Task: Change the Trello board background using images from Unsplash.
Action: Mouse pressed left at (1324, 340)
Screenshot: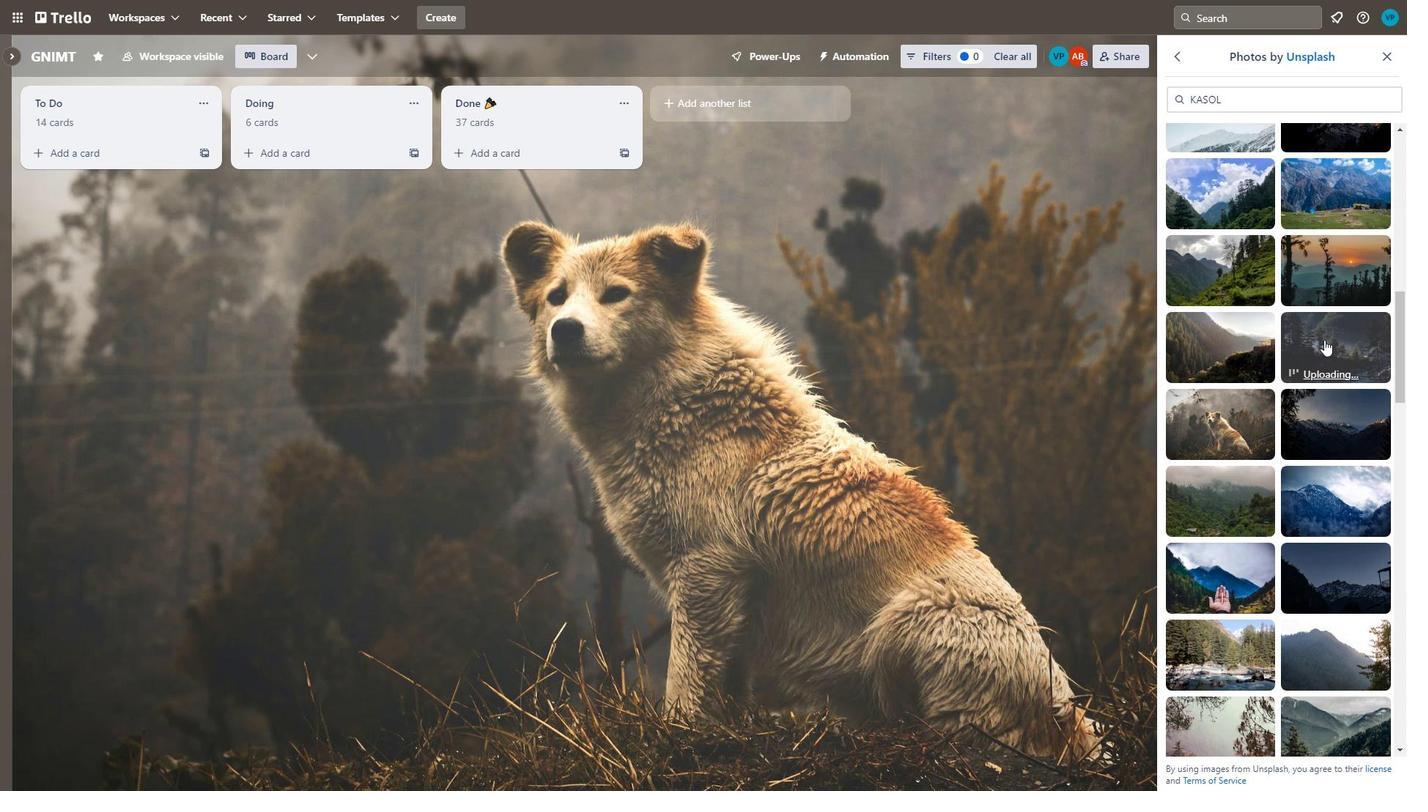 
Action: Mouse moved to (1350, 416)
Screenshot: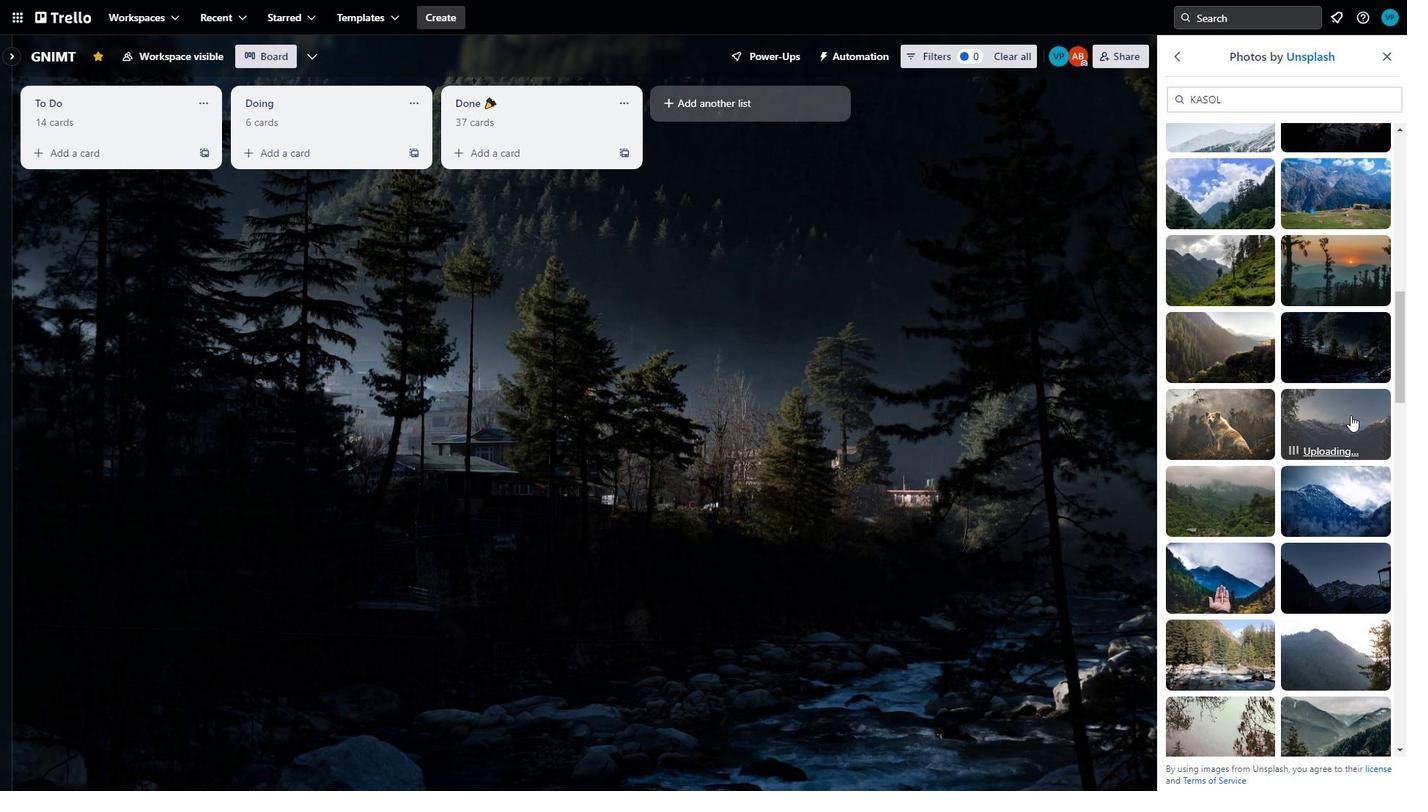 
Action: Mouse pressed left at (1350, 416)
Screenshot: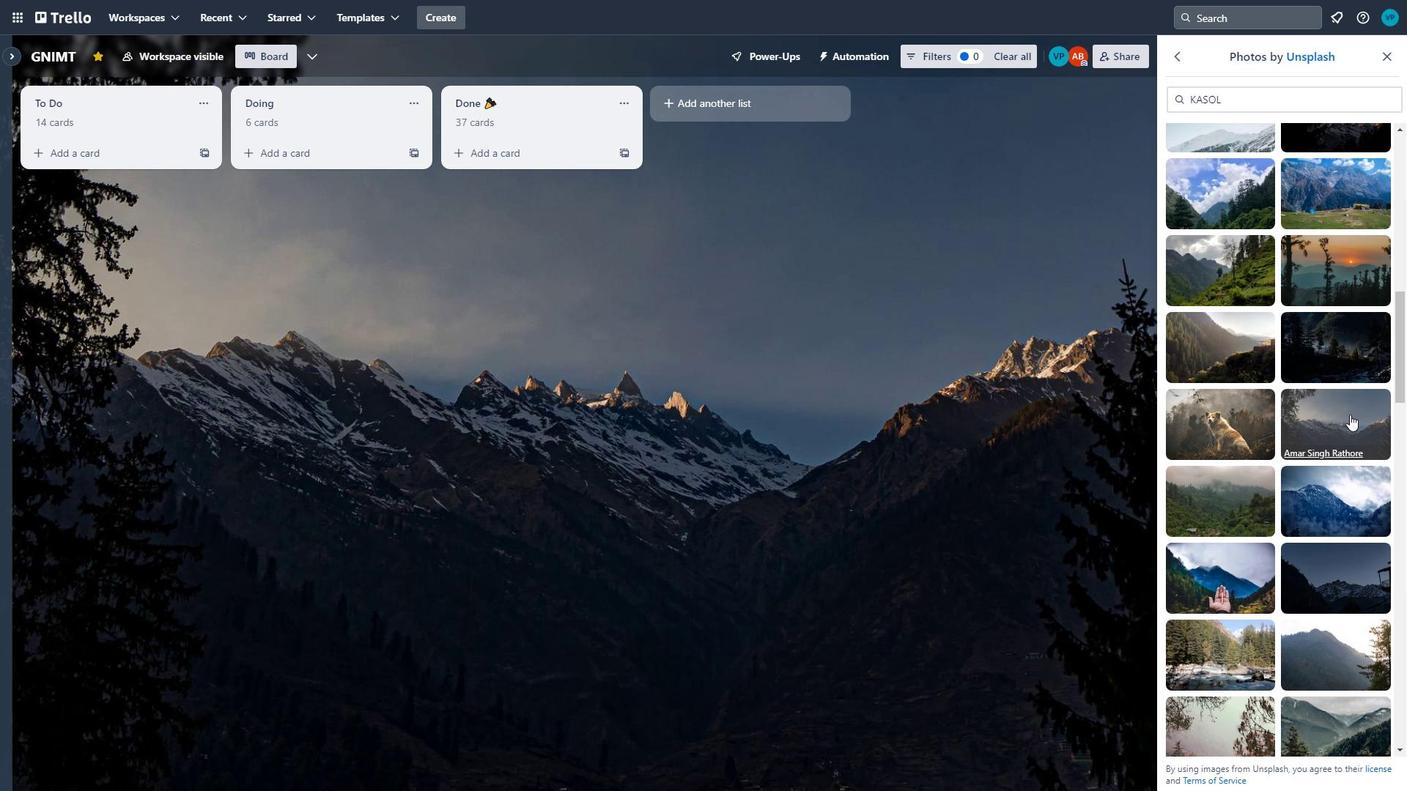 
Action: Mouse moved to (1231, 497)
Screenshot: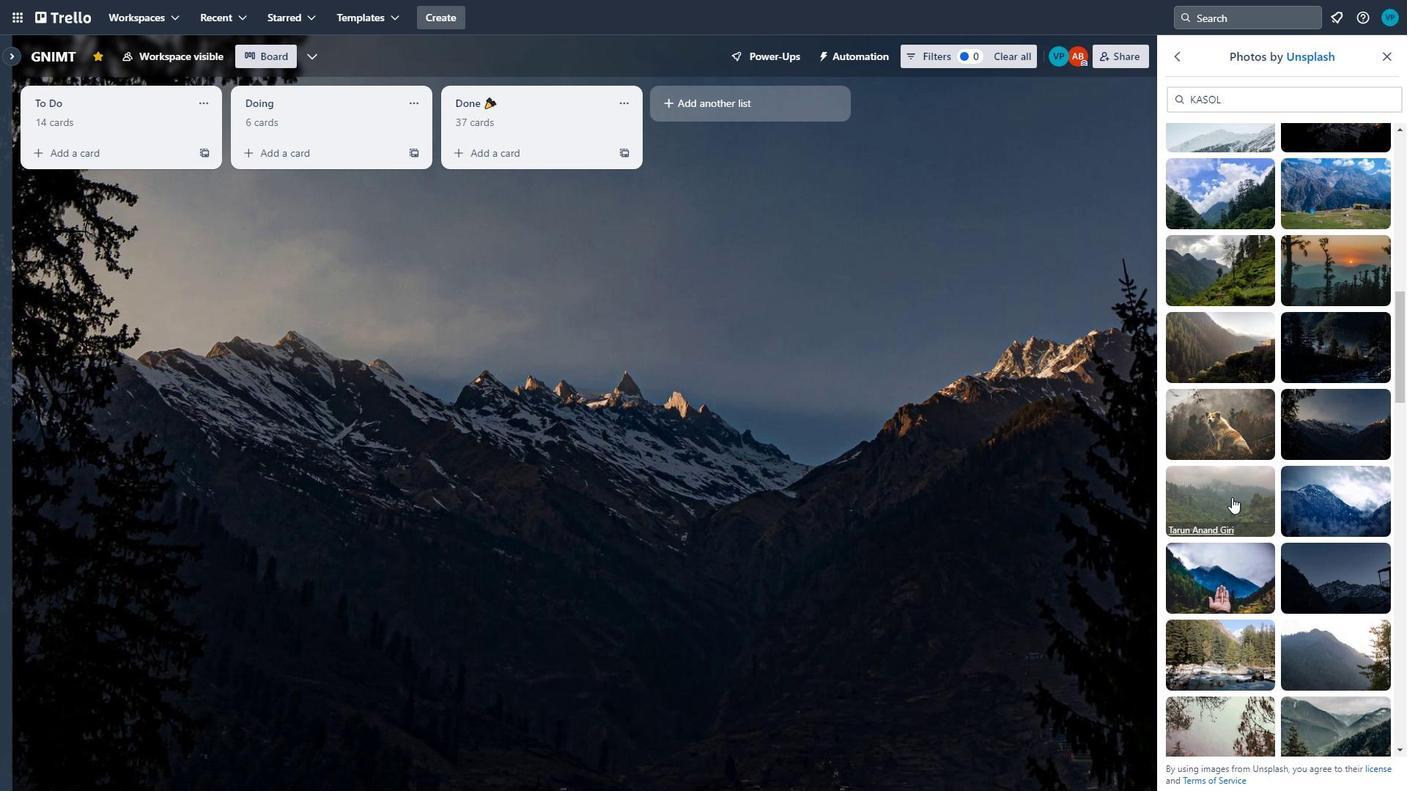 
Action: Mouse pressed left at (1231, 497)
Screenshot: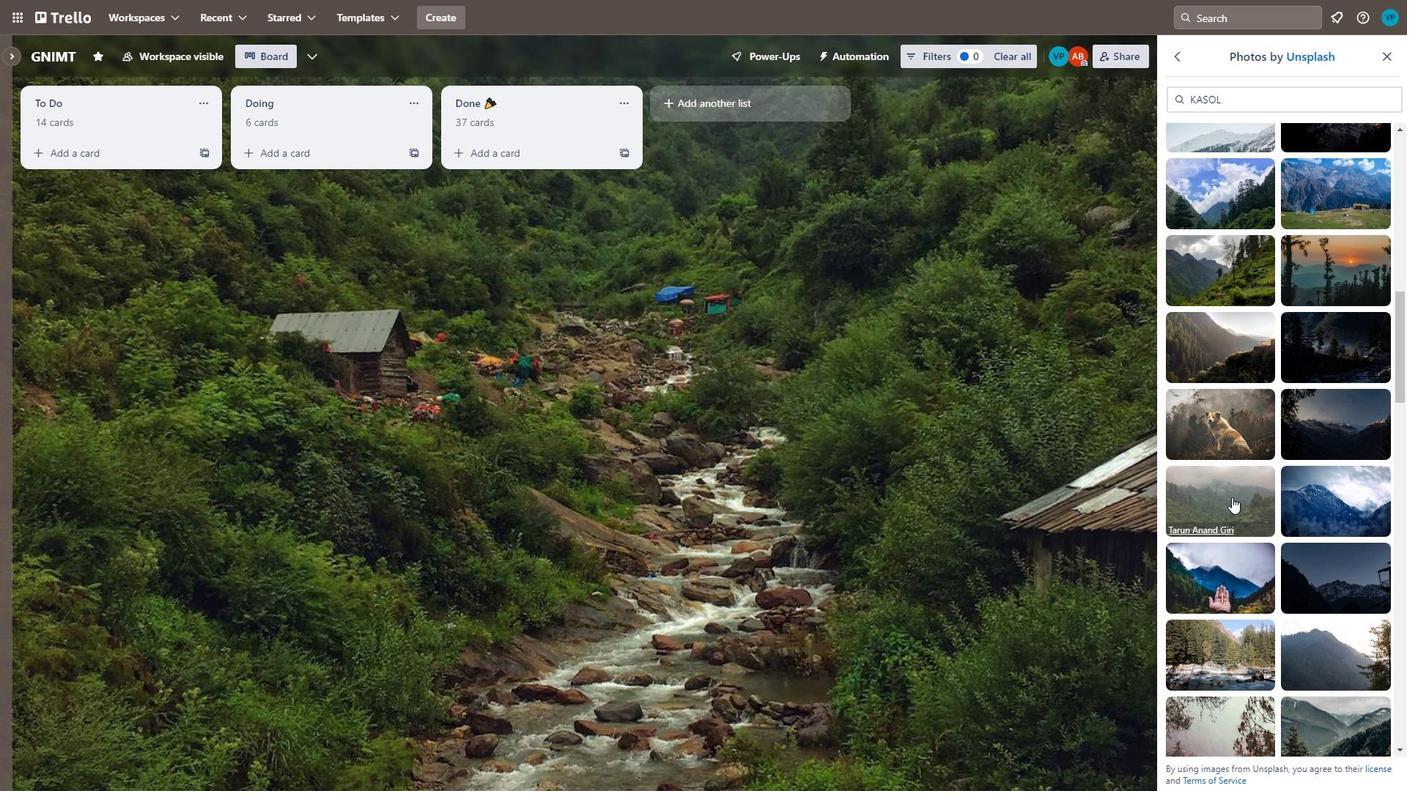 
Action: Mouse moved to (1328, 496)
Screenshot: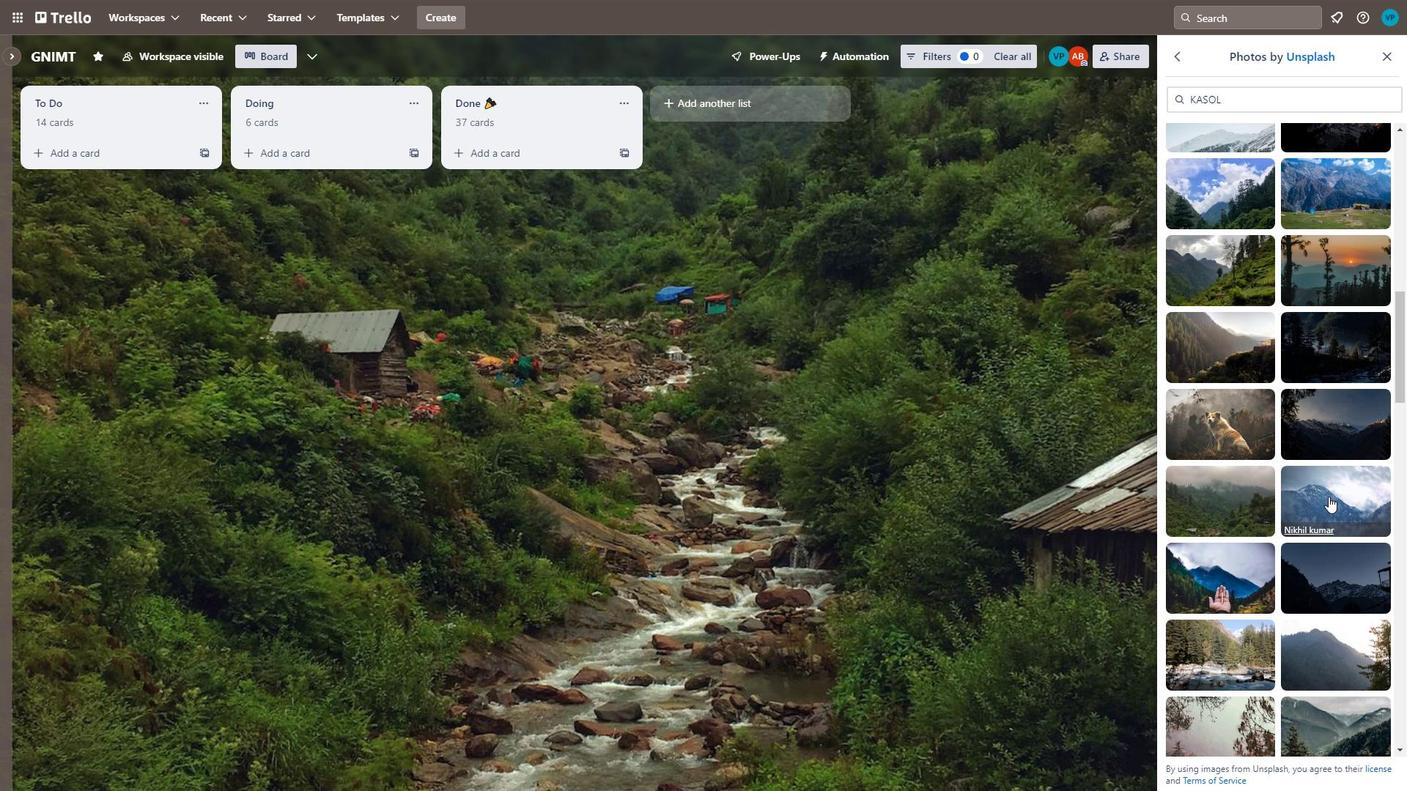 
Action: Mouse pressed left at (1328, 496)
Screenshot: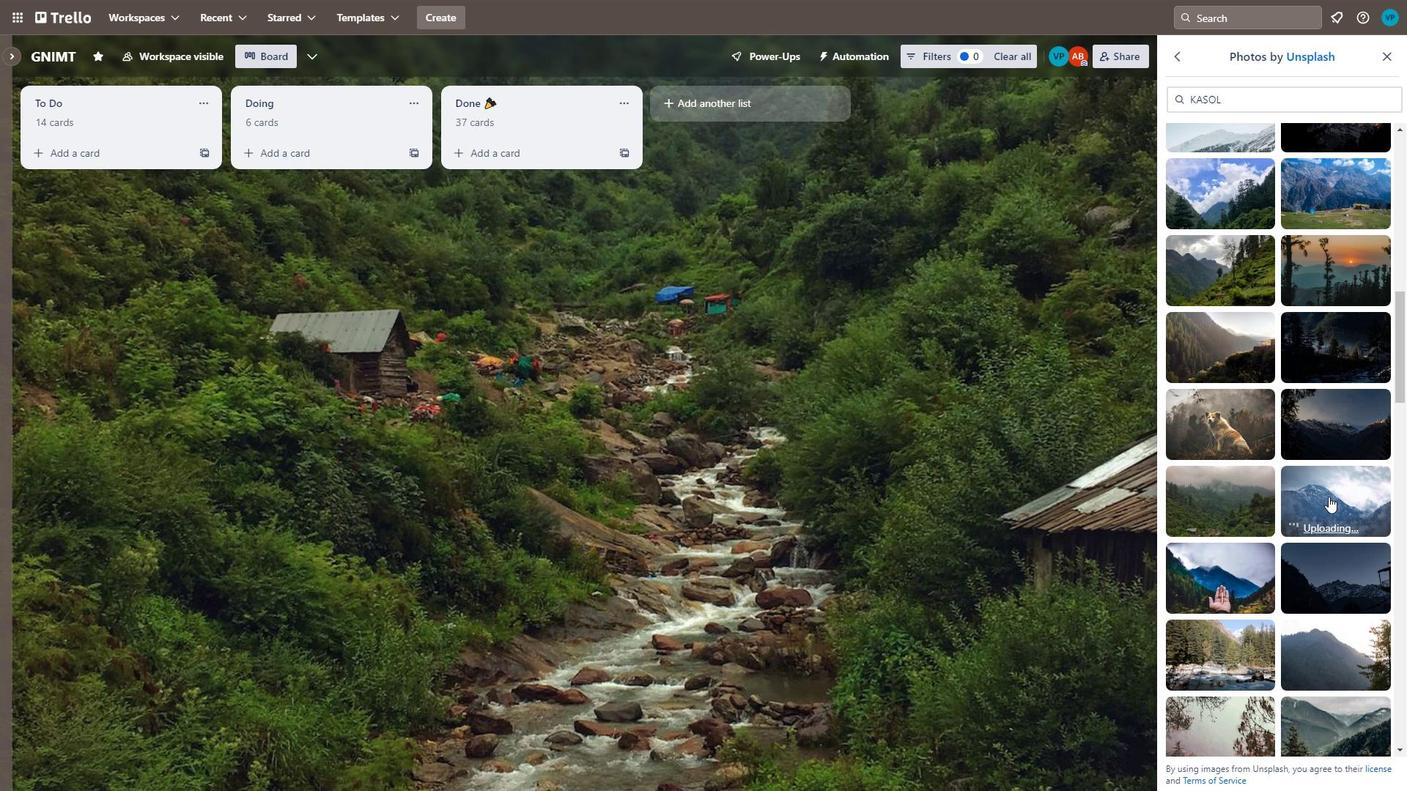 
Action: Mouse moved to (1220, 568)
Screenshot: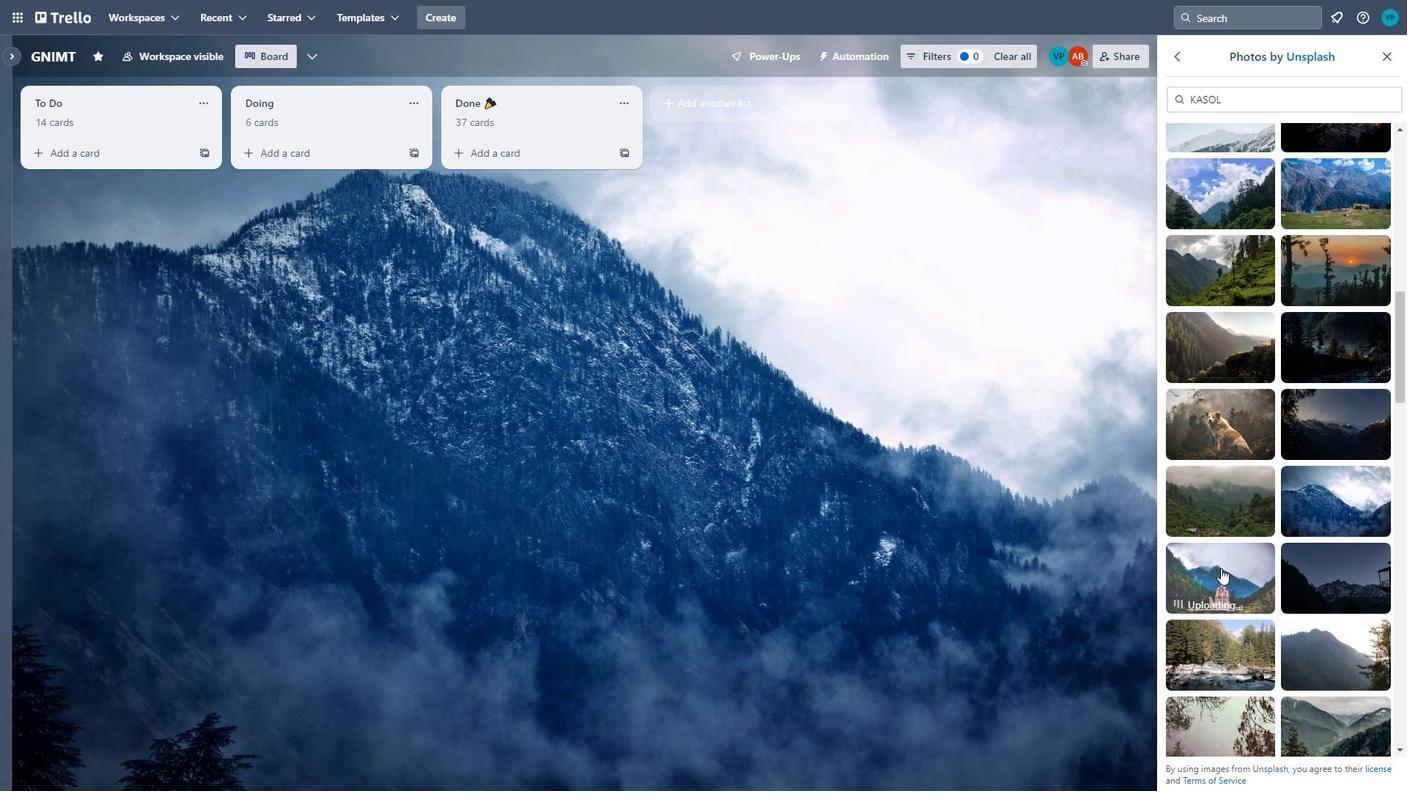 
Action: Mouse pressed left at (1220, 568)
Screenshot: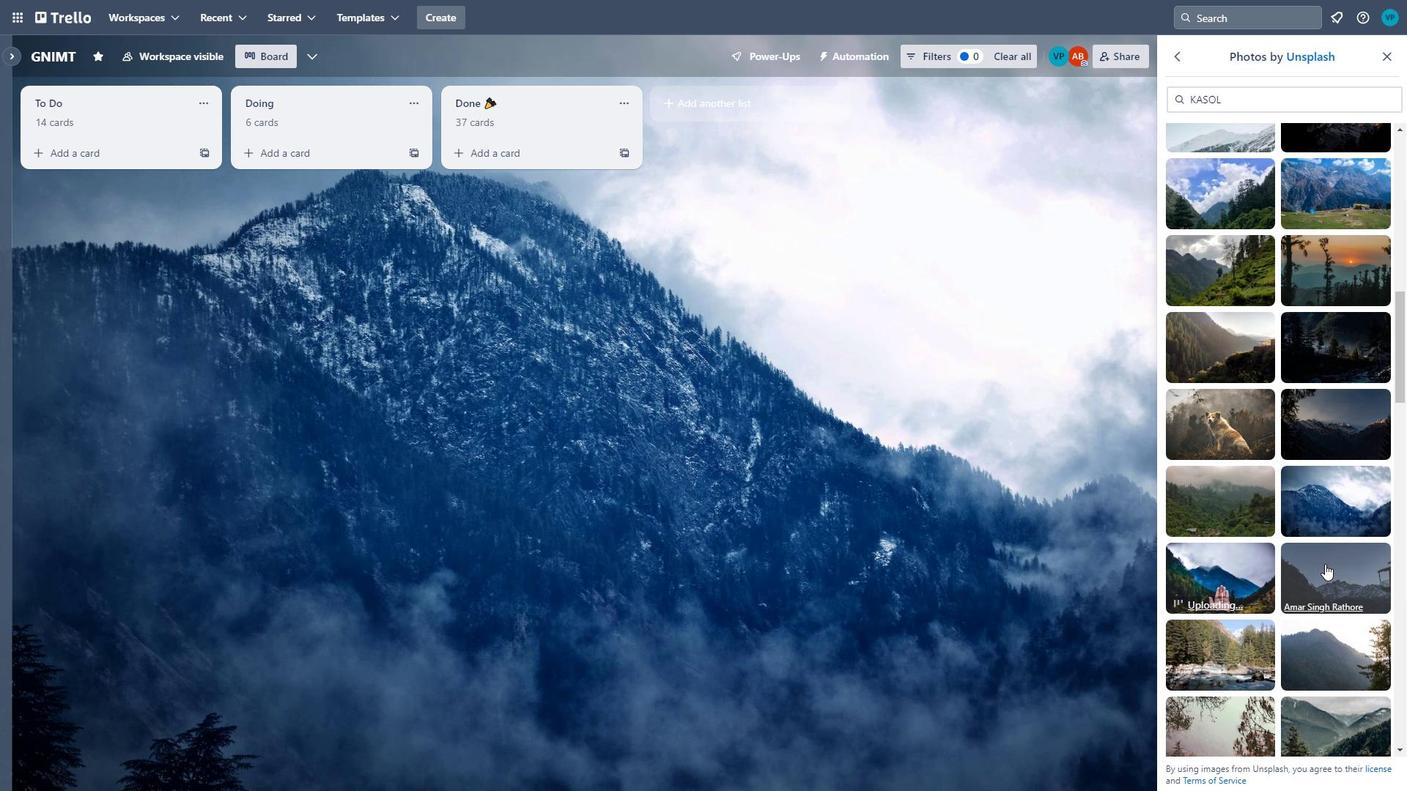 
Action: Mouse moved to (1324, 565)
Screenshot: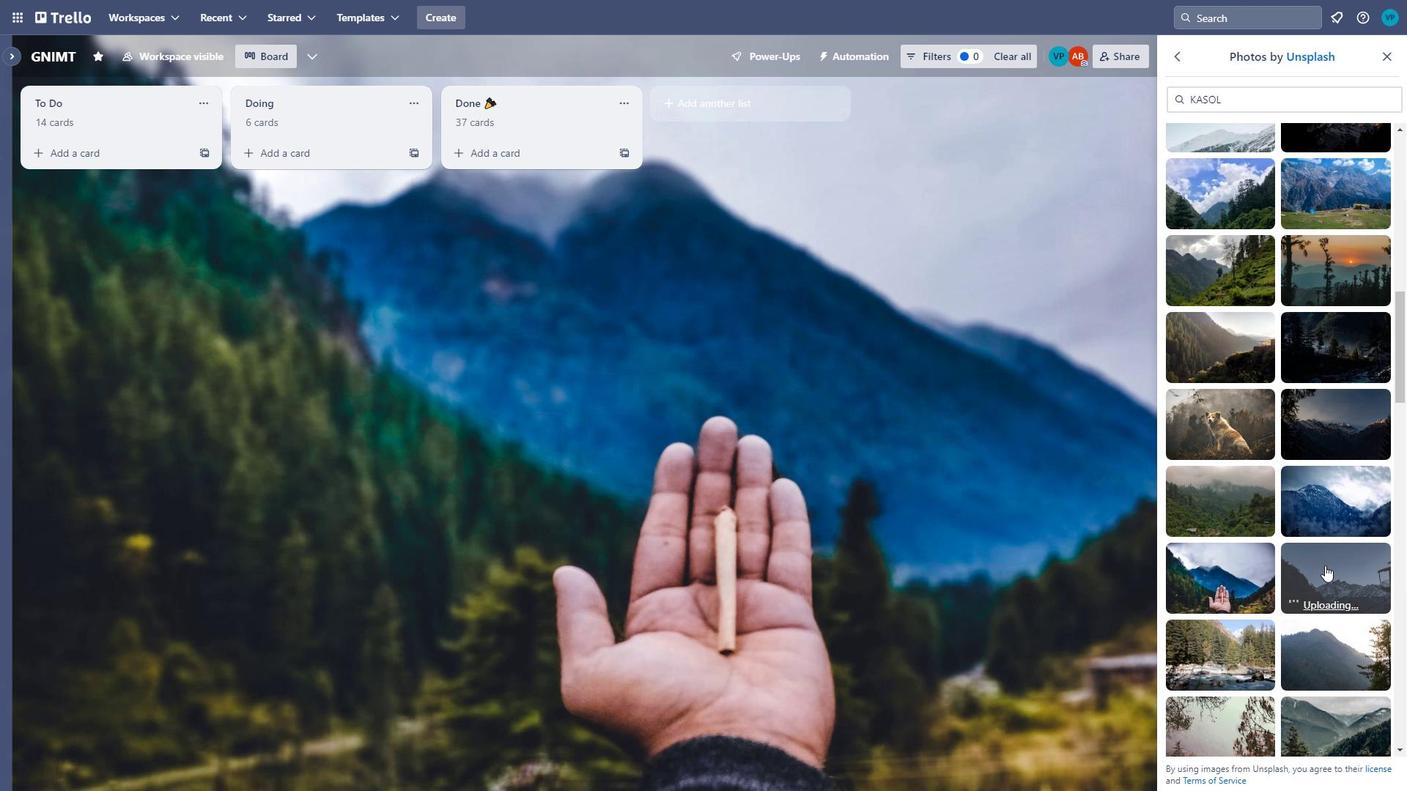 
Action: Mouse pressed left at (1324, 565)
Screenshot: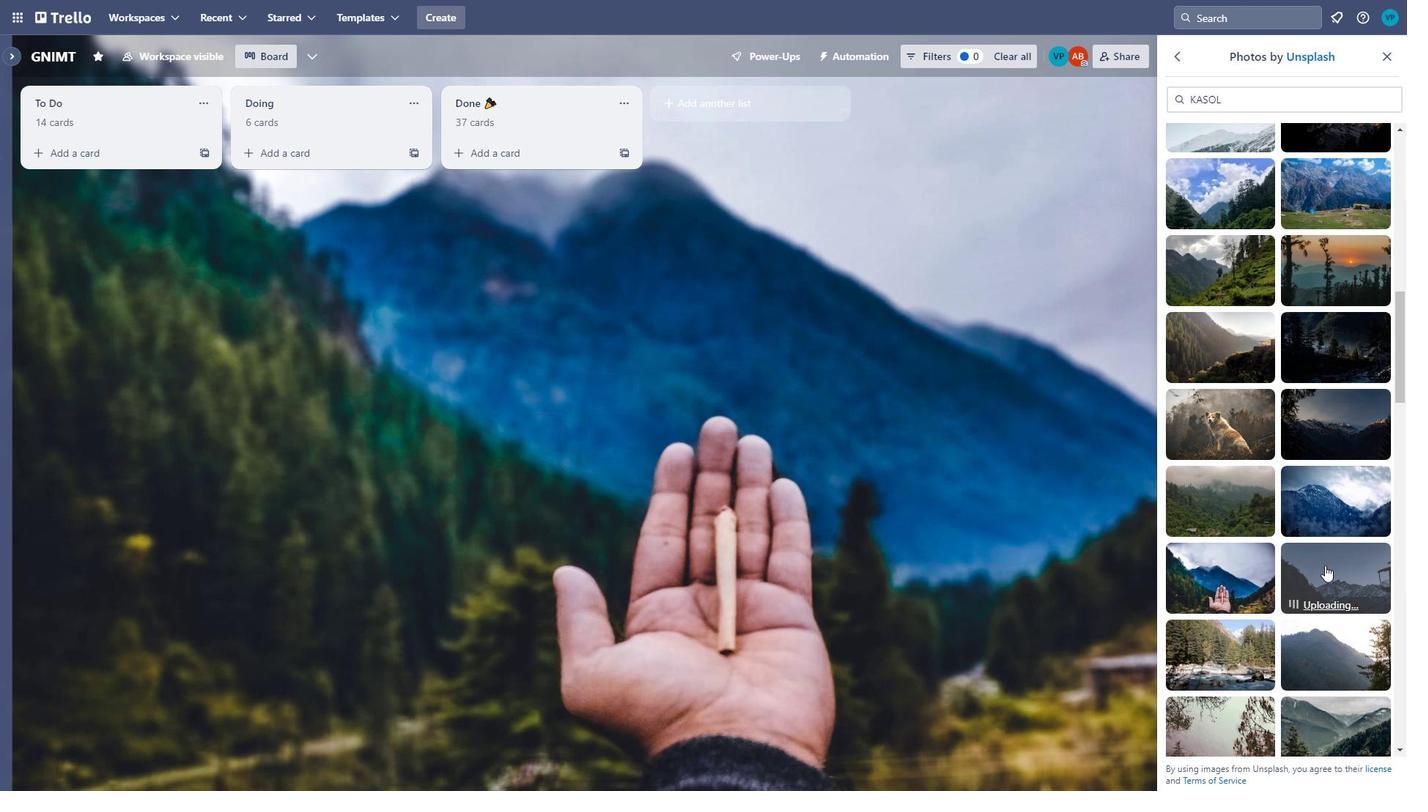 
Action: Mouse moved to (1222, 647)
Screenshot: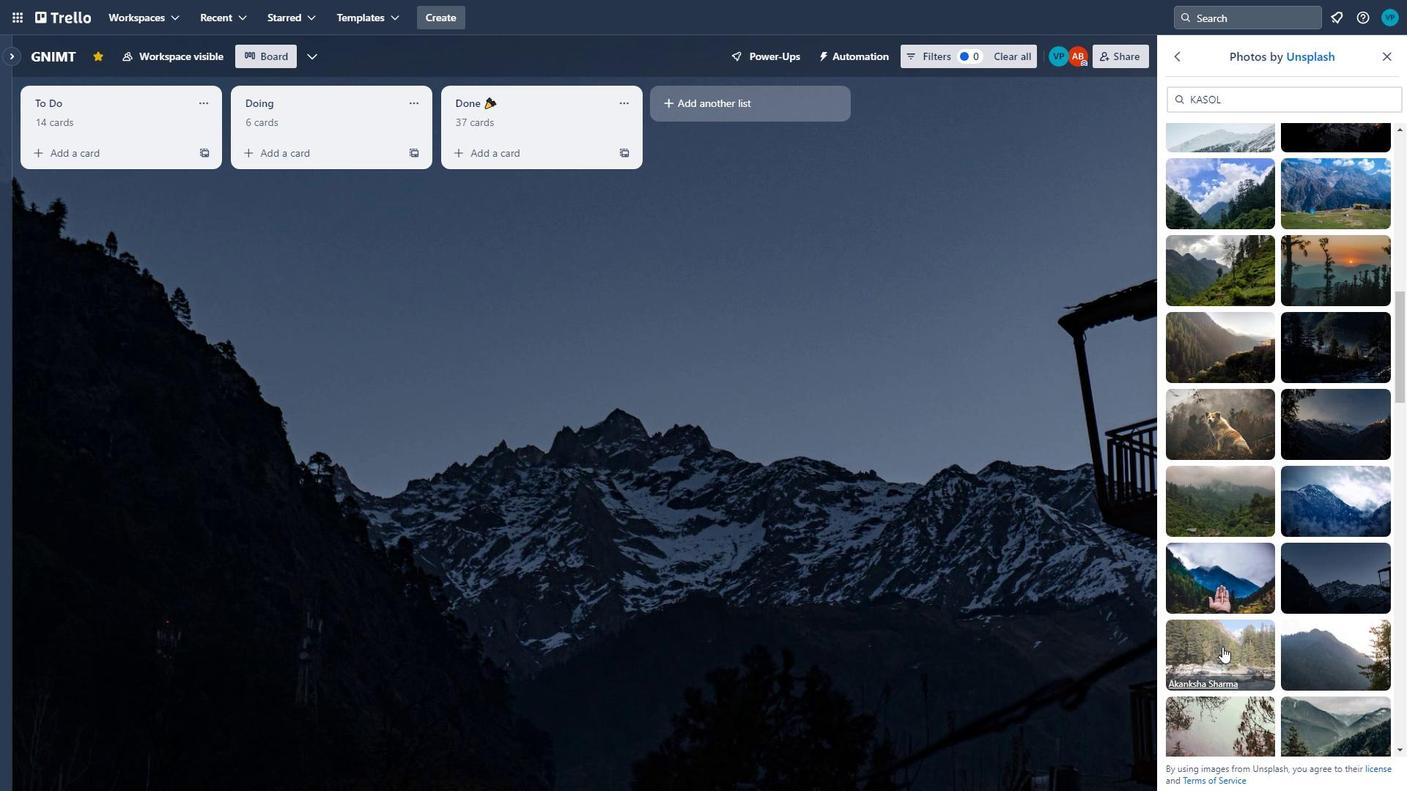 
Action: Mouse pressed left at (1222, 647)
Screenshot: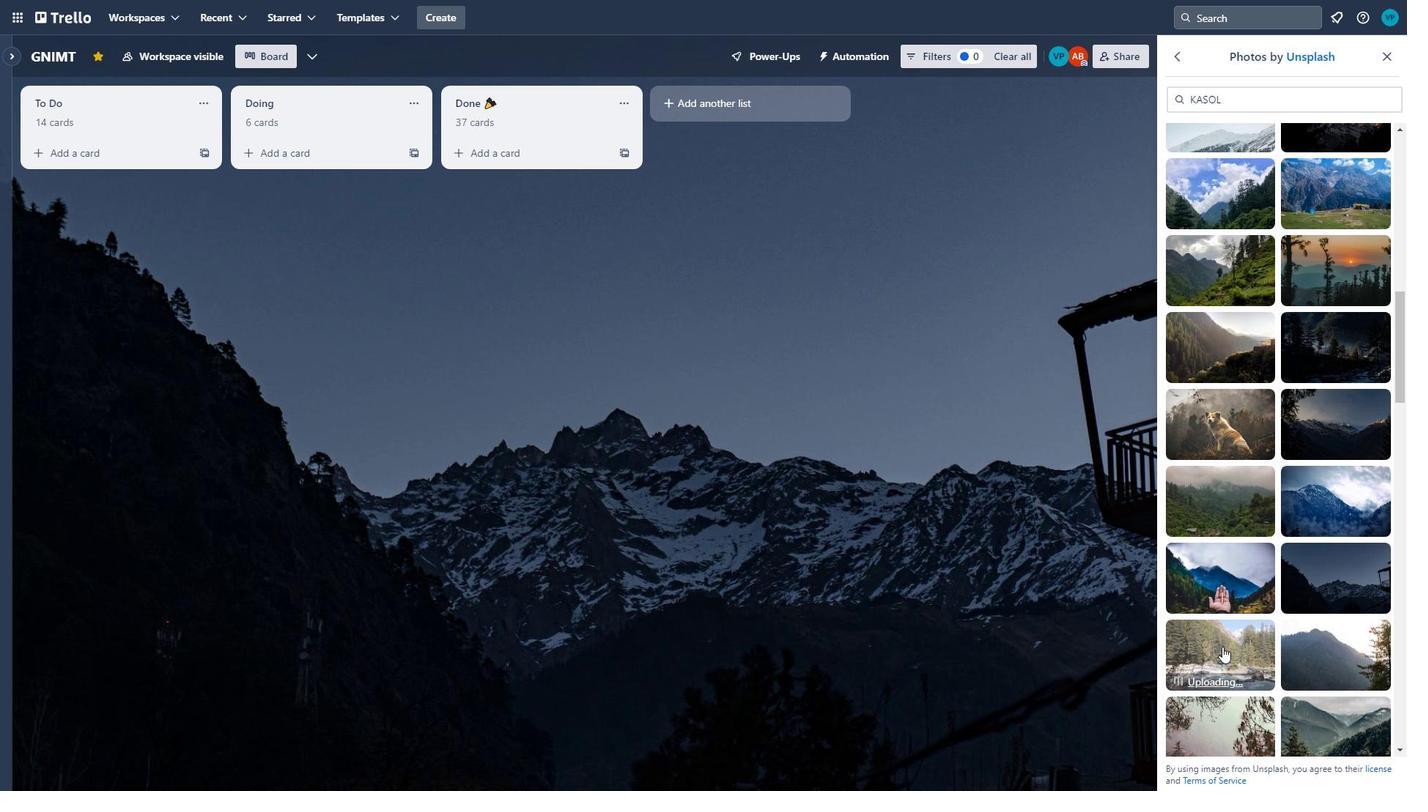 
Action: Mouse moved to (1329, 641)
Screenshot: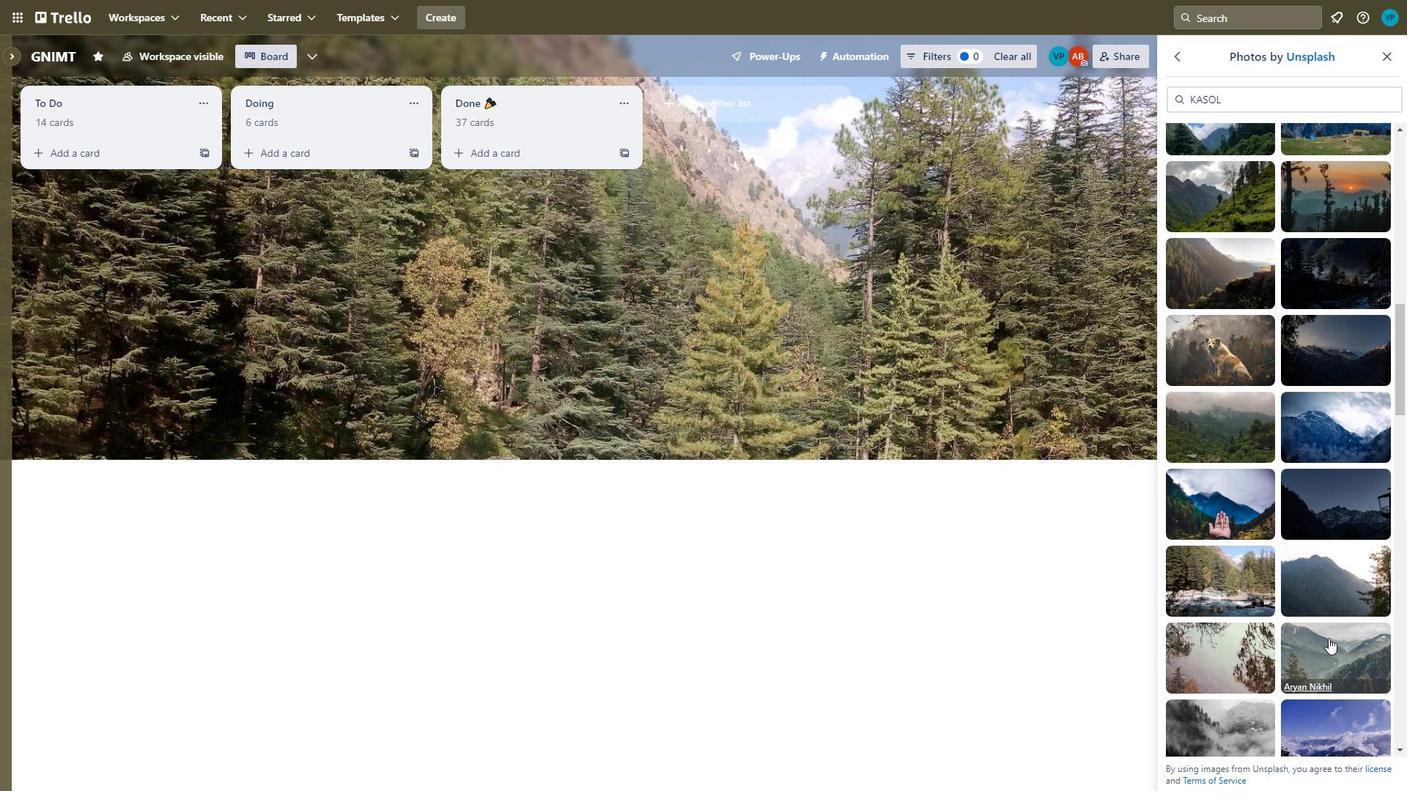 
Action: Mouse scrolled (1329, 640) with delta (0, 0)
Screenshot: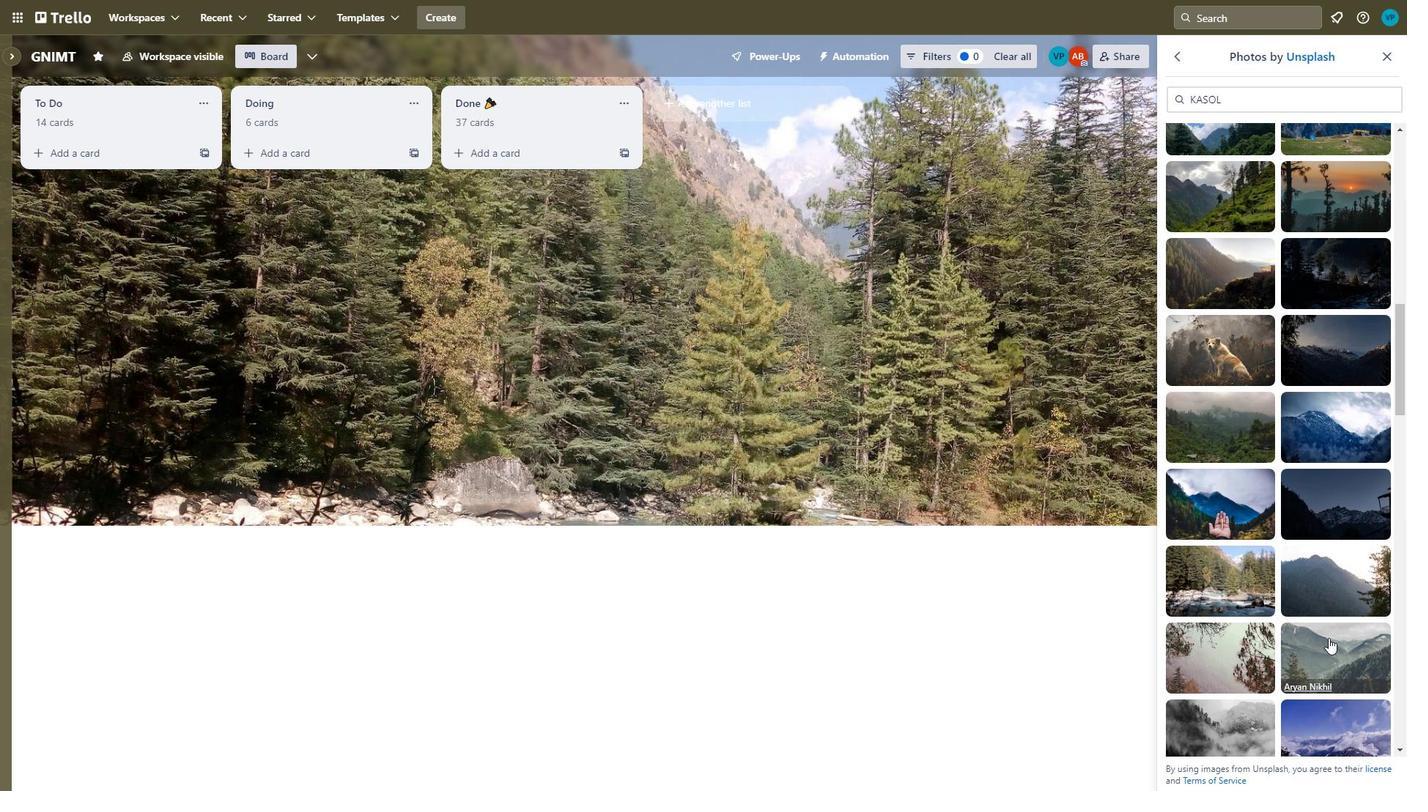 
Action: Mouse moved to (1320, 575)
Screenshot: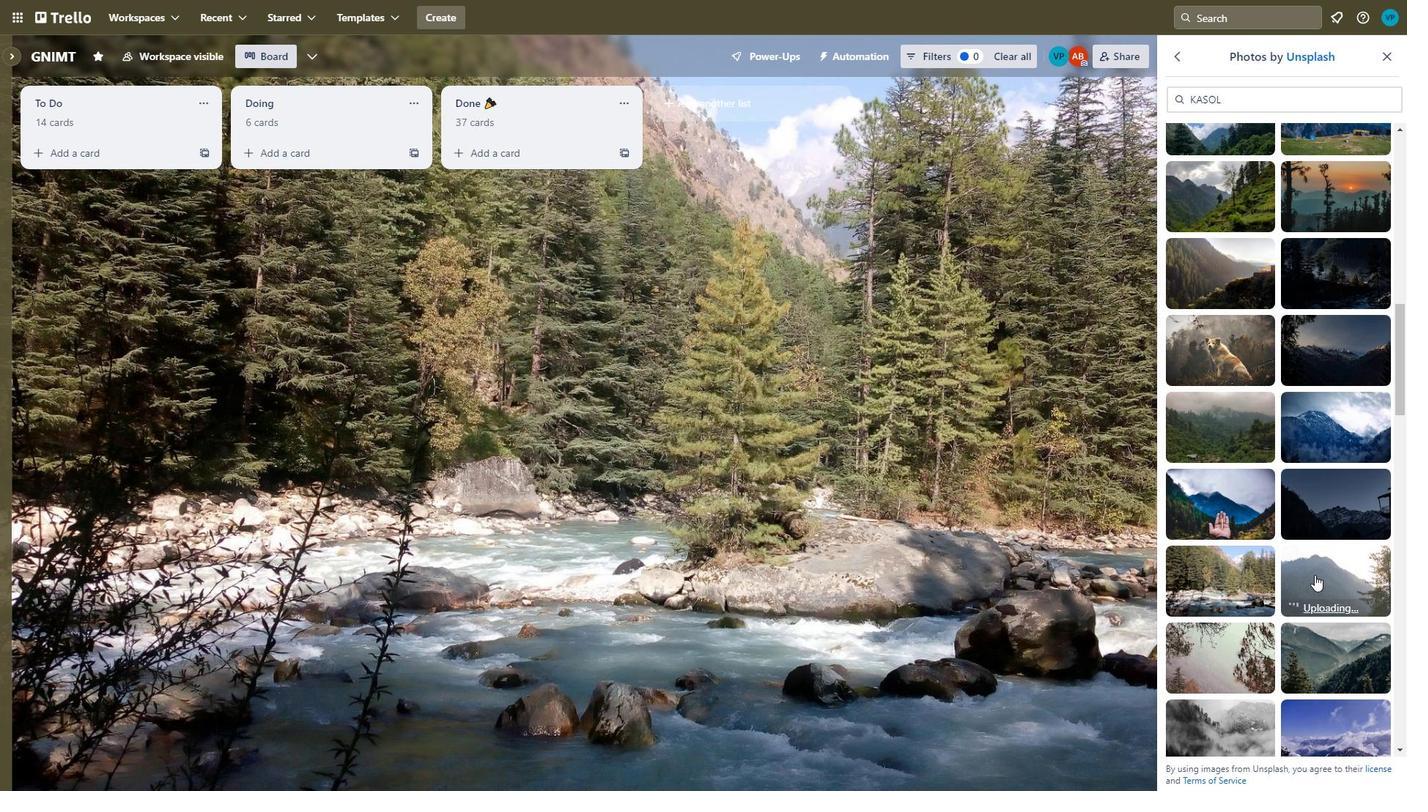 
Action: Mouse pressed left at (1320, 575)
Screenshot: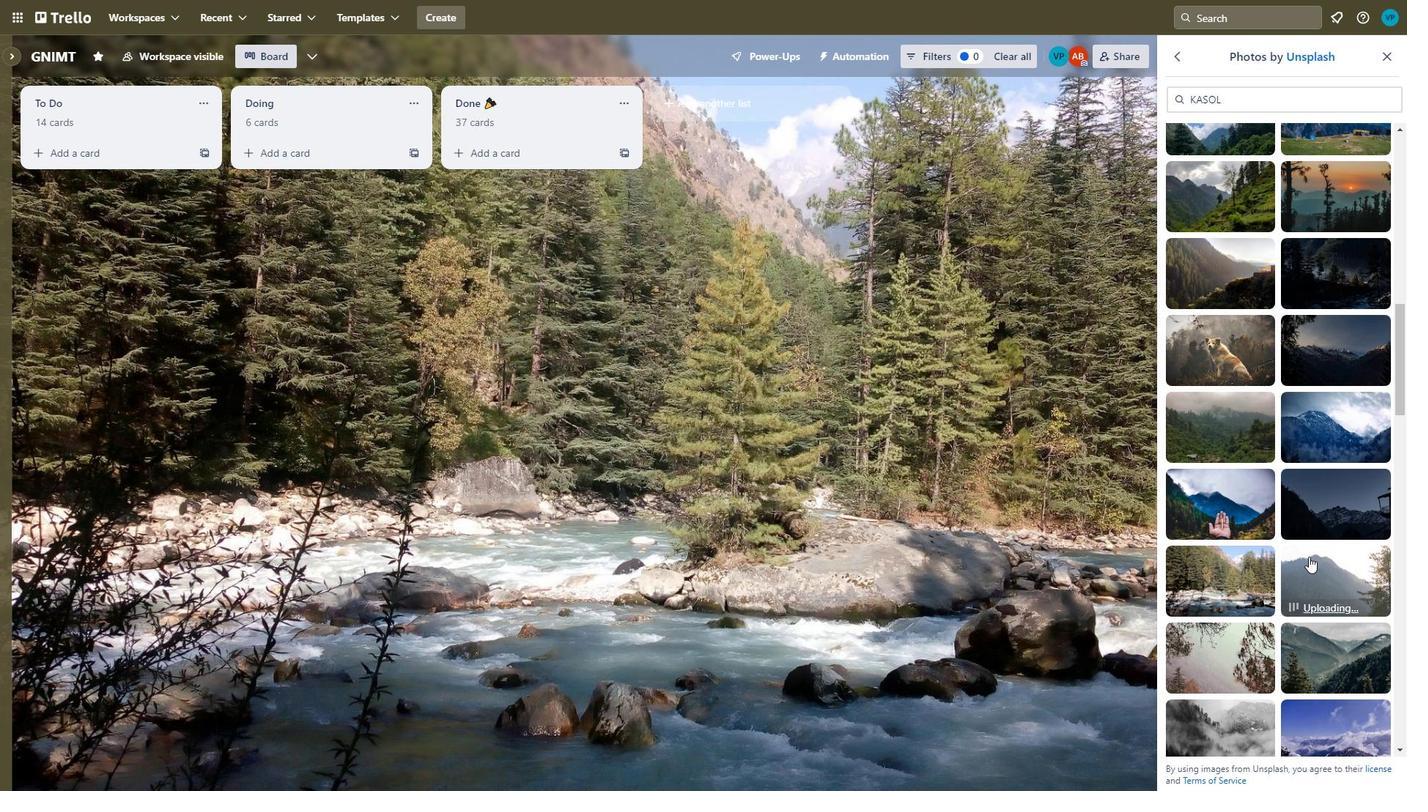 
Action: Mouse moved to (1225, 634)
Screenshot: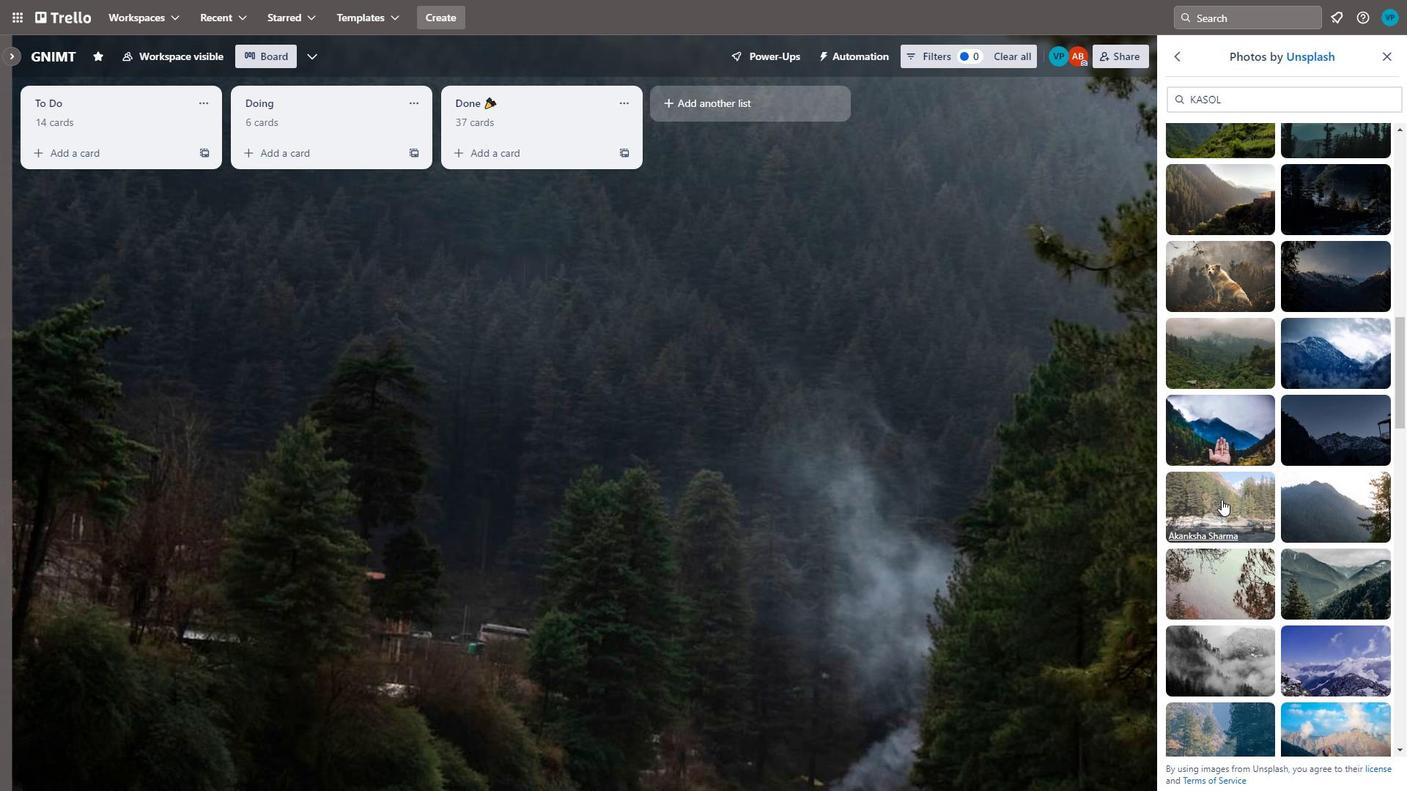 
Action: Mouse scrolled (1225, 633) with delta (0, 0)
Screenshot: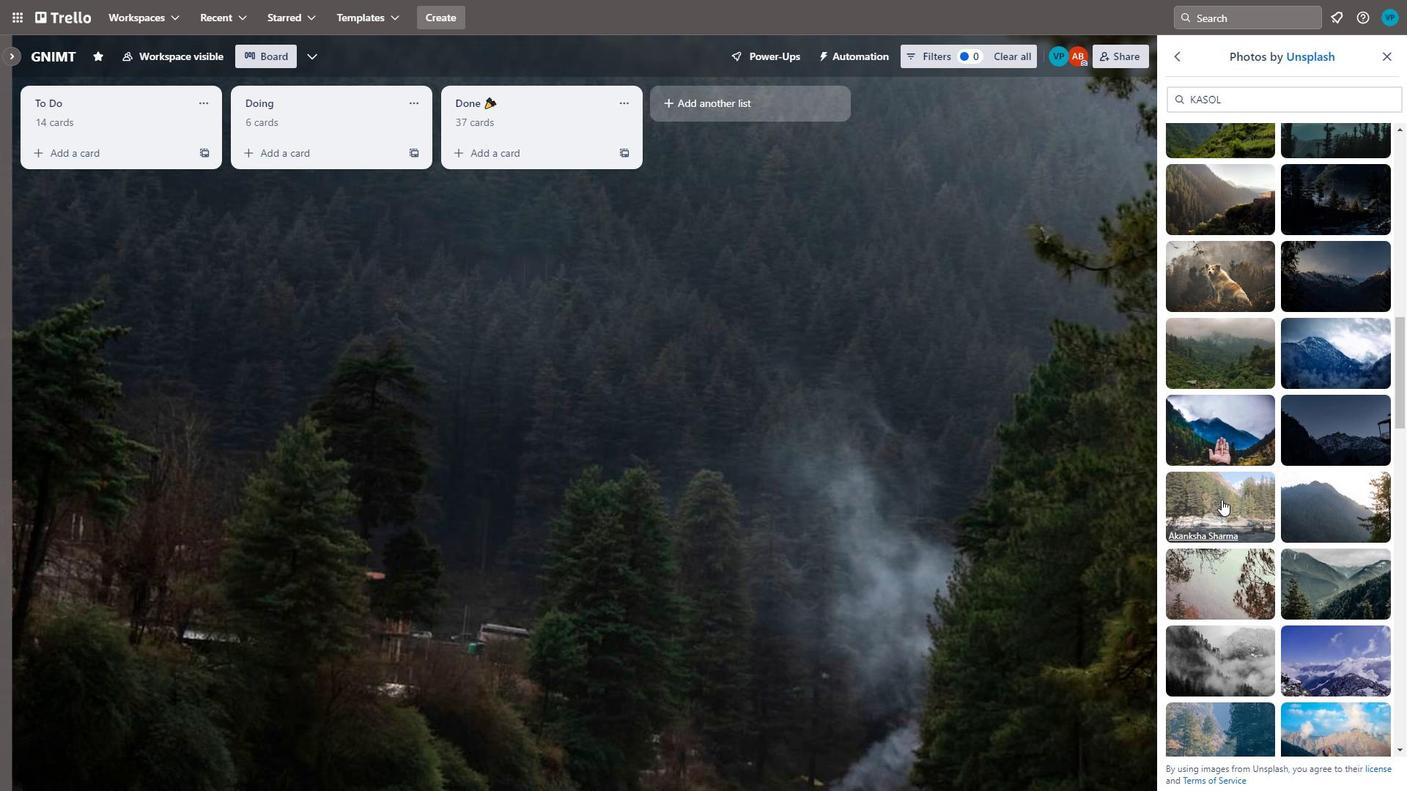 
Action: Mouse moved to (1221, 499)
Screenshot: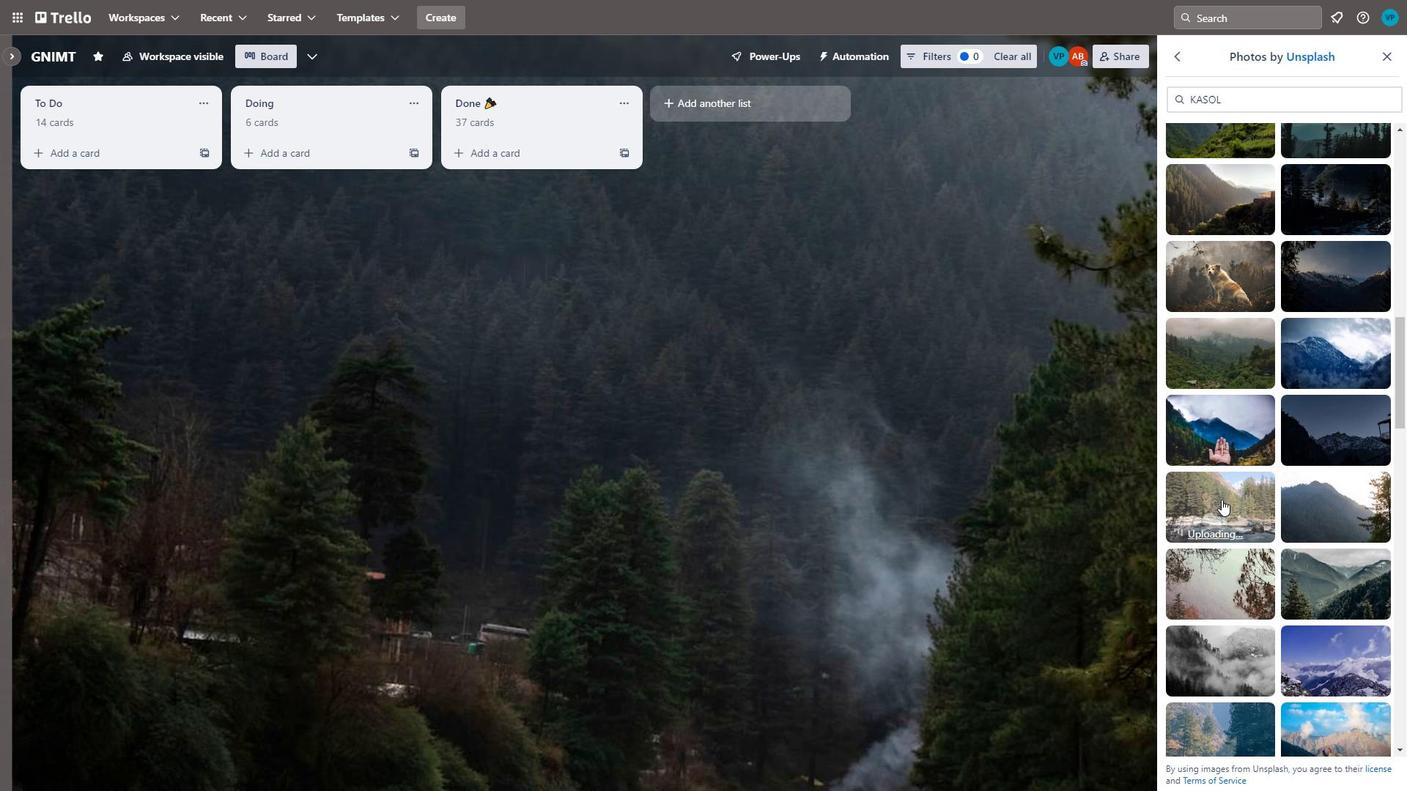 
Action: Mouse pressed left at (1221, 499)
Screenshot: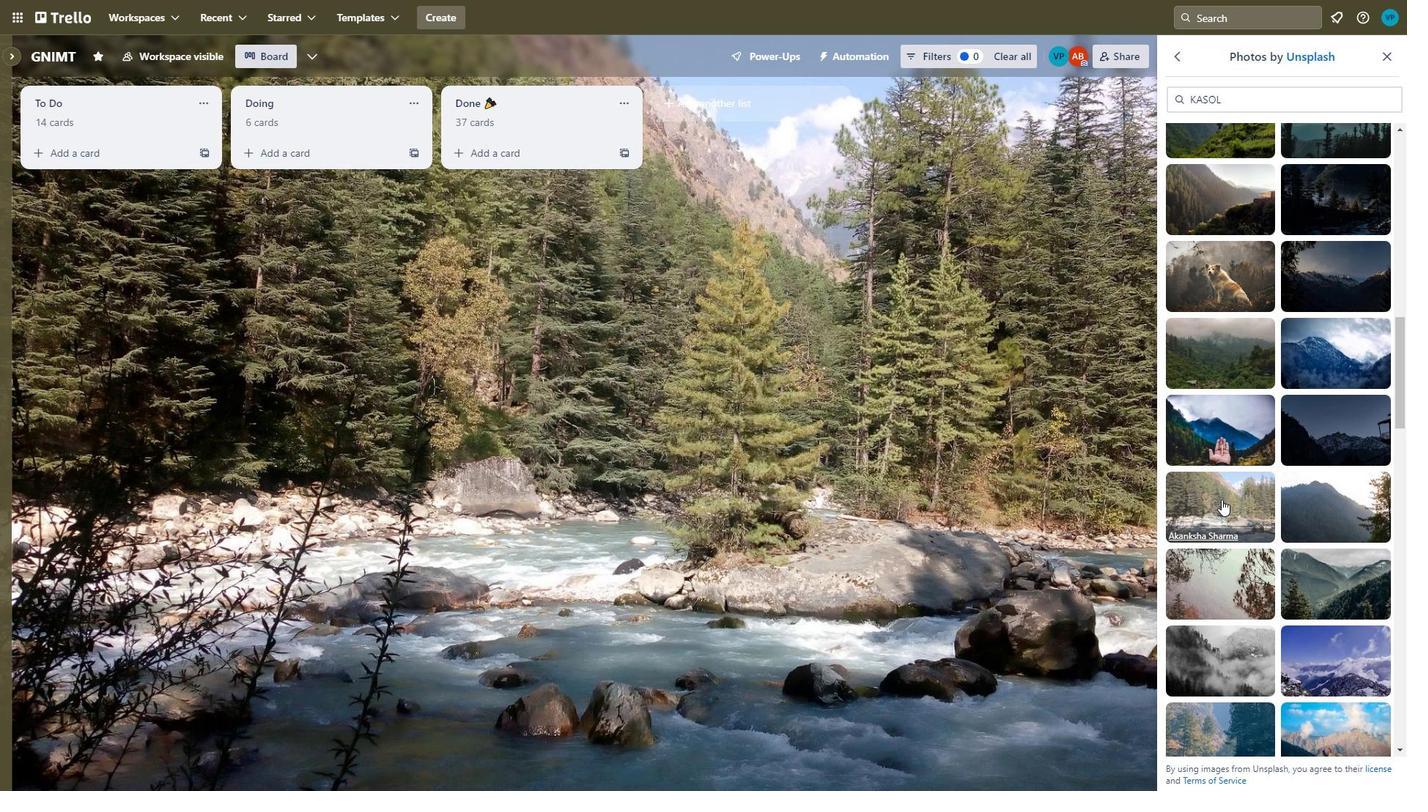 
Action: Mouse moved to (1313, 507)
Screenshot: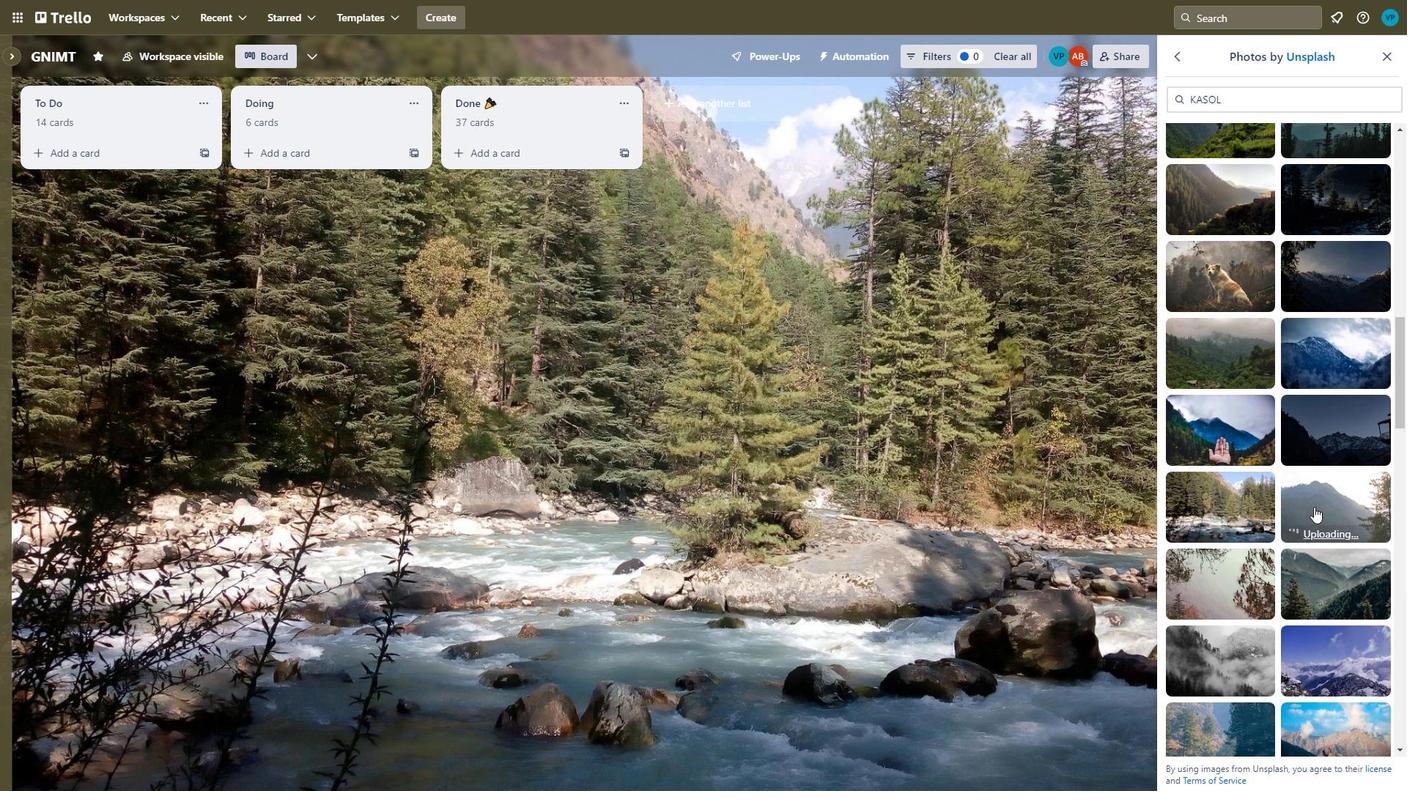 
Action: Mouse pressed left at (1313, 507)
Screenshot: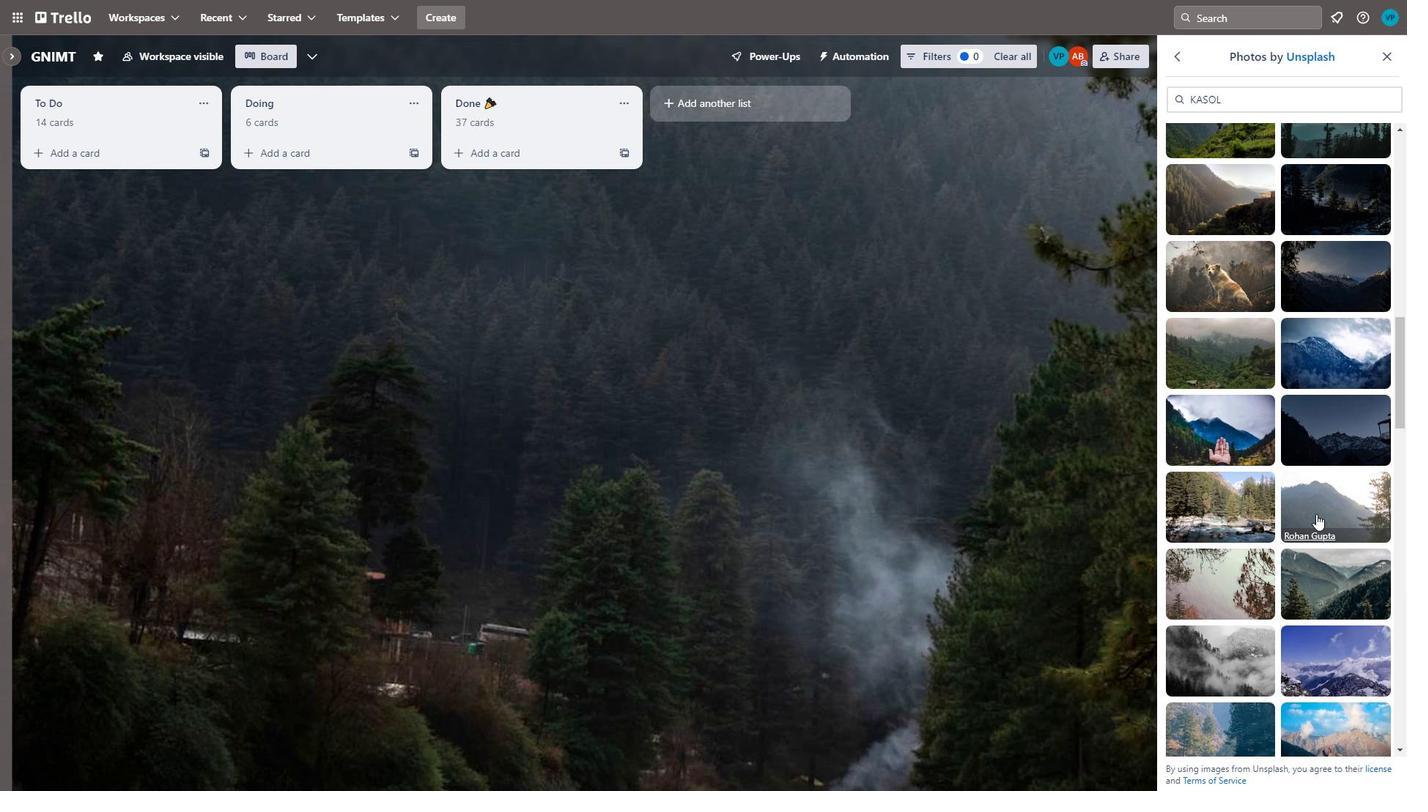 
Action: Mouse moved to (1224, 562)
Screenshot: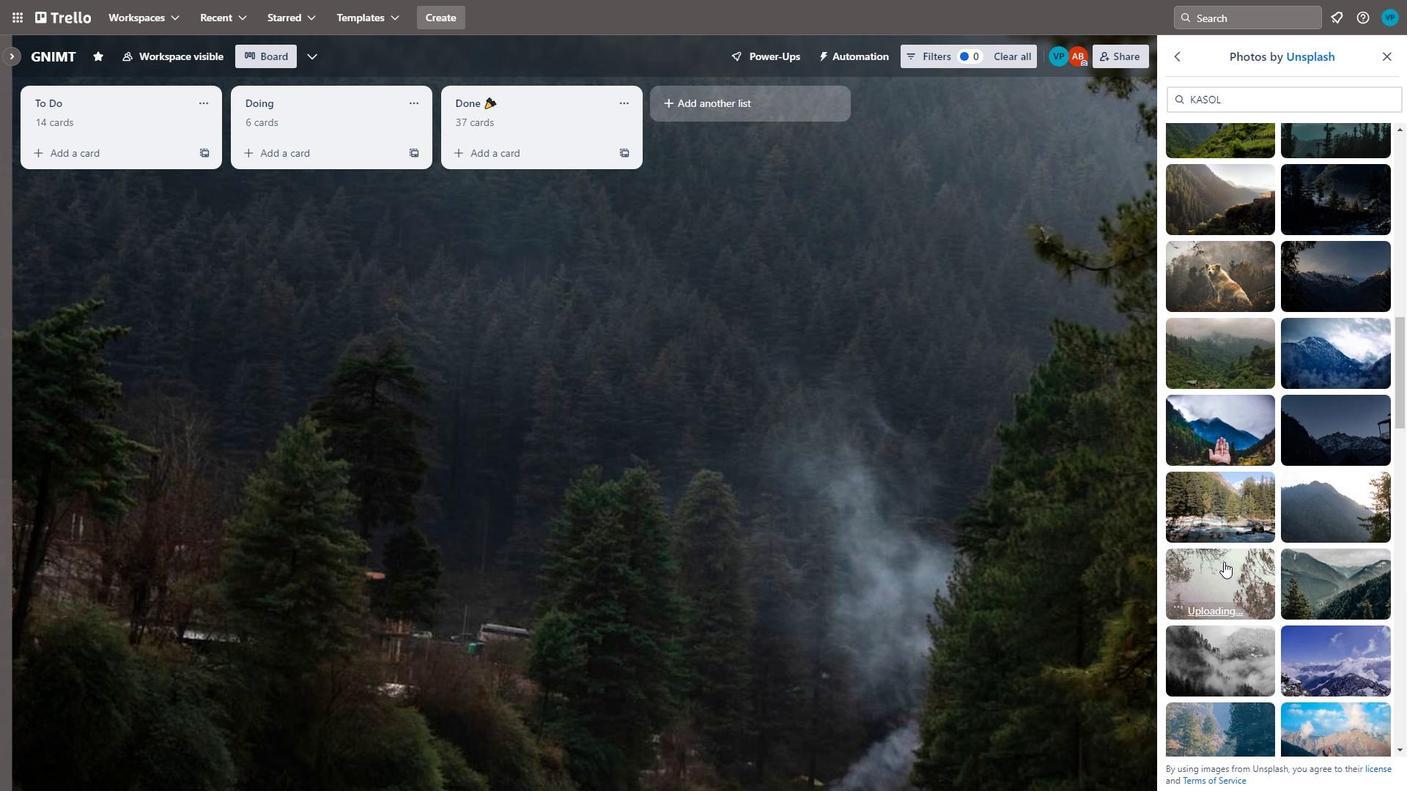 
Action: Mouse pressed left at (1224, 562)
Screenshot: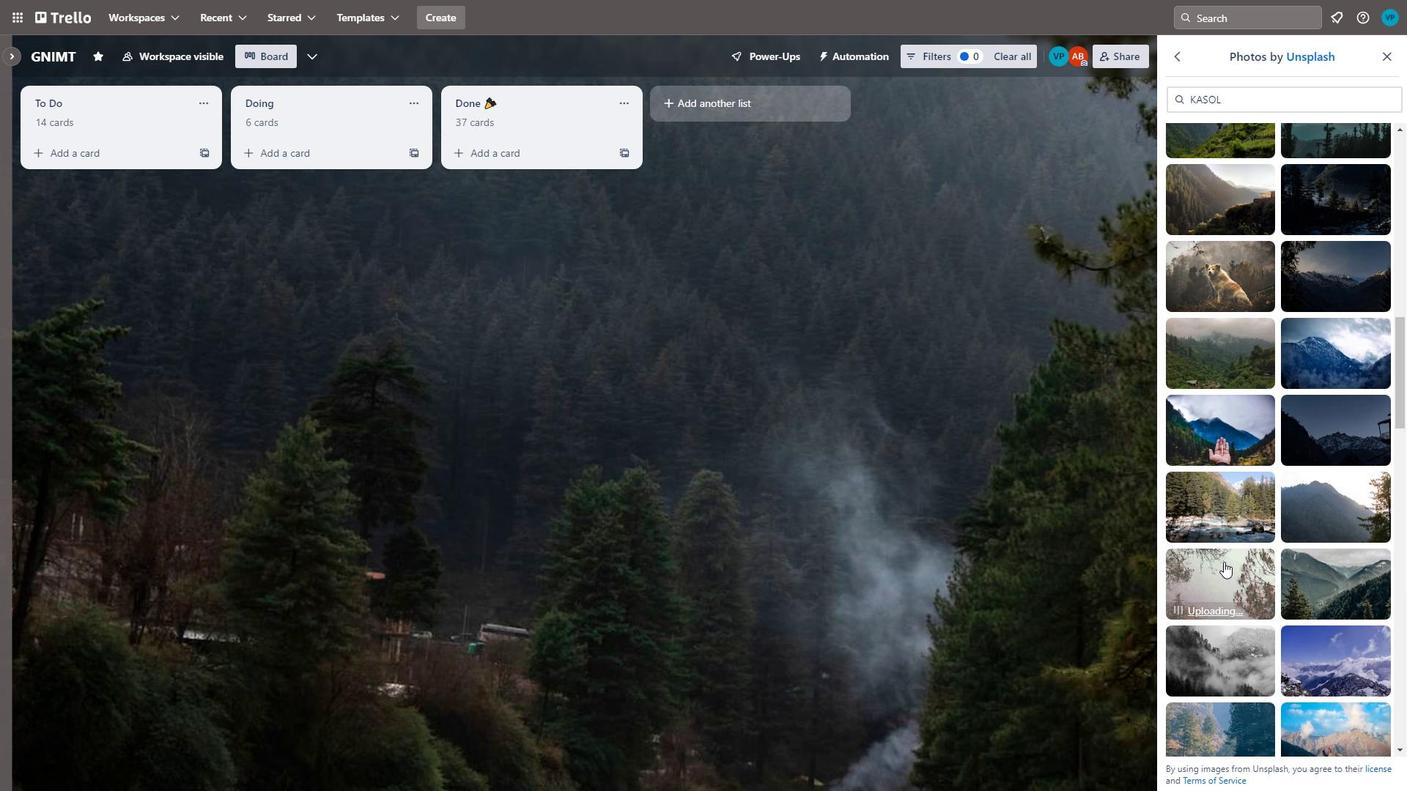 
Action: Mouse moved to (1343, 563)
Screenshot: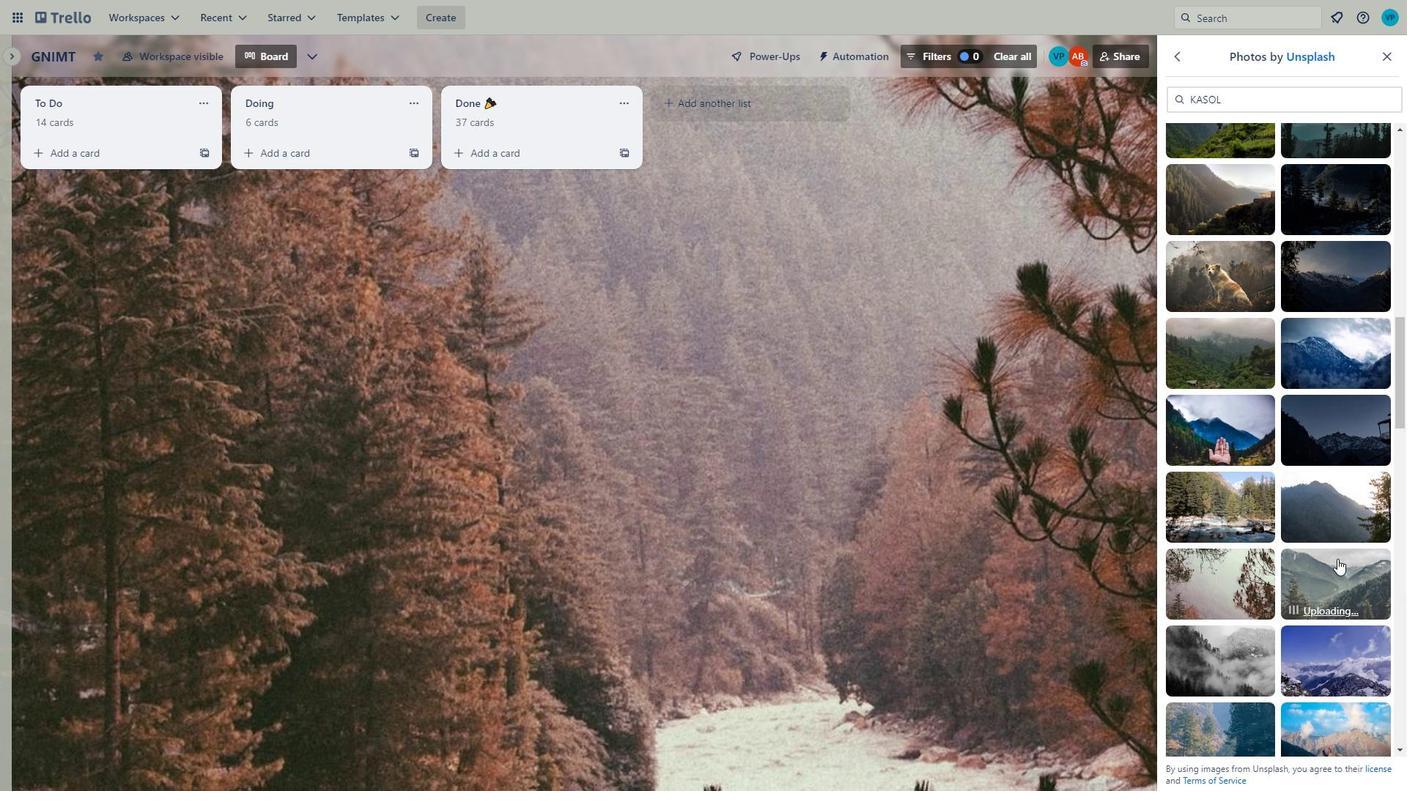 
Action: Mouse pressed left at (1343, 563)
Screenshot: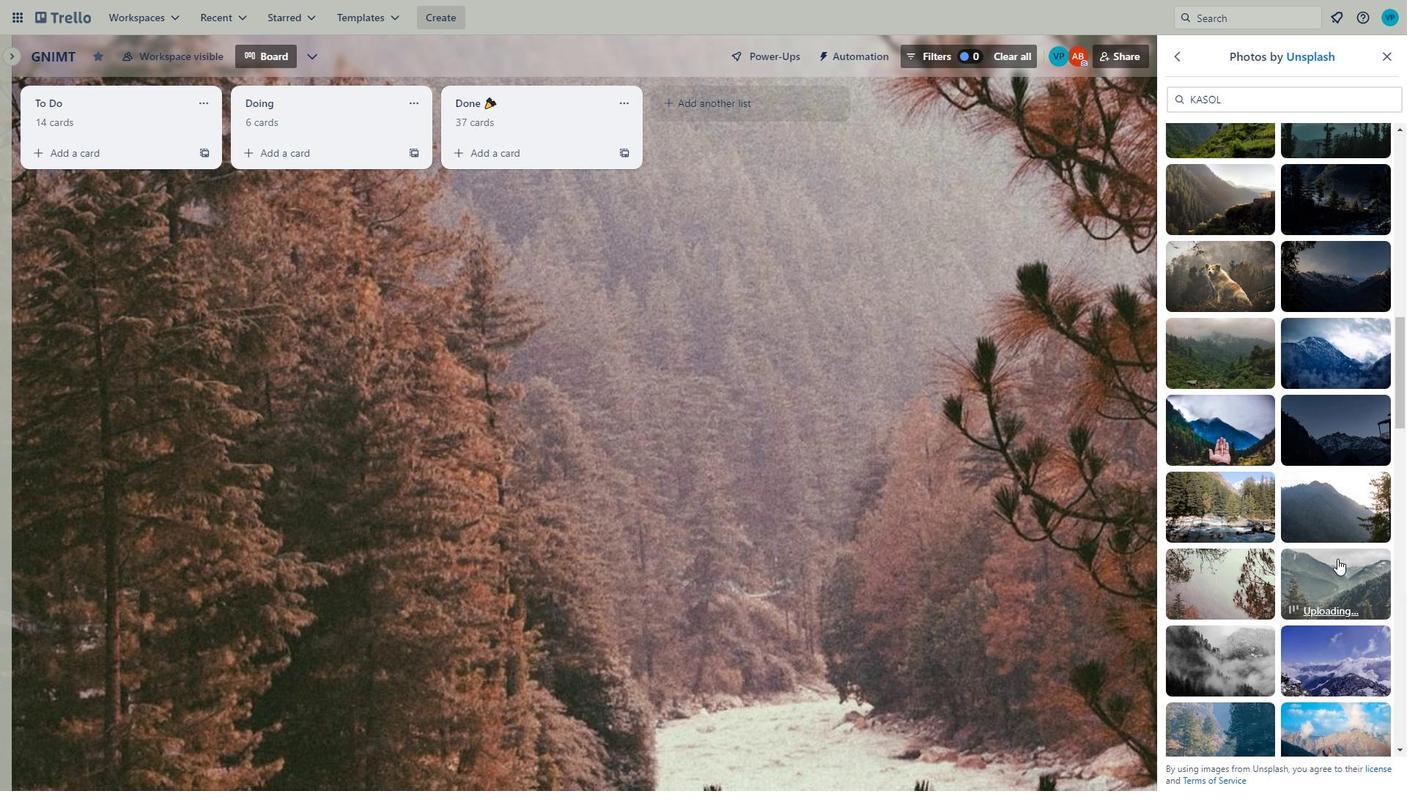 
Action: Mouse moved to (1333, 565)
Screenshot: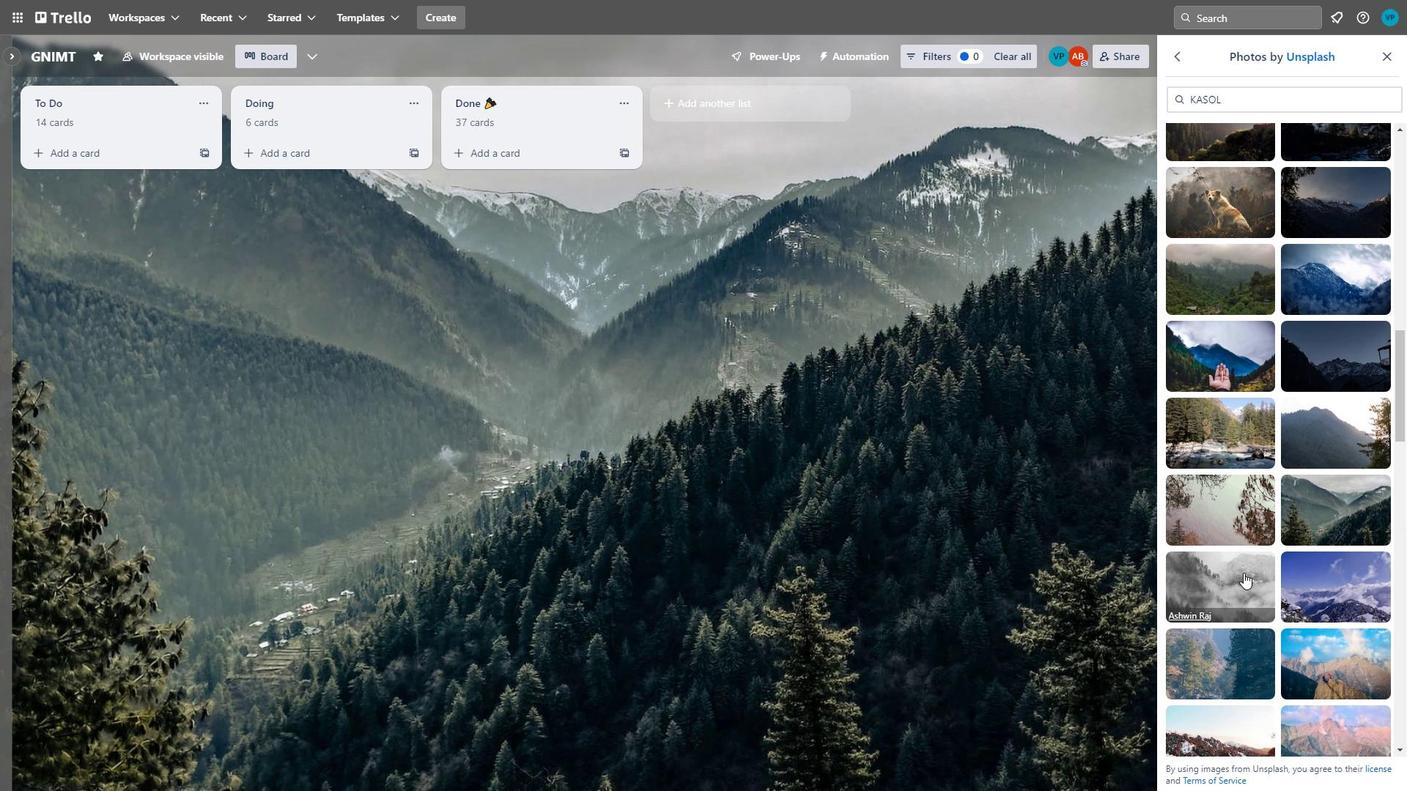 
Action: Mouse scrolled (1333, 565) with delta (0, 0)
Screenshot: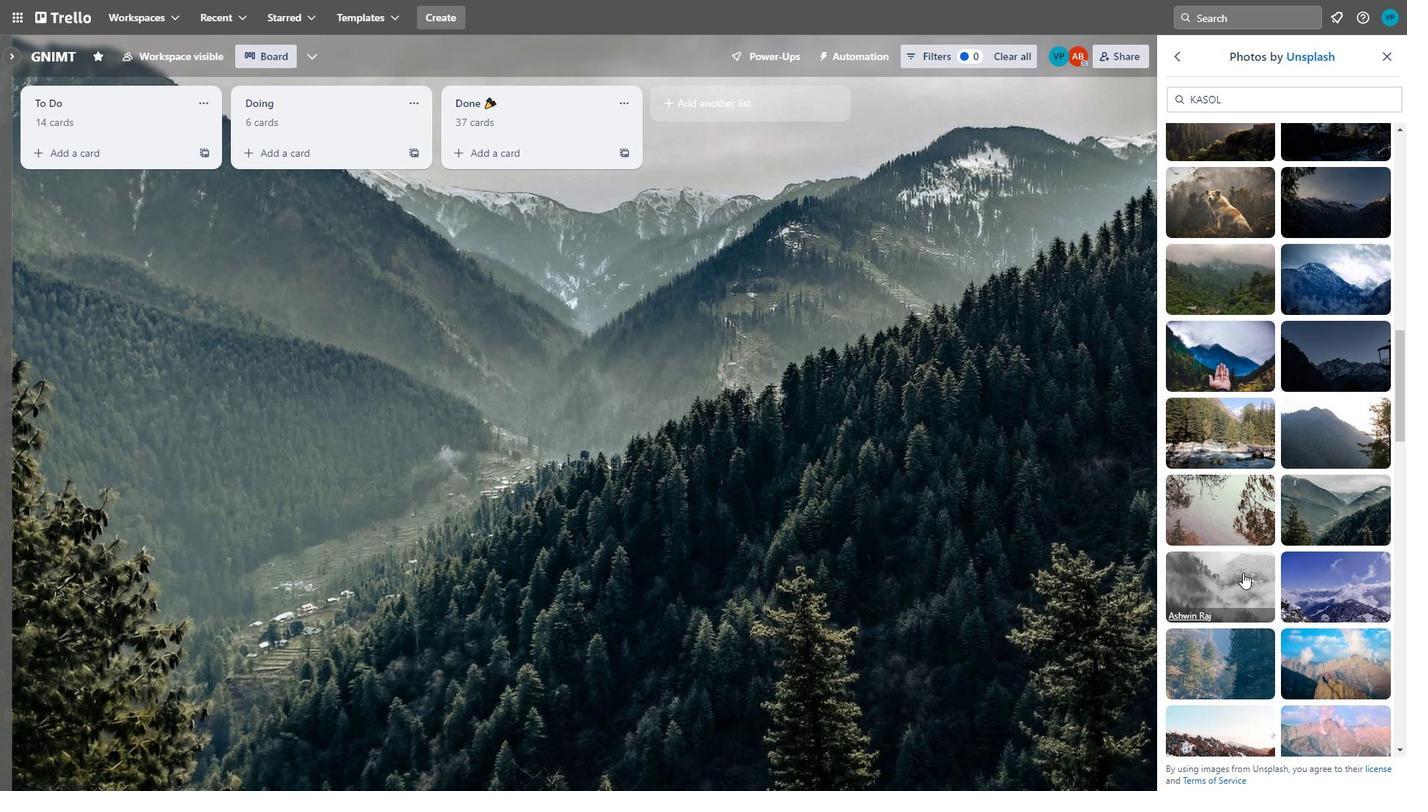 
Action: Mouse moved to (1242, 573)
Screenshot: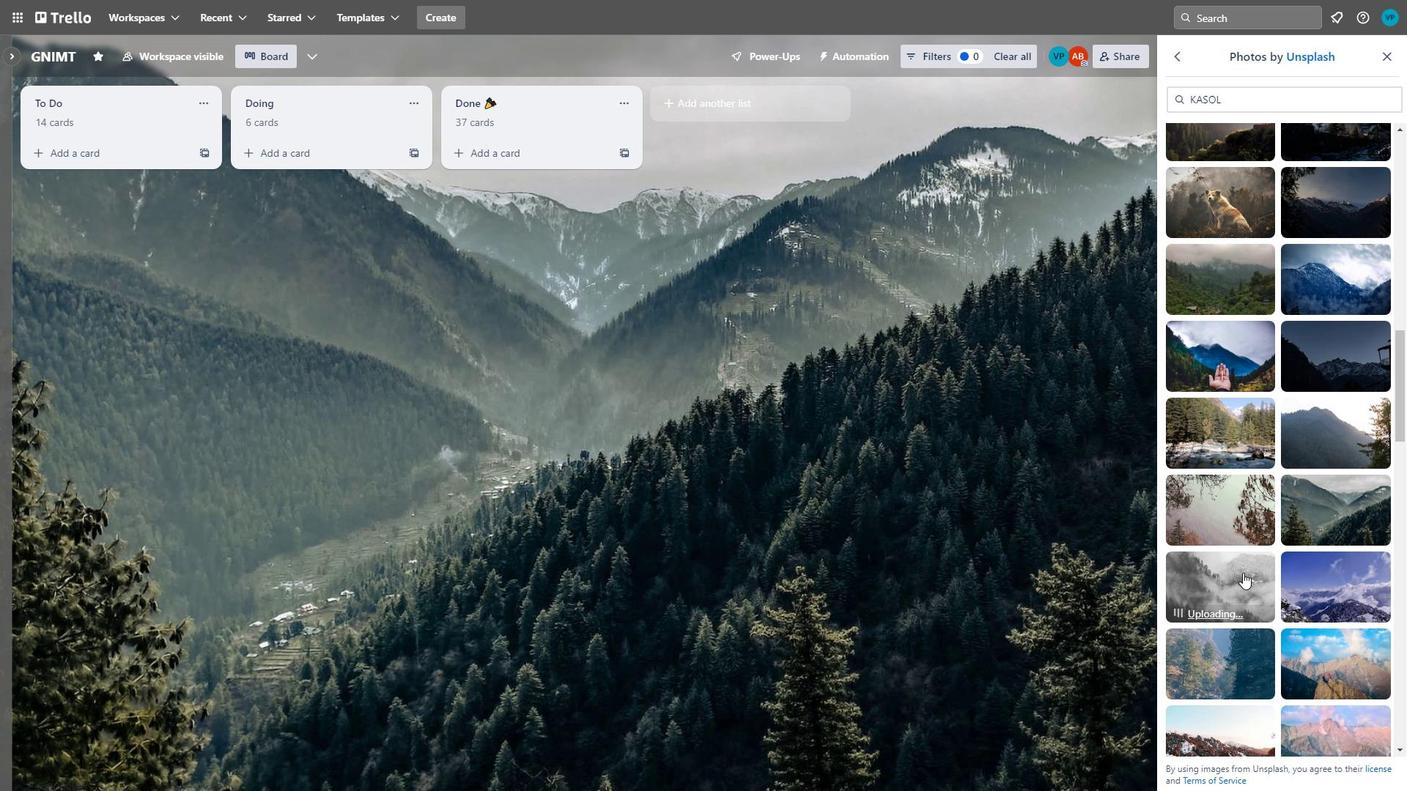 
Action: Mouse pressed left at (1242, 573)
Screenshot: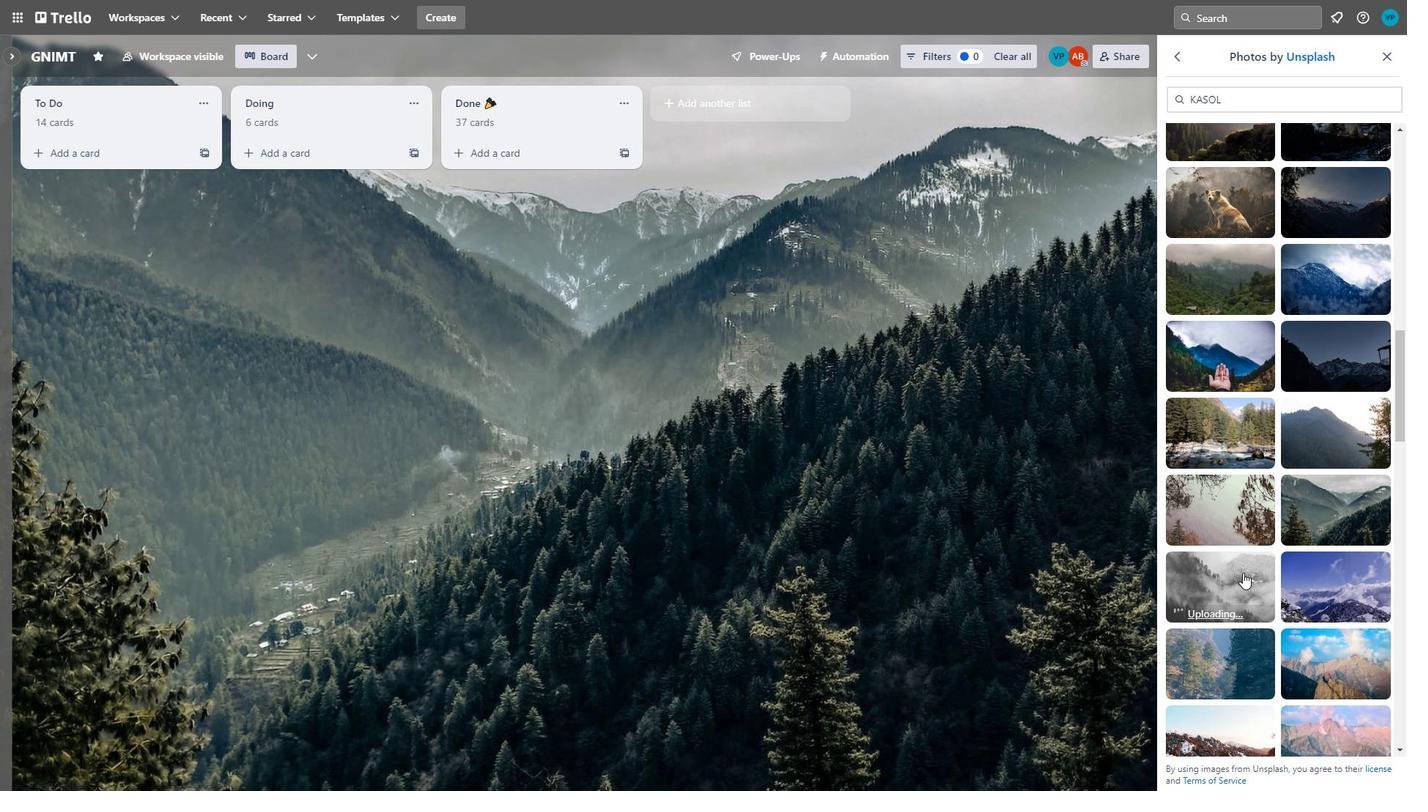 
Action: Mouse moved to (1348, 581)
Screenshot: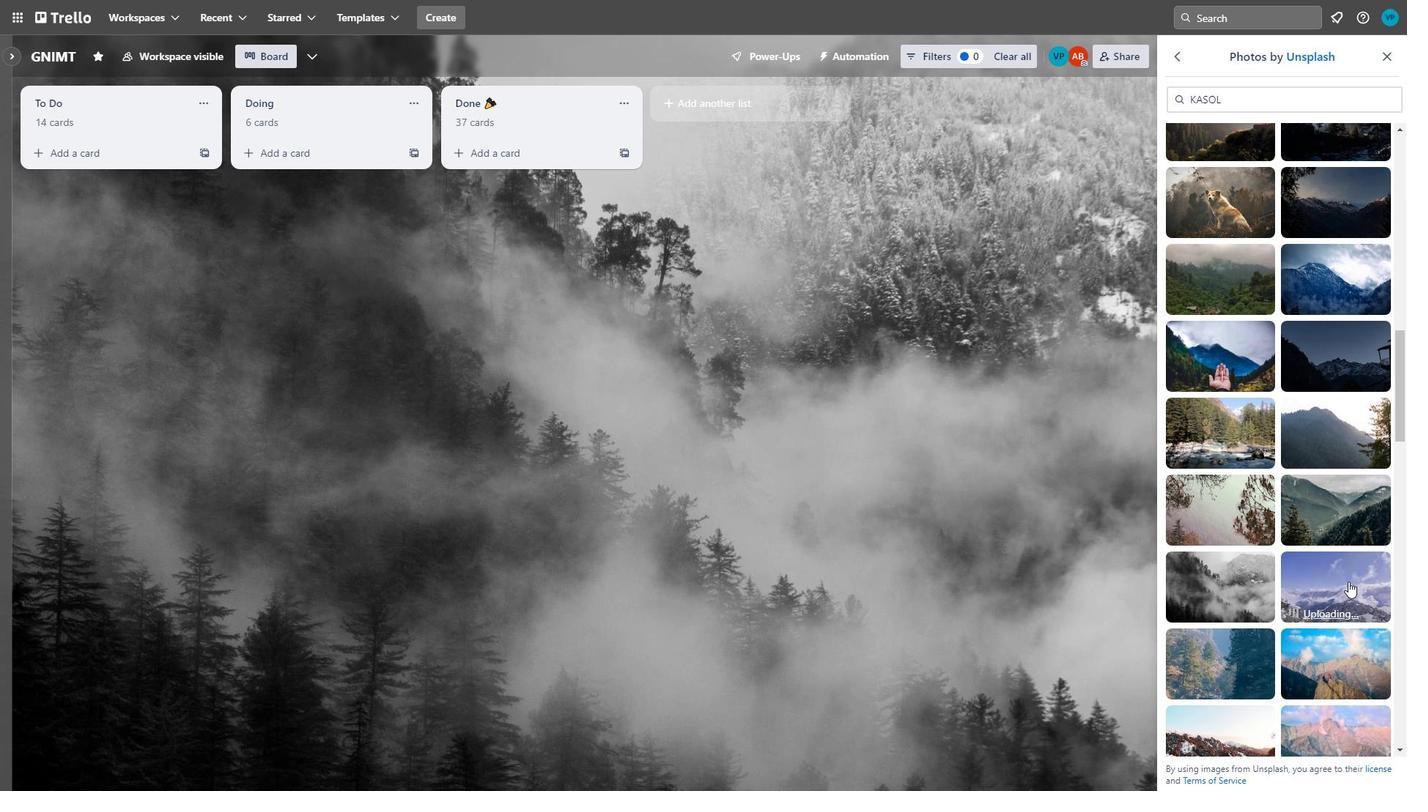 
Action: Mouse pressed left at (1348, 581)
Screenshot: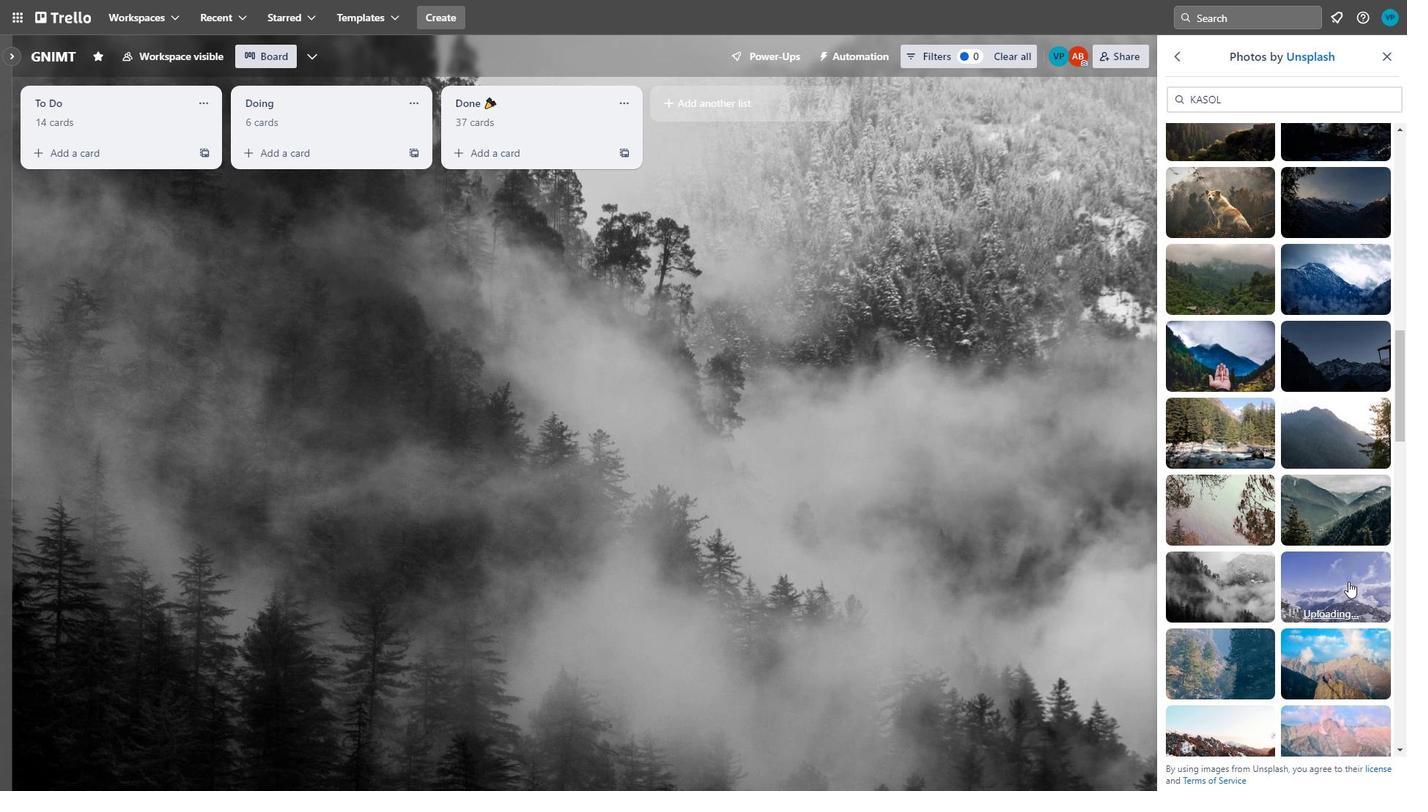 
Action: Mouse moved to (1334, 574)
Screenshot: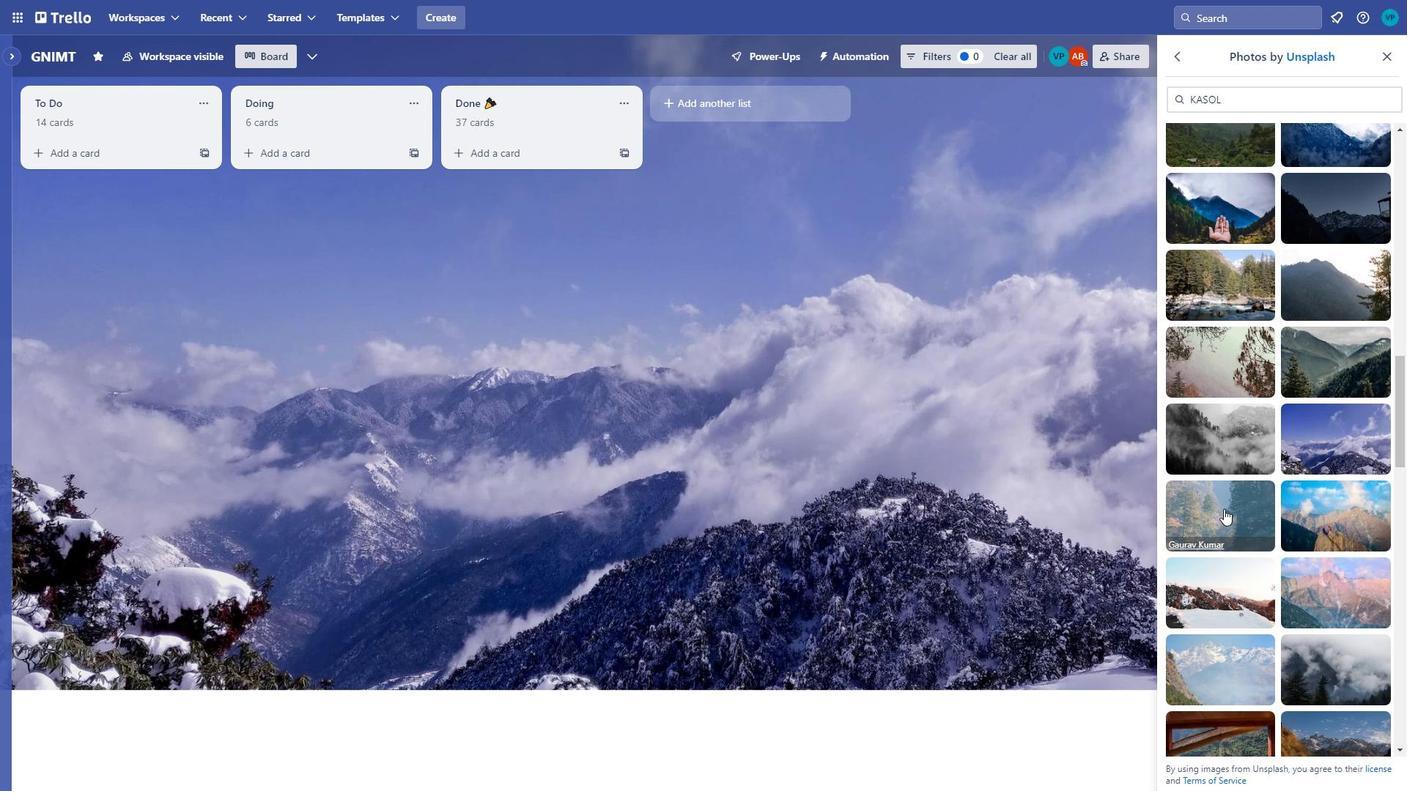 
Action: Mouse scrolled (1334, 573) with delta (0, 0)
Screenshot: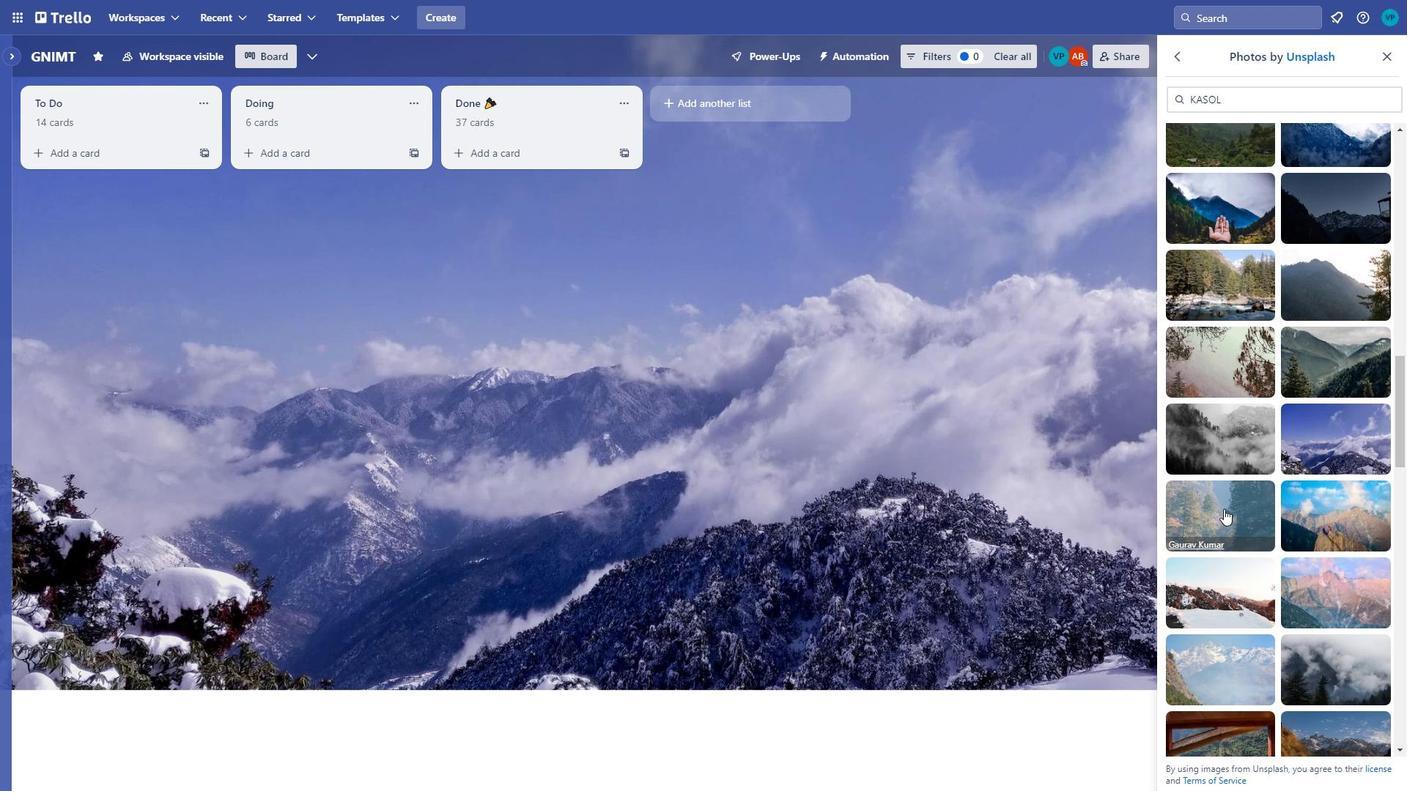 
Action: Mouse scrolled (1334, 573) with delta (0, 0)
Screenshot: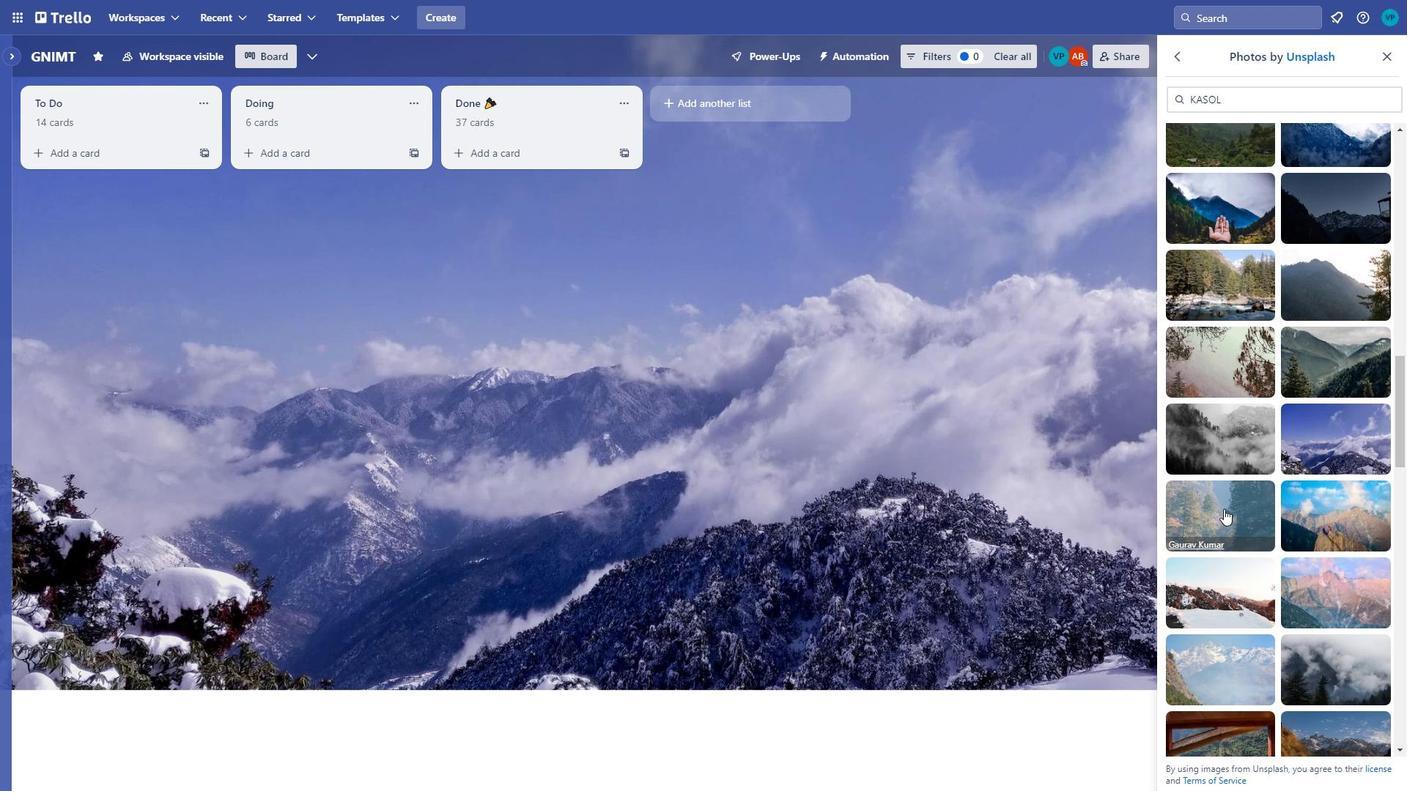 
Action: Mouse moved to (1212, 507)
Screenshot: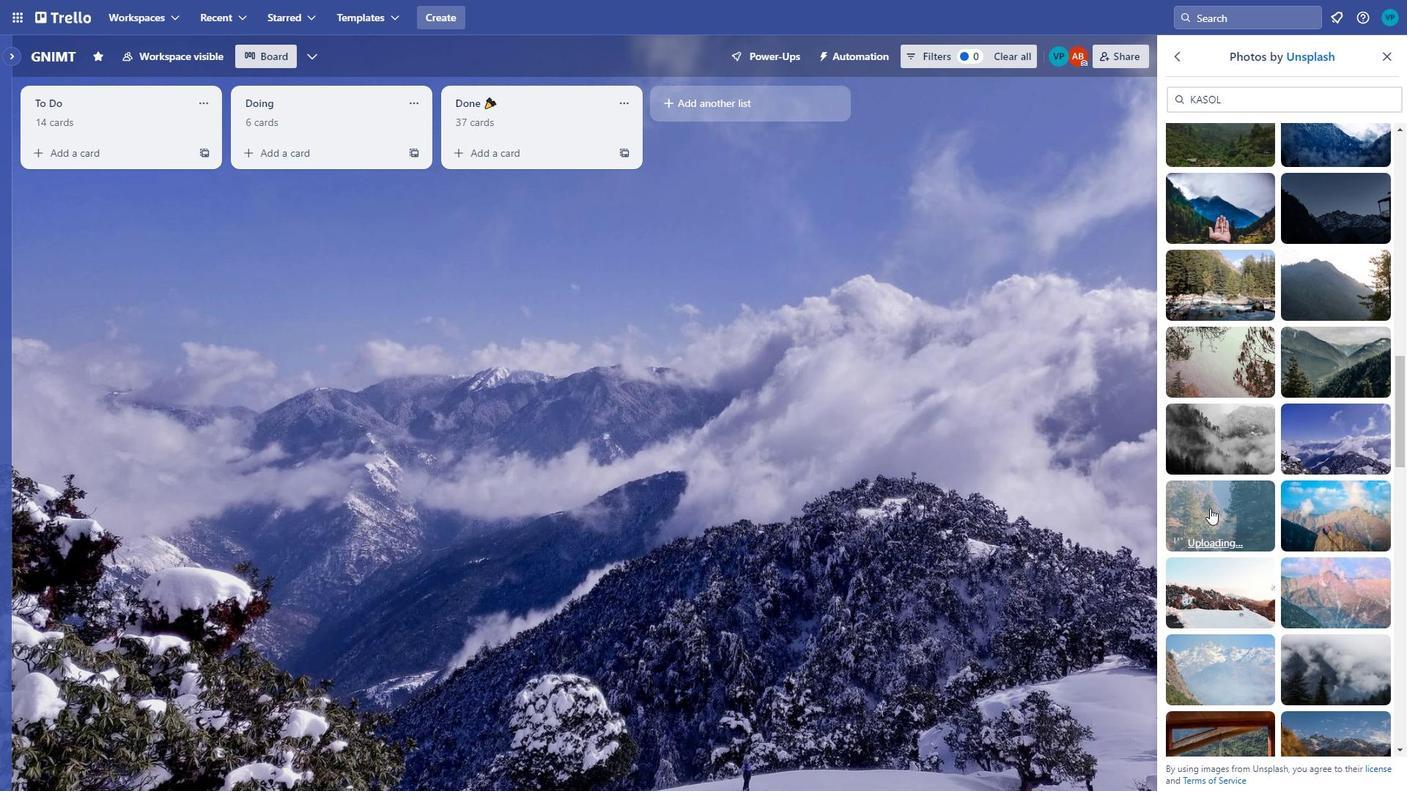 
Action: Mouse pressed left at (1212, 507)
Screenshot: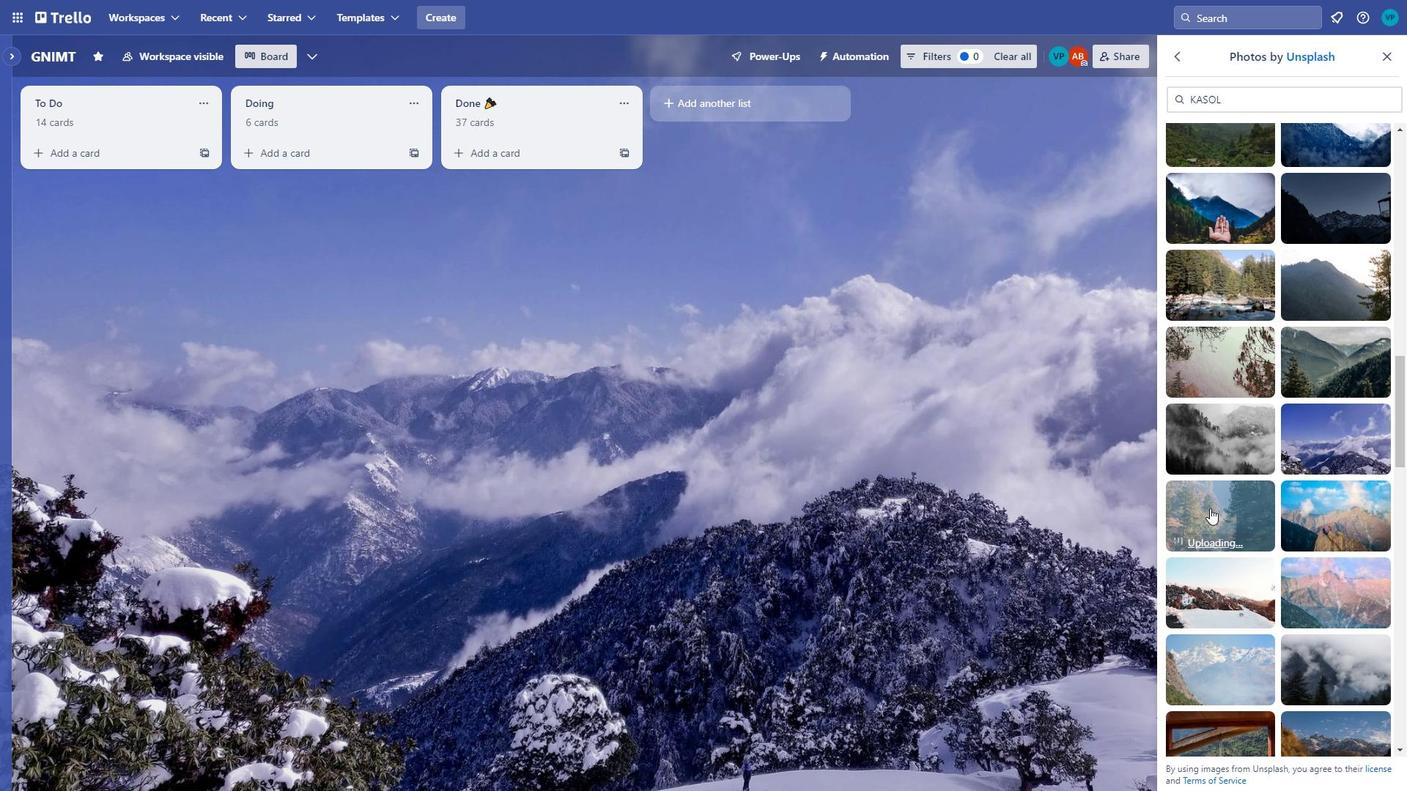
Action: Mouse moved to (1331, 515)
Screenshot: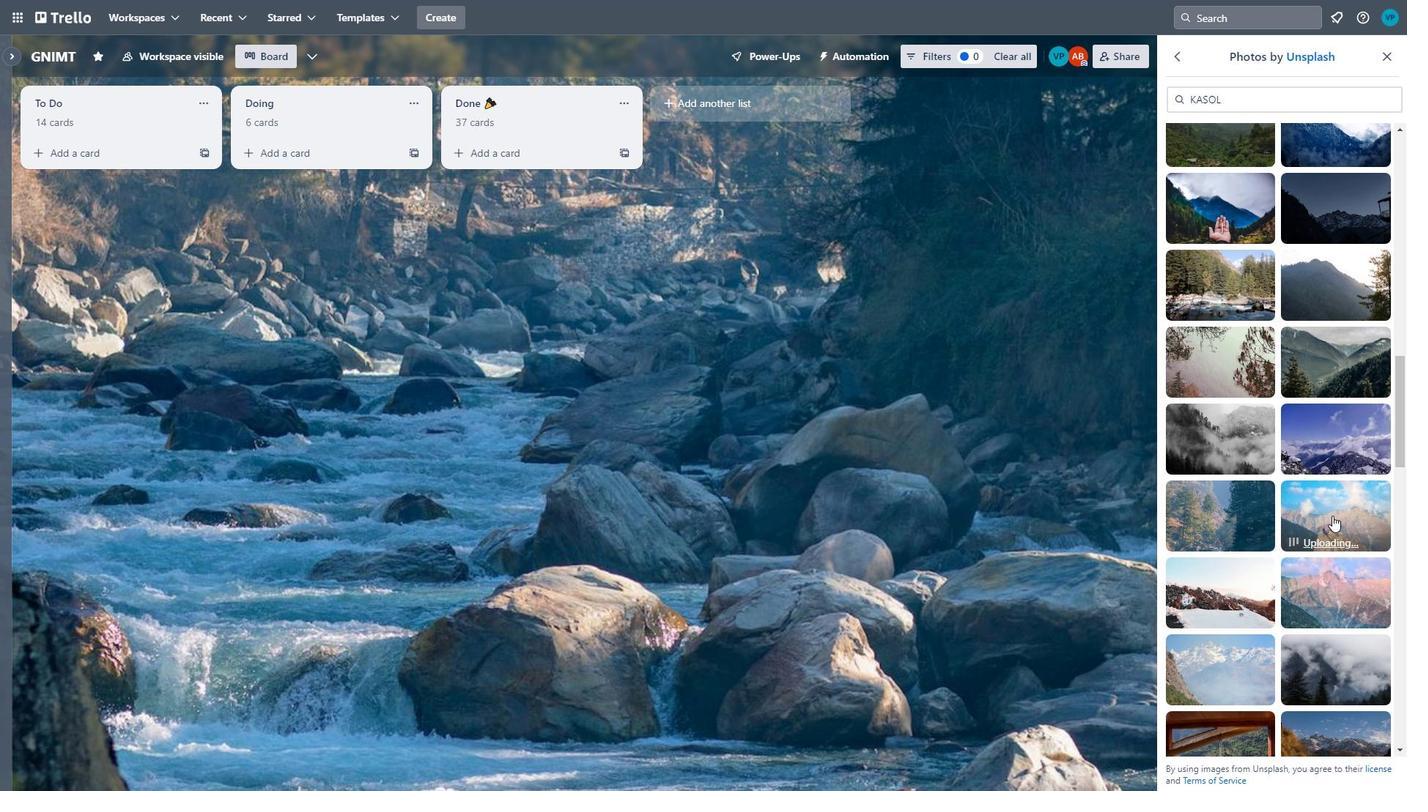 
Action: Mouse pressed left at (1331, 515)
Screenshot: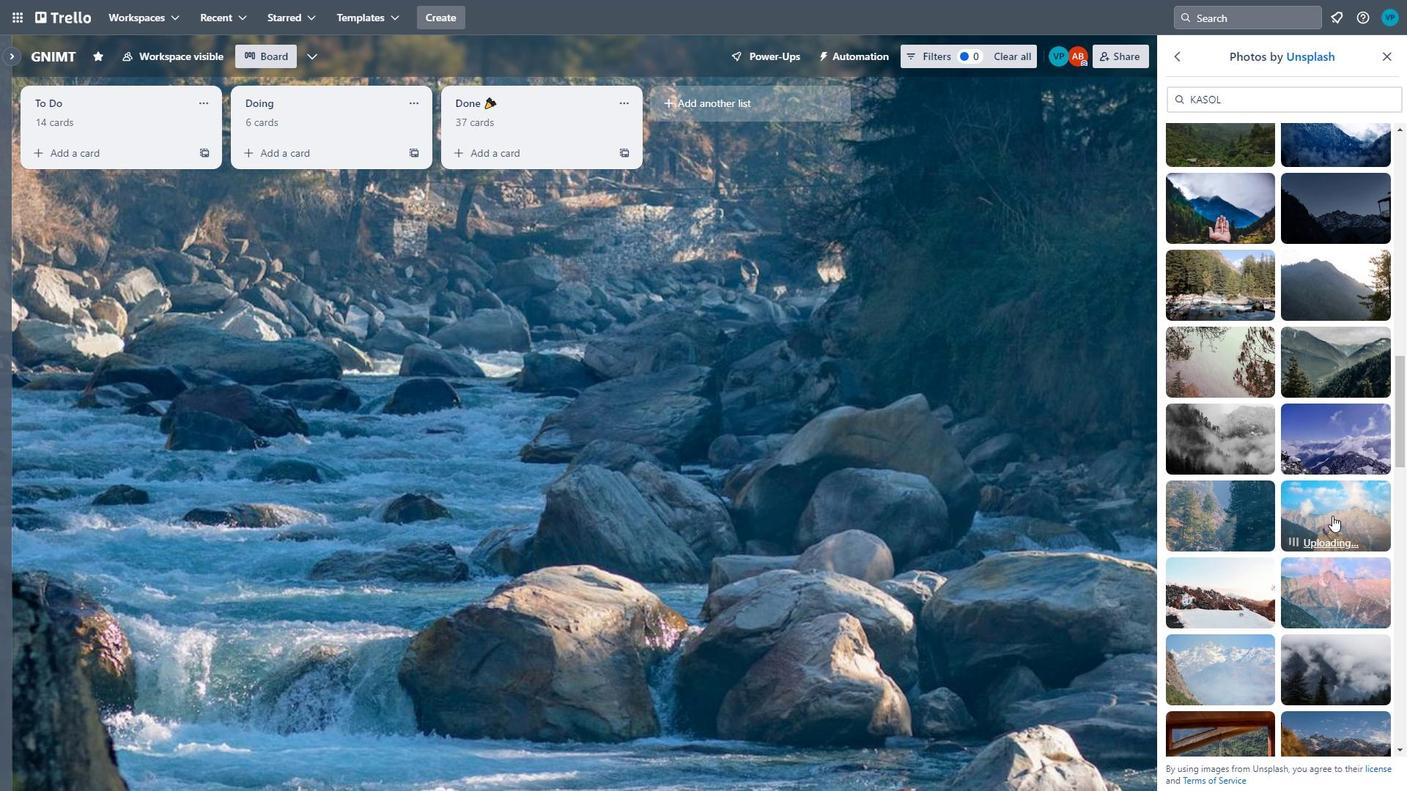 
Action: Mouse moved to (1216, 578)
Screenshot: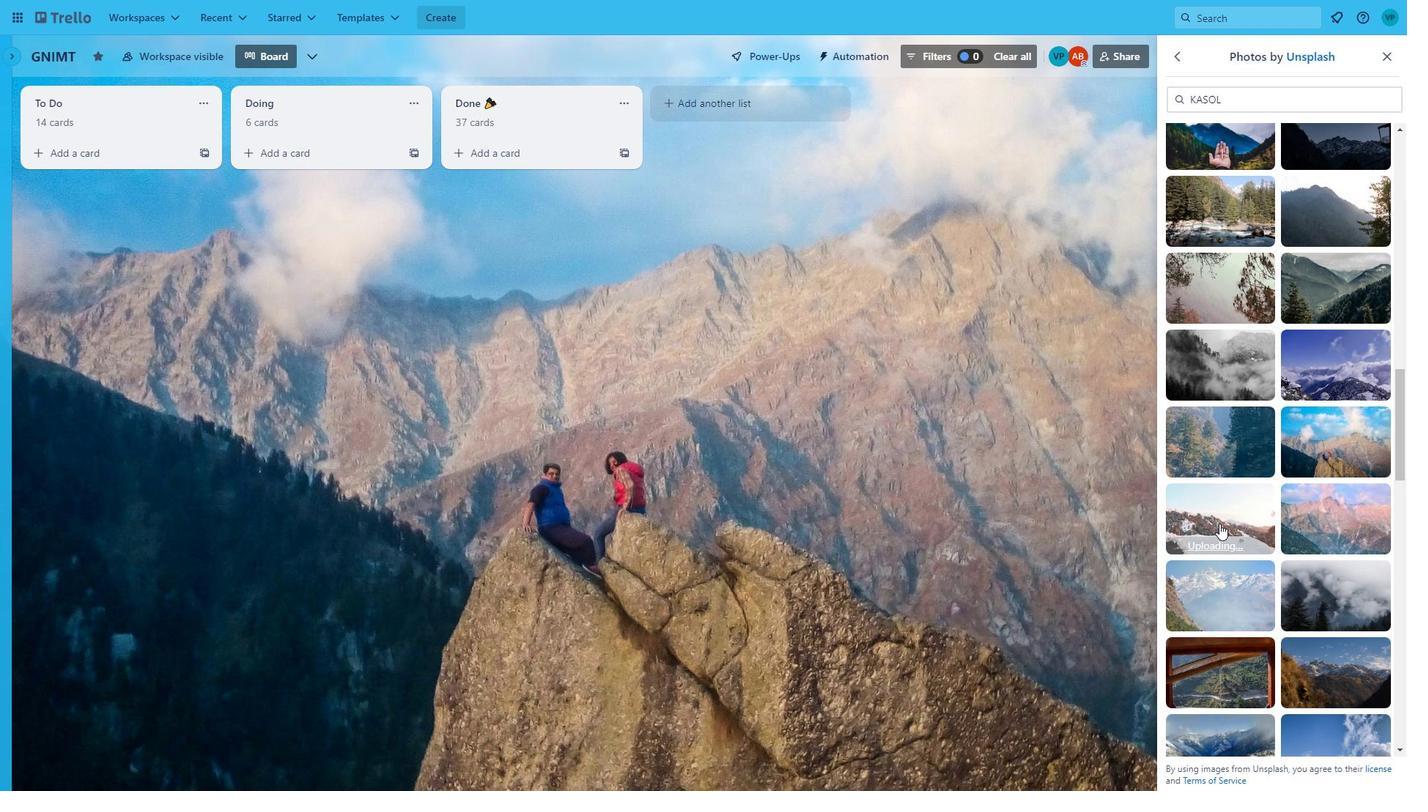 
Action: Mouse scrolled (1216, 577) with delta (0, 0)
Screenshot: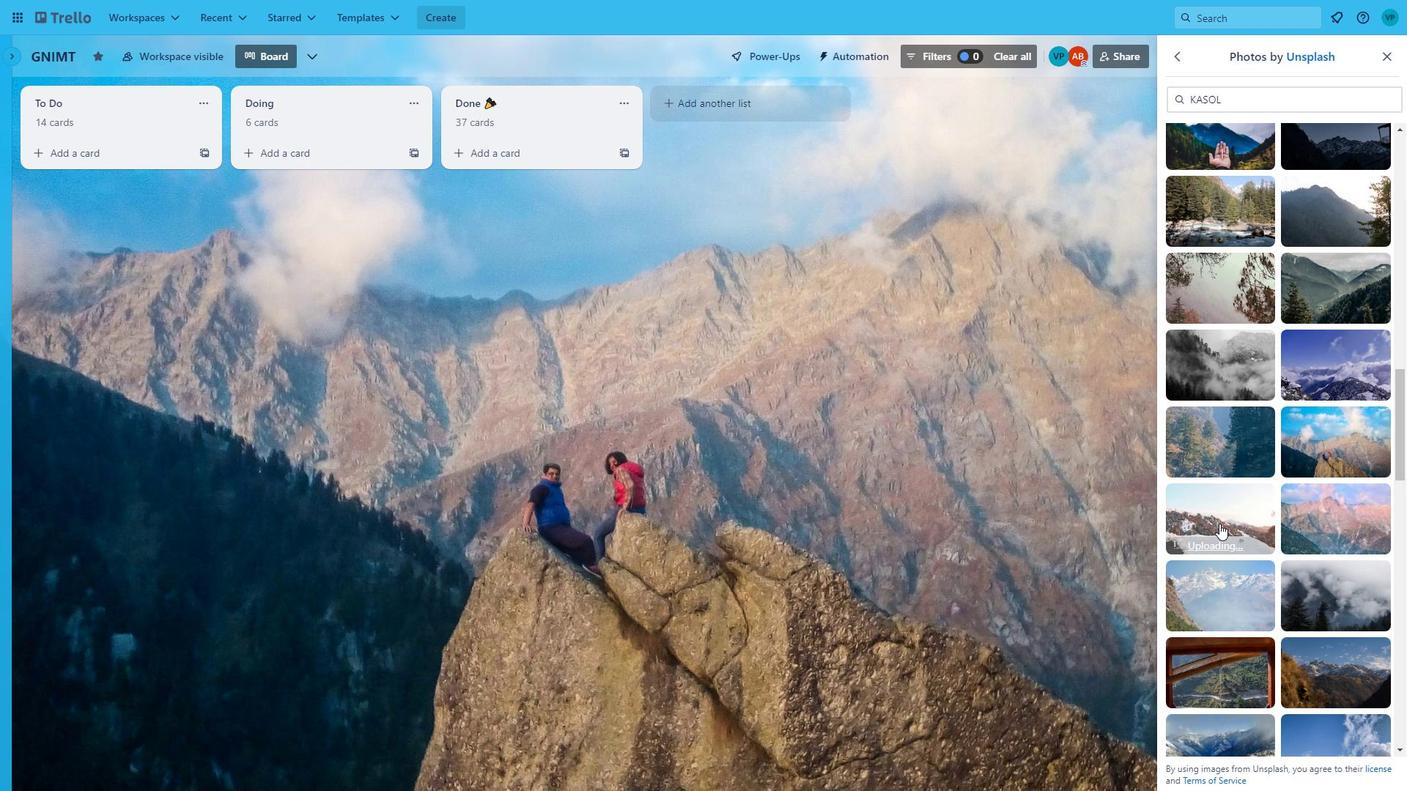 
Action: Mouse moved to (1218, 524)
Screenshot: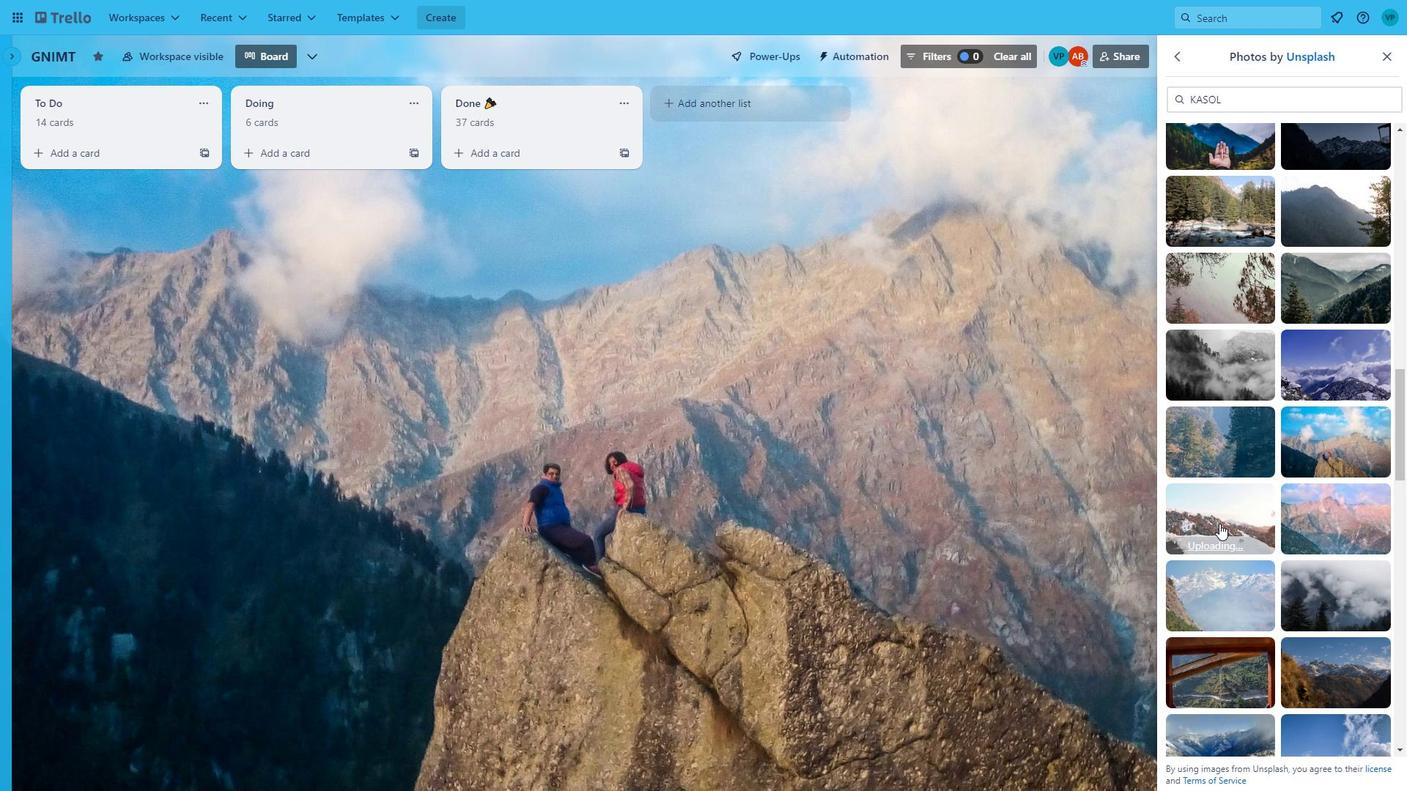 
Action: Mouse pressed left at (1218, 524)
Screenshot: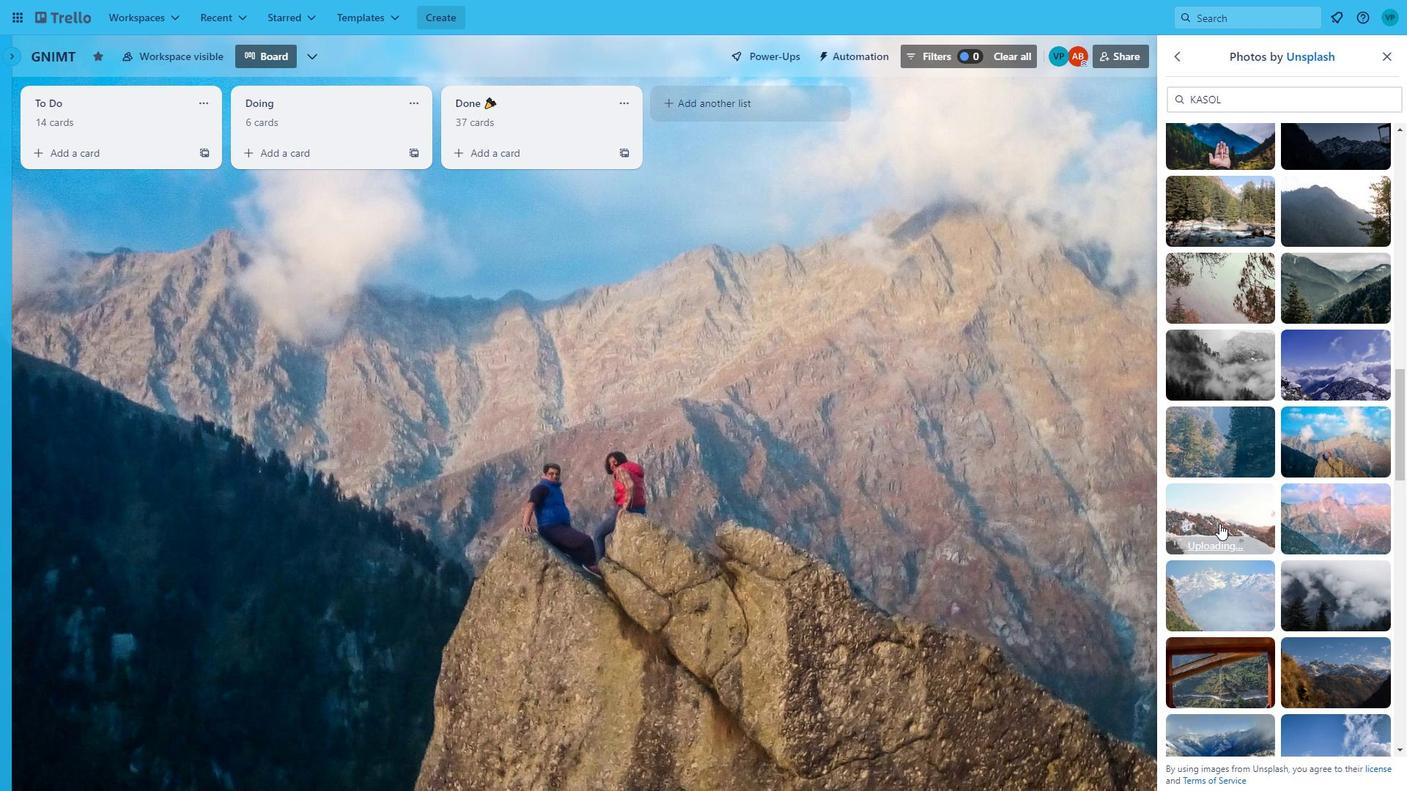 
Action: Mouse moved to (1223, 581)
Screenshot: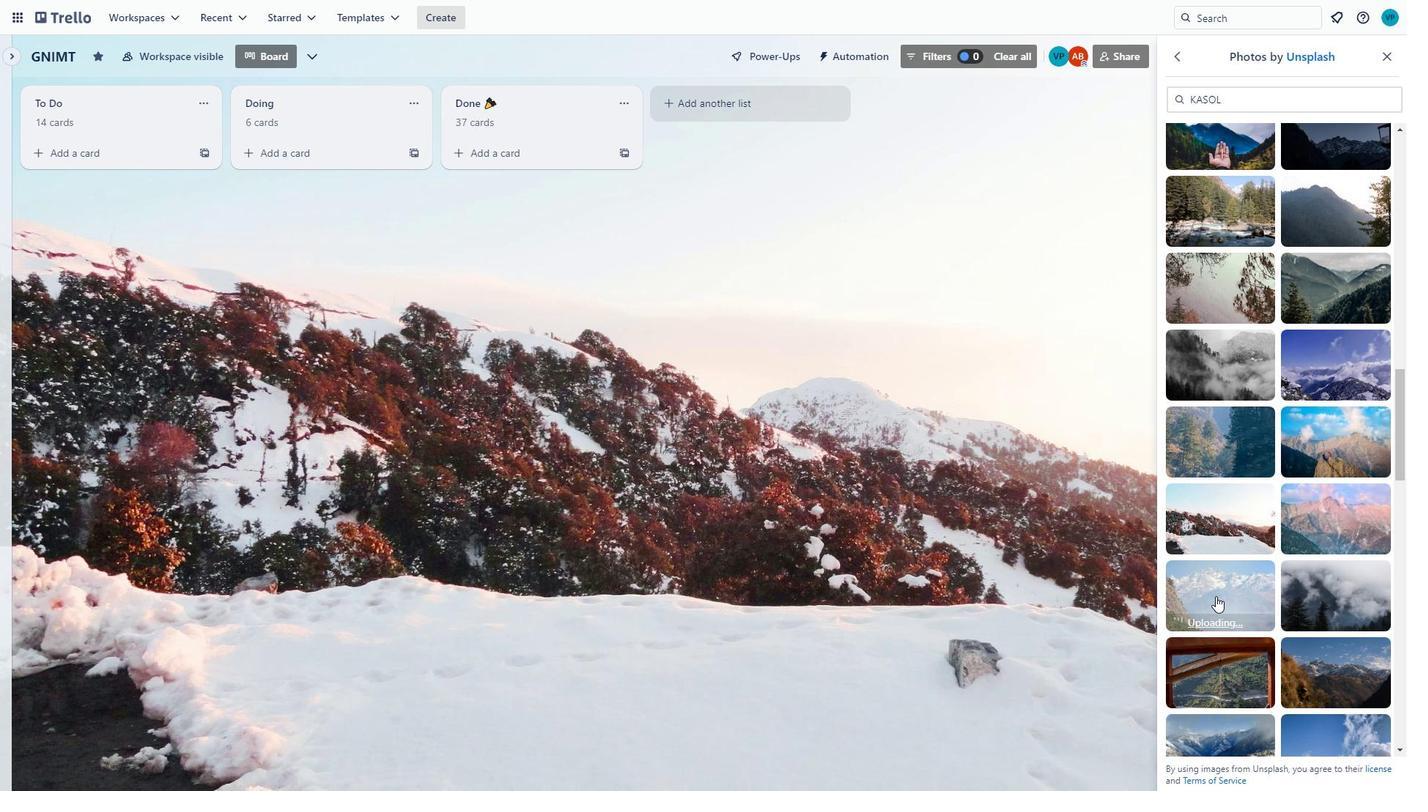 
Action: Mouse pressed left at (1223, 581)
Screenshot: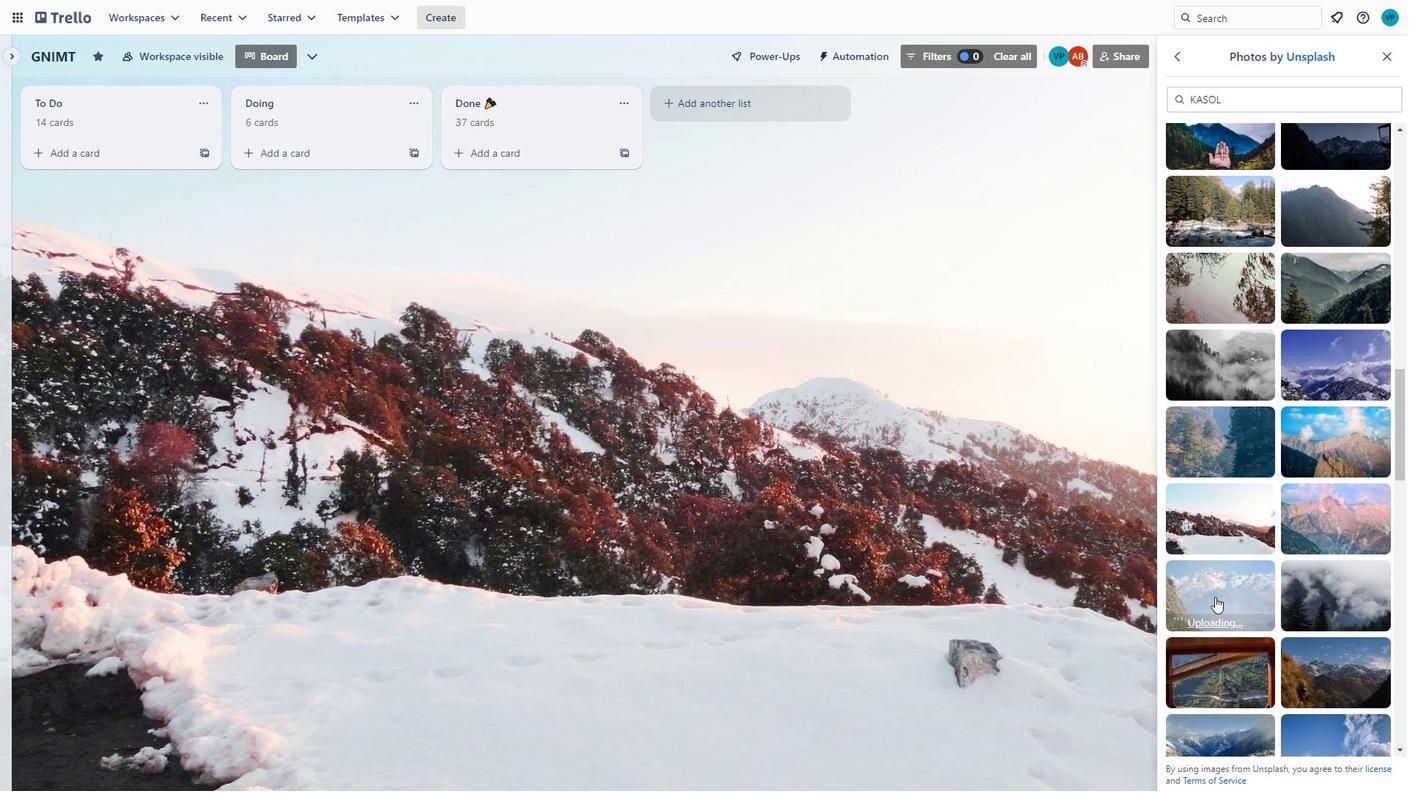 
Action: Mouse moved to (1210, 675)
Screenshot: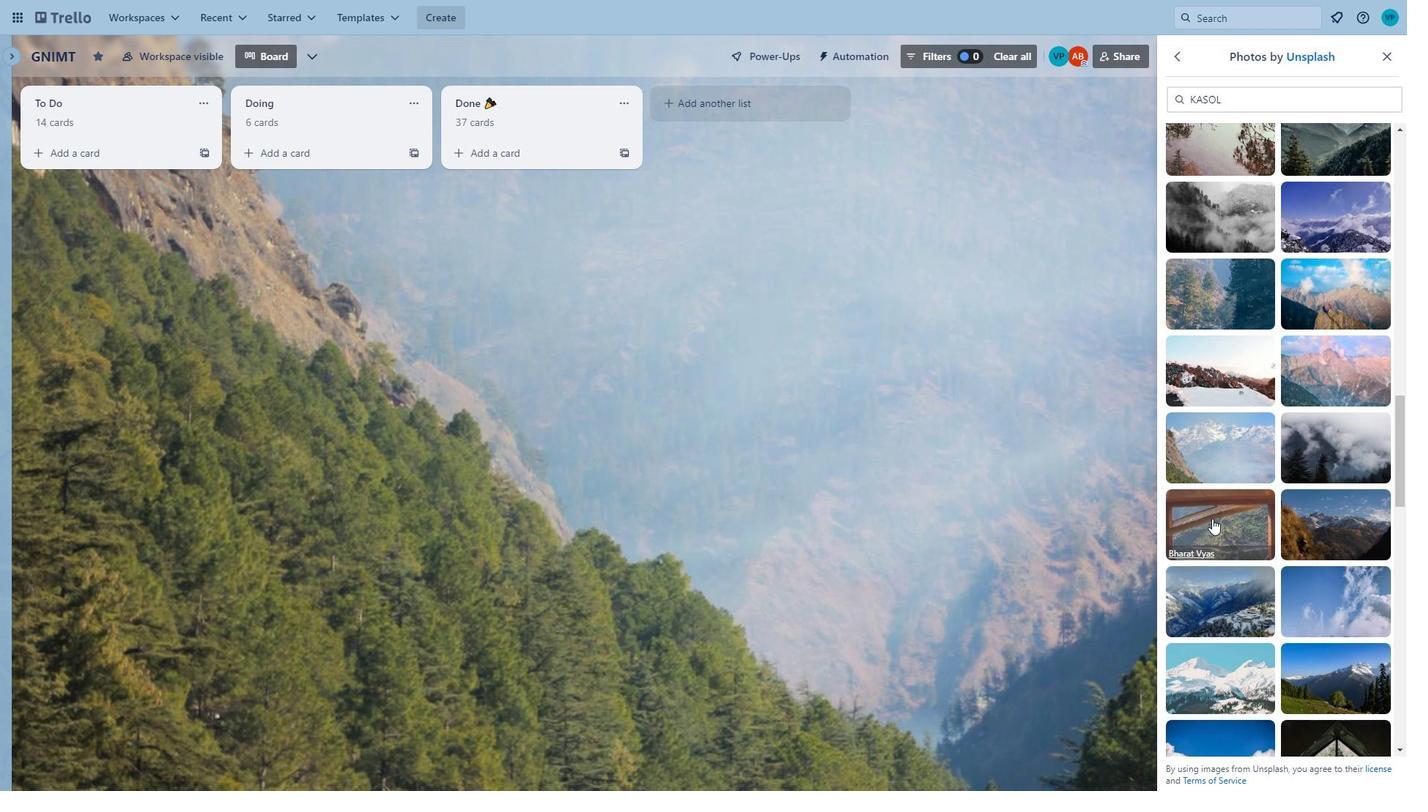 
Action: Mouse scrolled (1210, 674) with delta (0, 0)
Screenshot: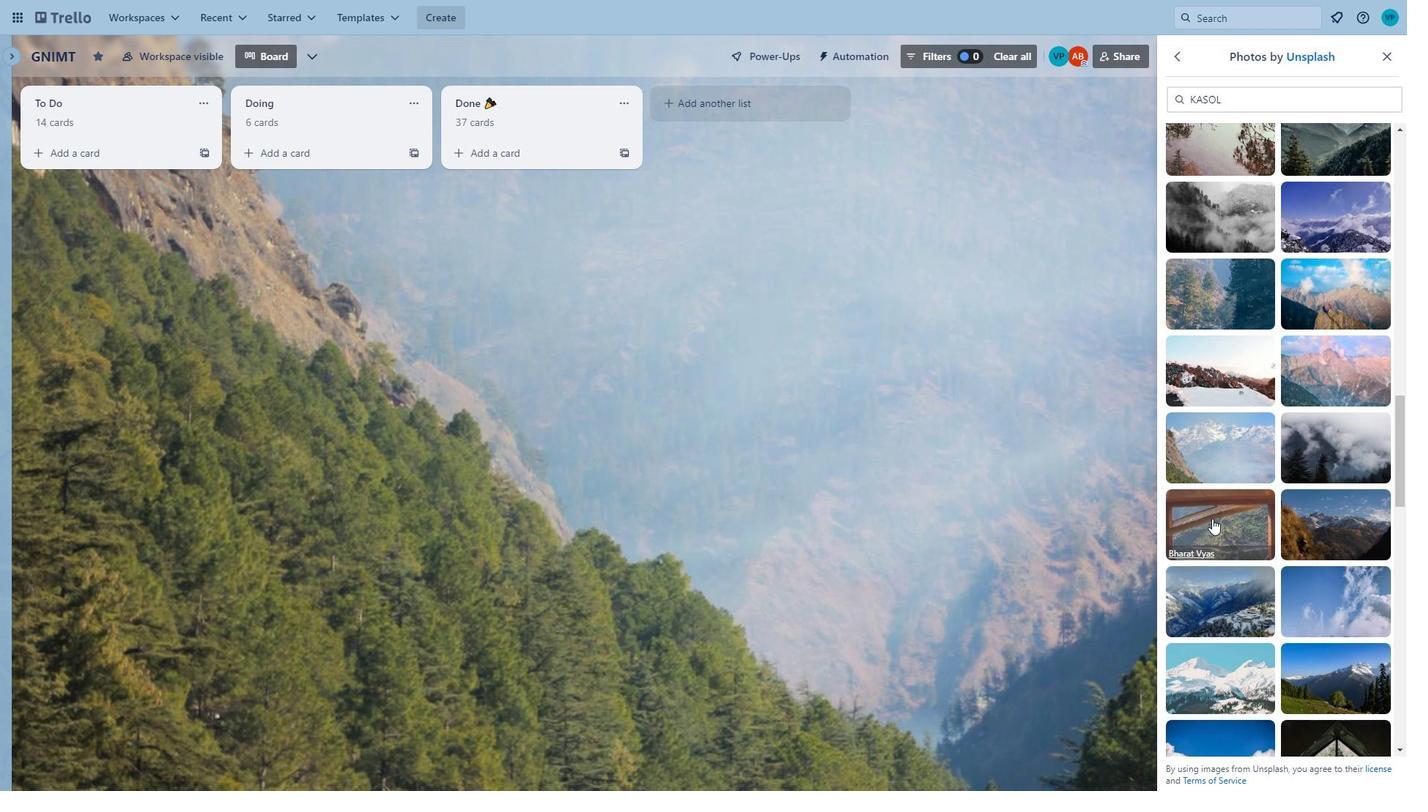 
Action: Mouse scrolled (1210, 674) with delta (0, 0)
Screenshot: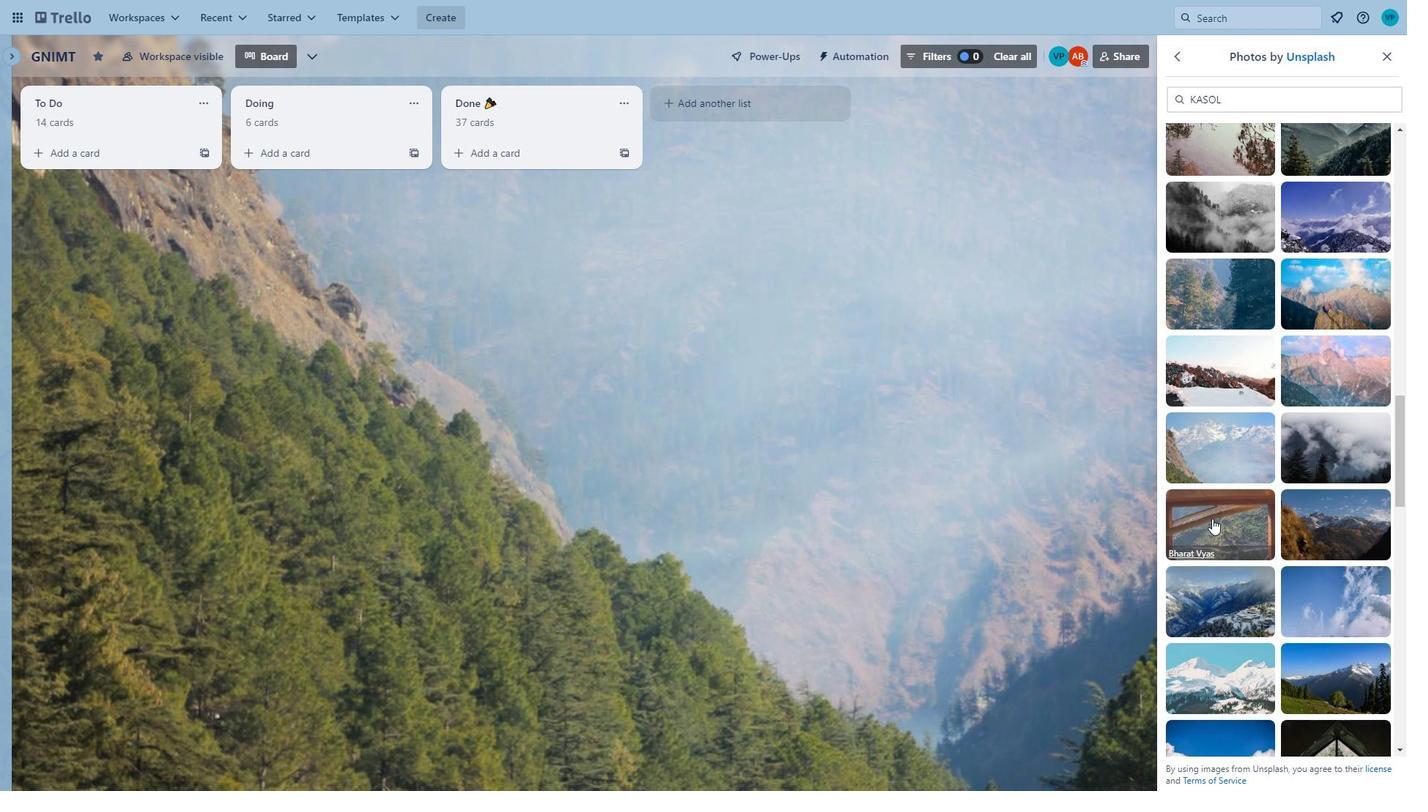 
Action: Mouse moved to (1212, 518)
Screenshot: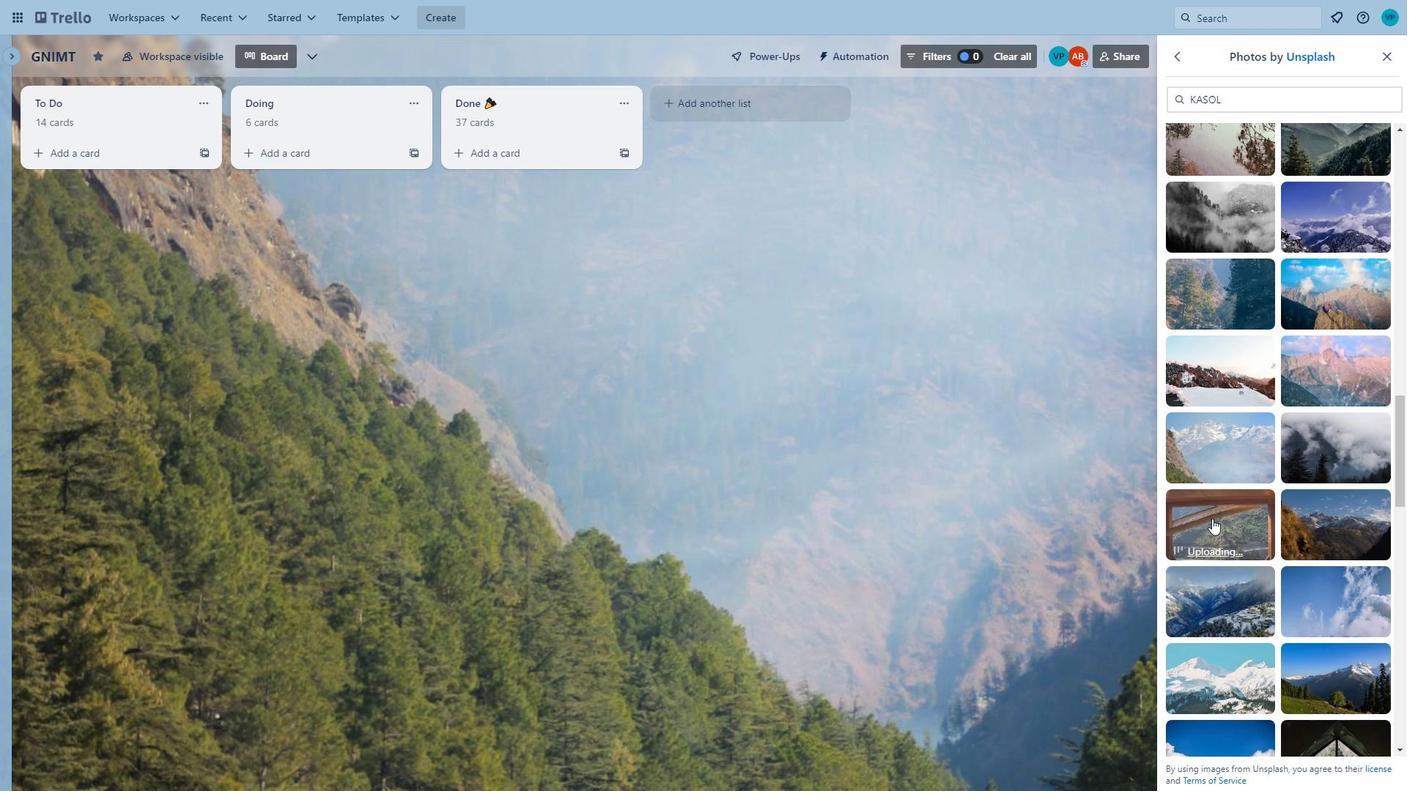 
Action: Mouse pressed left at (1212, 518)
Screenshot: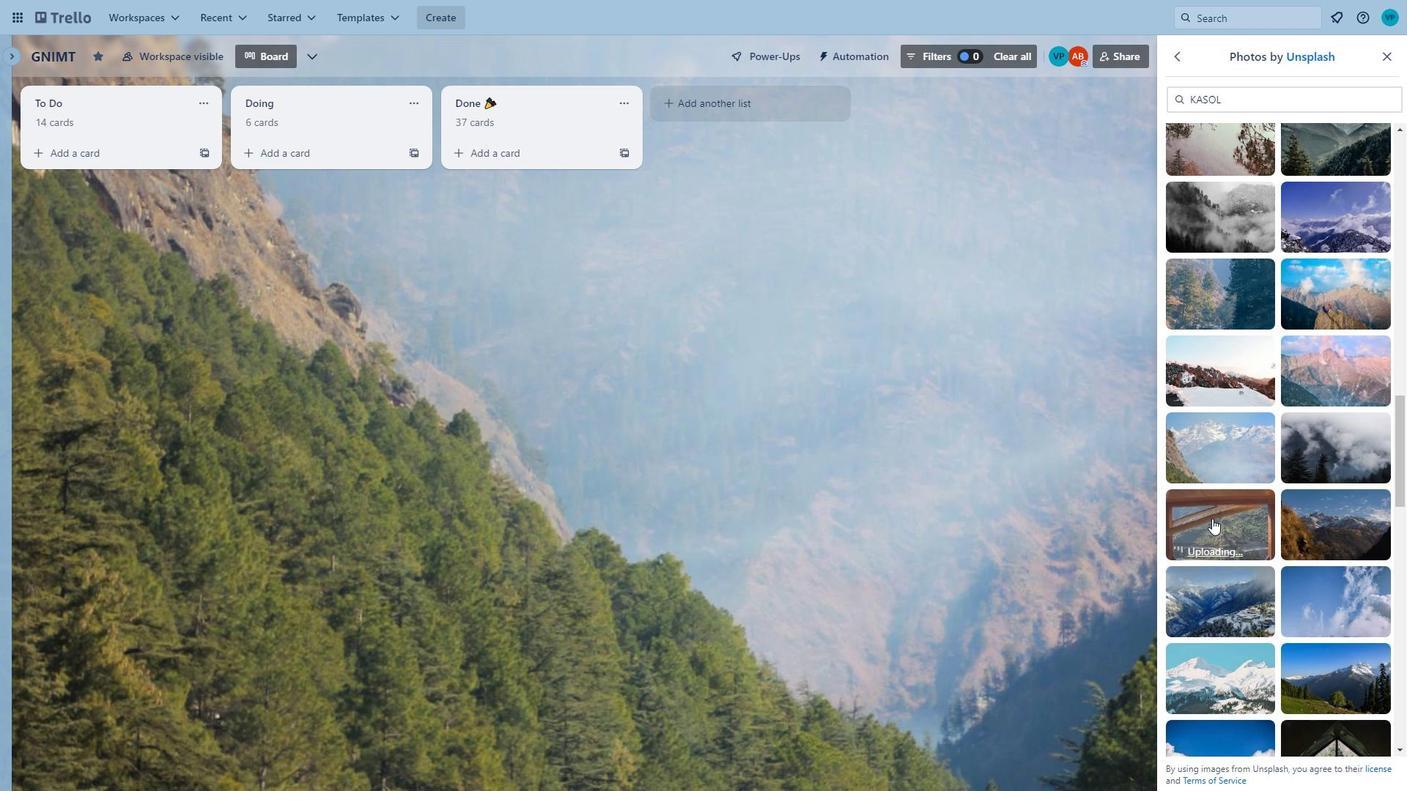 
Action: Mouse moved to (1335, 521)
Screenshot: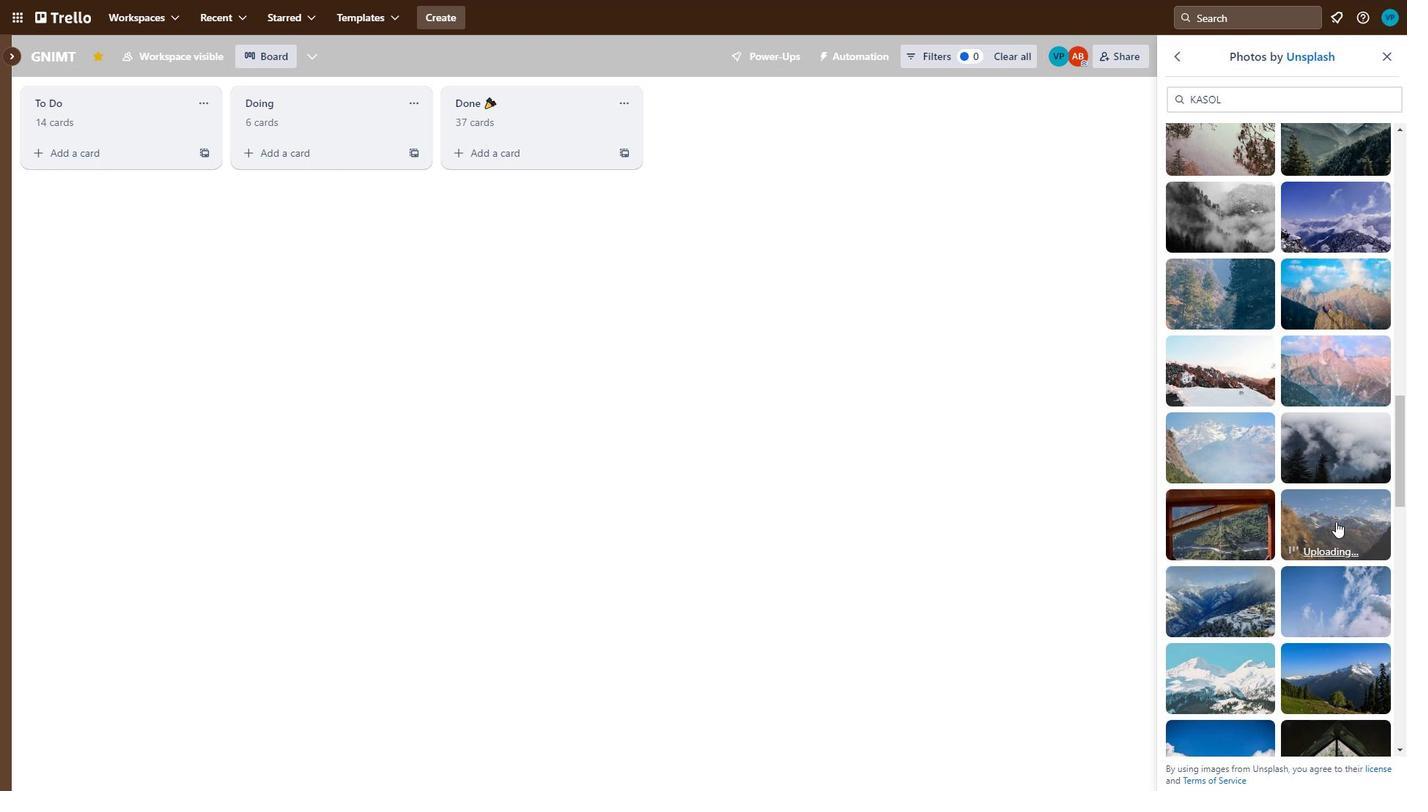 
Action: Mouse pressed left at (1335, 521)
Screenshot: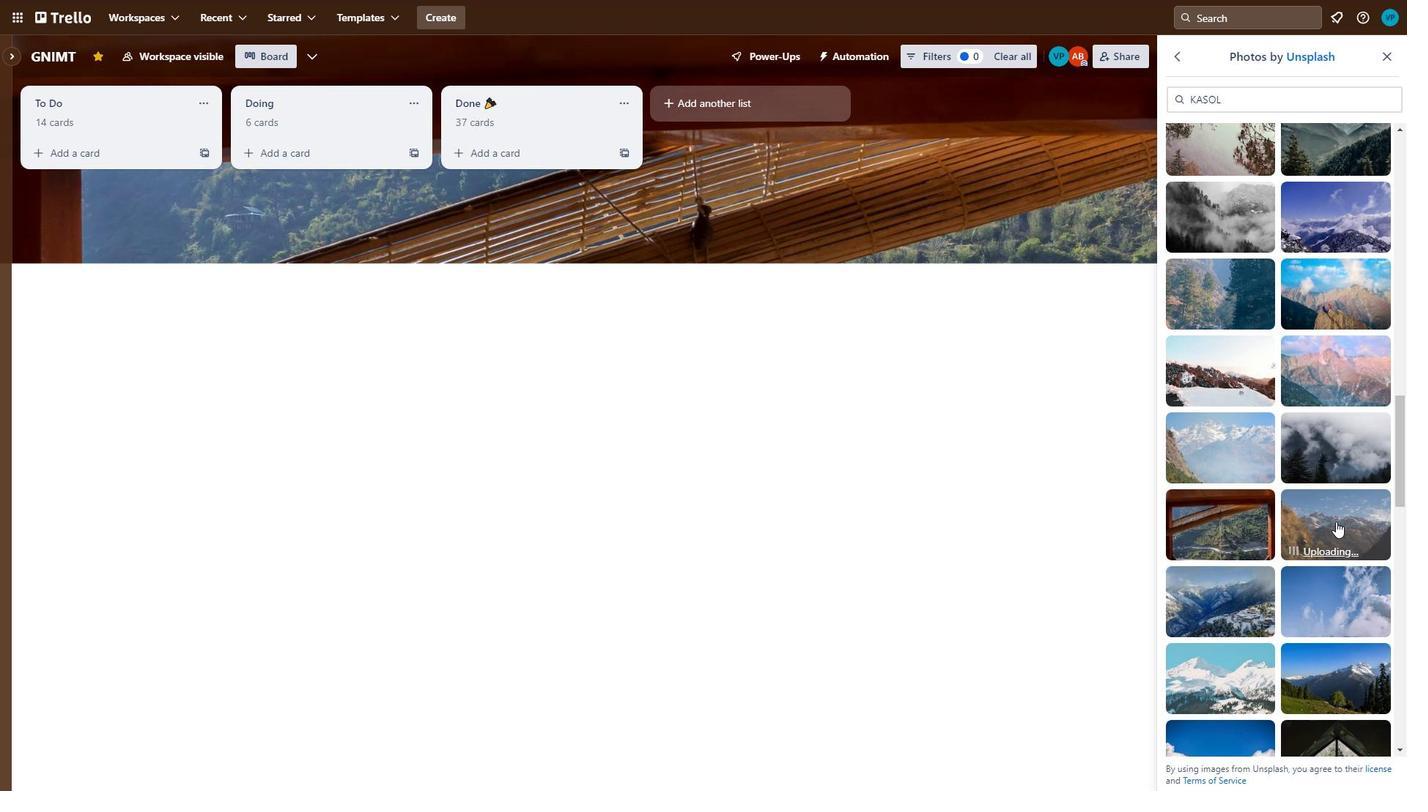 
Action: Mouse moved to (1226, 595)
Screenshot: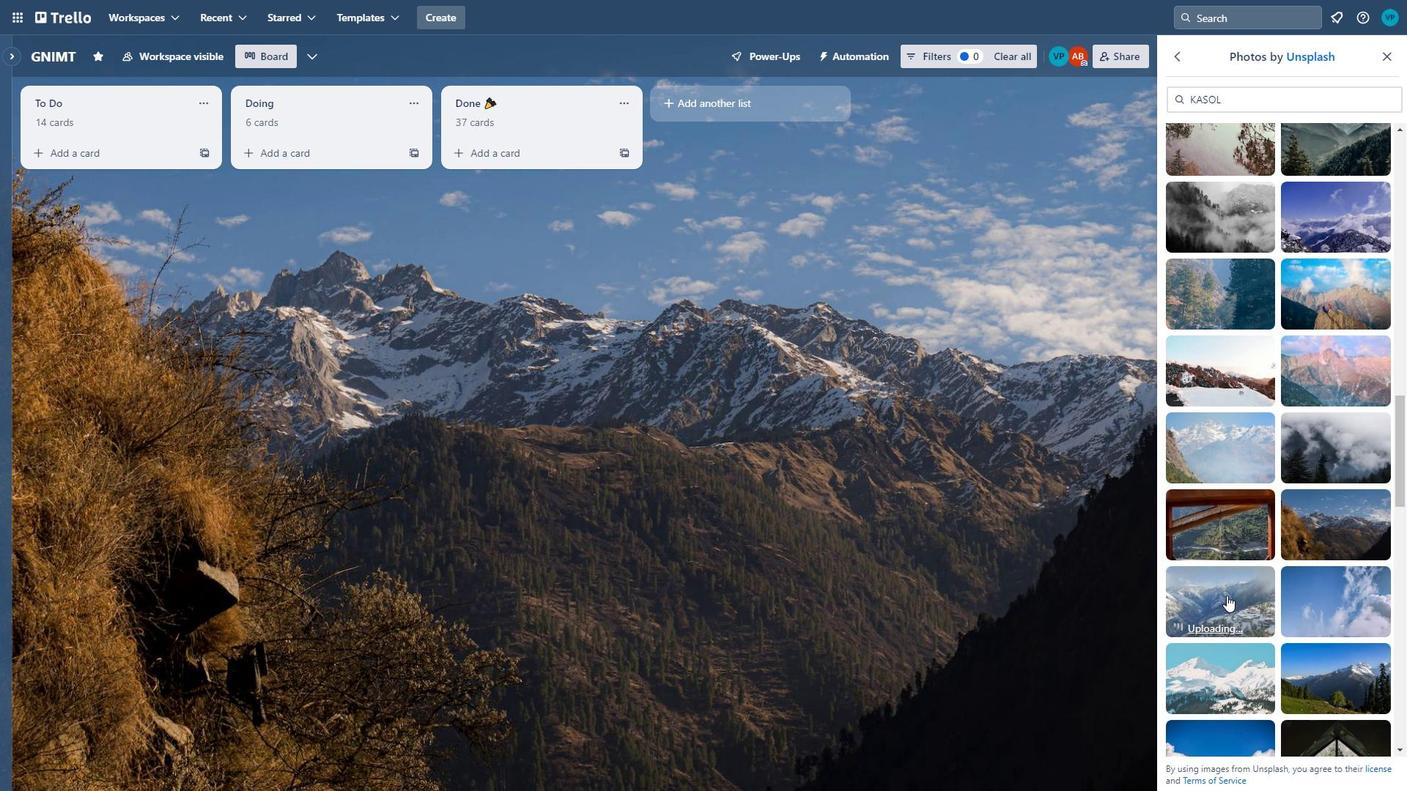 
Action: Mouse pressed left at (1226, 595)
Screenshot: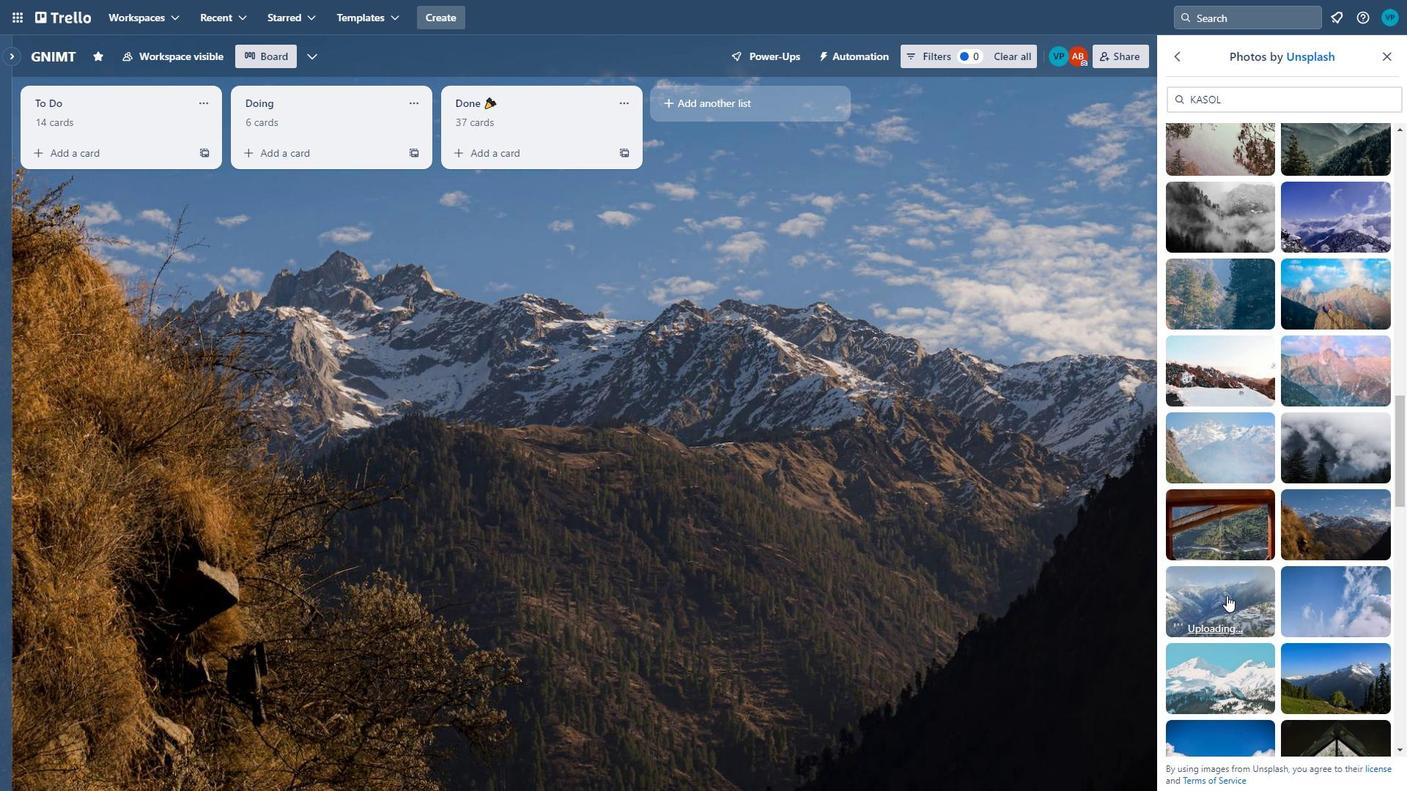 
Action: Mouse moved to (1350, 586)
Screenshot: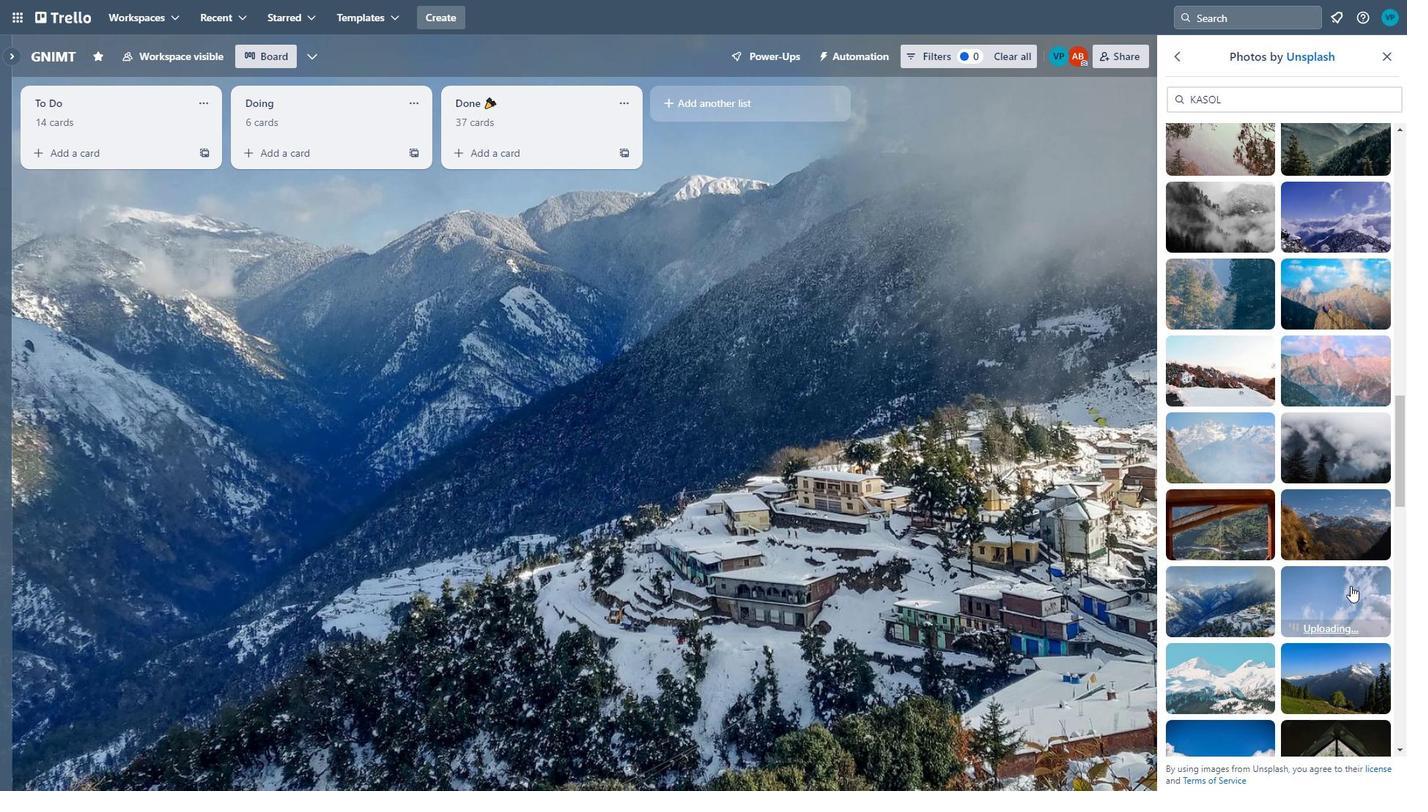 
Action: Mouse pressed left at (1350, 586)
Screenshot: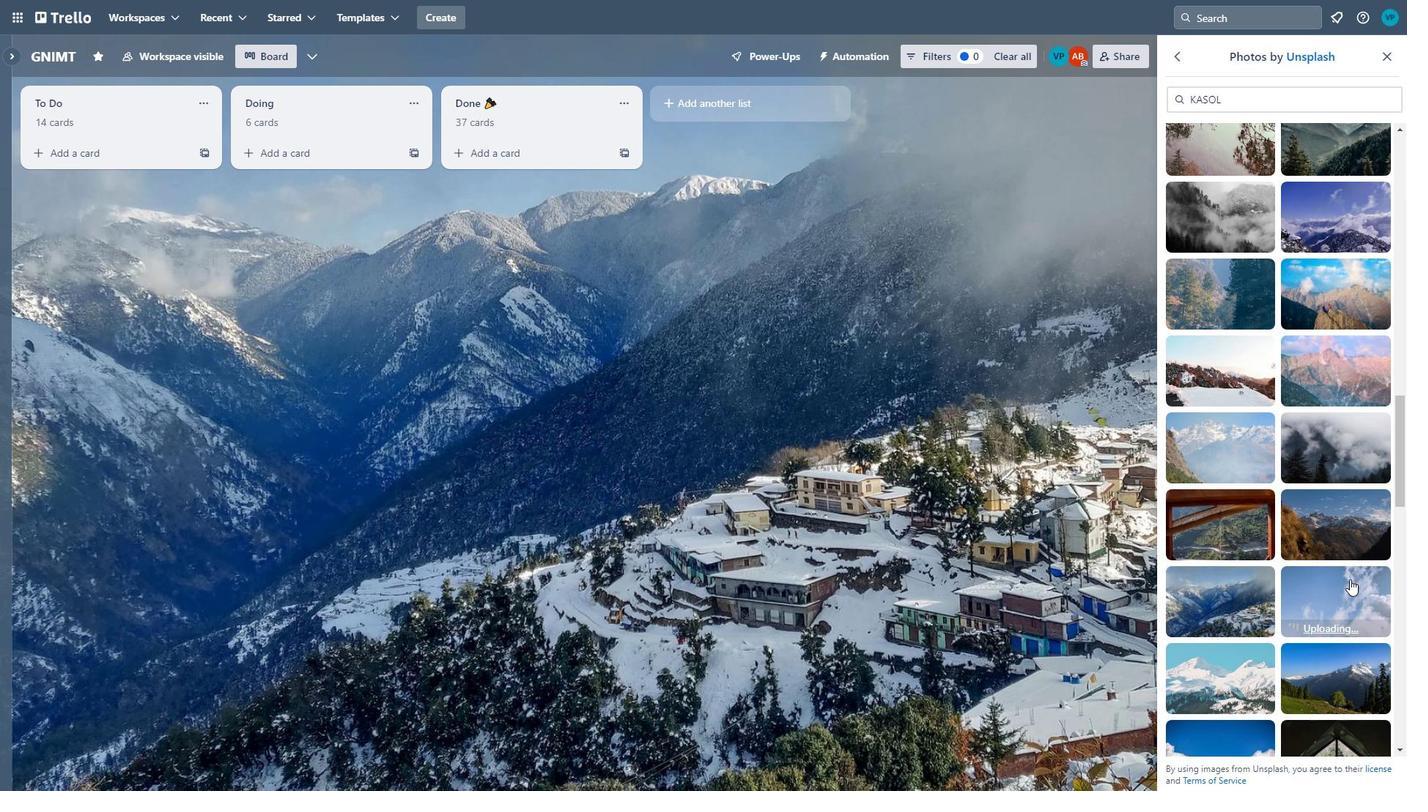 
Action: Mouse moved to (1225, 667)
Screenshot: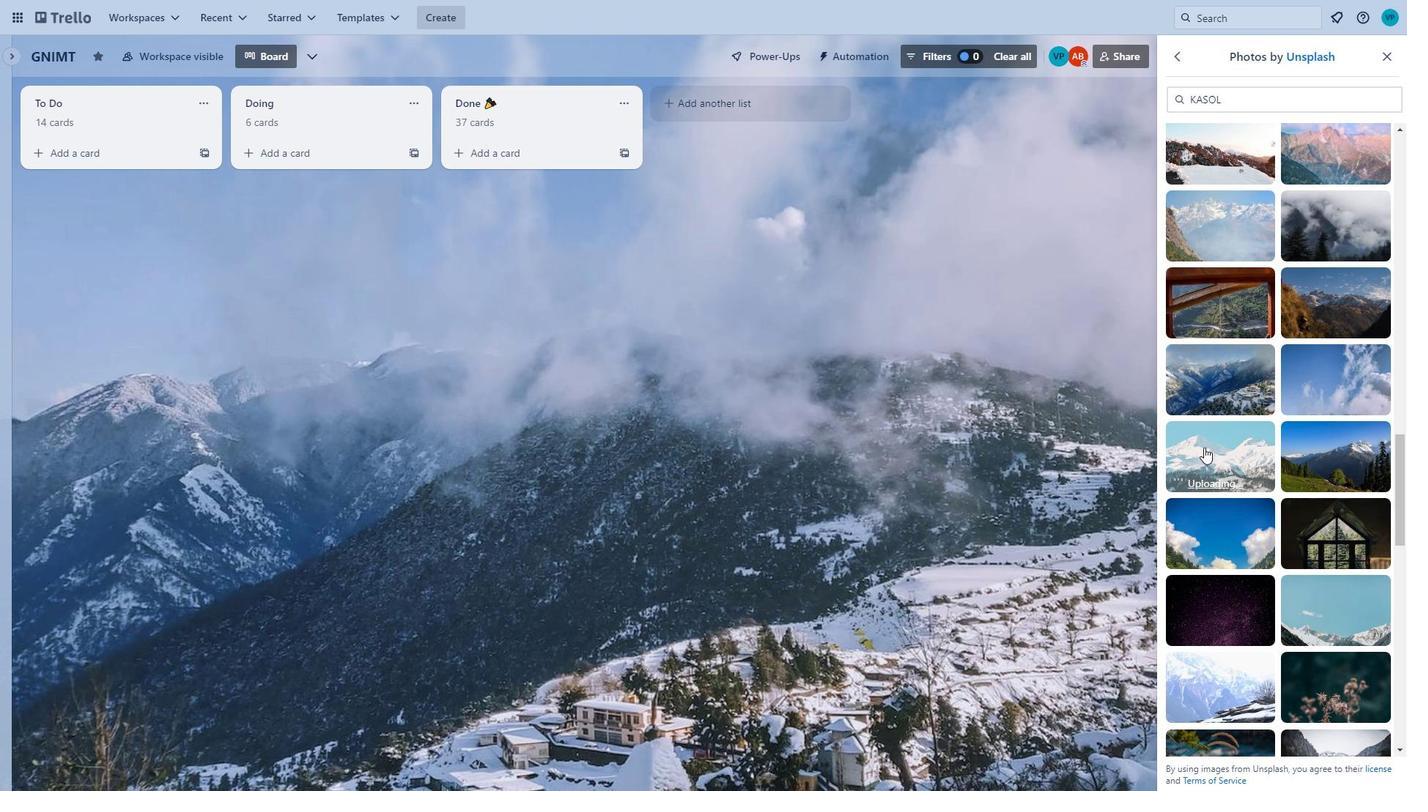 
Action: Mouse scrolled (1225, 666) with delta (0, 0)
Screenshot: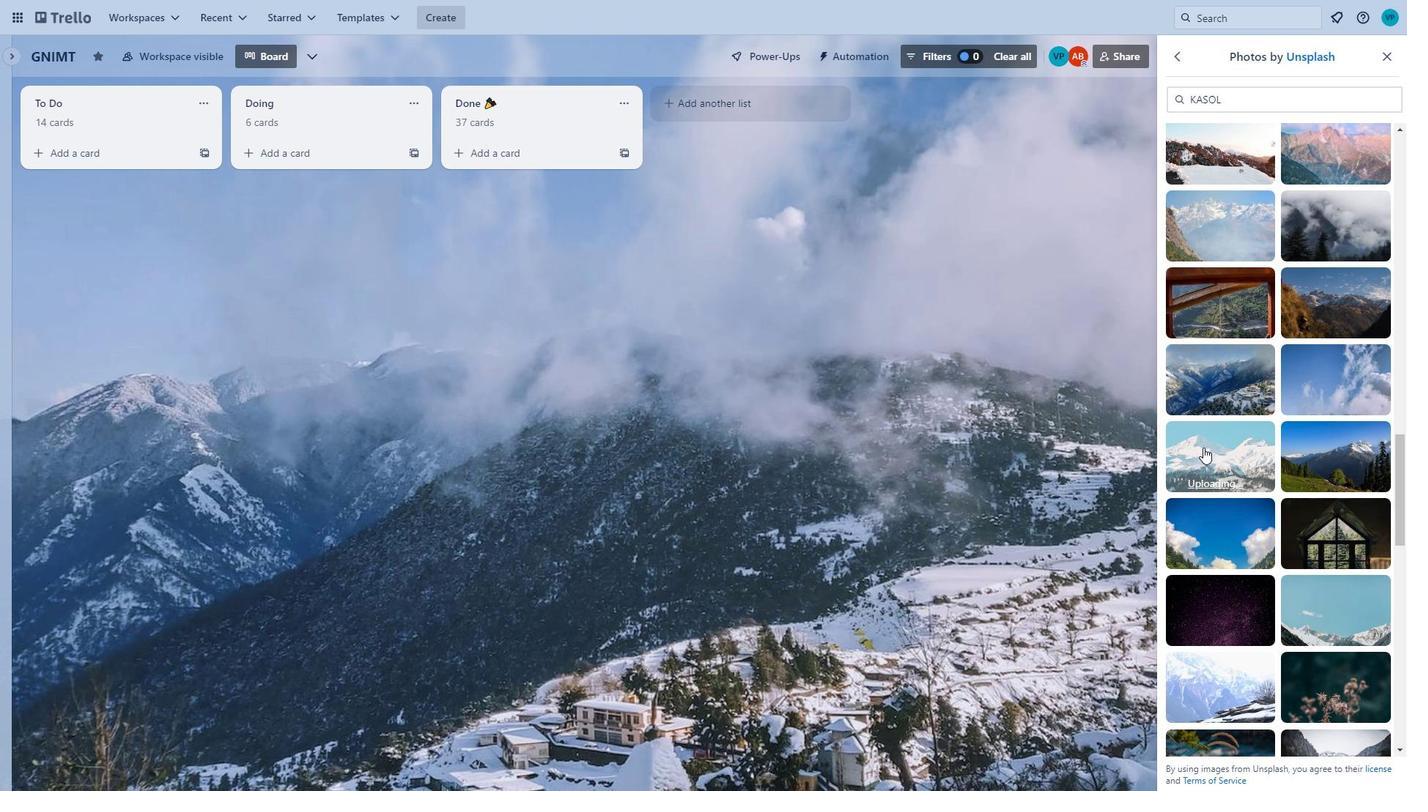 
Action: Mouse scrolled (1225, 666) with delta (0, 0)
Screenshot: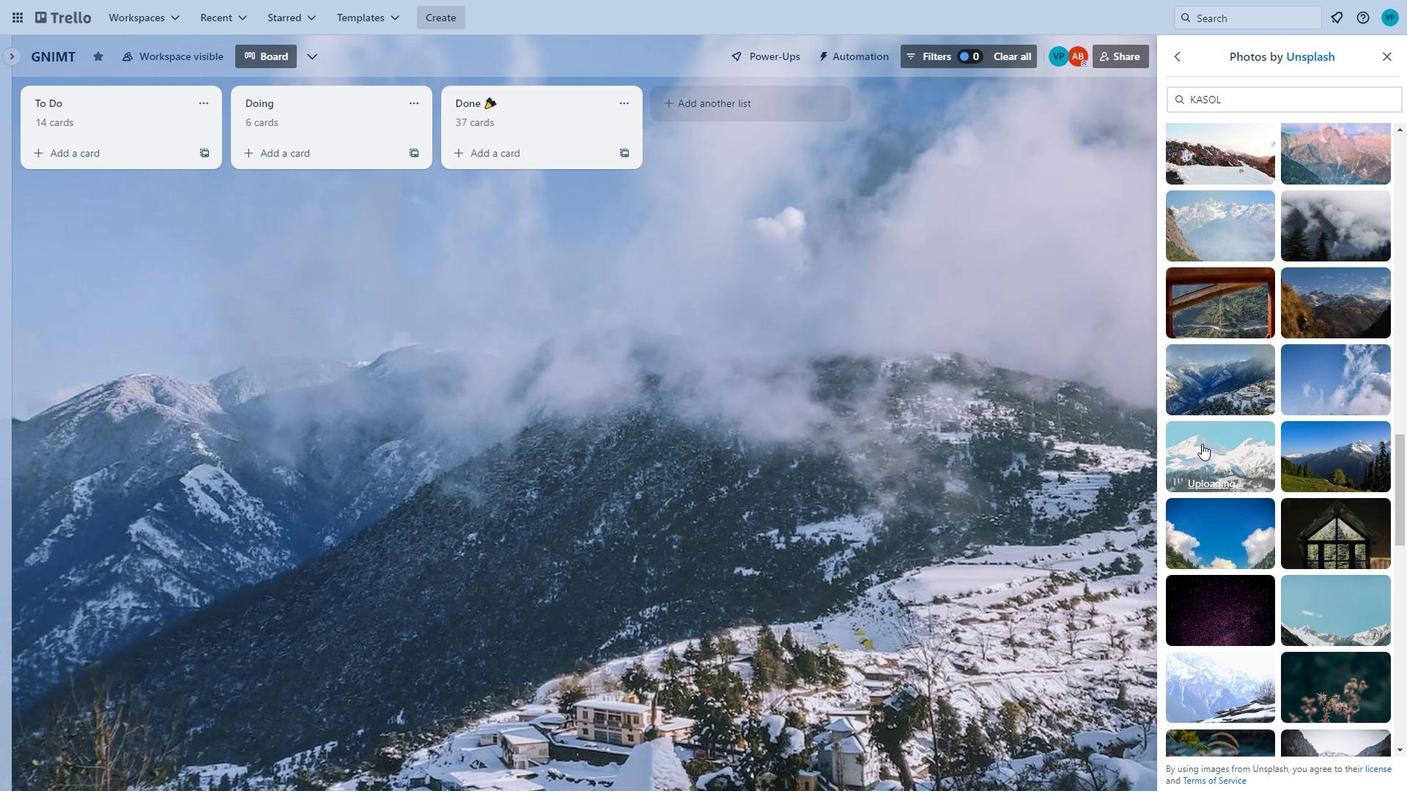 
Action: Mouse scrolled (1225, 666) with delta (0, 0)
Screenshot: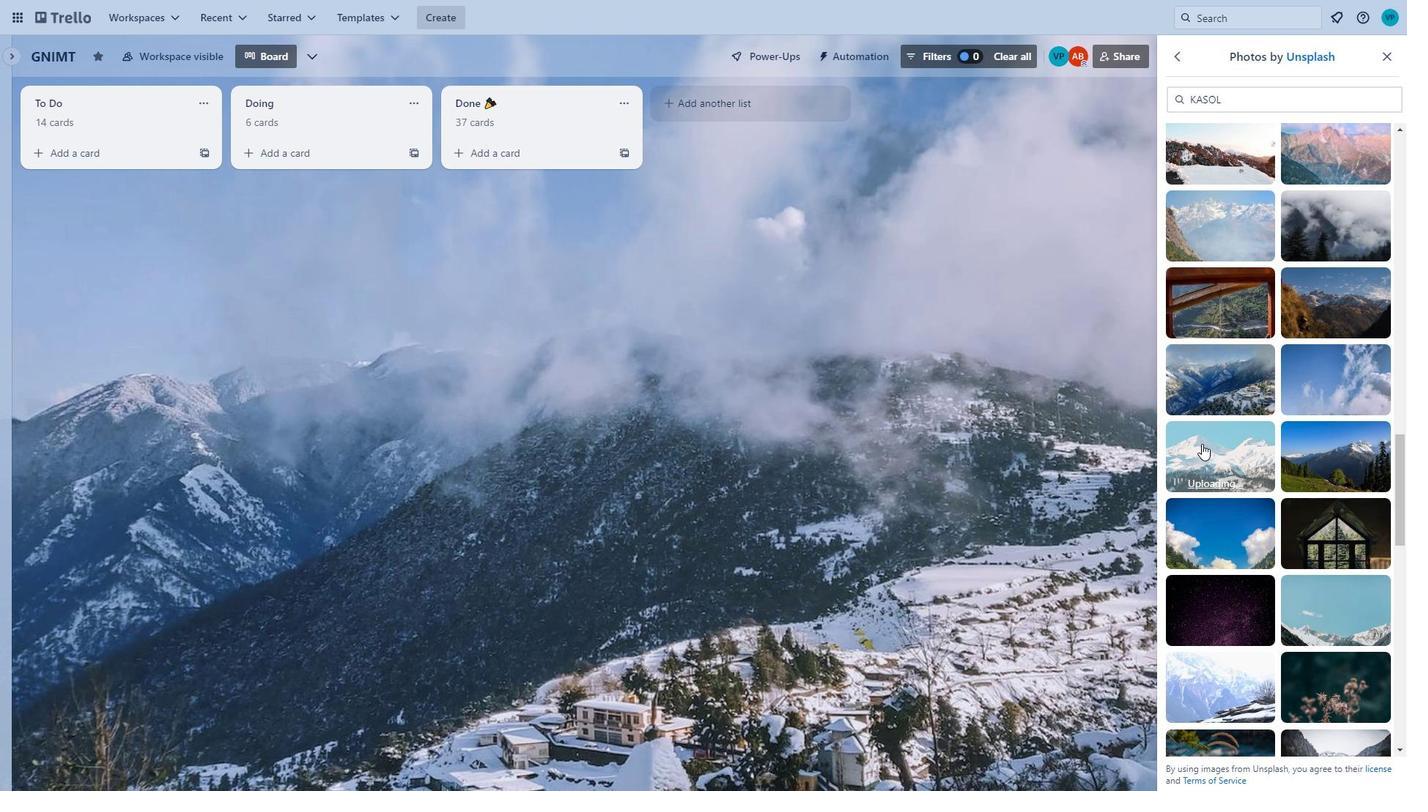 
Action: Mouse moved to (1204, 447)
Screenshot: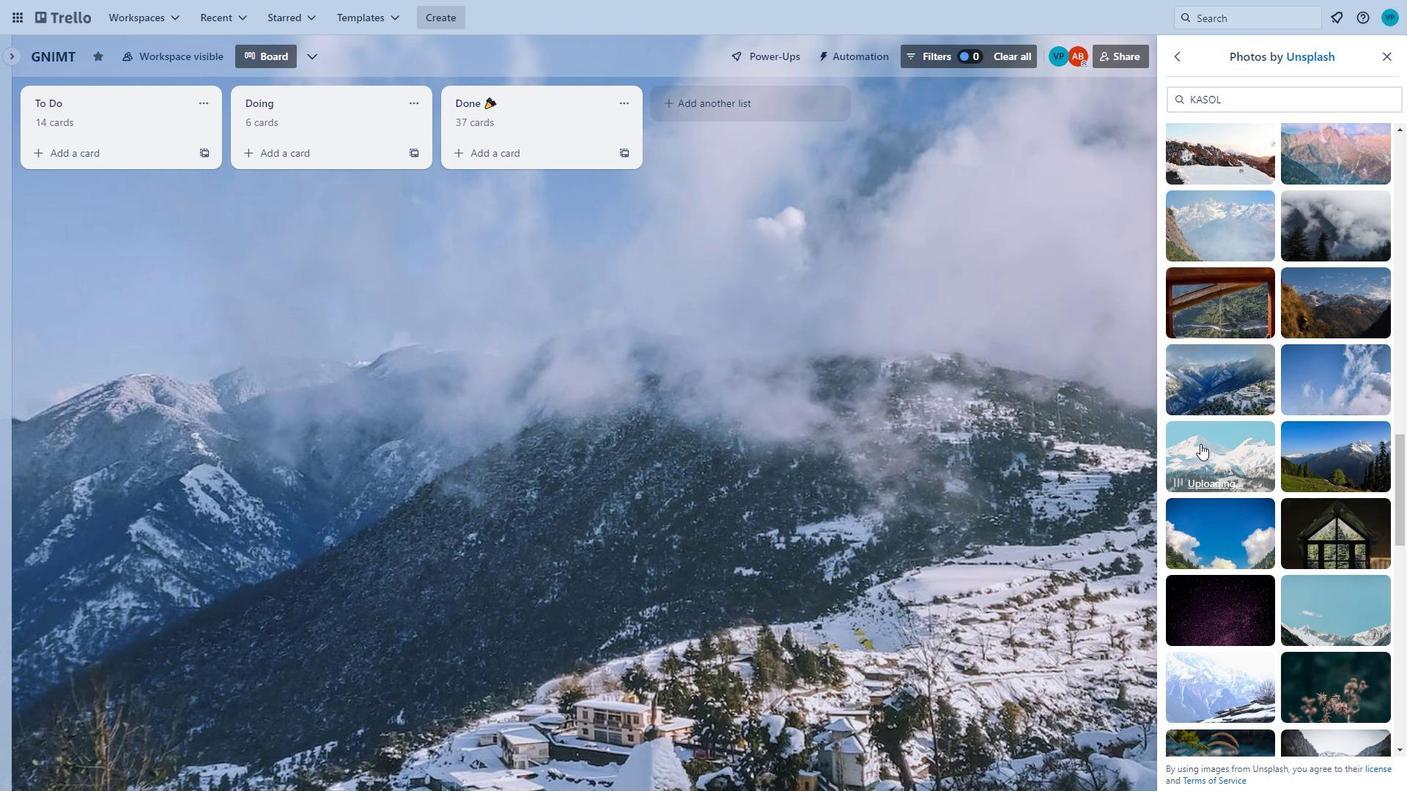 
Action: Mouse pressed left at (1204, 447)
Screenshot: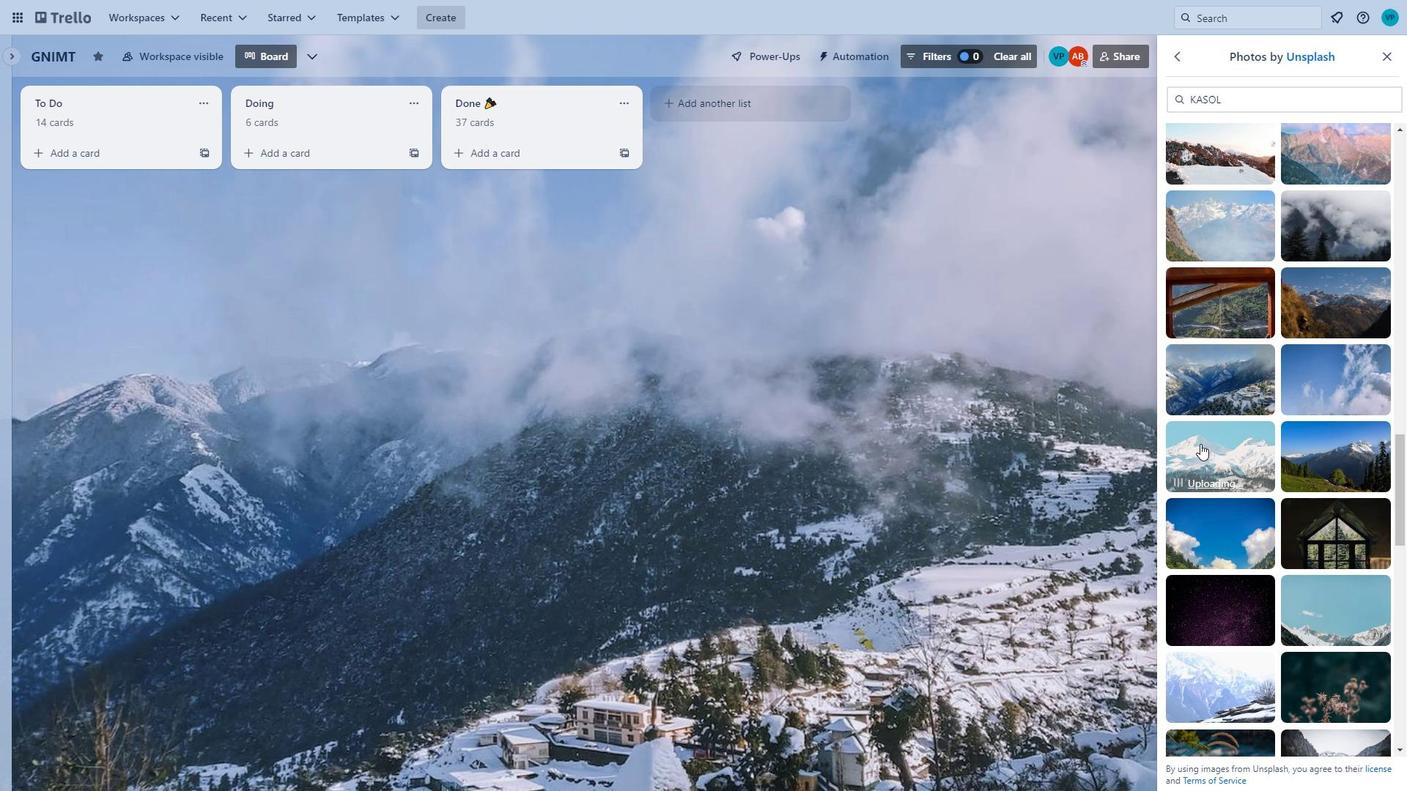 
Action: Mouse moved to (1316, 534)
Screenshot: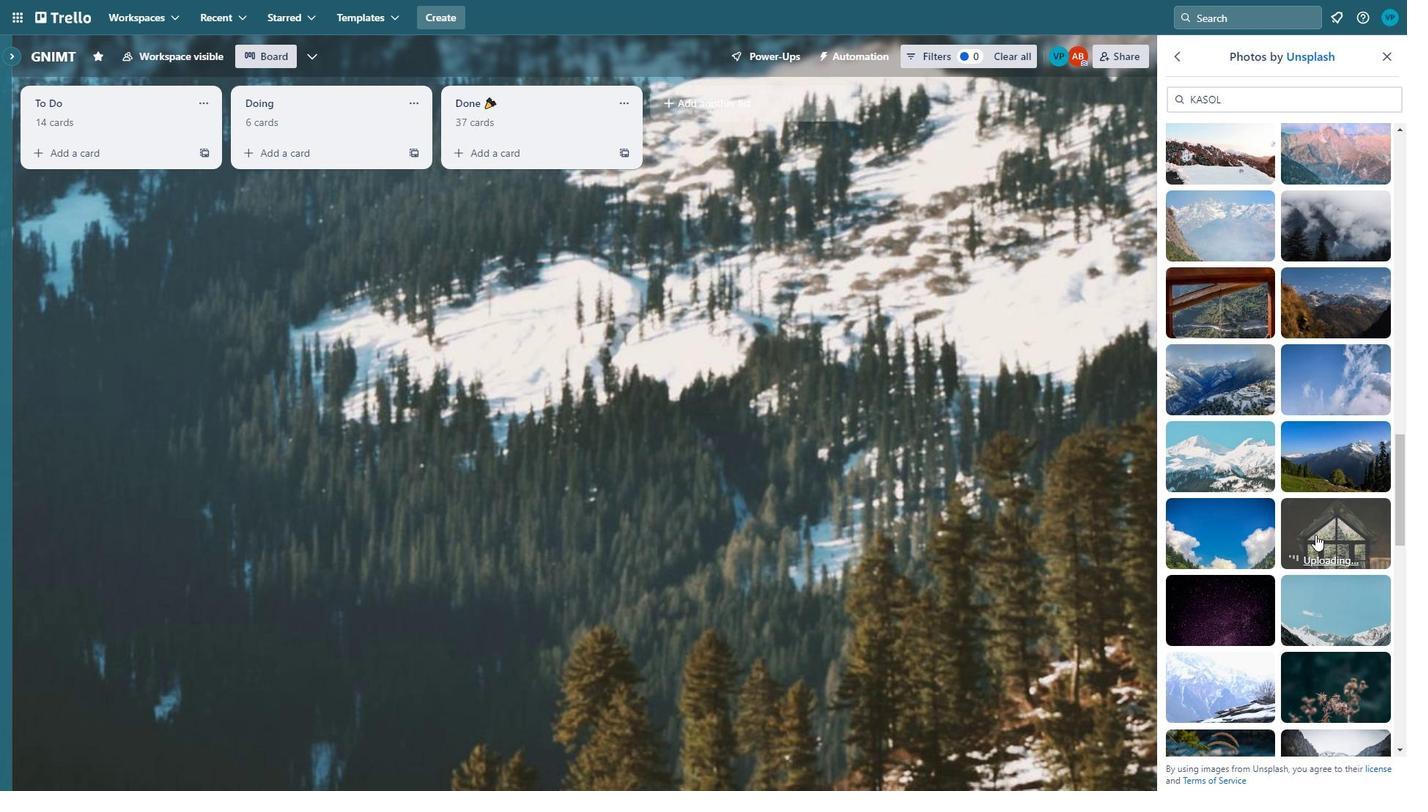 
Action: Mouse pressed left at (1316, 534)
Screenshot: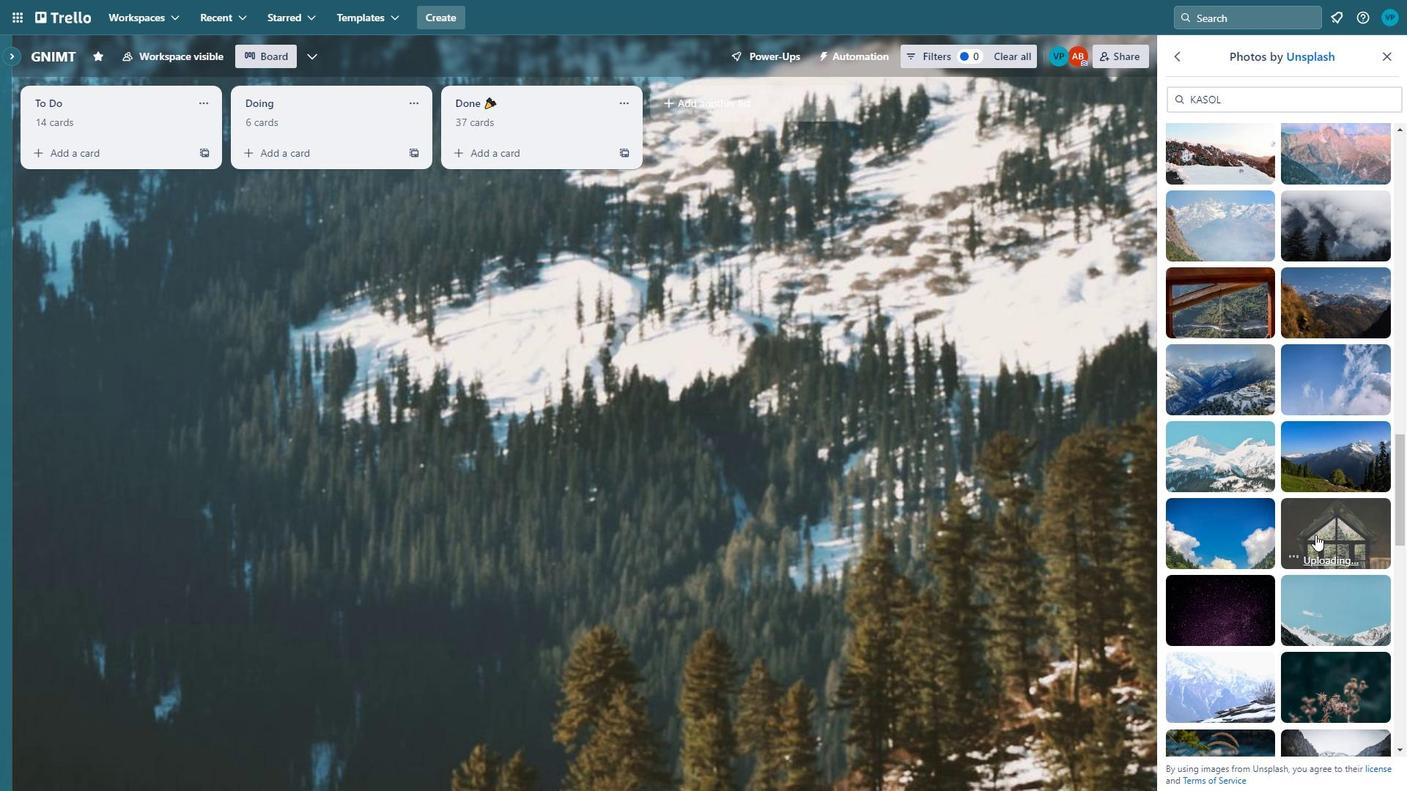 
Action: Mouse moved to (1196, 604)
Screenshot: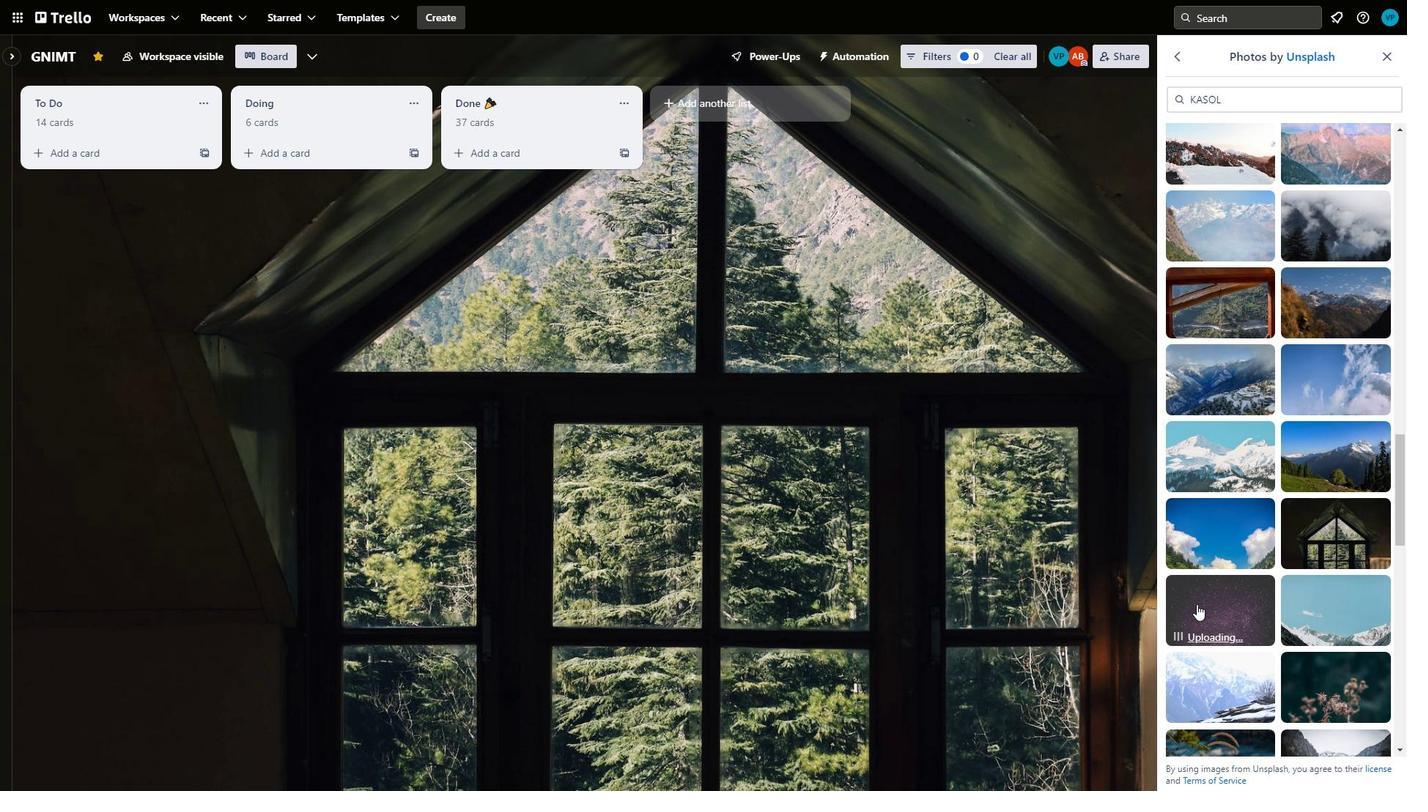 
Action: Mouse pressed left at (1196, 604)
Screenshot: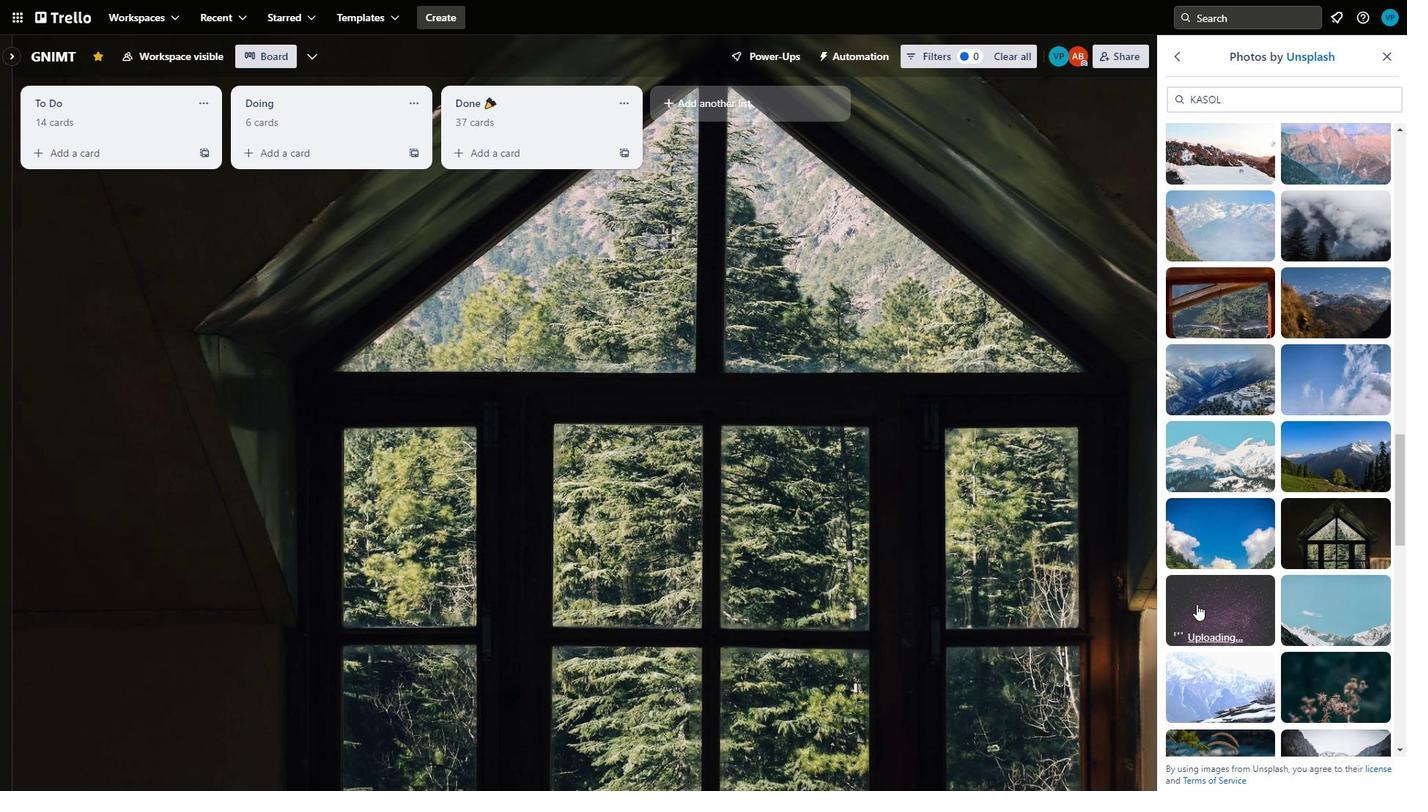 
Action: Mouse moved to (1331, 614)
Screenshot: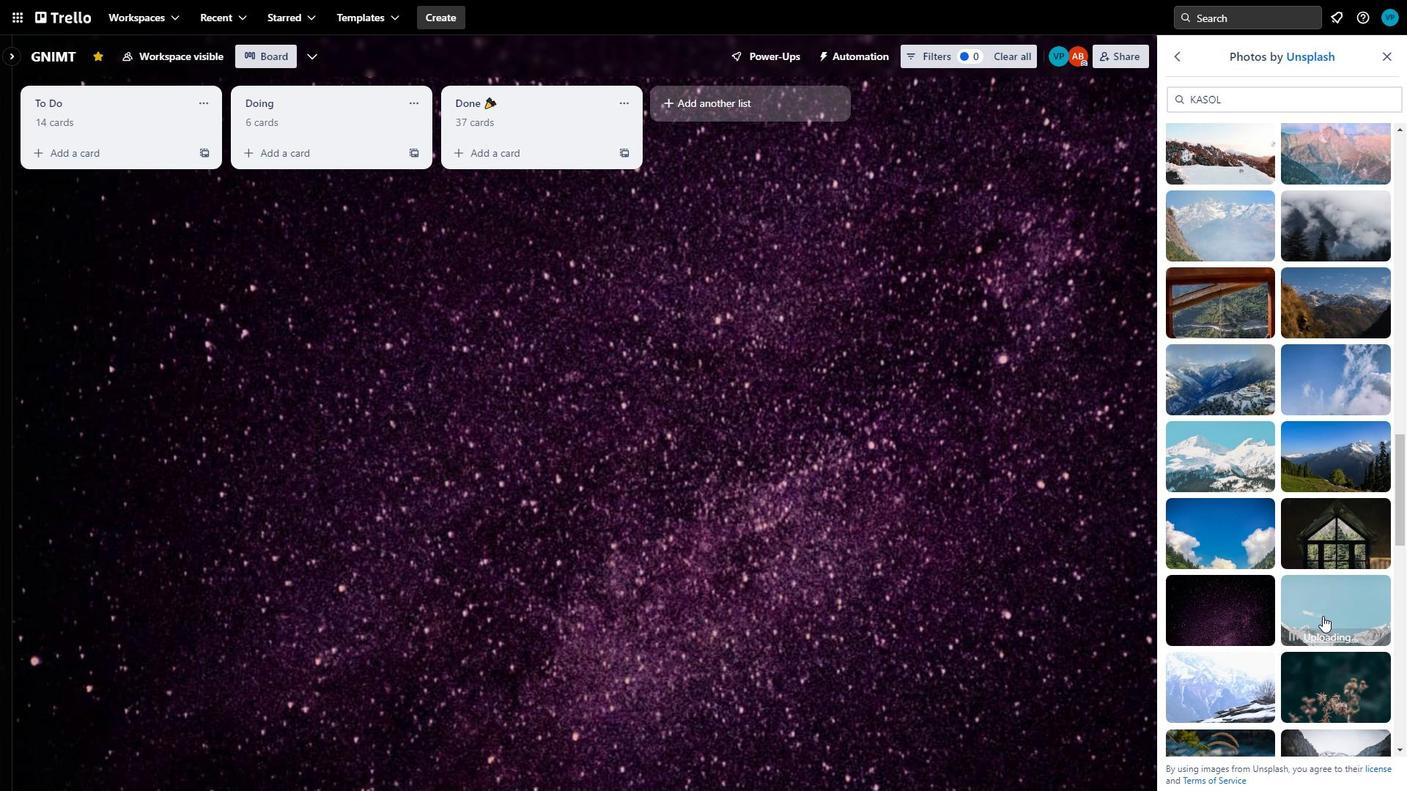 
Action: Mouse pressed left at (1331, 614)
Screenshot: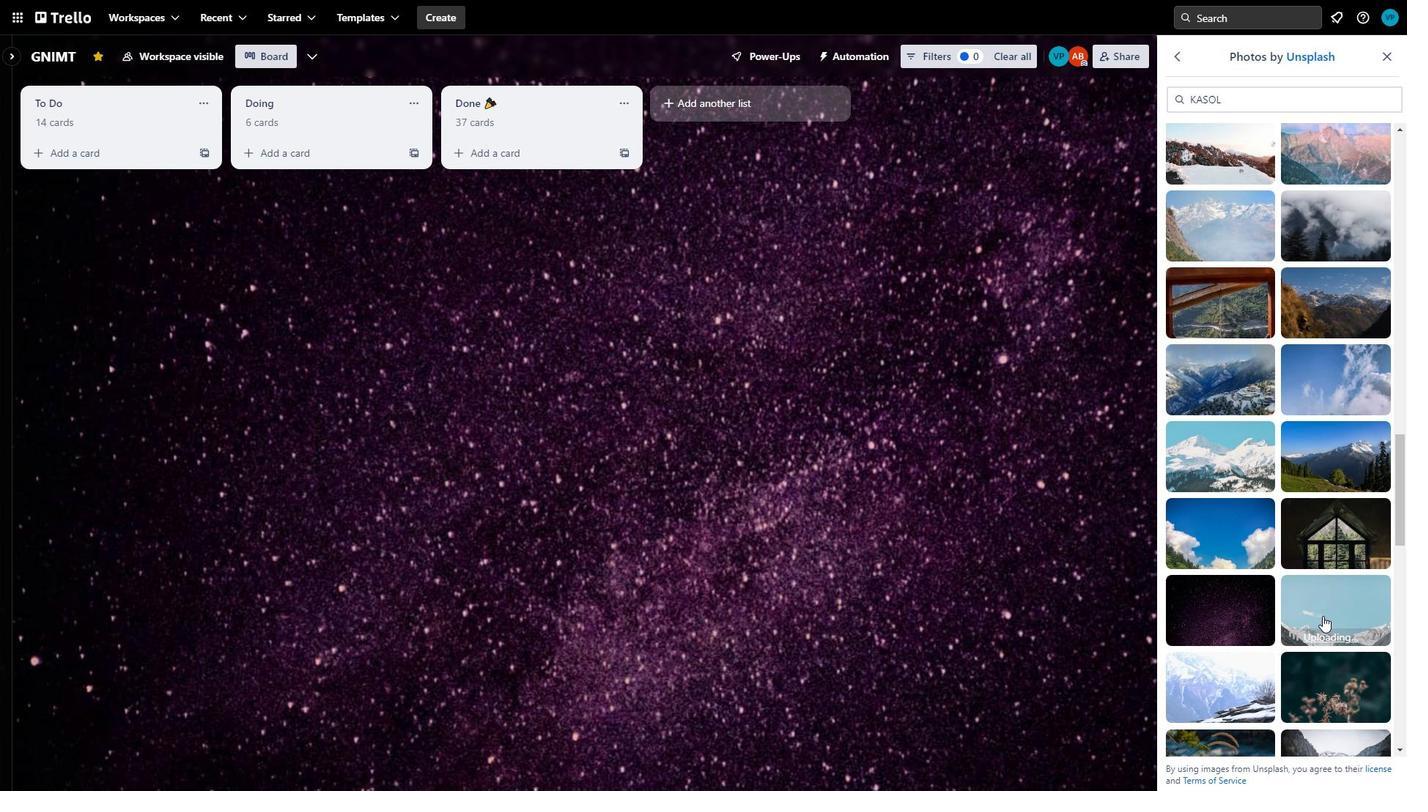 
Action: Mouse moved to (1230, 677)
Screenshot: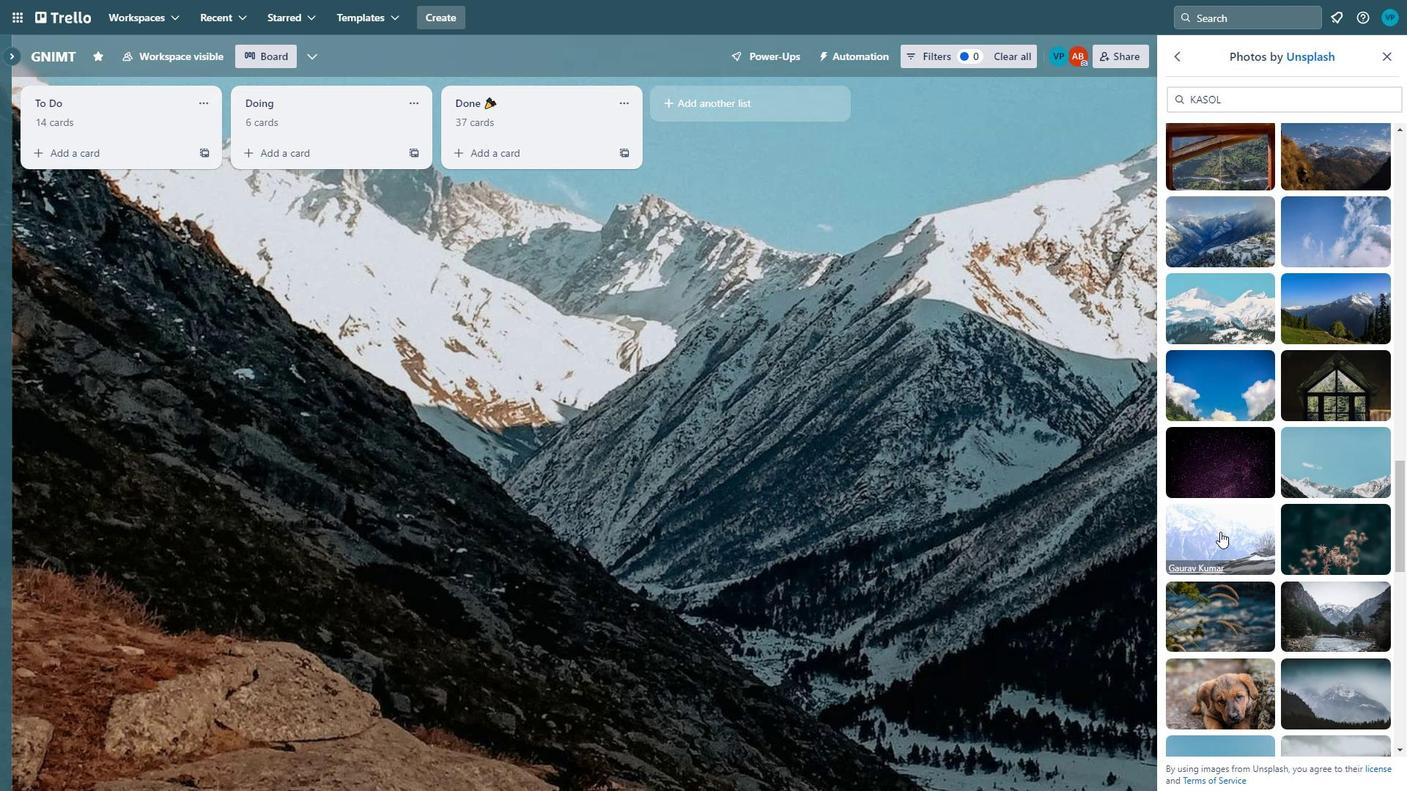
Action: Mouse scrolled (1230, 676) with delta (0, 0)
Screenshot: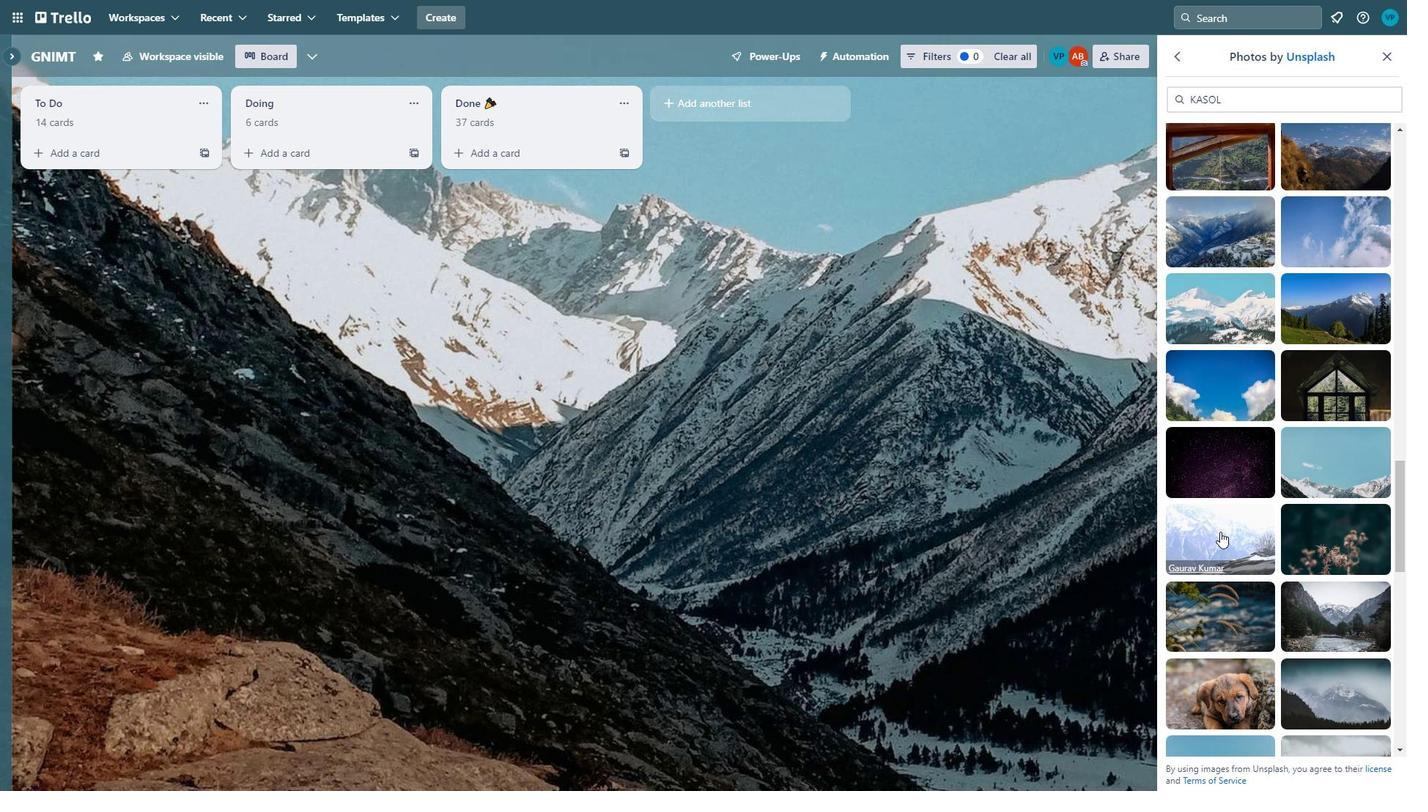 
Action: Mouse moved to (1230, 673)
Screenshot: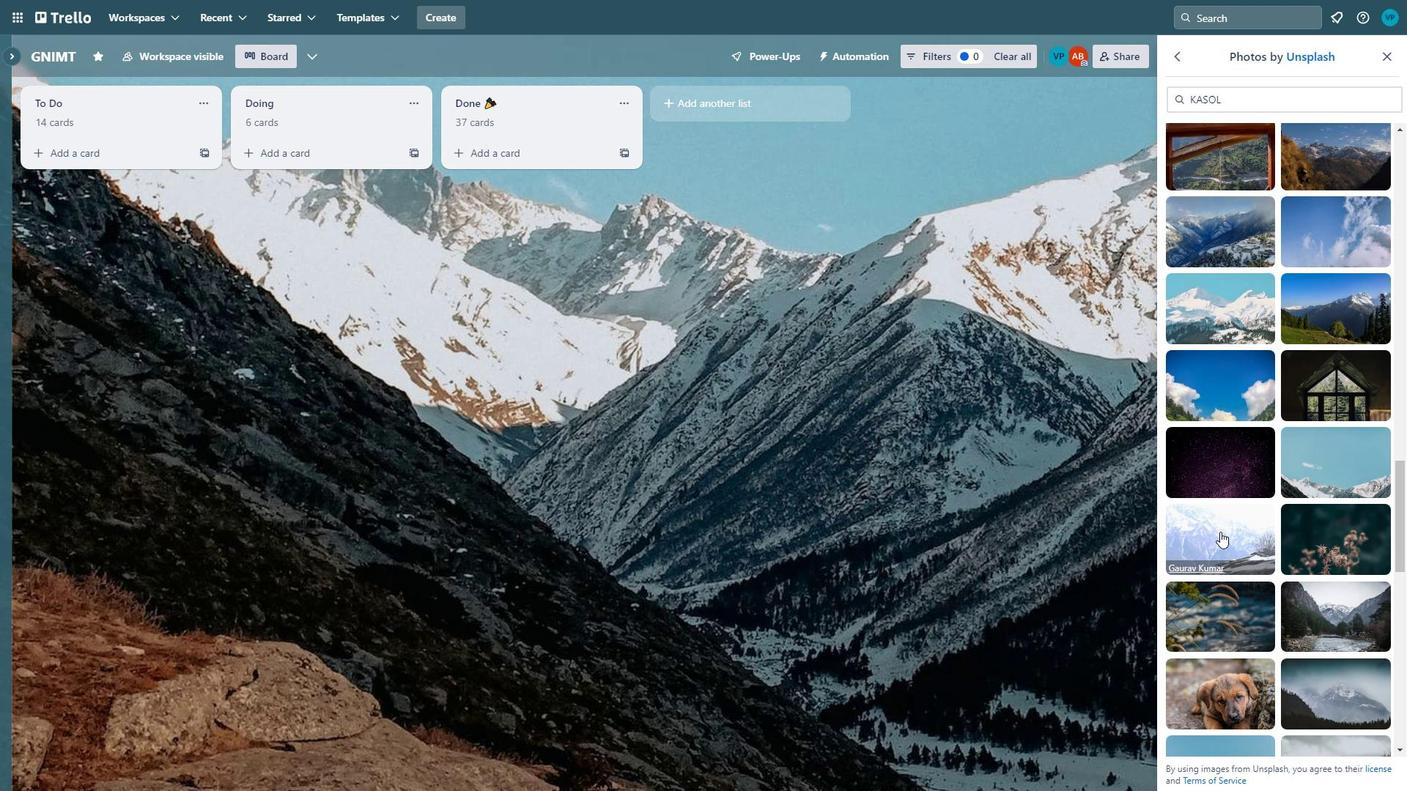 
Action: Mouse scrolled (1230, 672) with delta (0, 0)
Screenshot: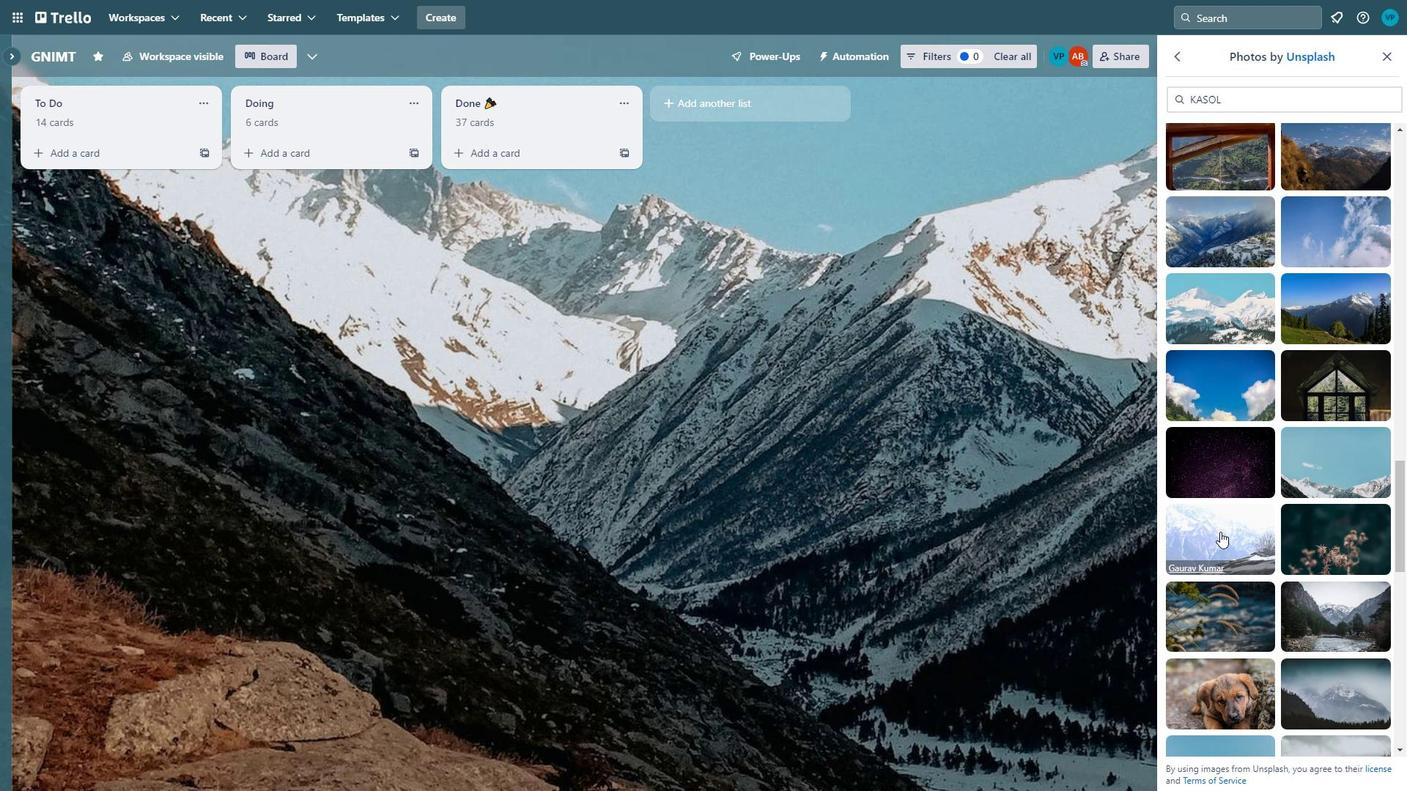 
Action: Mouse moved to (1220, 532)
Screenshot: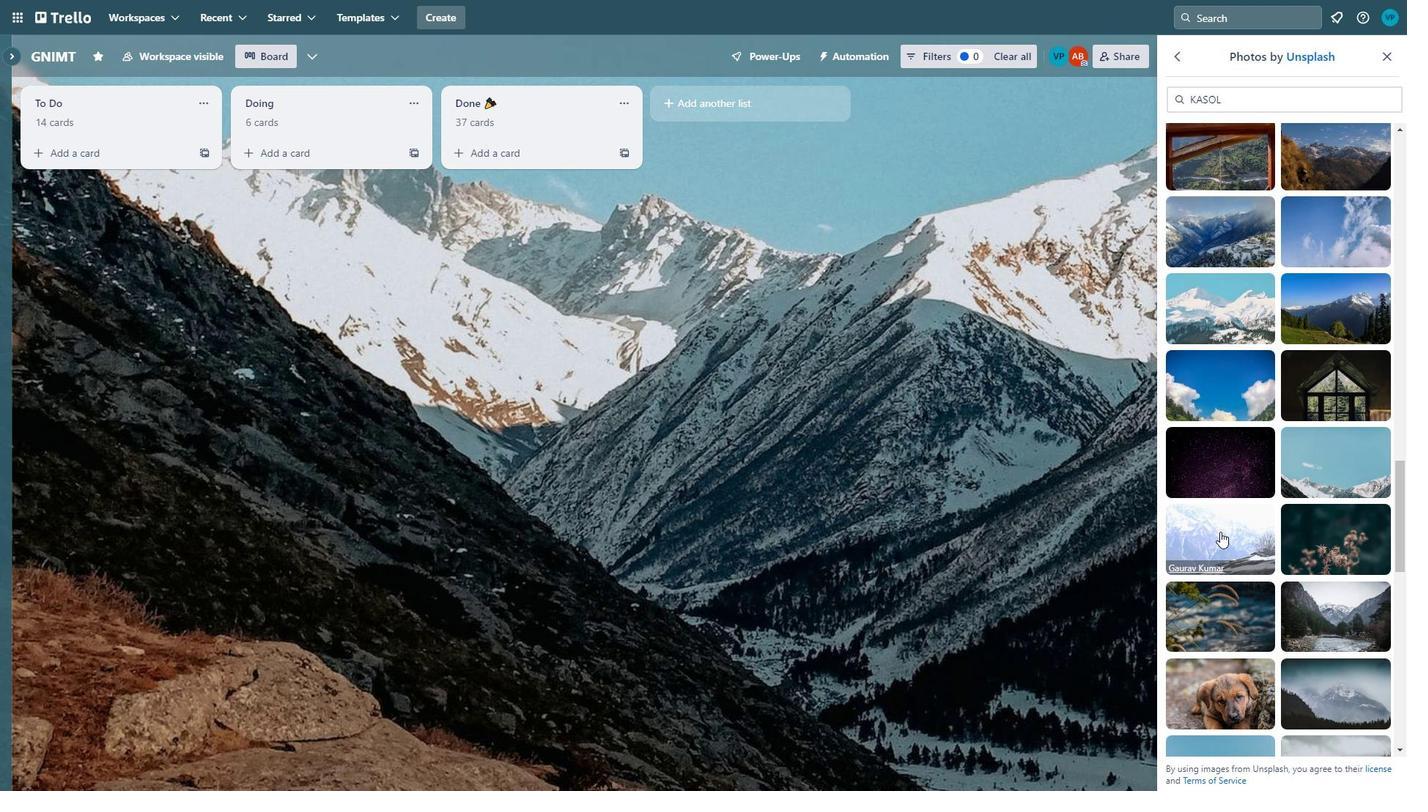 
Action: Mouse pressed left at (1220, 532)
Screenshot: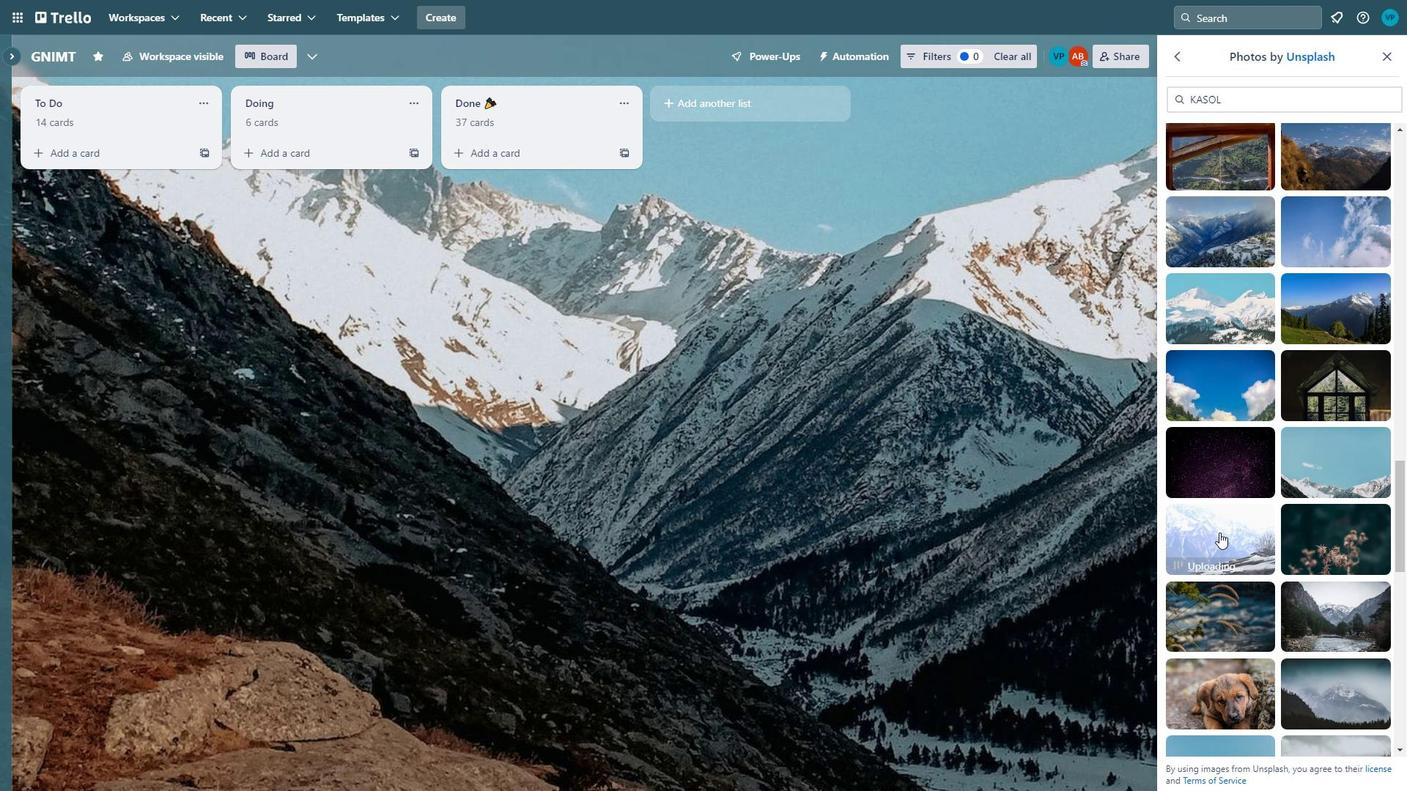 
Action: Mouse moved to (1343, 540)
Screenshot: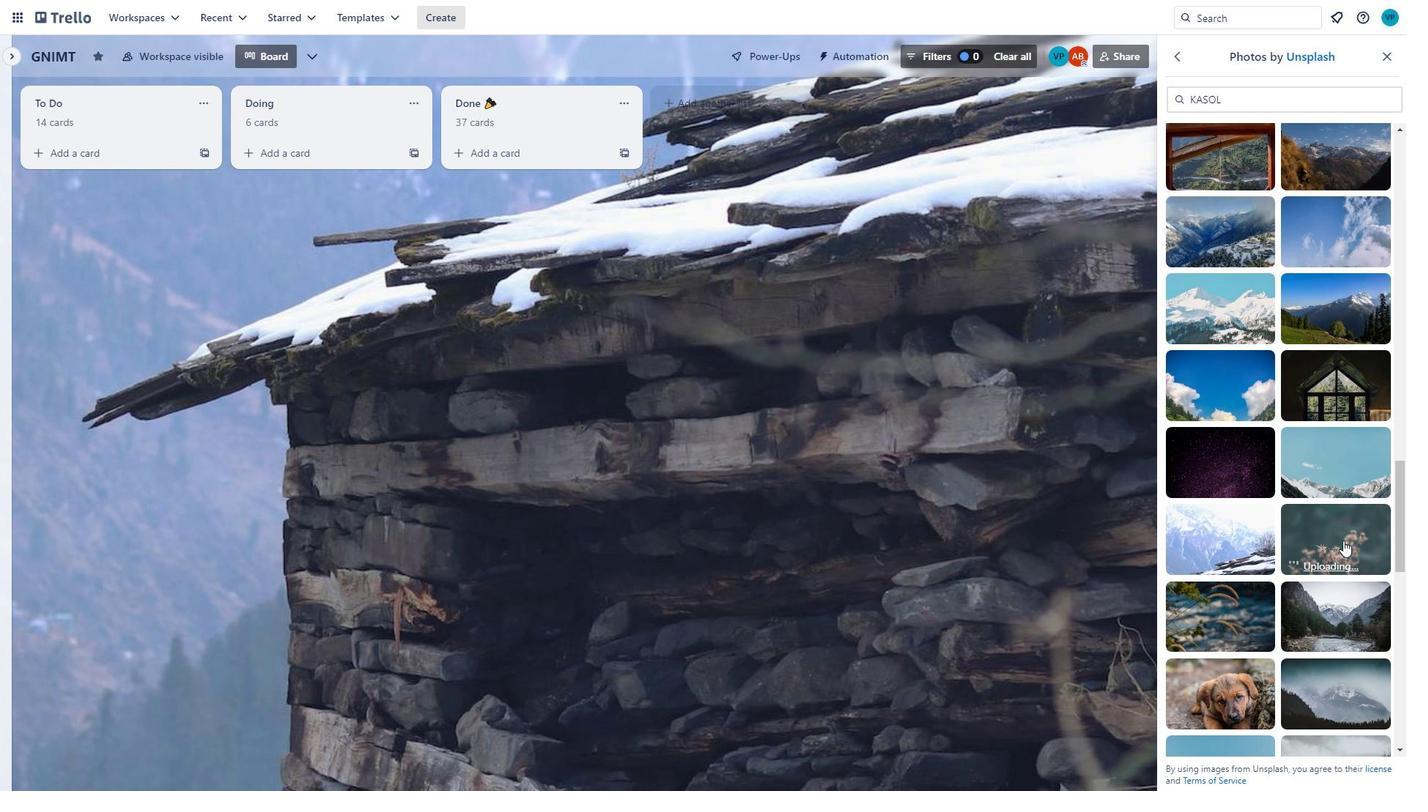 
Action: Mouse pressed left at (1343, 540)
Screenshot: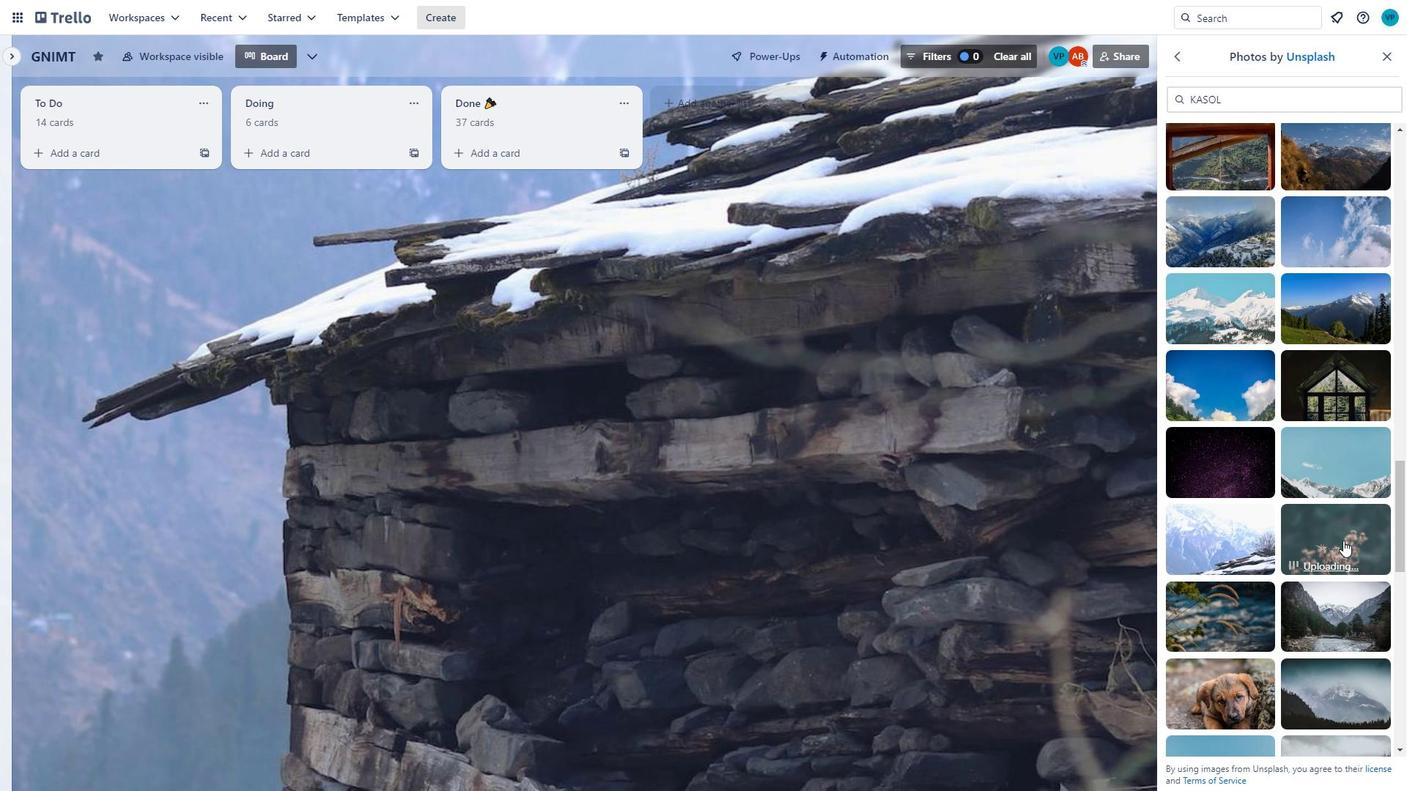 
Action: Mouse moved to (1232, 605)
Screenshot: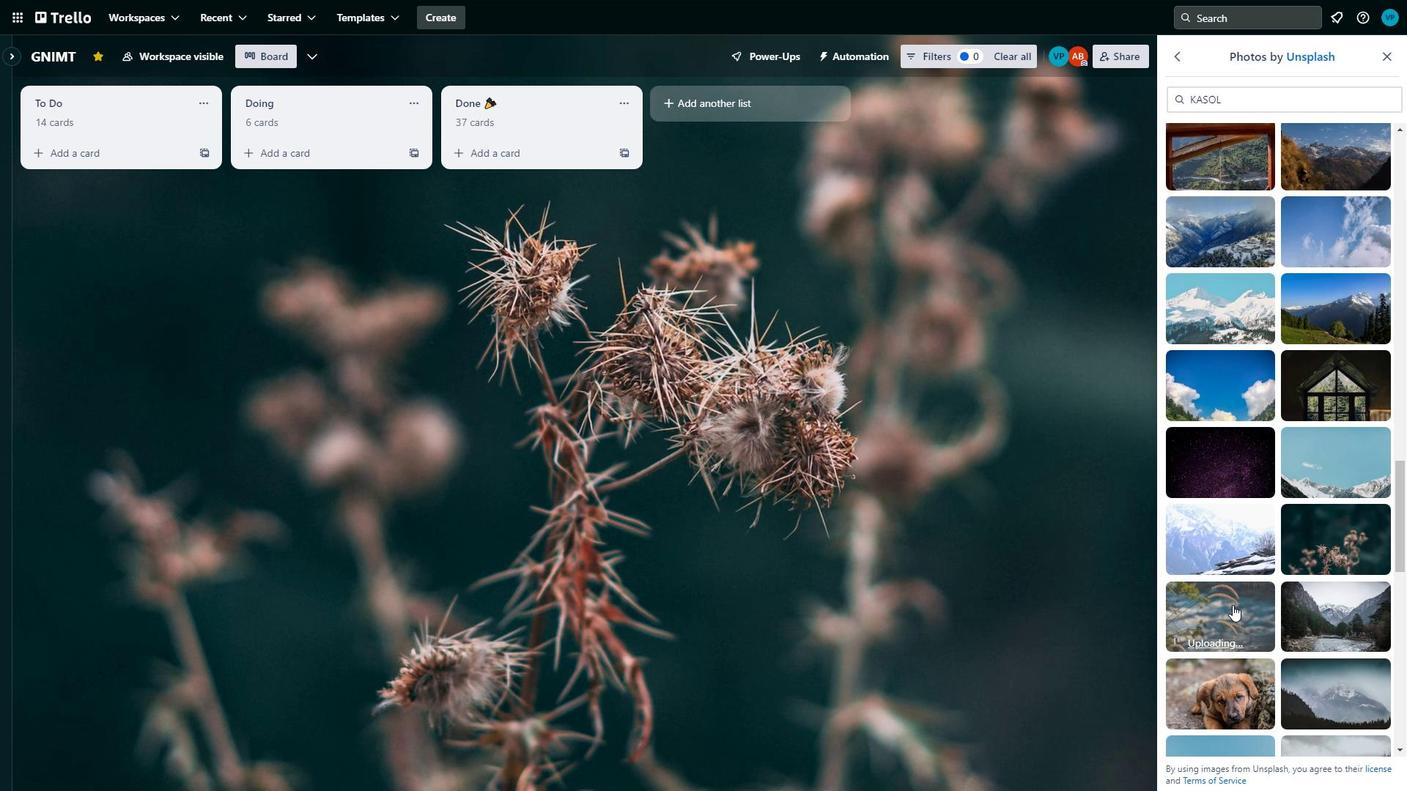
Action: Mouse pressed left at (1232, 605)
Screenshot: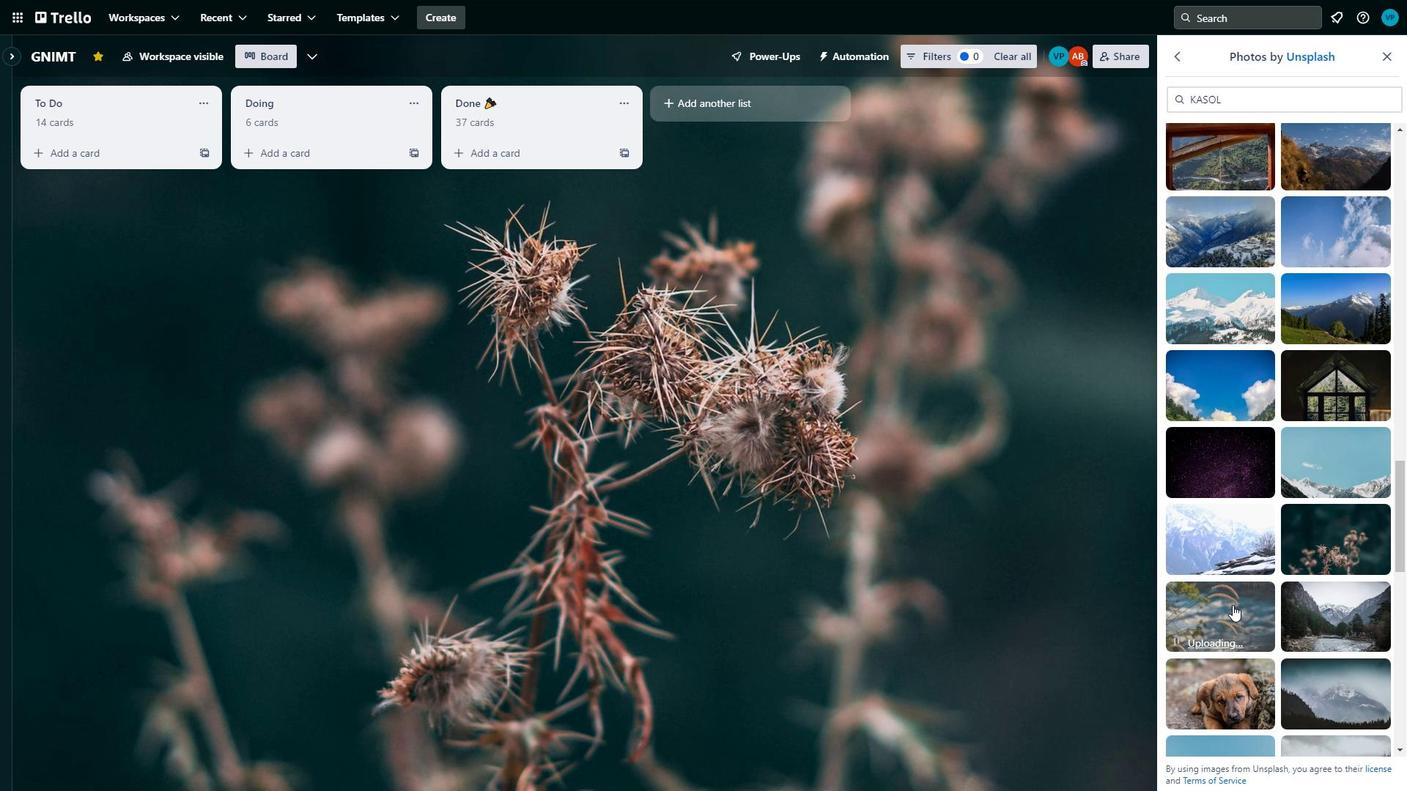
Action: Mouse moved to (1318, 619)
Screenshot: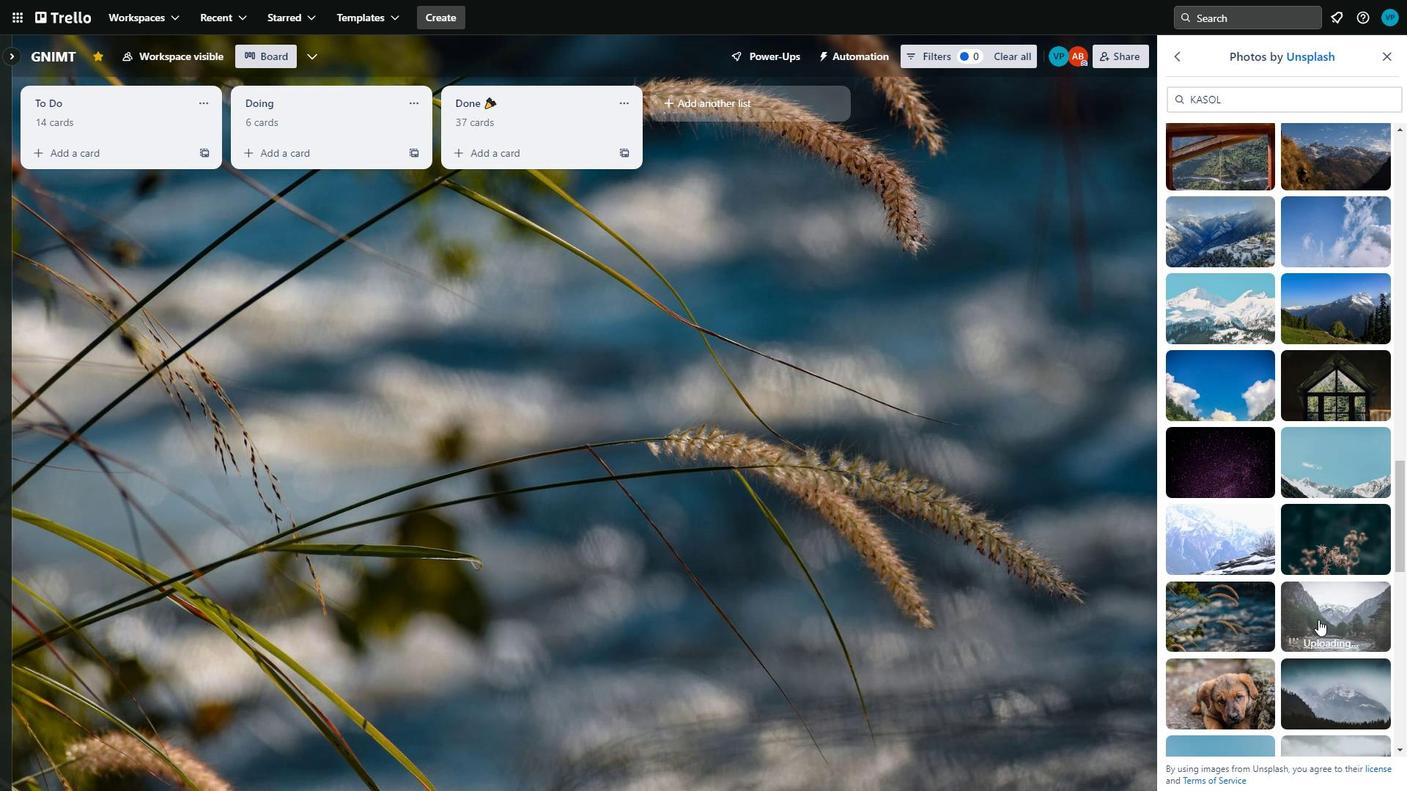 
Action: Mouse pressed left at (1318, 619)
Screenshot: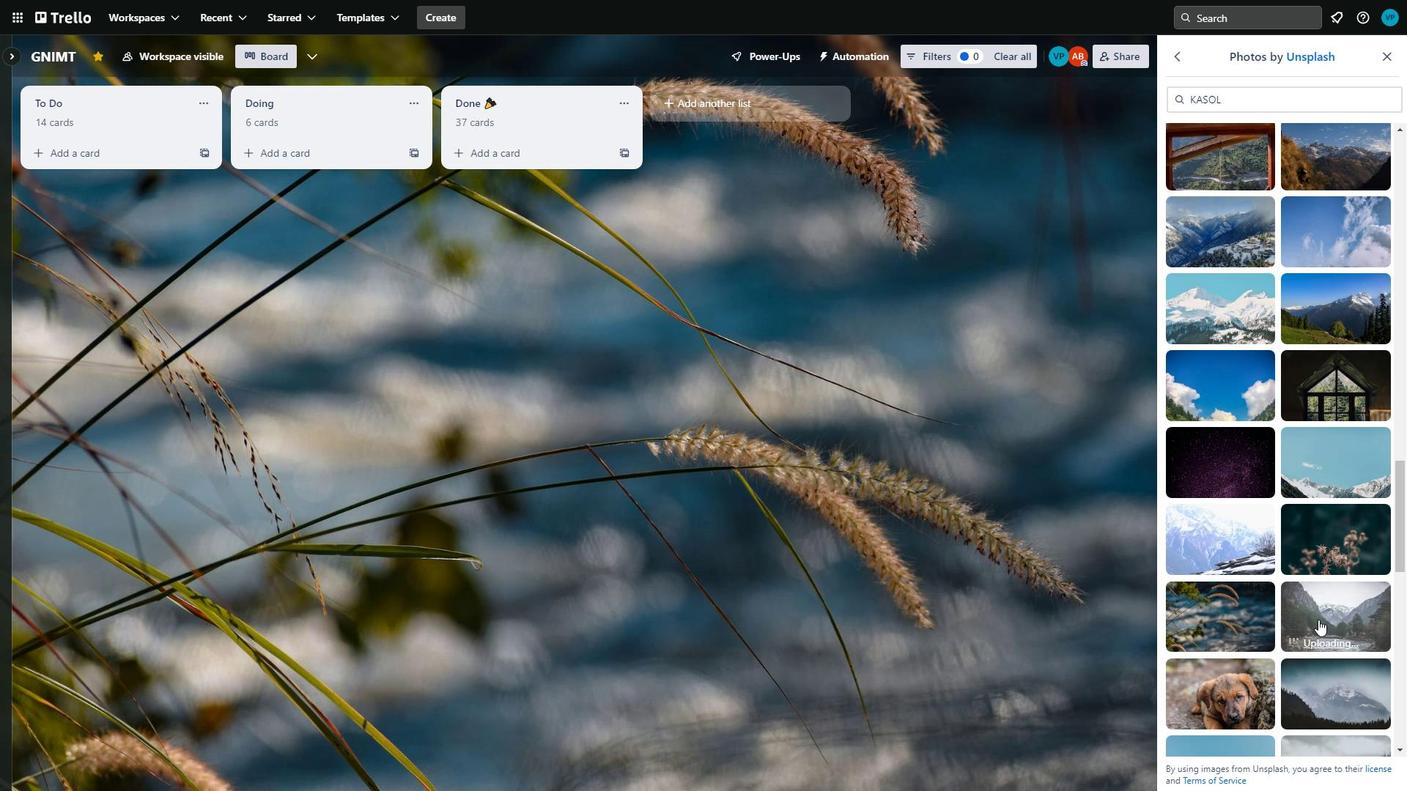 
Action: Mouse moved to (1311, 619)
Screenshot: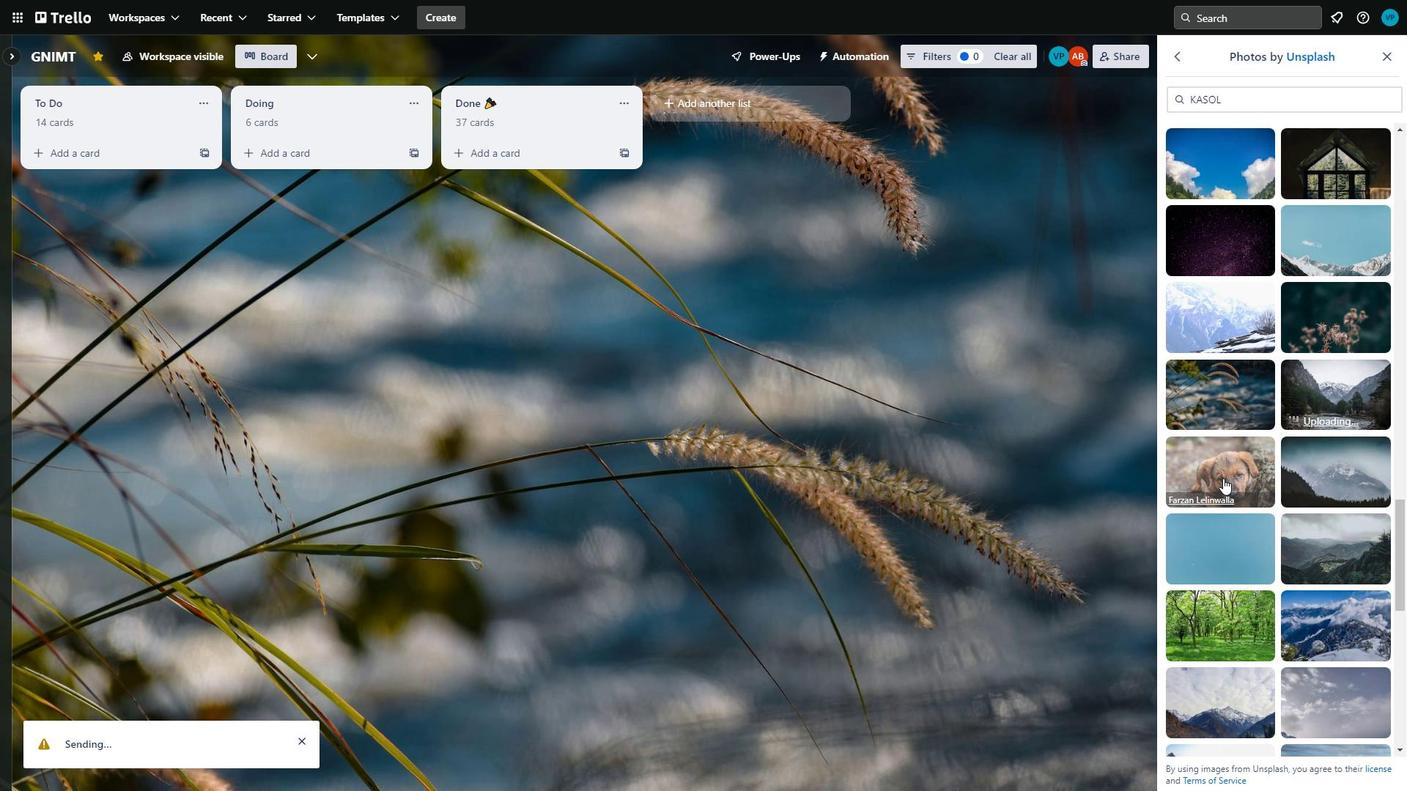 
Action: Mouse scrolled (1311, 618) with delta (0, 0)
Screenshot: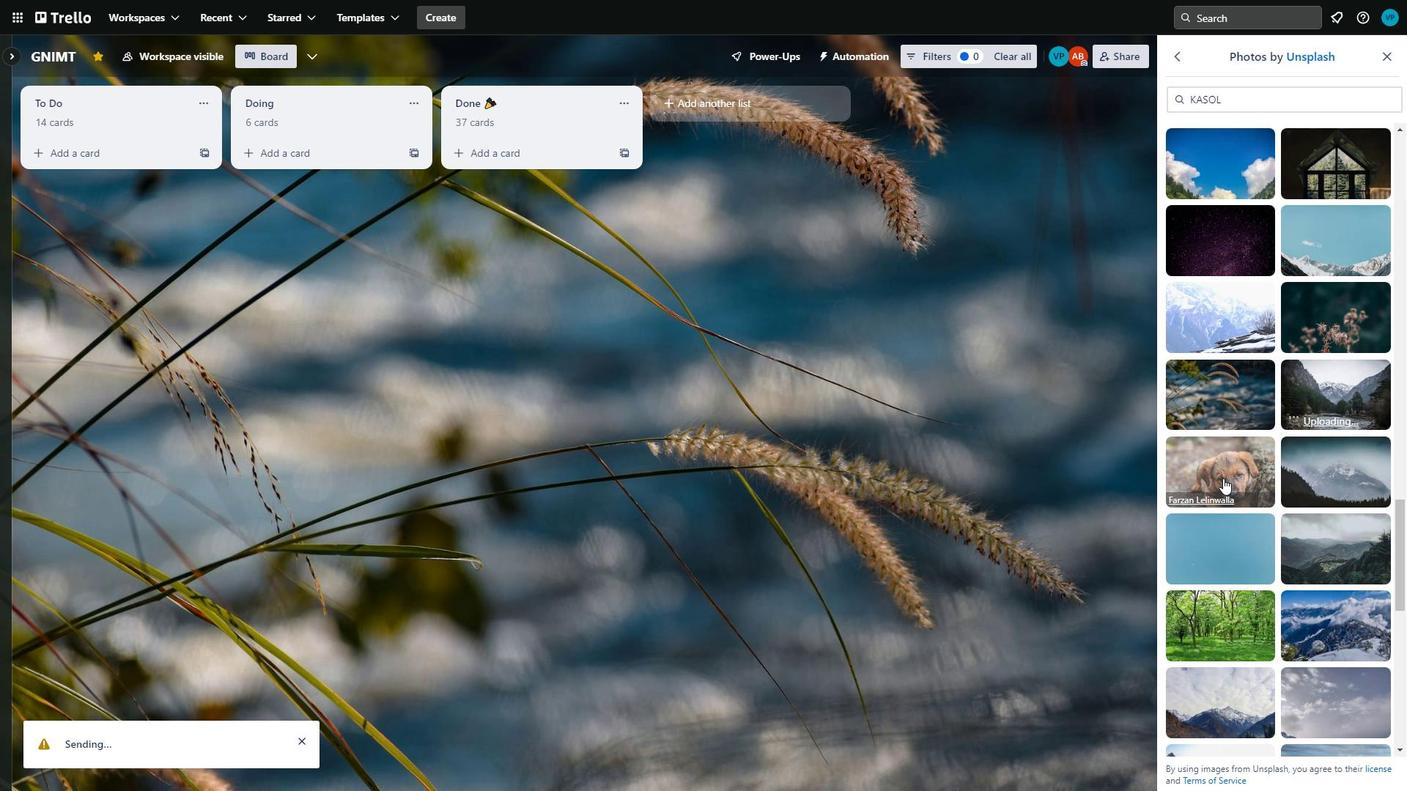 
Action: Mouse scrolled (1311, 618) with delta (0, 0)
Screenshot: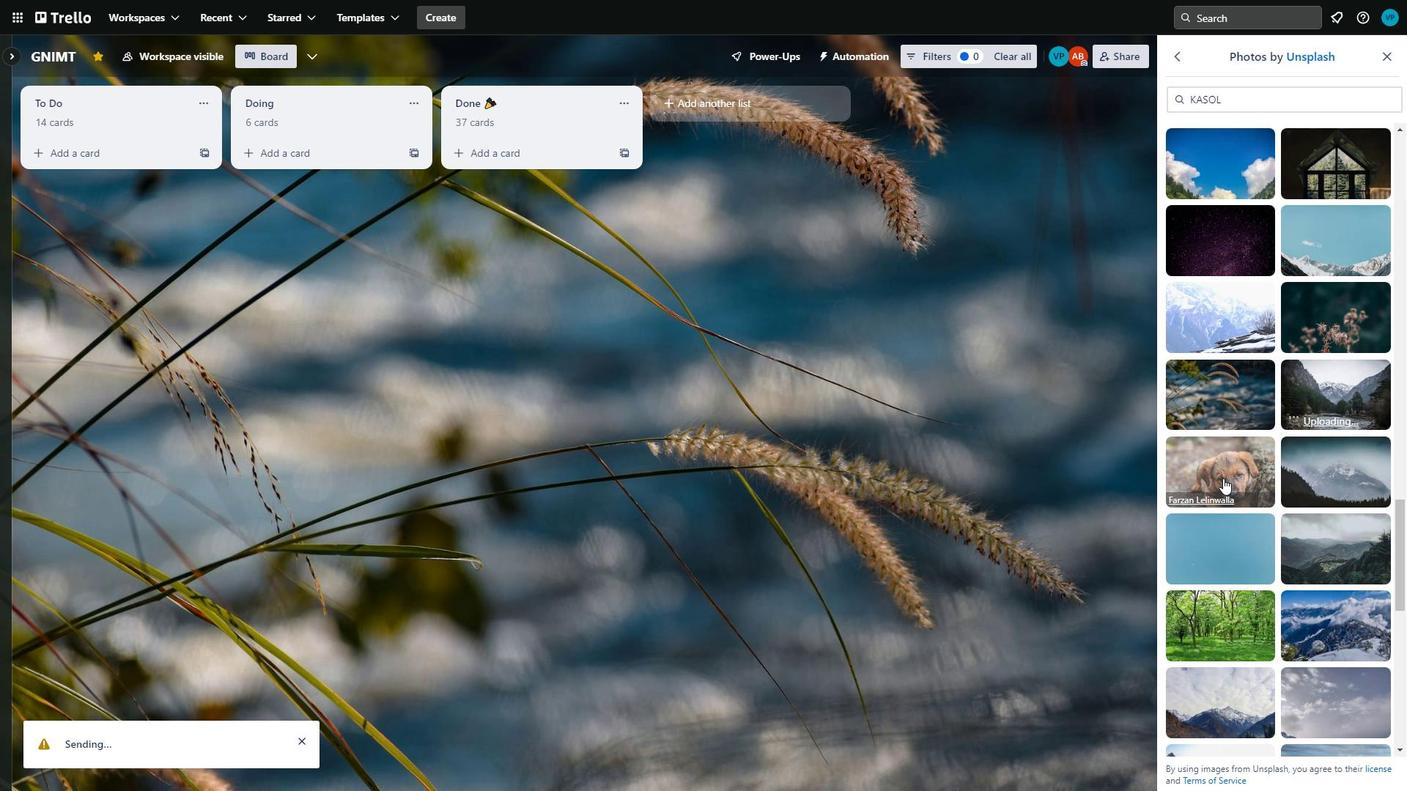 
Action: Mouse scrolled (1311, 618) with delta (0, 0)
Screenshot: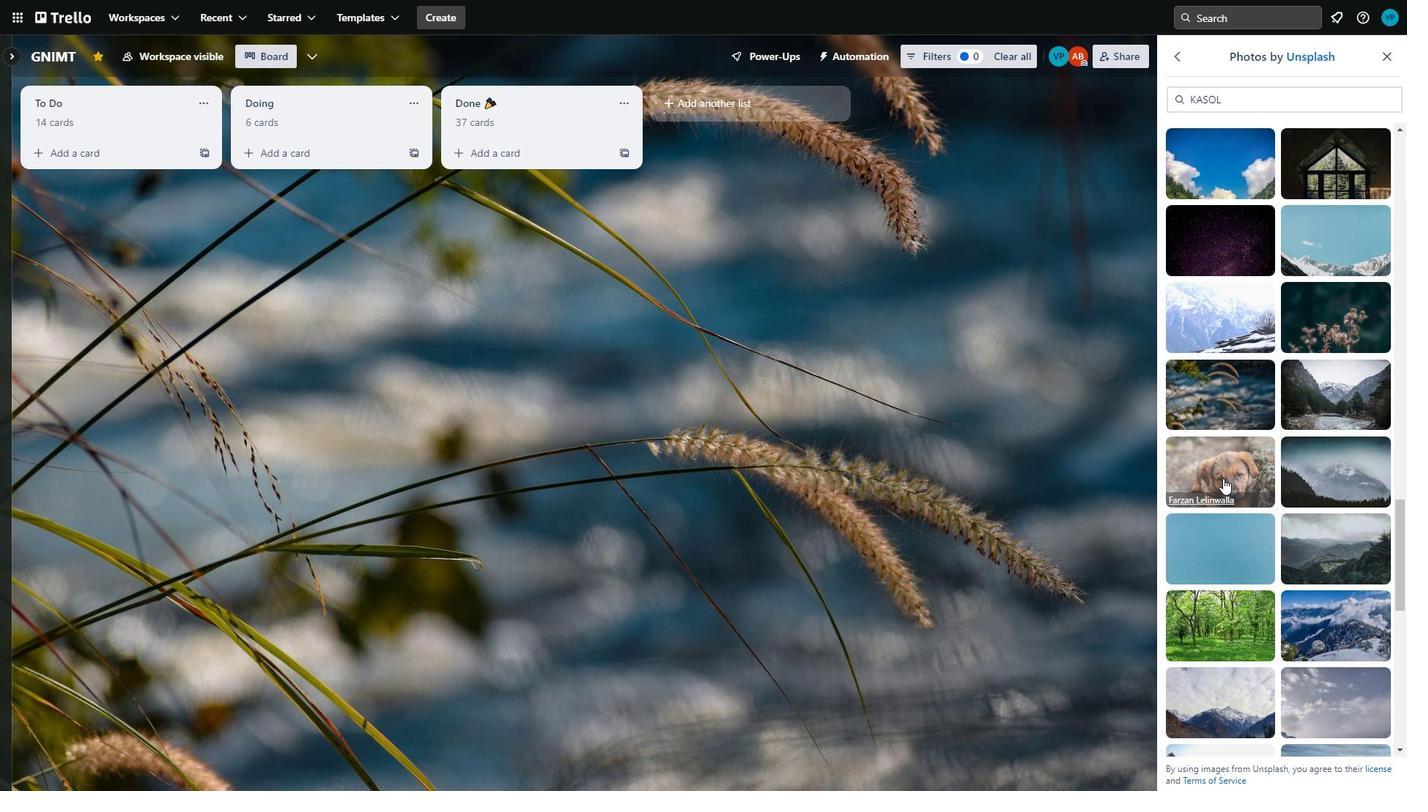 
Action: Mouse moved to (1223, 477)
Screenshot: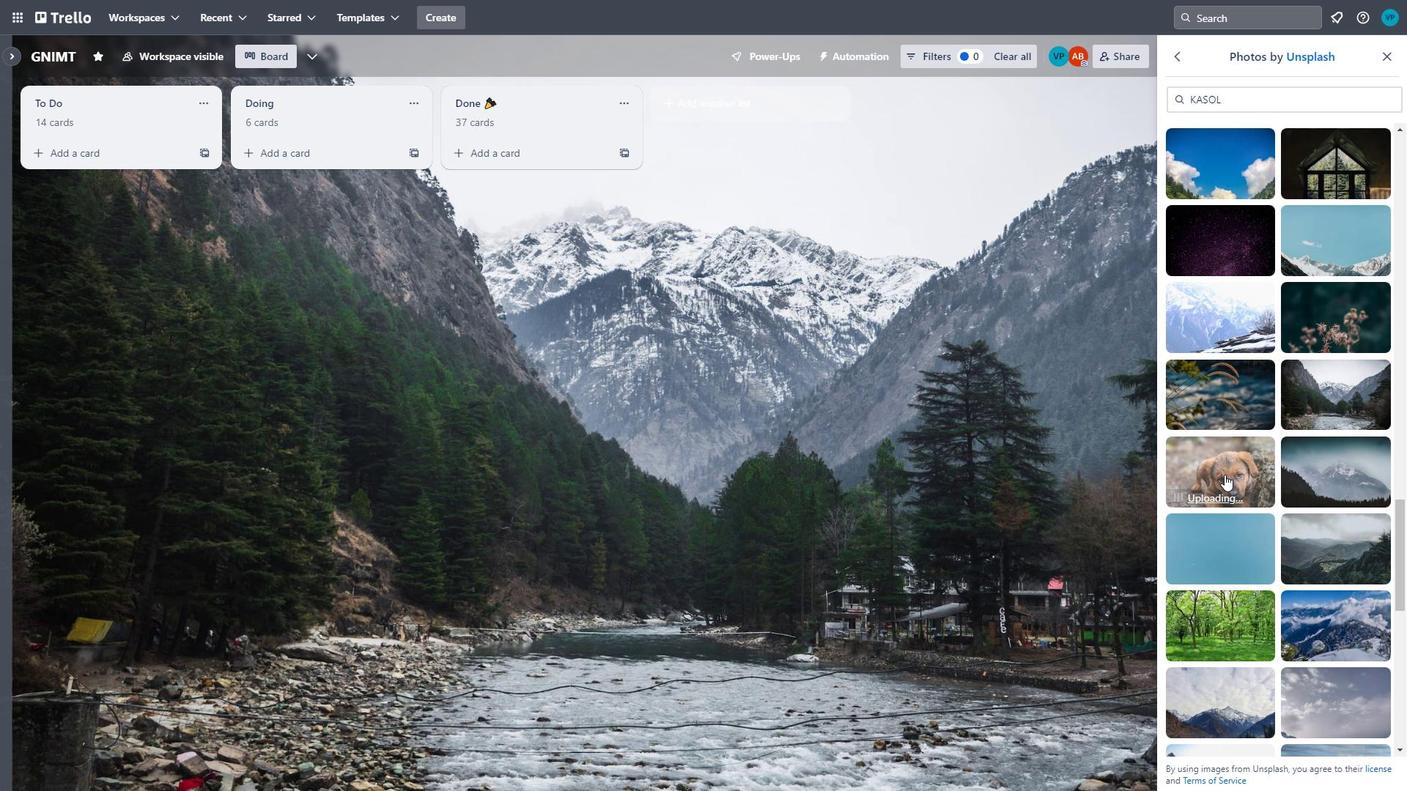 
Action: Mouse pressed left at (1223, 477)
Screenshot: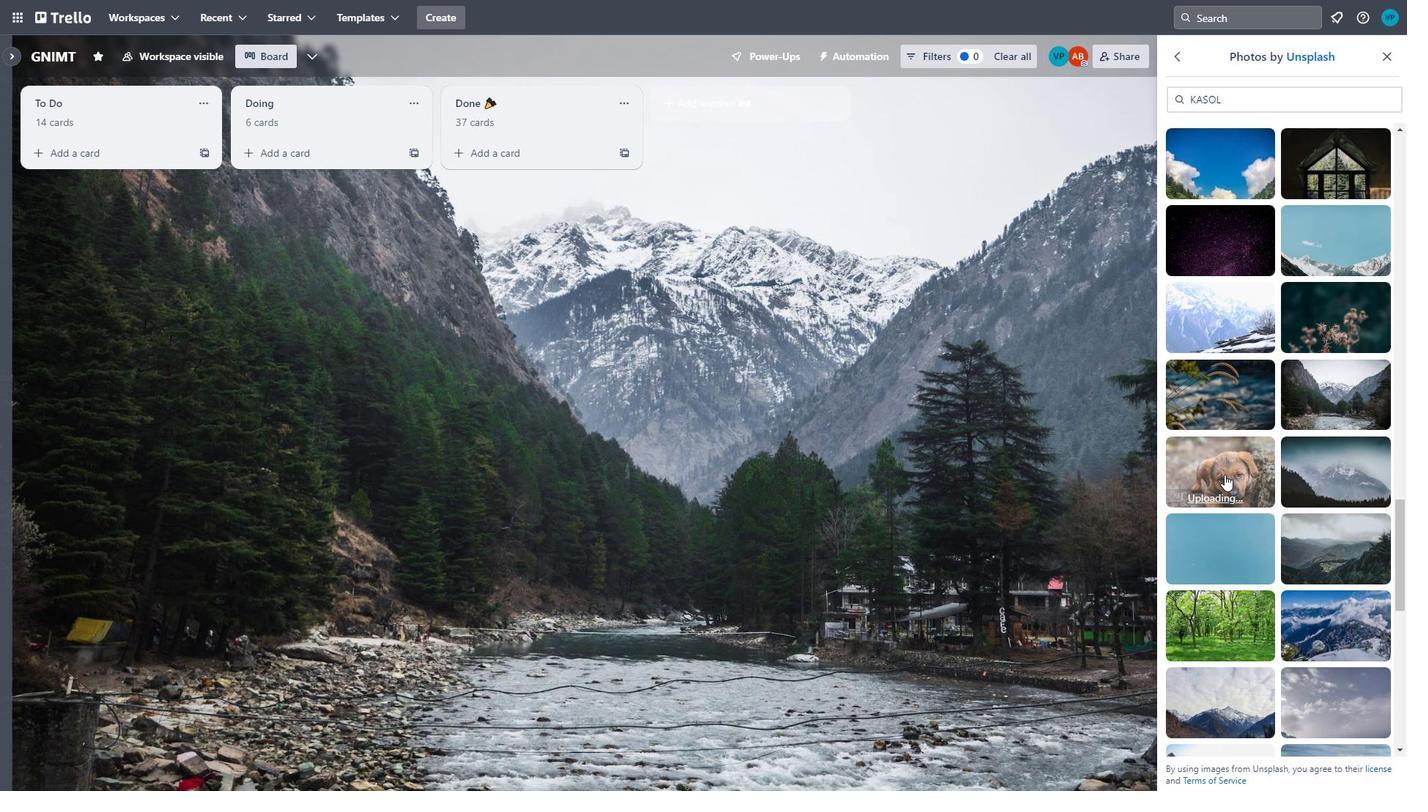 
Action: Mouse moved to (1331, 466)
Screenshot: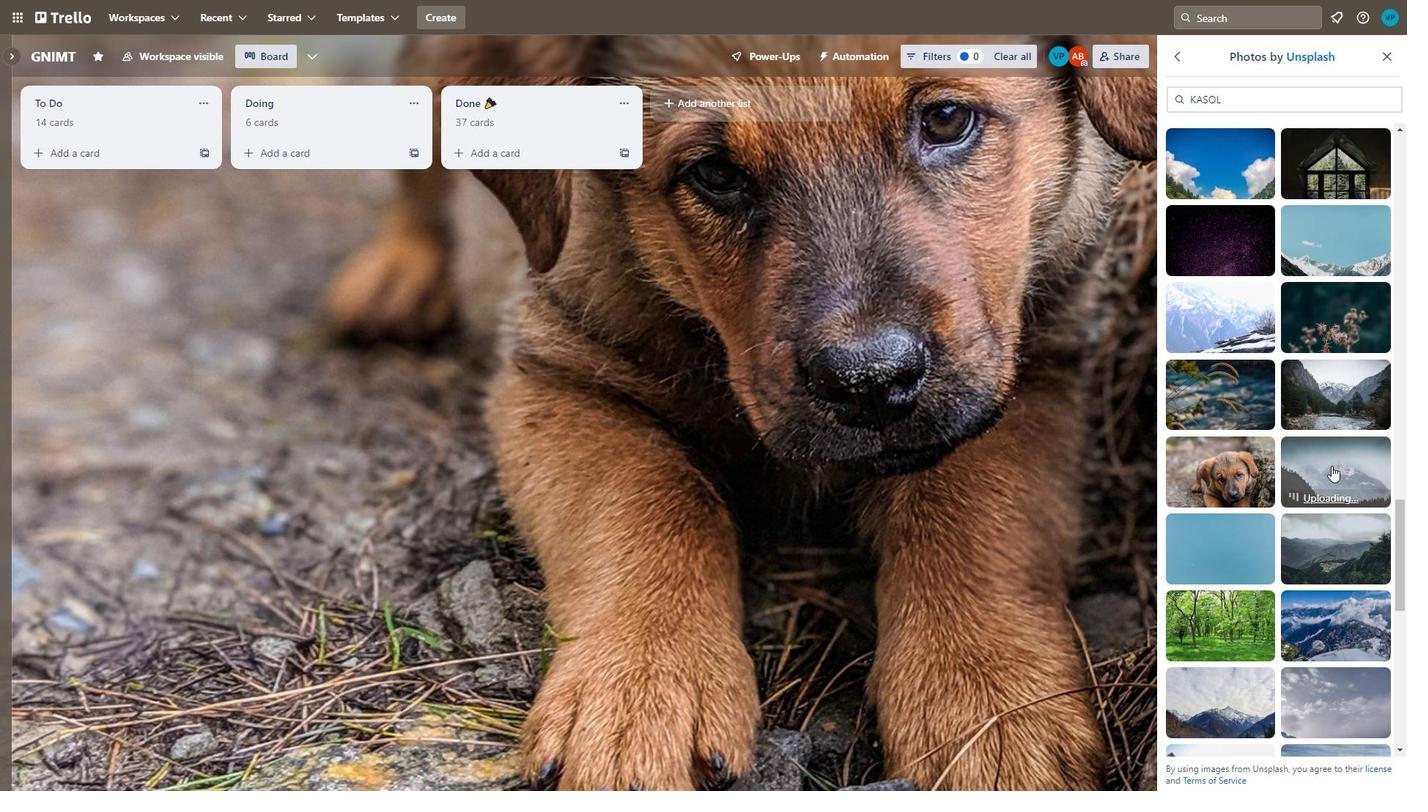 
Action: Mouse pressed left at (1331, 466)
Screenshot: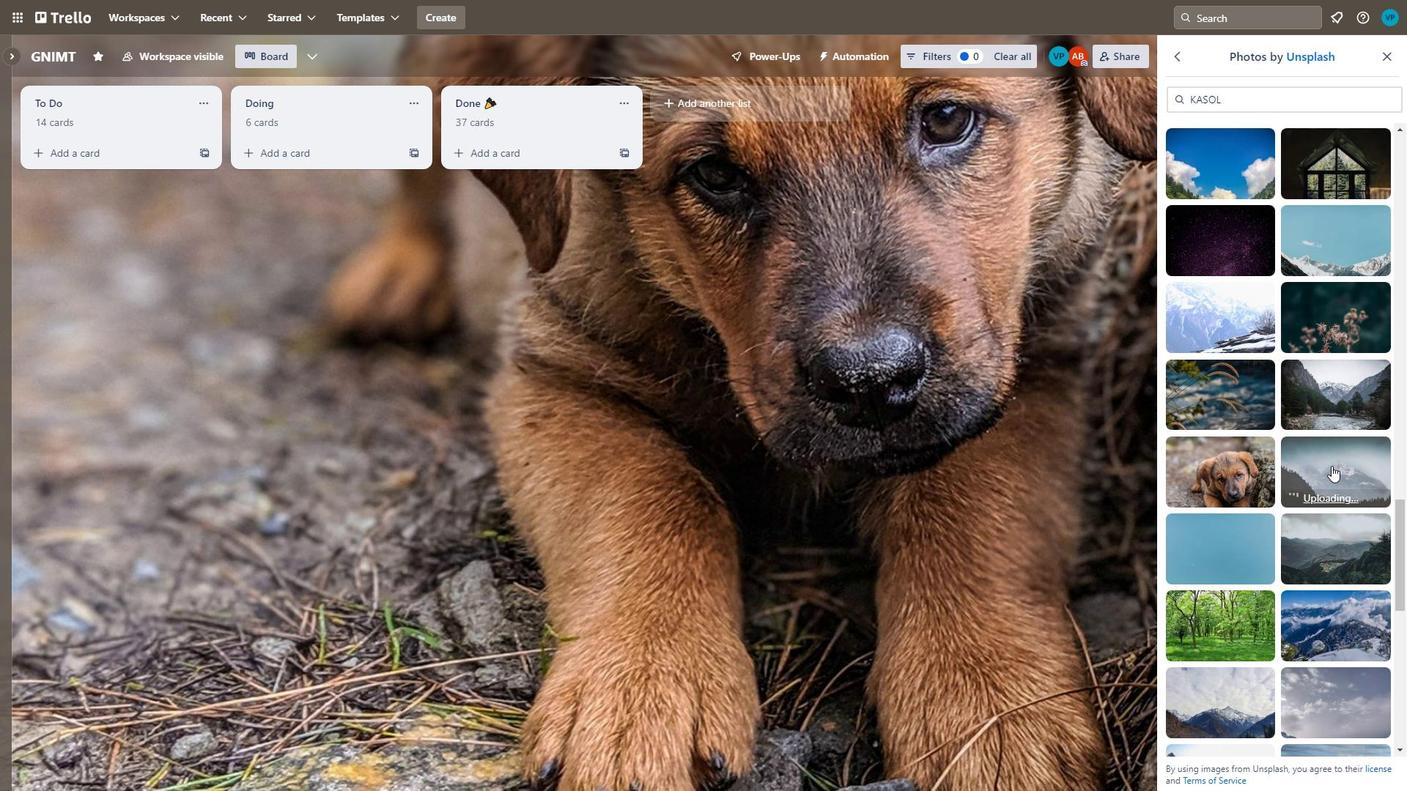 
Action: Mouse moved to (1245, 545)
Screenshot: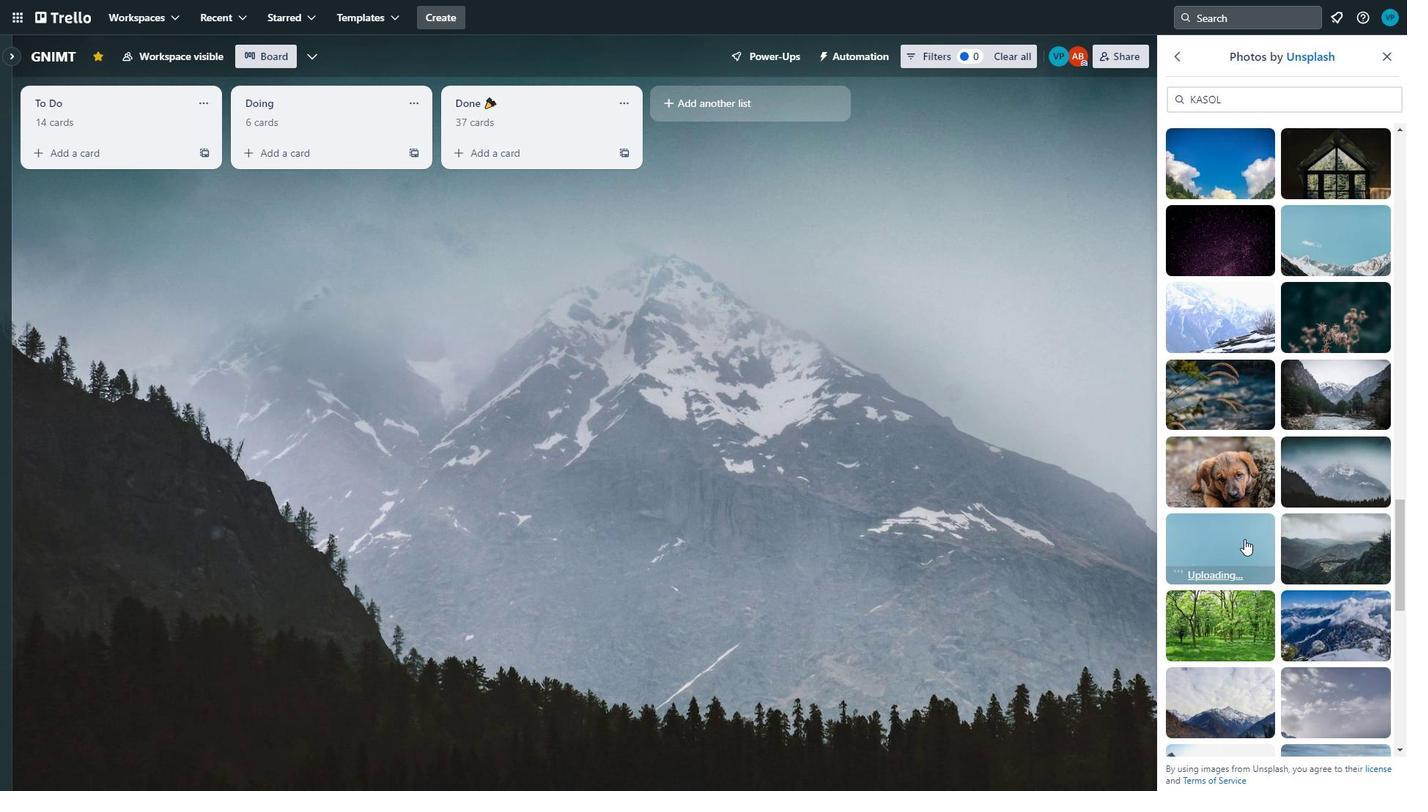 
Action: Mouse pressed left at (1245, 545)
Screenshot: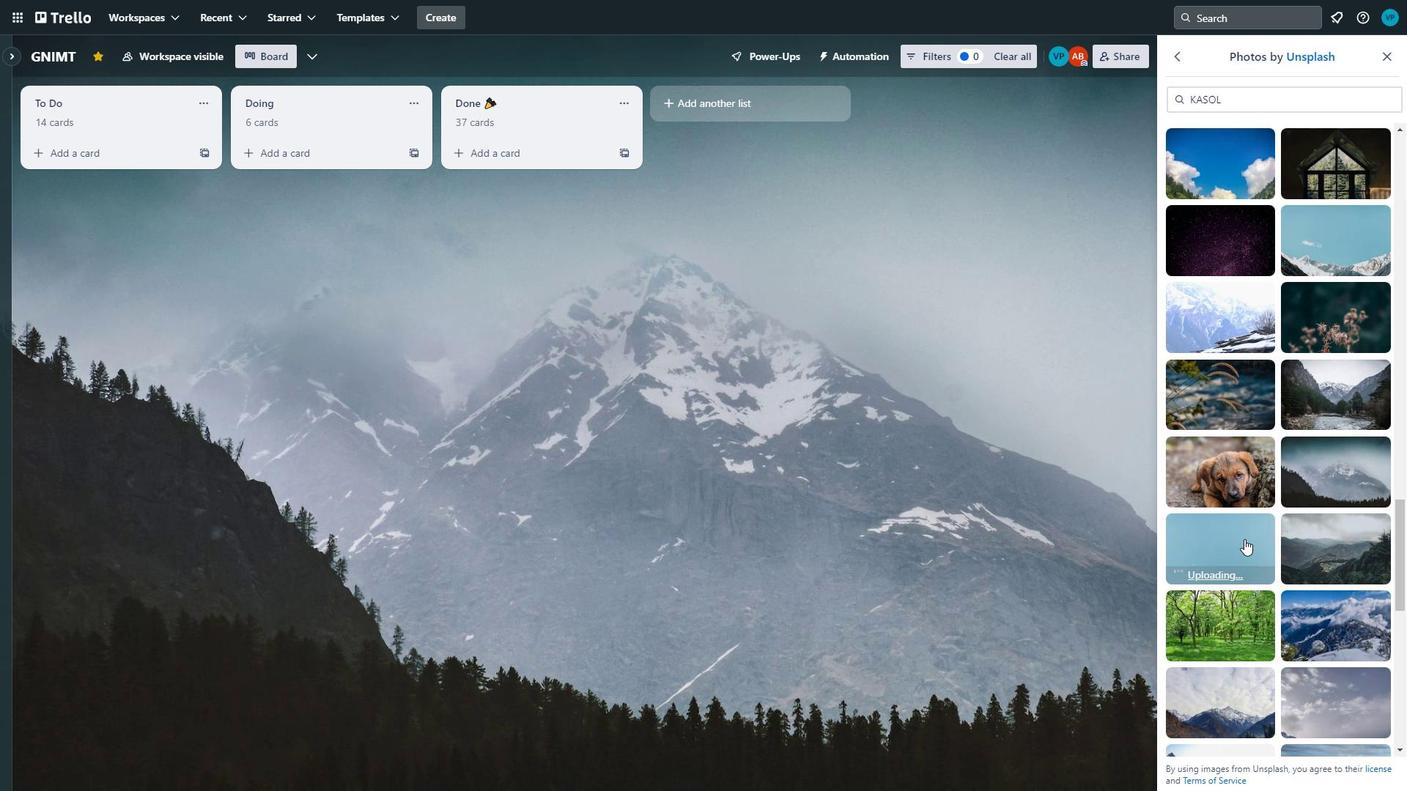 
Action: Mouse moved to (1303, 553)
Screenshot: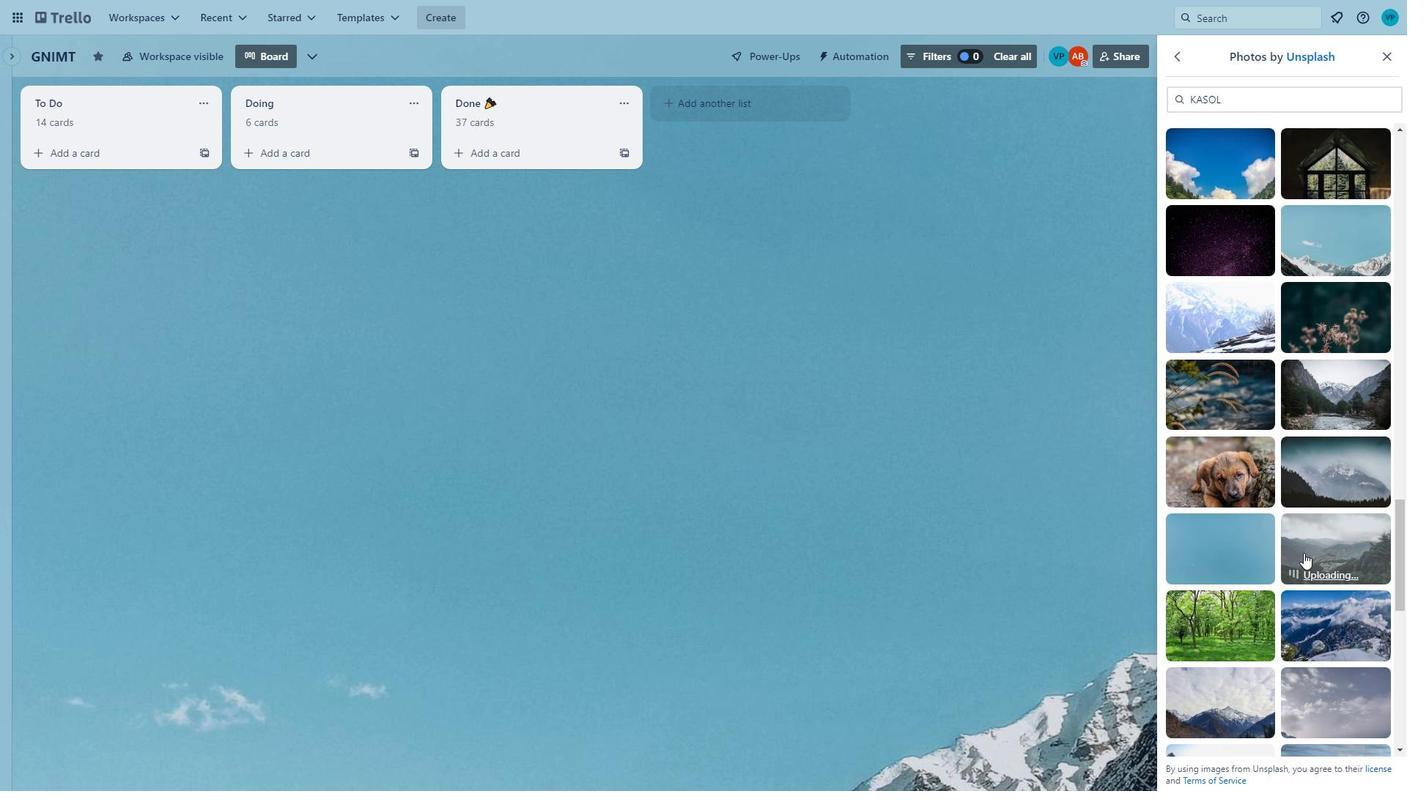 
Action: Mouse pressed left at (1303, 553)
Screenshot: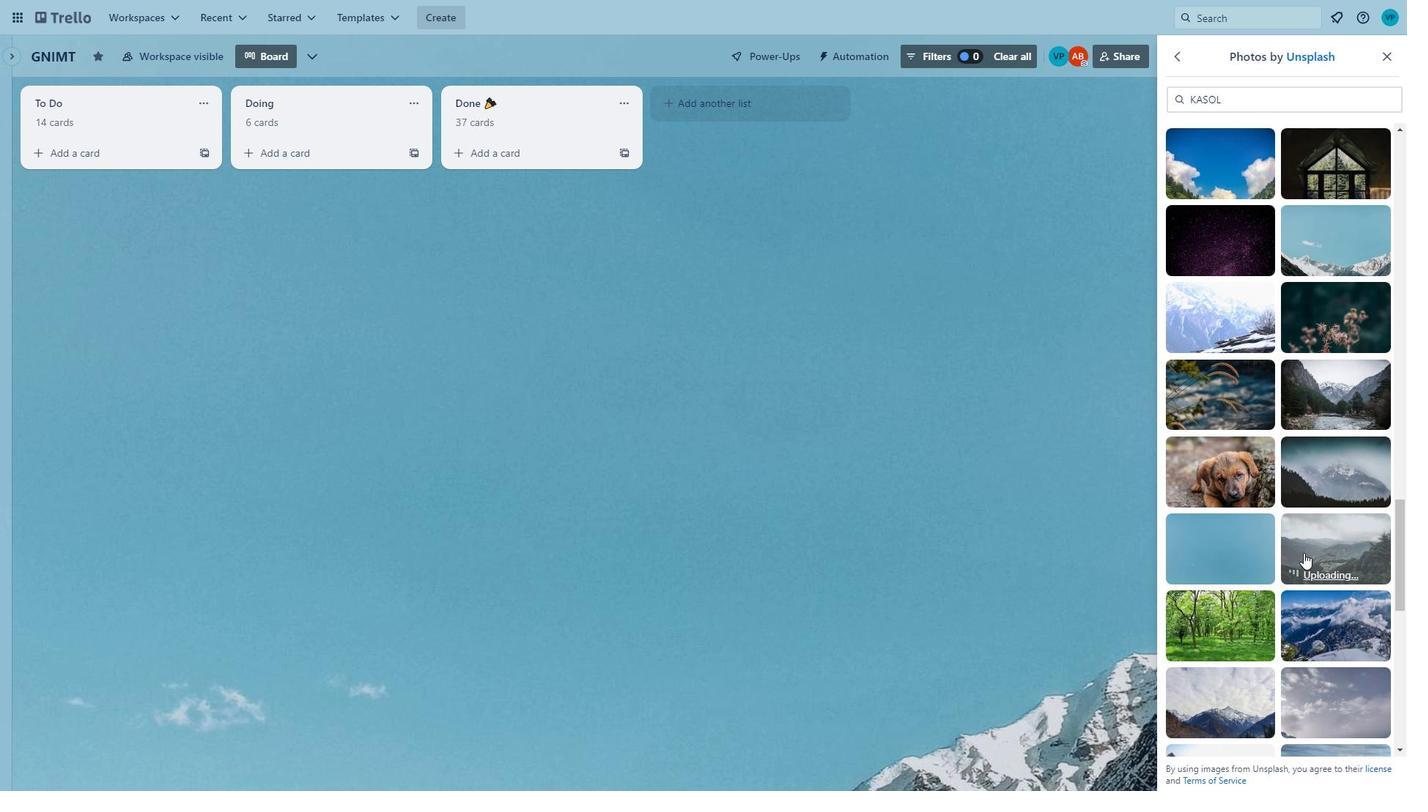 
Action: Mouse moved to (1257, 617)
Screenshot: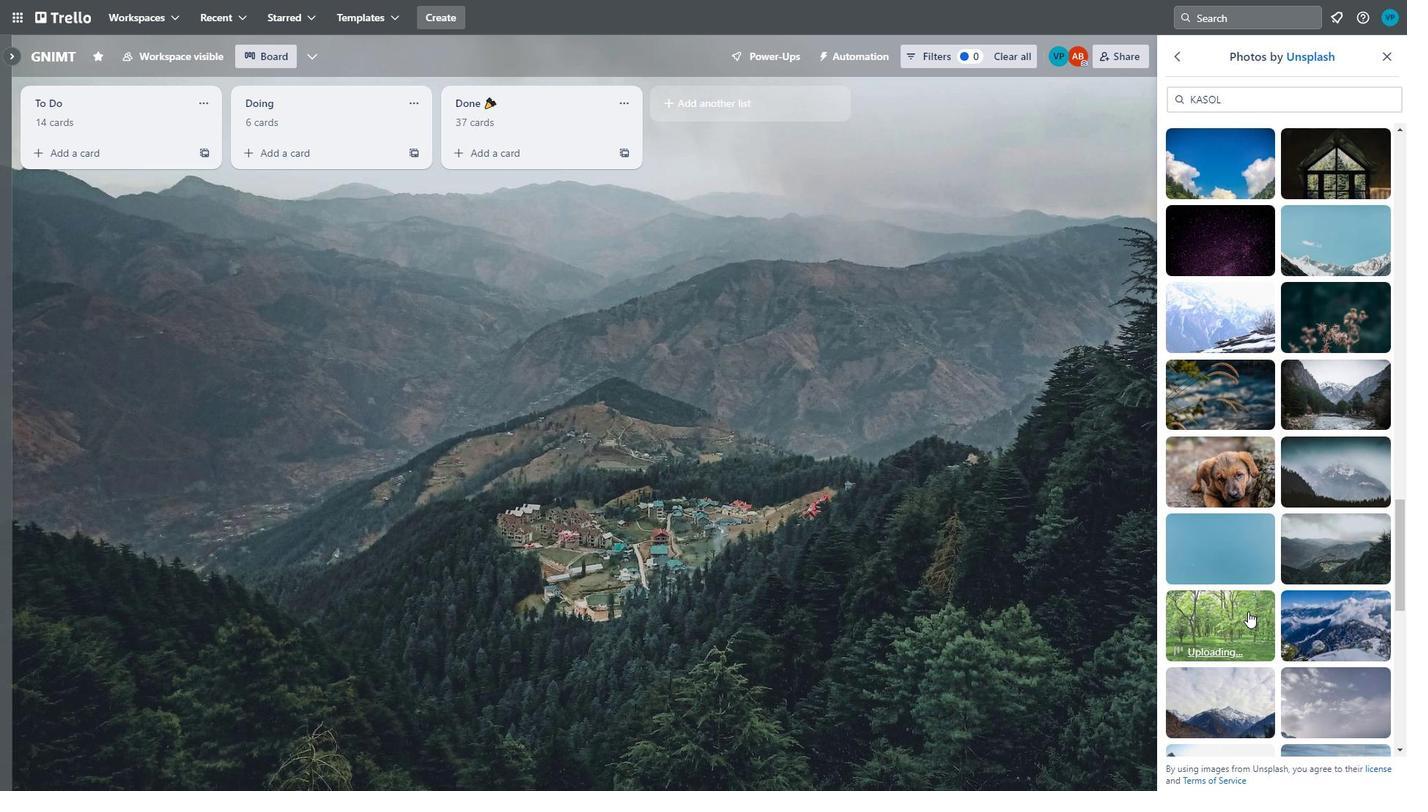 
Action: Mouse pressed left at (1257, 617)
Screenshot: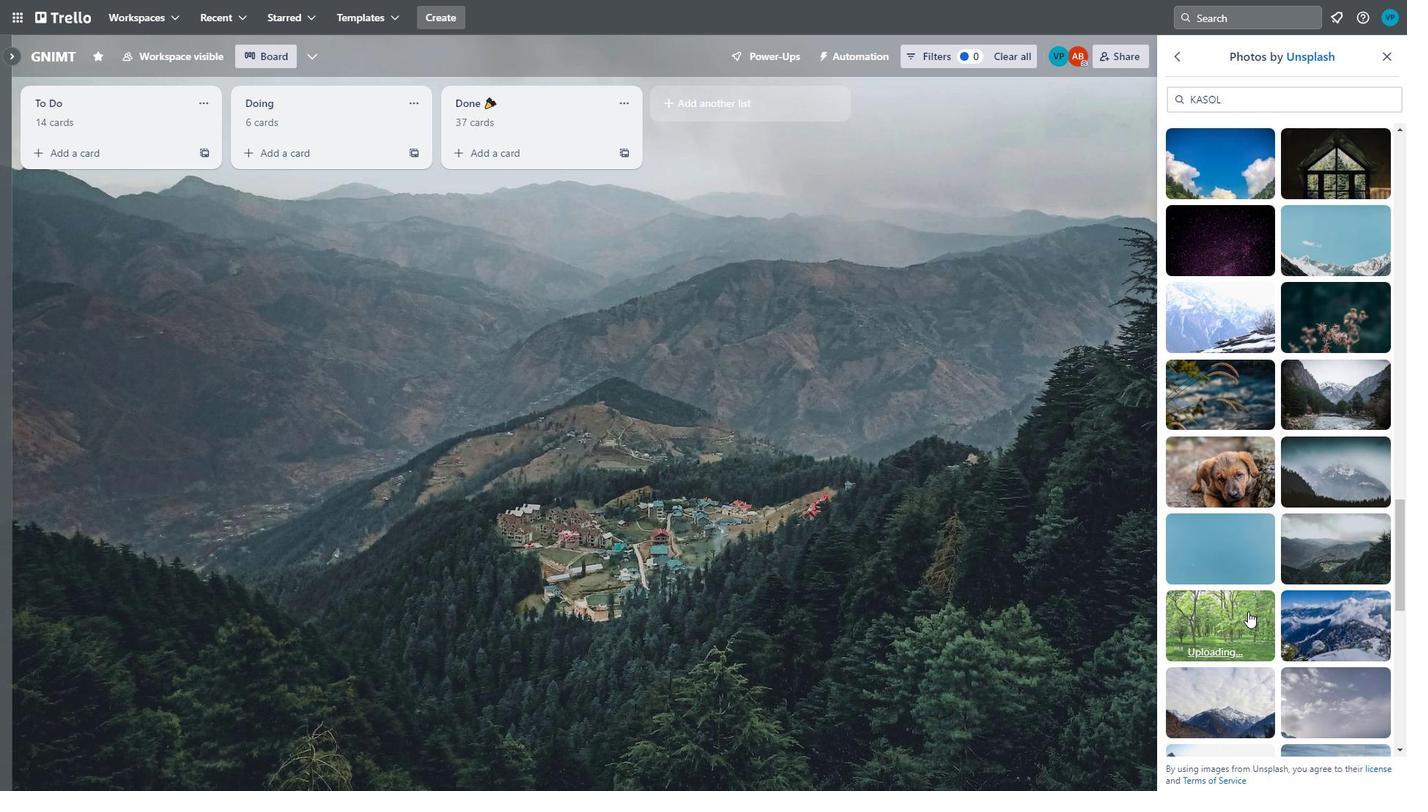 
Action: Mouse moved to (1347, 624)
Screenshot: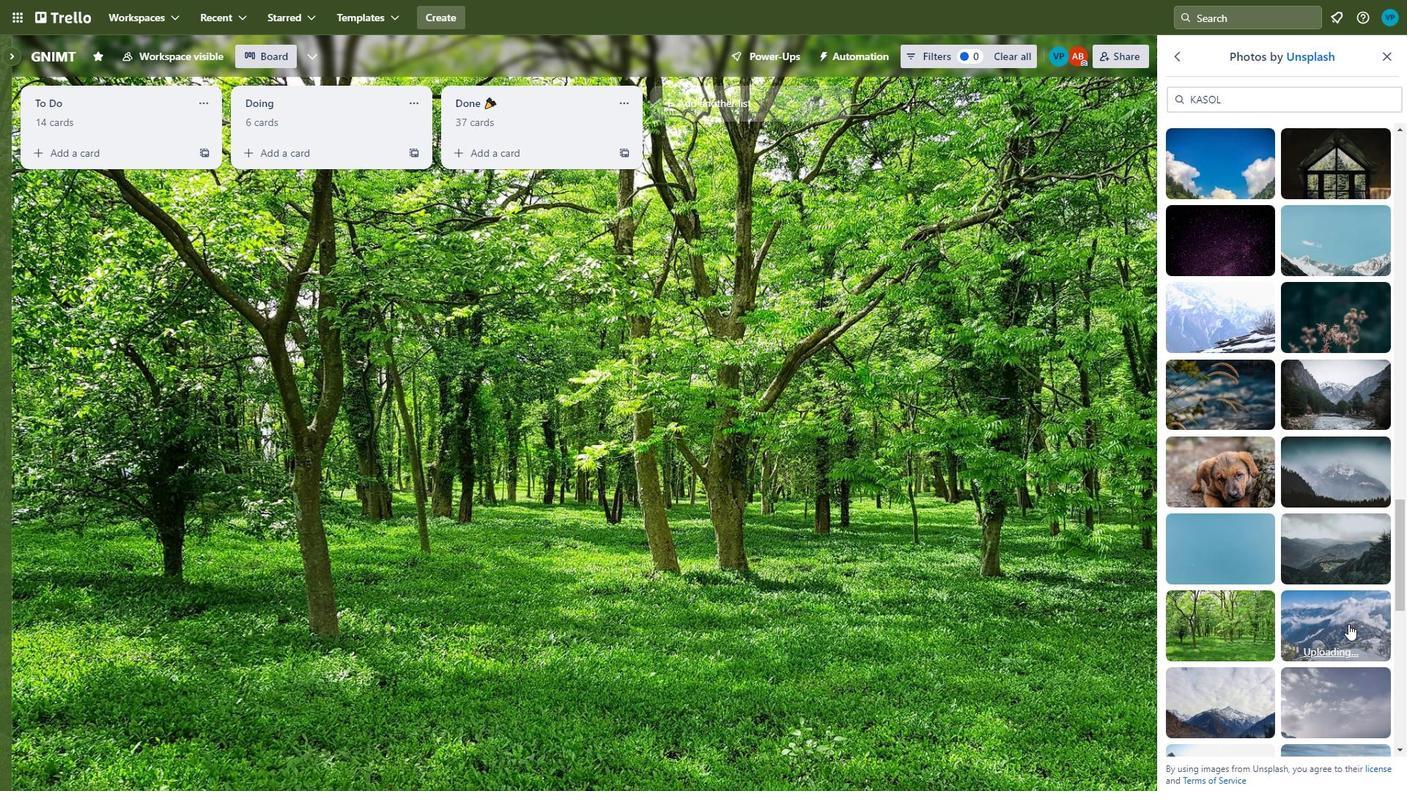 
Action: Mouse pressed left at (1347, 624)
Screenshot: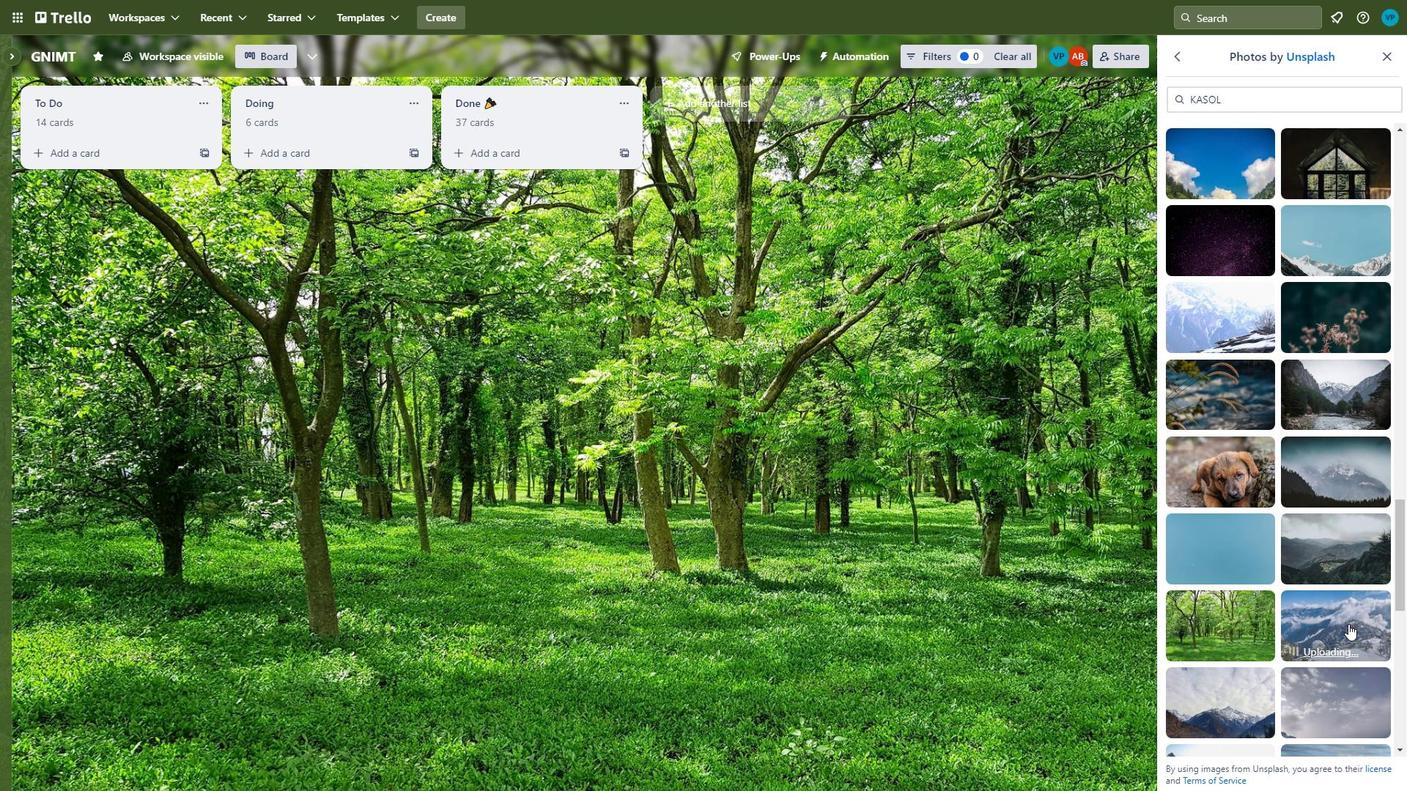 
Action: Mouse moved to (1330, 613)
Screenshot: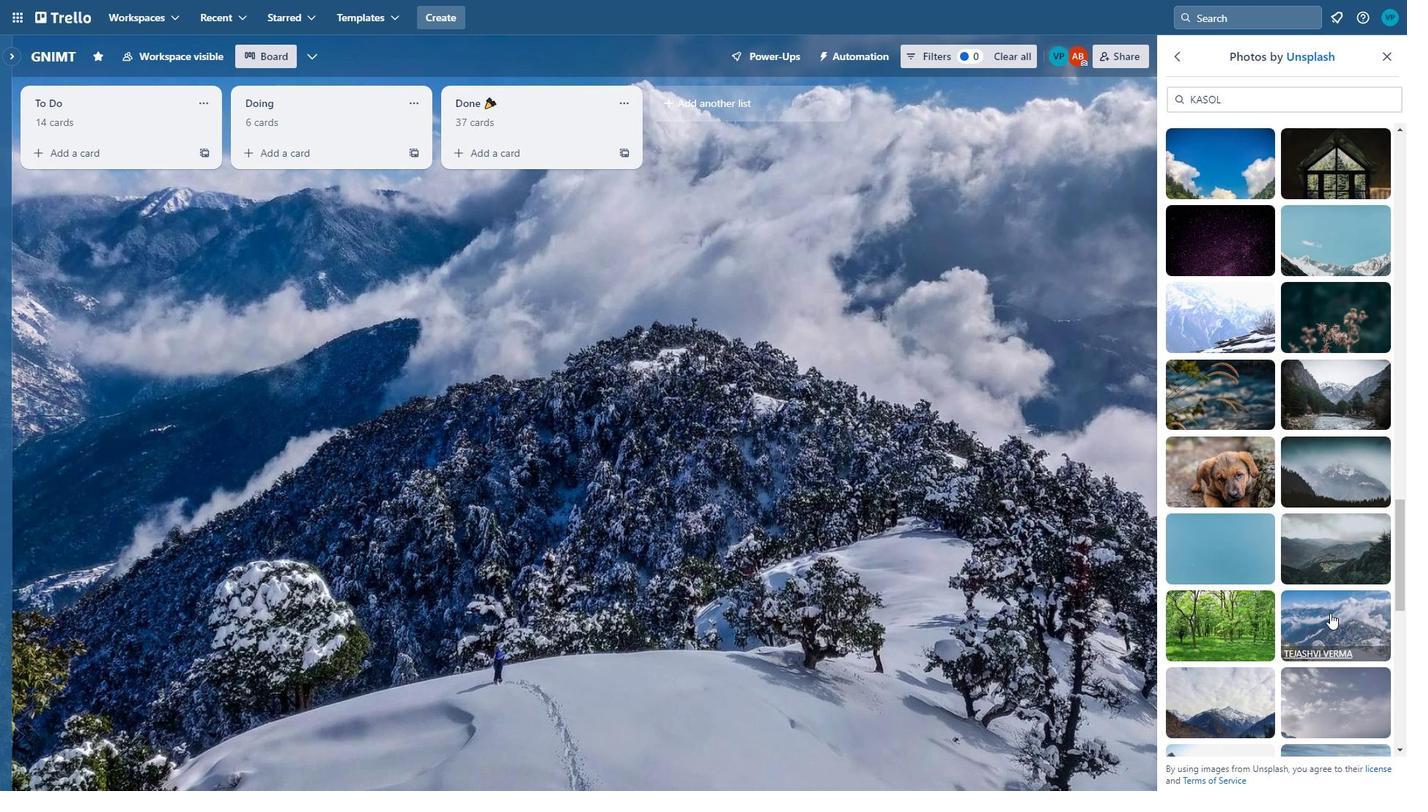 
Action: Mouse pressed left at (1330, 613)
Screenshot: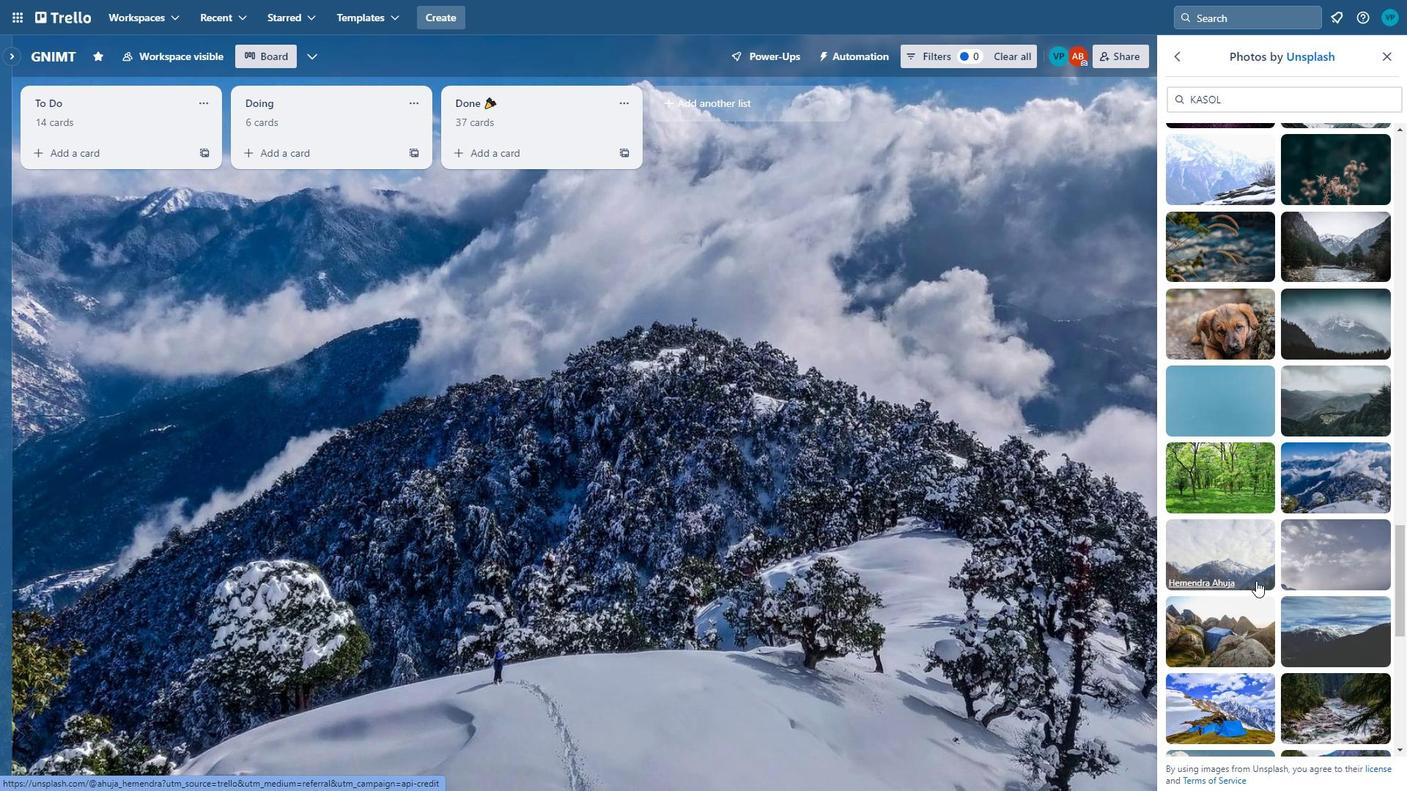 
Action: Mouse scrolled (1330, 612) with delta (0, 0)
Screenshot: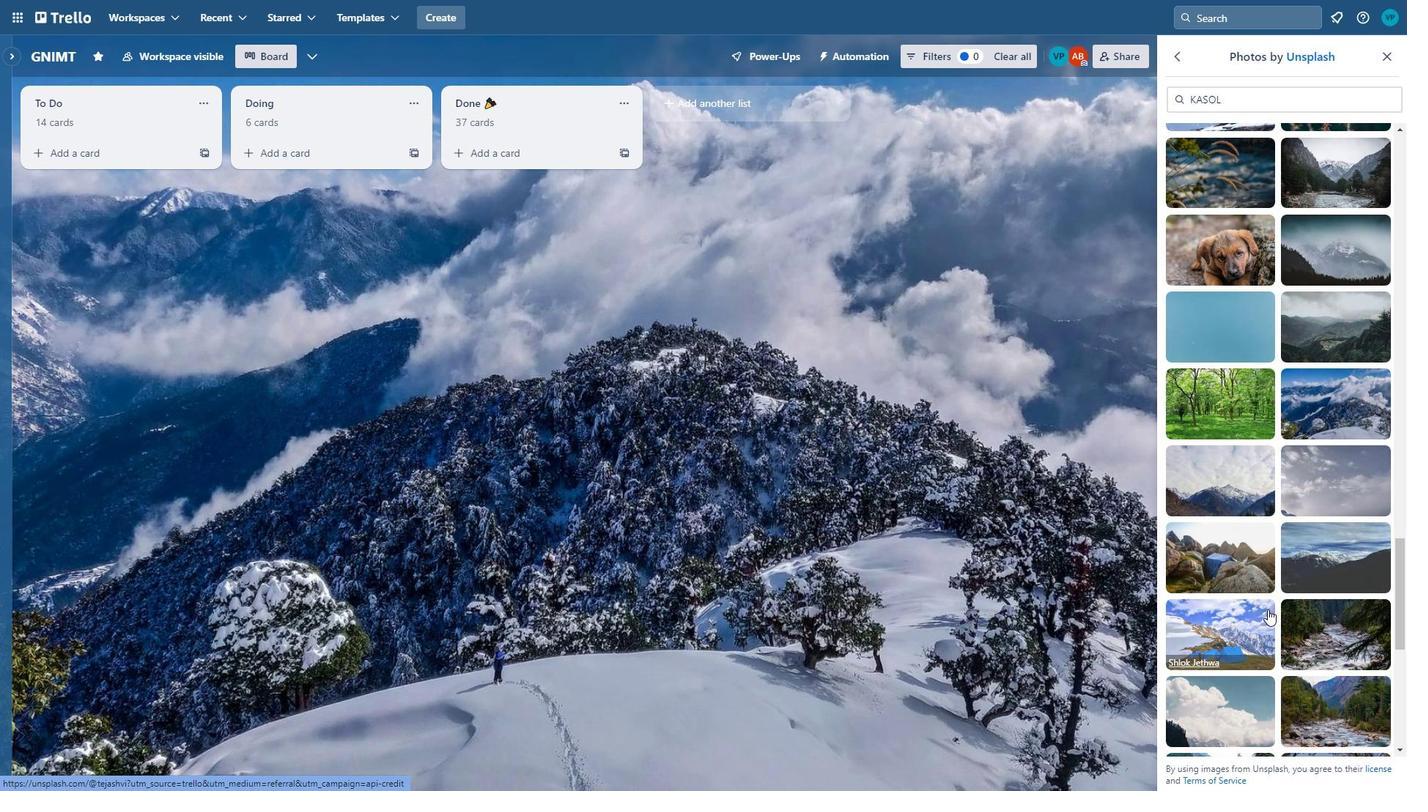 
Action: Mouse scrolled (1330, 612) with delta (0, 0)
Screenshot: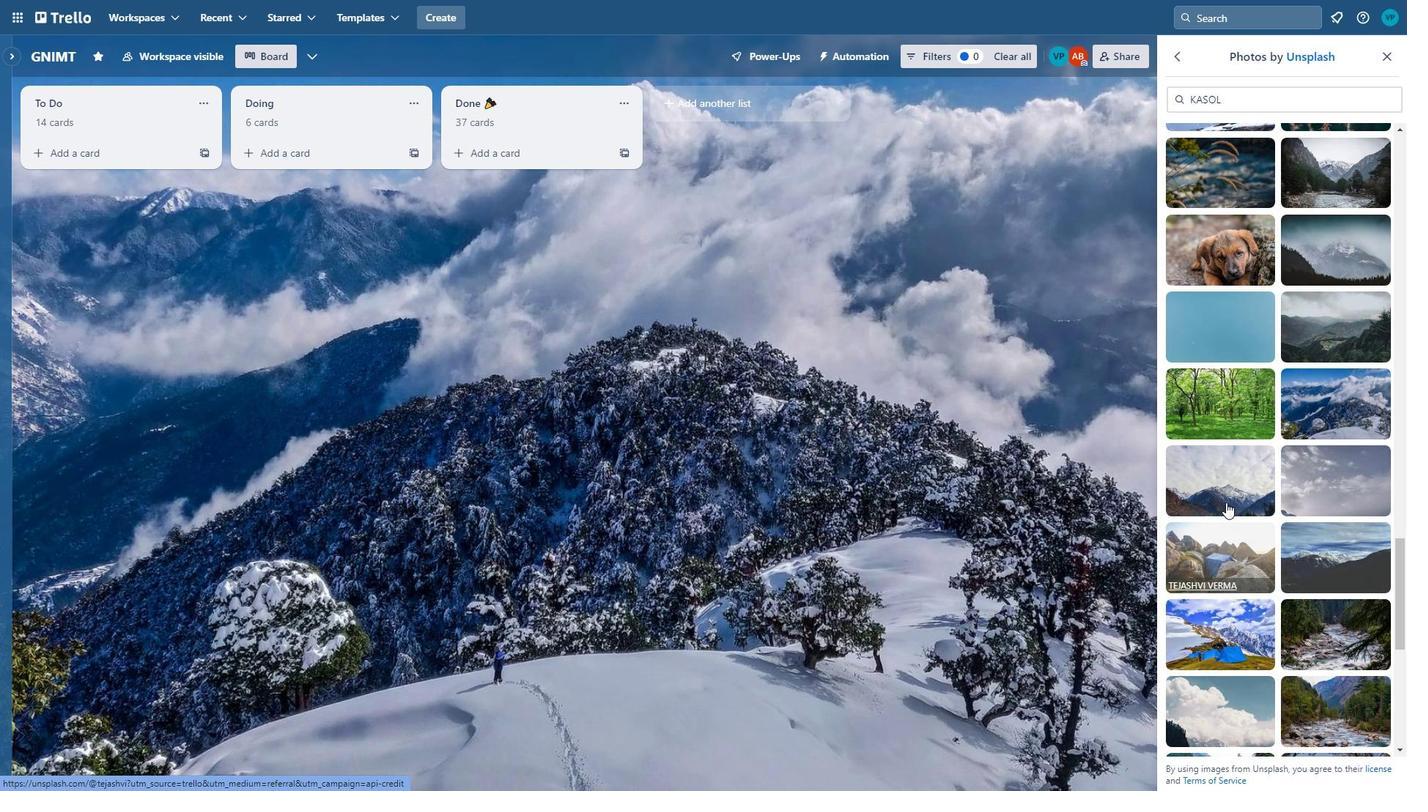 
Action: Mouse moved to (1265, 592)
Screenshot: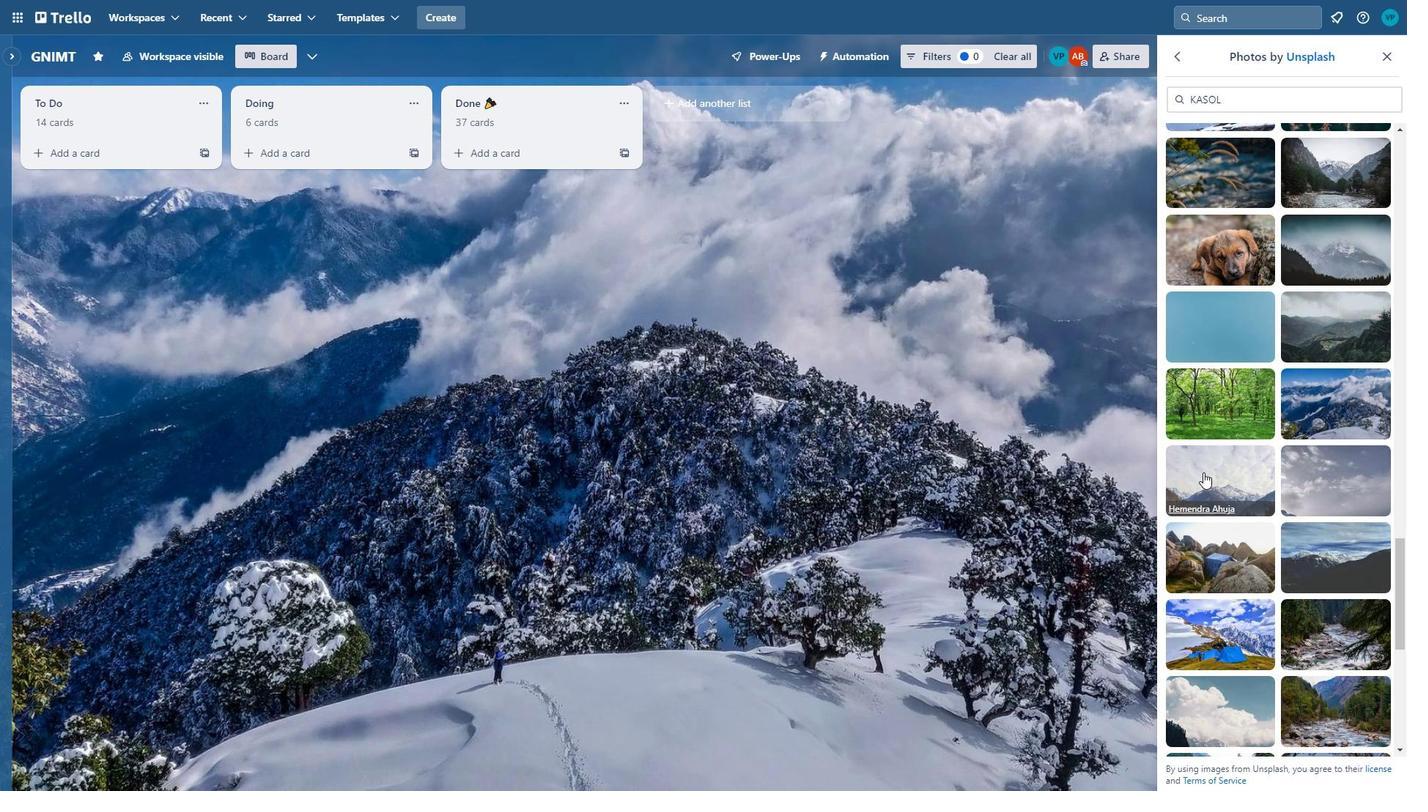 
Action: Mouse scrolled (1265, 591) with delta (0, 0)
Screenshot: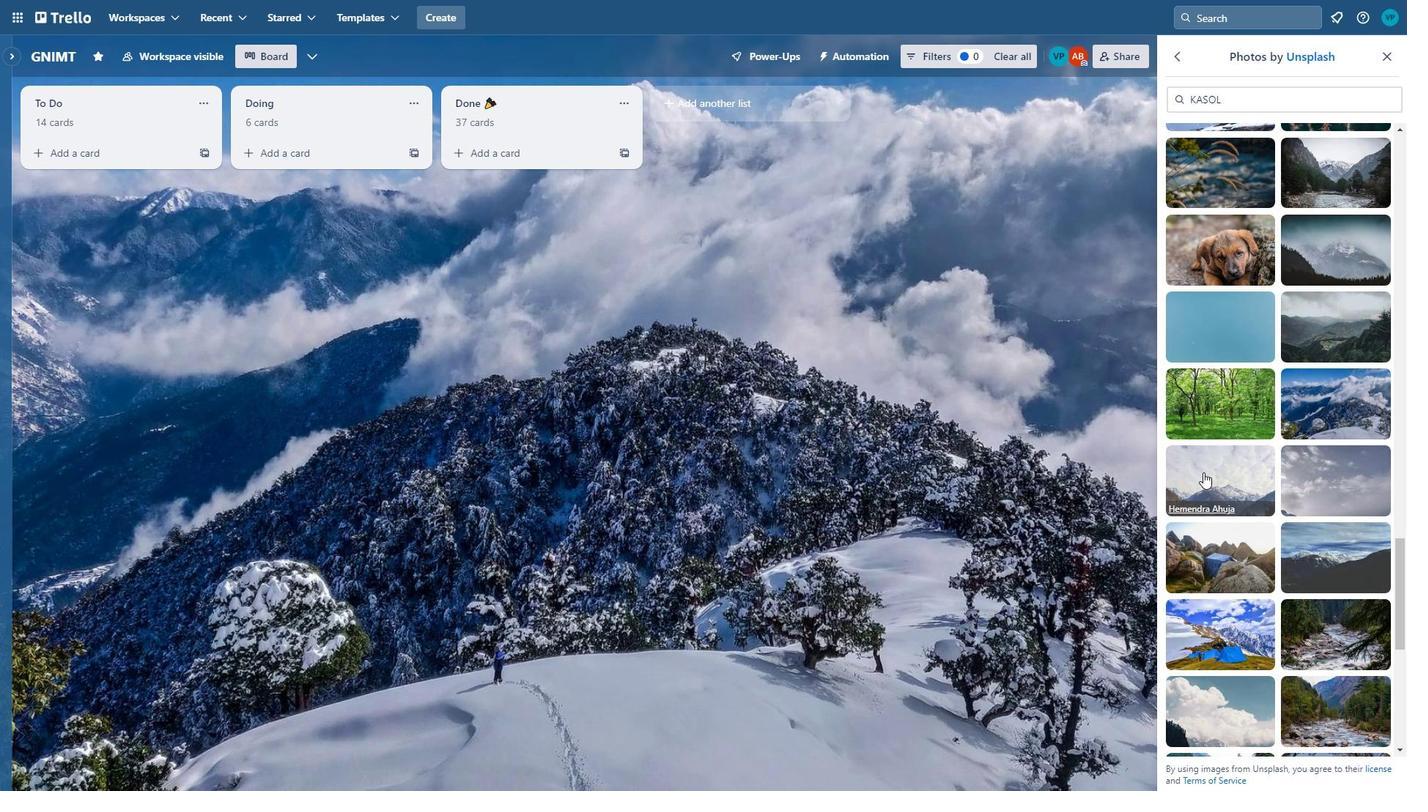 
Action: Mouse moved to (1203, 472)
Screenshot: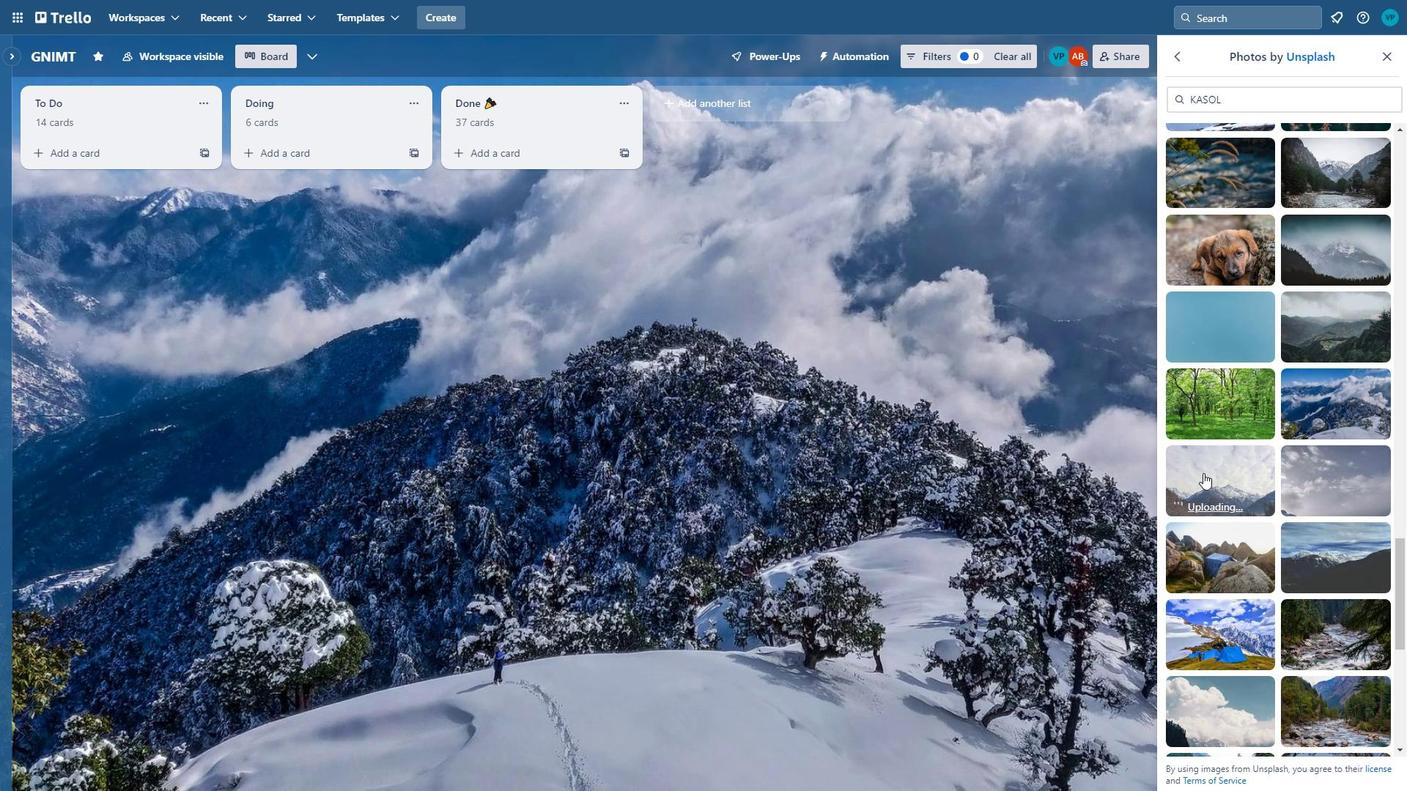 
Action: Mouse pressed left at (1203, 472)
Screenshot: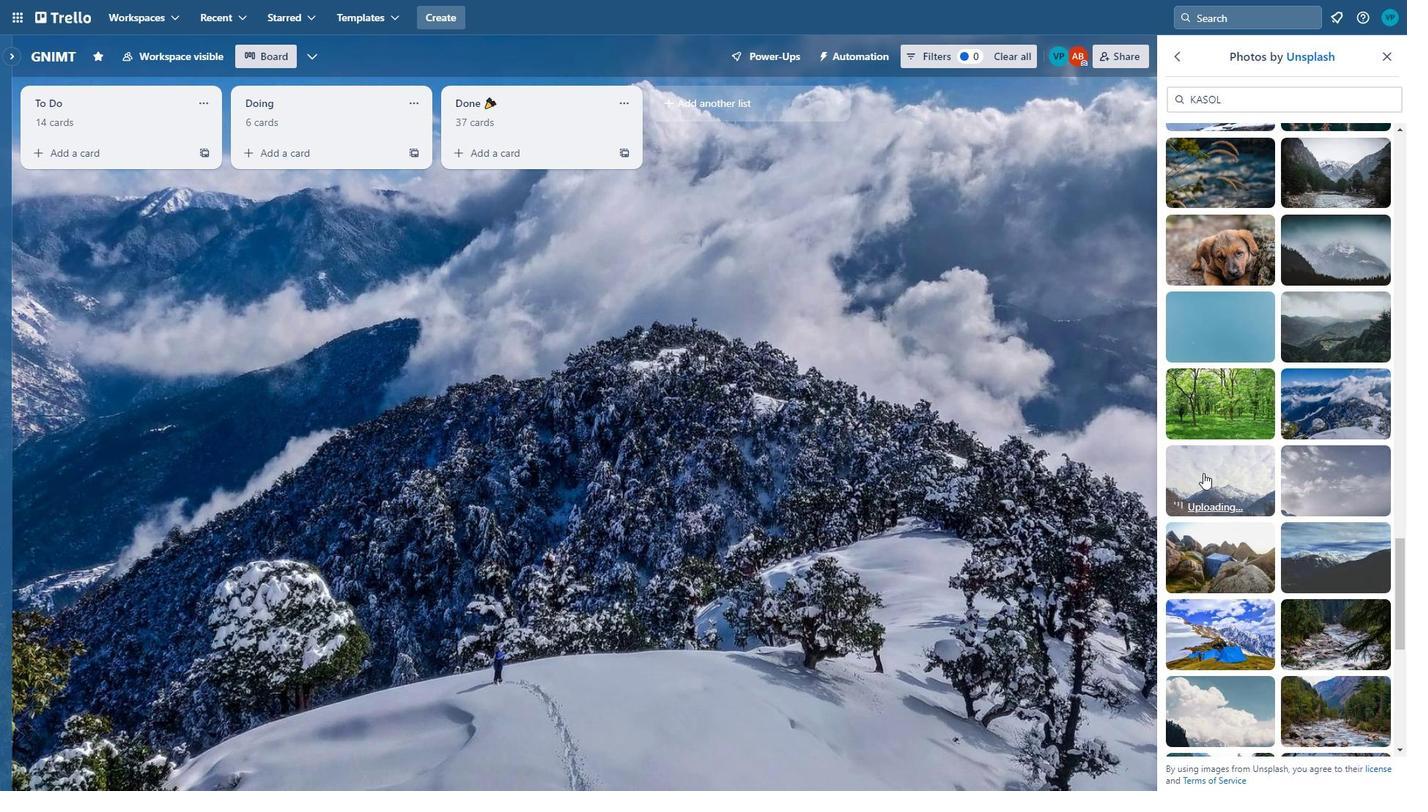 
Action: Mouse moved to (1346, 472)
Screenshot: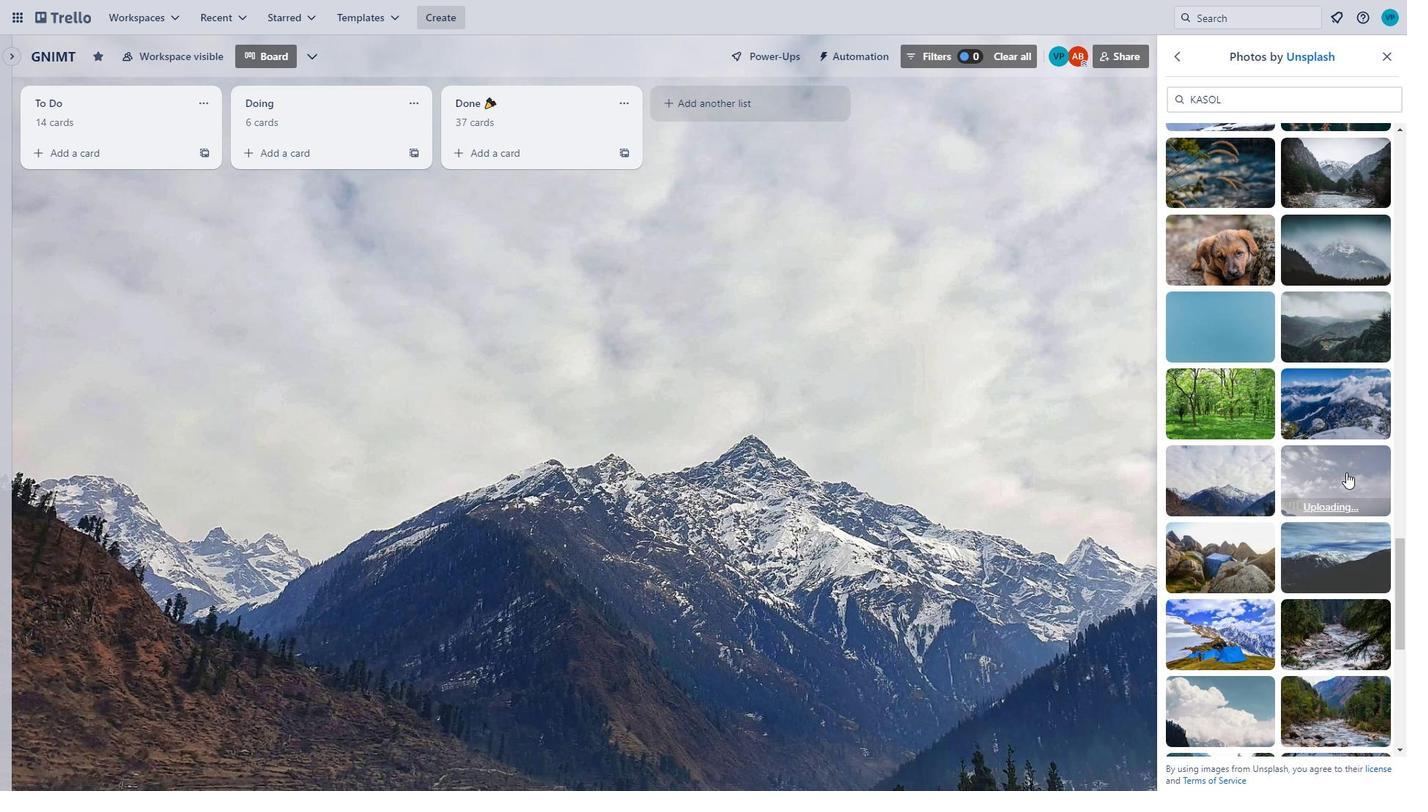 
Action: Mouse pressed left at (1346, 472)
Screenshot: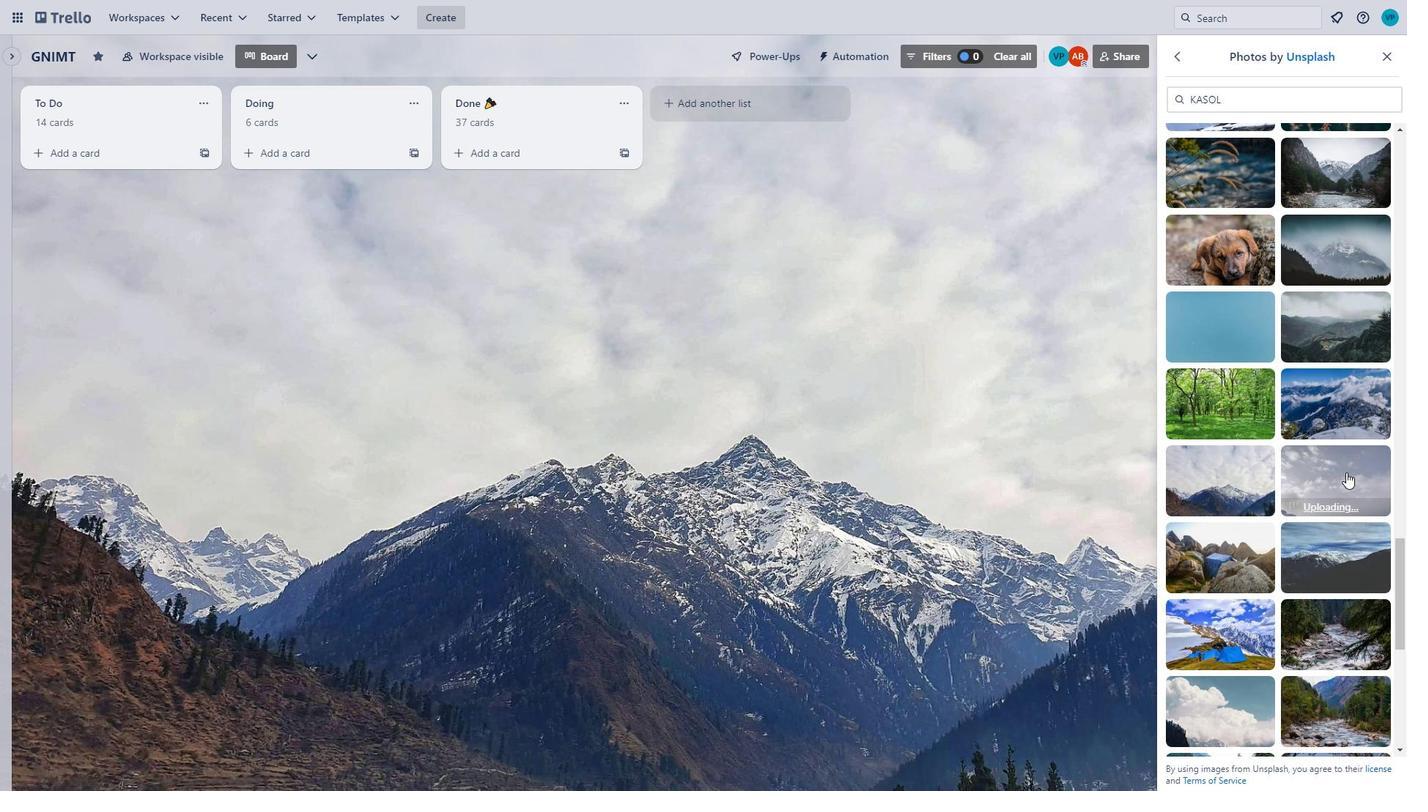 
Action: Mouse moved to (1278, 563)
Screenshot: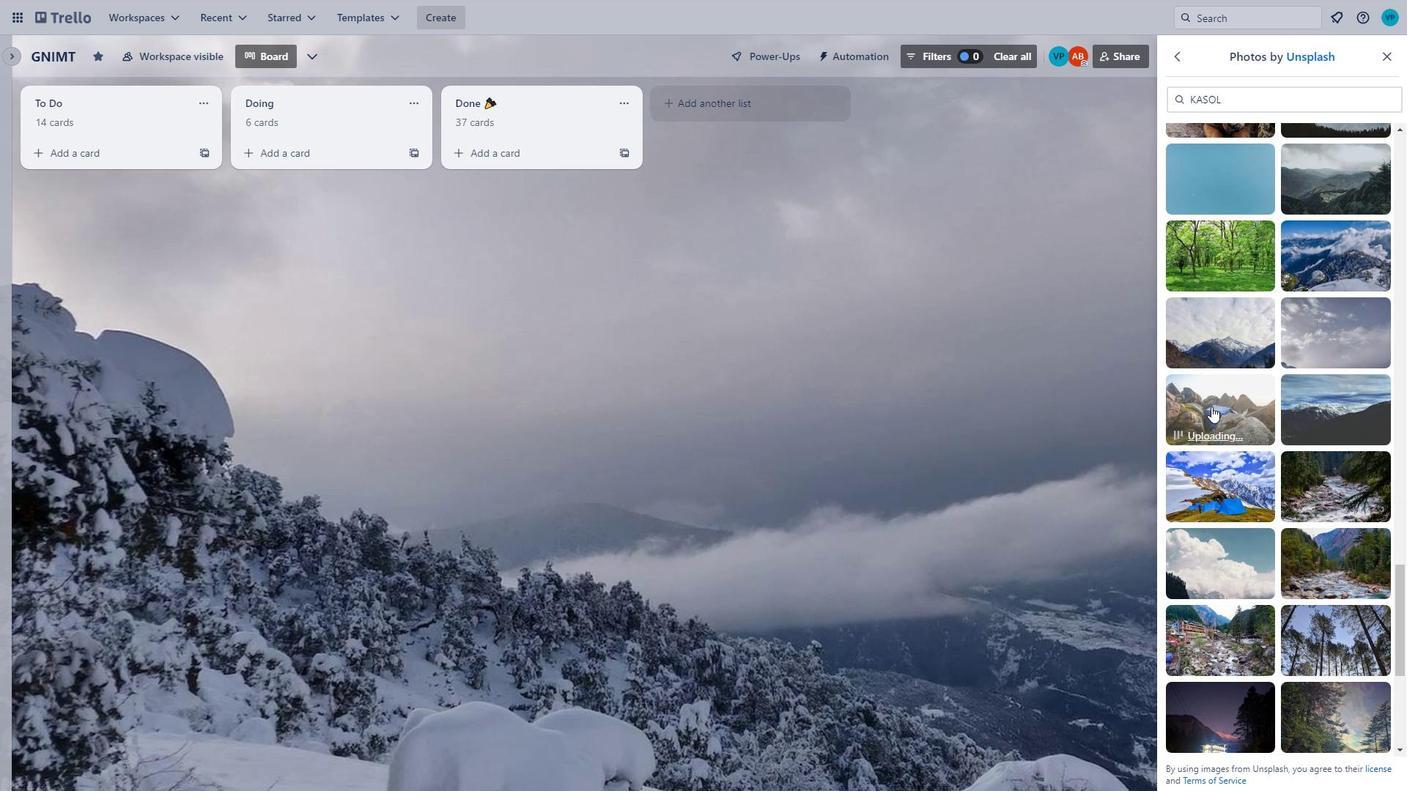
Action: Mouse scrolled (1278, 562) with delta (0, 0)
Screenshot: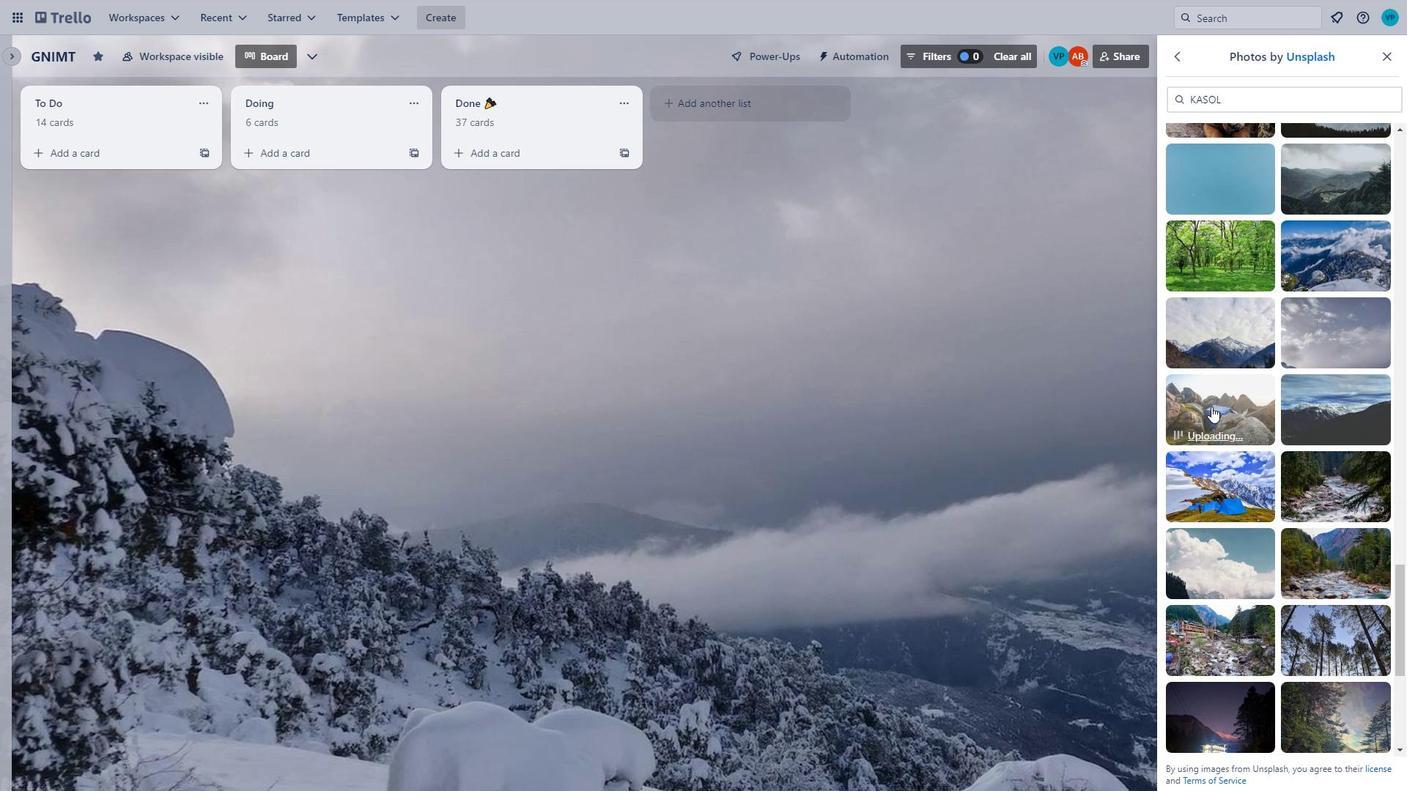 
Action: Mouse moved to (1271, 559)
Screenshot: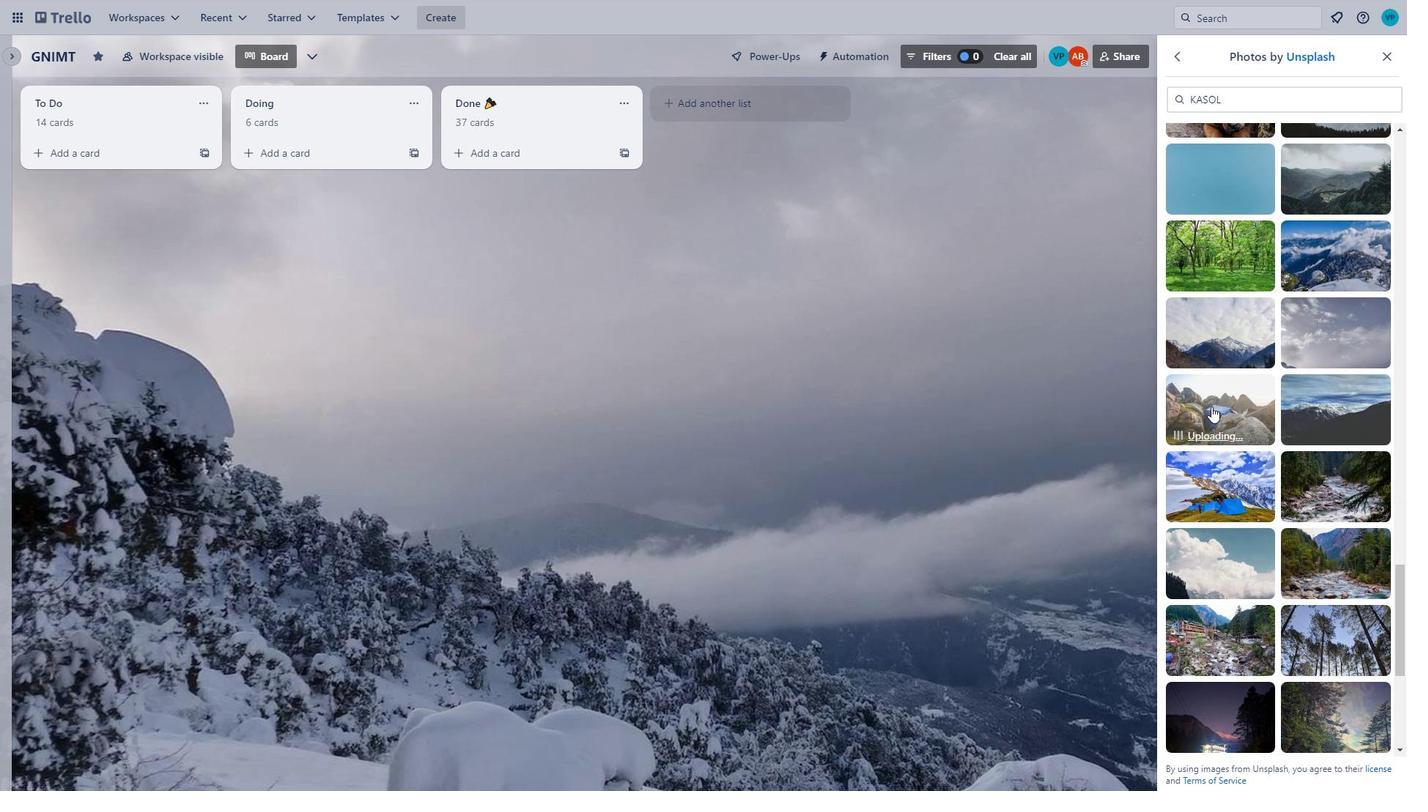 
Action: Mouse scrolled (1271, 559) with delta (0, 0)
Screenshot: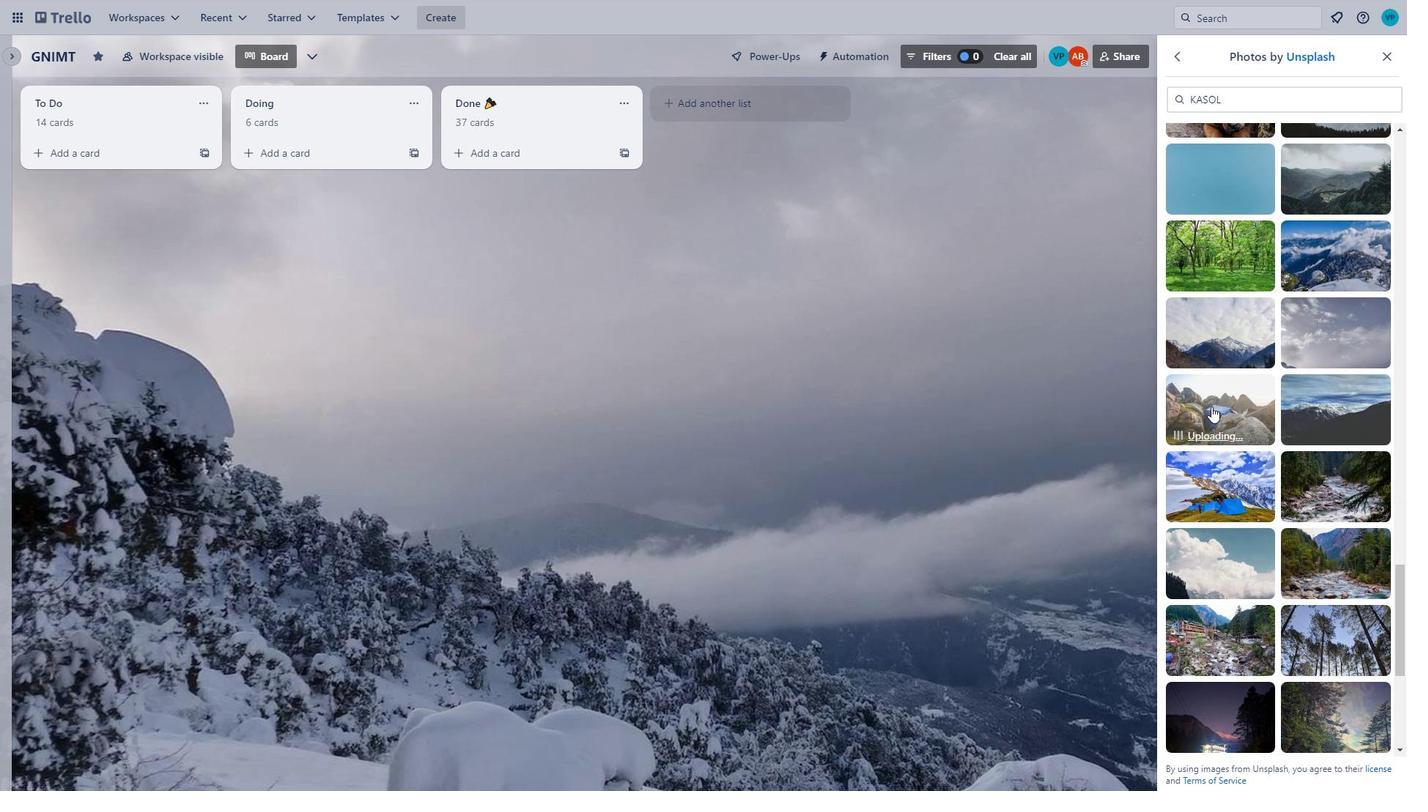 
Action: Mouse moved to (1210, 405)
Screenshot: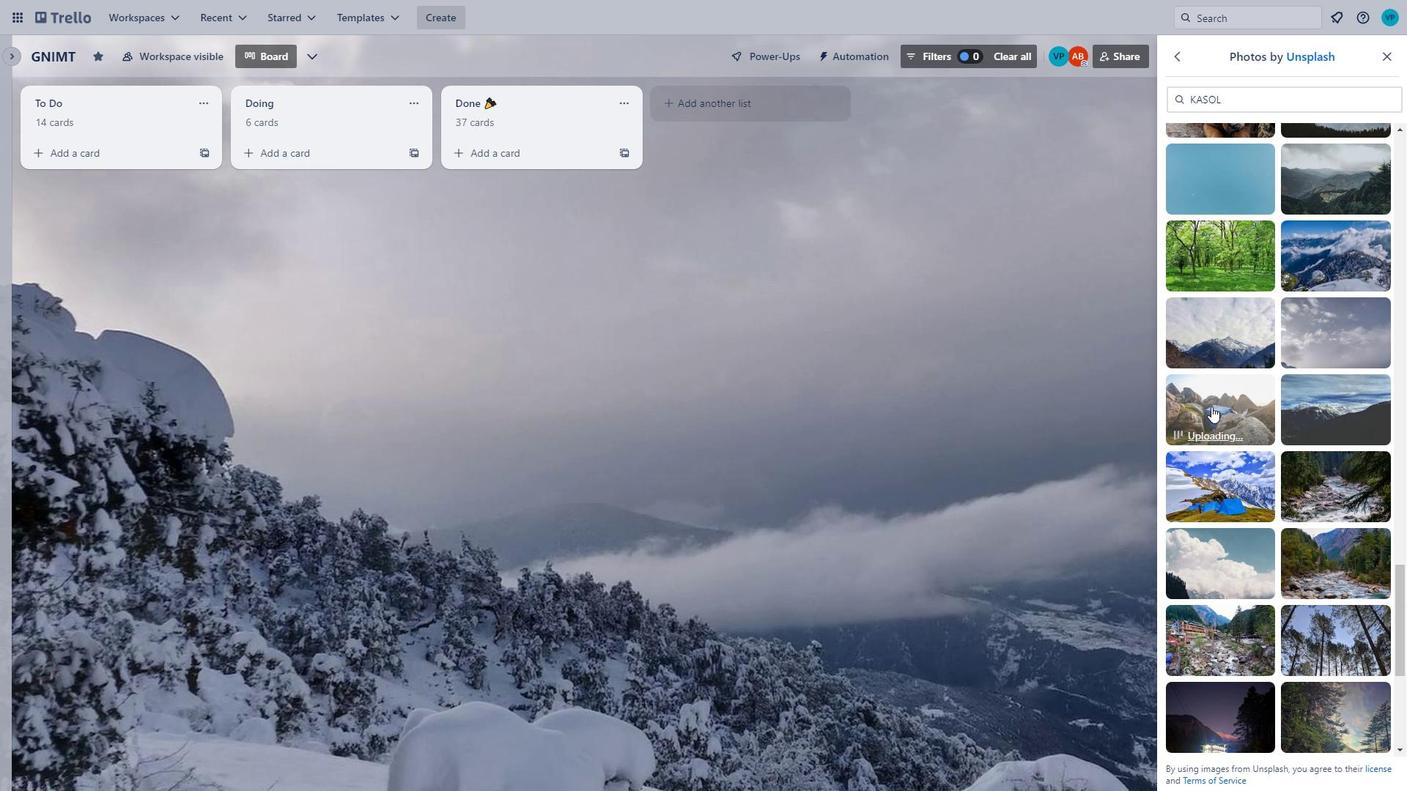 
Action: Mouse pressed left at (1210, 405)
Screenshot: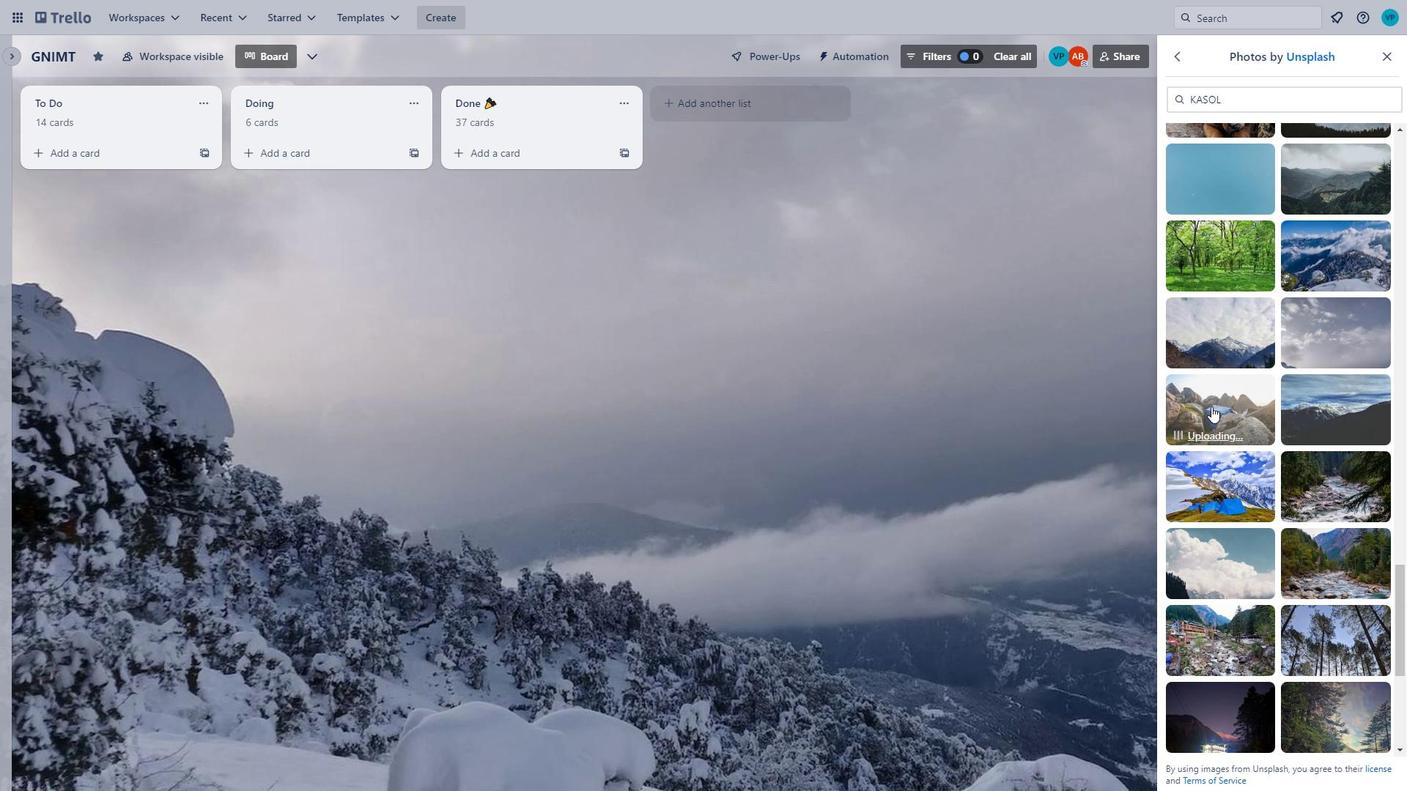 
Action: Mouse moved to (1308, 390)
Screenshot: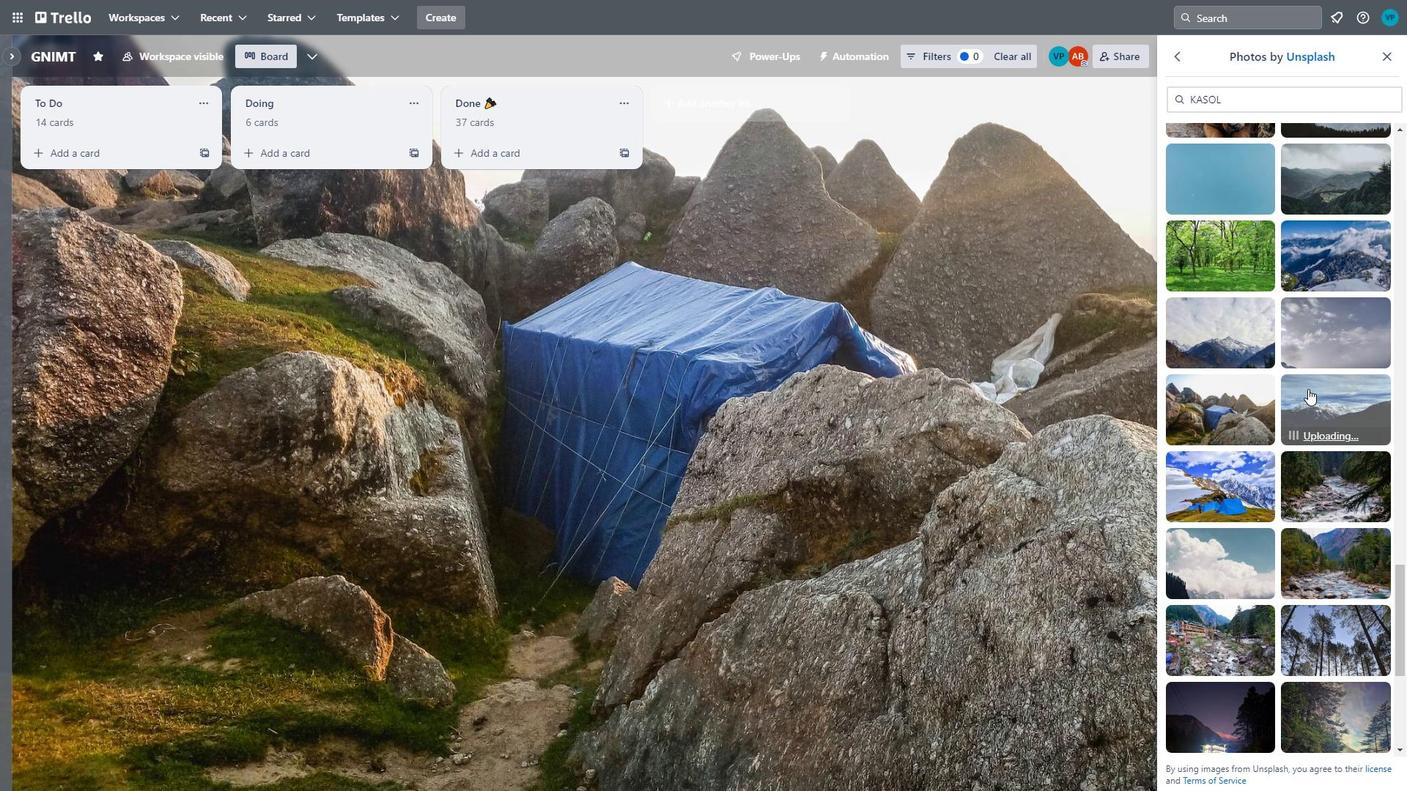 
Action: Mouse pressed left at (1308, 390)
Screenshot: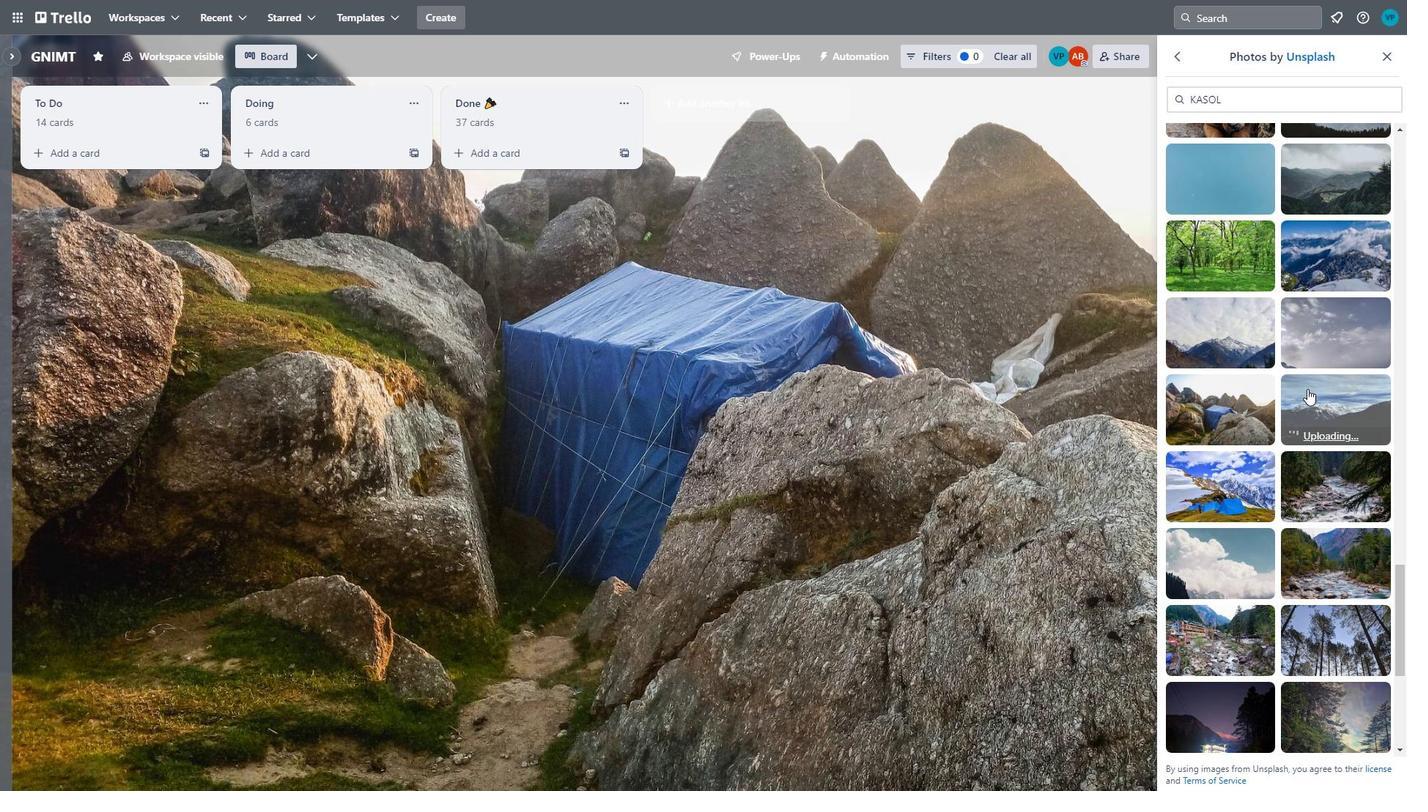
Action: Mouse moved to (1222, 466)
Screenshot: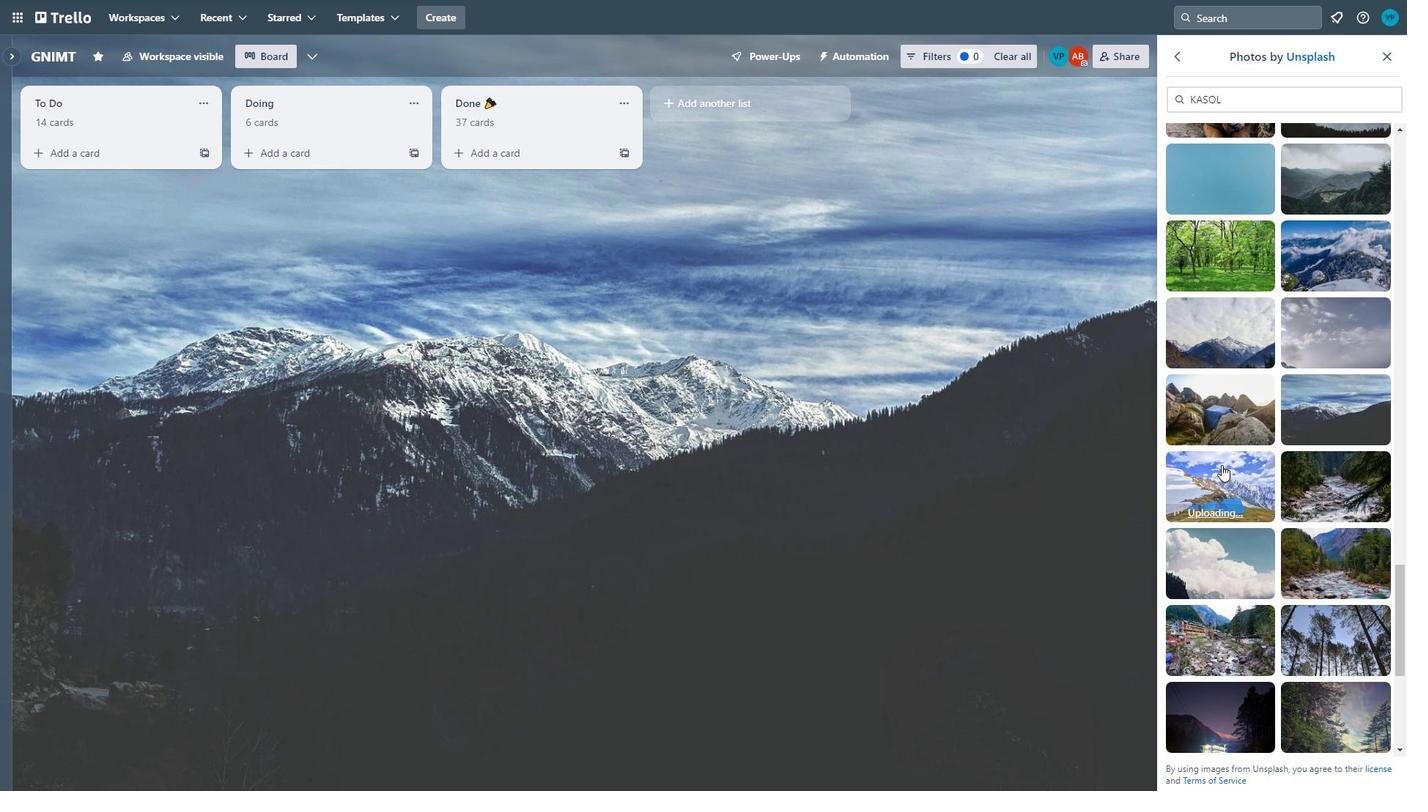 
Action: Mouse pressed left at (1222, 466)
Screenshot: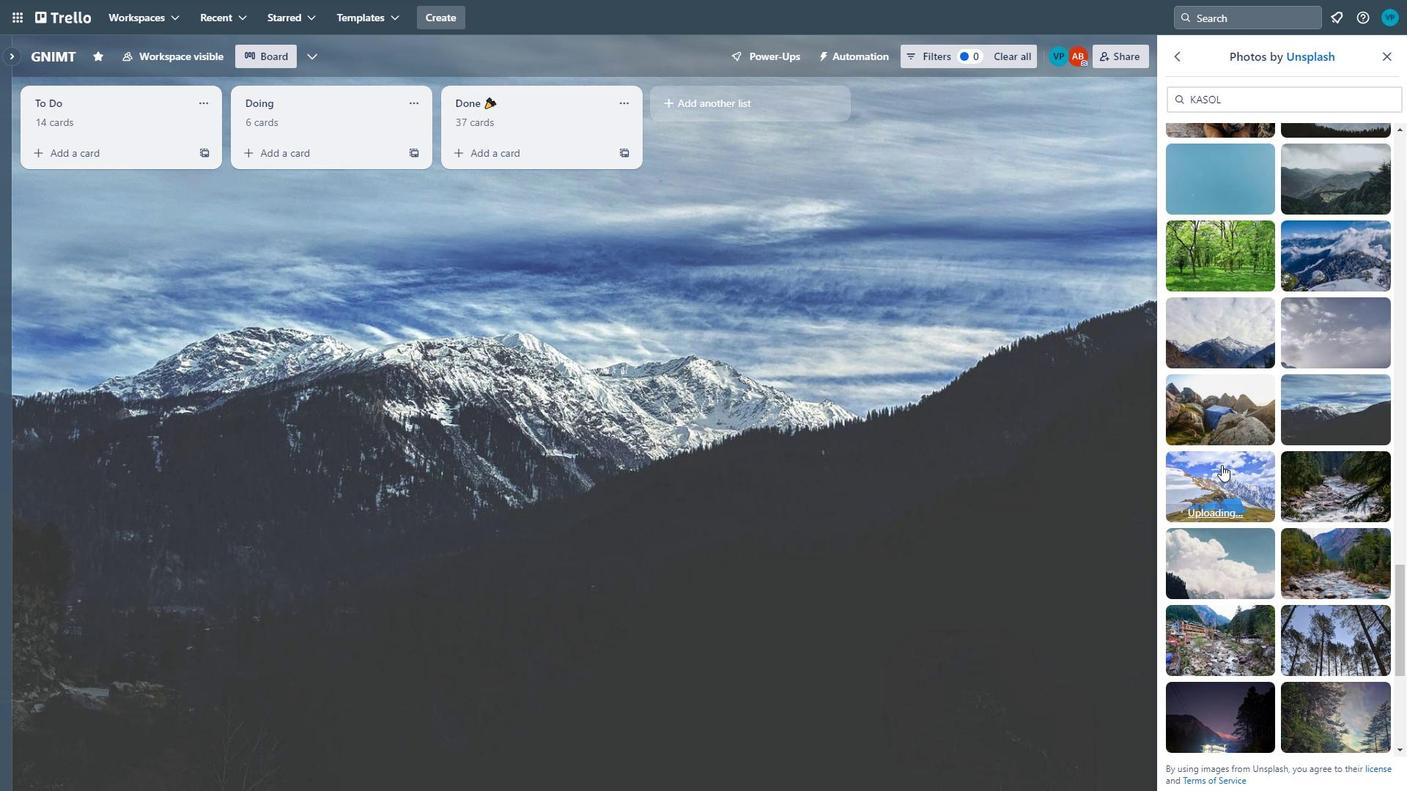 
Action: Mouse moved to (1324, 482)
Screenshot: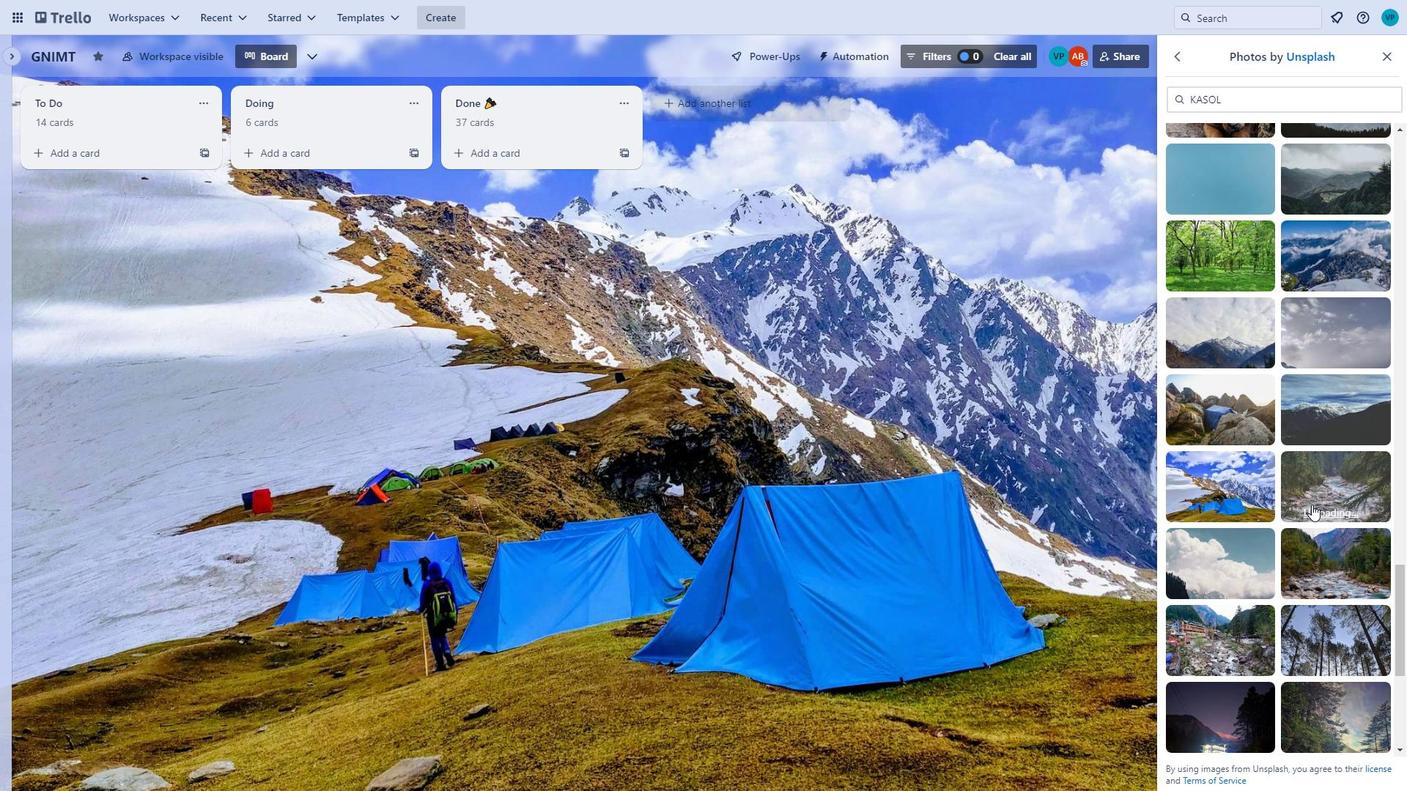 
Action: Mouse pressed left at (1324, 482)
Screenshot: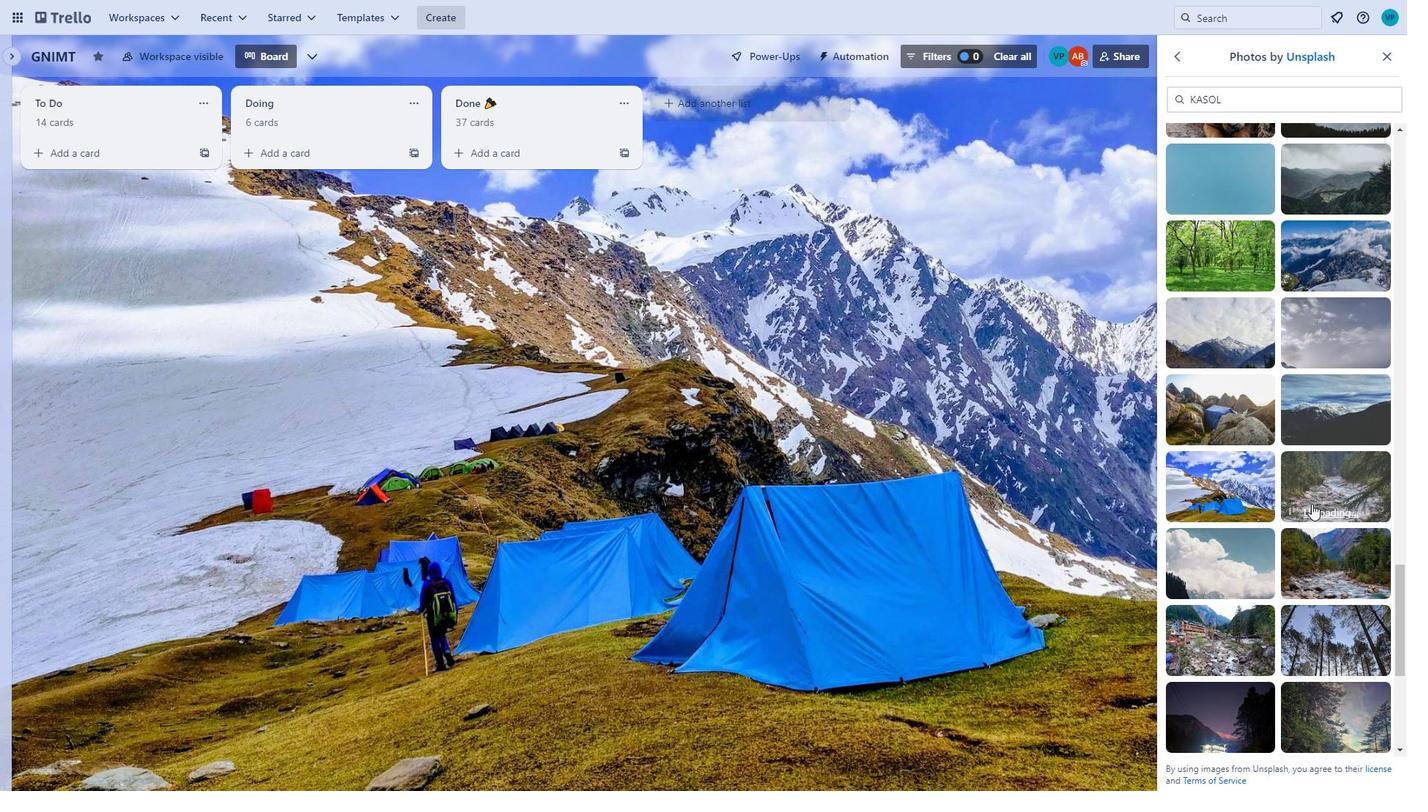 
Action: Mouse moved to (1227, 555)
Screenshot: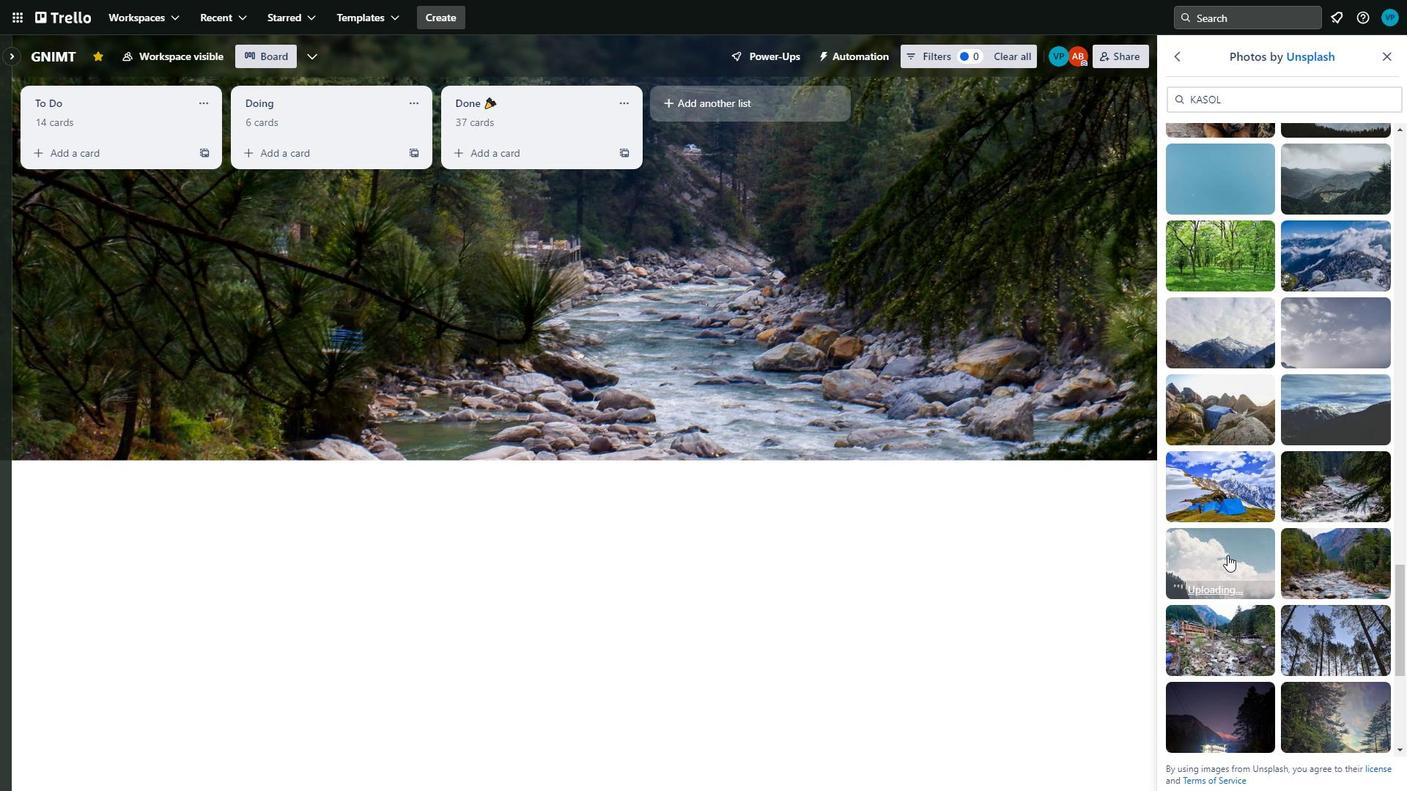
Action: Mouse pressed left at (1227, 555)
Screenshot: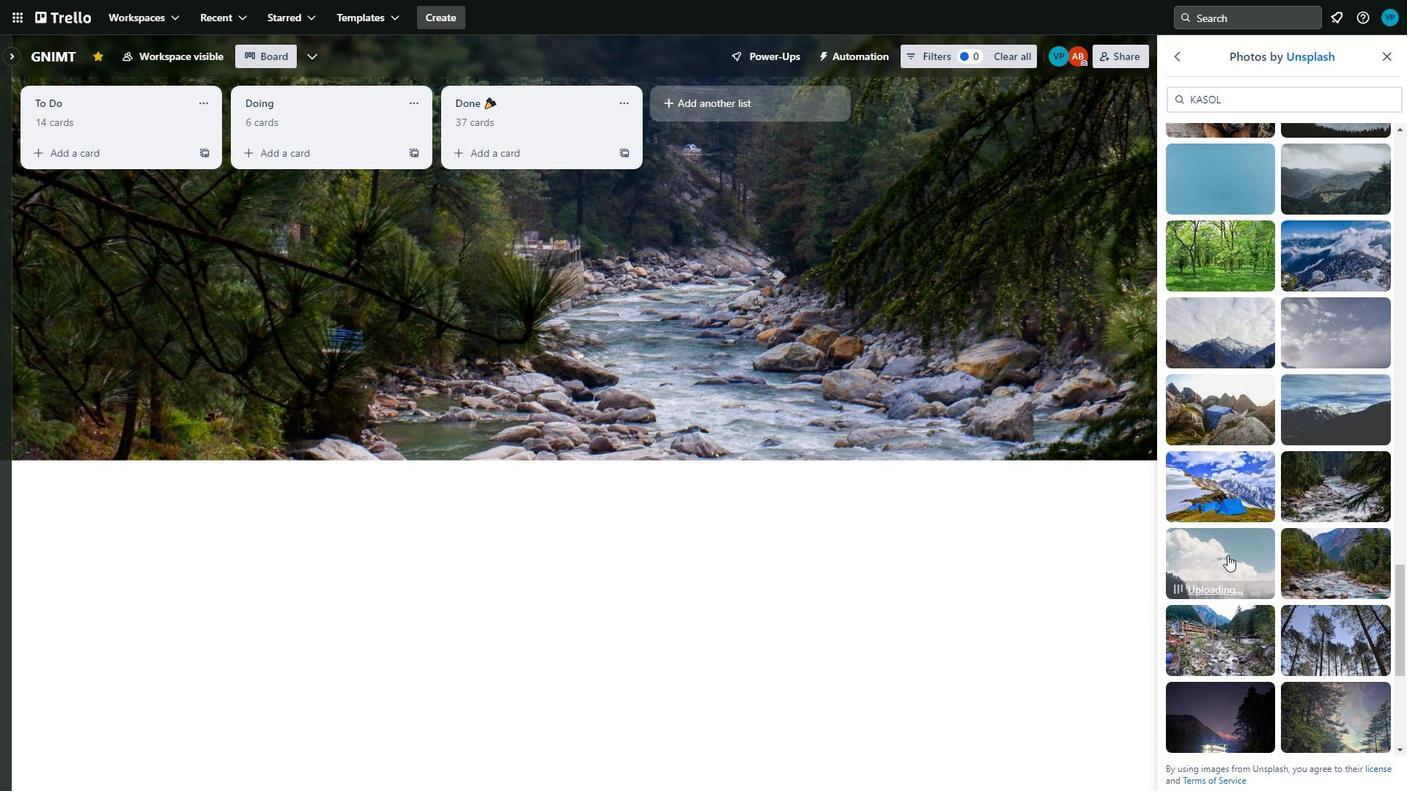 
Action: Mouse moved to (1330, 555)
Screenshot: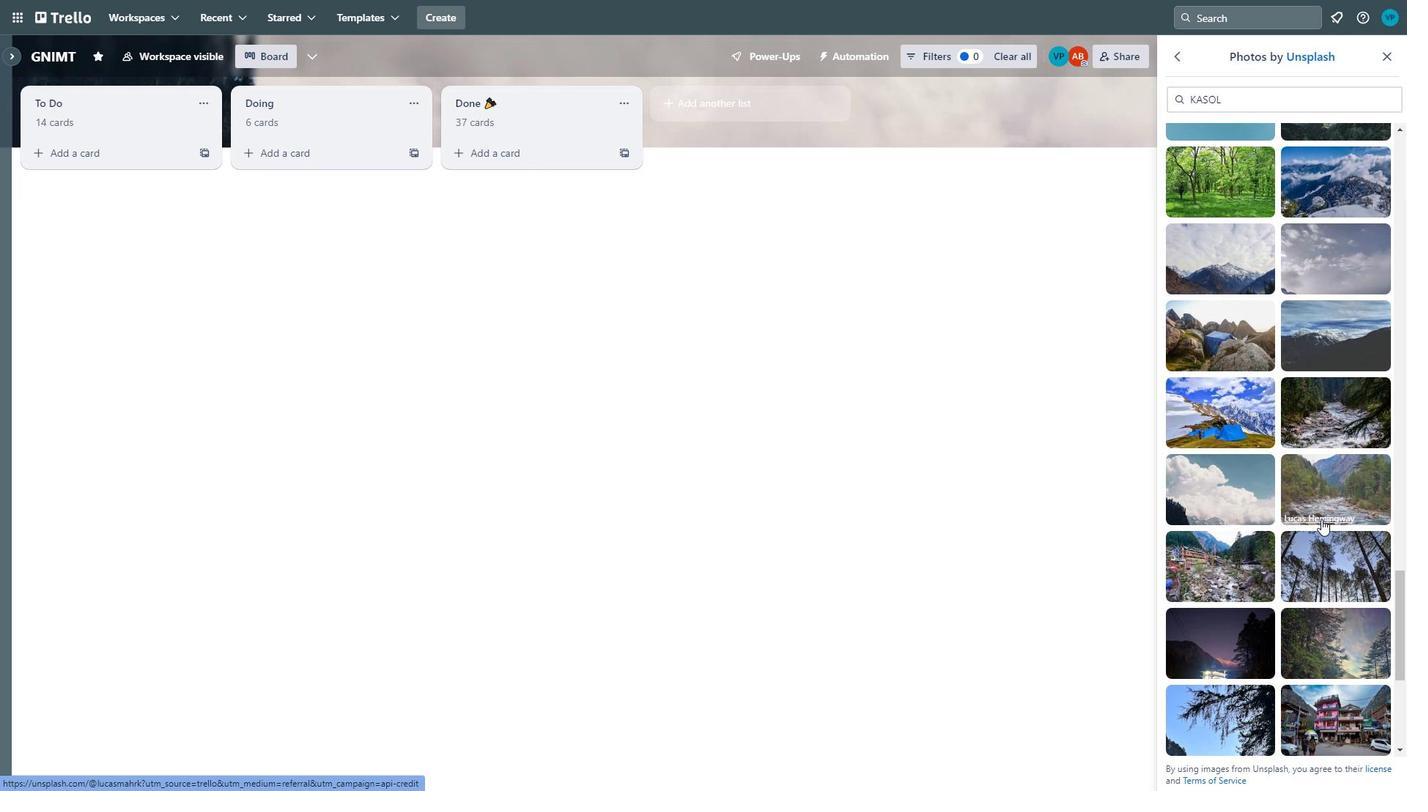 
Action: Mouse scrolled (1330, 554) with delta (0, 0)
Screenshot: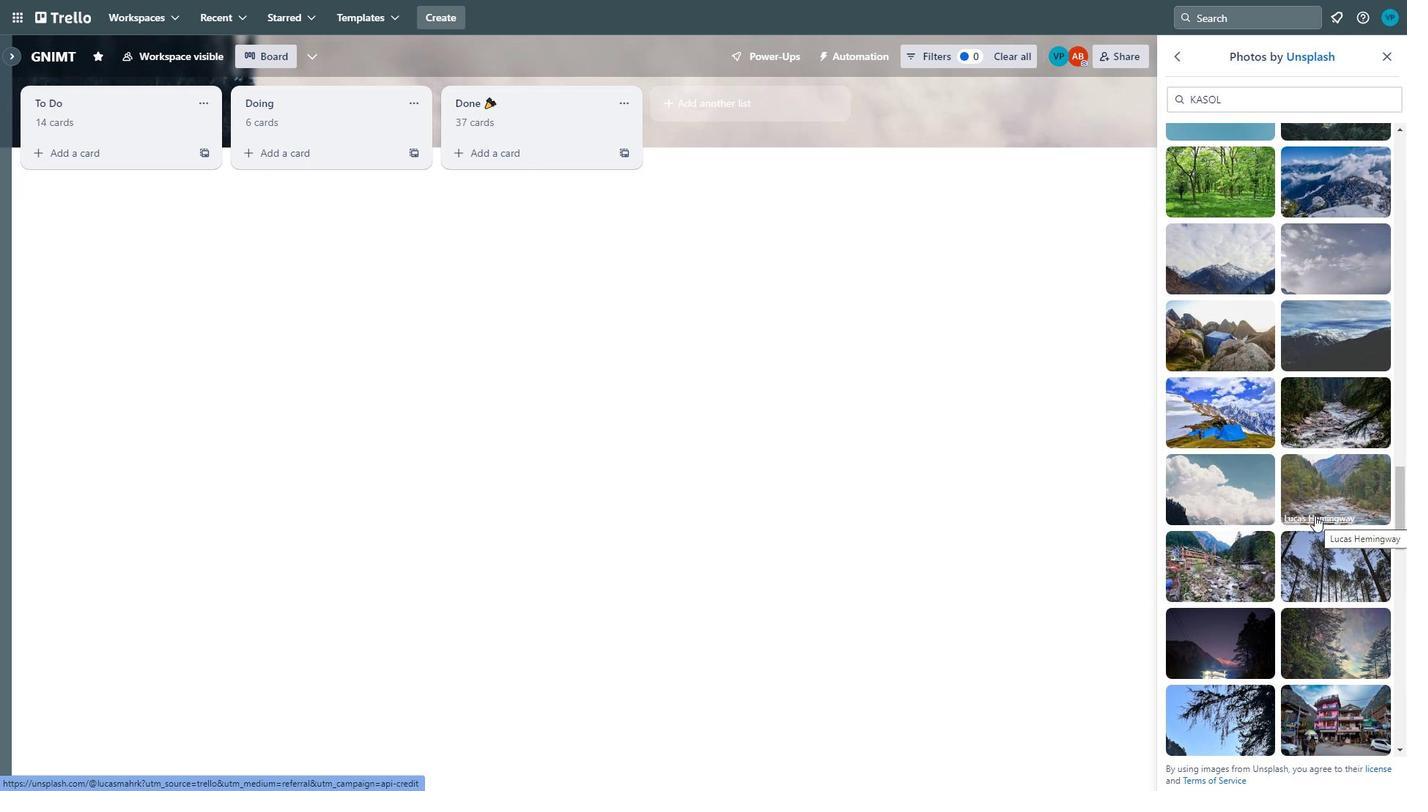 
Action: Mouse moved to (1338, 477)
Screenshot: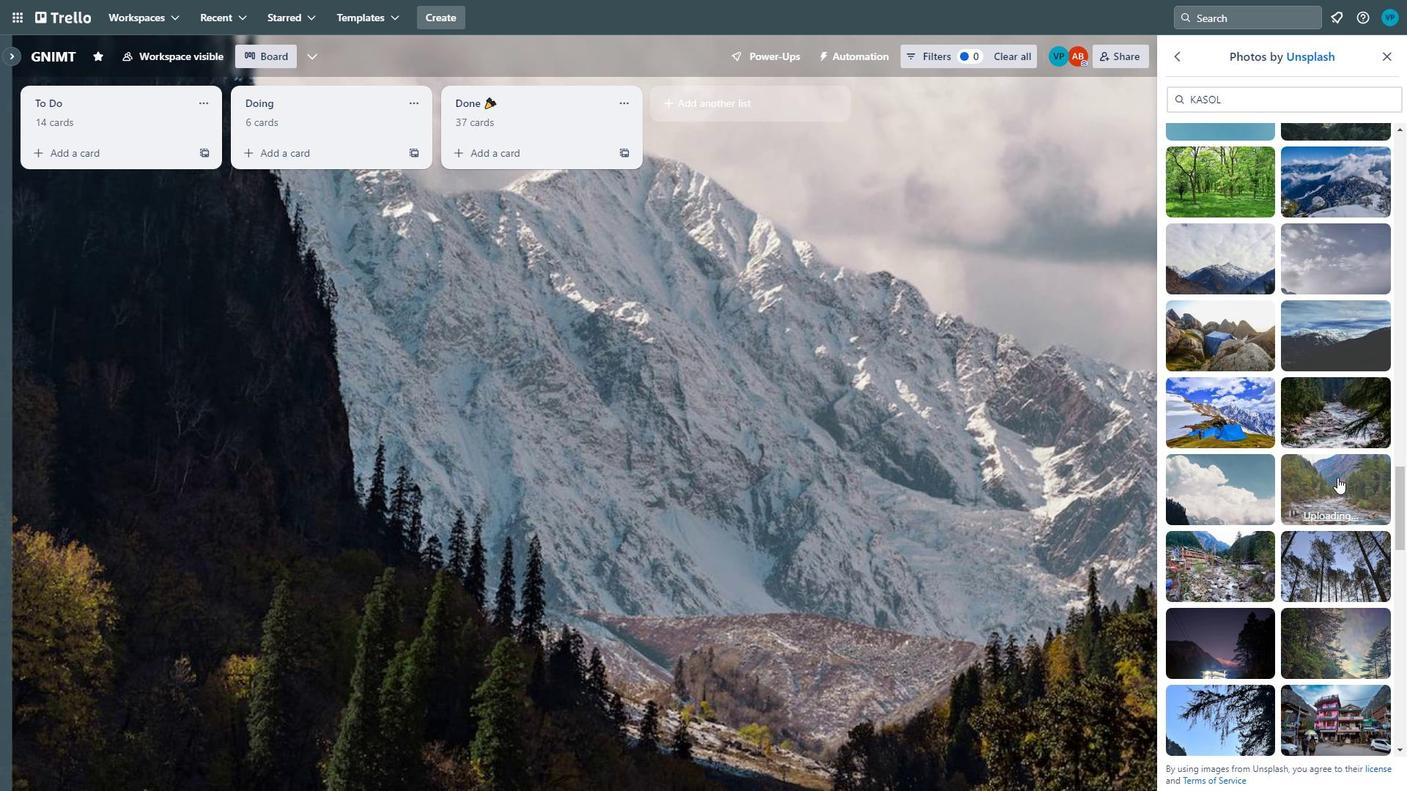 
Action: Mouse pressed left at (1338, 477)
Screenshot: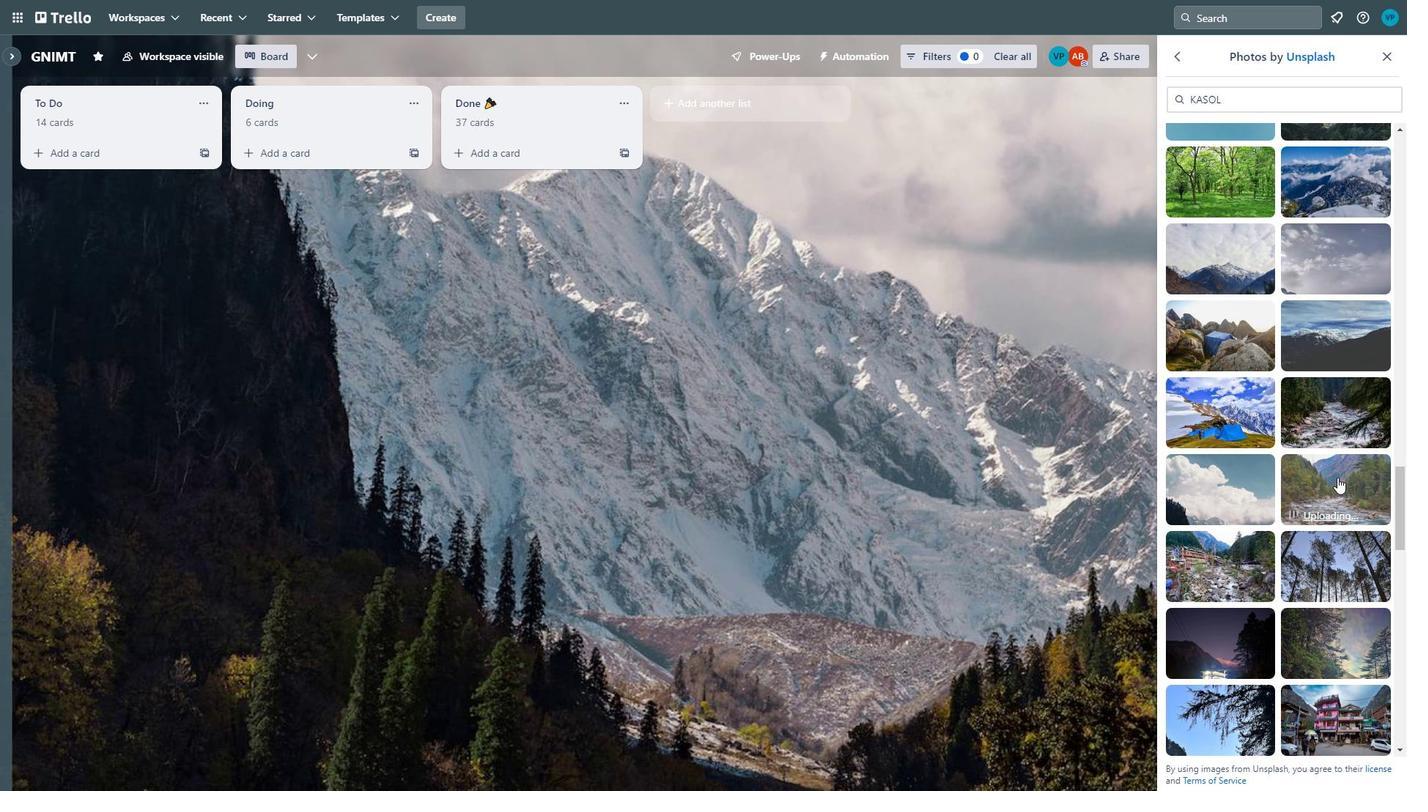 
Action: Mouse moved to (1235, 552)
Screenshot: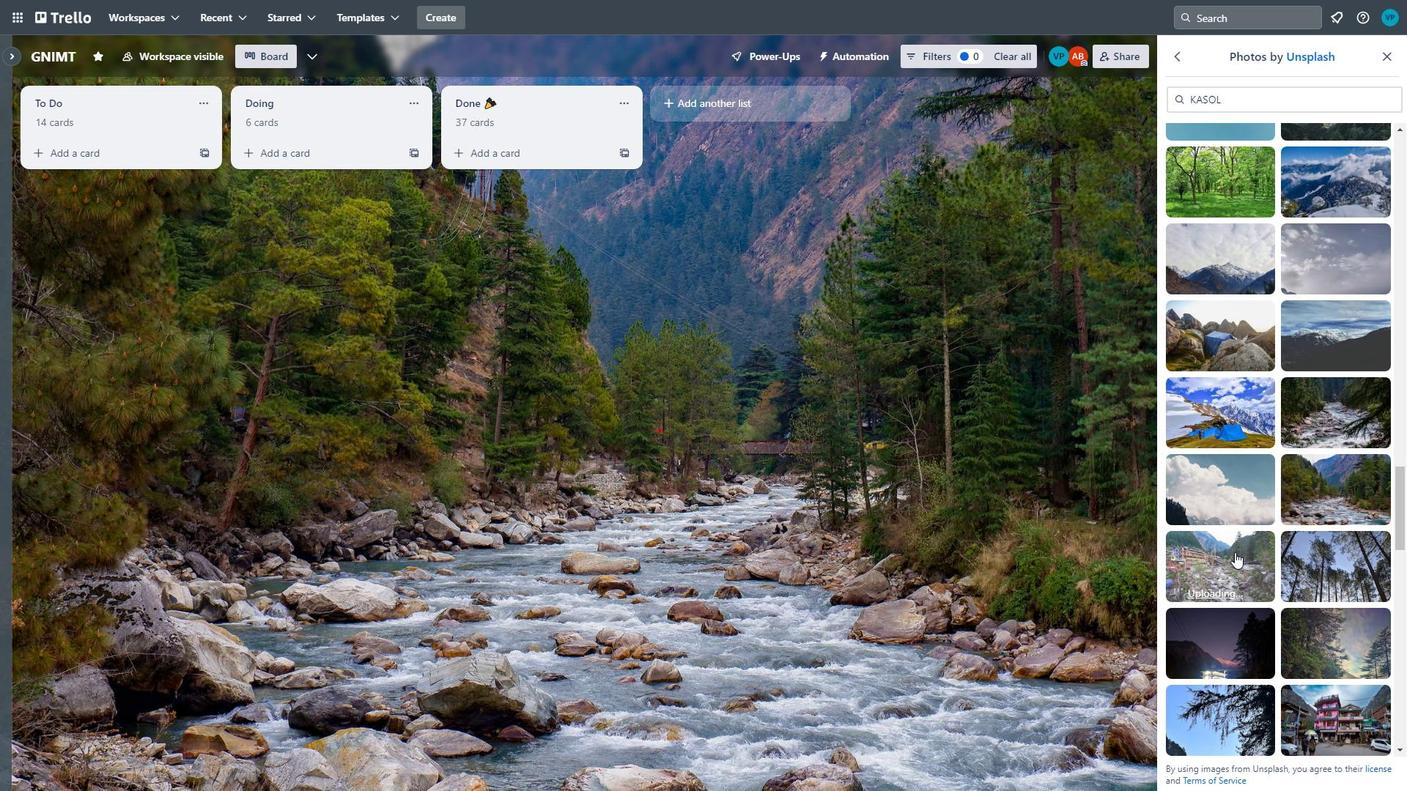 
Action: Mouse pressed left at (1235, 552)
Screenshot: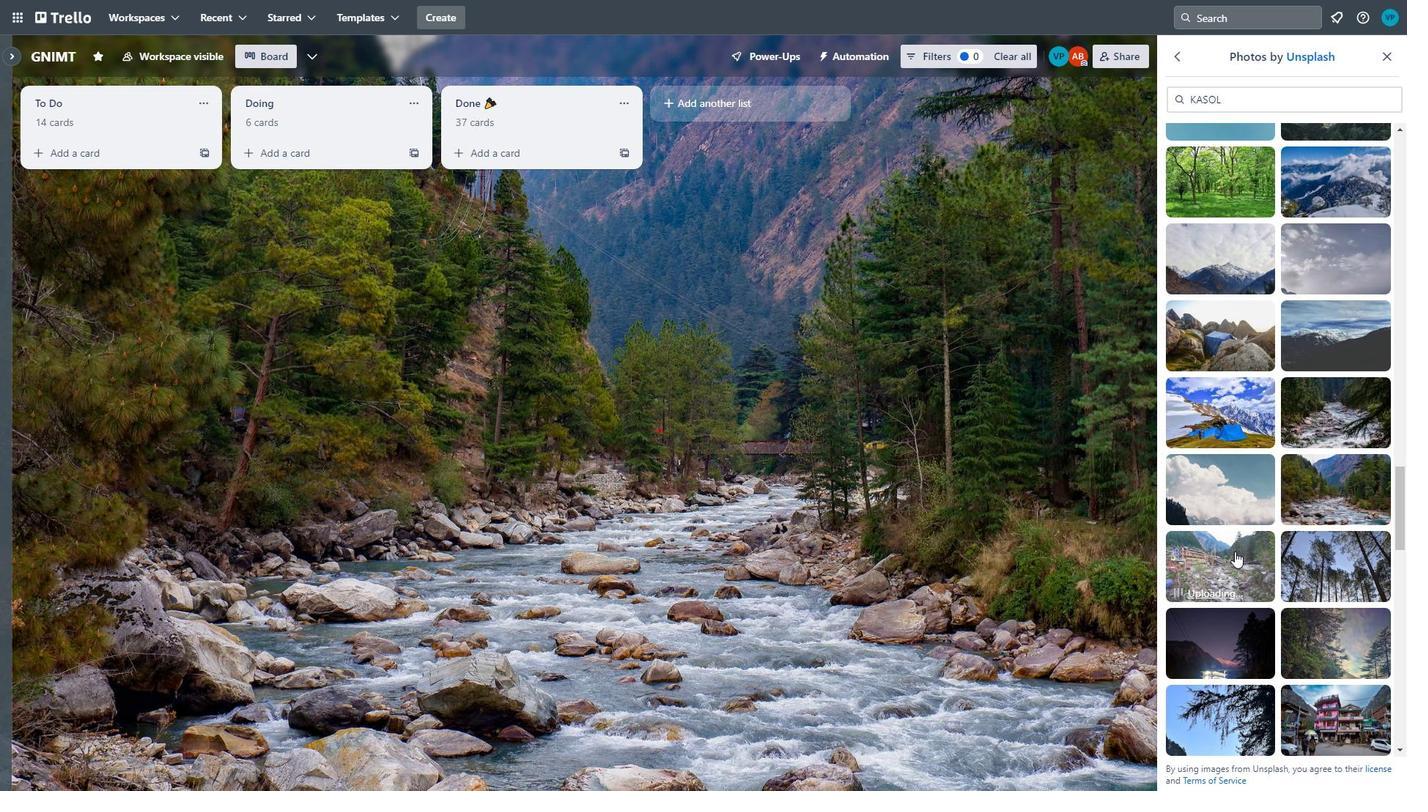 
Action: Mouse moved to (1250, 581)
Screenshot: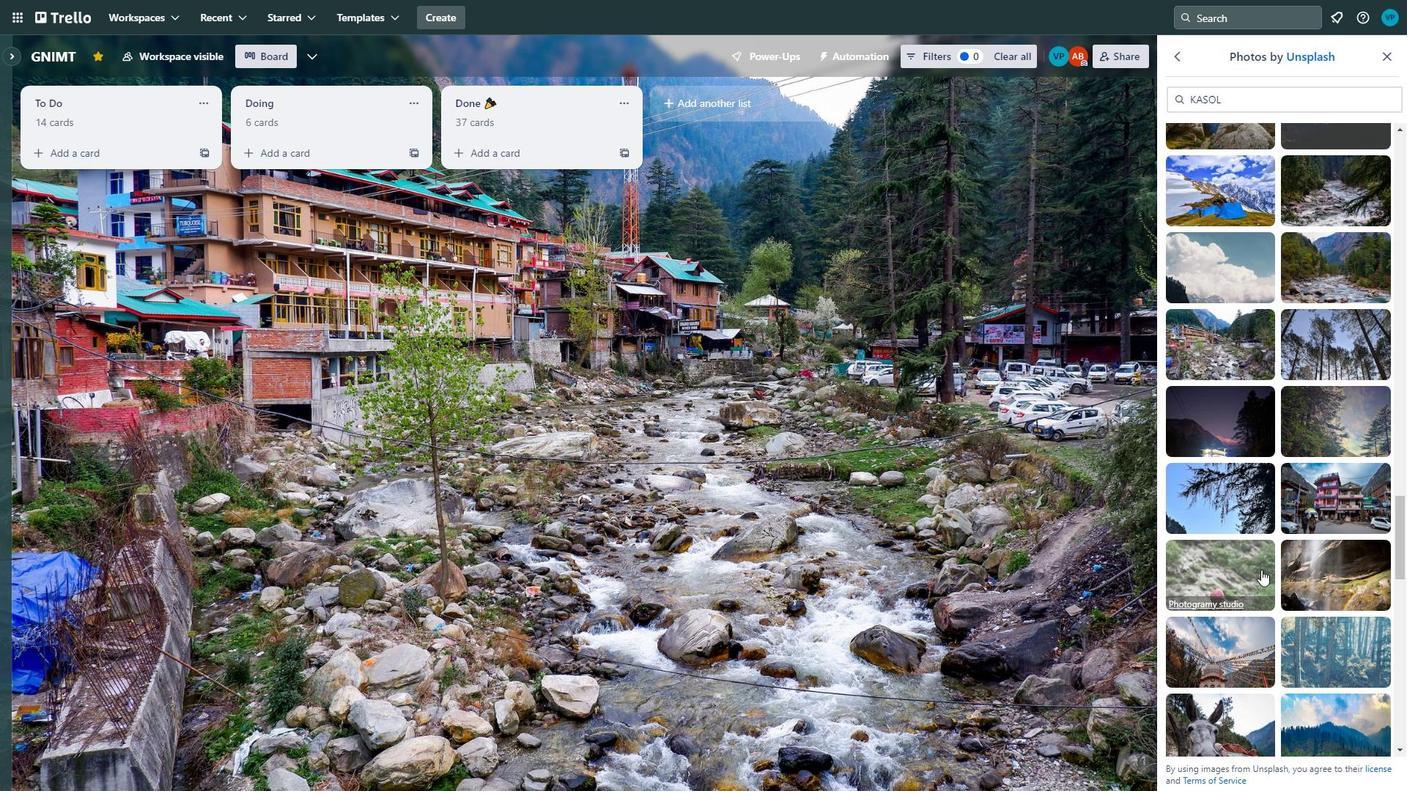 
Action: Mouse scrolled (1250, 581) with delta (0, 0)
Screenshot: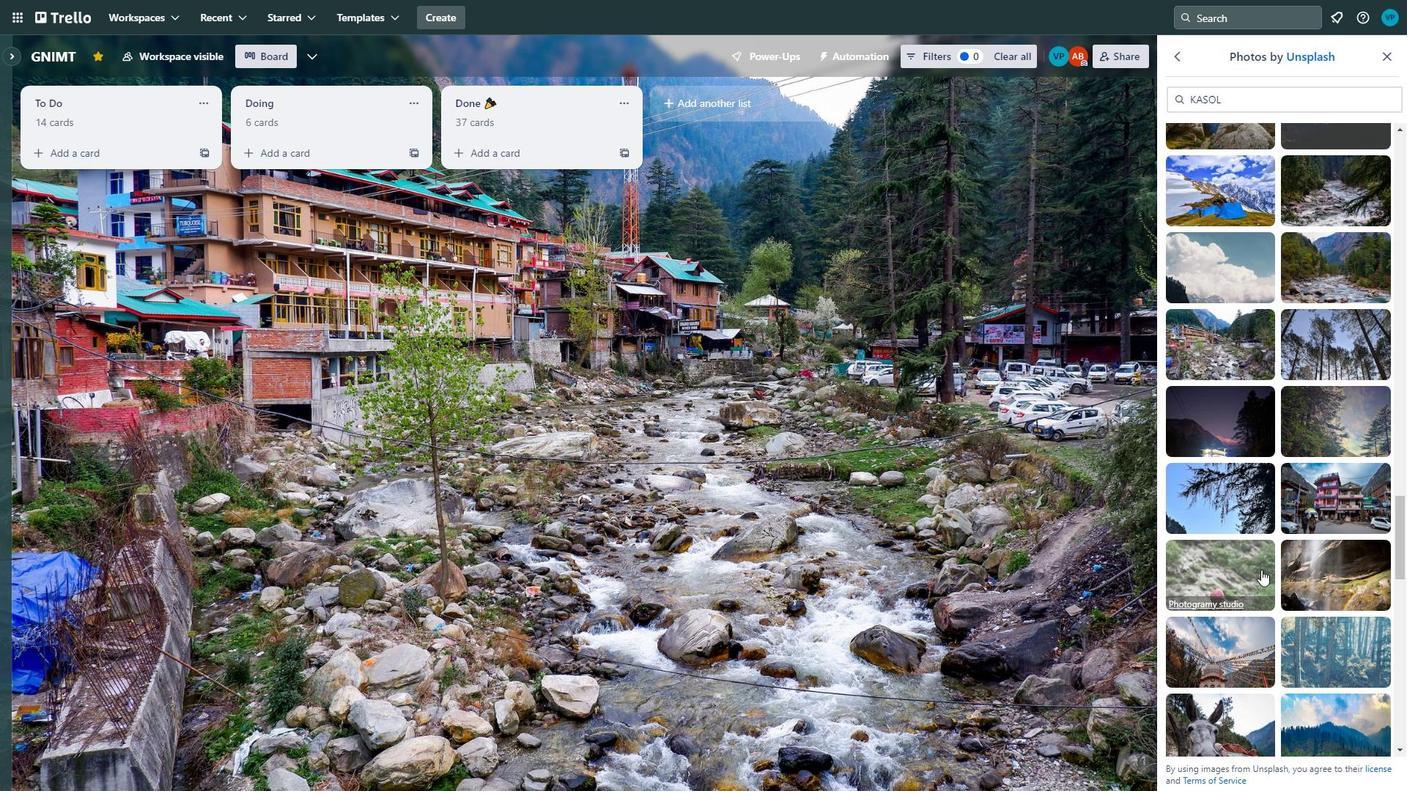 
Action: Mouse moved to (1261, 590)
Screenshot: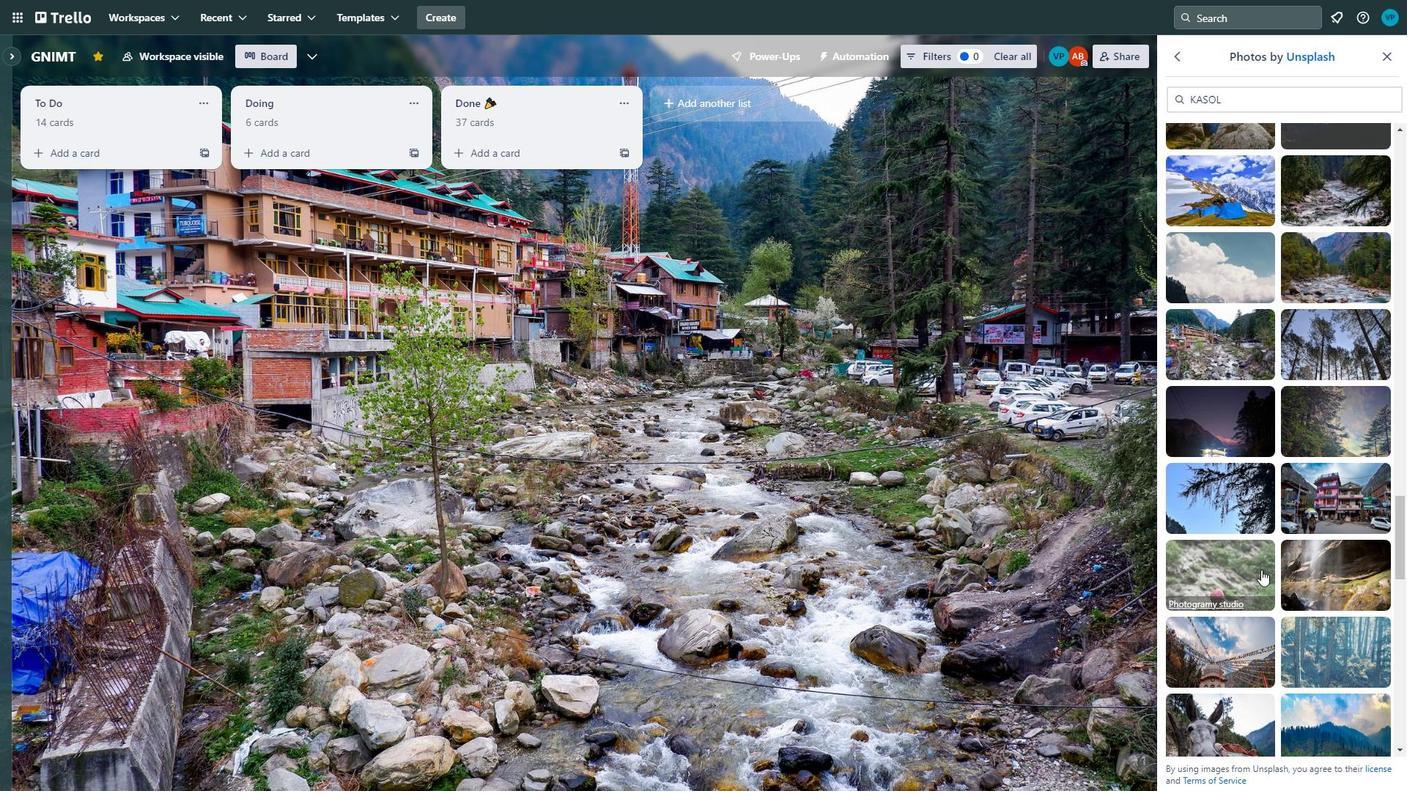 
Action: Mouse scrolled (1261, 589) with delta (0, 0)
Screenshot: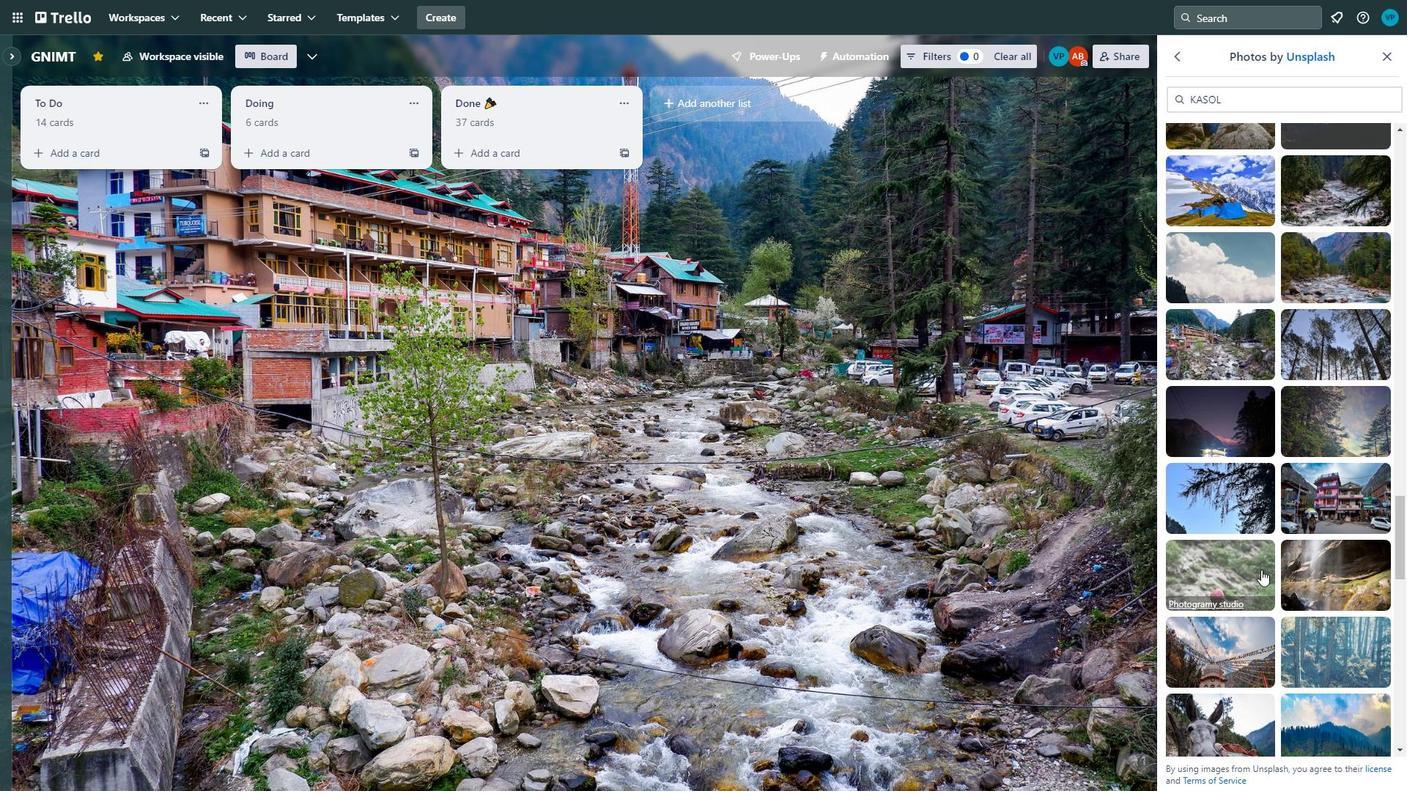 
Action: Mouse scrolled (1261, 589) with delta (0, 0)
Screenshot: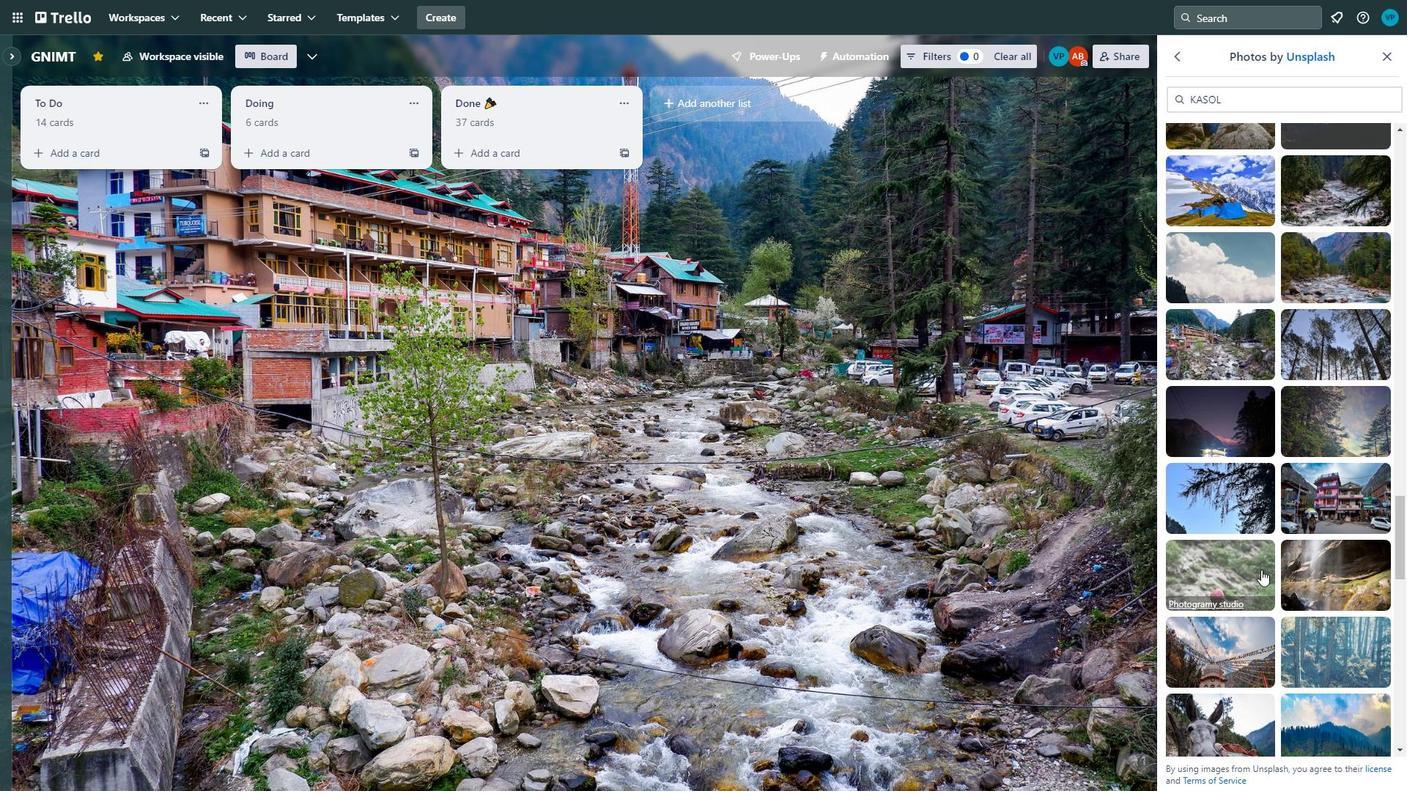 
Action: Mouse moved to (1217, 562)
Screenshot: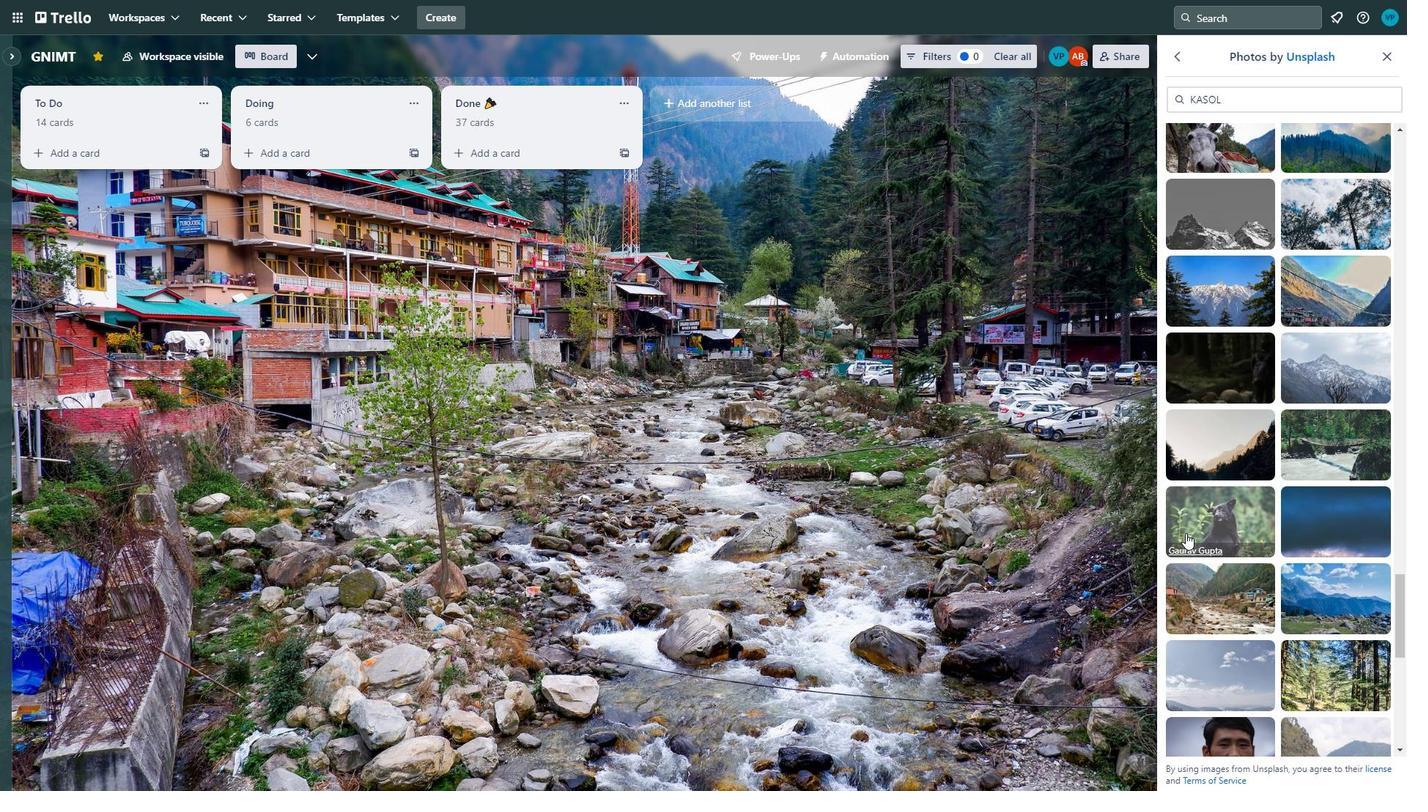 
Action: Mouse scrolled (1217, 561) with delta (0, 0)
Screenshot: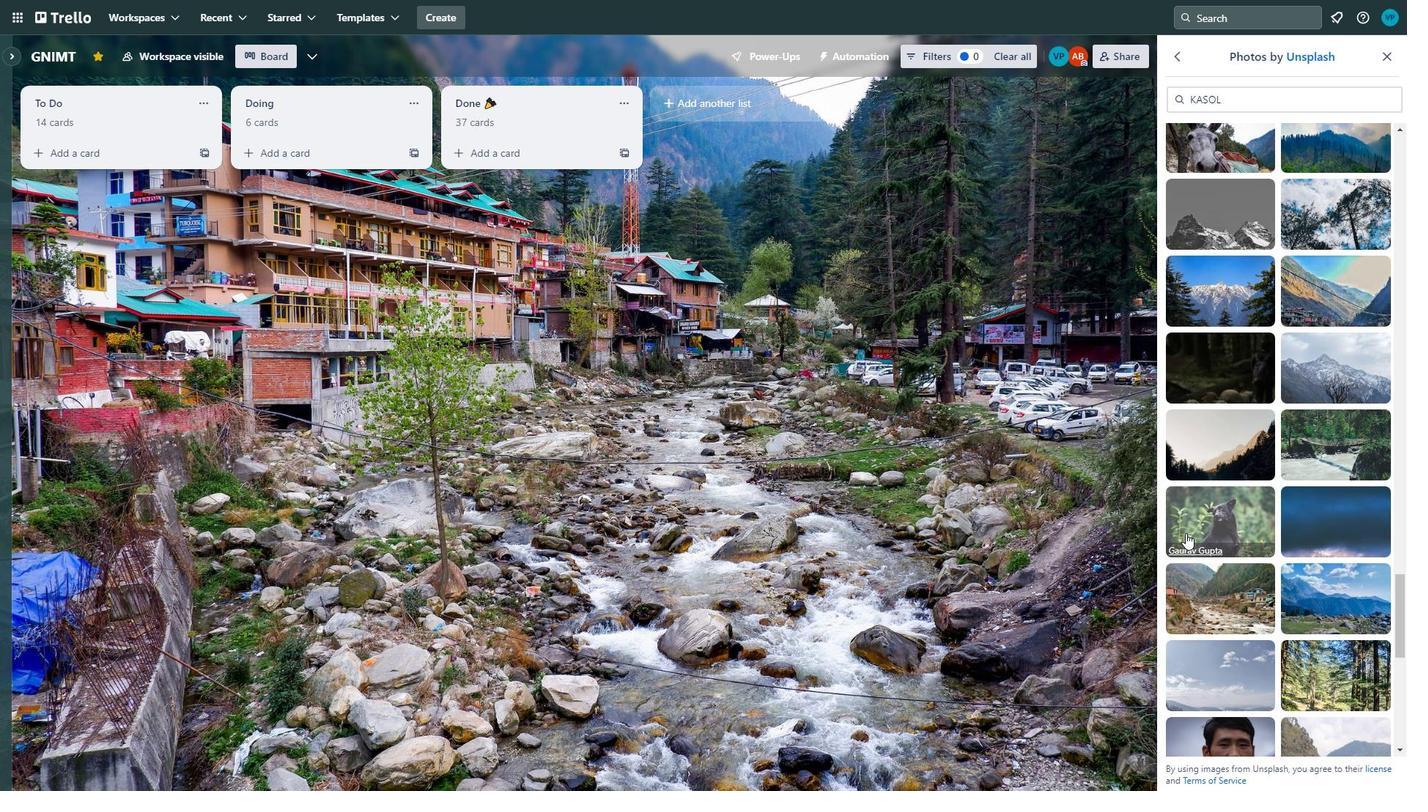 
Action: Mouse moved to (1217, 563)
Screenshot: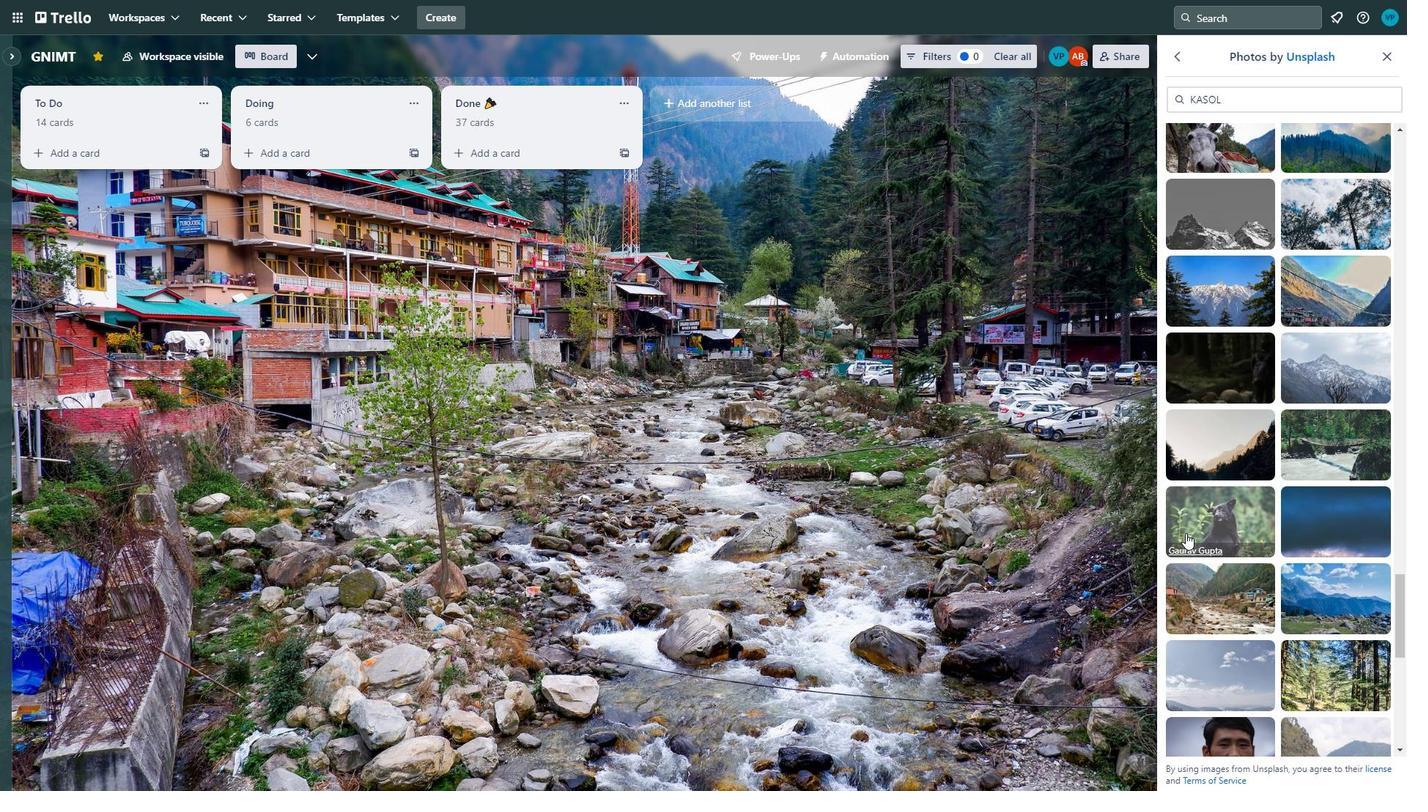 
Action: Mouse scrolled (1217, 562) with delta (0, 0)
Screenshot: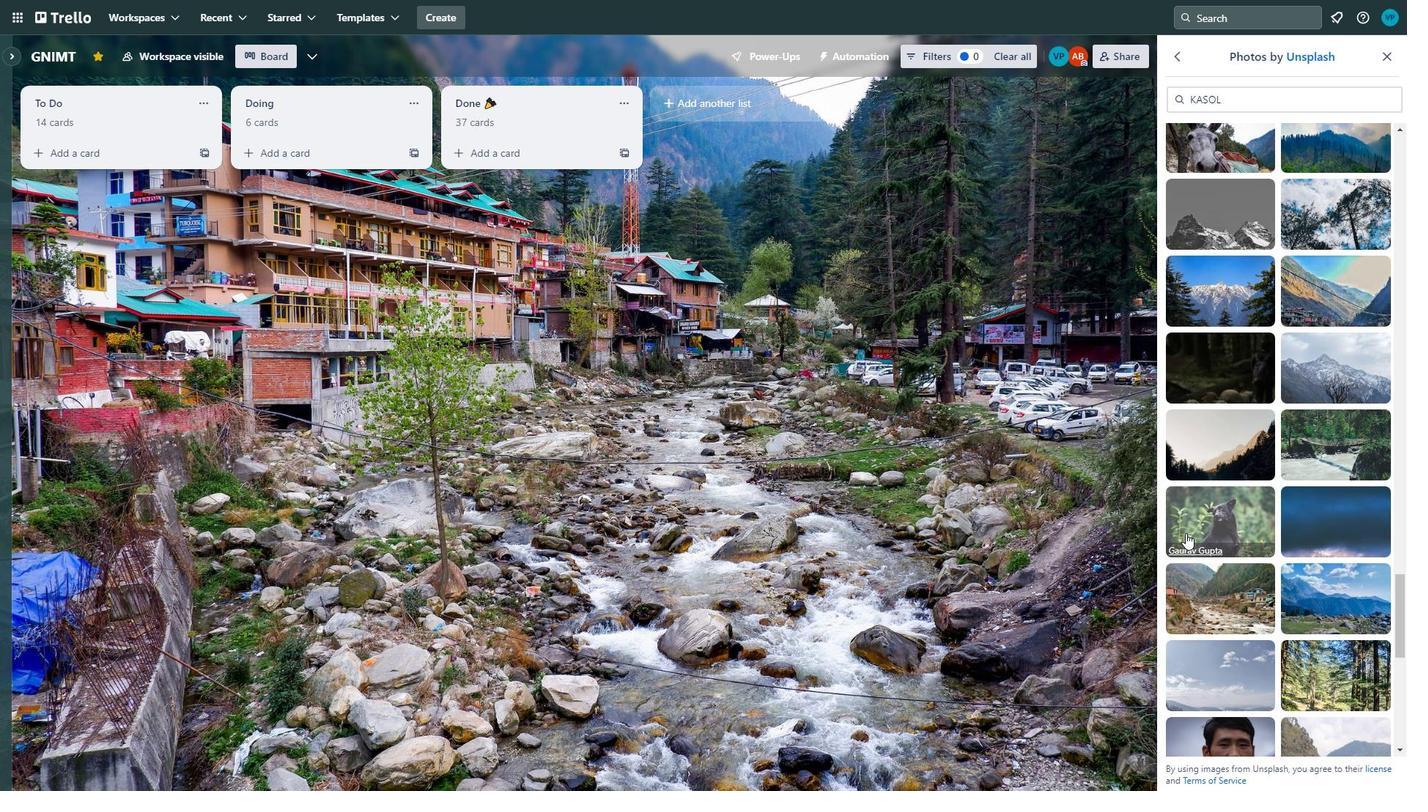 
Action: Mouse moved to (1216, 563)
Screenshot: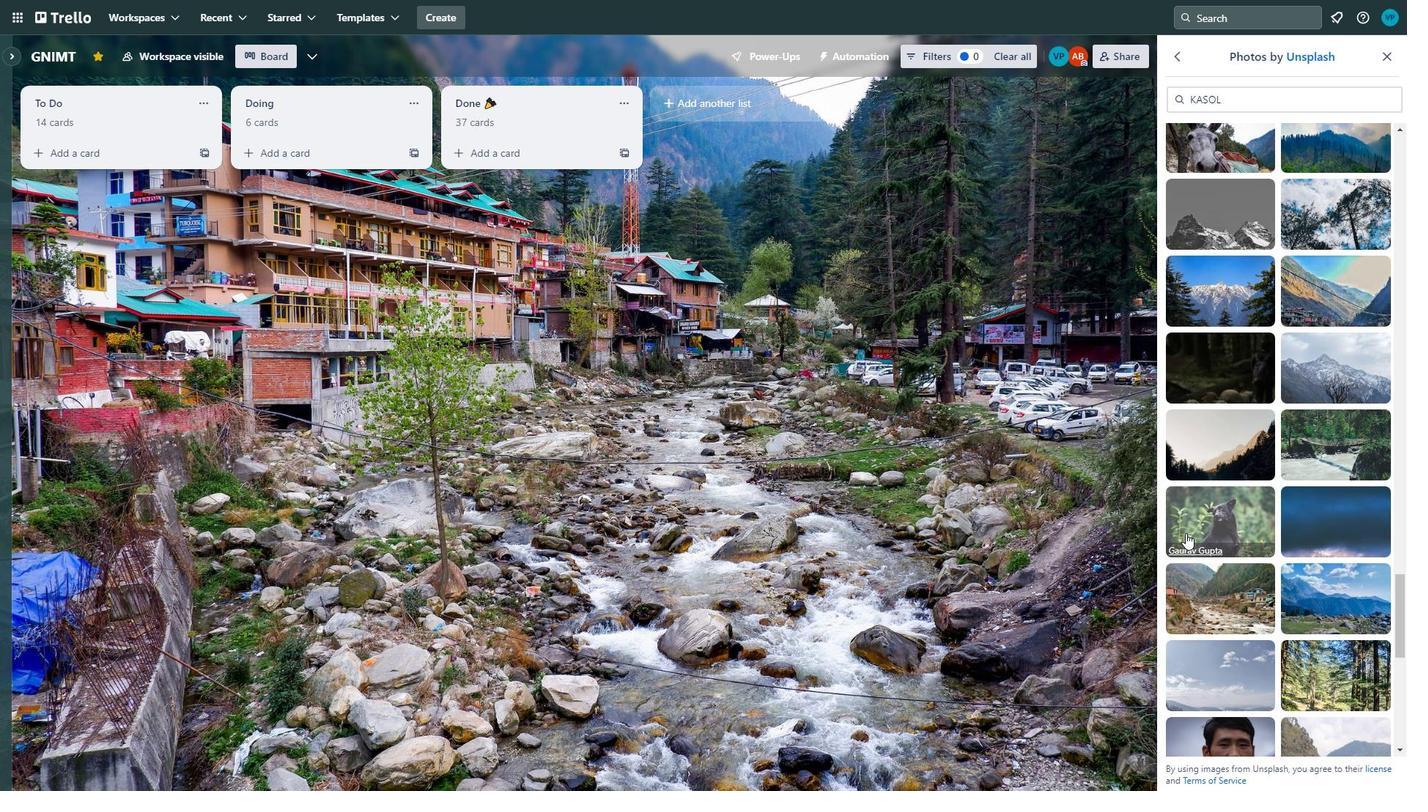 
Action: Mouse scrolled (1216, 562) with delta (0, 0)
Screenshot: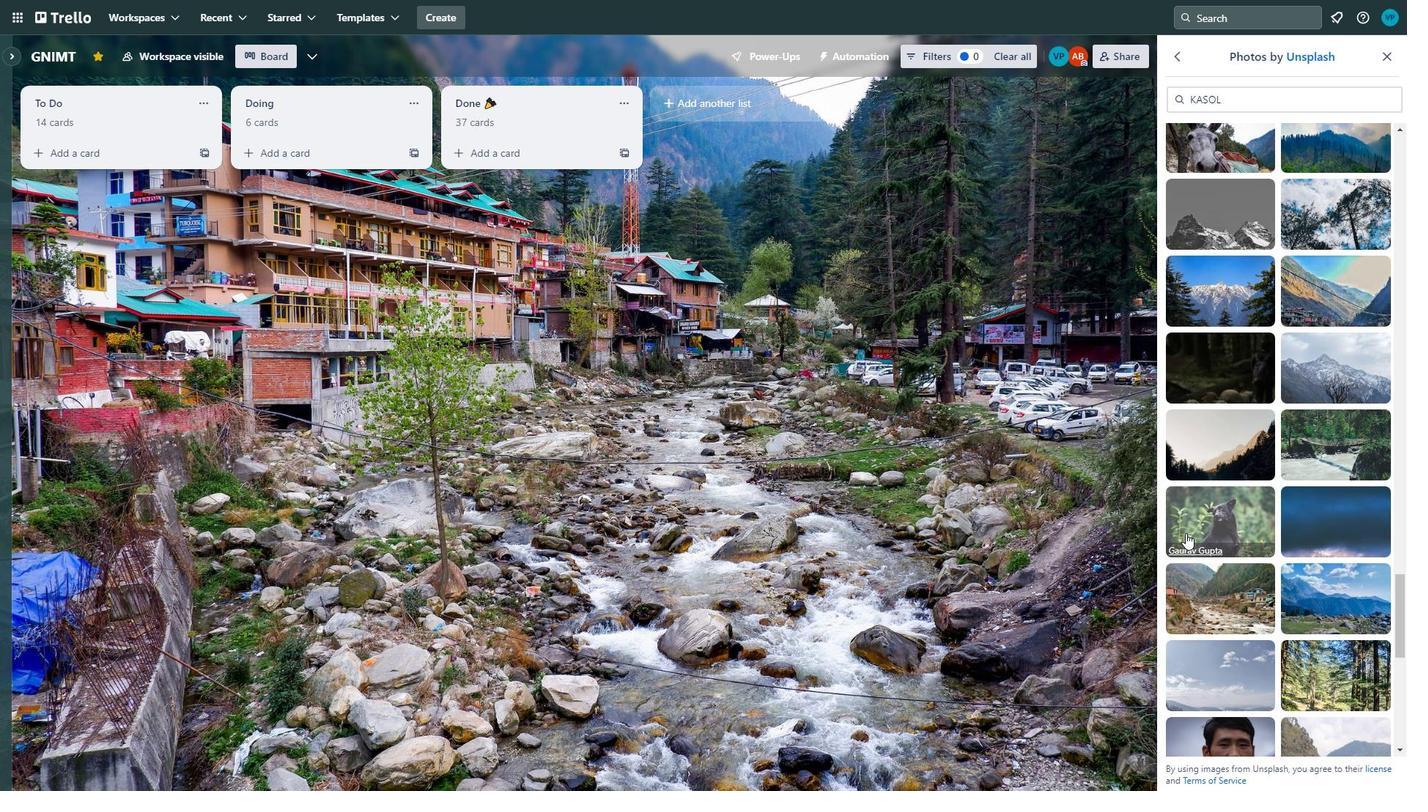 
Action: Mouse moved to (1198, 545)
Screenshot: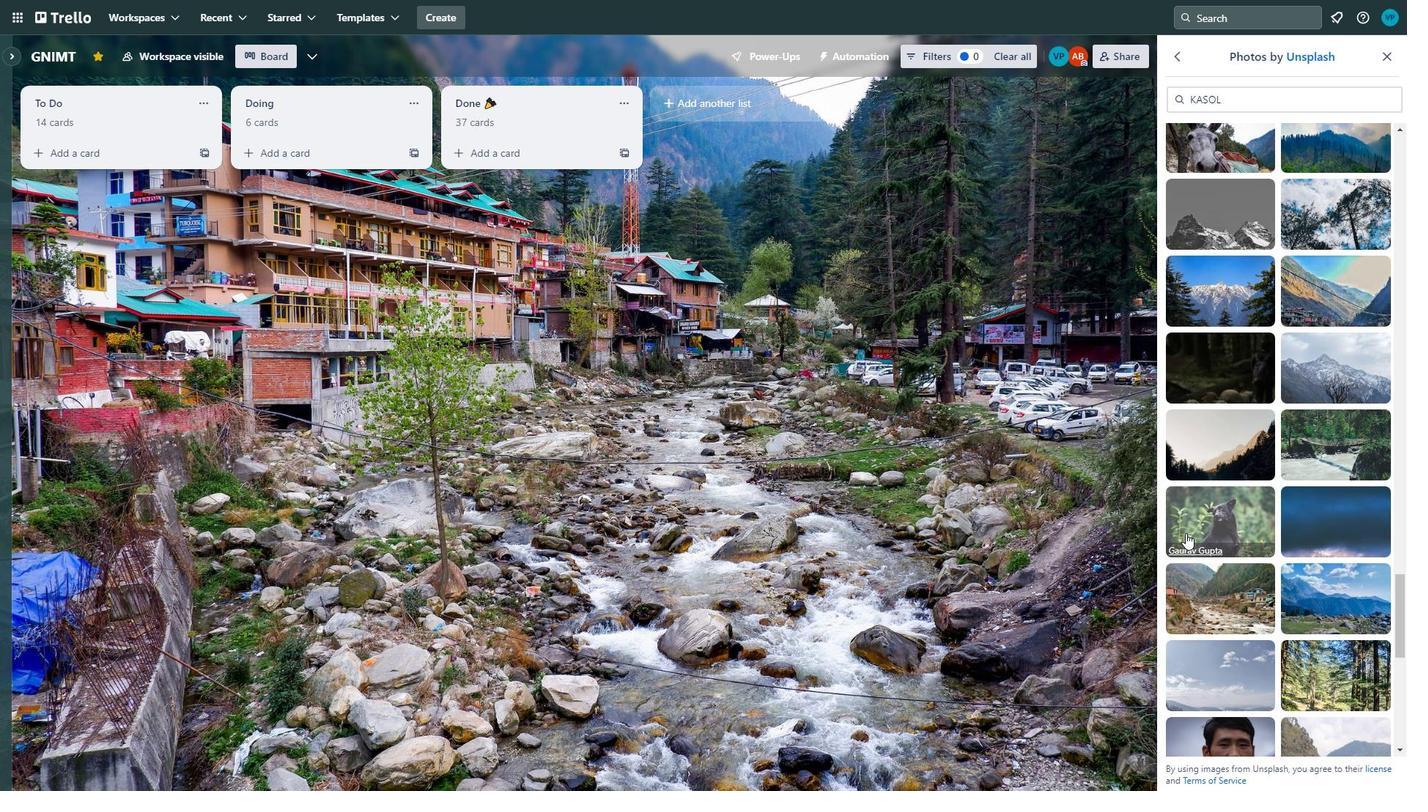 
Action: Mouse scrolled (1198, 545) with delta (0, 0)
Screenshot: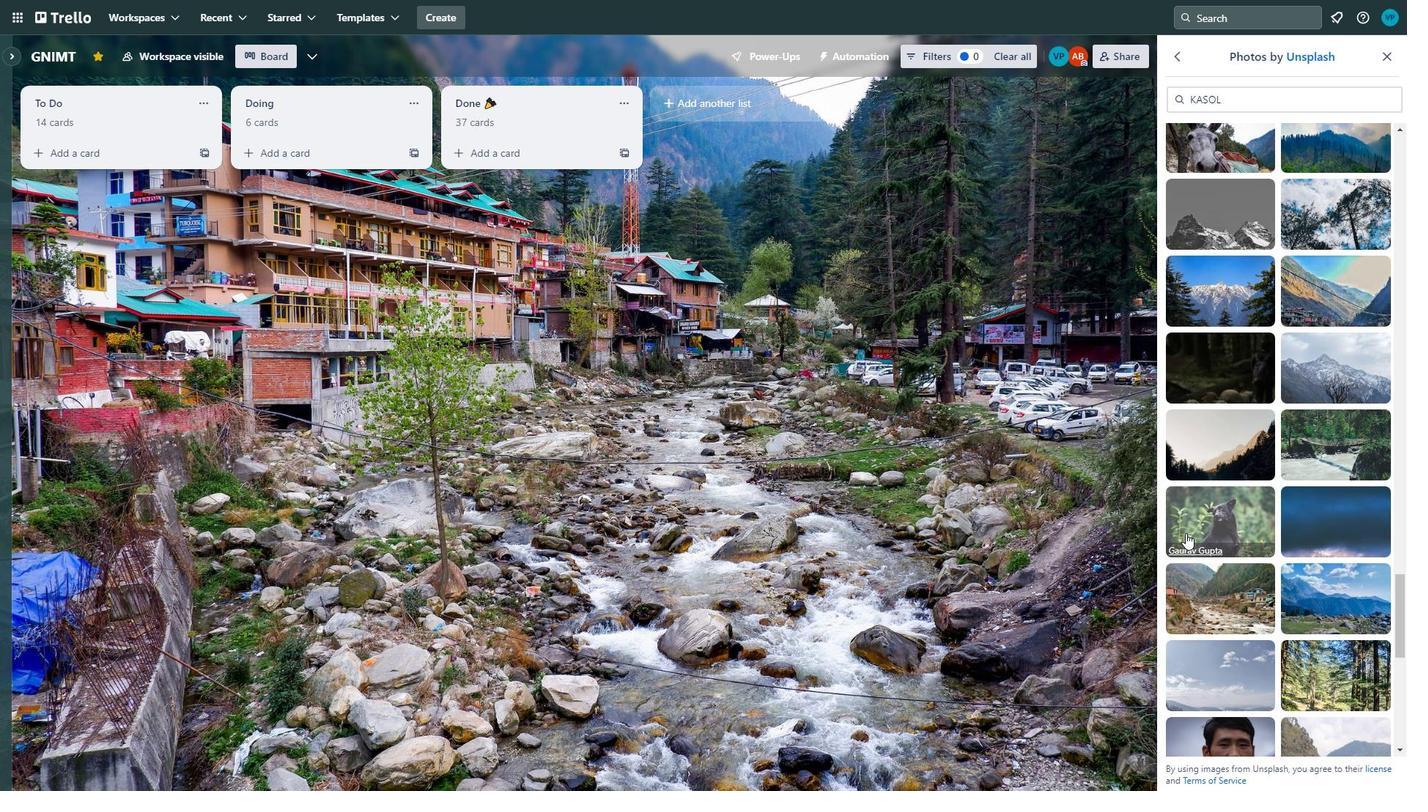 
Action: Mouse moved to (1198, 545)
Screenshot: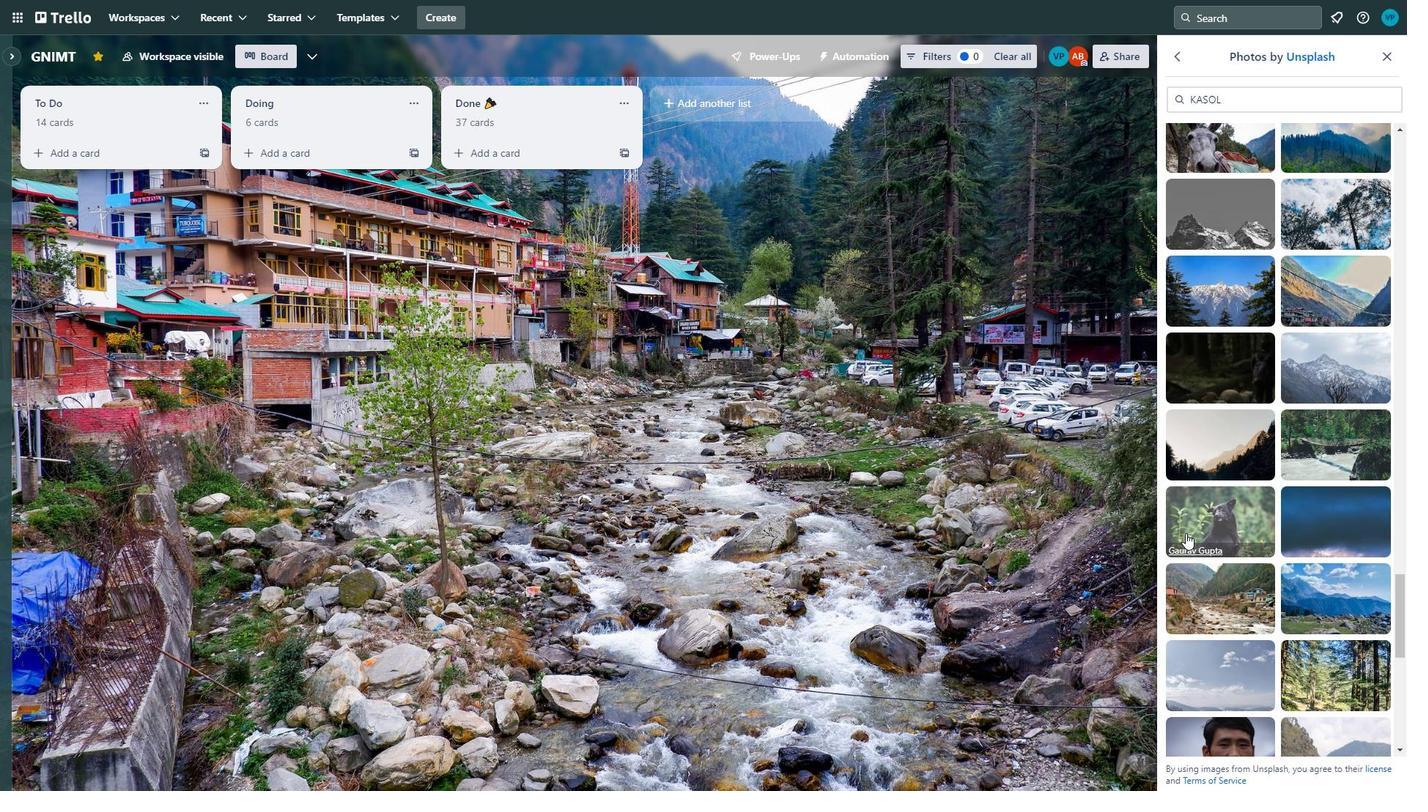 
Action: Mouse scrolled (1198, 545) with delta (0, 0)
Screenshot: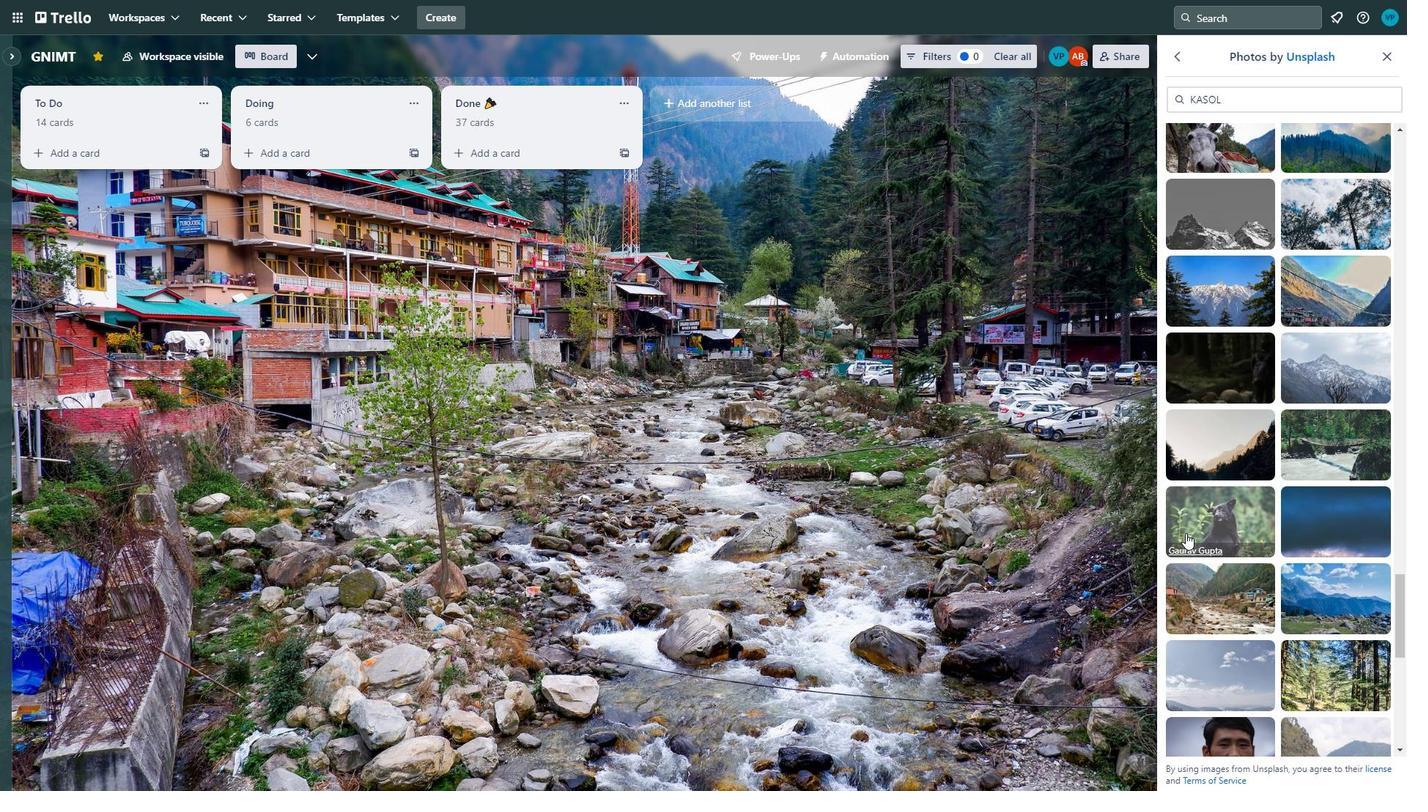 
Action: Mouse moved to (1196, 534)
Screenshot: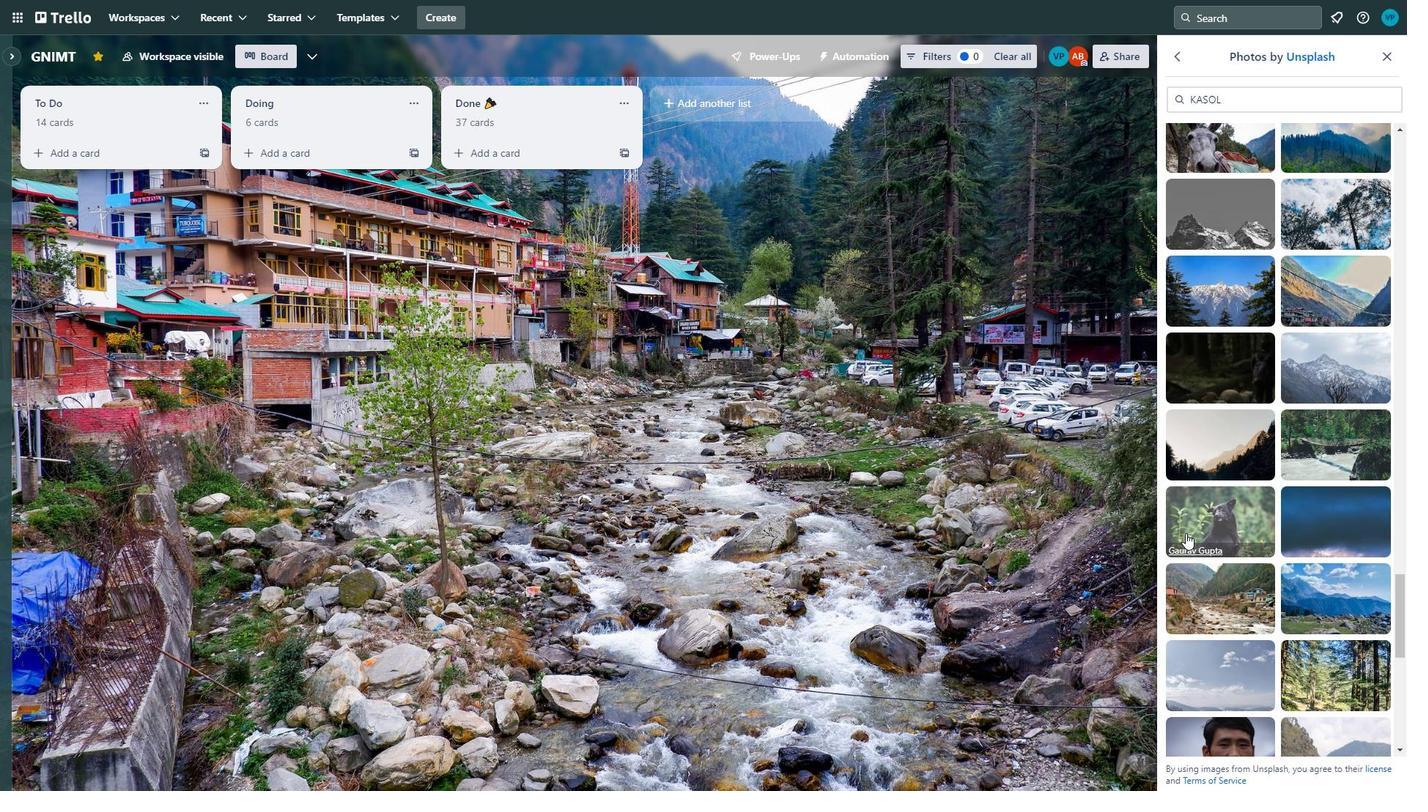 
Action: Mouse scrolled (1196, 533) with delta (0, 0)
Screenshot: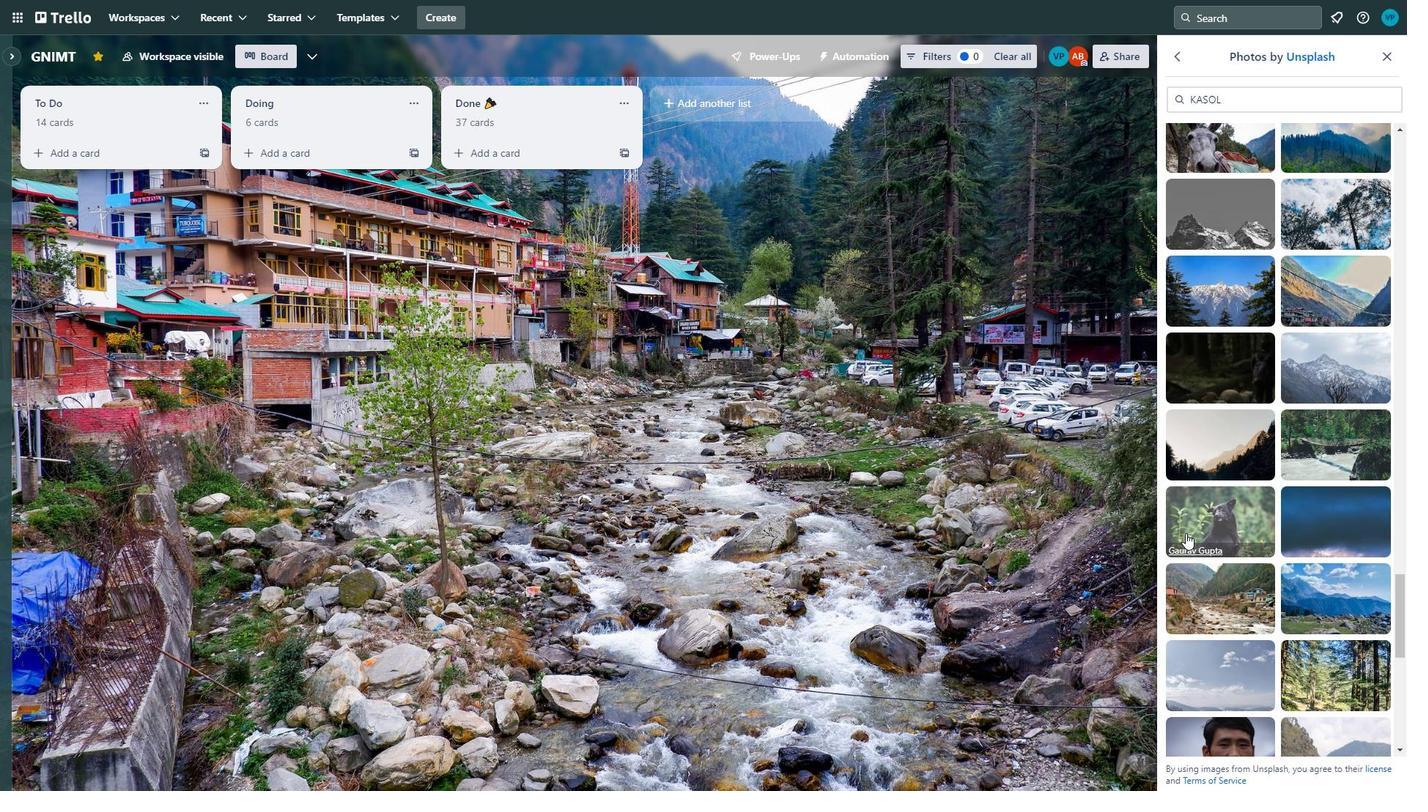 
Action: Mouse scrolled (1196, 533) with delta (0, 0)
Screenshot: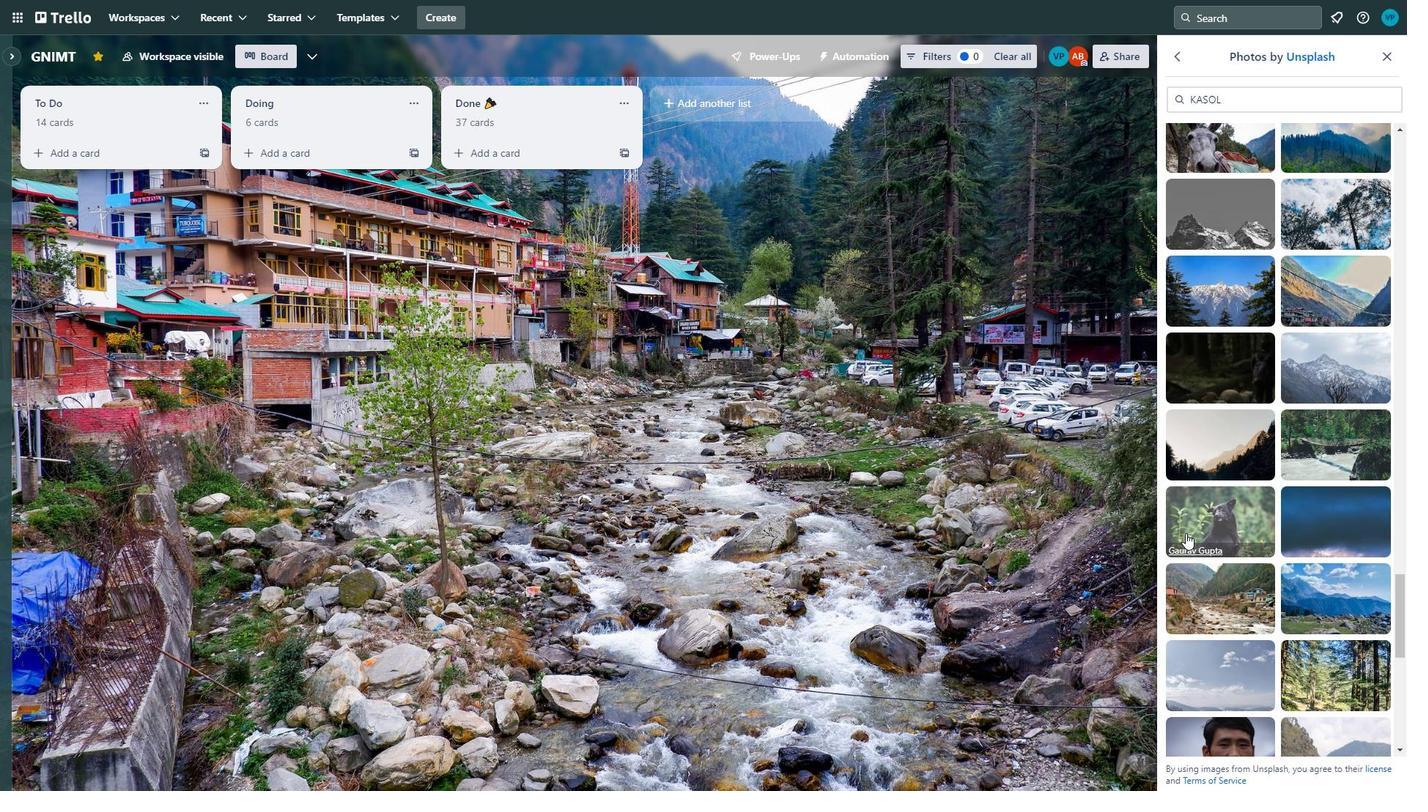
Action: Mouse scrolled (1196, 533) with delta (0, 0)
Screenshot: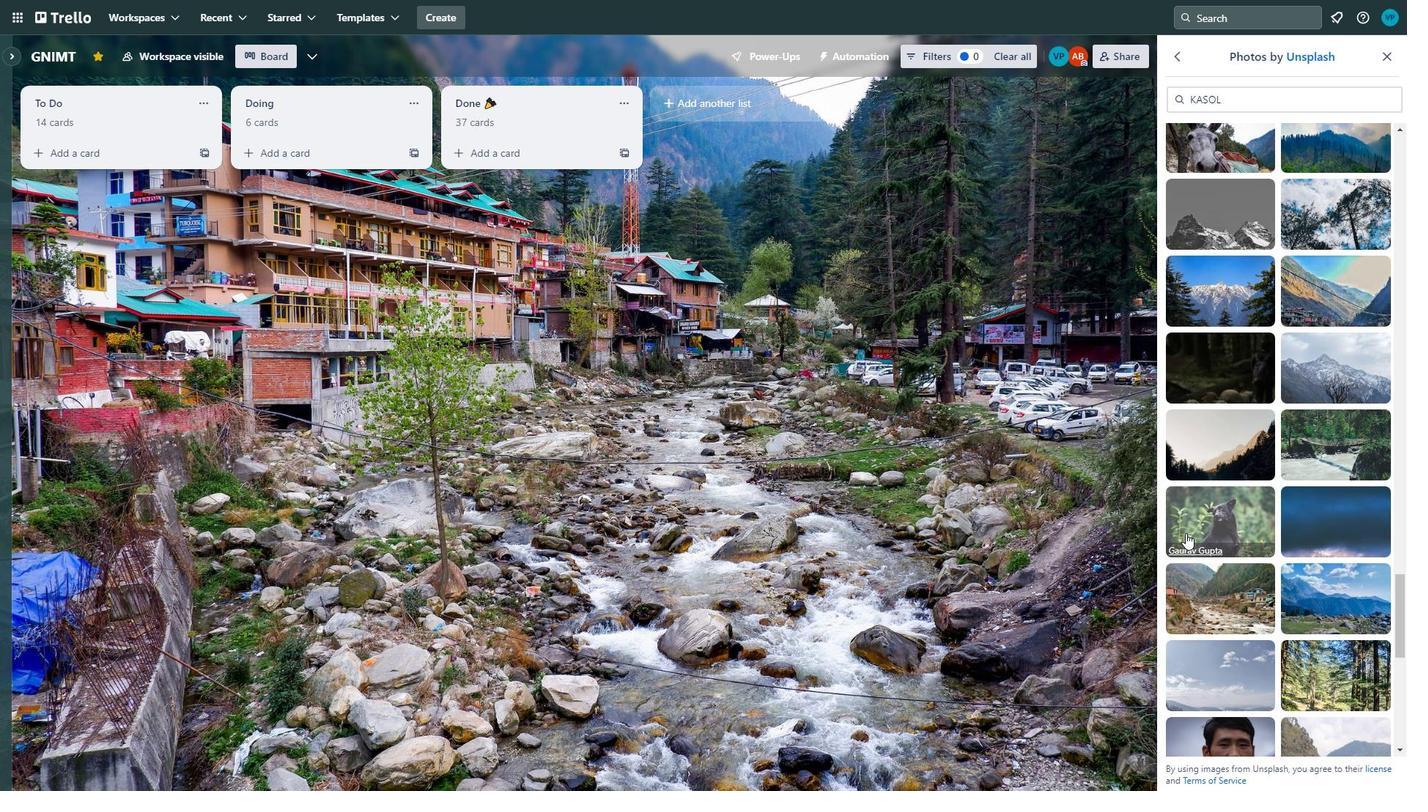
Action: Mouse moved to (1228, 481)
Screenshot: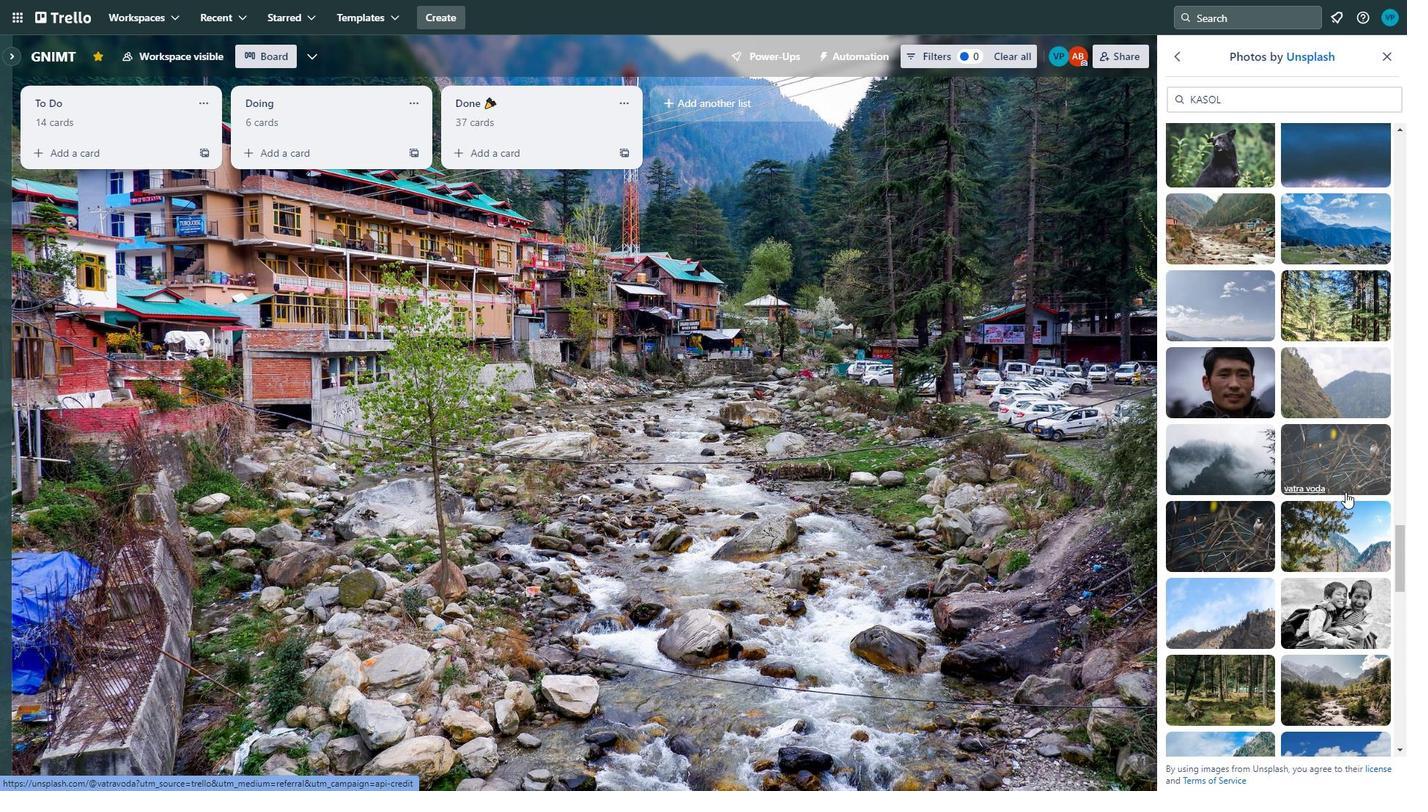 
Action: Mouse scrolled (1228, 480) with delta (0, 0)
Screenshot: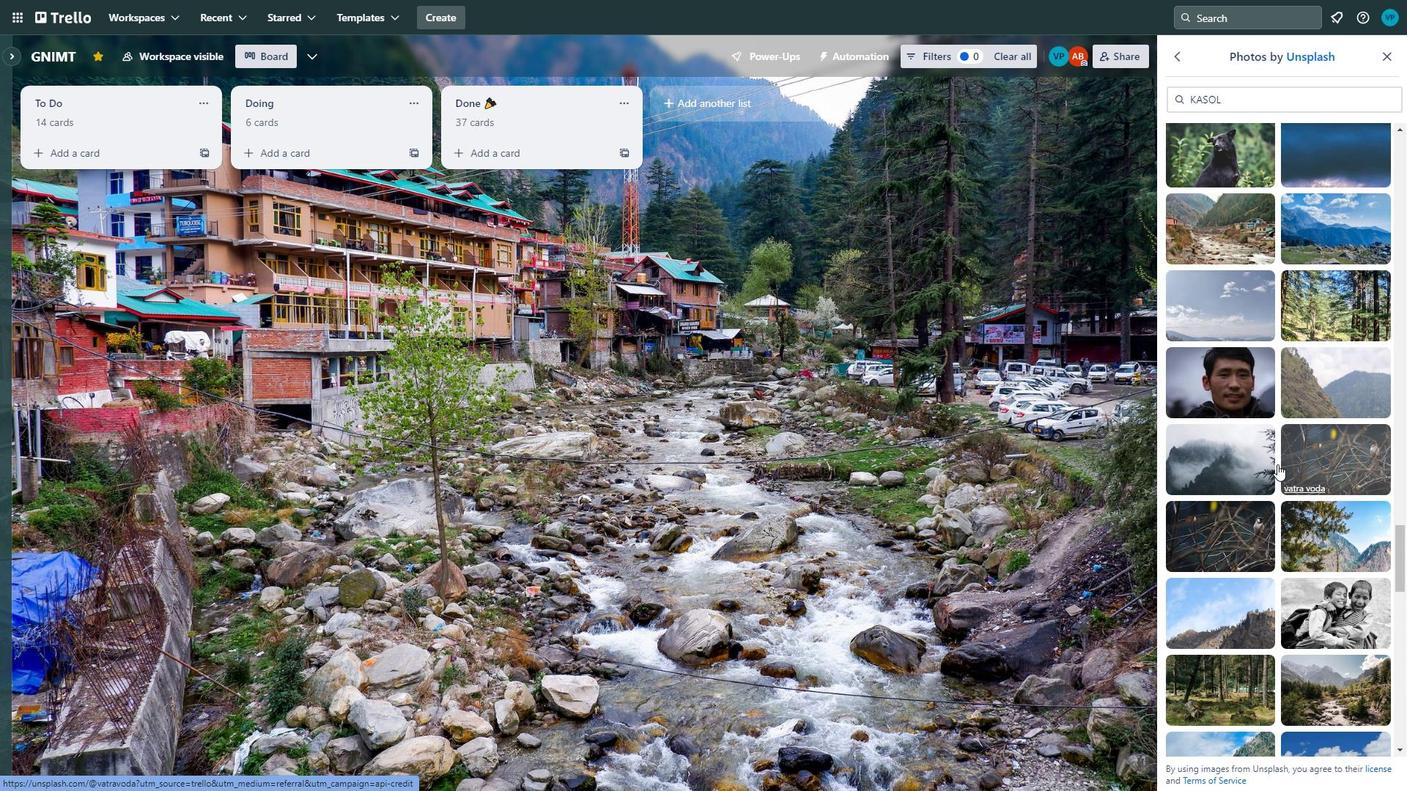
Action: Mouse scrolled (1228, 480) with delta (0, 0)
Screenshot: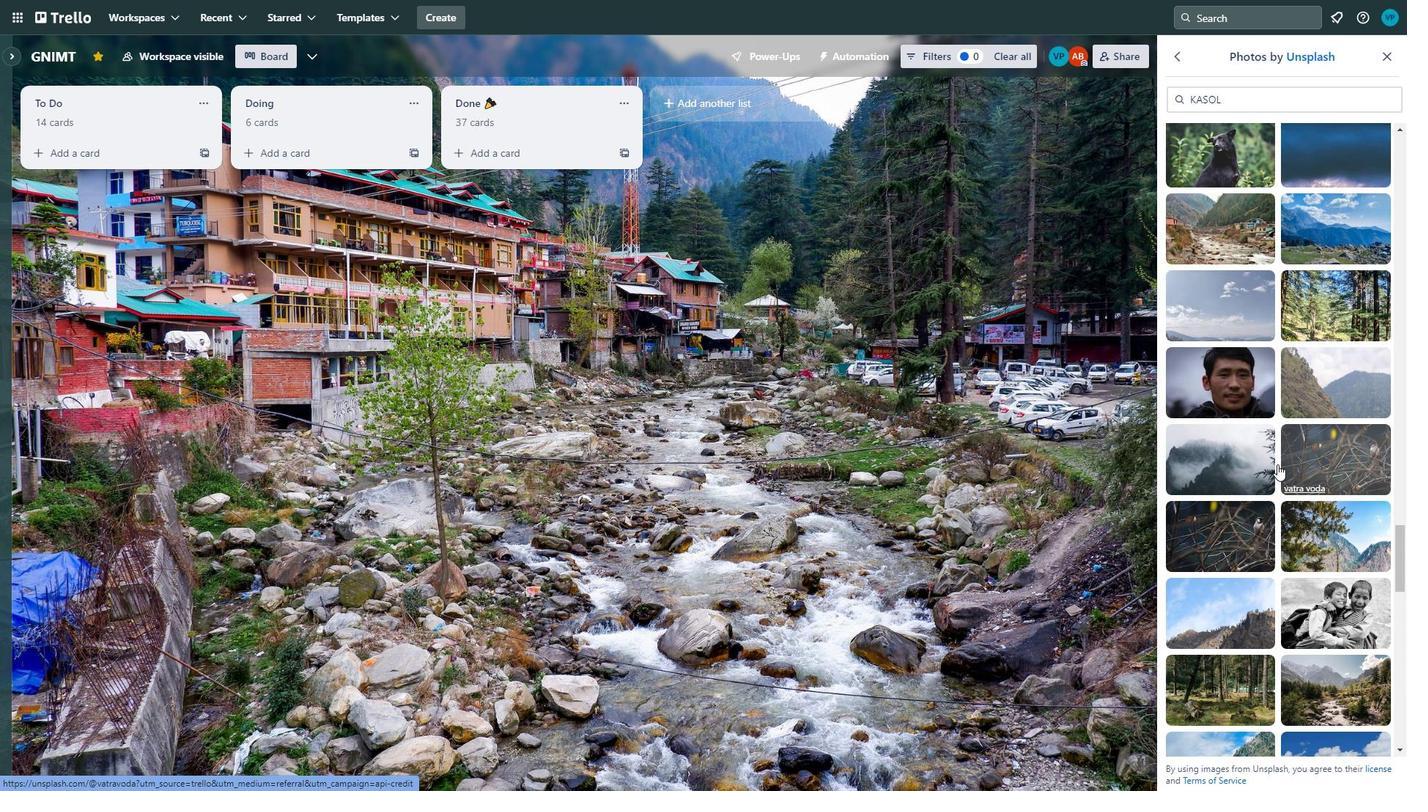 
Action: Mouse scrolled (1228, 480) with delta (0, 0)
Screenshot: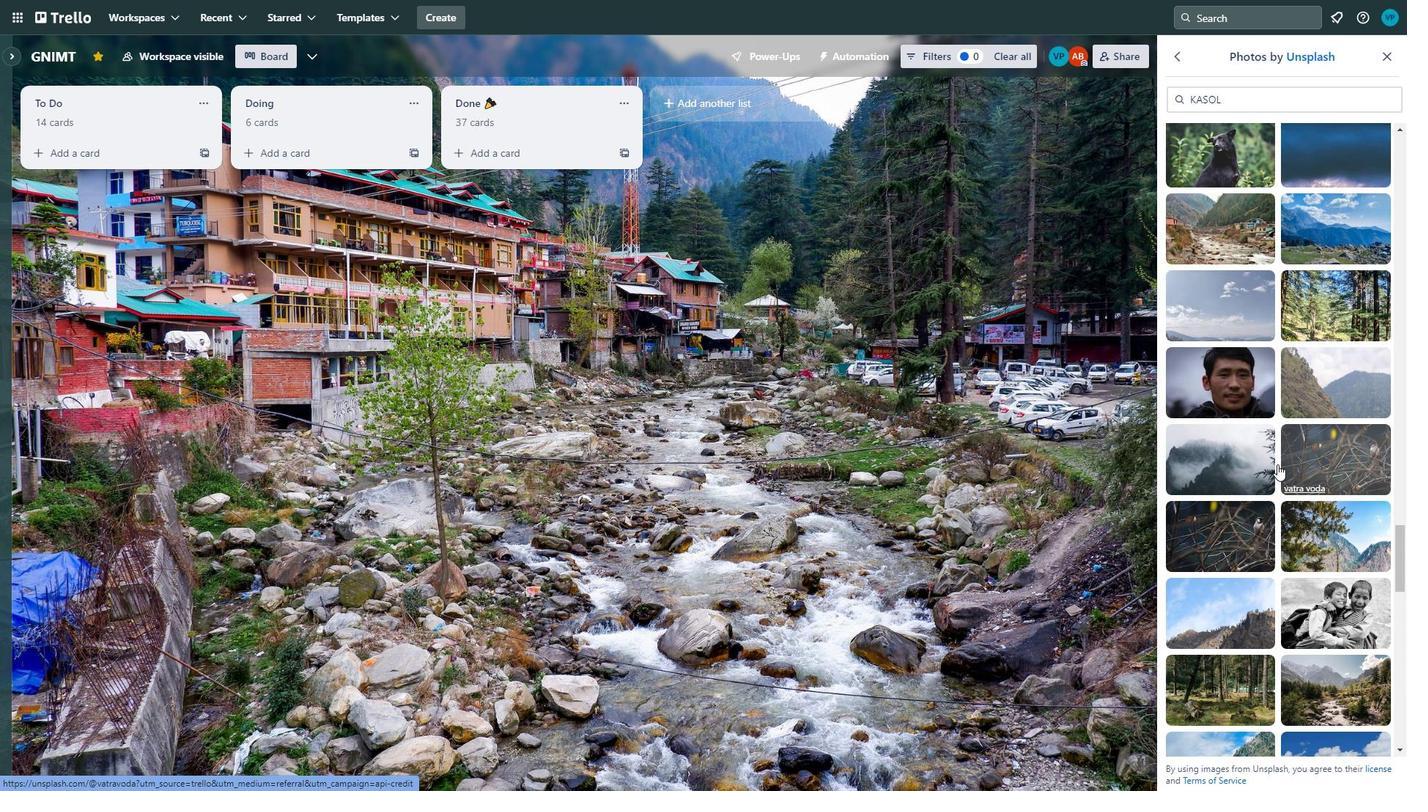 
Action: Mouse scrolled (1228, 480) with delta (0, 0)
Screenshot: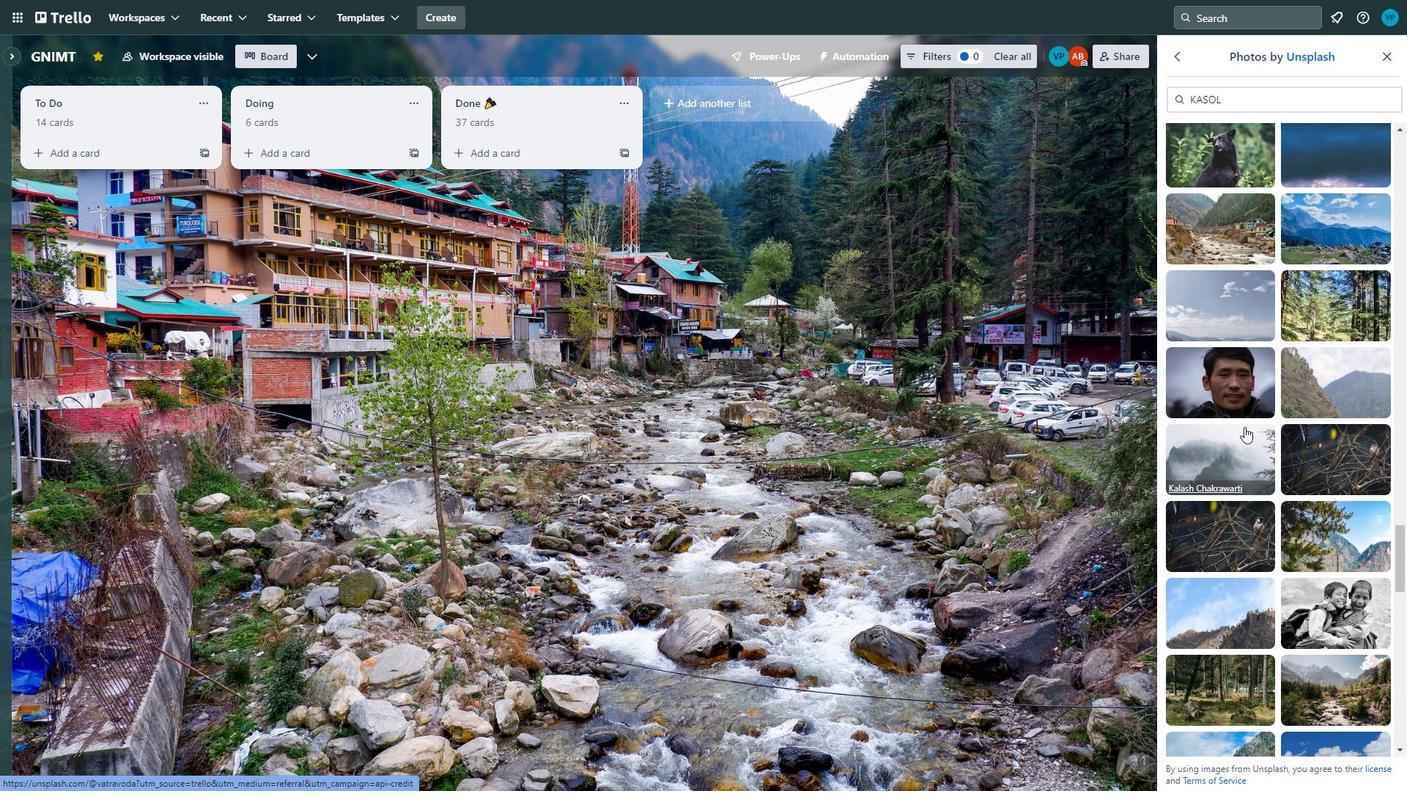 
Action: Mouse scrolled (1228, 480) with delta (0, 0)
Screenshot: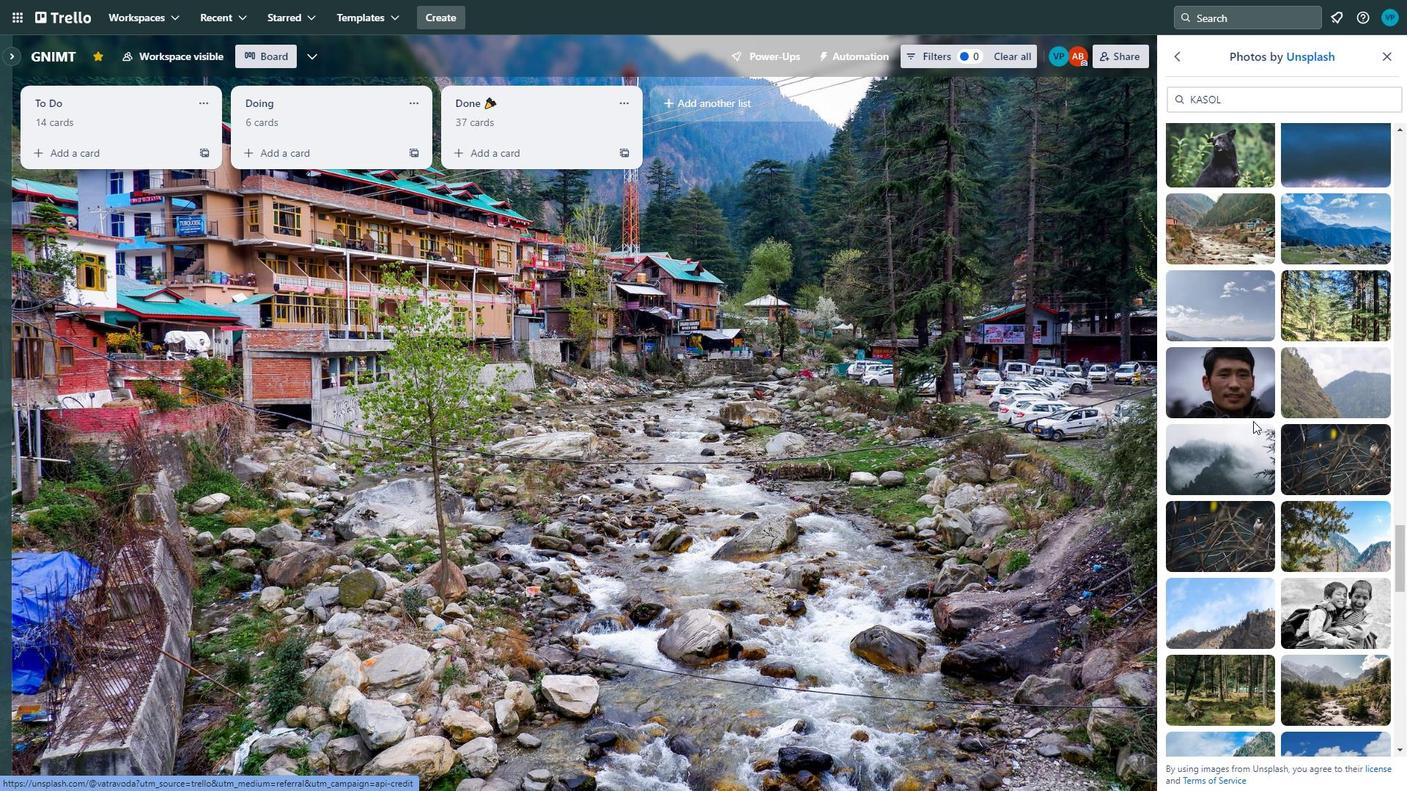
Action: Mouse moved to (1223, 333)
Screenshot: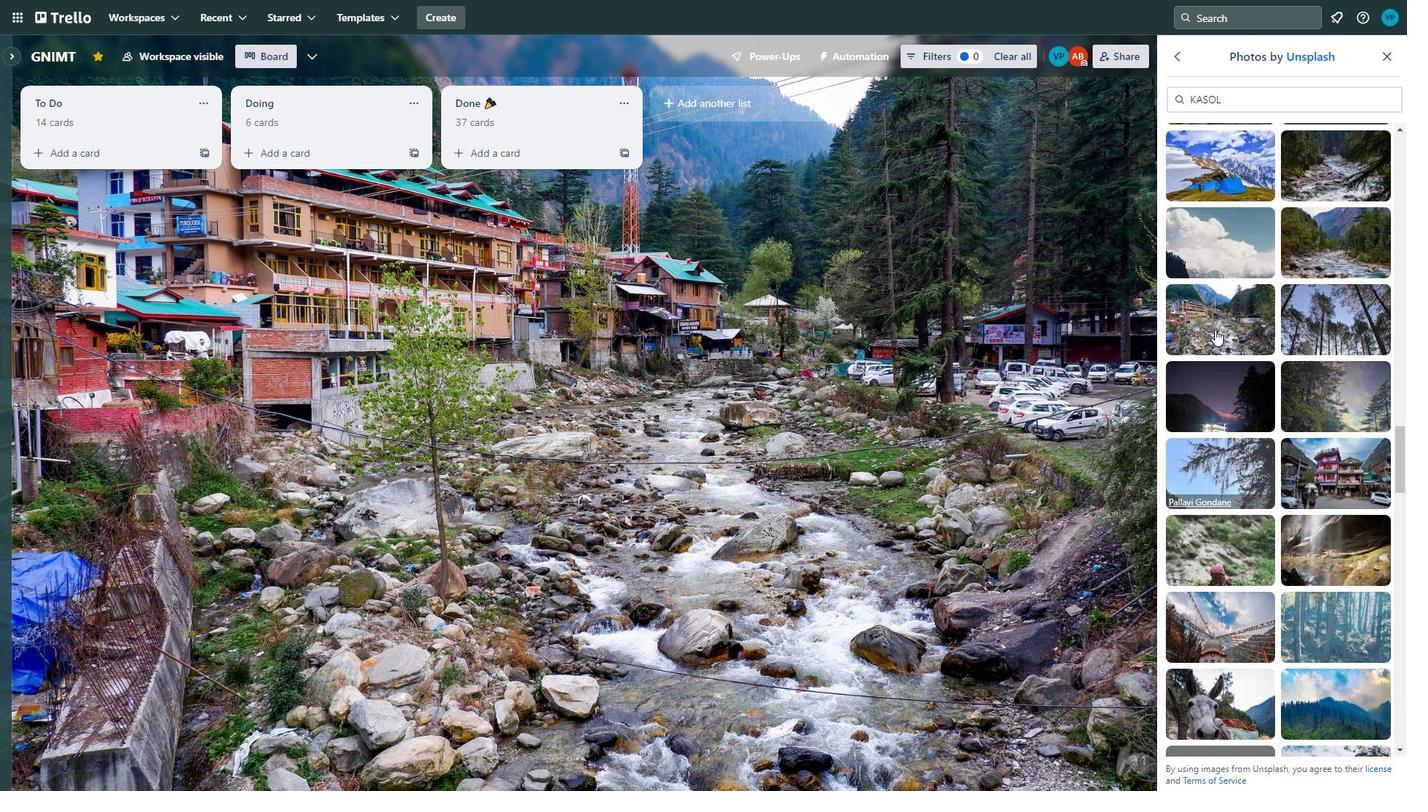 
Action: Mouse scrolled (1223, 334) with delta (0, 0)
Screenshot: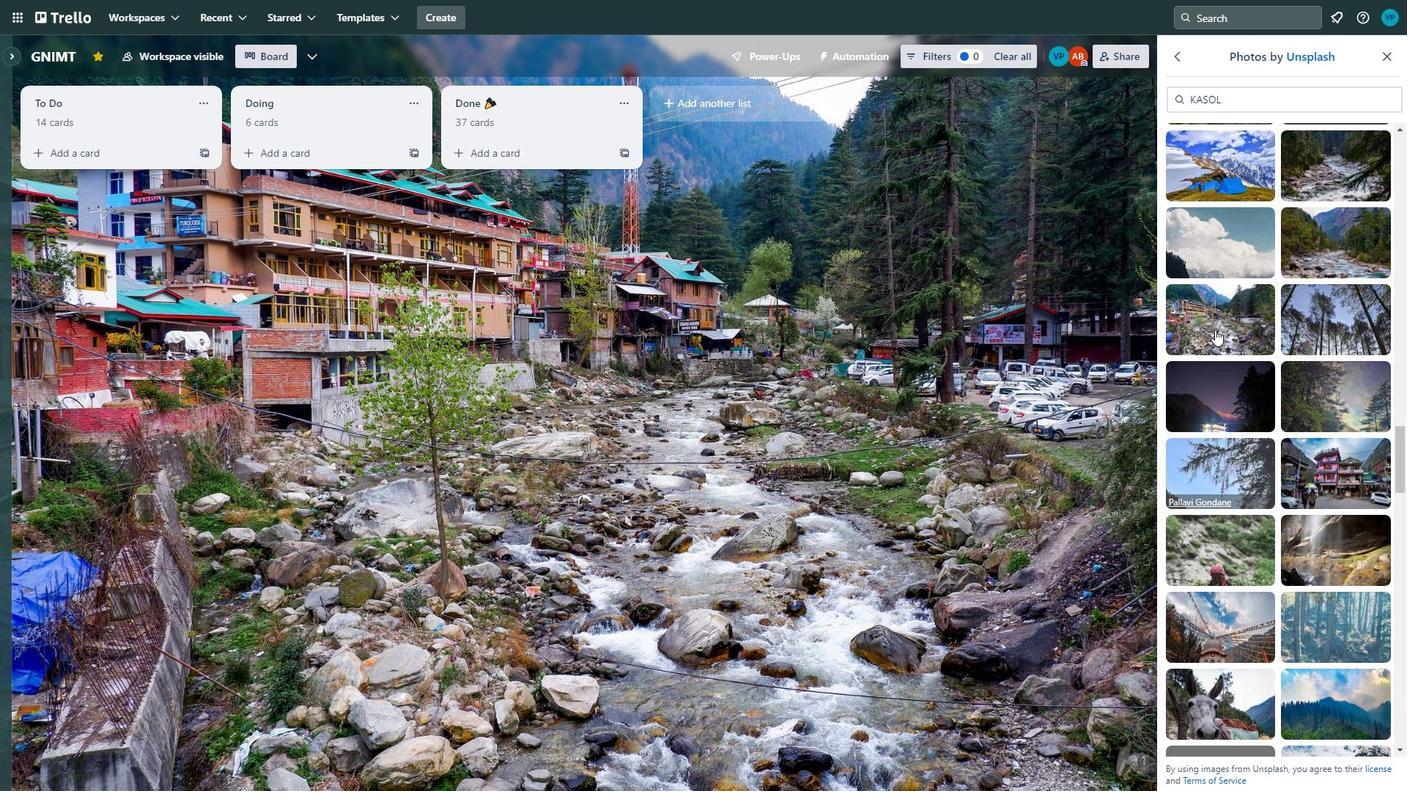 
Action: Mouse moved to (1223, 331)
Screenshot: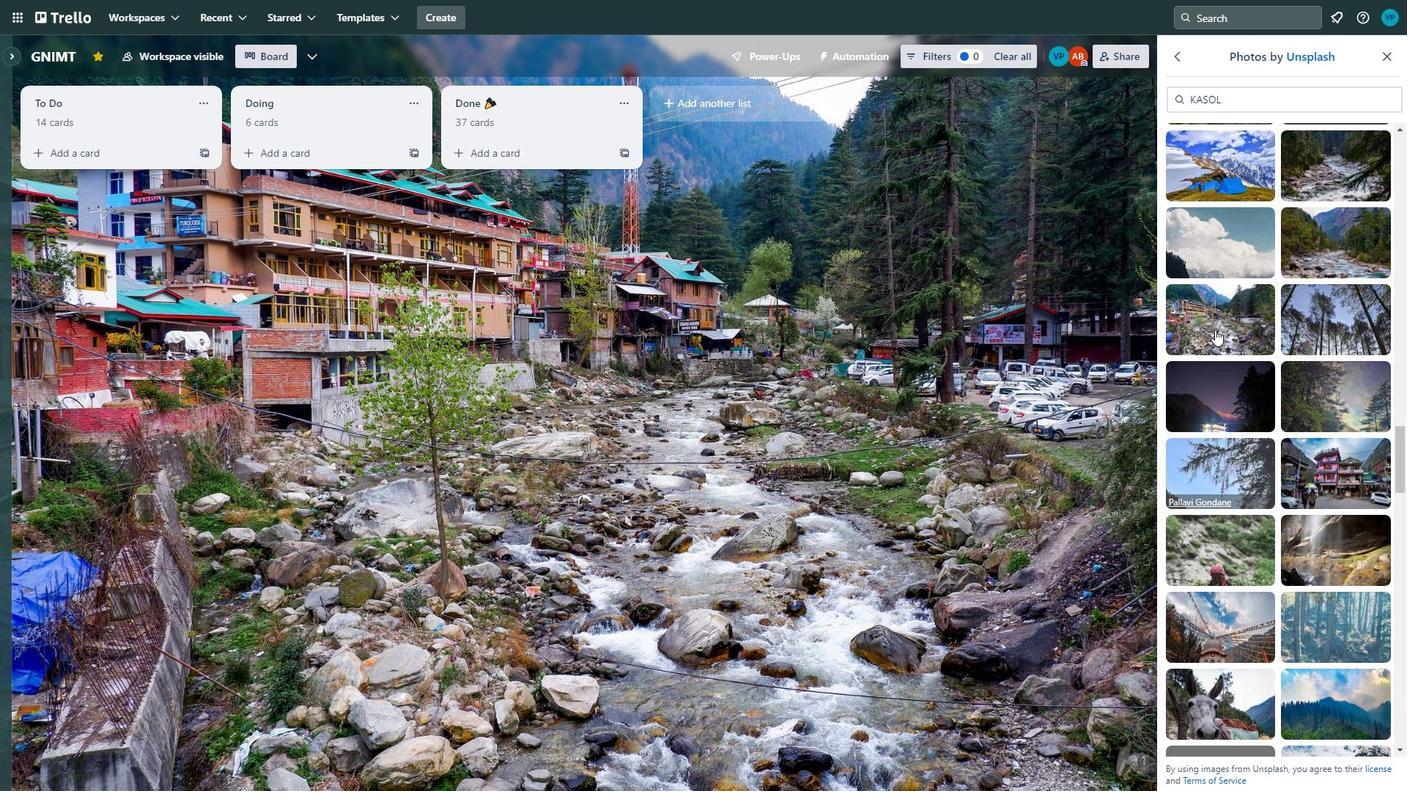 
Action: Mouse scrolled (1223, 332) with delta (0, 0)
Screenshot: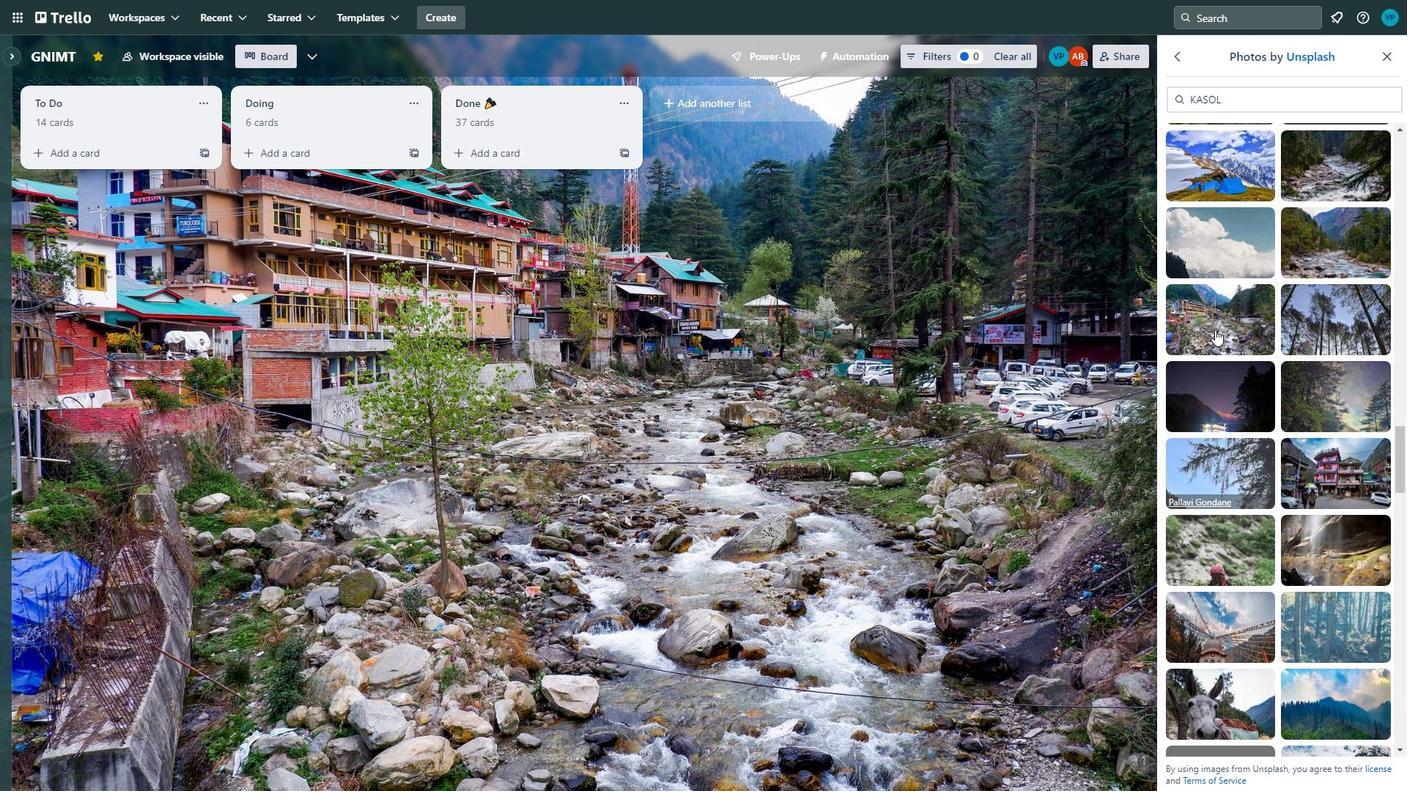 
Action: Mouse moved to (1222, 329)
Screenshot: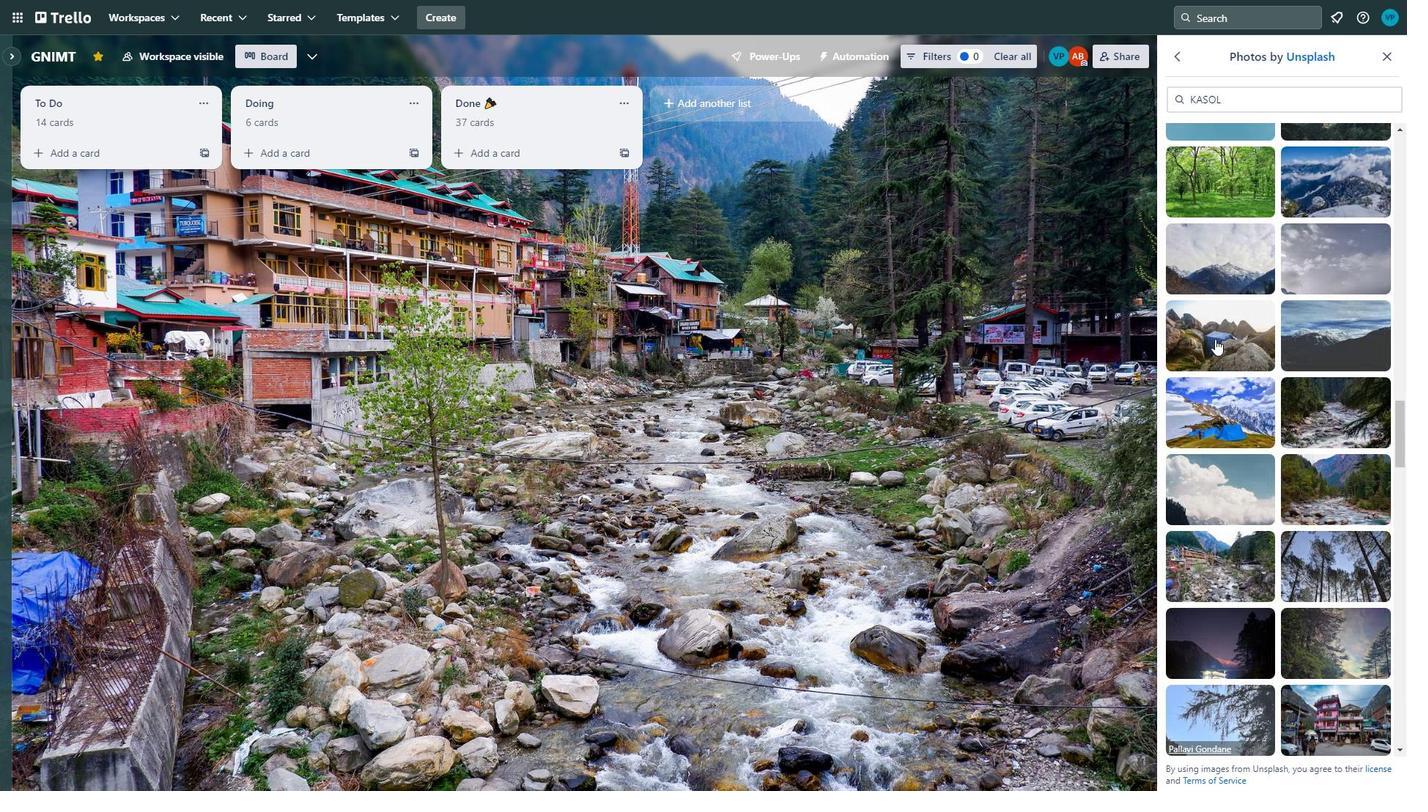 
Action: Mouse scrolled (1222, 329) with delta (0, 0)
Screenshot: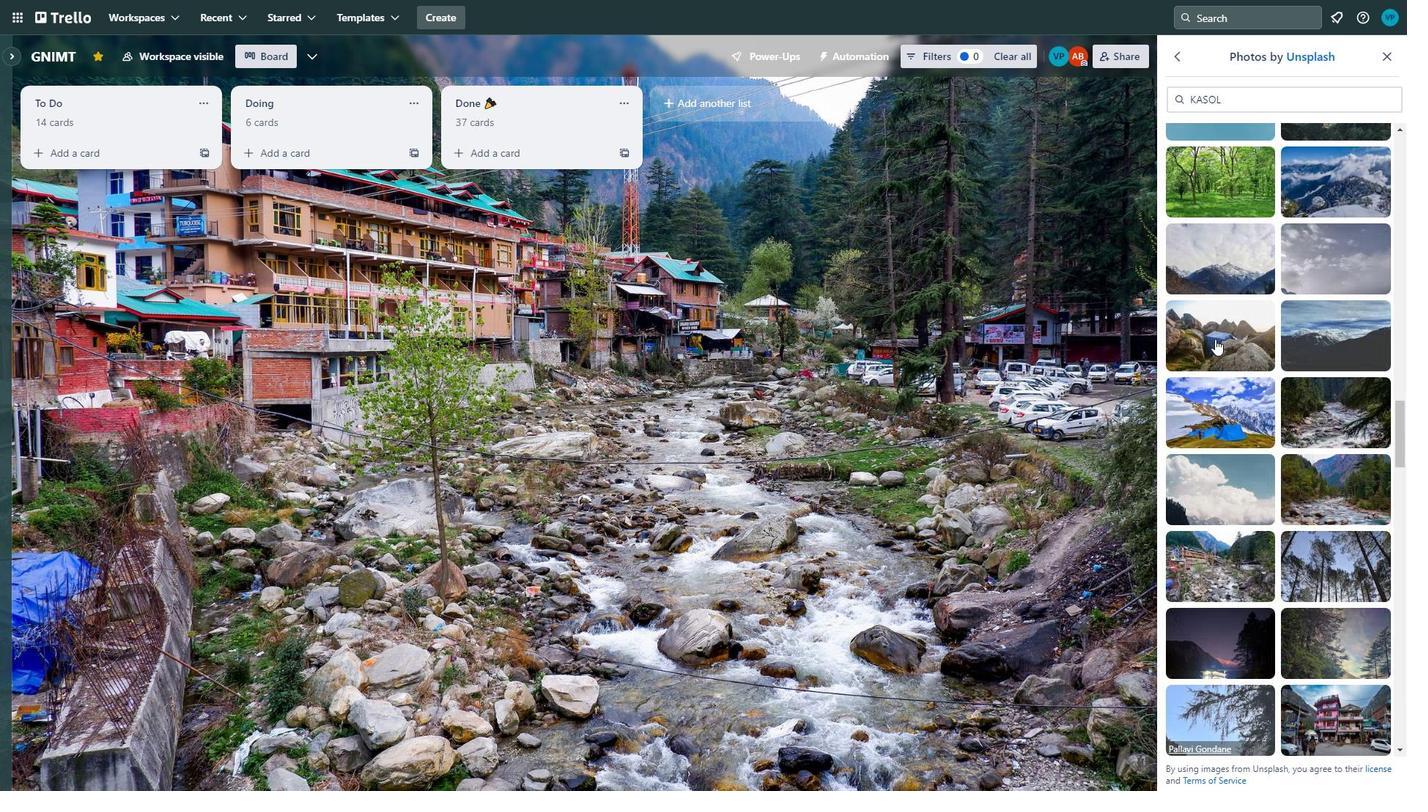 
Action: Mouse moved to (1228, 347)
Screenshot: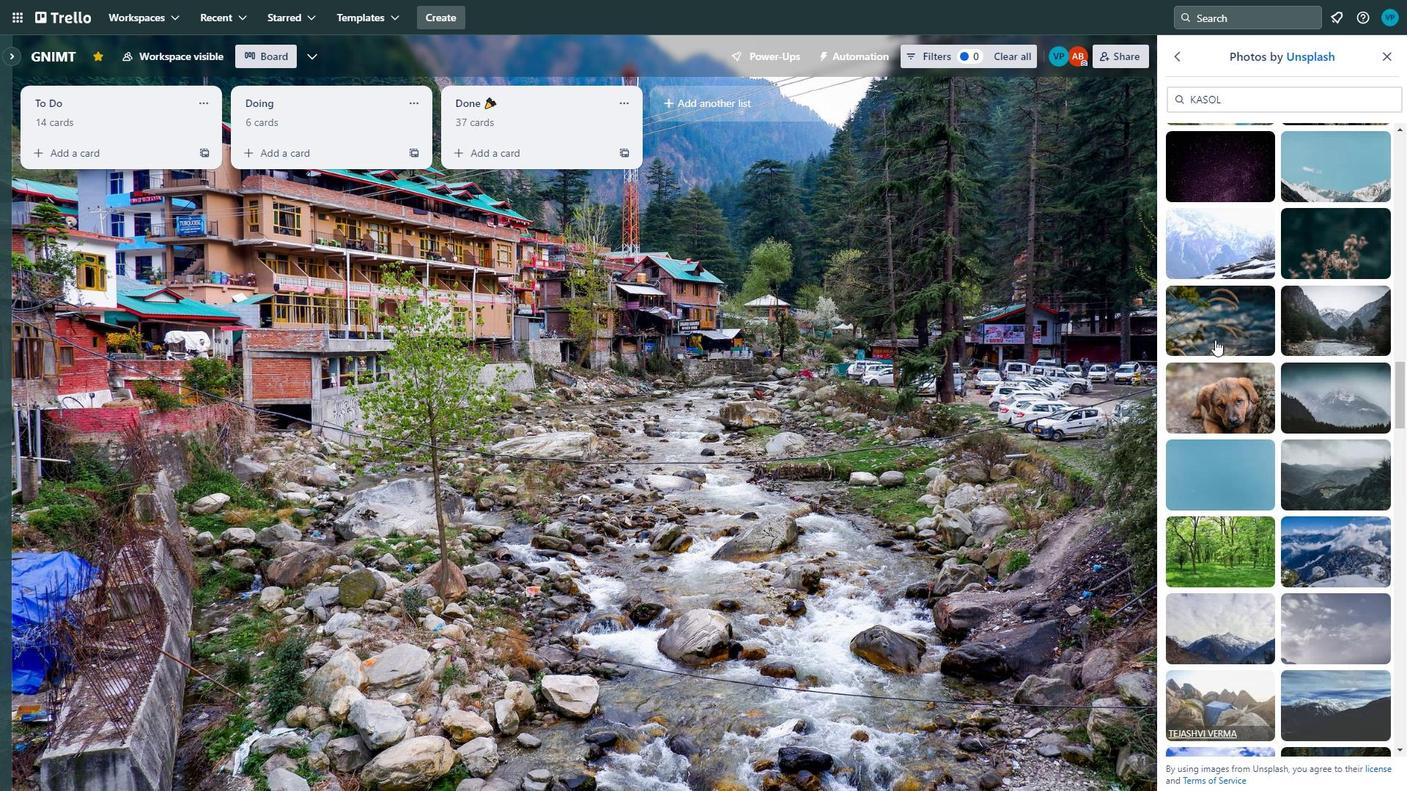 
Action: Mouse scrolled (1228, 348) with delta (0, 0)
Screenshot: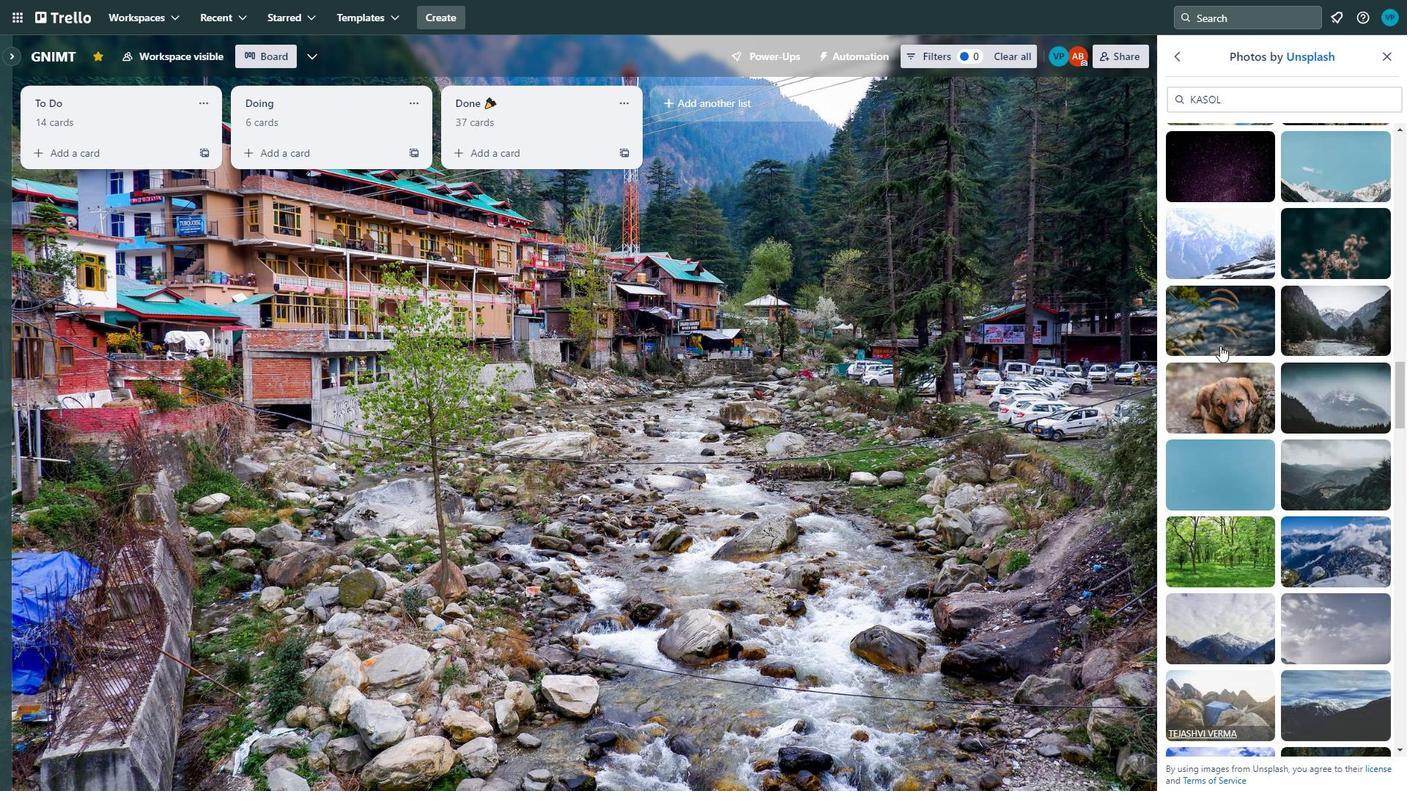 
Action: Mouse scrolled (1228, 348) with delta (0, 0)
Screenshot: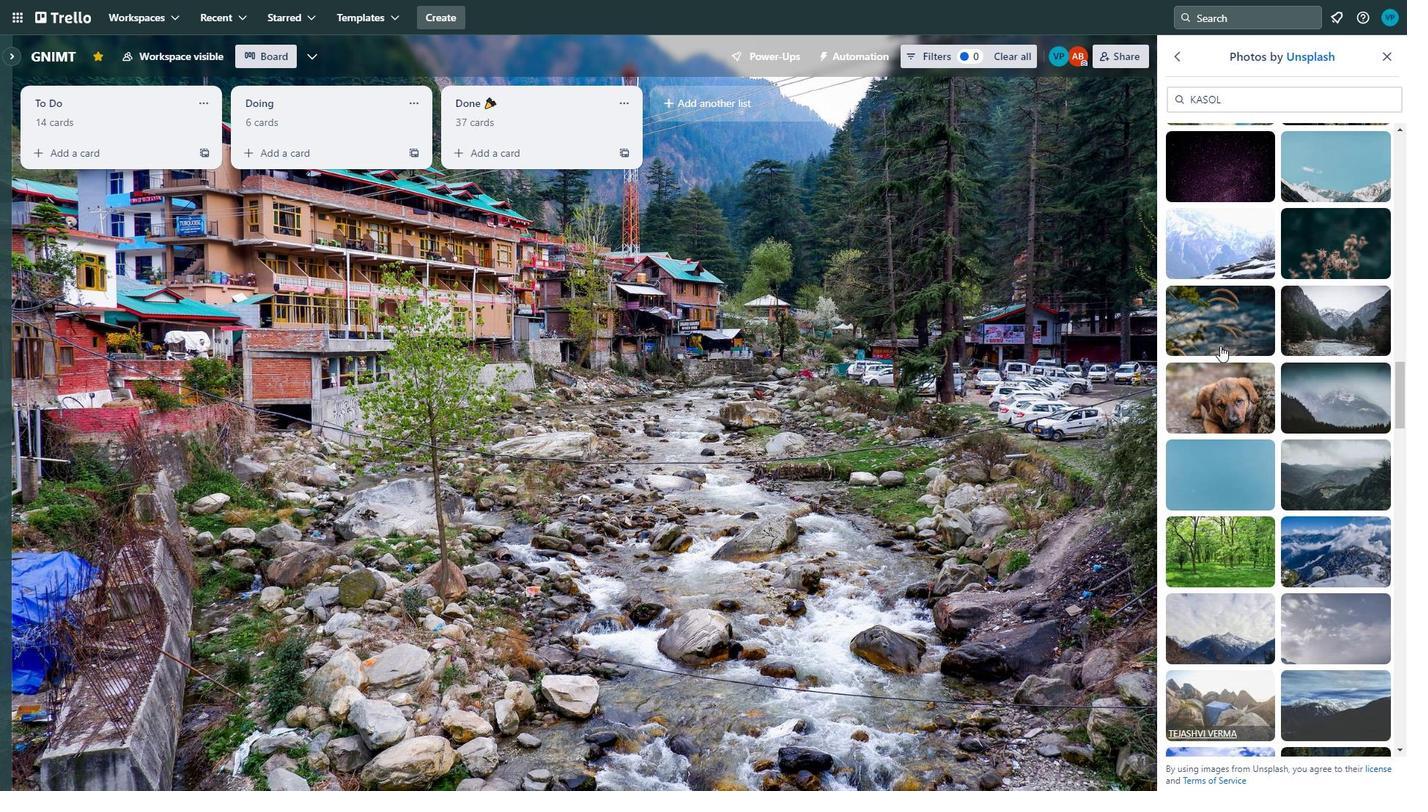 
Action: Mouse scrolled (1228, 348) with delta (0, 0)
Screenshot: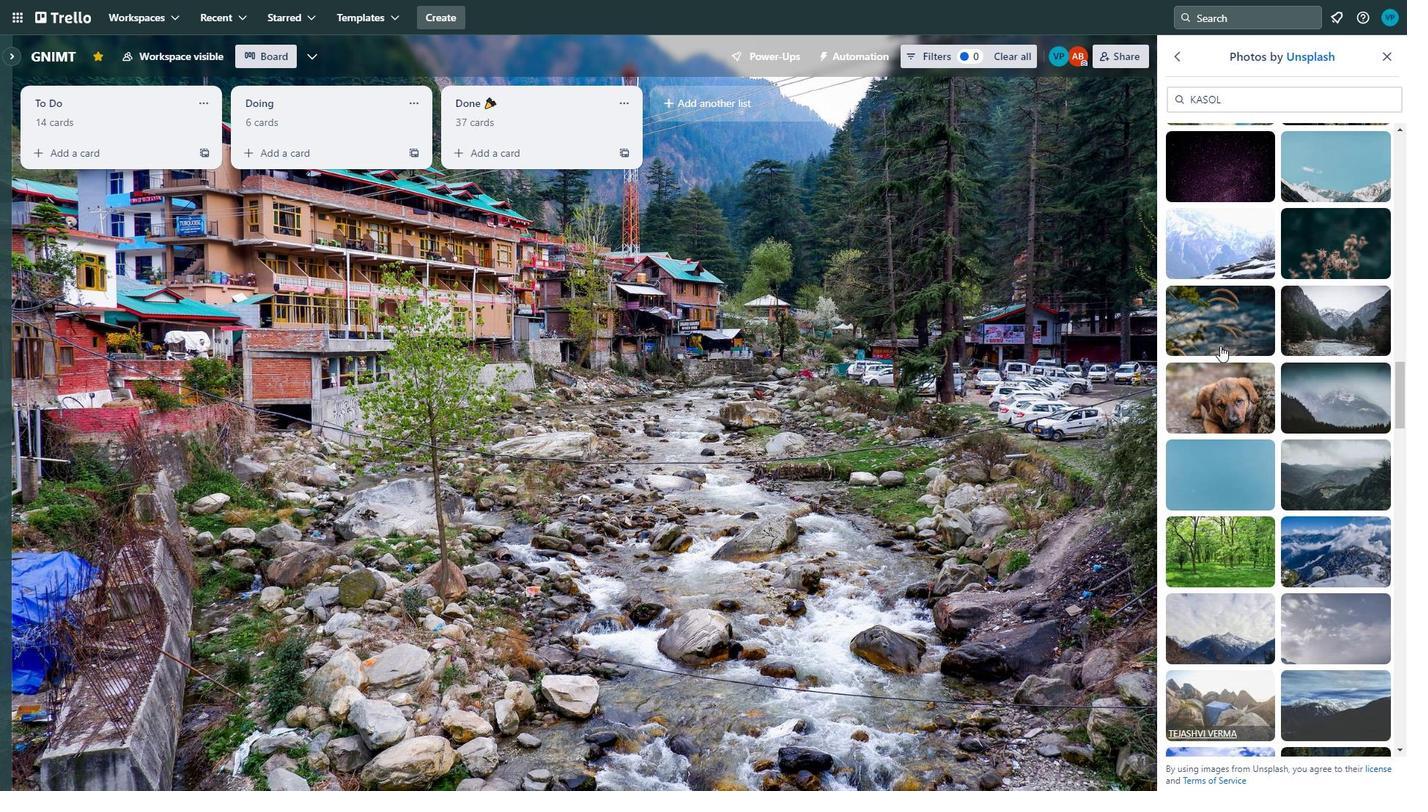 
Action: Mouse moved to (1223, 348)
Screenshot: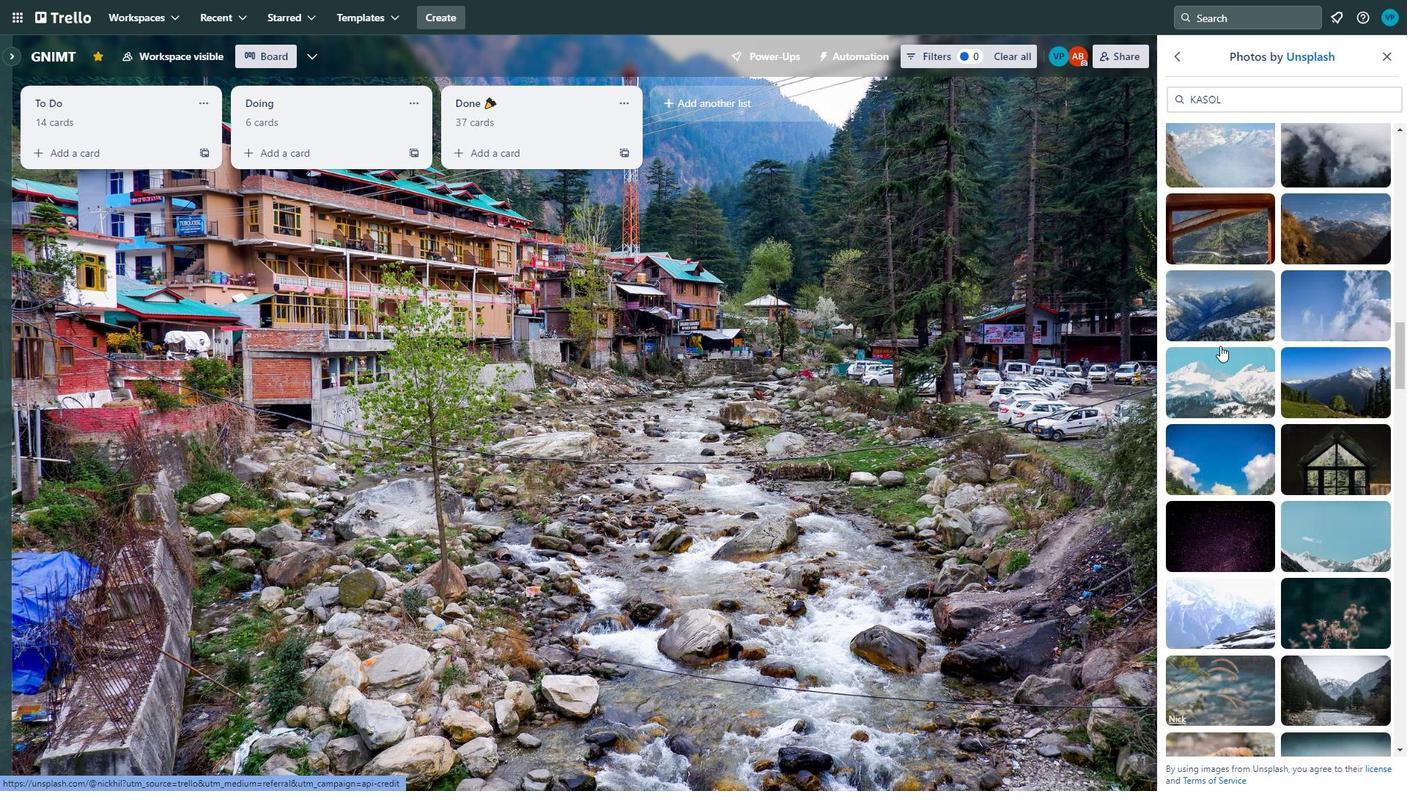 
Action: Mouse scrolled (1223, 349) with delta (0, 0)
Screenshot: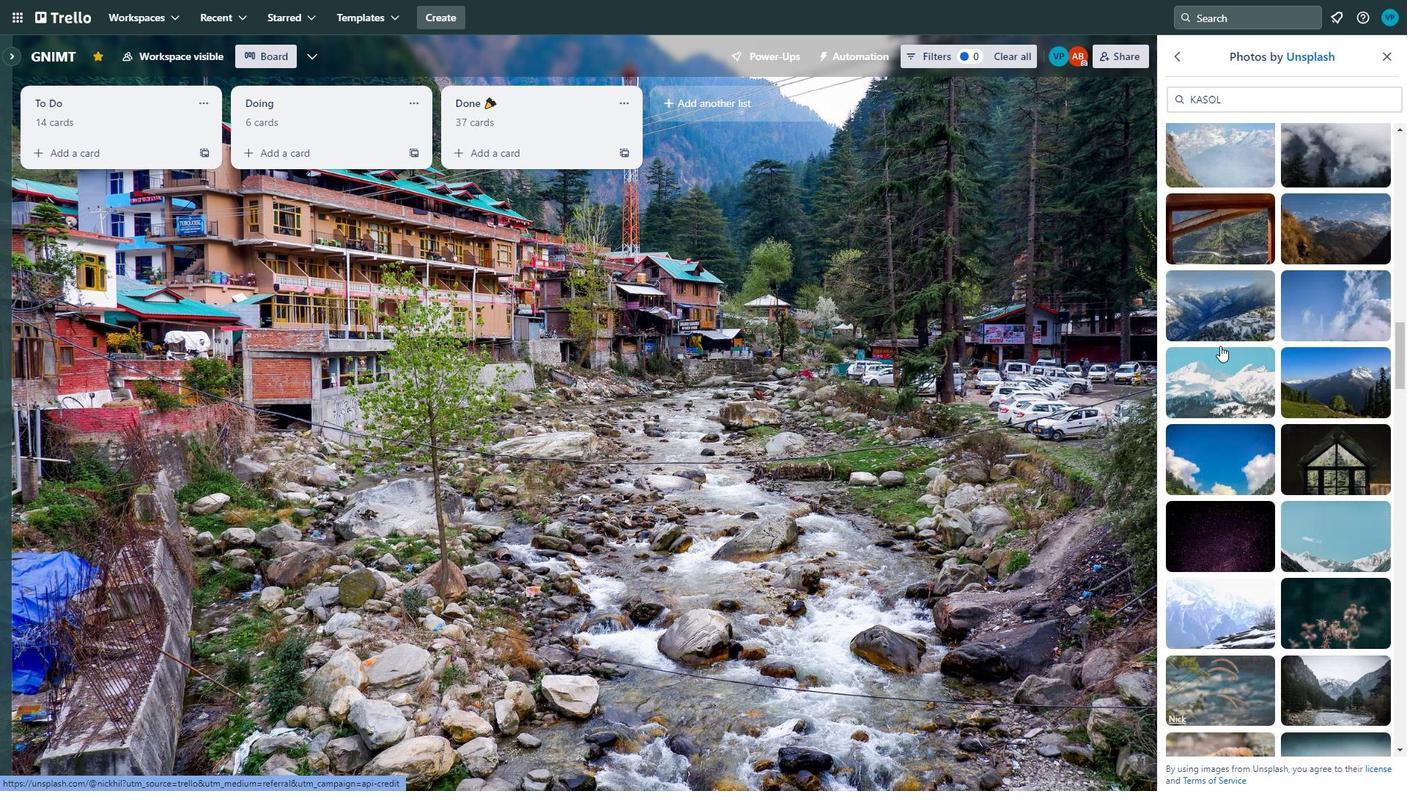 
Action: Mouse scrolled (1223, 349) with delta (0, 0)
Screenshot: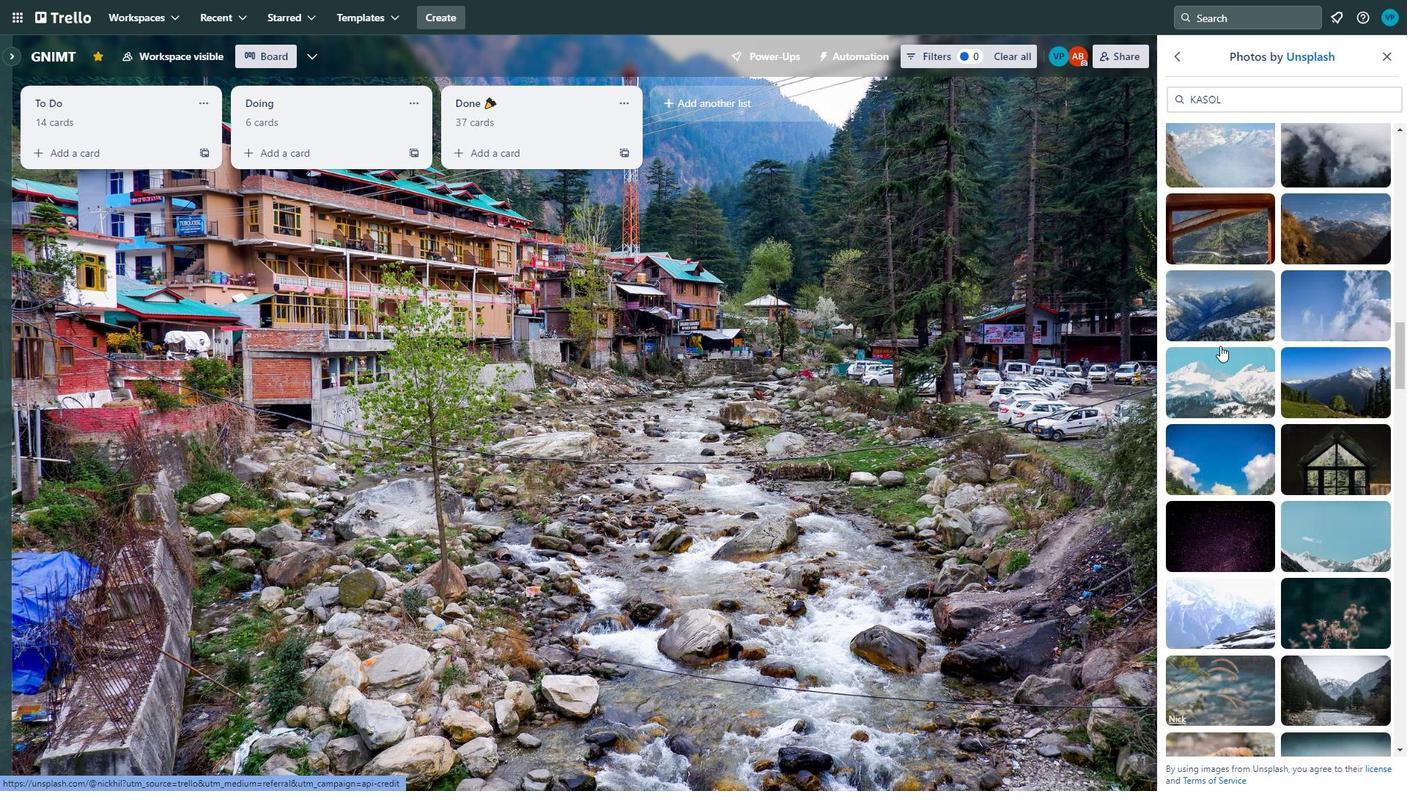 
Action: Mouse moved to (1216, 340)
Screenshot: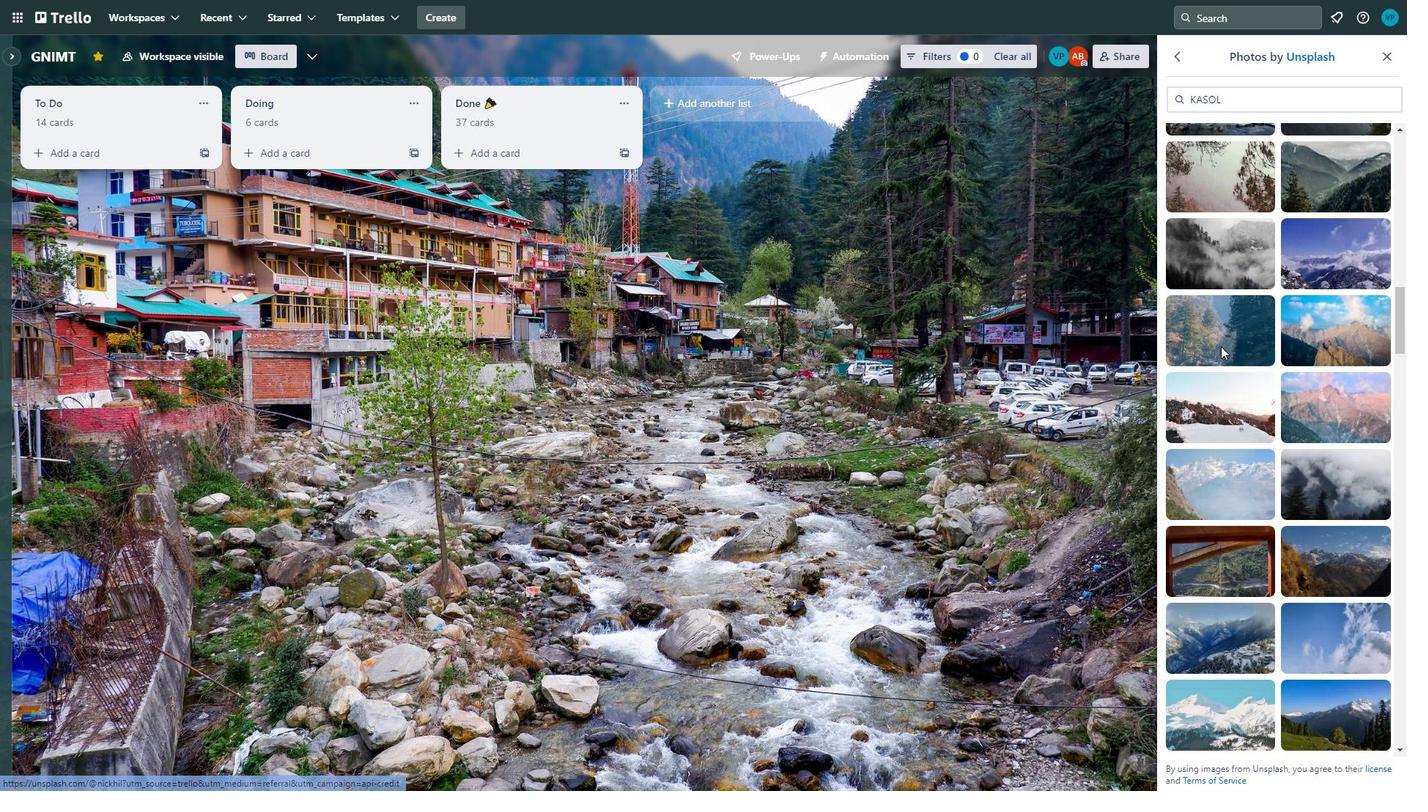 
Action: Mouse scrolled (1216, 341) with delta (0, 0)
Screenshot: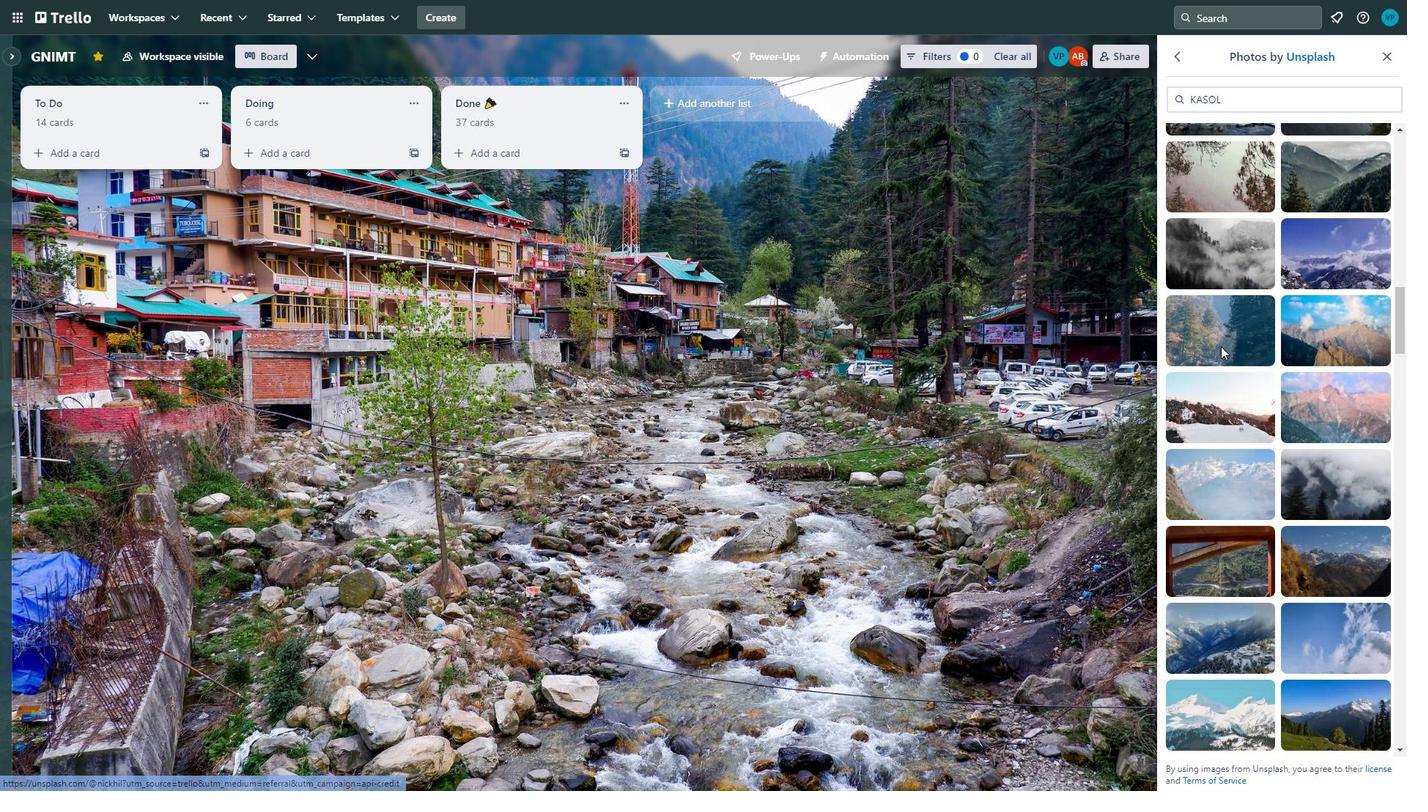 
Action: Mouse moved to (1215, 335)
Screenshot: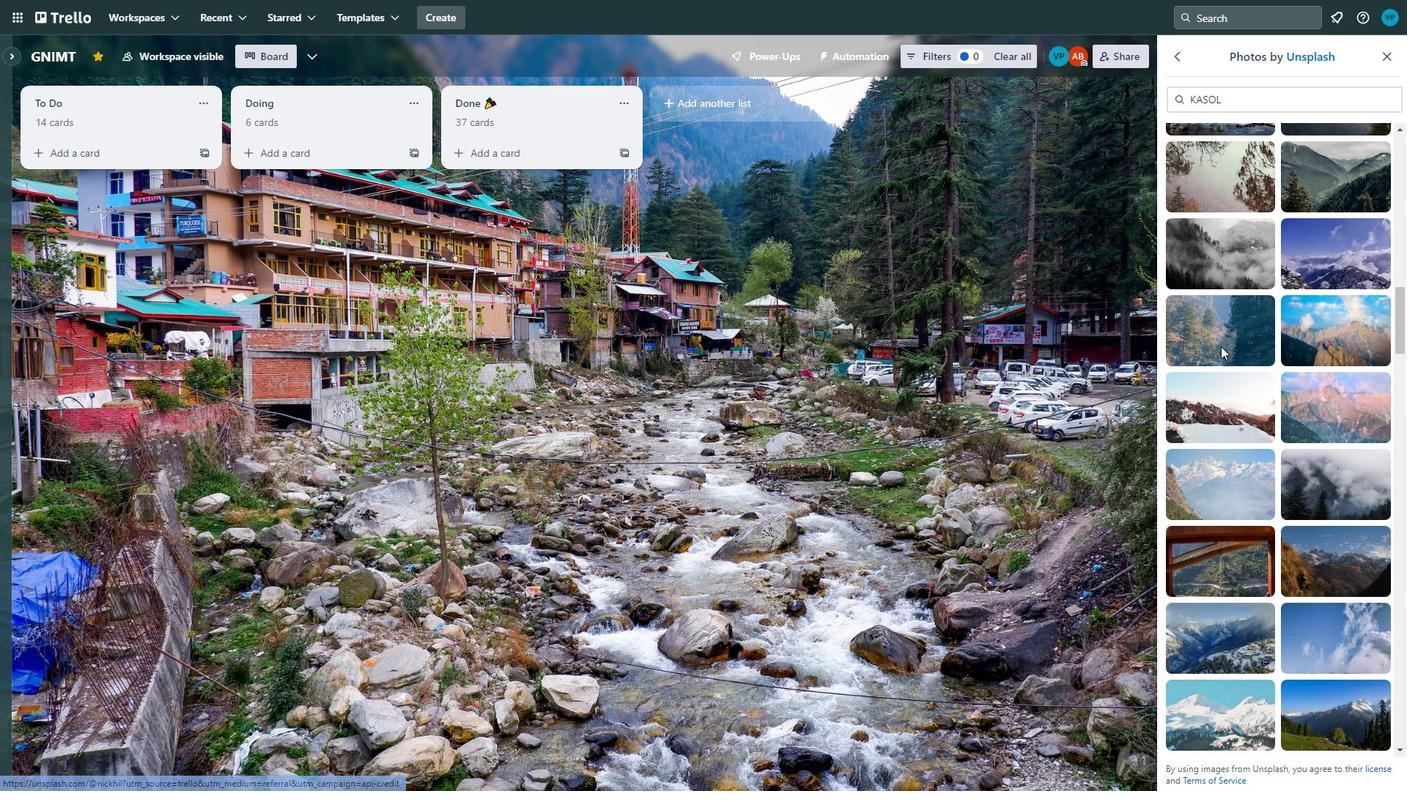 
Action: Mouse scrolled (1215, 336) with delta (0, 0)
Screenshot: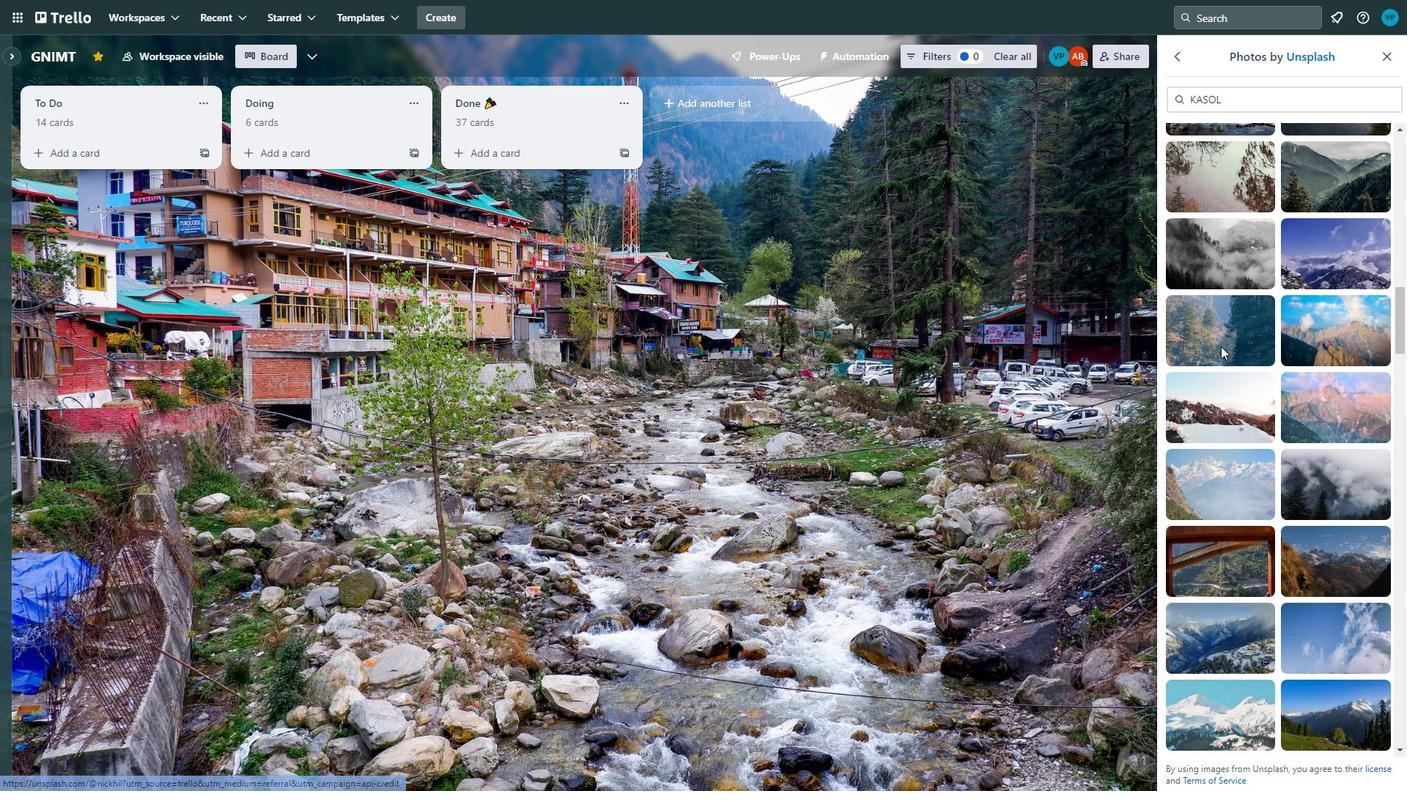 
Action: Mouse moved to (1215, 333)
Screenshot: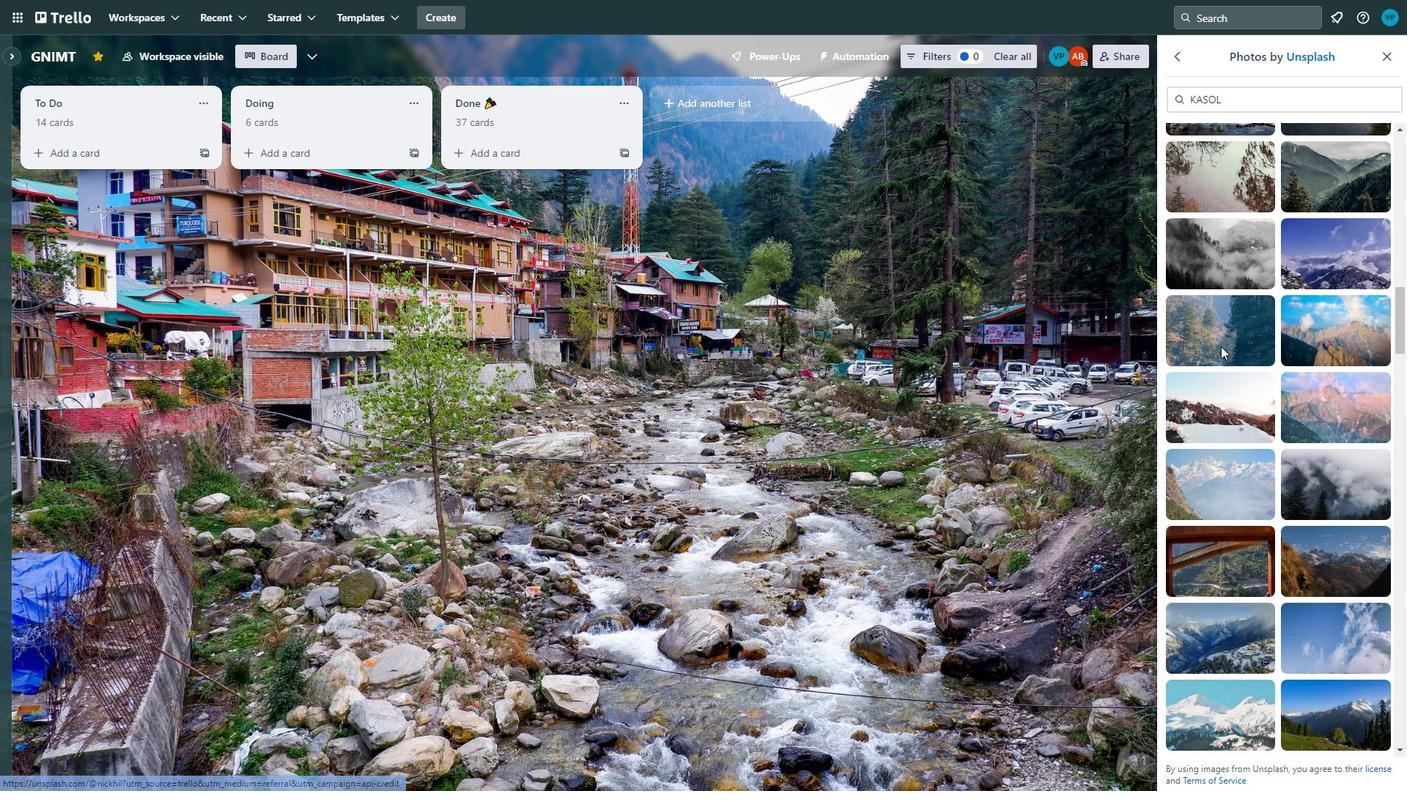 
Action: Mouse scrolled (1215, 334) with delta (0, 0)
Screenshot: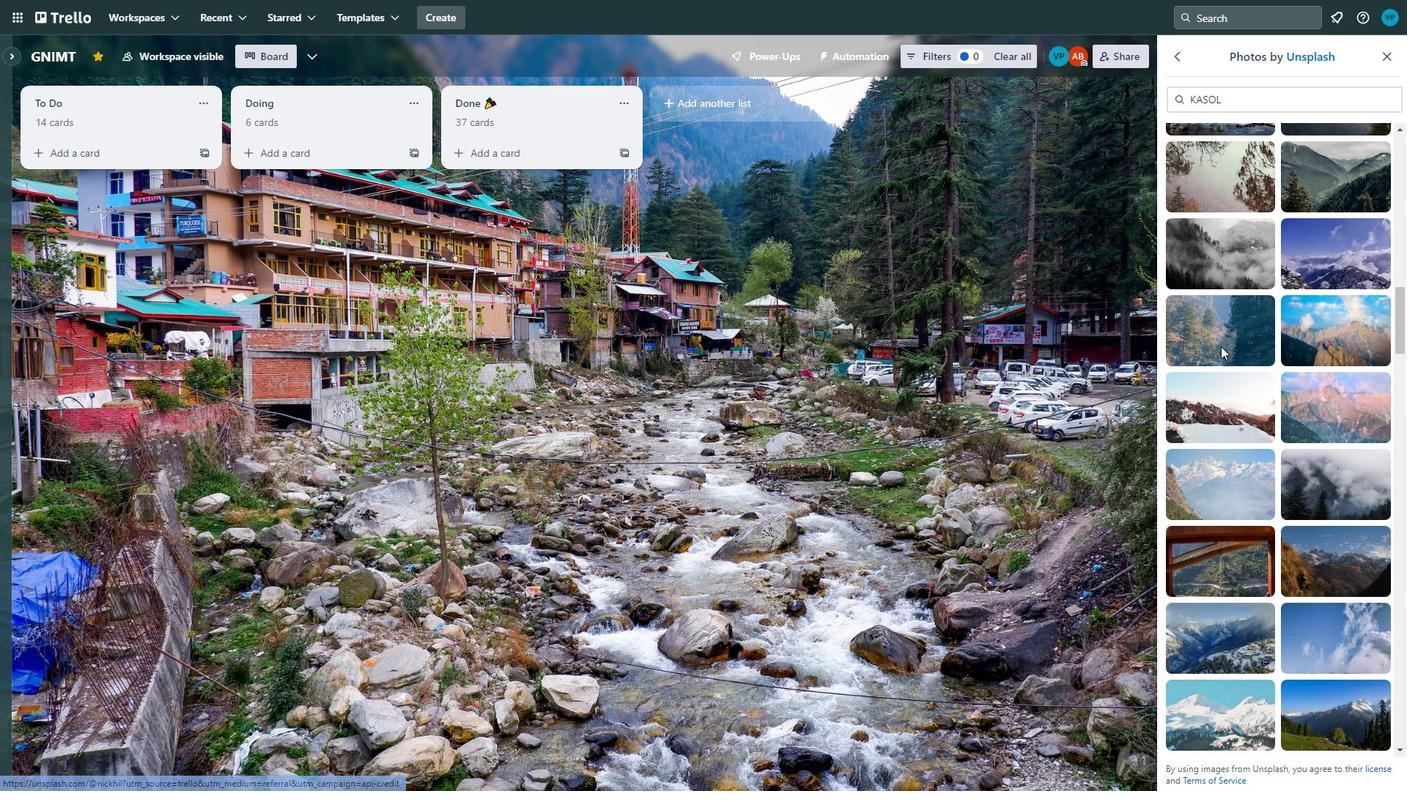 
Action: Mouse moved to (1215, 329)
Screenshot: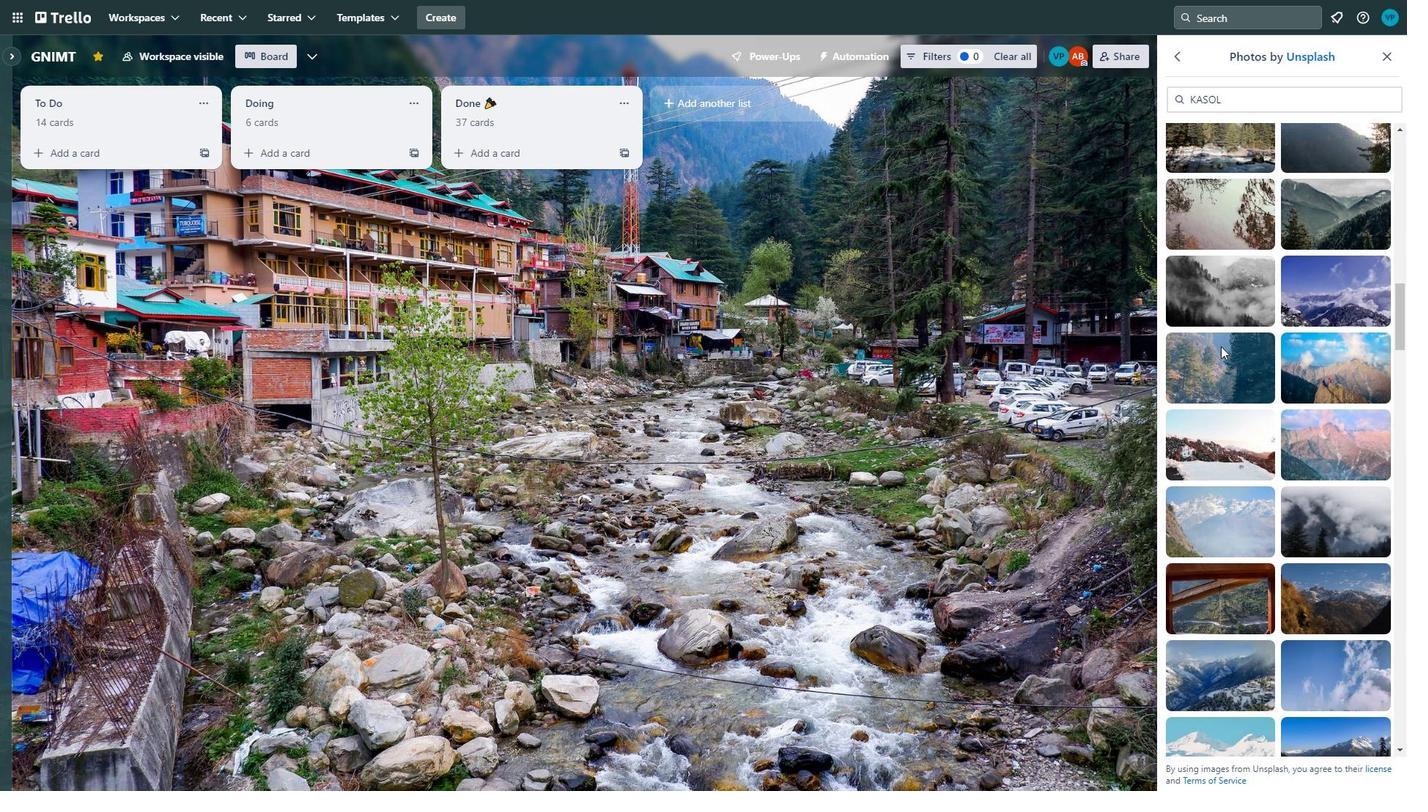 
Action: Mouse scrolled (1215, 330) with delta (0, 0)
Screenshot: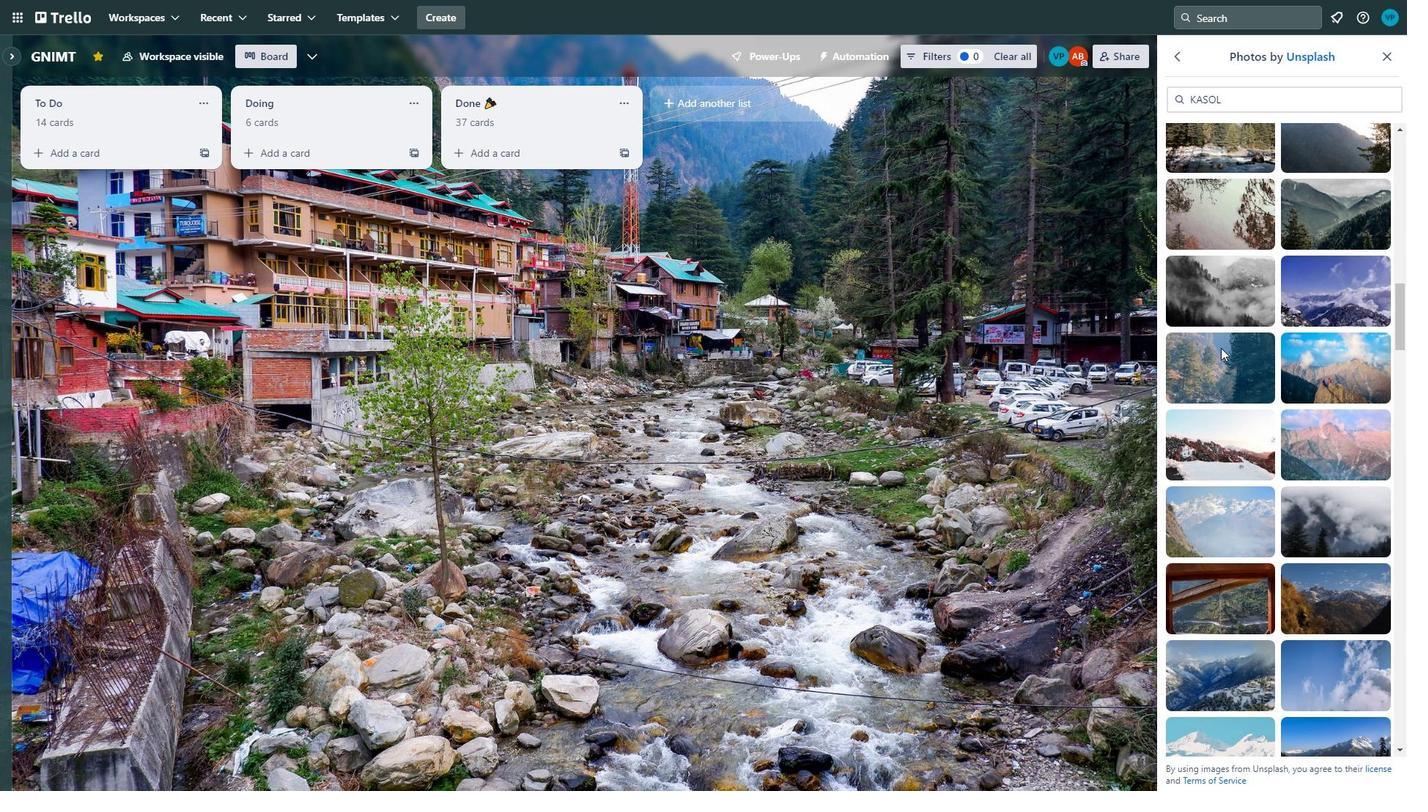 
Action: Mouse scrolled (1215, 330) with delta (0, 0)
Screenshot: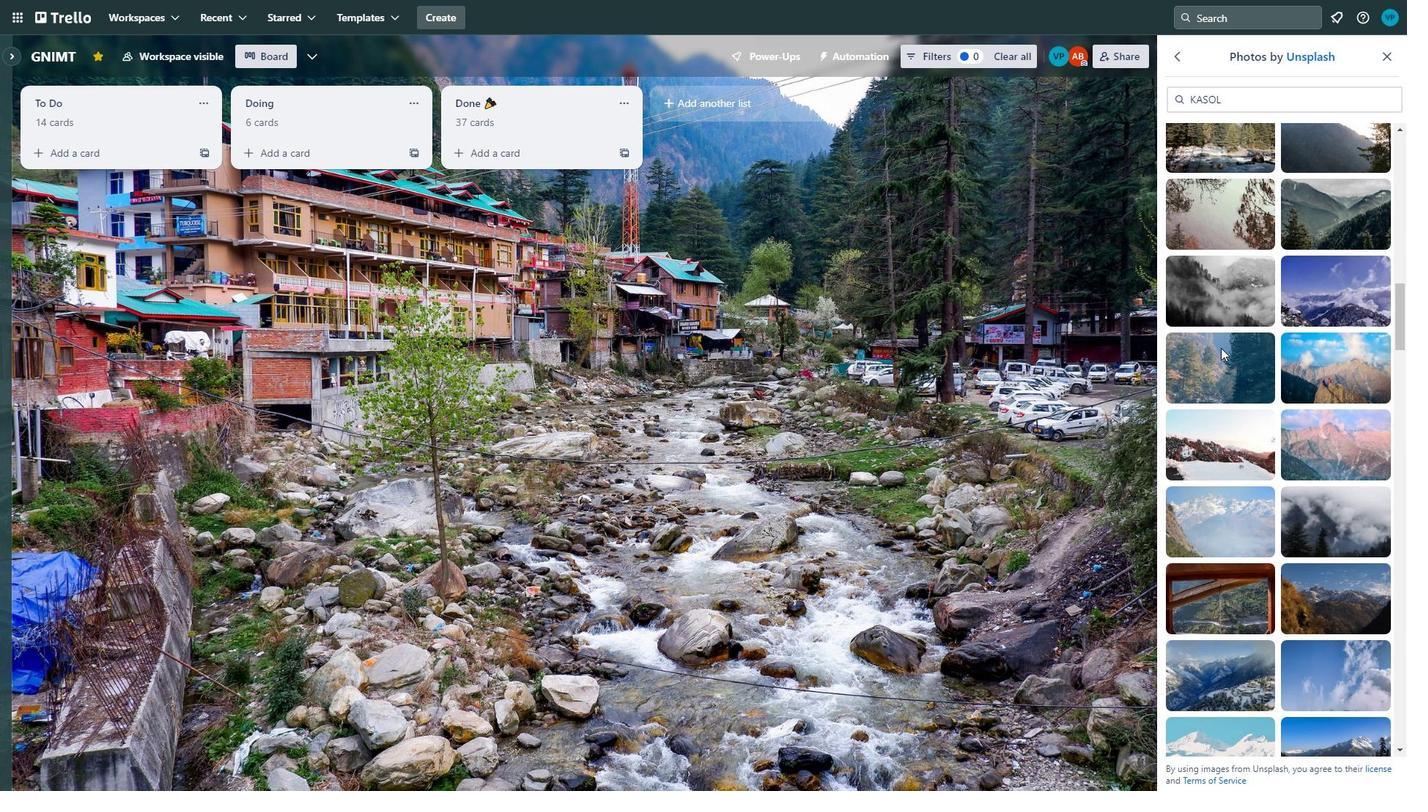 
Action: Mouse scrolled (1215, 330) with delta (0, 0)
Screenshot: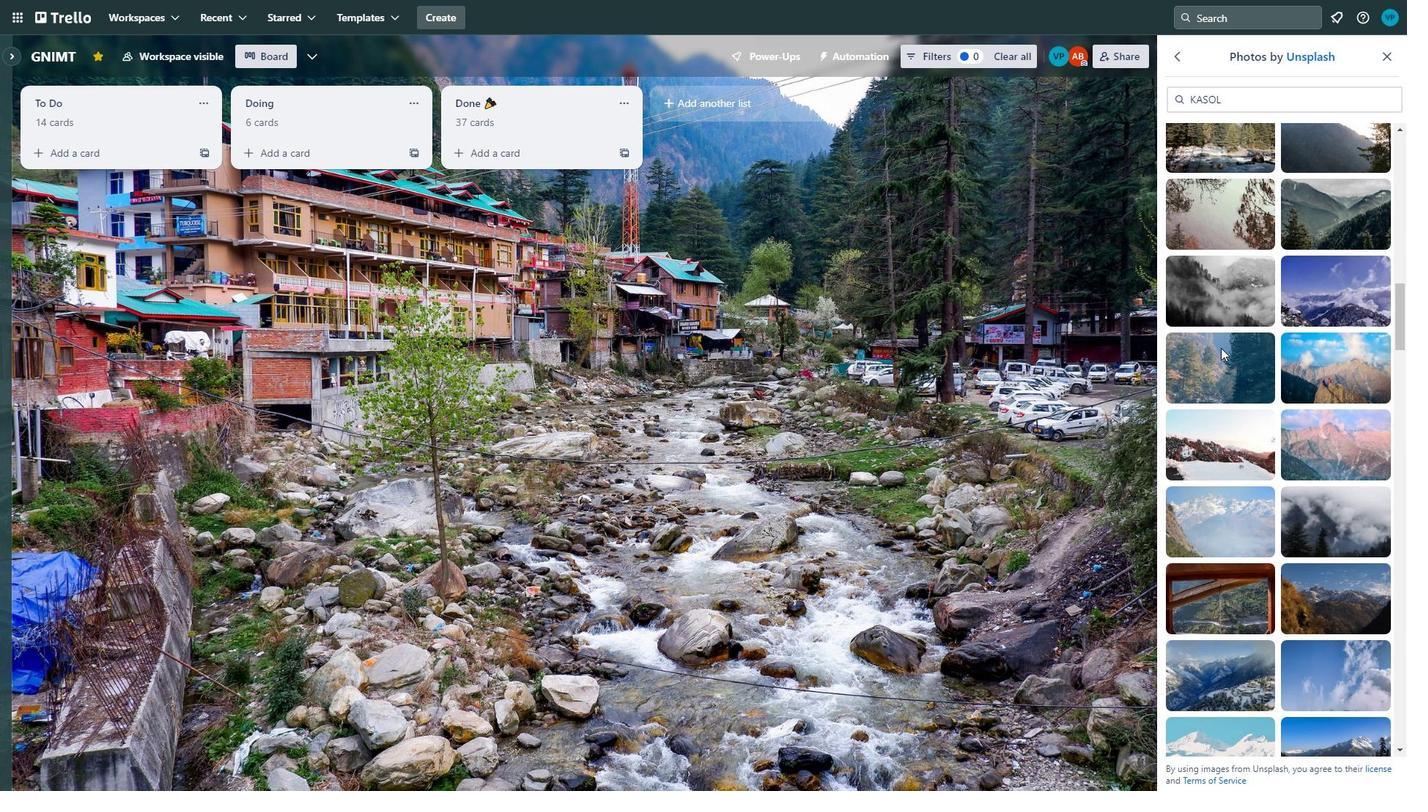 
Action: Mouse scrolled (1215, 330) with delta (0, 0)
Screenshot: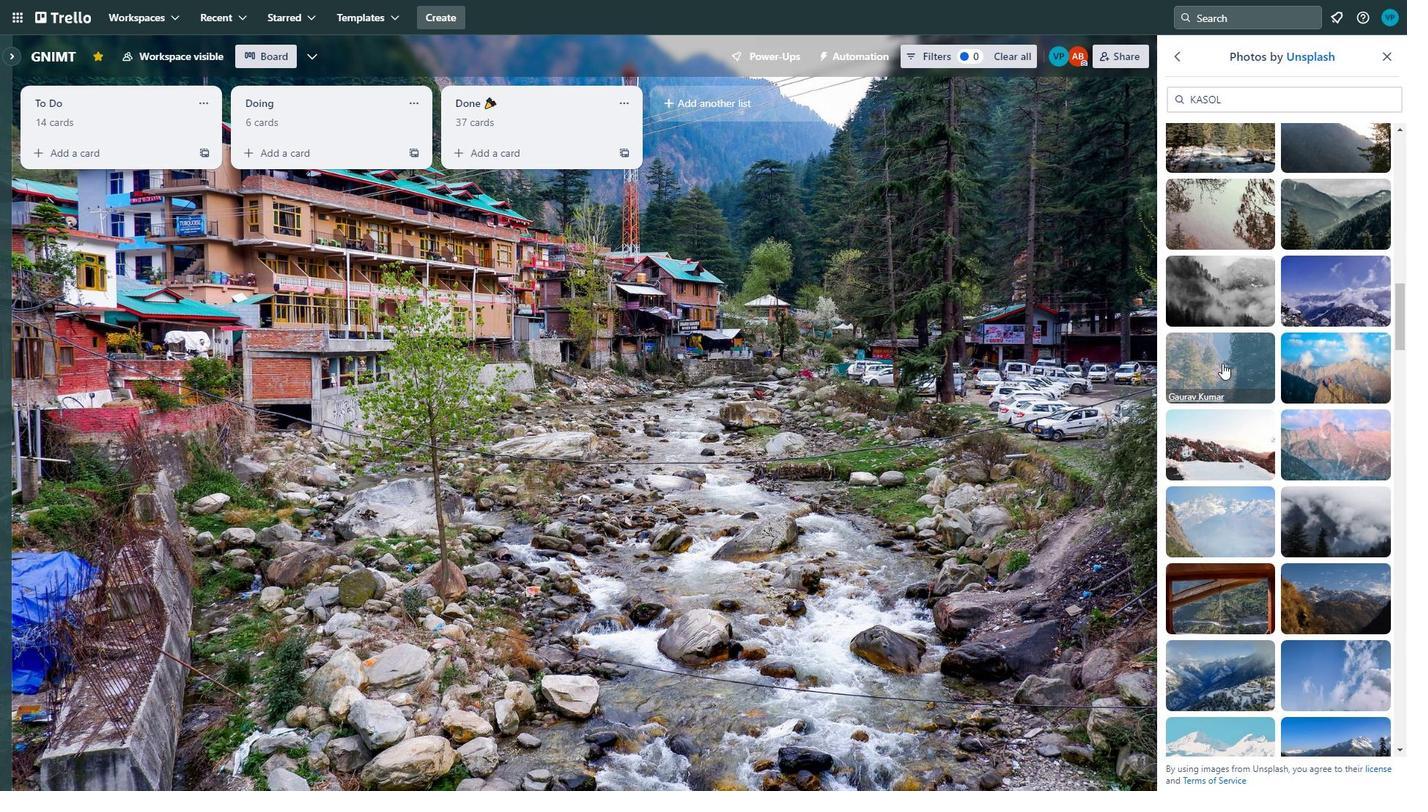 
Action: Mouse scrolled (1215, 330) with delta (0, 0)
Screenshot: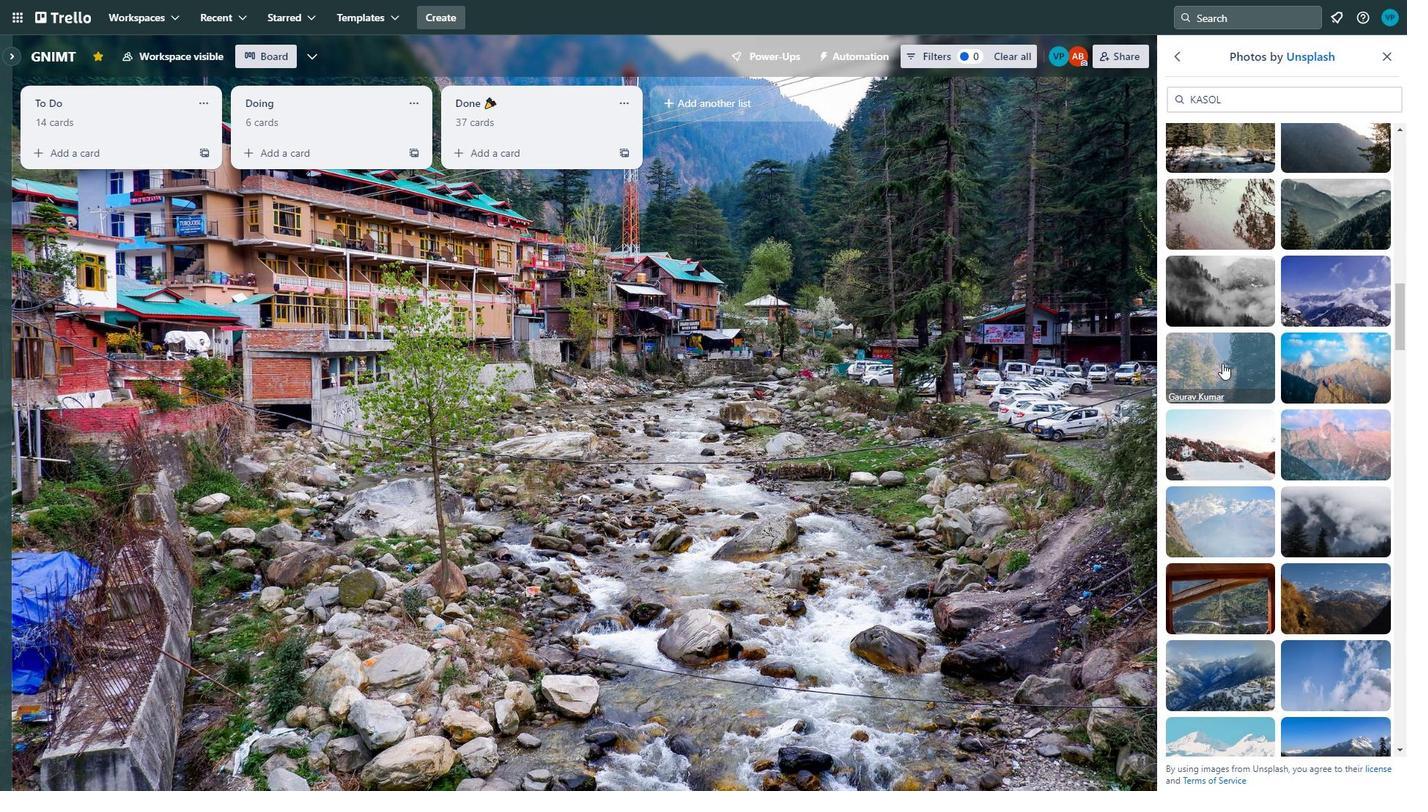 
Action: Mouse moved to (1215, 340)
Screenshot: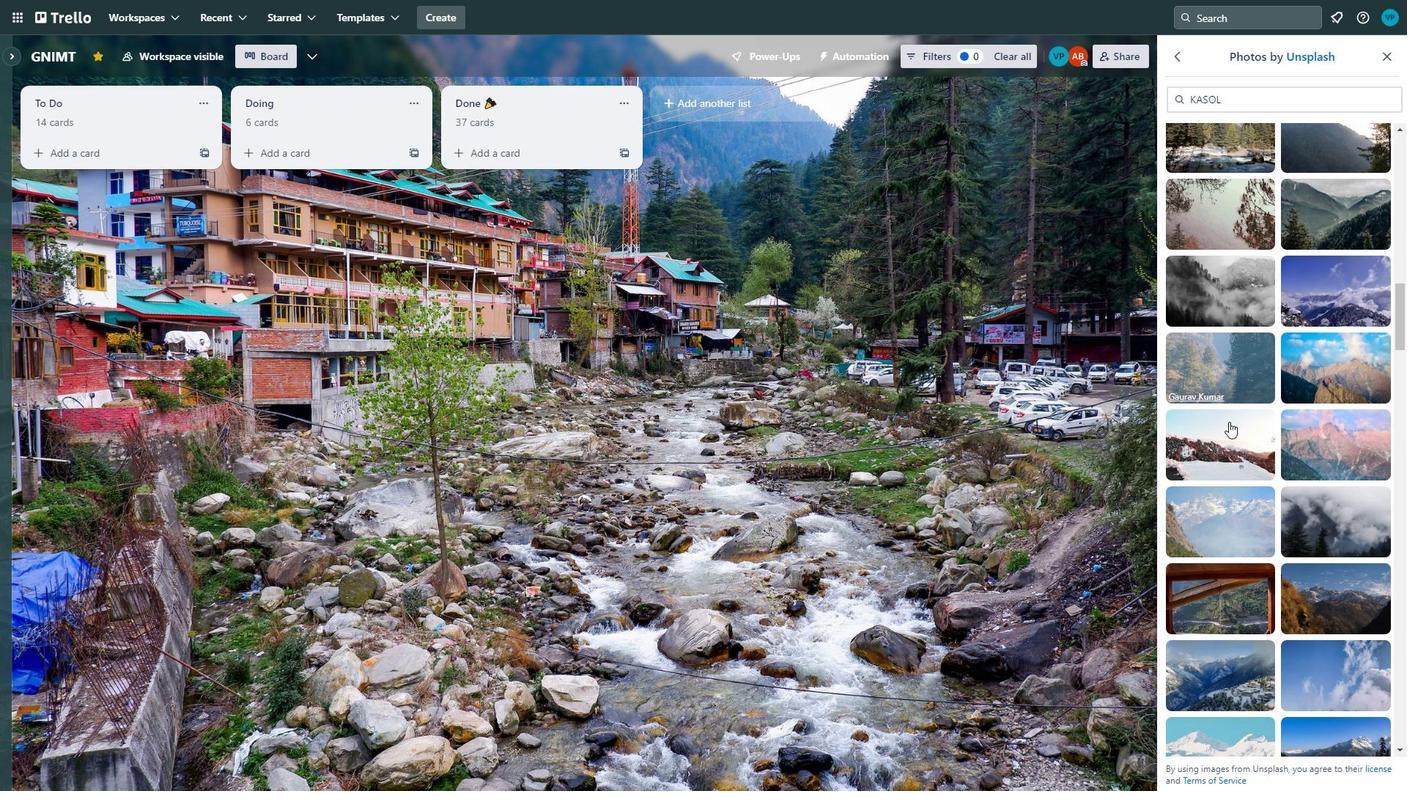 
Action: Mouse scrolled (1215, 340) with delta (0, 0)
Screenshot: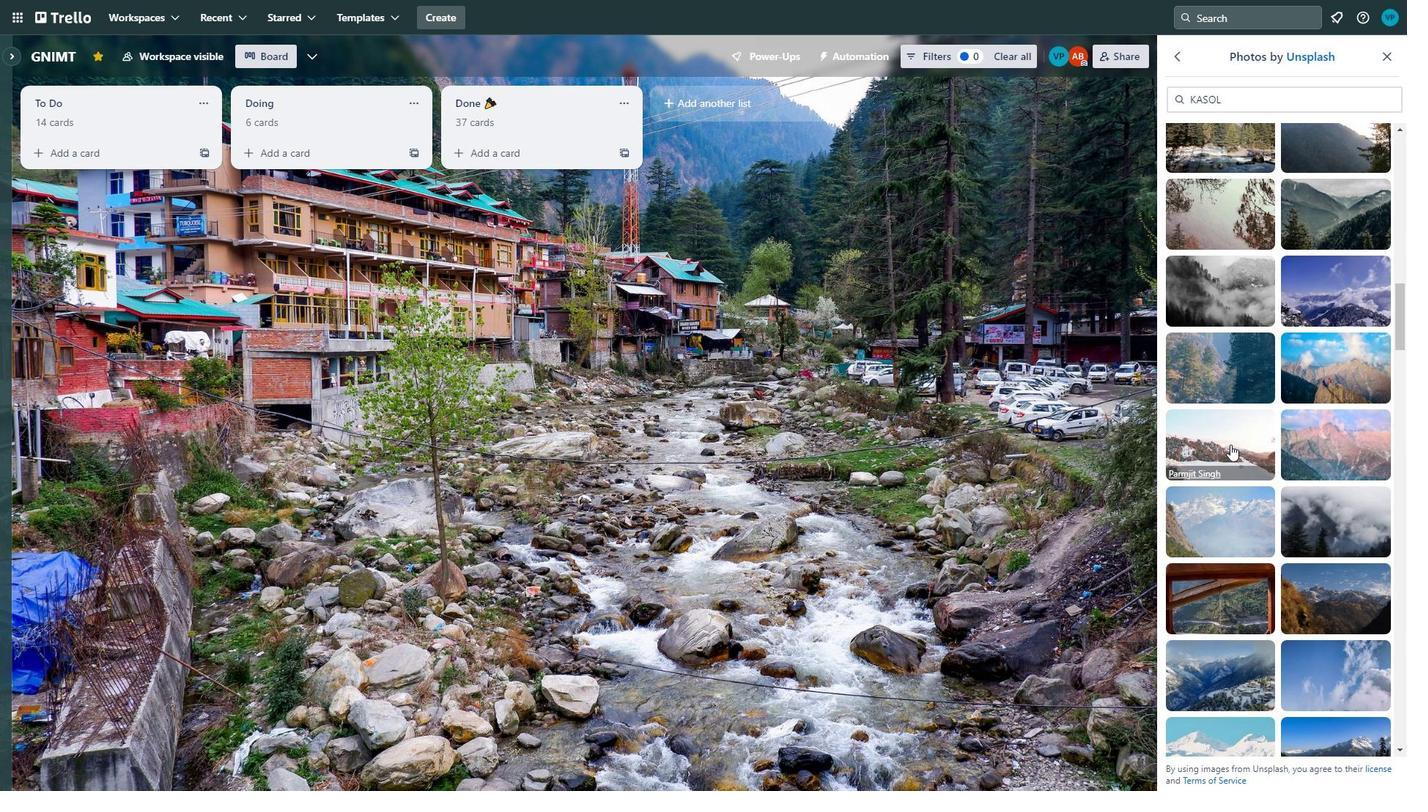 
Action: Mouse scrolled (1215, 340) with delta (0, 0)
Screenshot: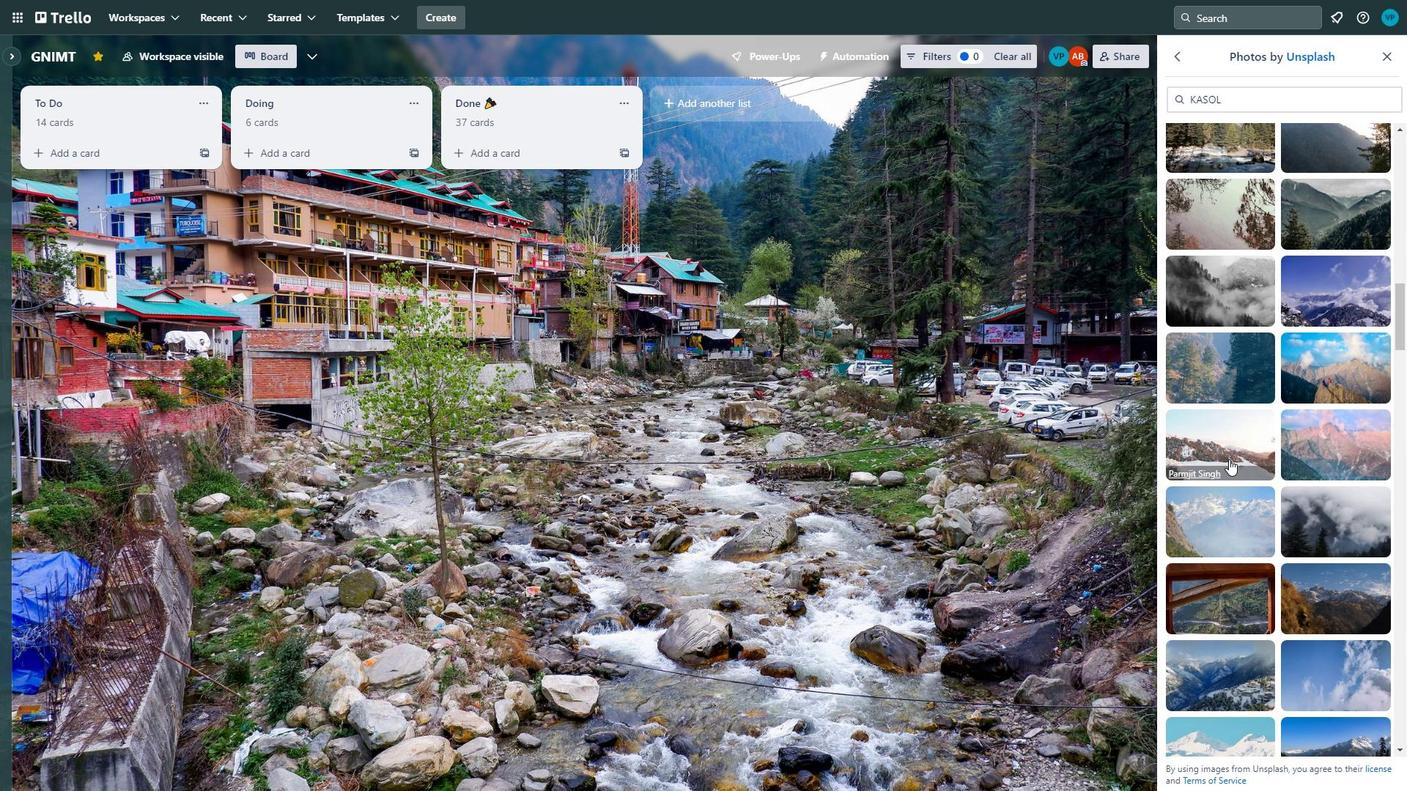 
Action: Mouse scrolled (1215, 340) with delta (0, 0)
Screenshot: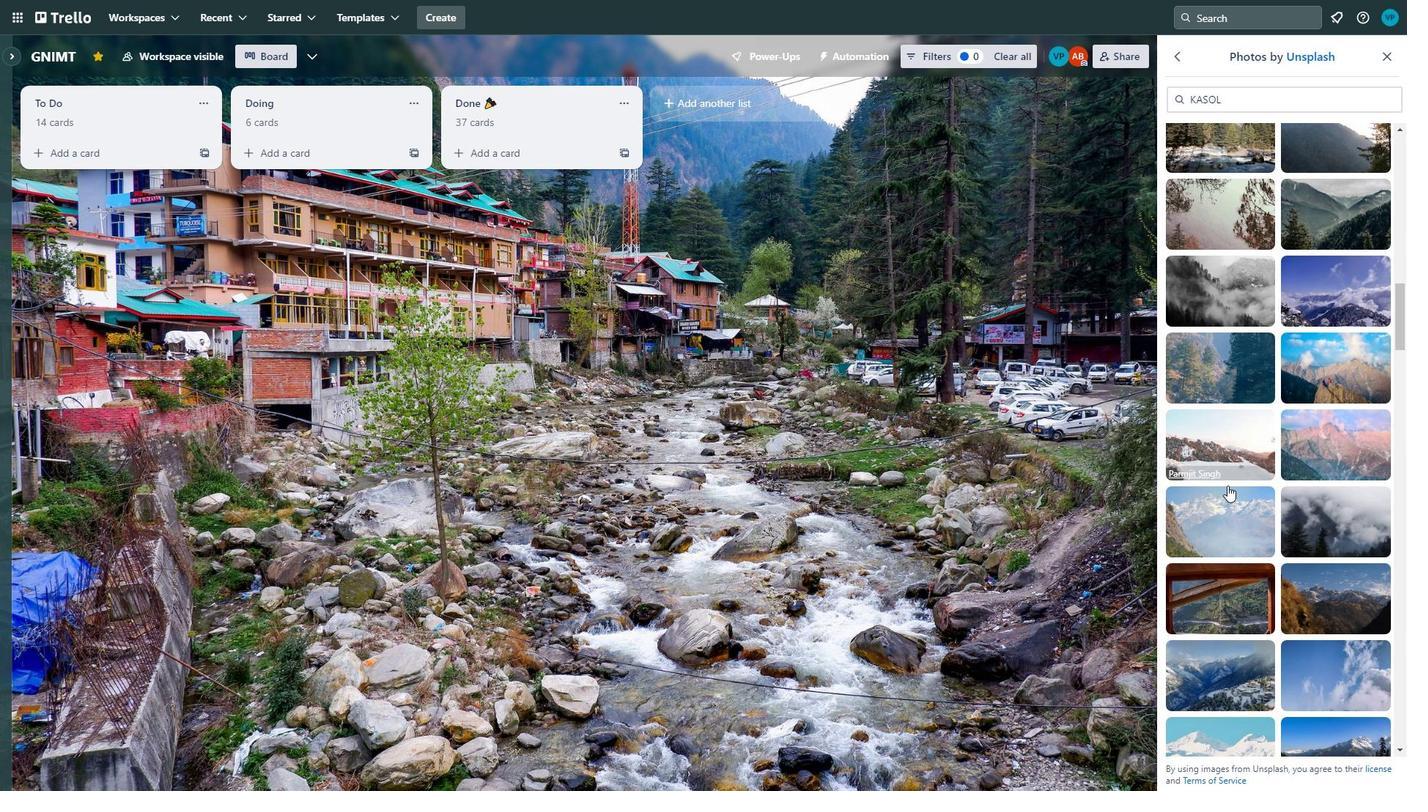 
Action: Mouse scrolled (1215, 340) with delta (0, 0)
Screenshot: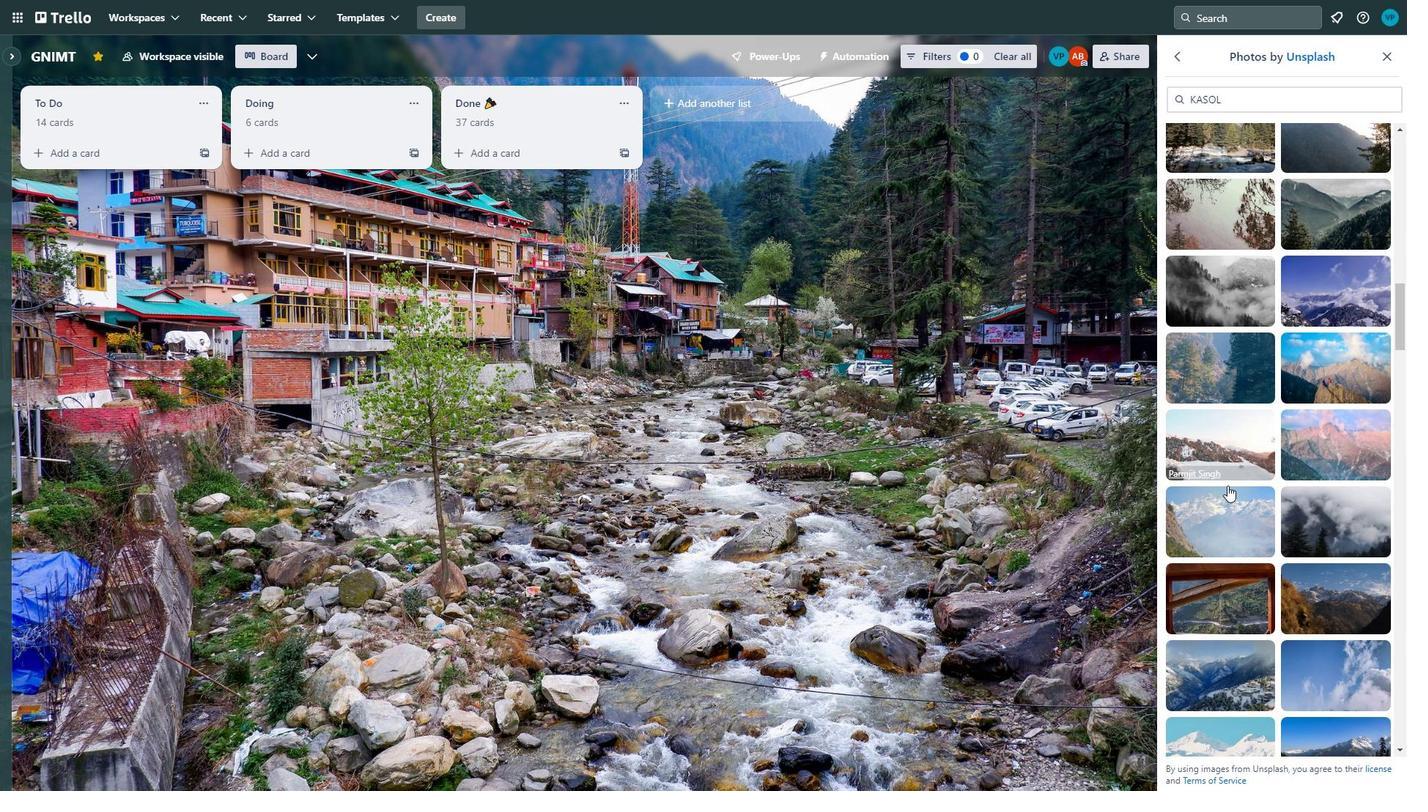 
Action: Mouse scrolled (1215, 340) with delta (0, 0)
Screenshot: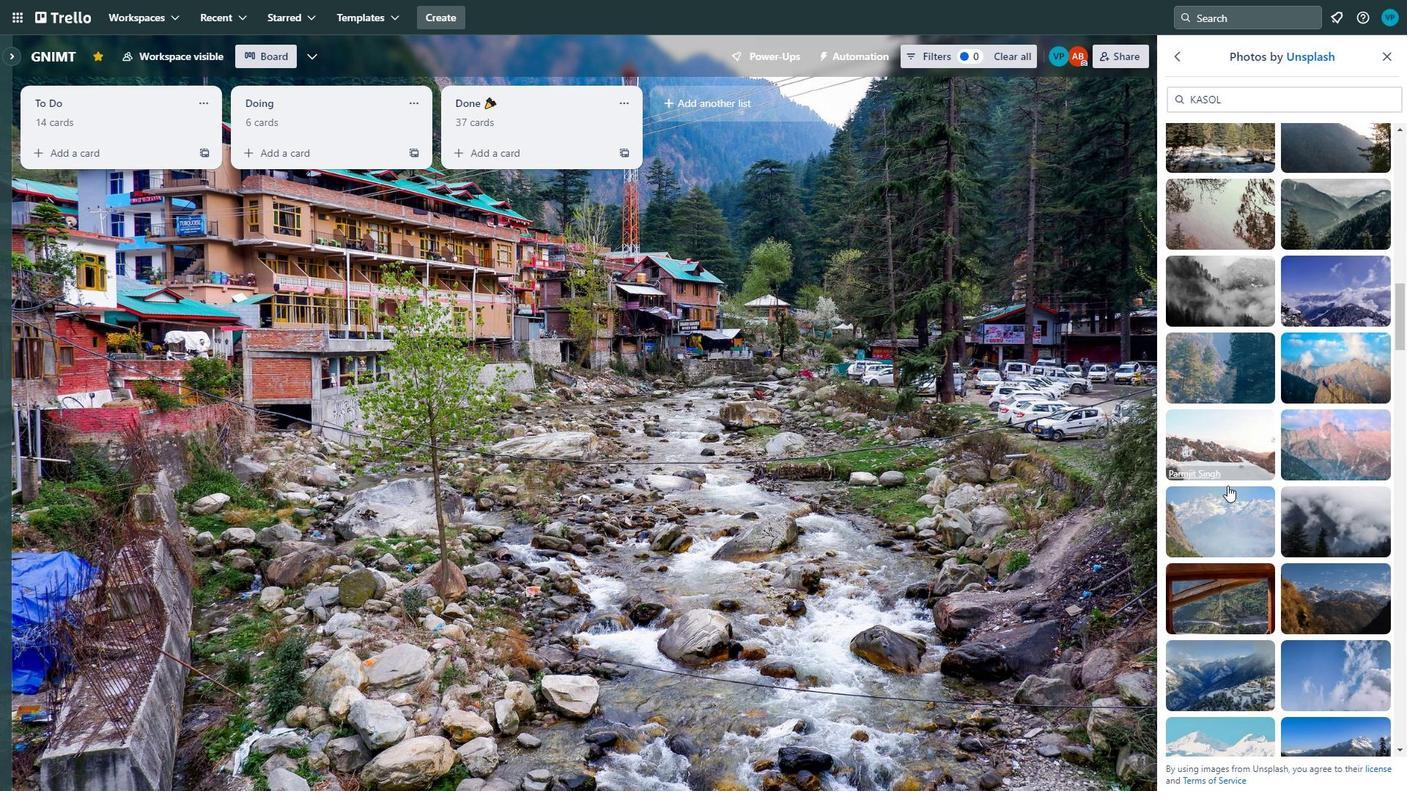 
Action: Mouse moved to (1220, 345)
Screenshot: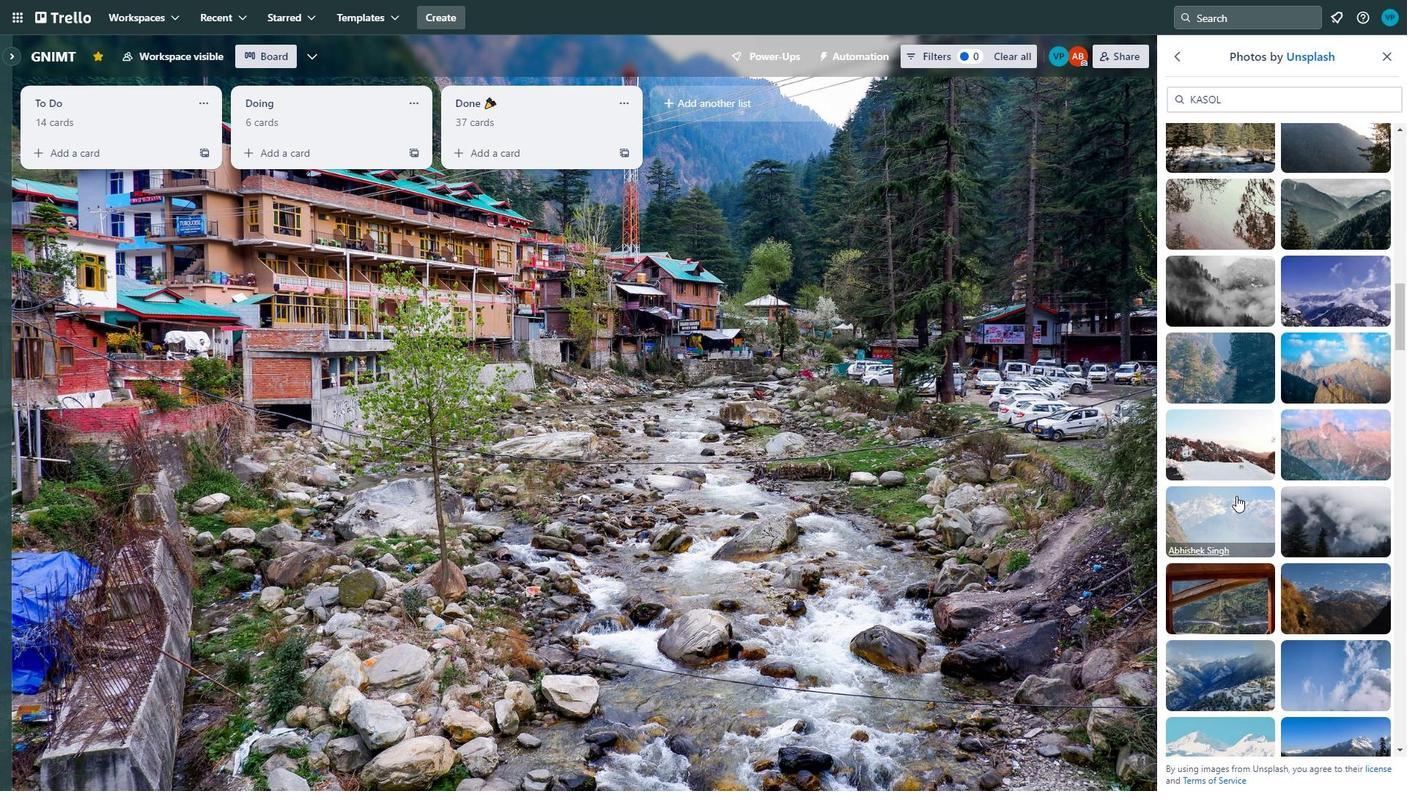 
Action: Mouse scrolled (1220, 346) with delta (0, 0)
Screenshot: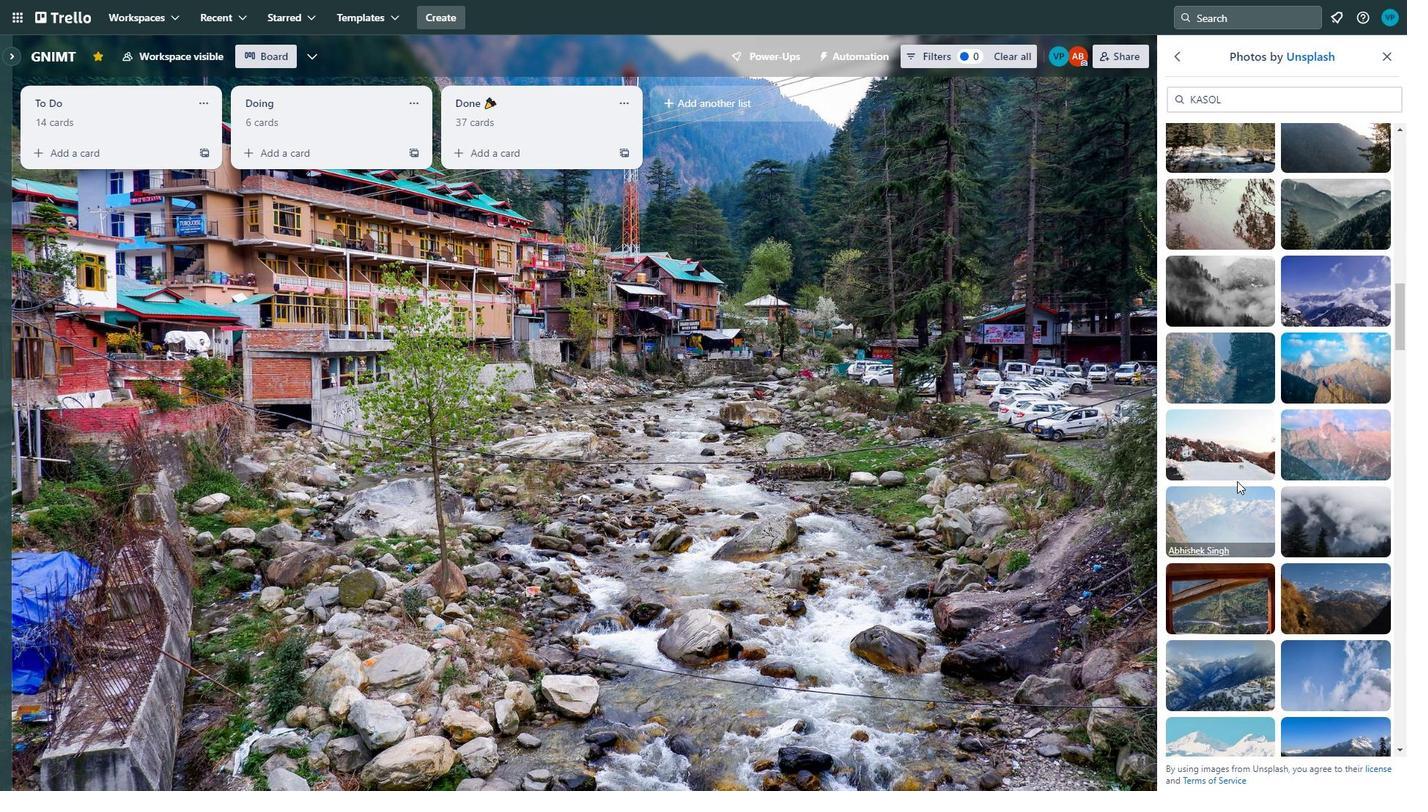 
Action: Mouse scrolled (1220, 346) with delta (0, 0)
Screenshot: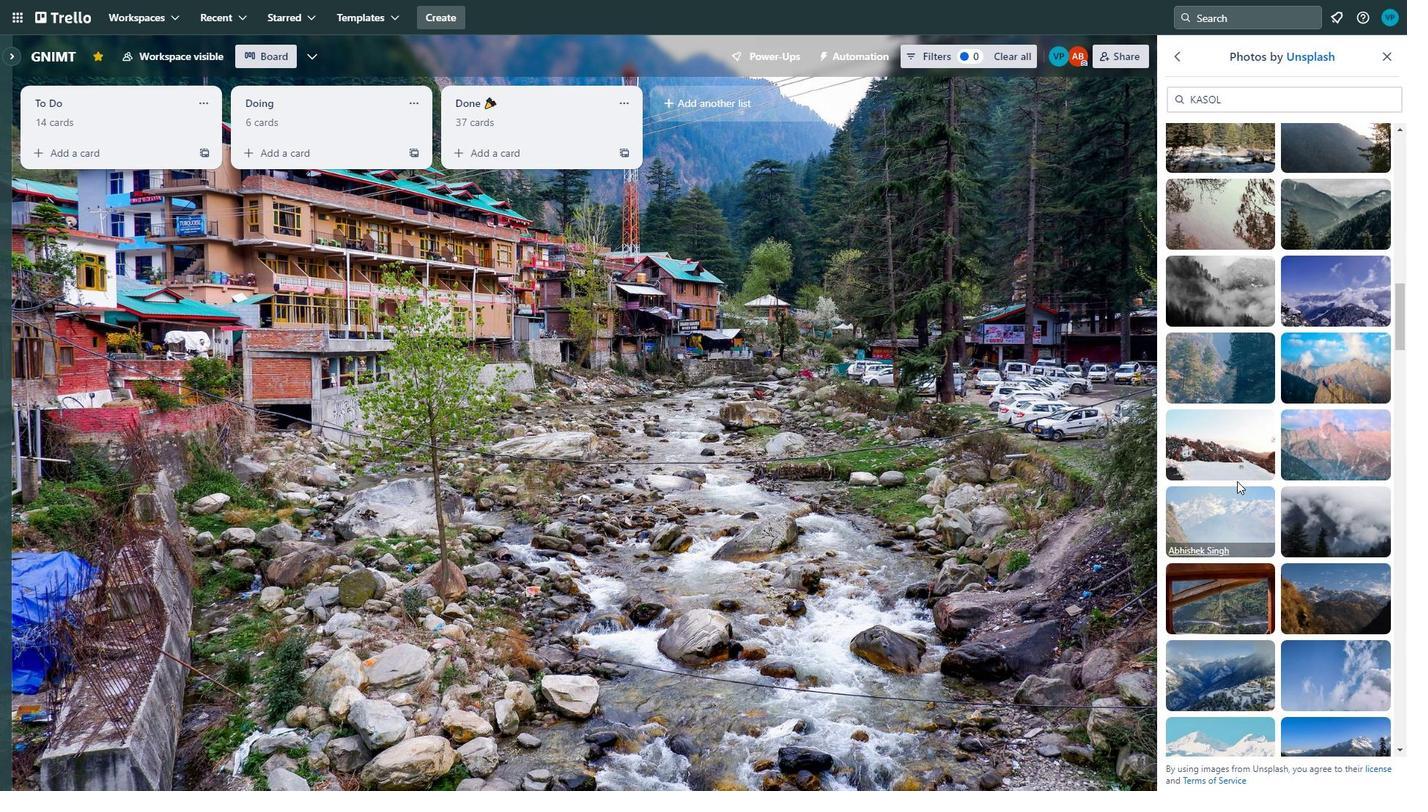 
Action: Mouse scrolled (1220, 346) with delta (0, 0)
Screenshot: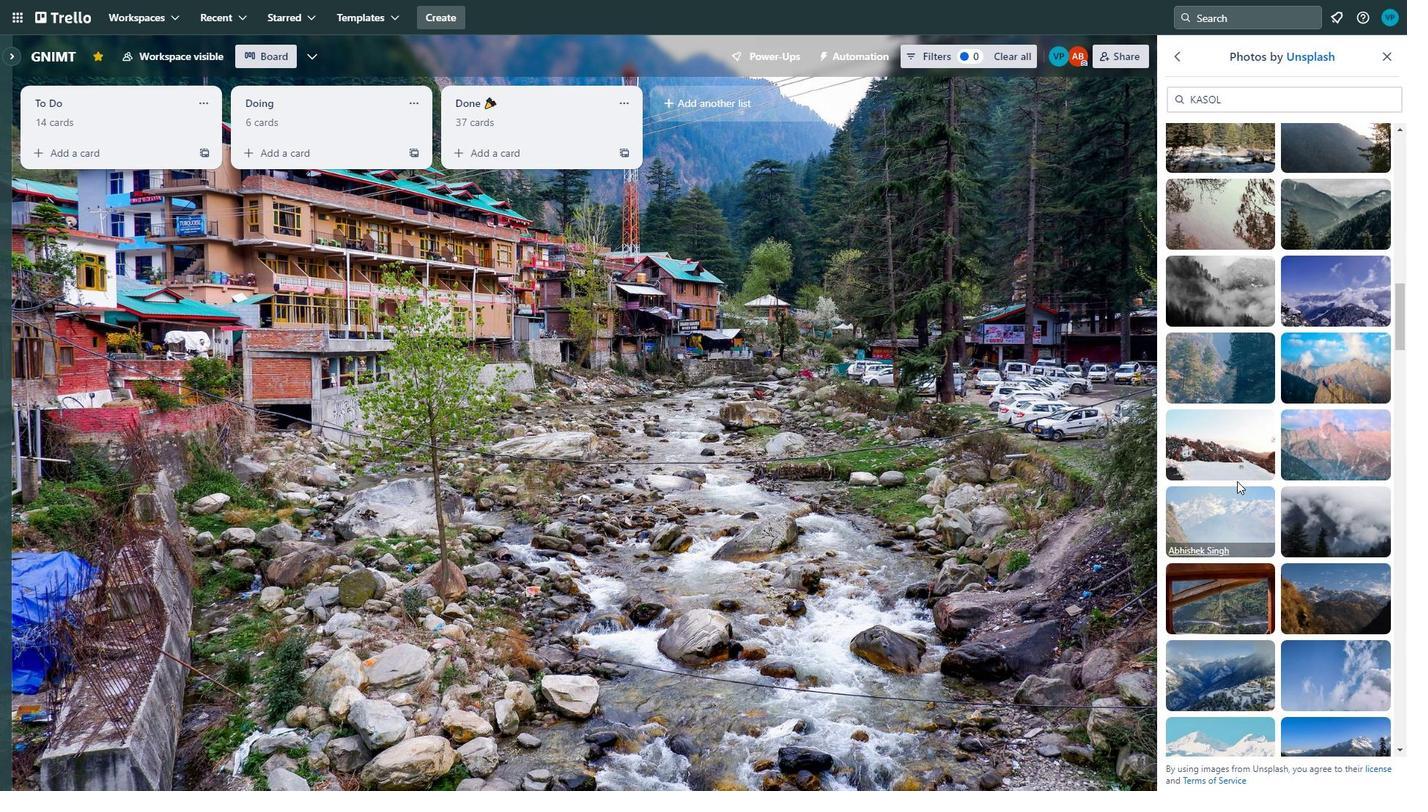 
Action: Mouse scrolled (1220, 346) with delta (0, 0)
Screenshot: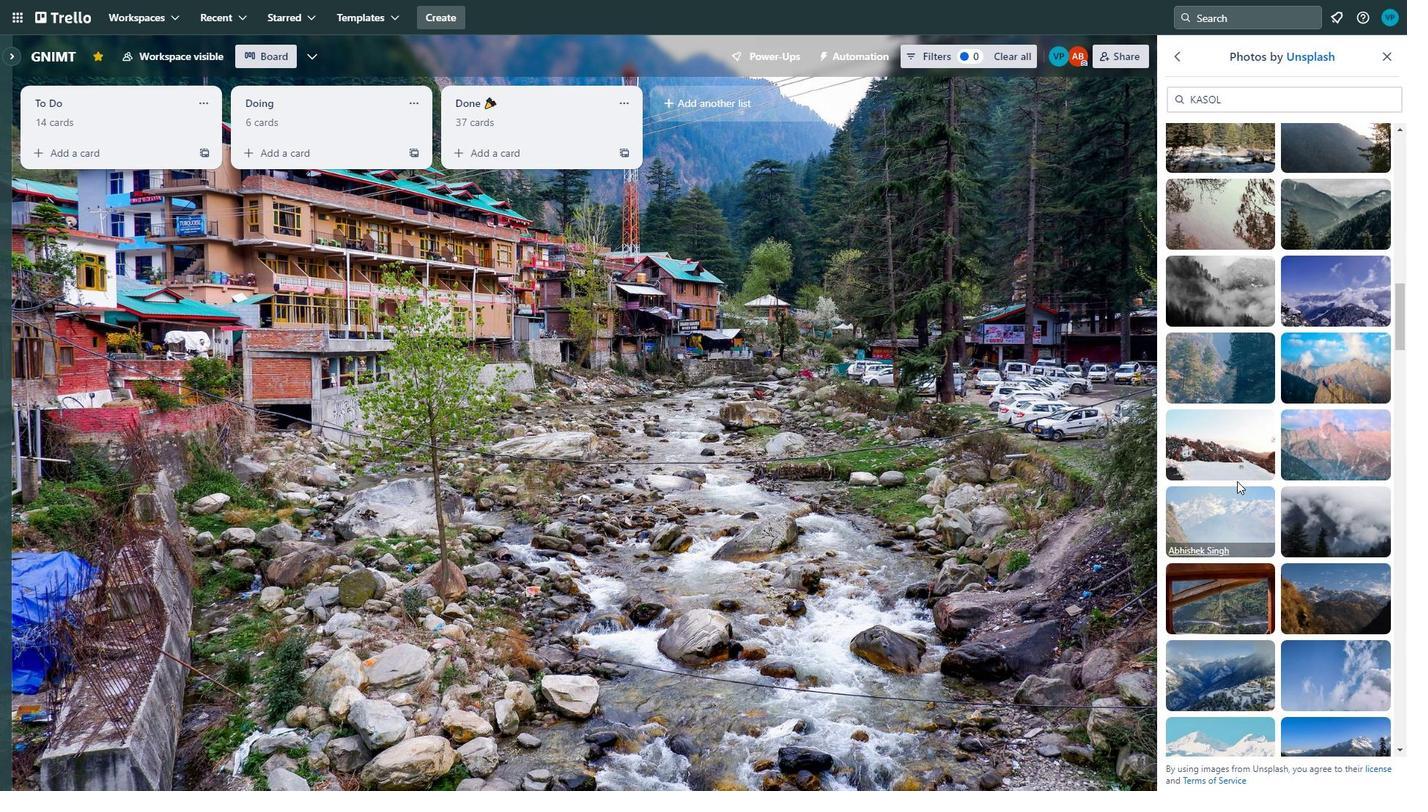 
Action: Mouse scrolled (1220, 346) with delta (0, 0)
Screenshot: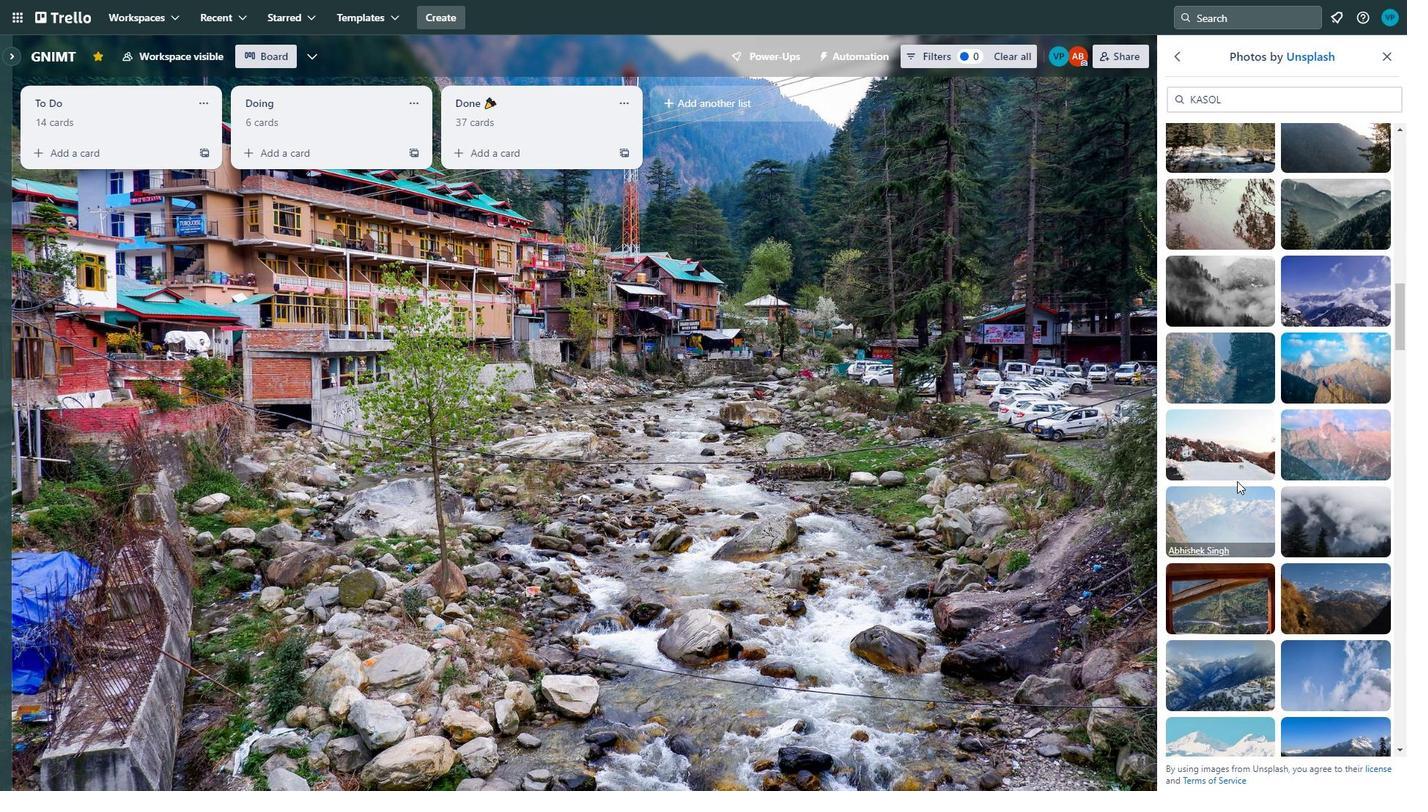 
Action: Mouse moved to (1220, 346)
Screenshot: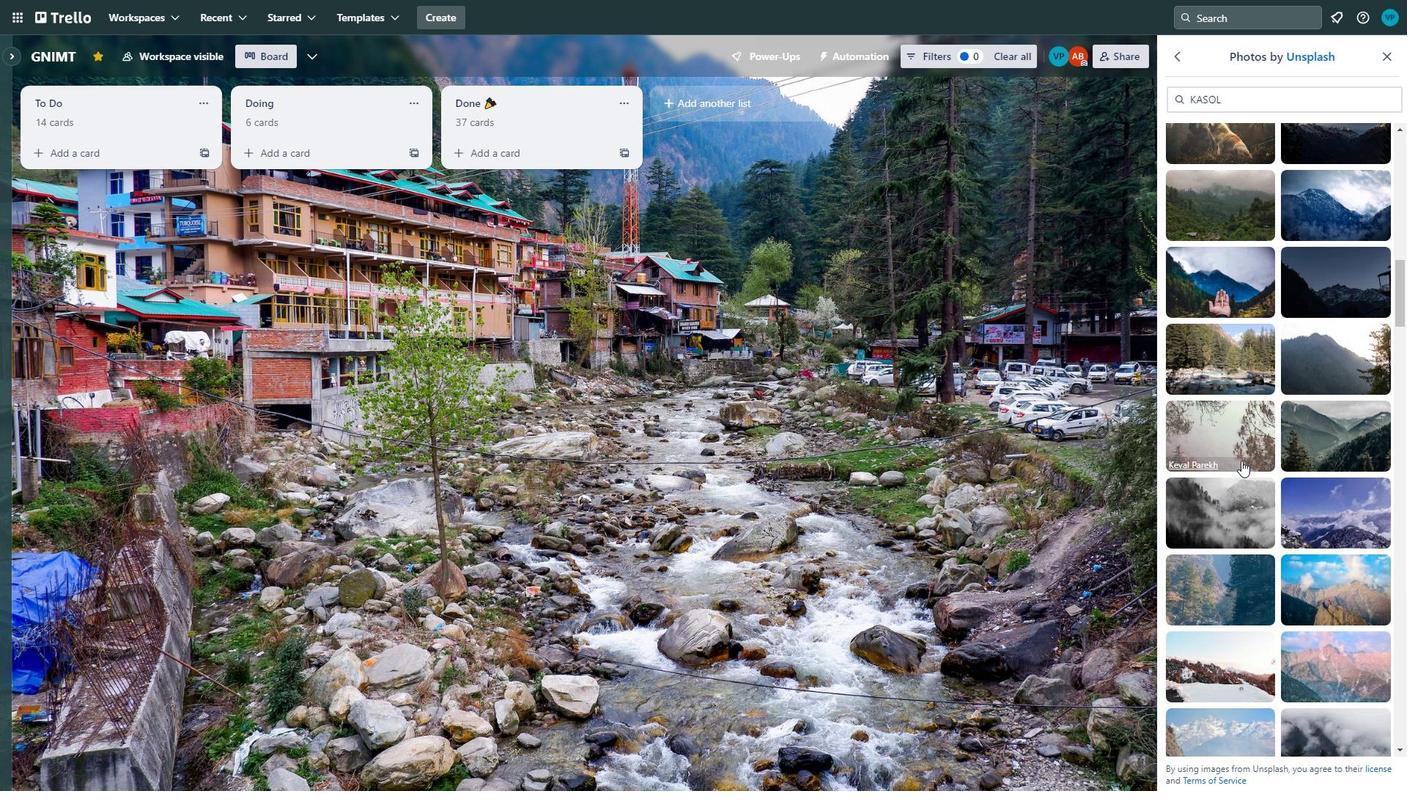 
Action: Mouse scrolled (1220, 347) with delta (0, 0)
Screenshot: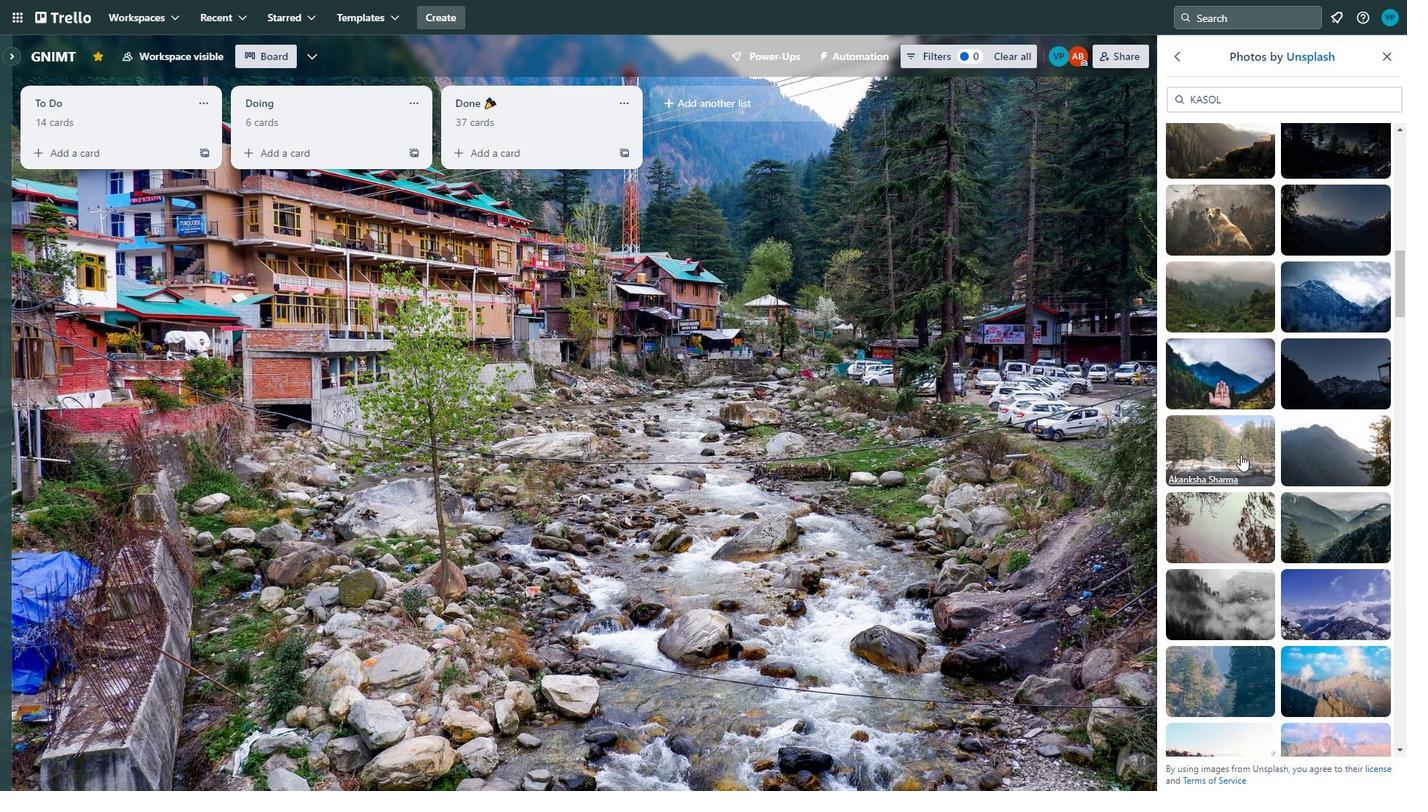 
Action: Mouse scrolled (1220, 347) with delta (0, 0)
Screenshot: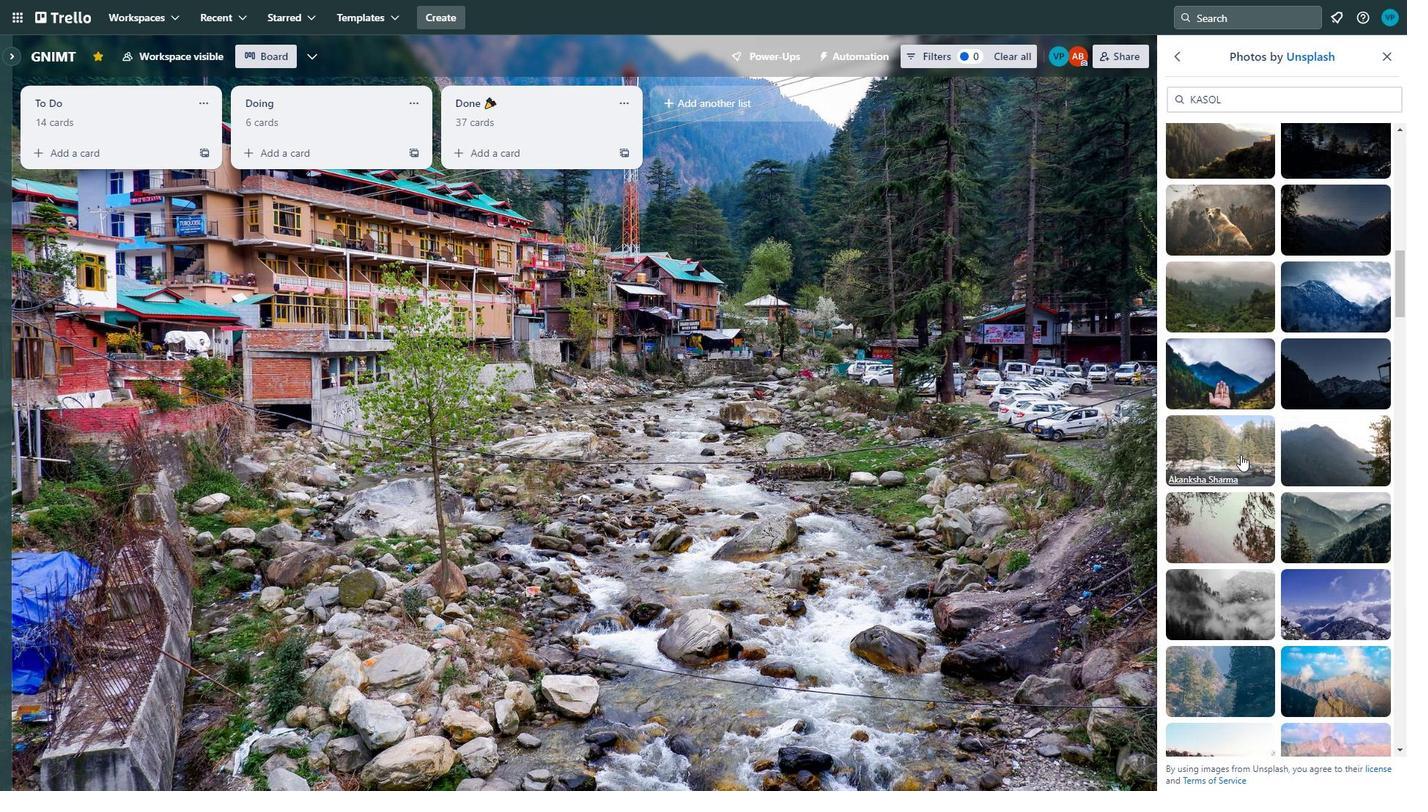 
Action: Mouse scrolled (1220, 347) with delta (0, 0)
Screenshot: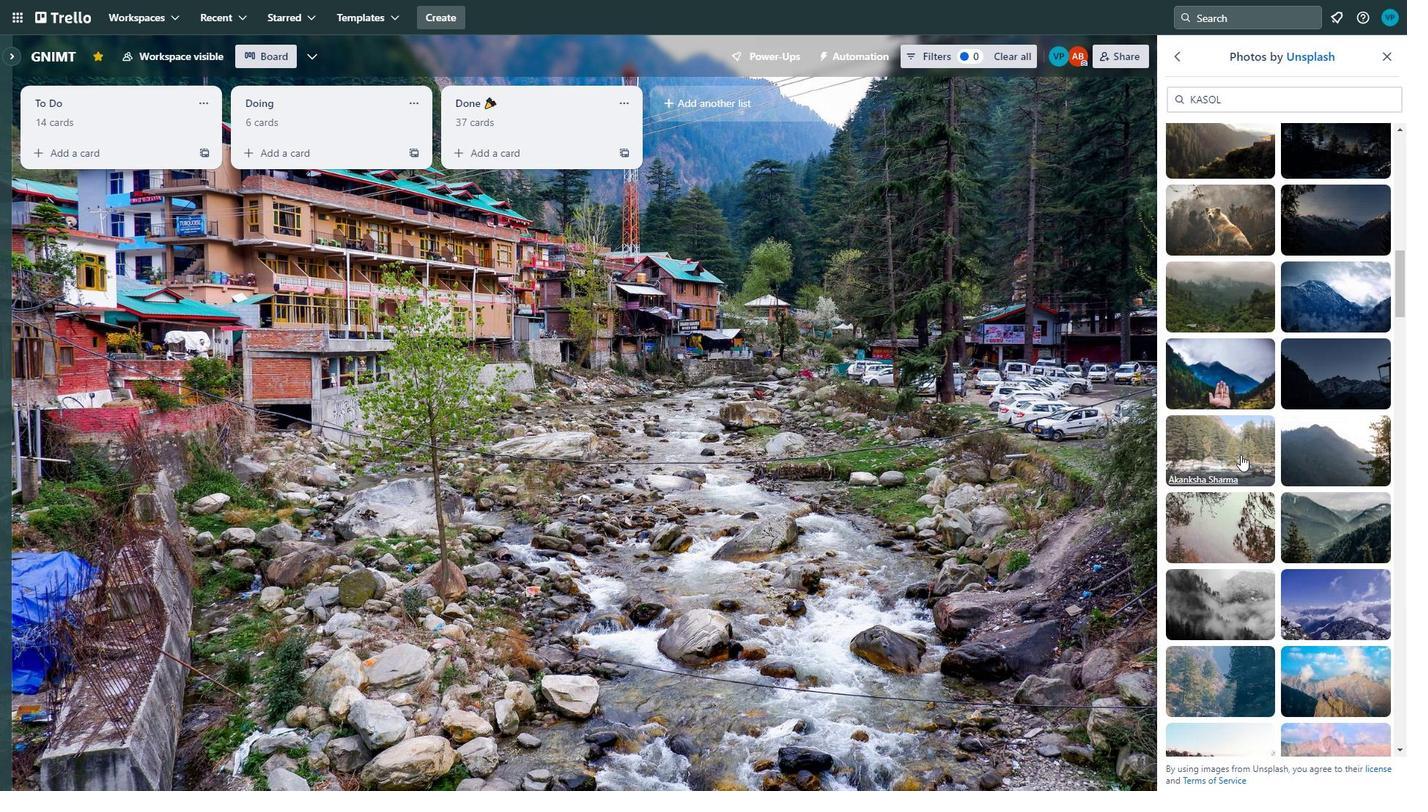 
Action: Mouse scrolled (1220, 347) with delta (0, 0)
Screenshot: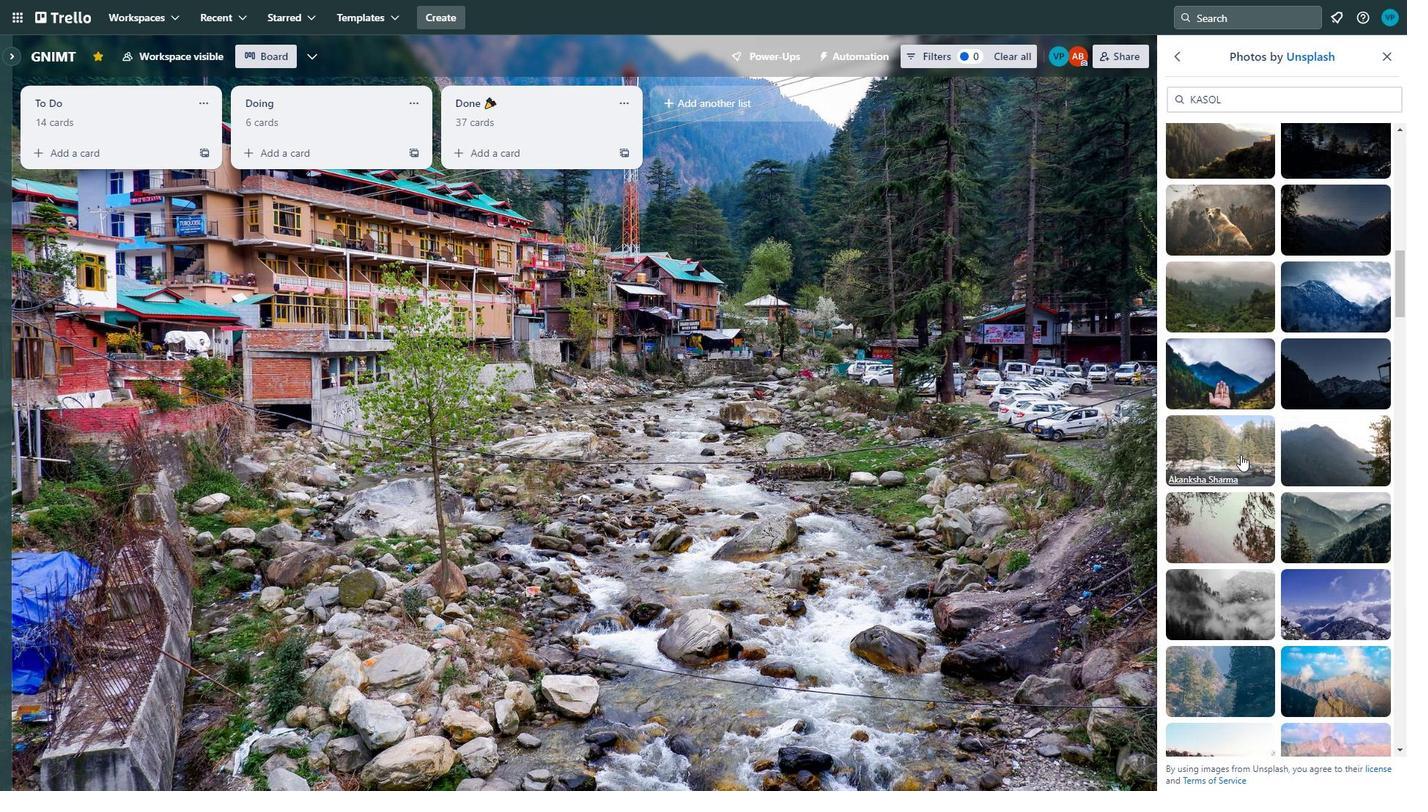 
Action: Mouse scrolled (1220, 347) with delta (0, 0)
Screenshot: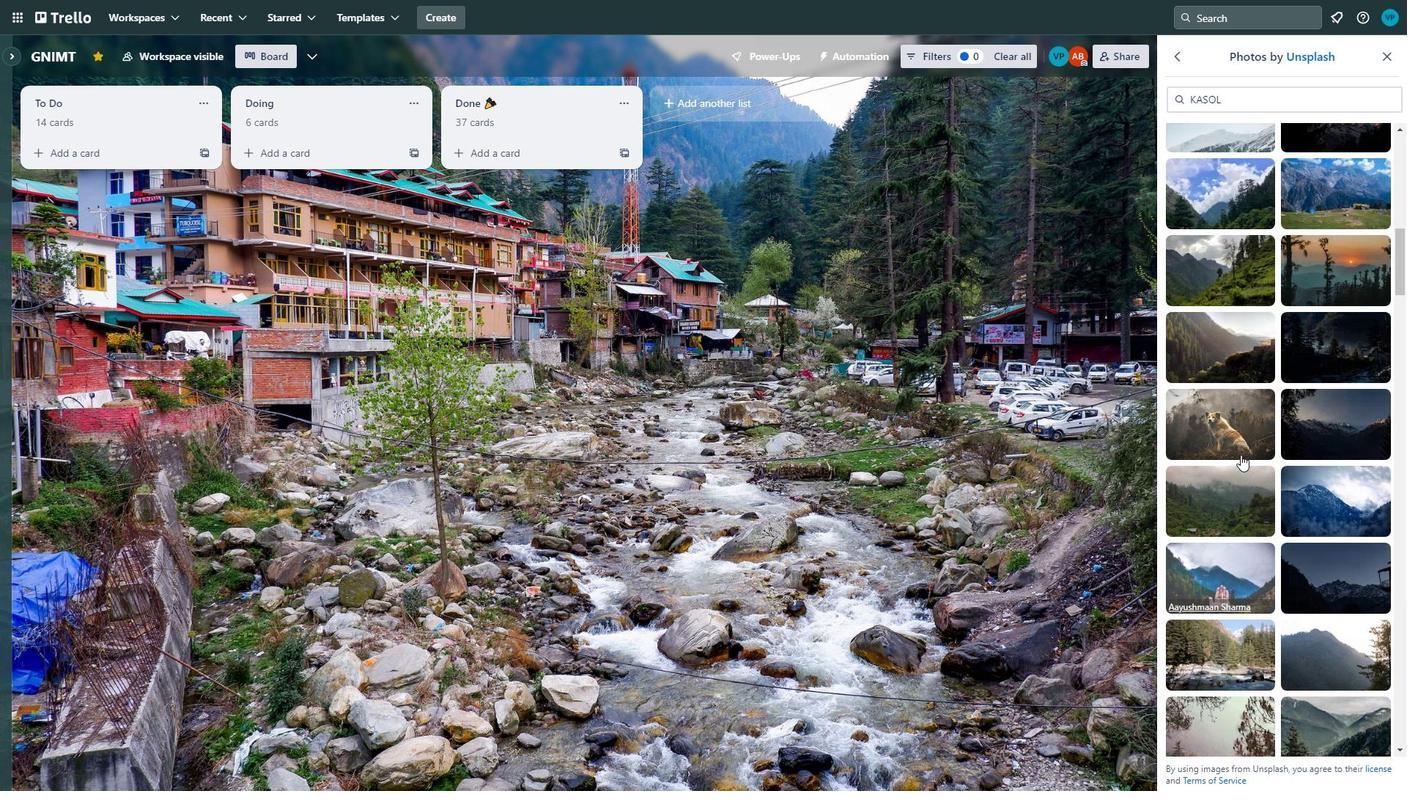 
Action: Mouse moved to (1237, 482)
Screenshot: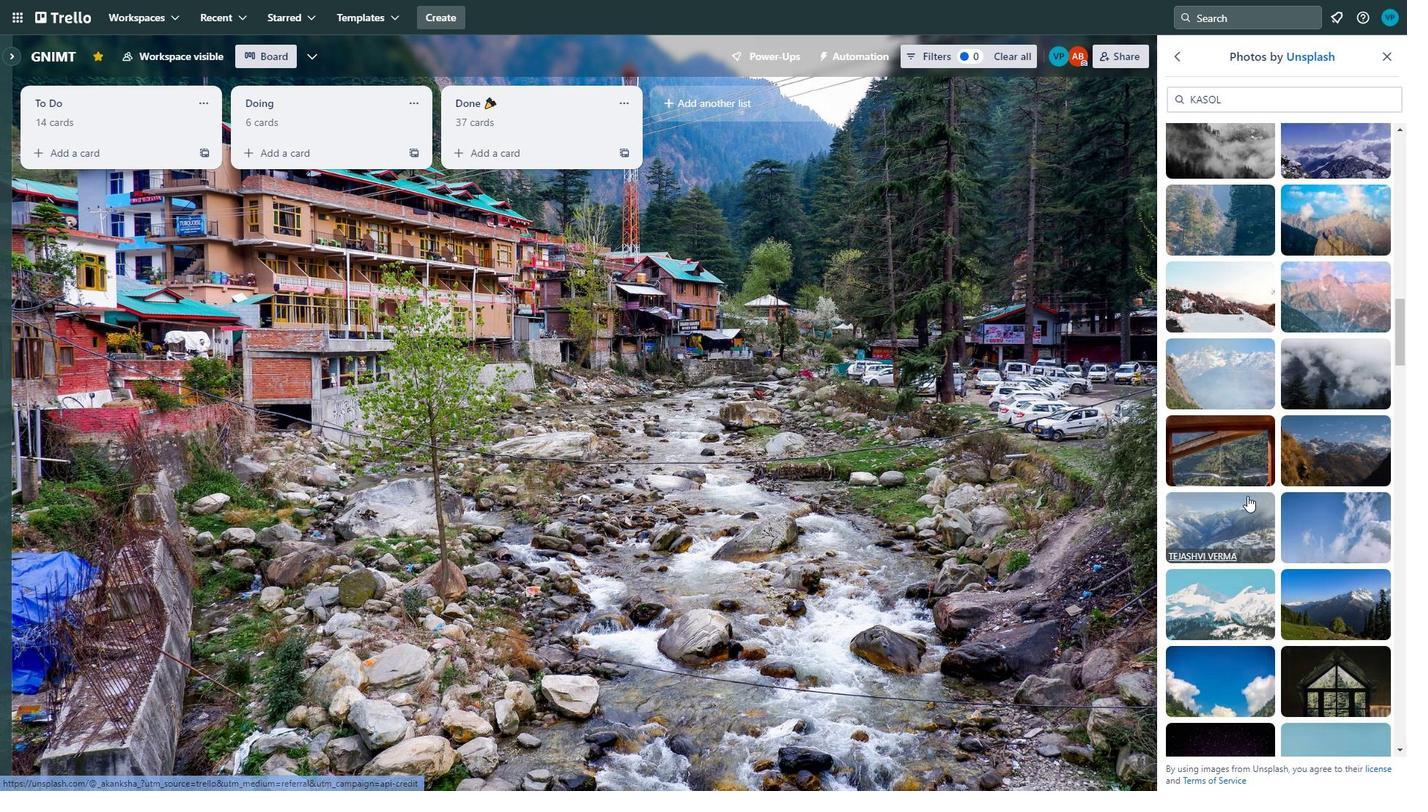 
Action: Mouse scrolled (1237, 483) with delta (0, 0)
Screenshot: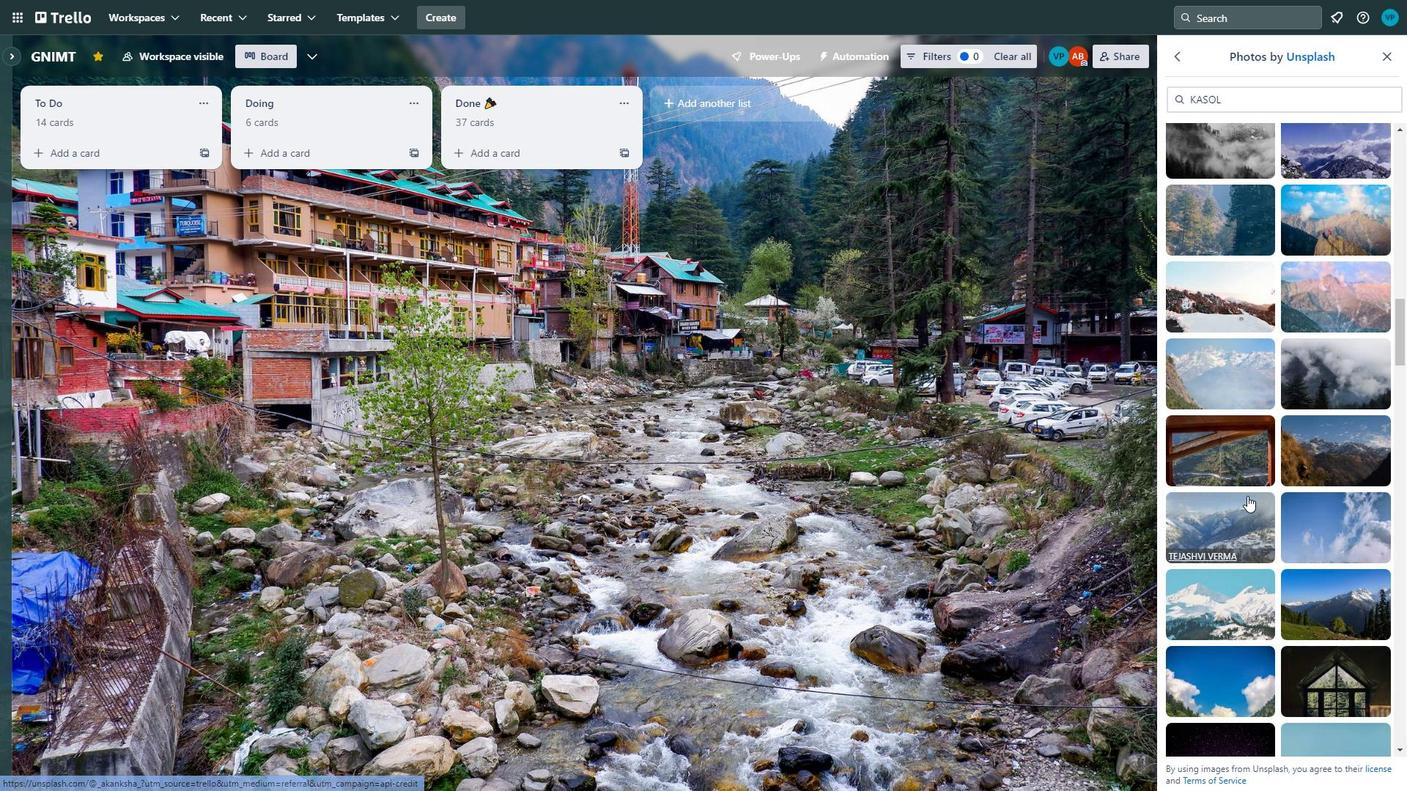 
Action: Mouse moved to (1237, 478)
Screenshot: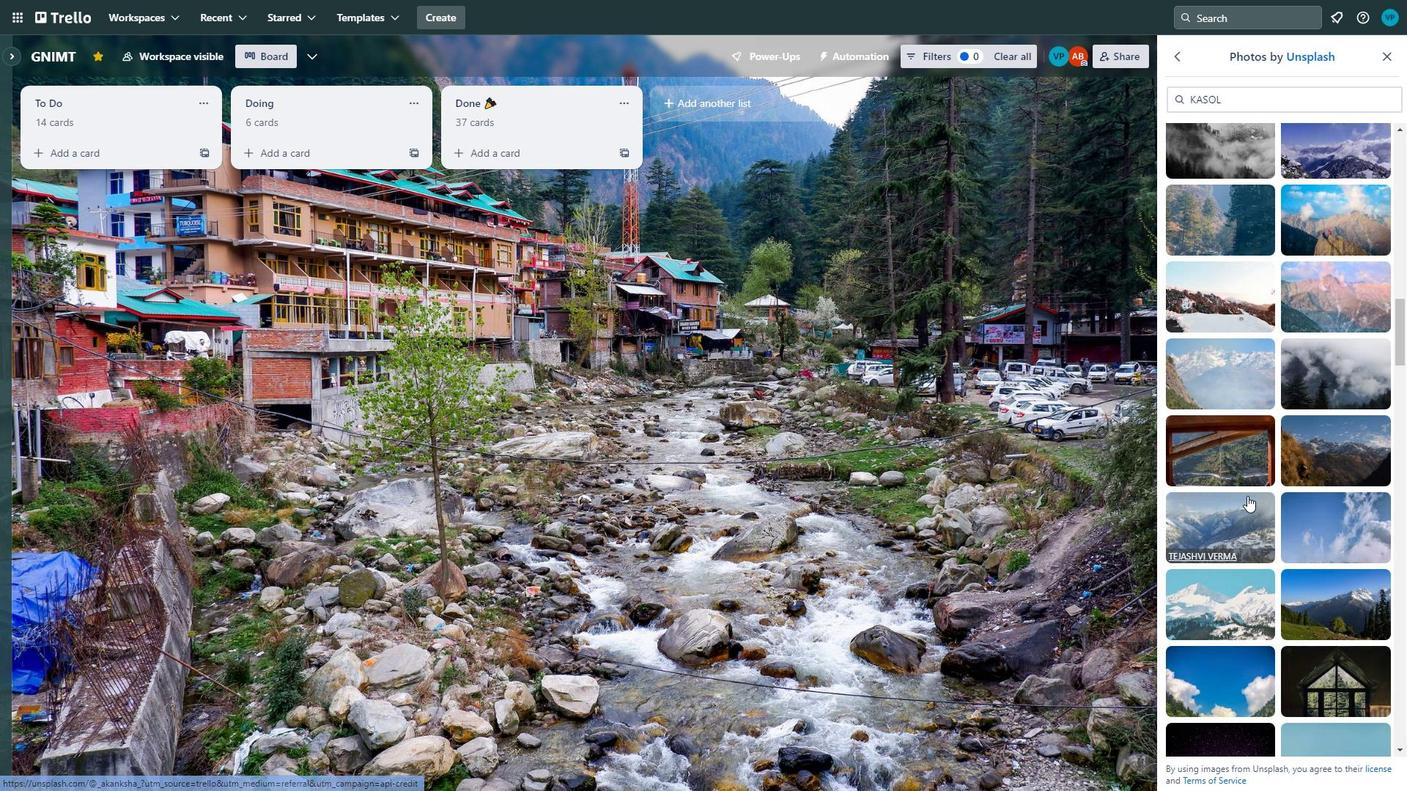 
Action: Mouse scrolled (1237, 479) with delta (0, 0)
Screenshot: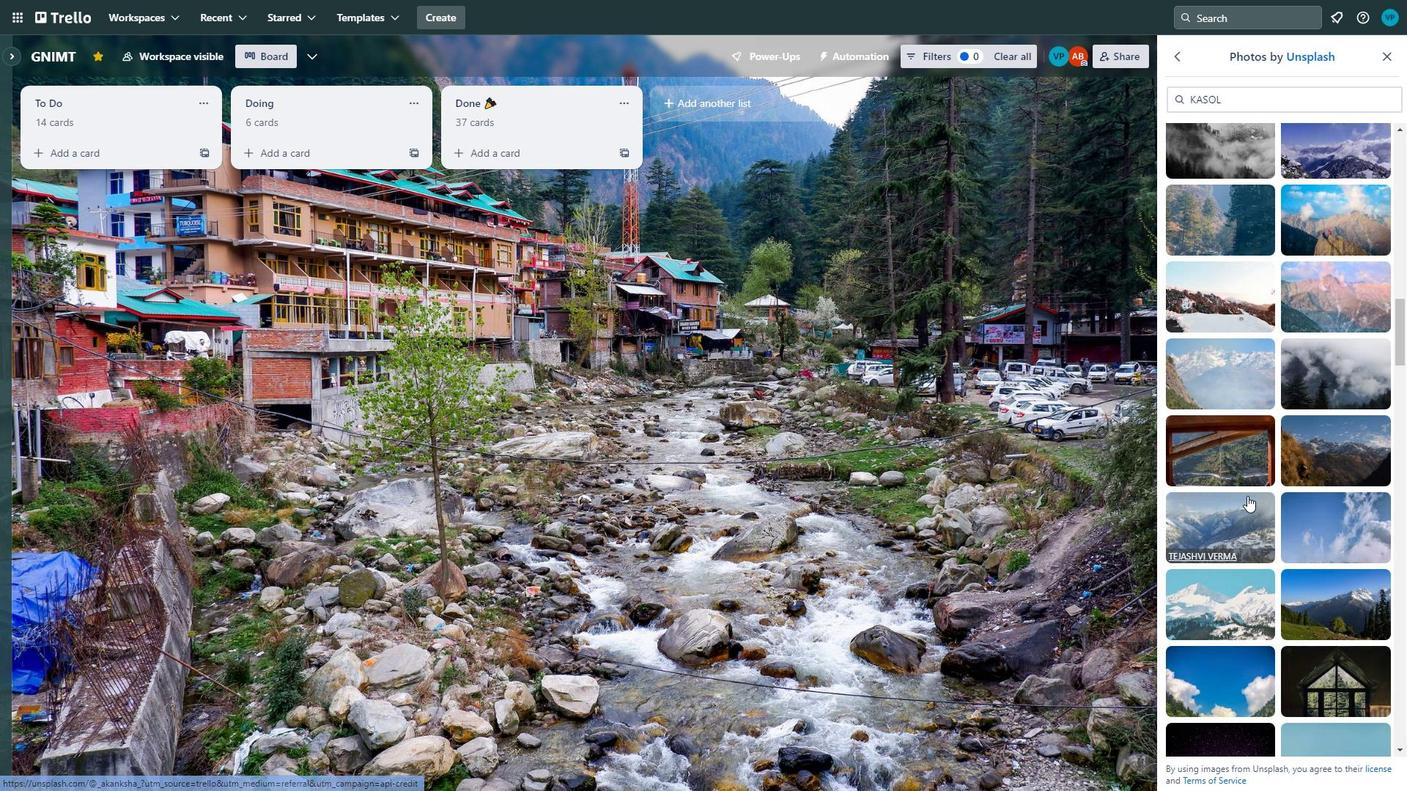 
Action: Mouse moved to (1237, 473)
Screenshot: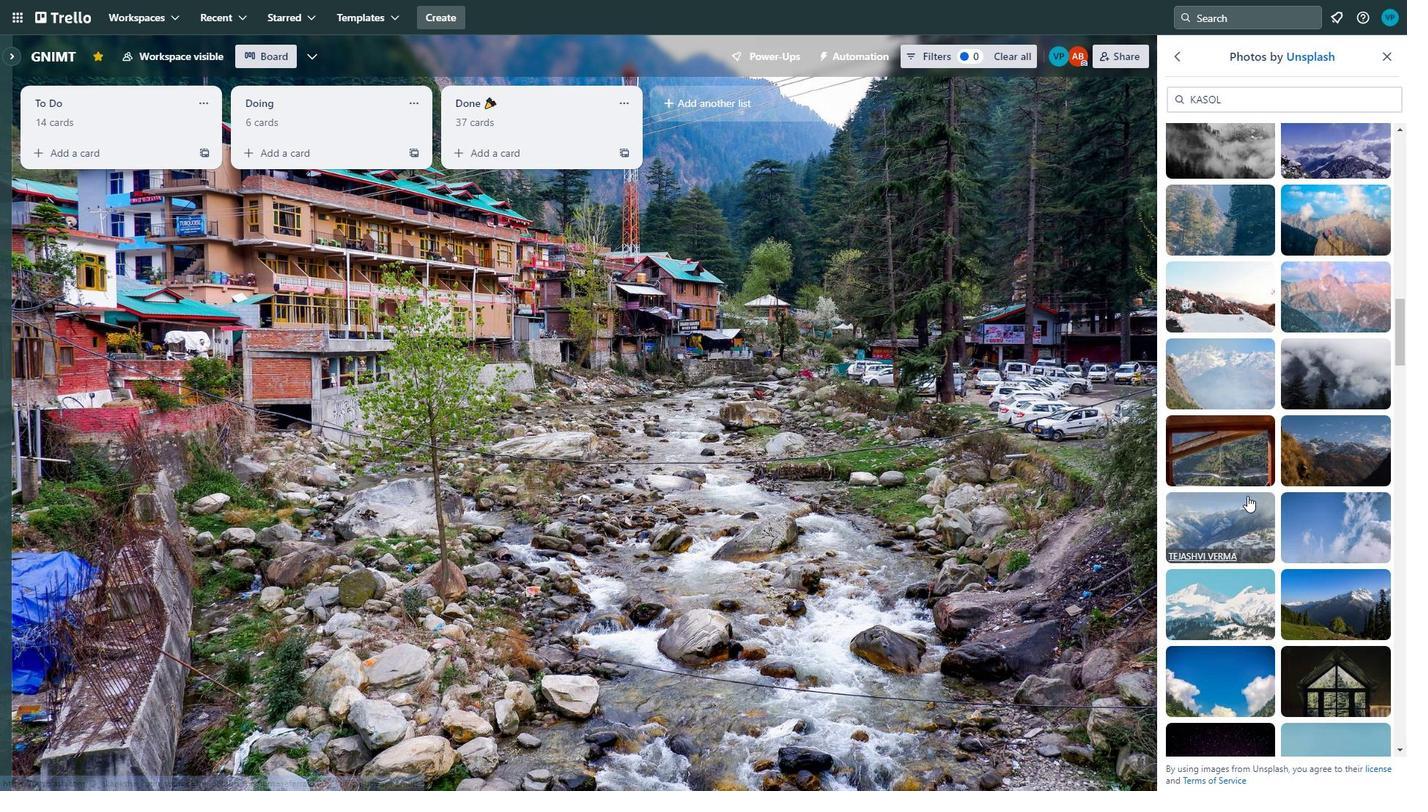 
Action: Mouse scrolled (1237, 474) with delta (0, 0)
Screenshot: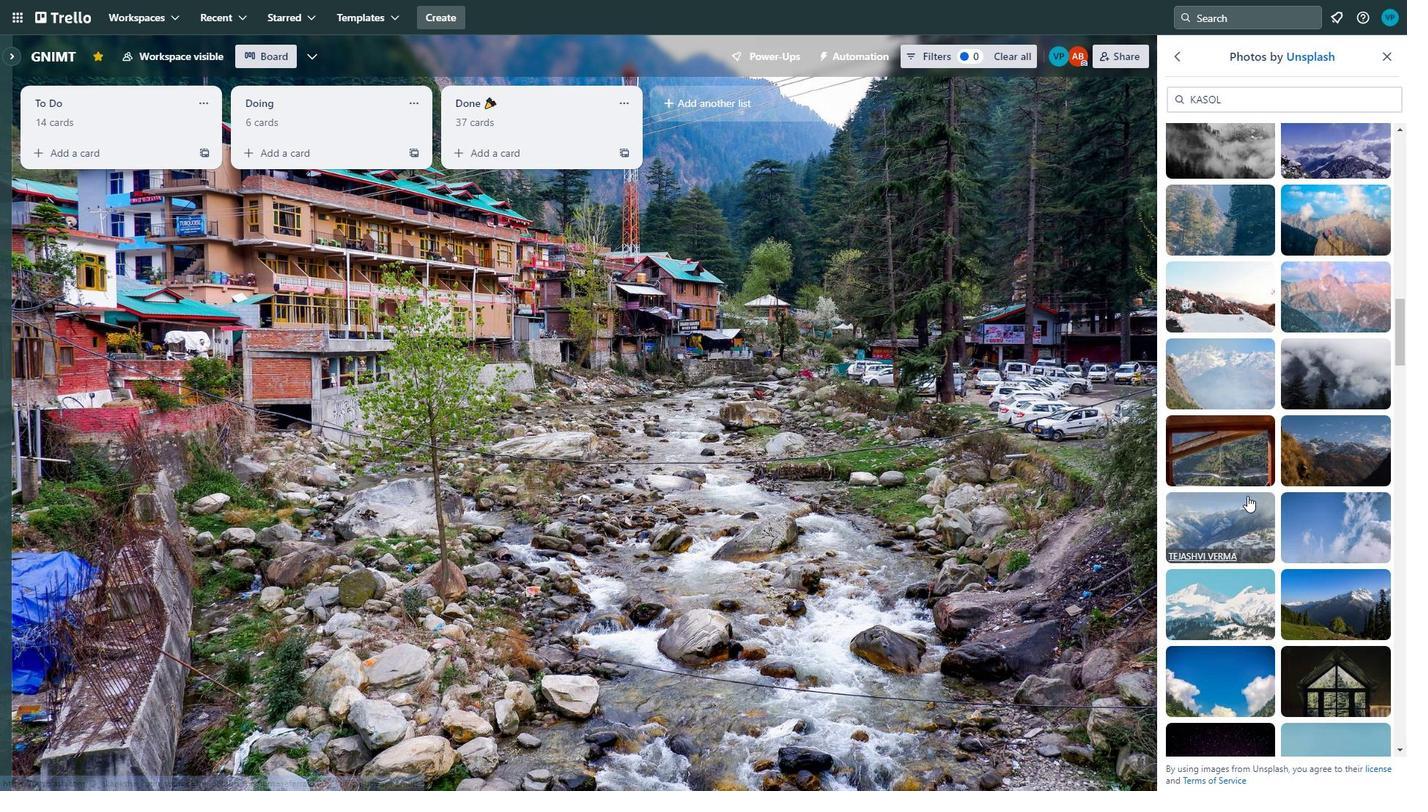 
Action: Mouse moved to (1241, 461)
Screenshot: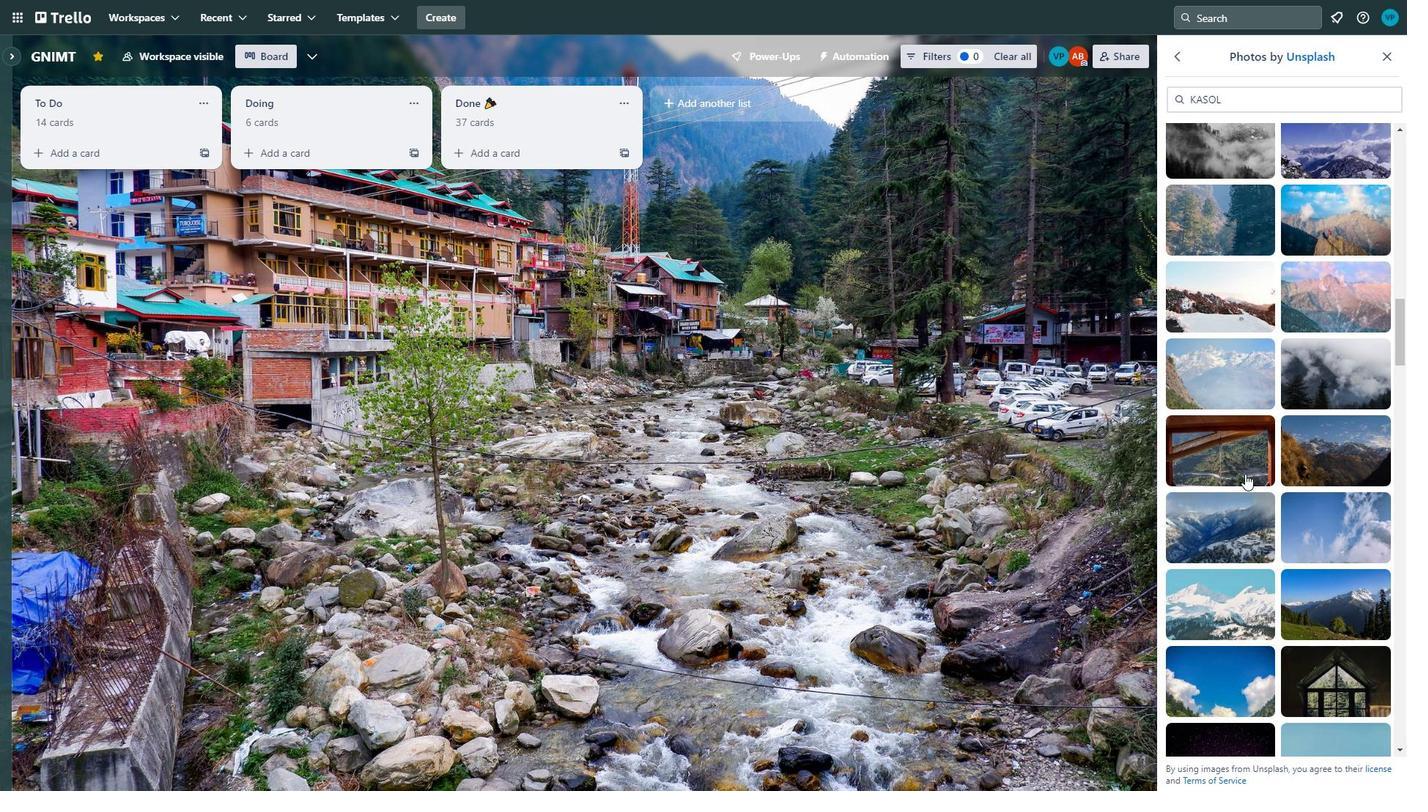 
Action: Mouse scrolled (1241, 462) with delta (0, 0)
Screenshot: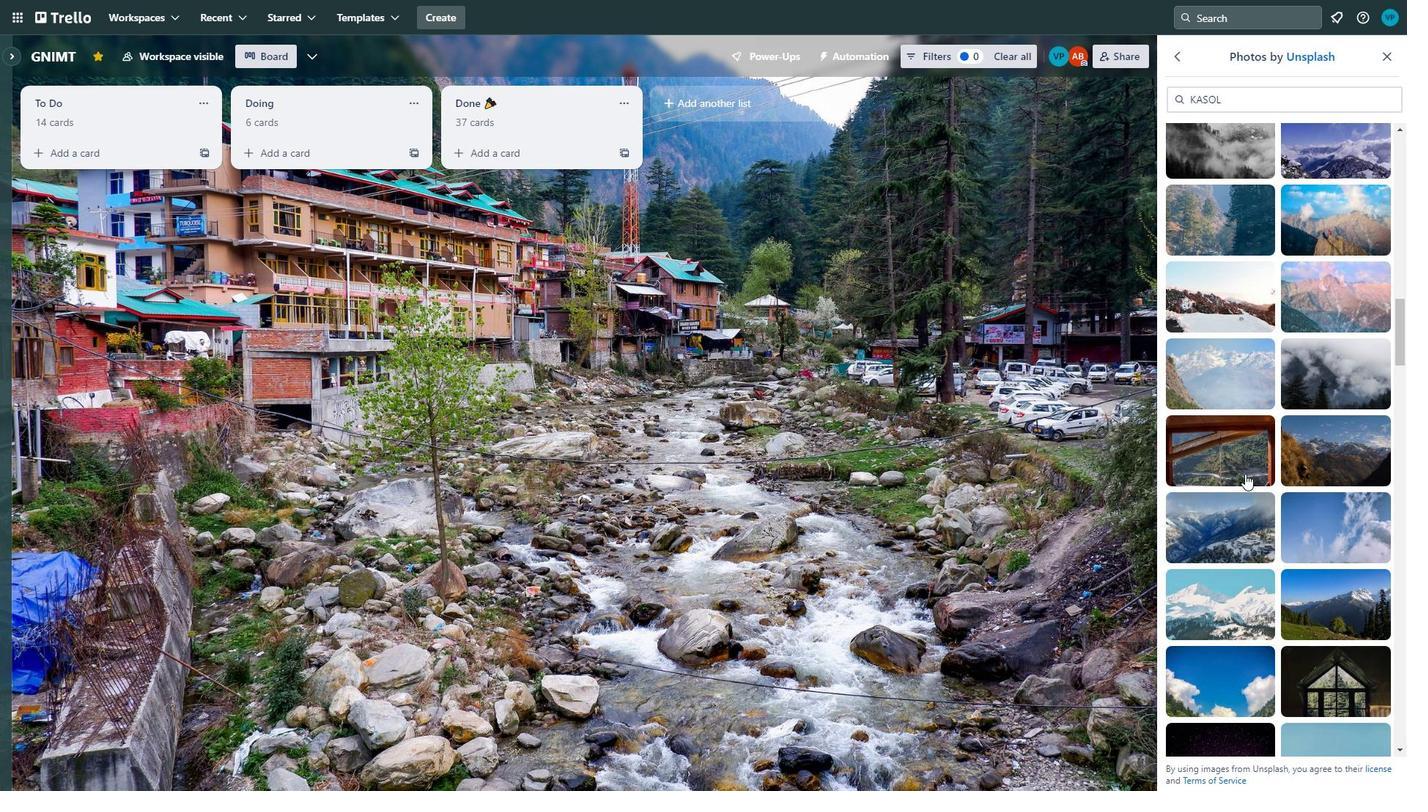 
Action: Mouse scrolled (1241, 462) with delta (0, 0)
Screenshot: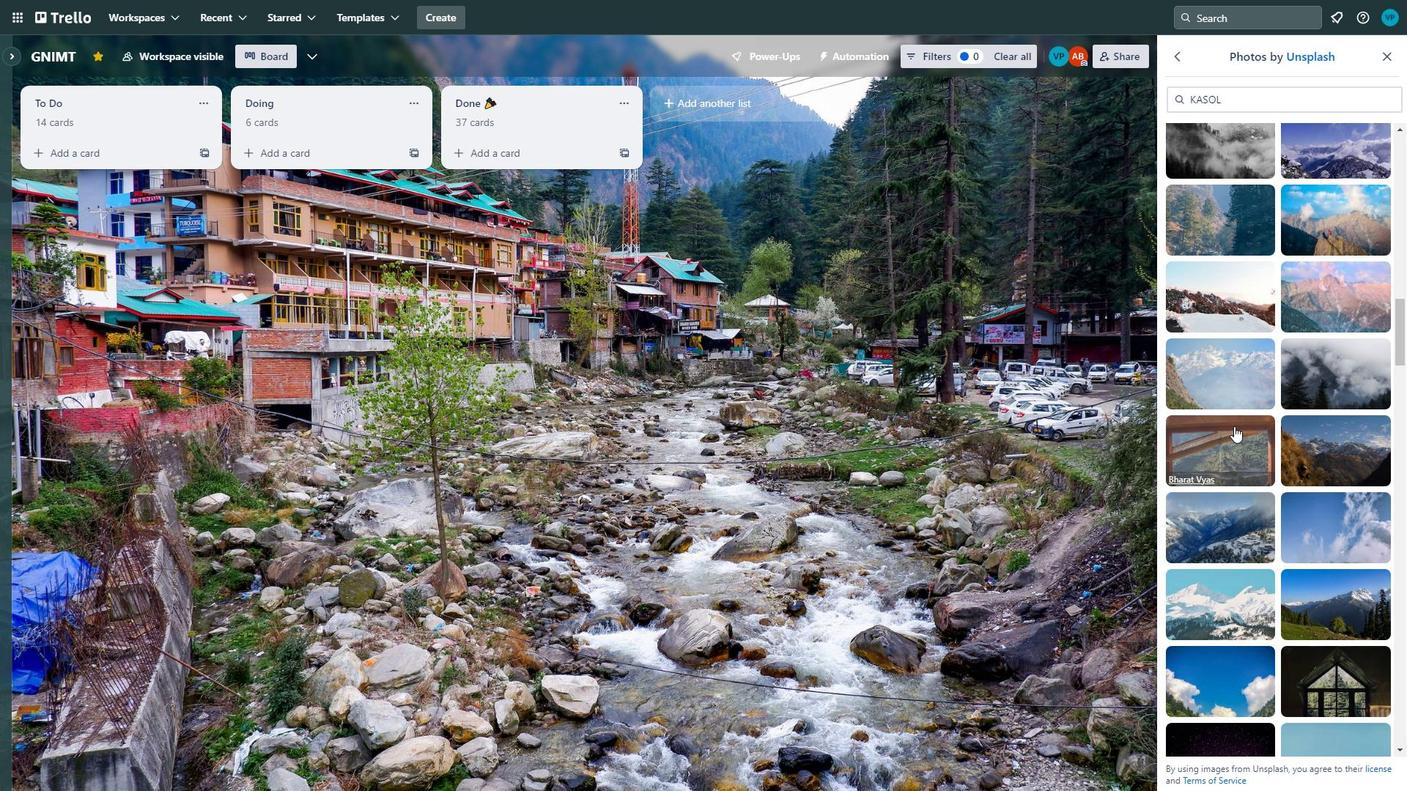 
Action: Mouse moved to (1241, 460)
Screenshot: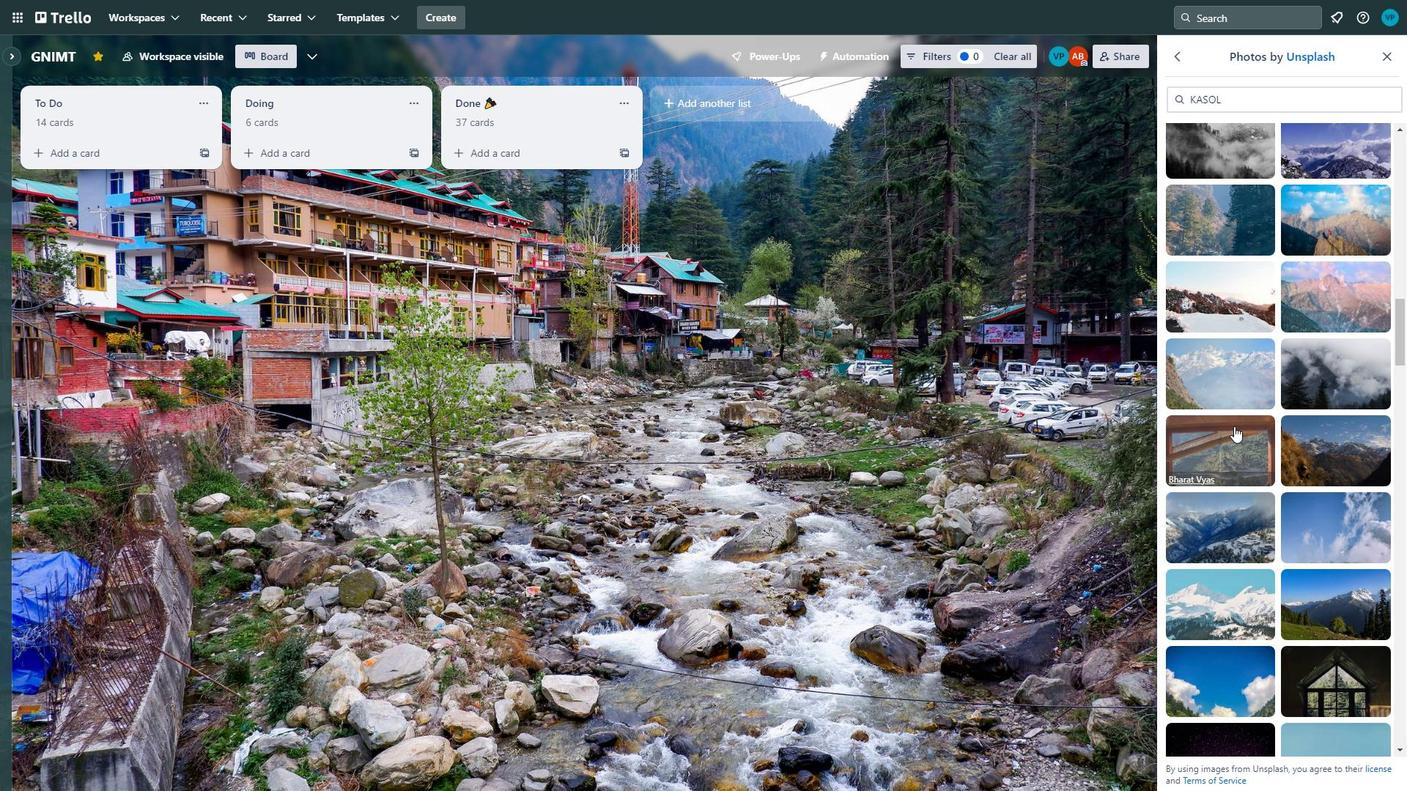 
Action: Mouse scrolled (1241, 461) with delta (0, 0)
Screenshot: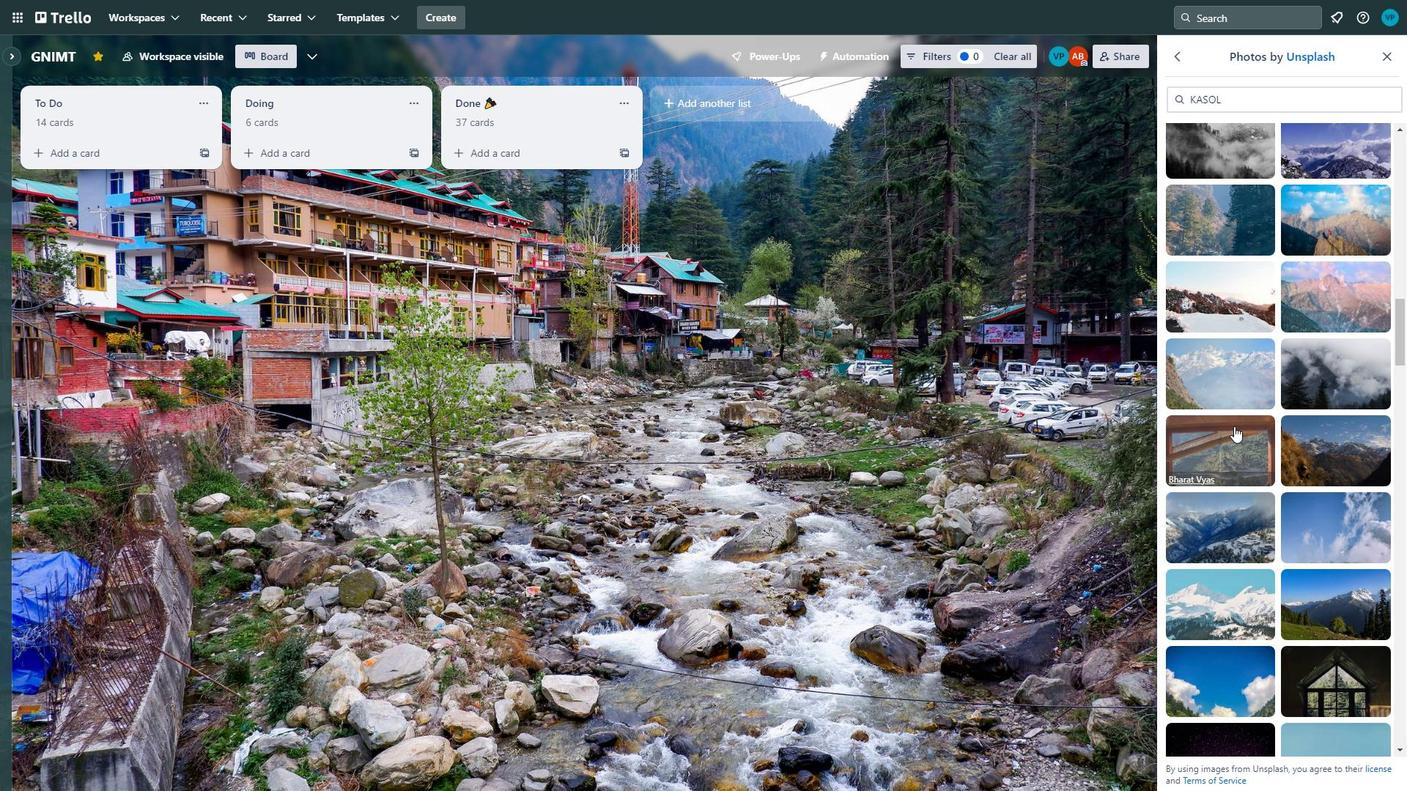 
Action: Mouse moved to (1241, 458)
Screenshot: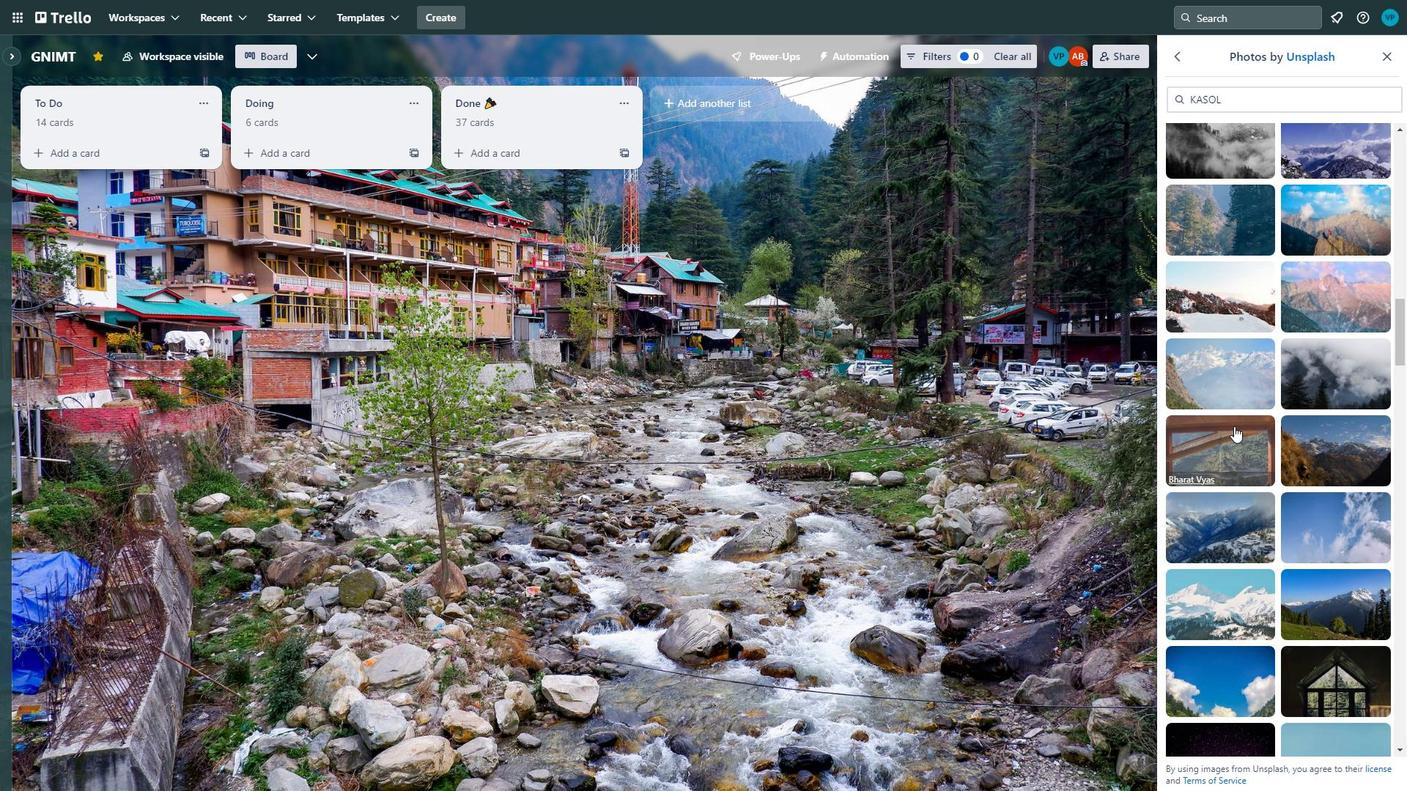 
Action: Mouse scrolled (1241, 459) with delta (0, 0)
Screenshot: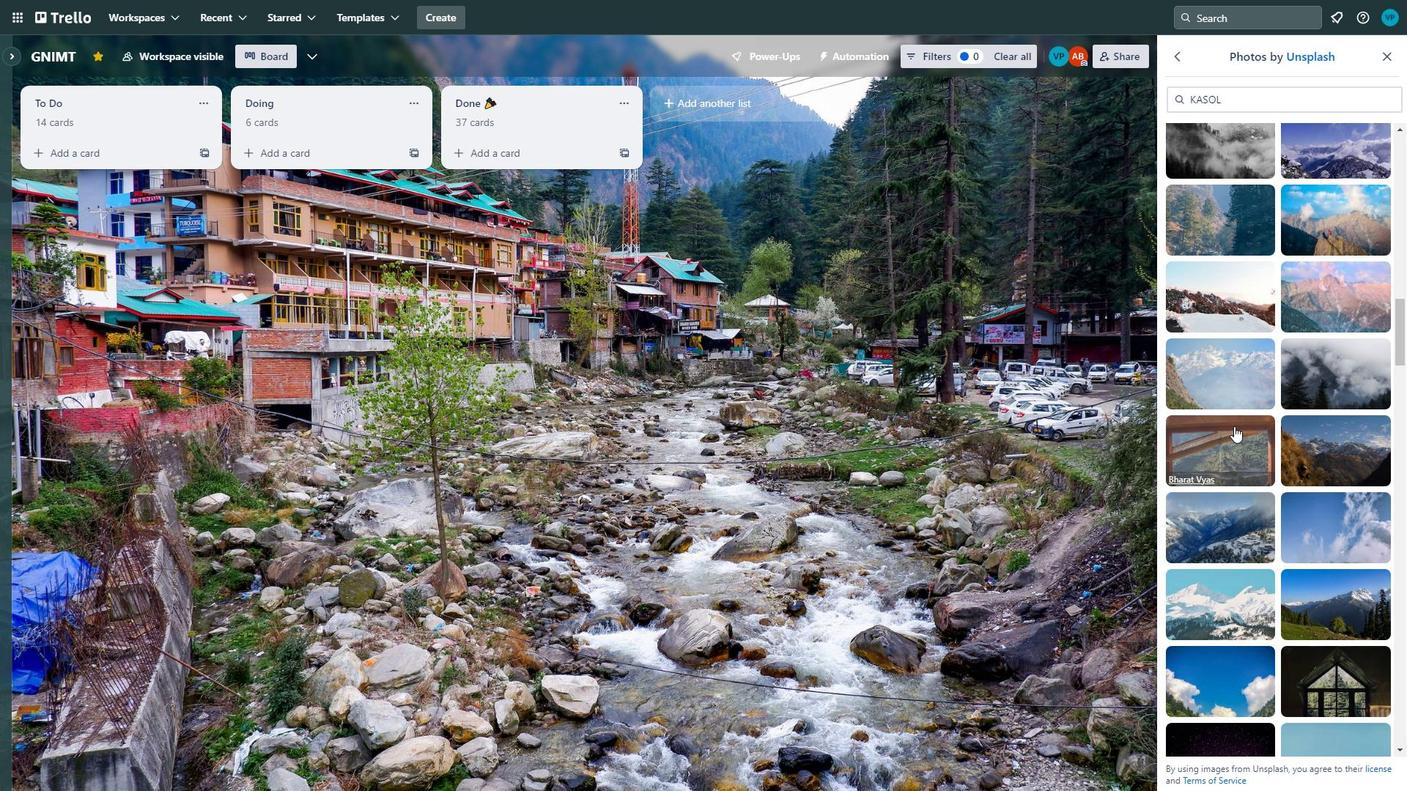 
Action: Mouse moved to (1240, 474)
Screenshot: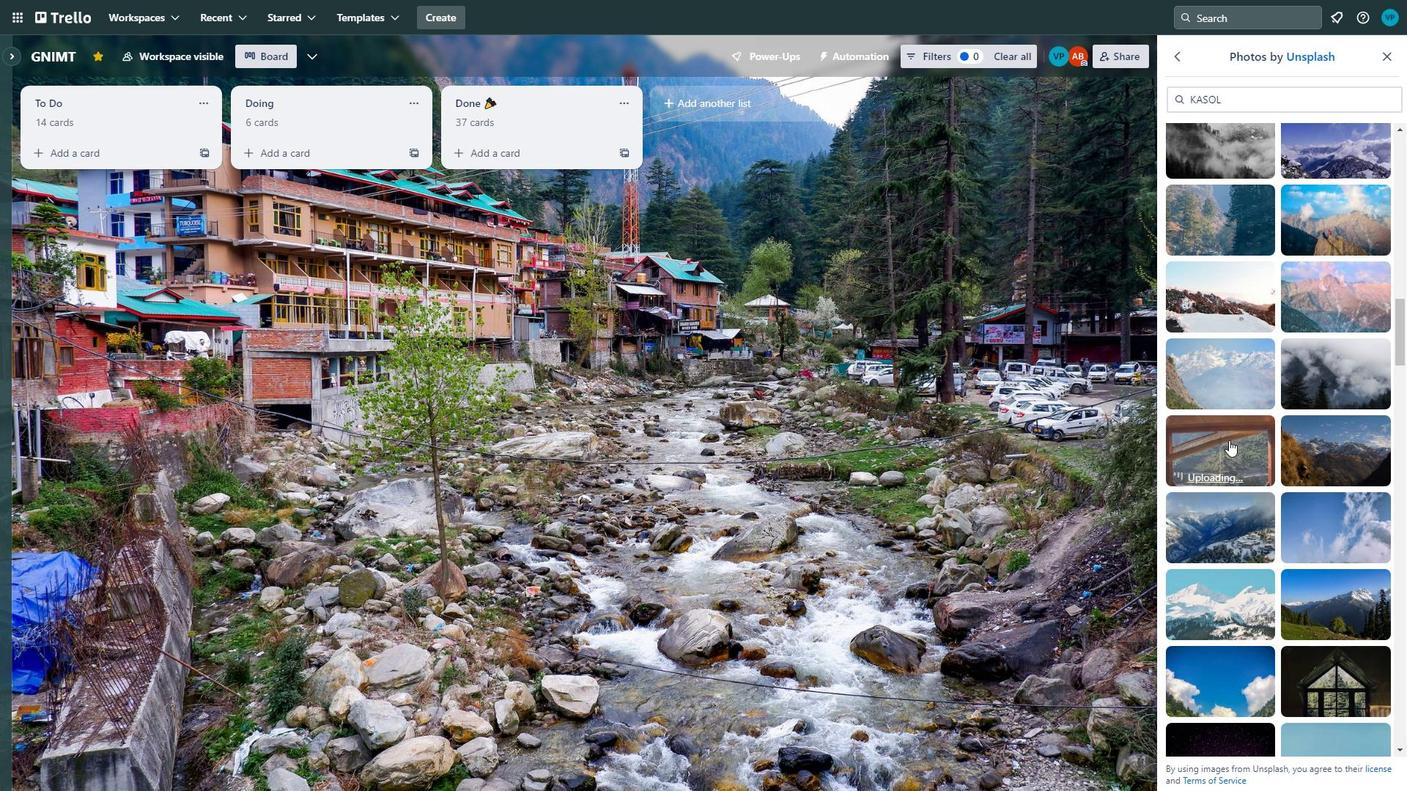 
Action: Mouse scrolled (1240, 473) with delta (0, 0)
Screenshot: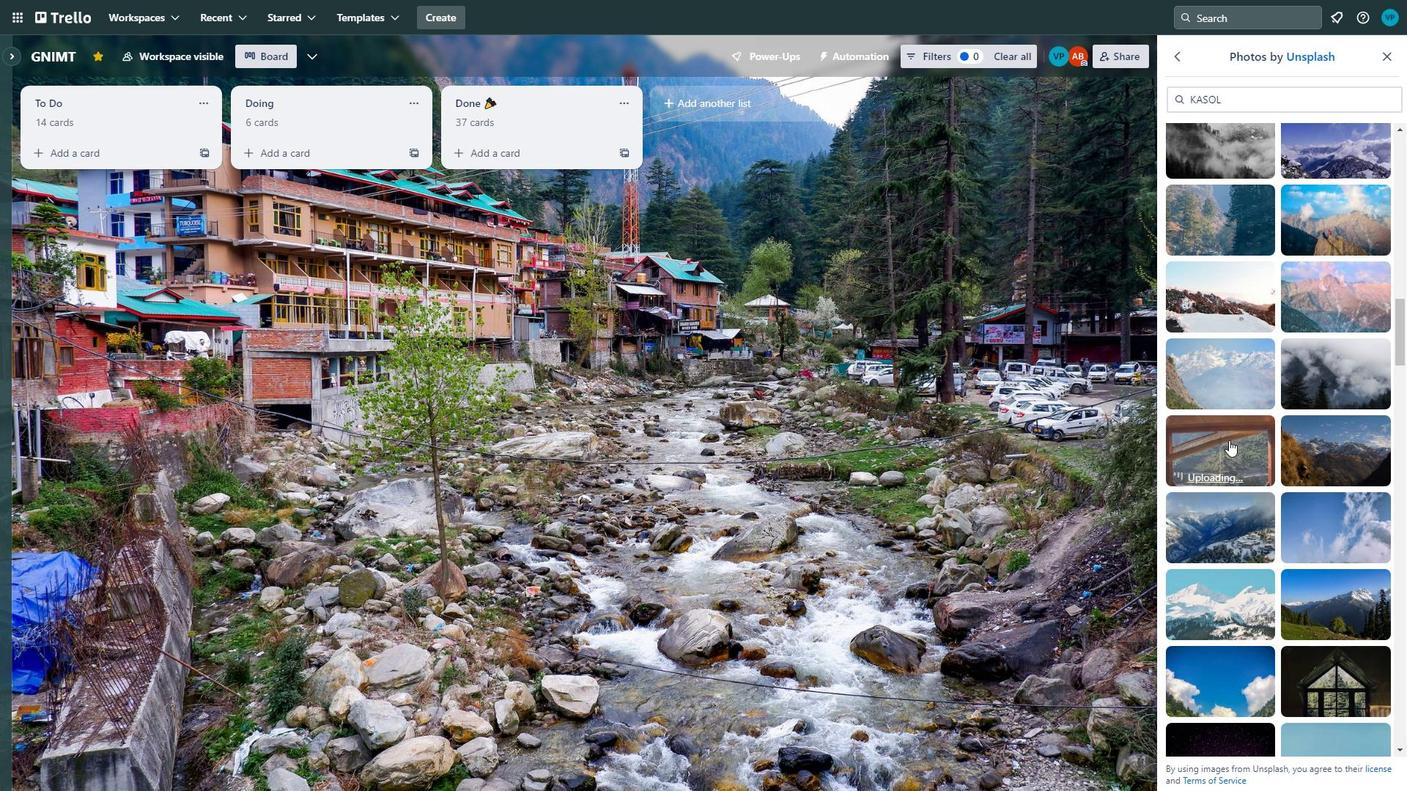 
Action: Mouse moved to (1242, 480)
Screenshot: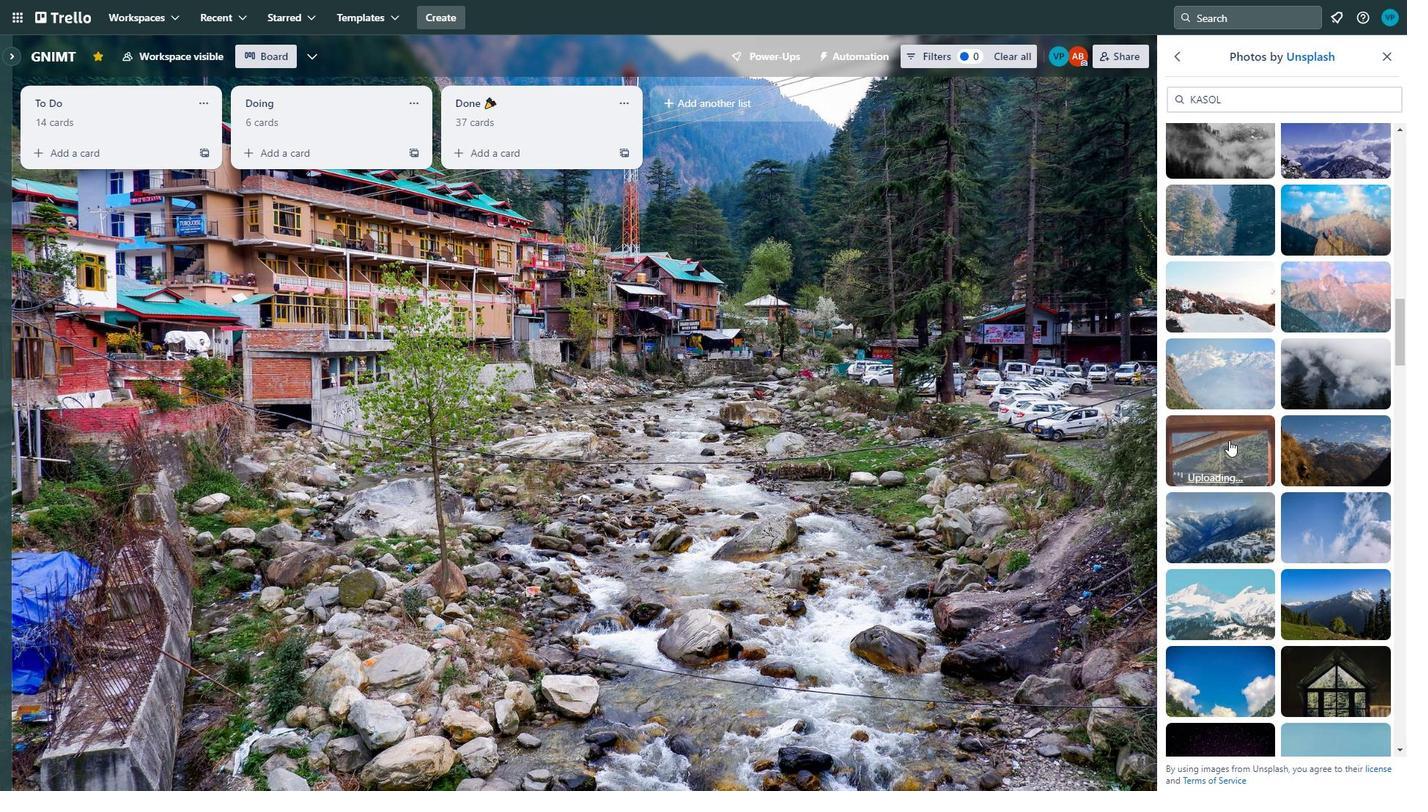
Action: Mouse scrolled (1242, 479) with delta (0, 0)
Screenshot: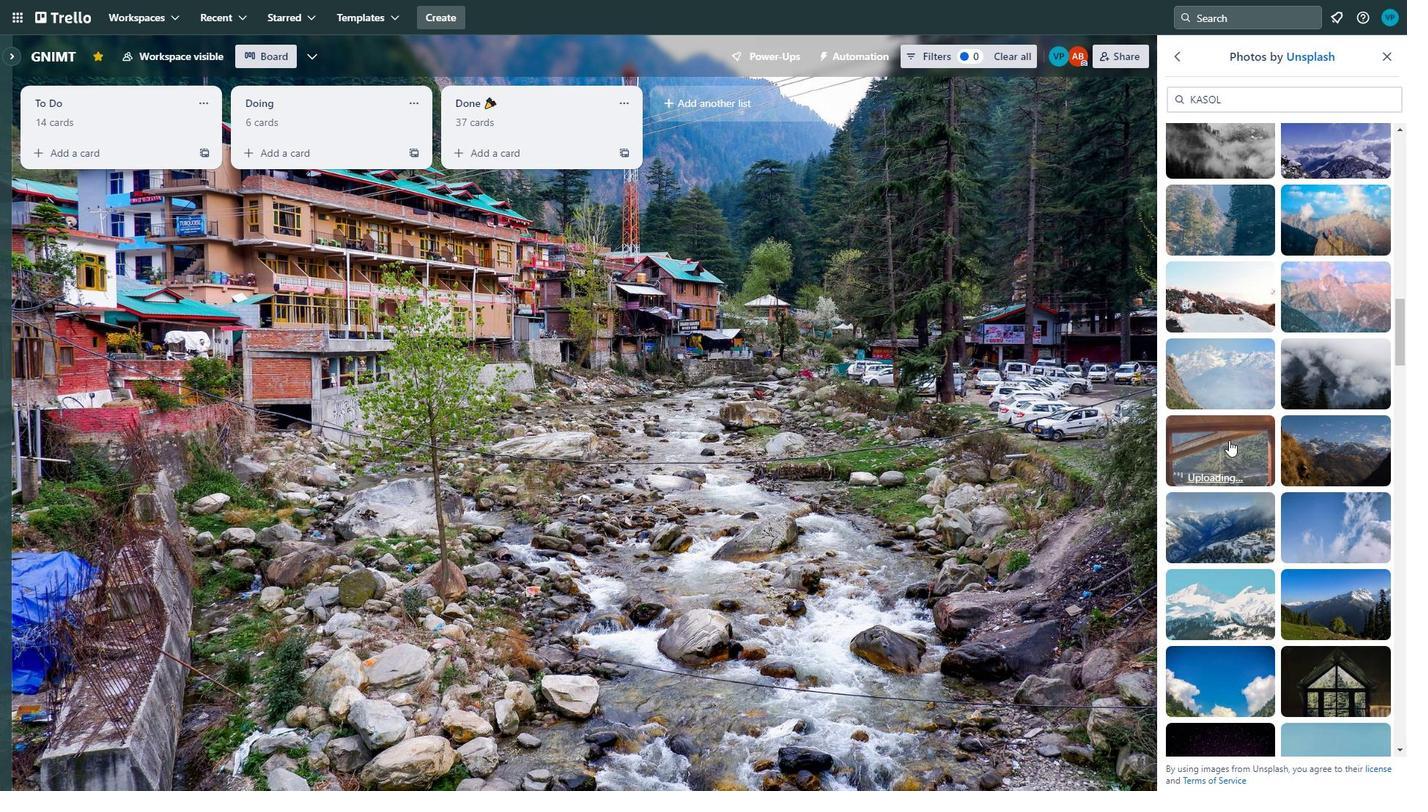 
Action: Mouse moved to (1243, 482)
Screenshot: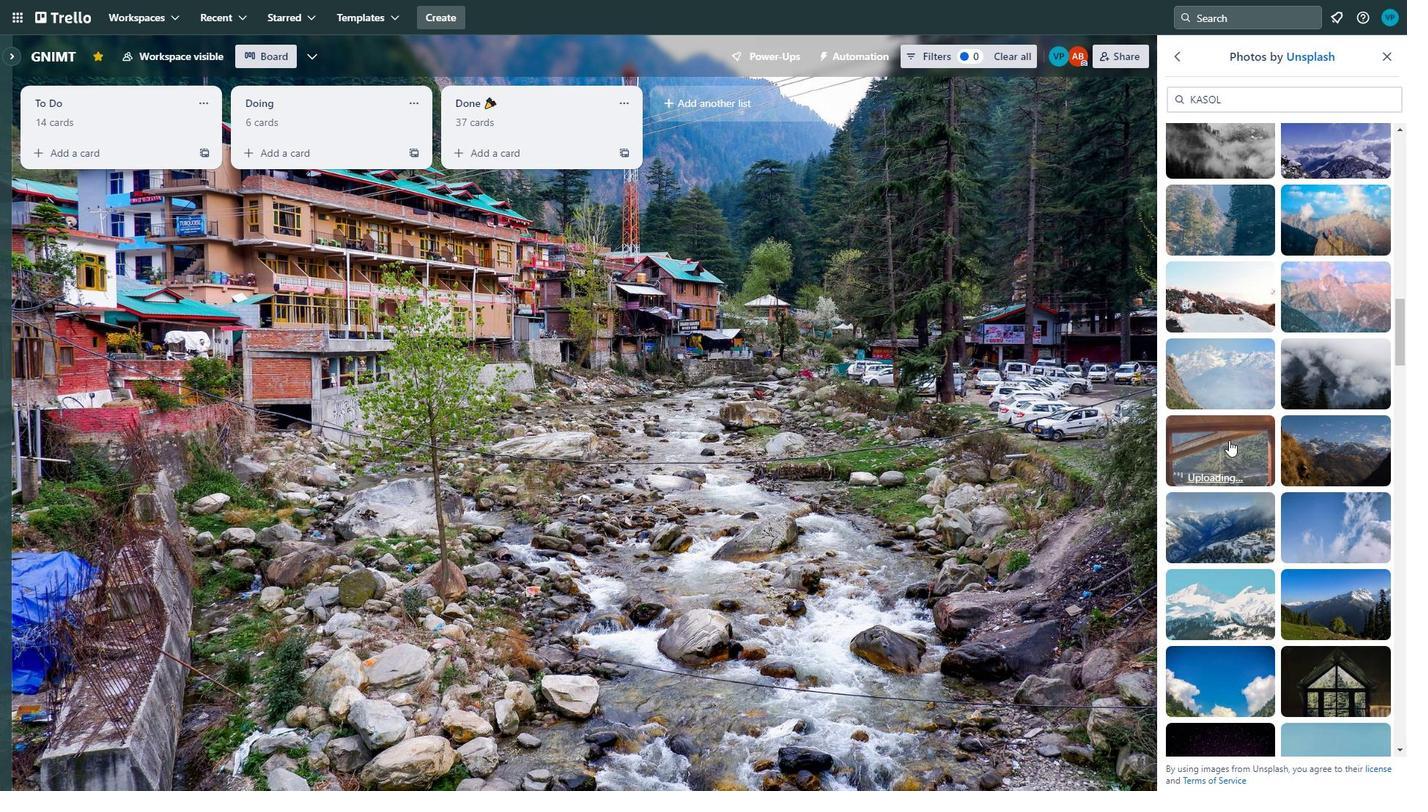
Action: Mouse scrolled (1243, 482) with delta (0, 0)
Screenshot: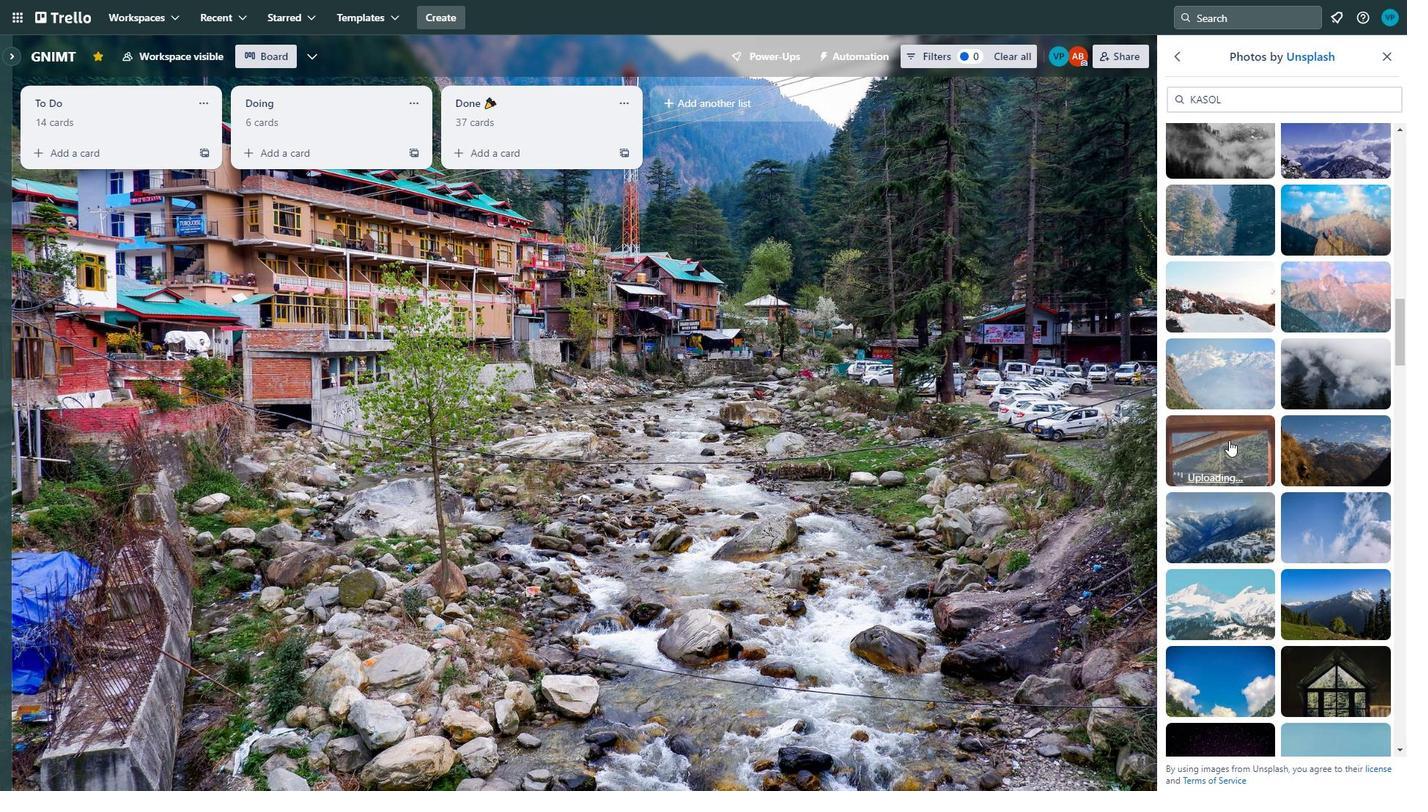 
Action: Mouse moved to (1246, 490)
Screenshot: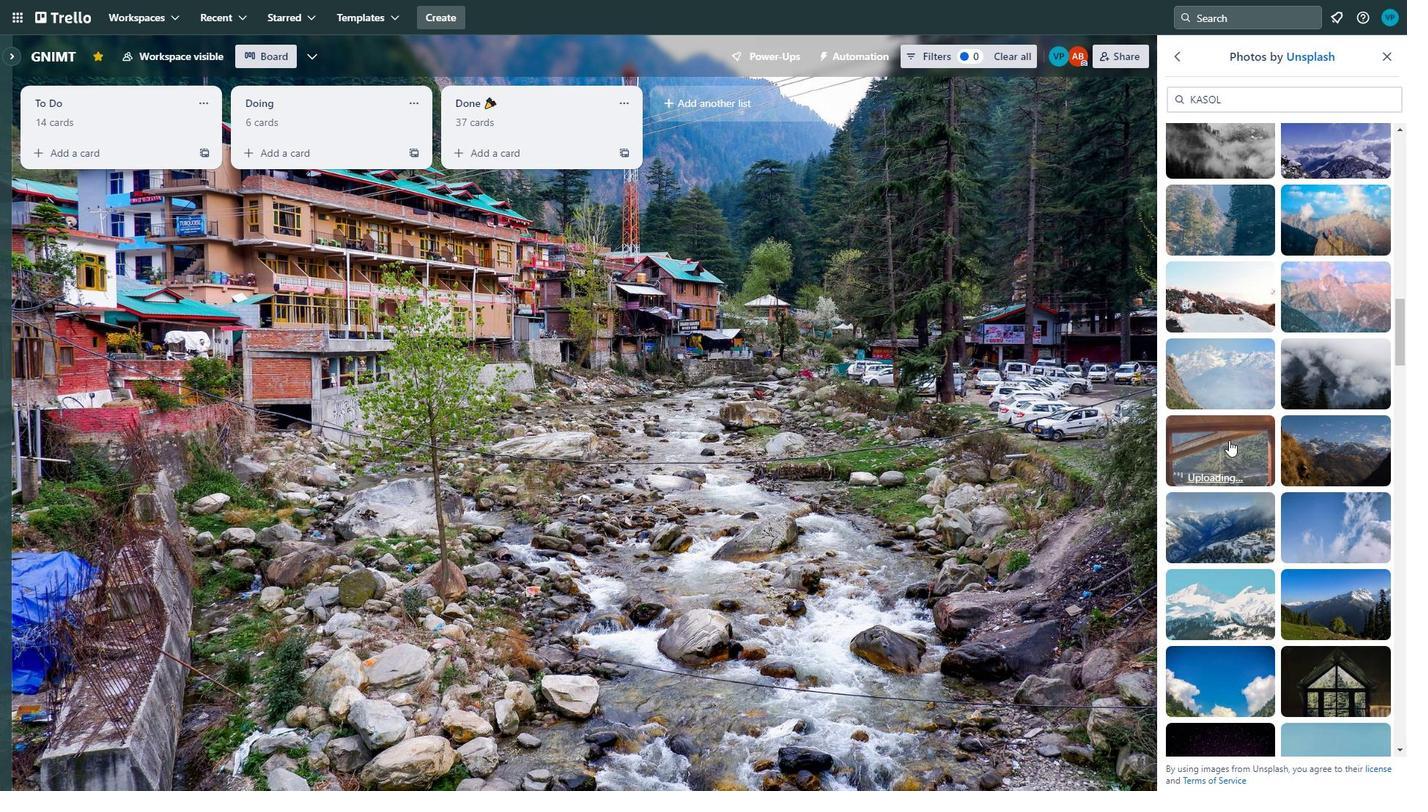 
Action: Mouse scrolled (1246, 490) with delta (0, 0)
Screenshot: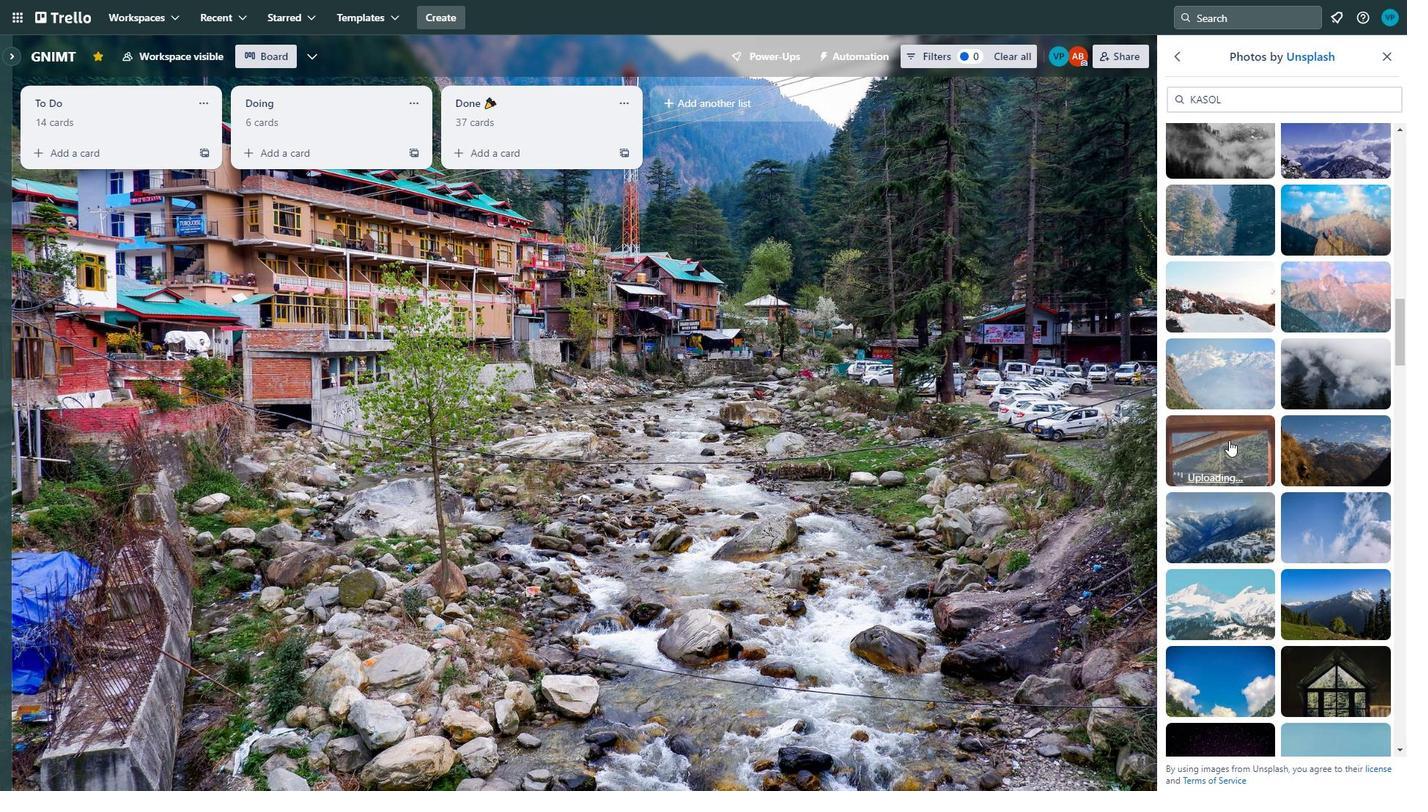 
Action: Mouse moved to (1247, 492)
Screenshot: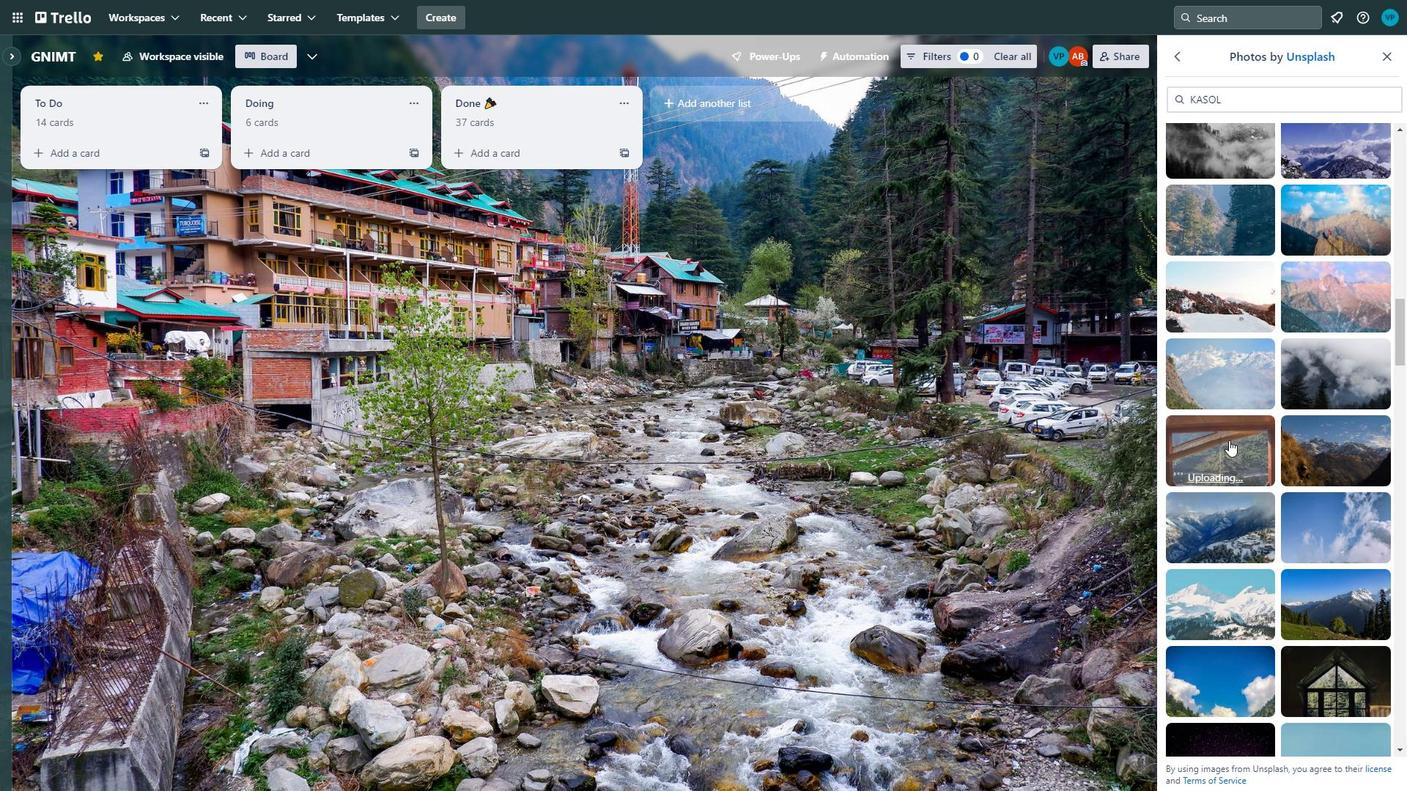 
Action: Mouse scrolled (1247, 491) with delta (0, 0)
Screenshot: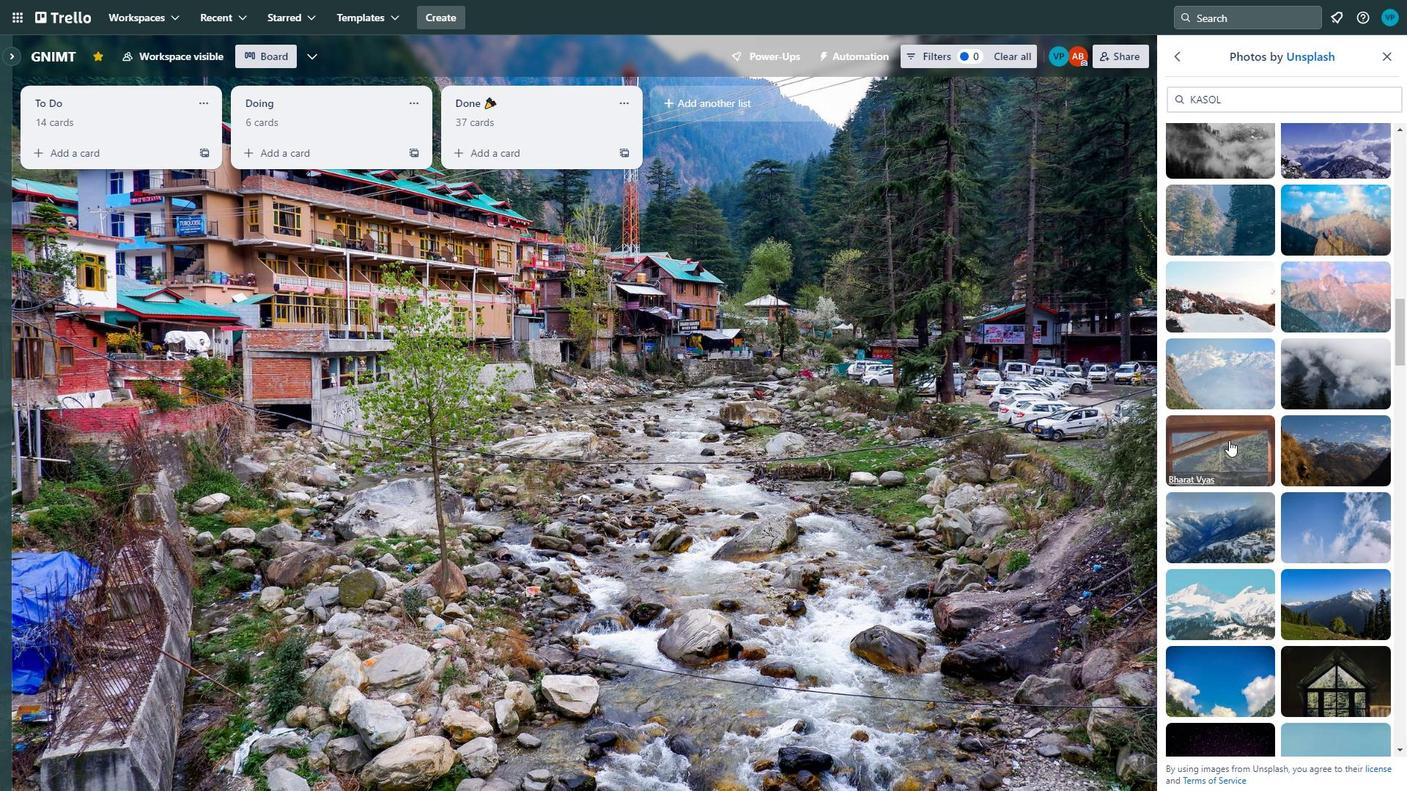 
Action: Mouse scrolled (1247, 491) with delta (0, 0)
Screenshot: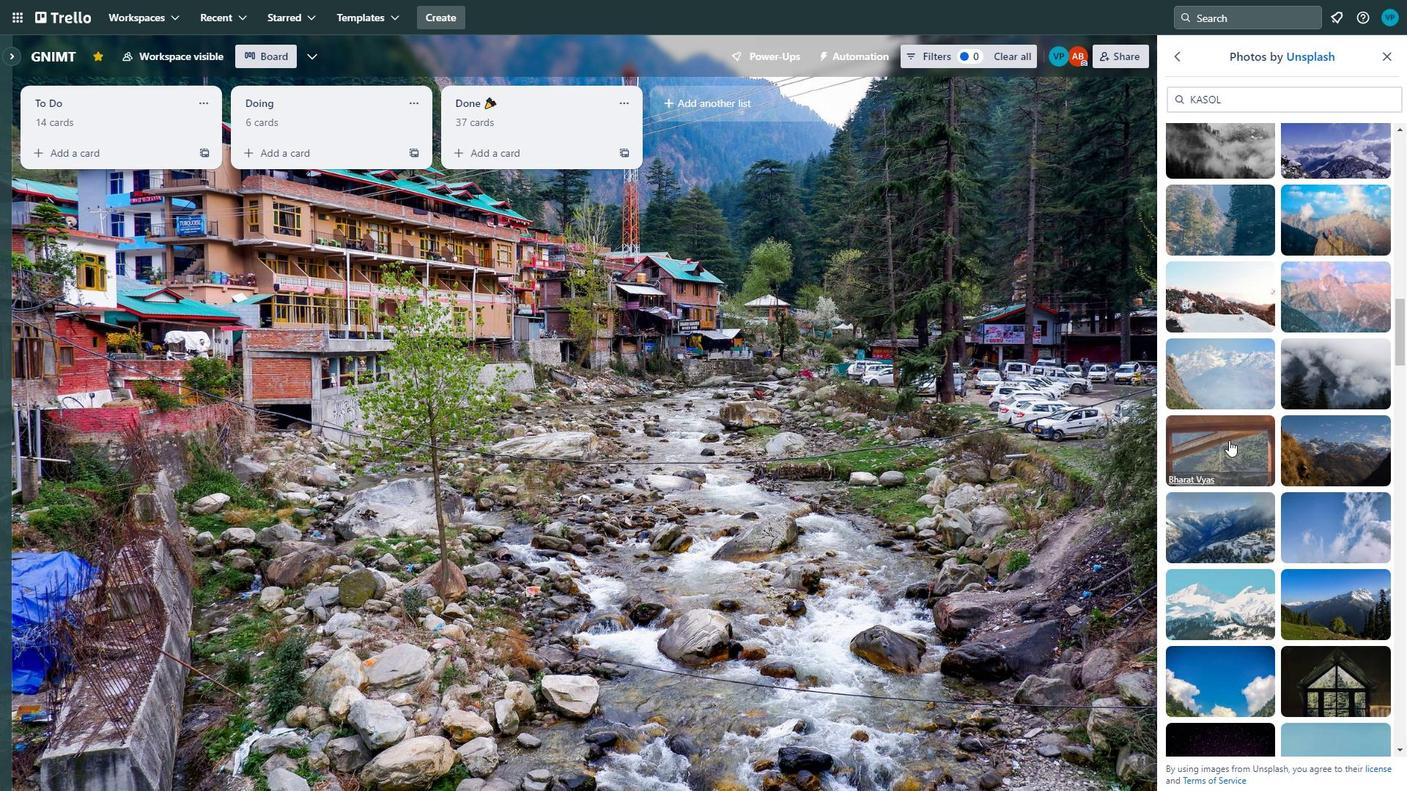 
Action: Mouse scrolled (1247, 491) with delta (0, 0)
Screenshot: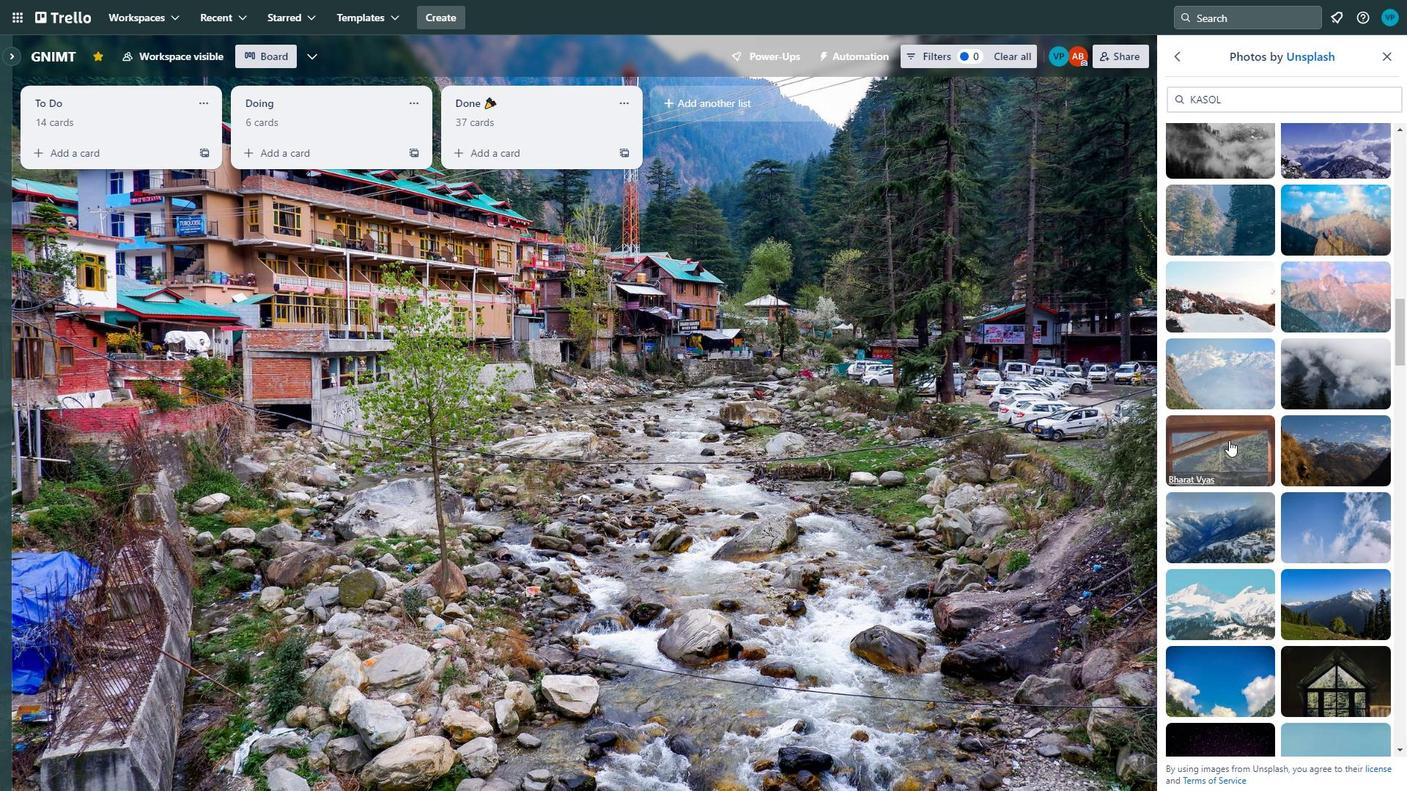 
Action: Mouse scrolled (1247, 491) with delta (0, 0)
Screenshot: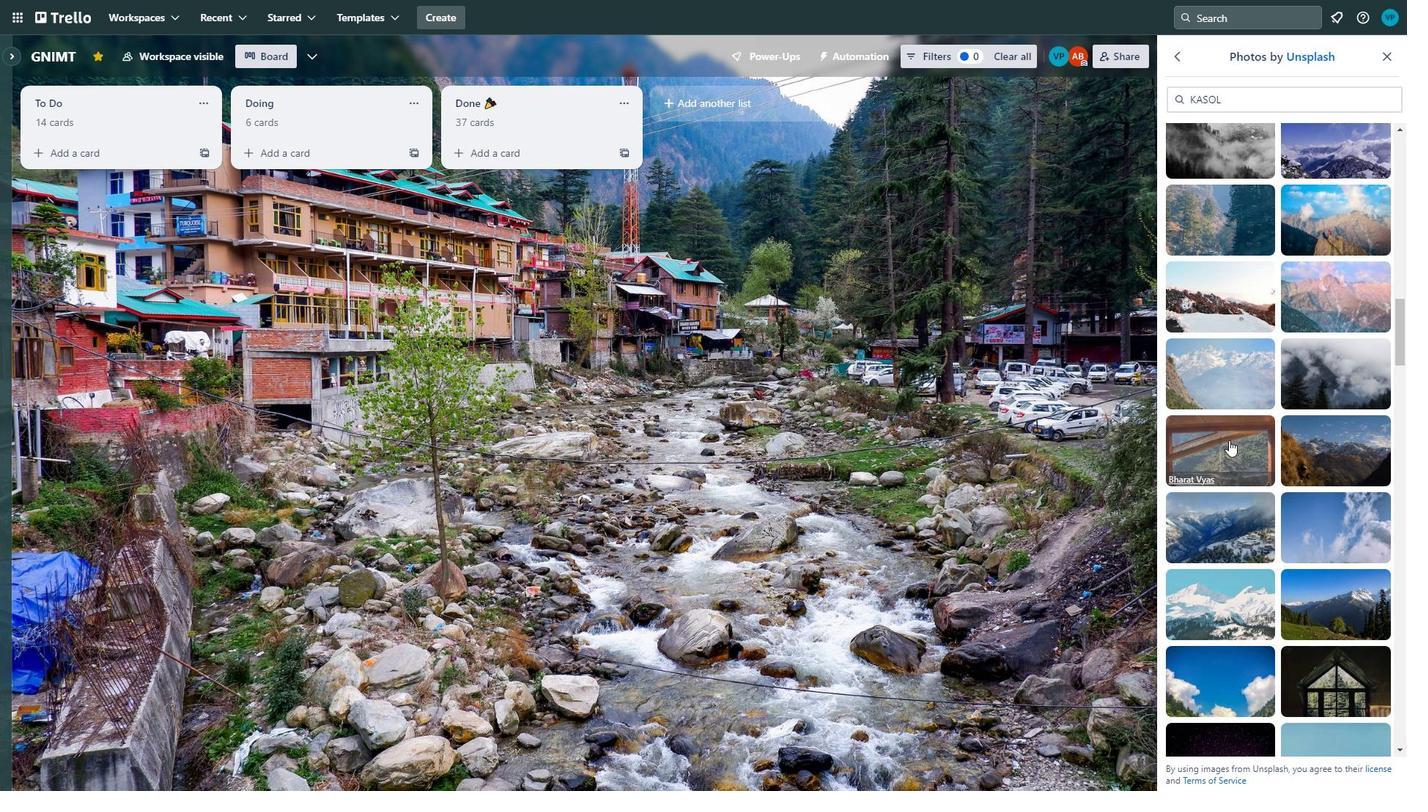 
Action: Mouse scrolled (1247, 491) with delta (0, 0)
Screenshot: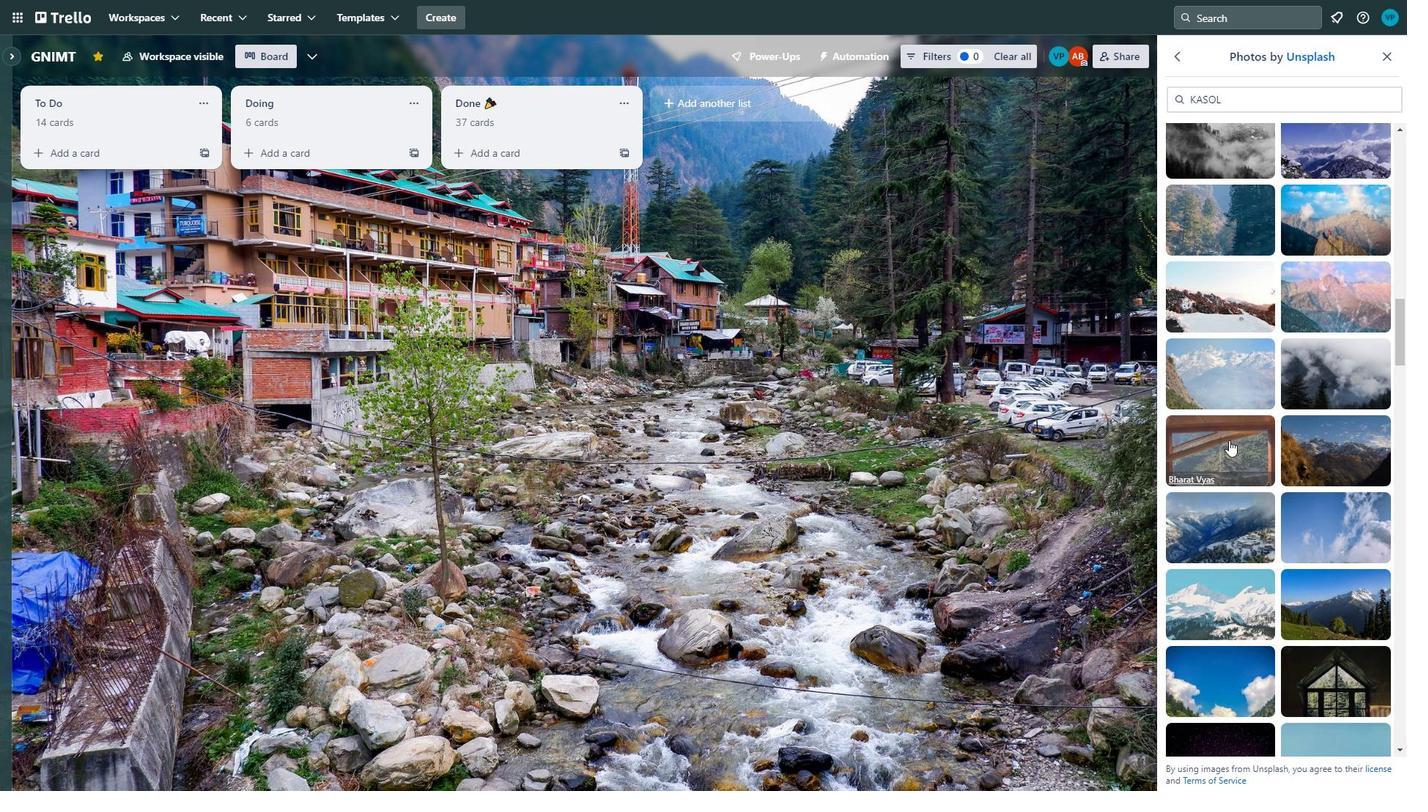 
Action: Mouse moved to (1228, 440)
Screenshot: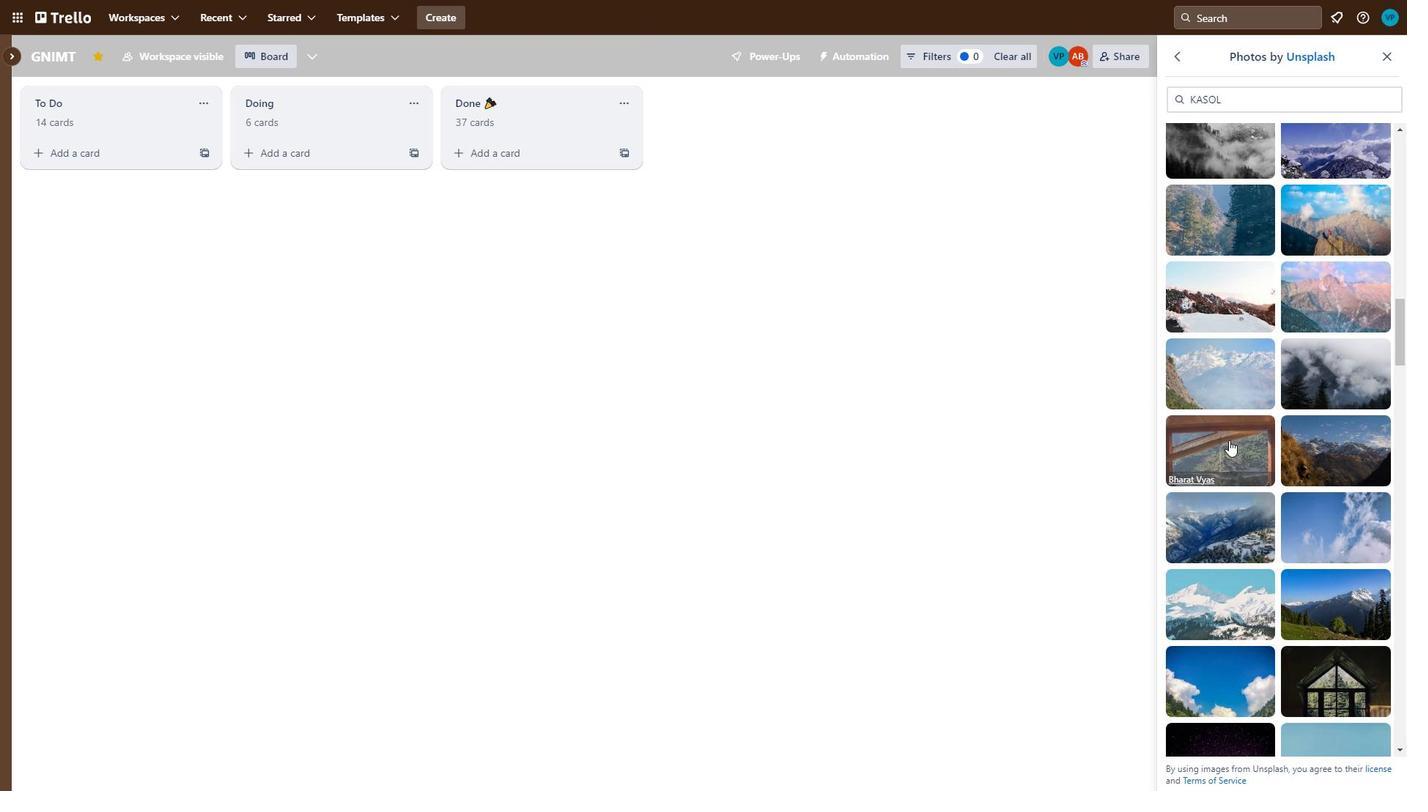
Action: Mouse pressed left at (1228, 440)
Screenshot: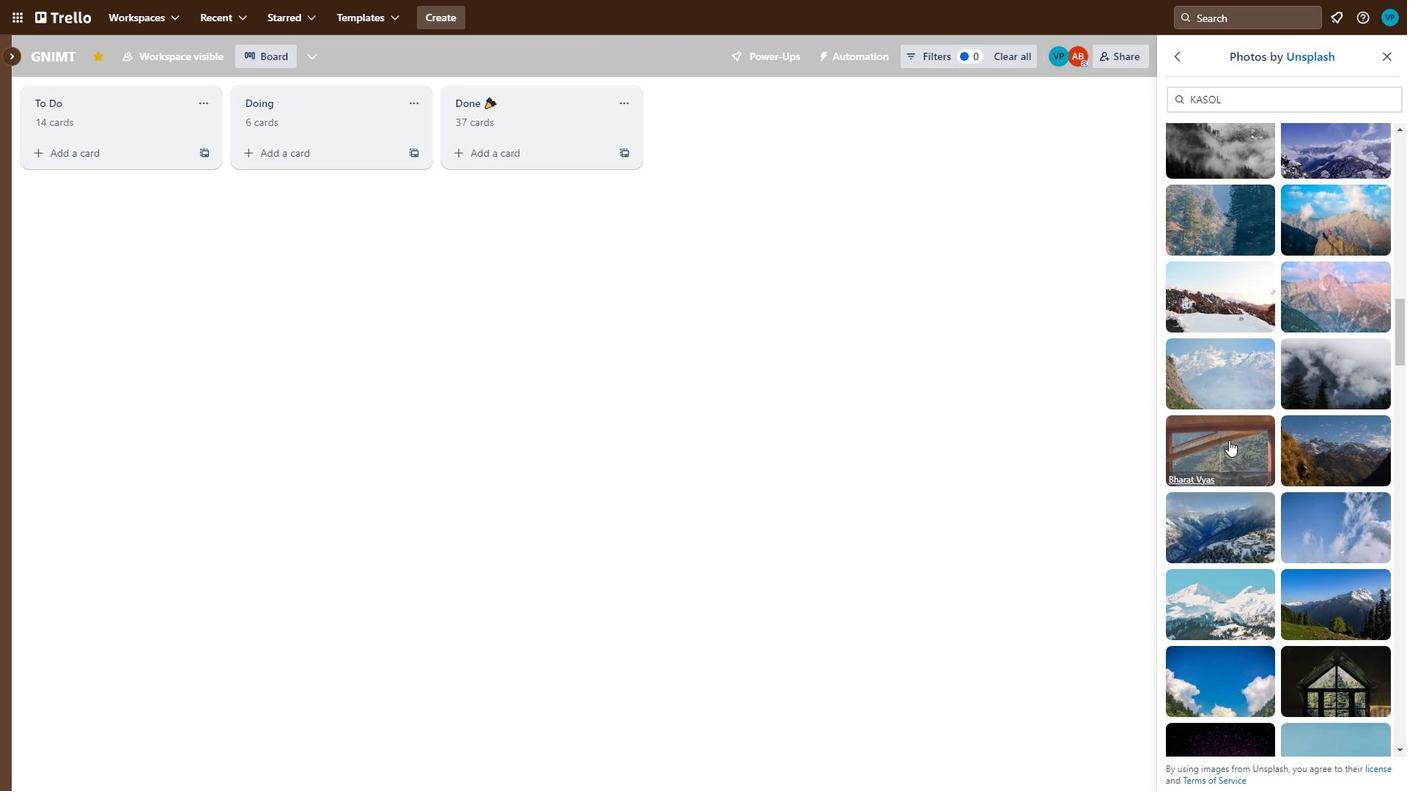 
Action: Mouse moved to (1343, 433)
Screenshot: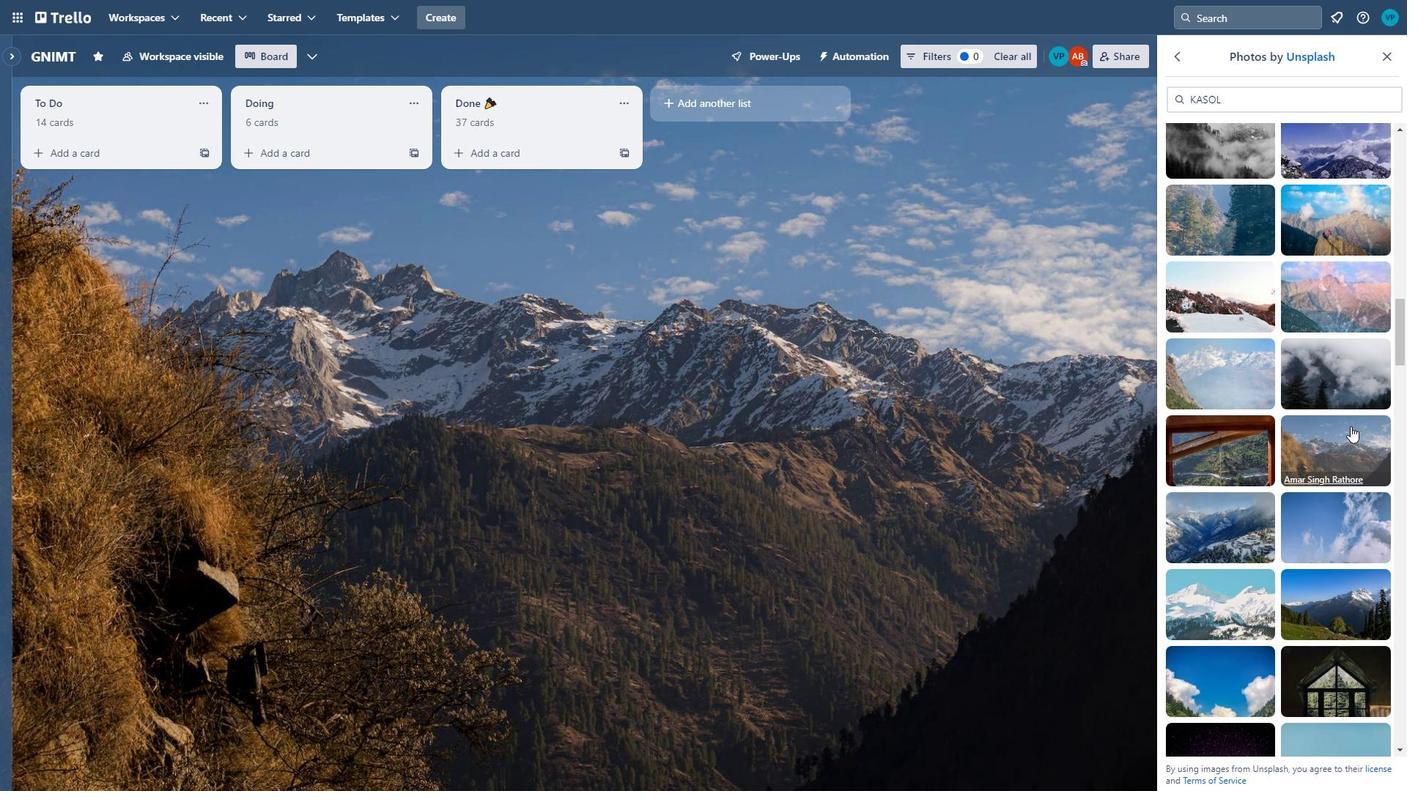 
Action: Mouse pressed left at (1343, 433)
Screenshot: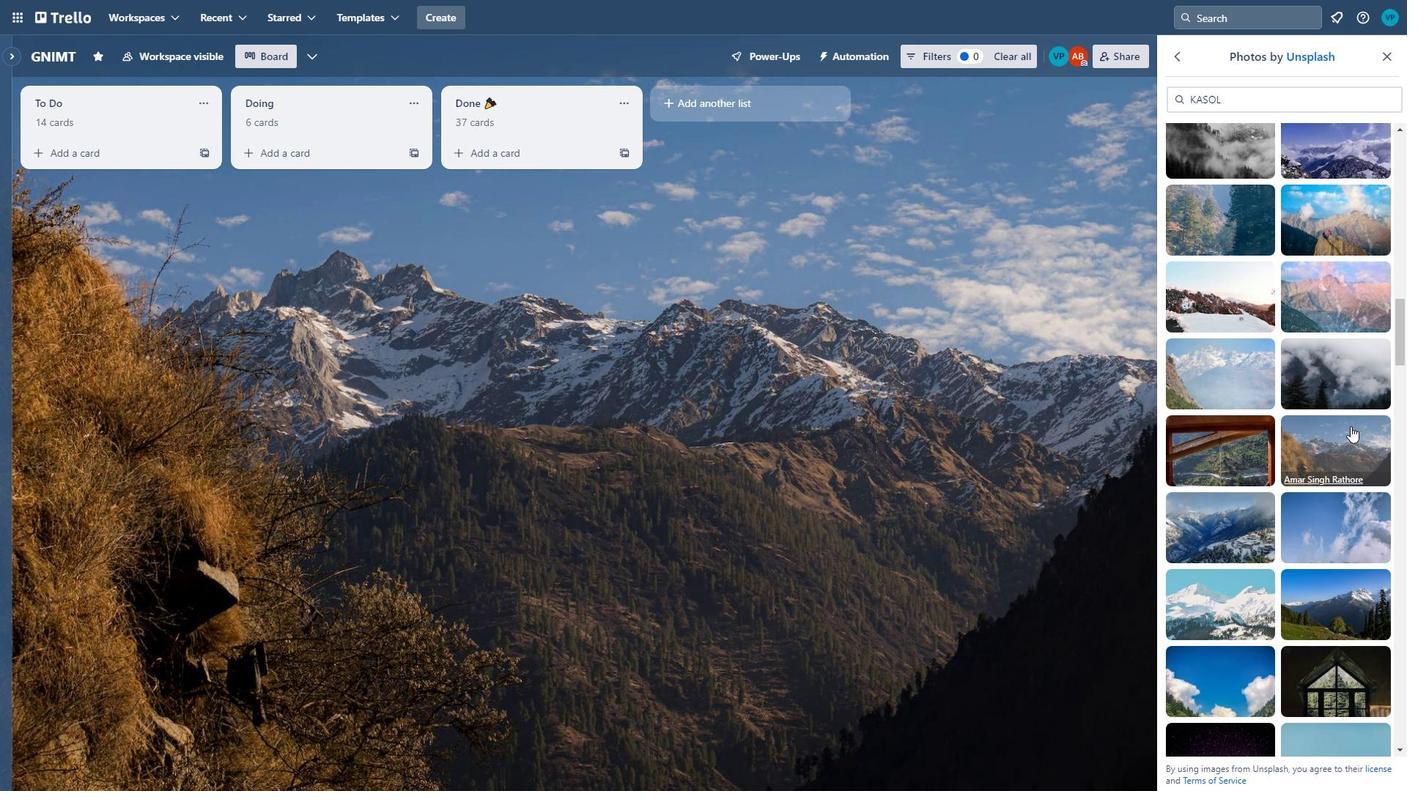 
Action: Mouse moved to (1227, 522)
Screenshot: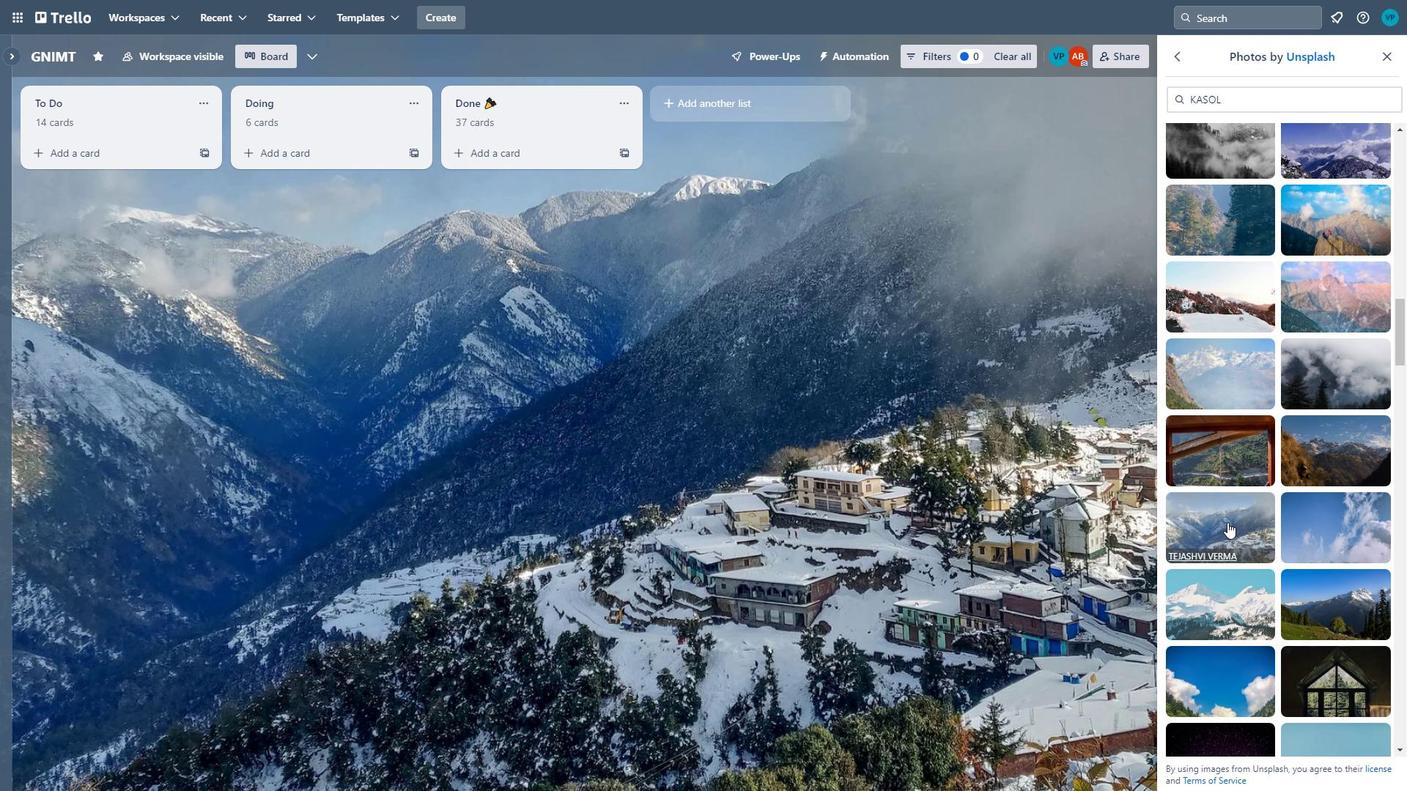 
Action: Mouse pressed left at (1227, 522)
Screenshot: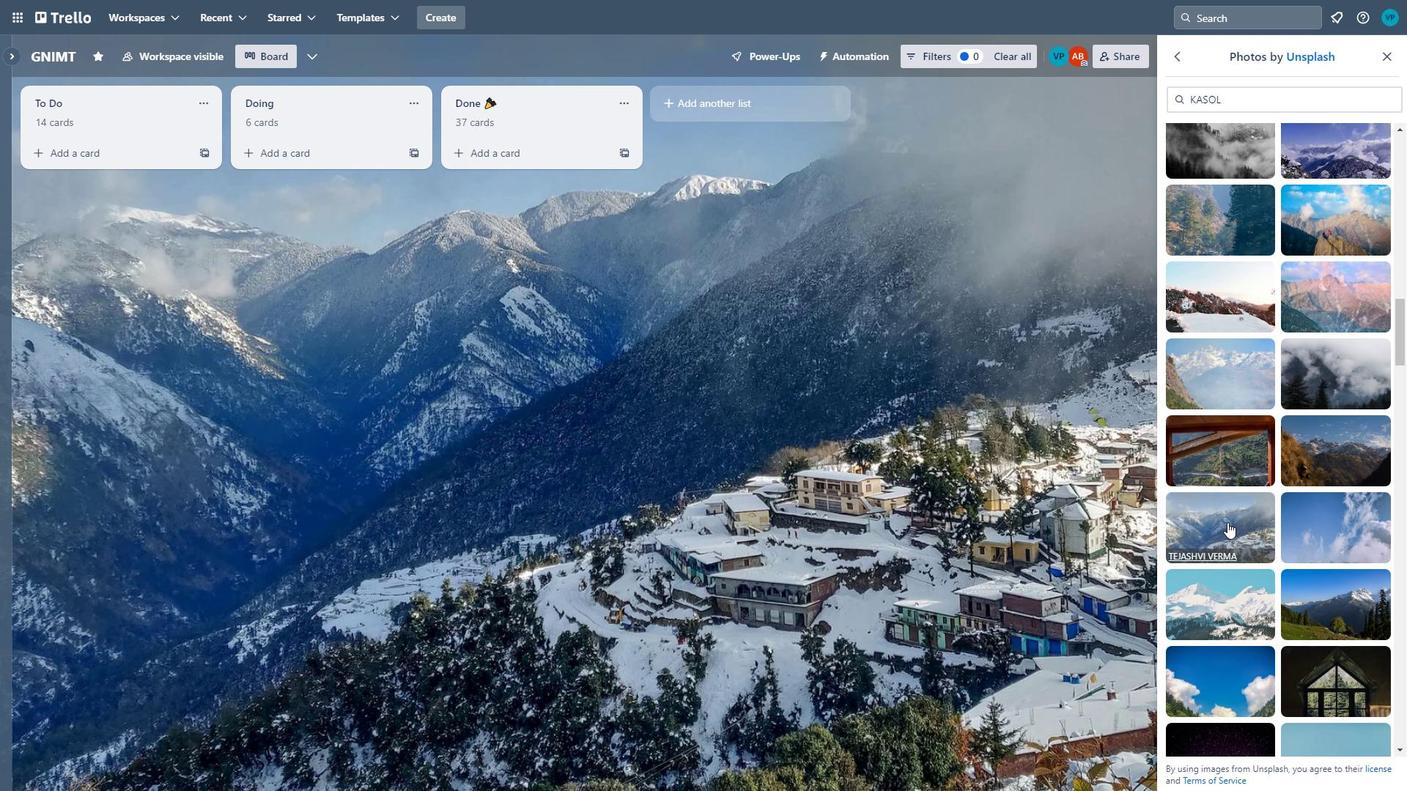 
Action: Mouse moved to (1340, 537)
Screenshot: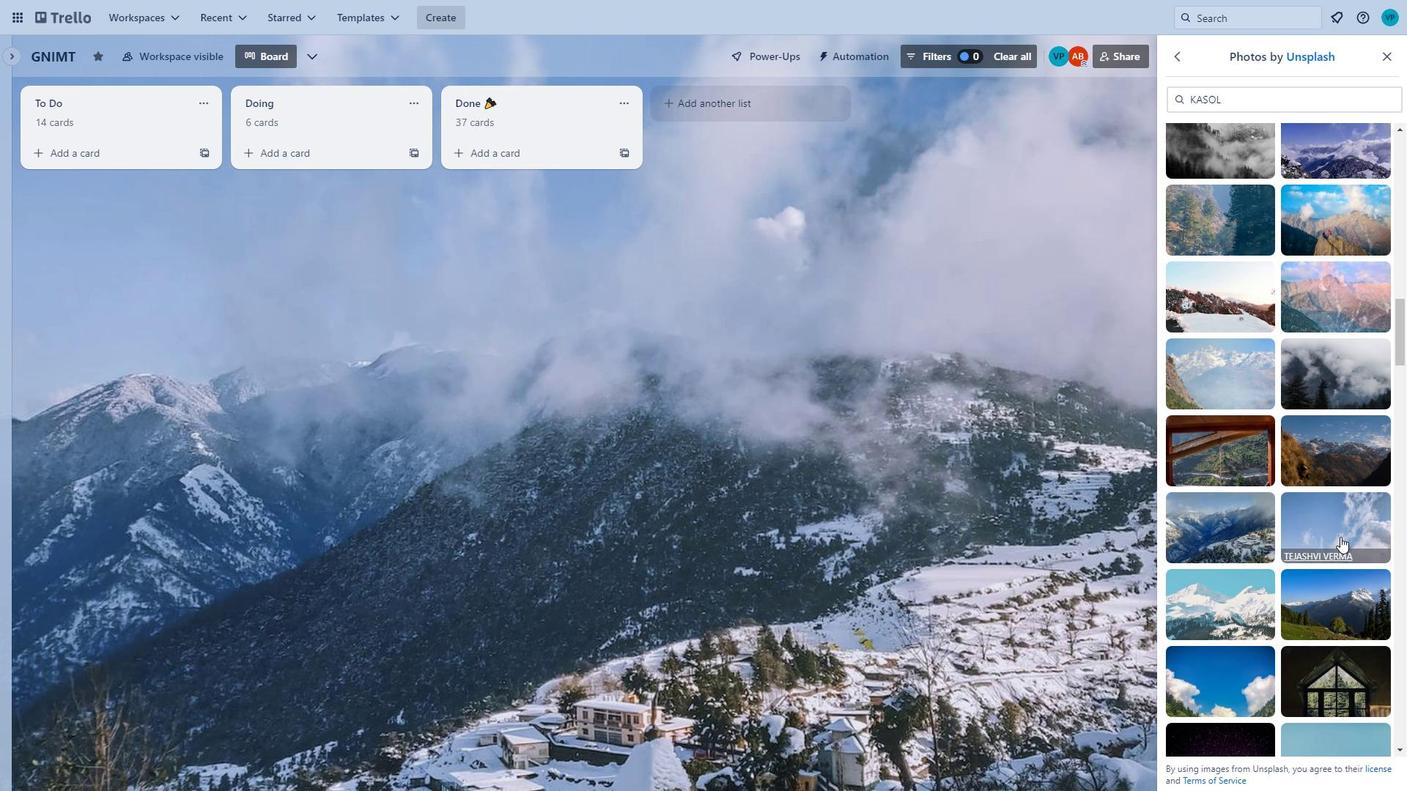 
Action: Mouse pressed left at (1340, 537)
Screenshot: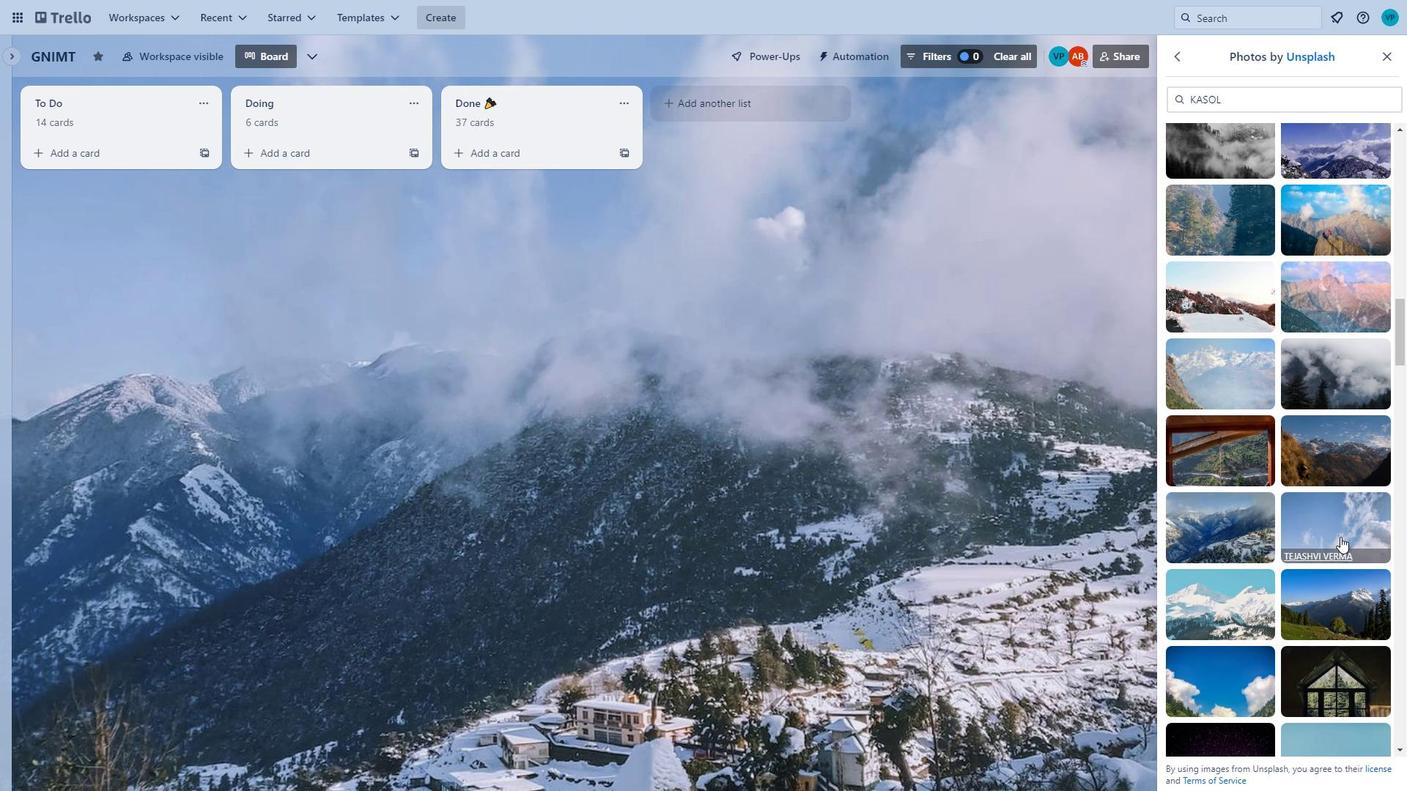 
Action: Mouse moved to (1188, 597)
Screenshot: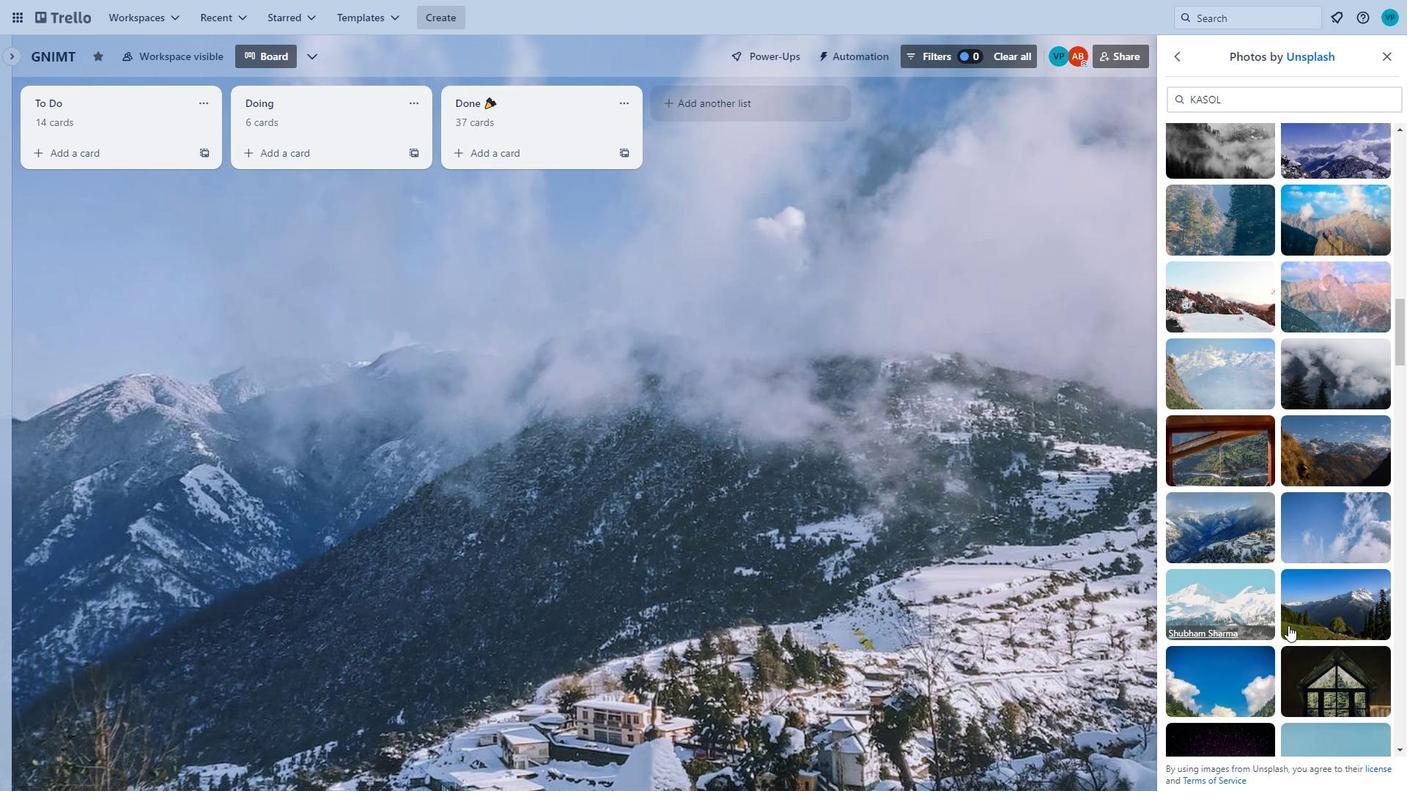 
Action: Mouse pressed left at (1188, 597)
Screenshot: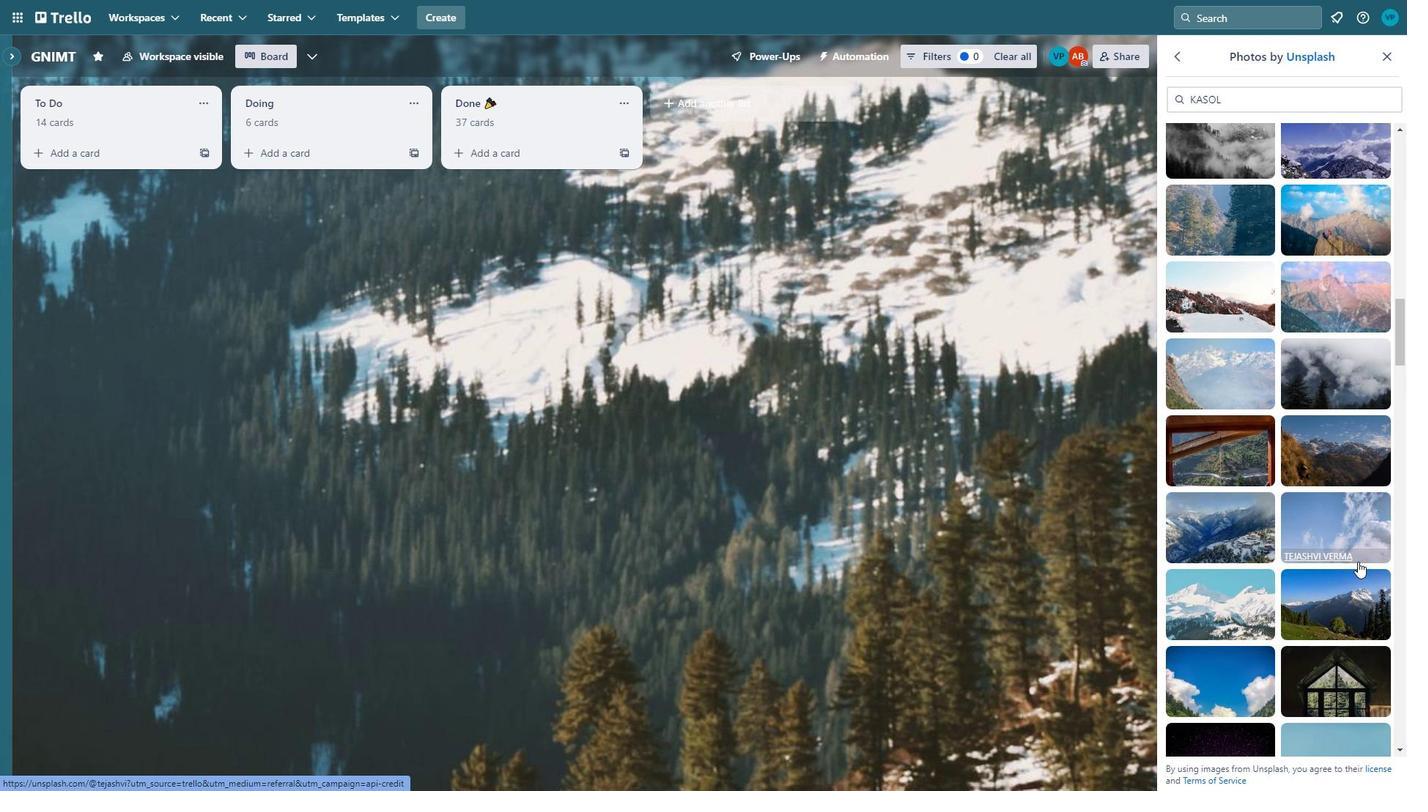 
Action: Mouse moved to (1335, 518)
Screenshot: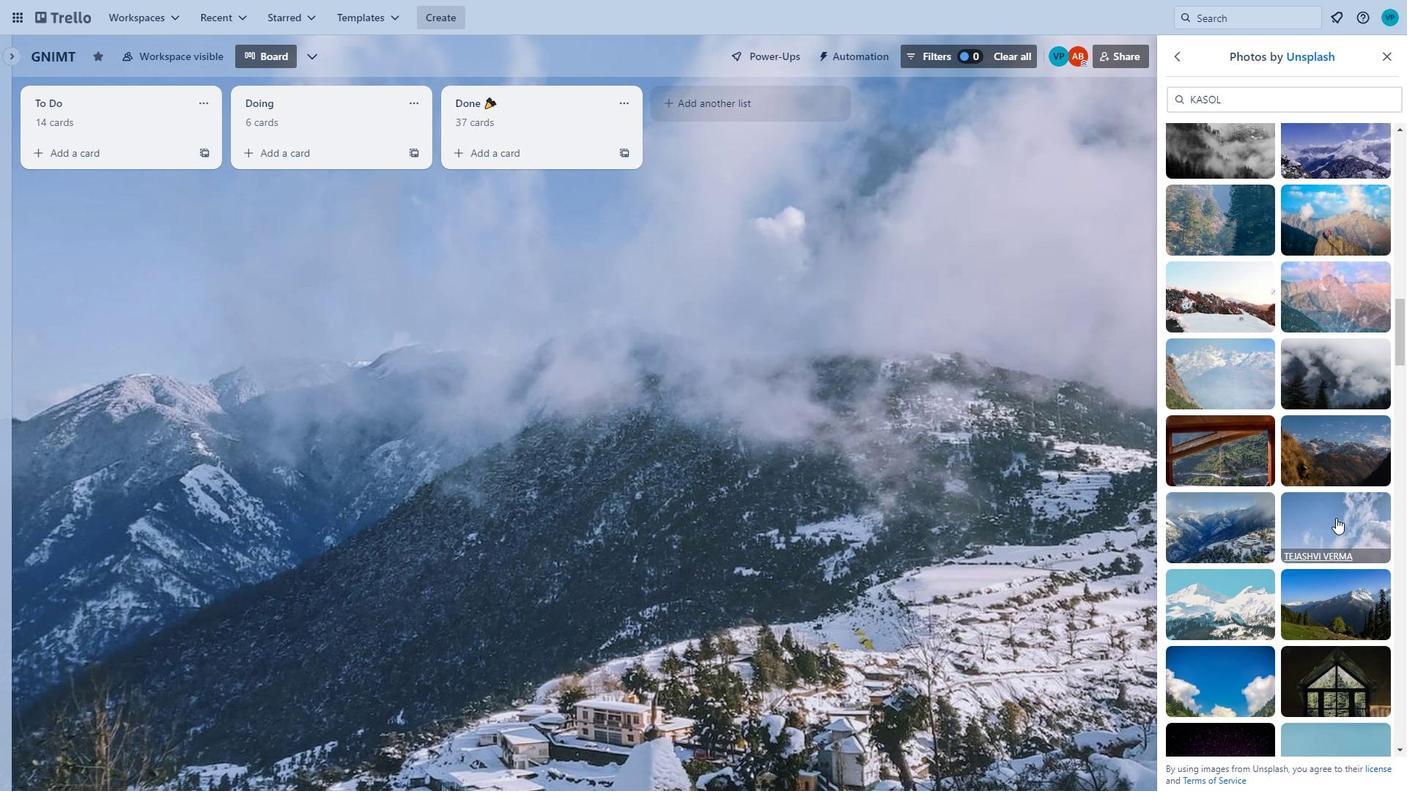 
Action: Mouse pressed left at (1335, 518)
Screenshot: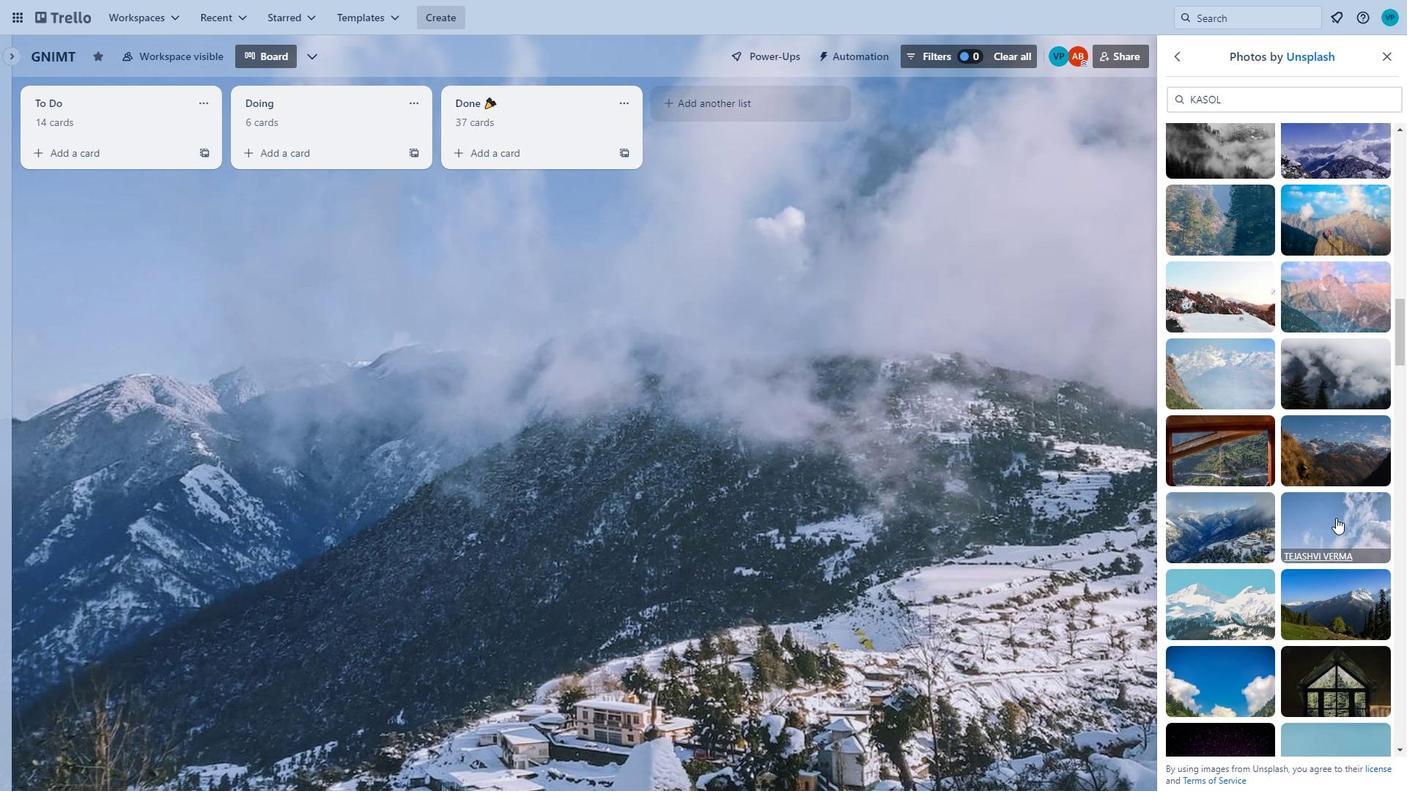 
Action: Mouse moved to (1216, 597)
Screenshot: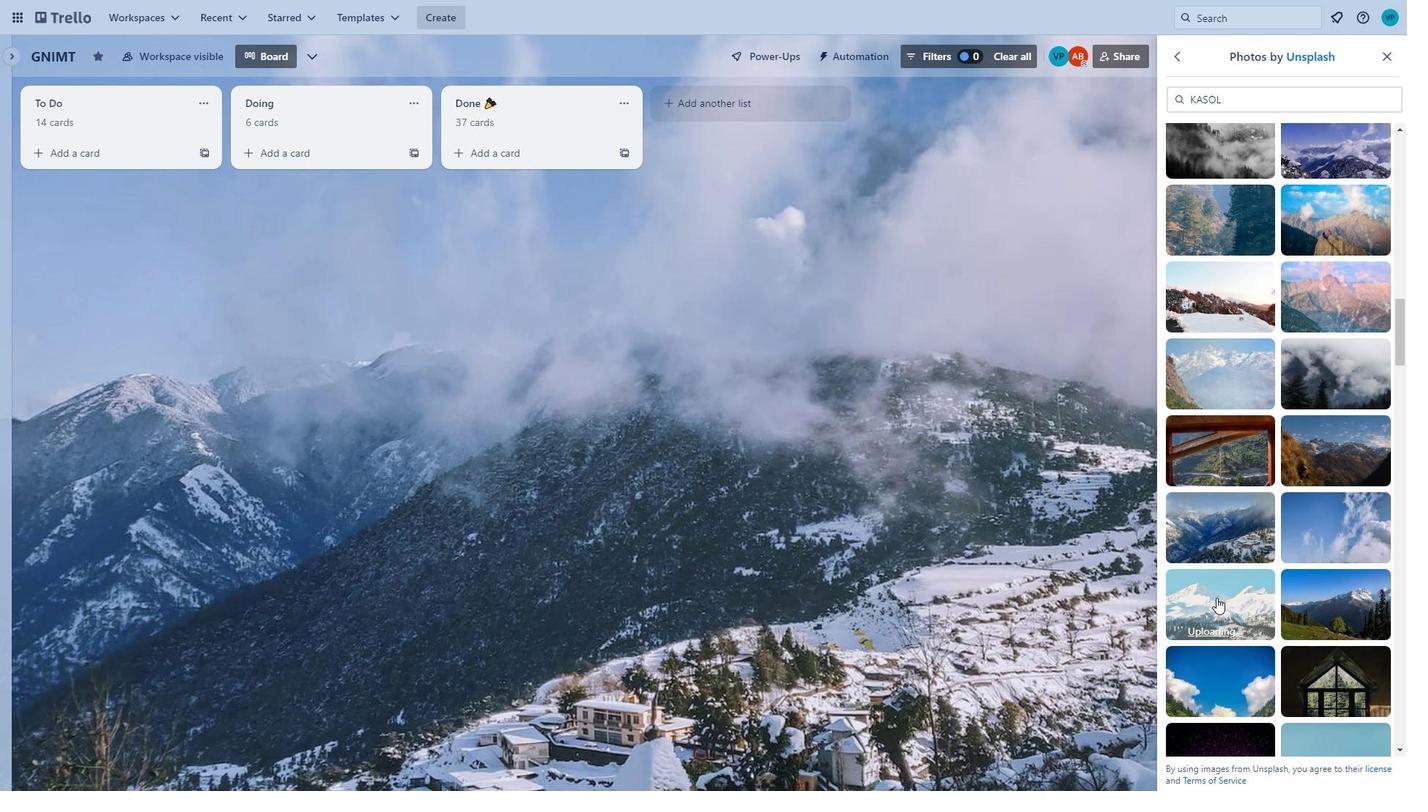 
Action: Mouse pressed left at (1216, 597)
Screenshot: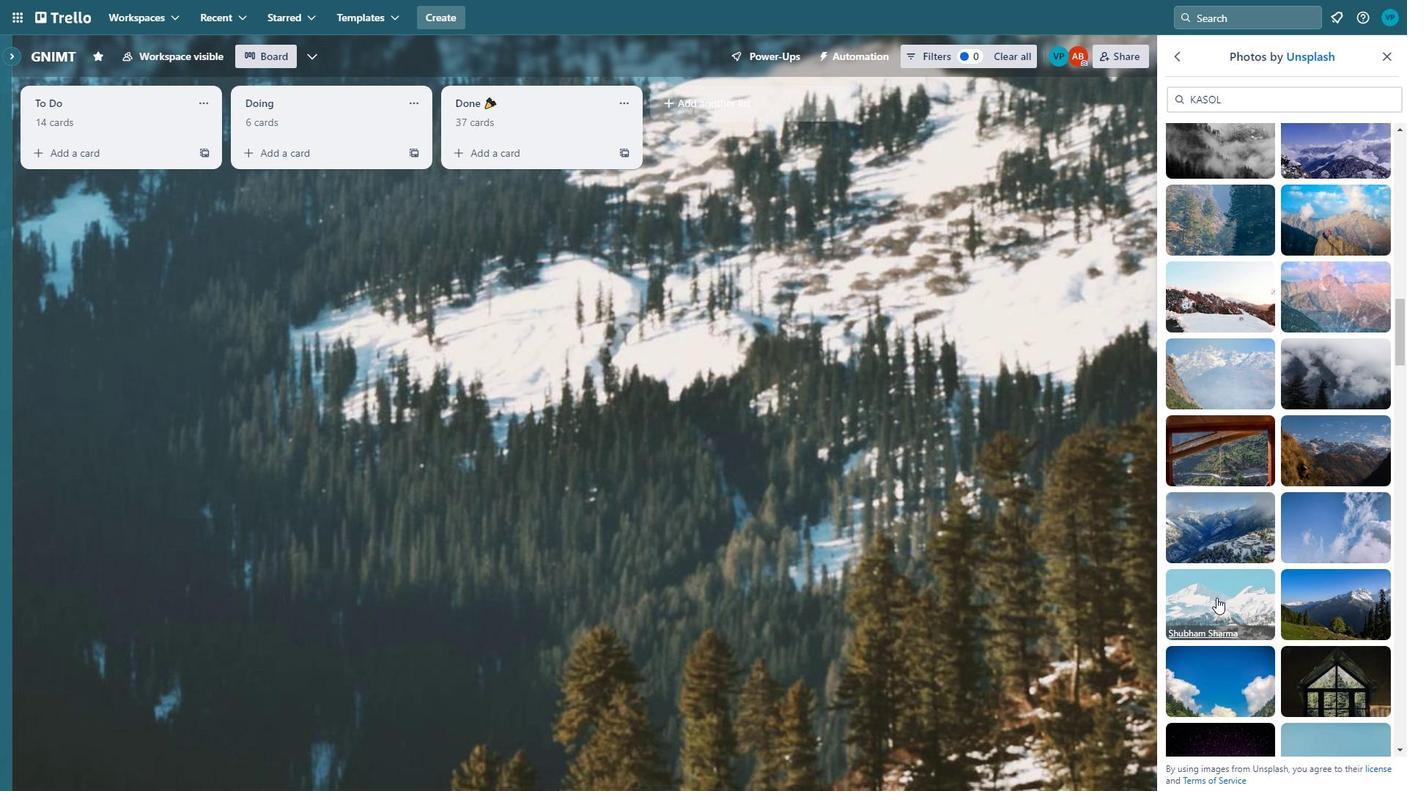 
Action: Mouse moved to (1313, 602)
Screenshot: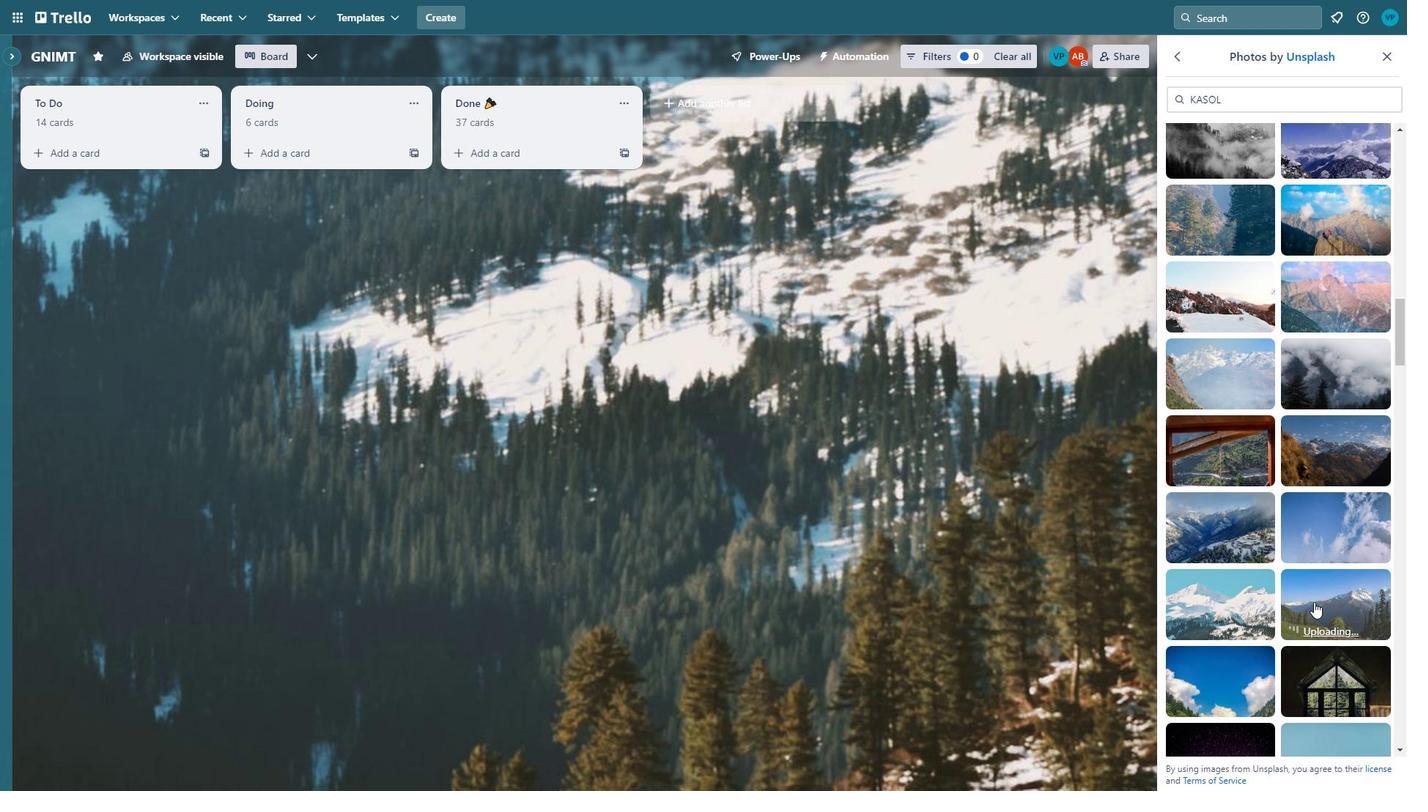 
Action: Mouse pressed left at (1313, 602)
Screenshot: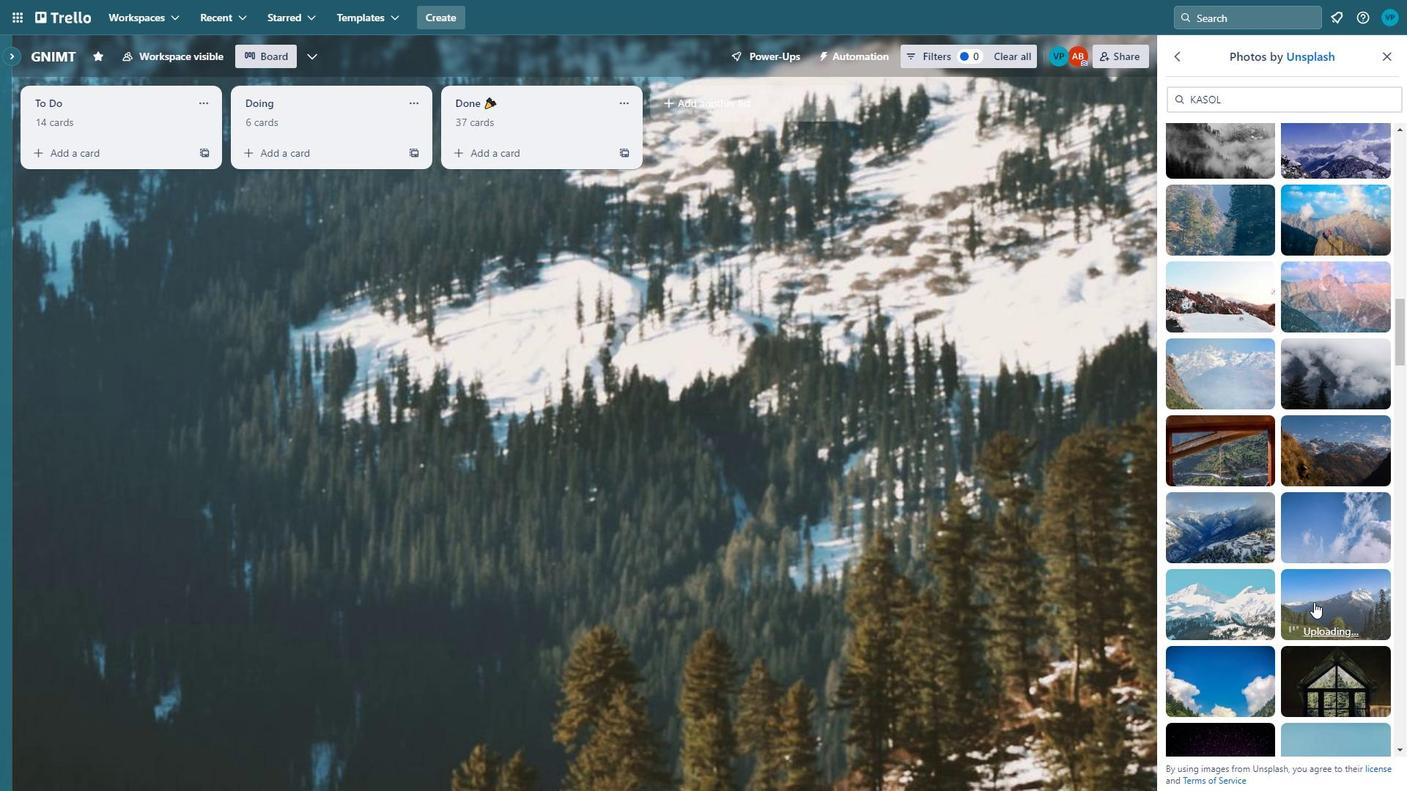 
Action: Mouse moved to (1213, 670)
Screenshot: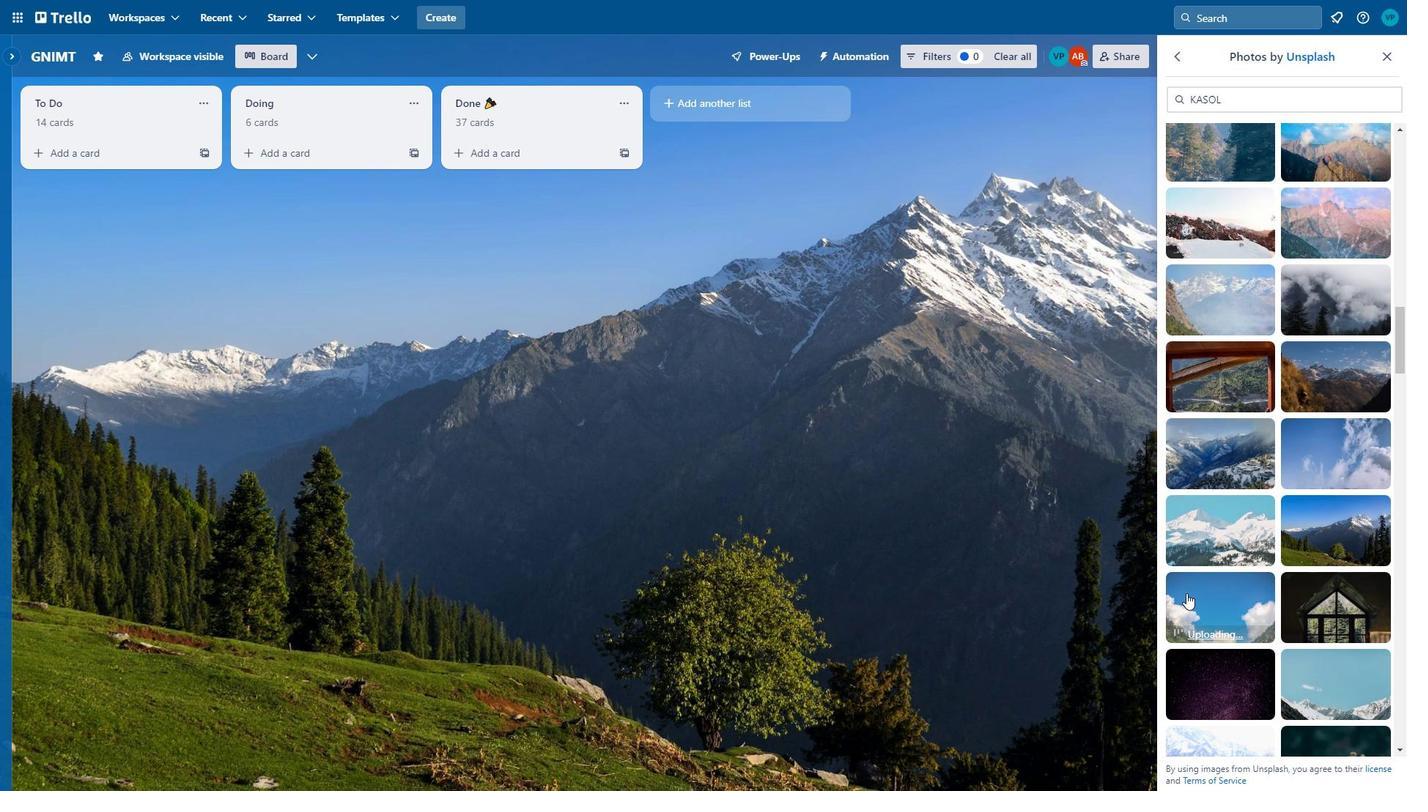 
Action: Mouse scrolled (1213, 669) with delta (0, 0)
Screenshot: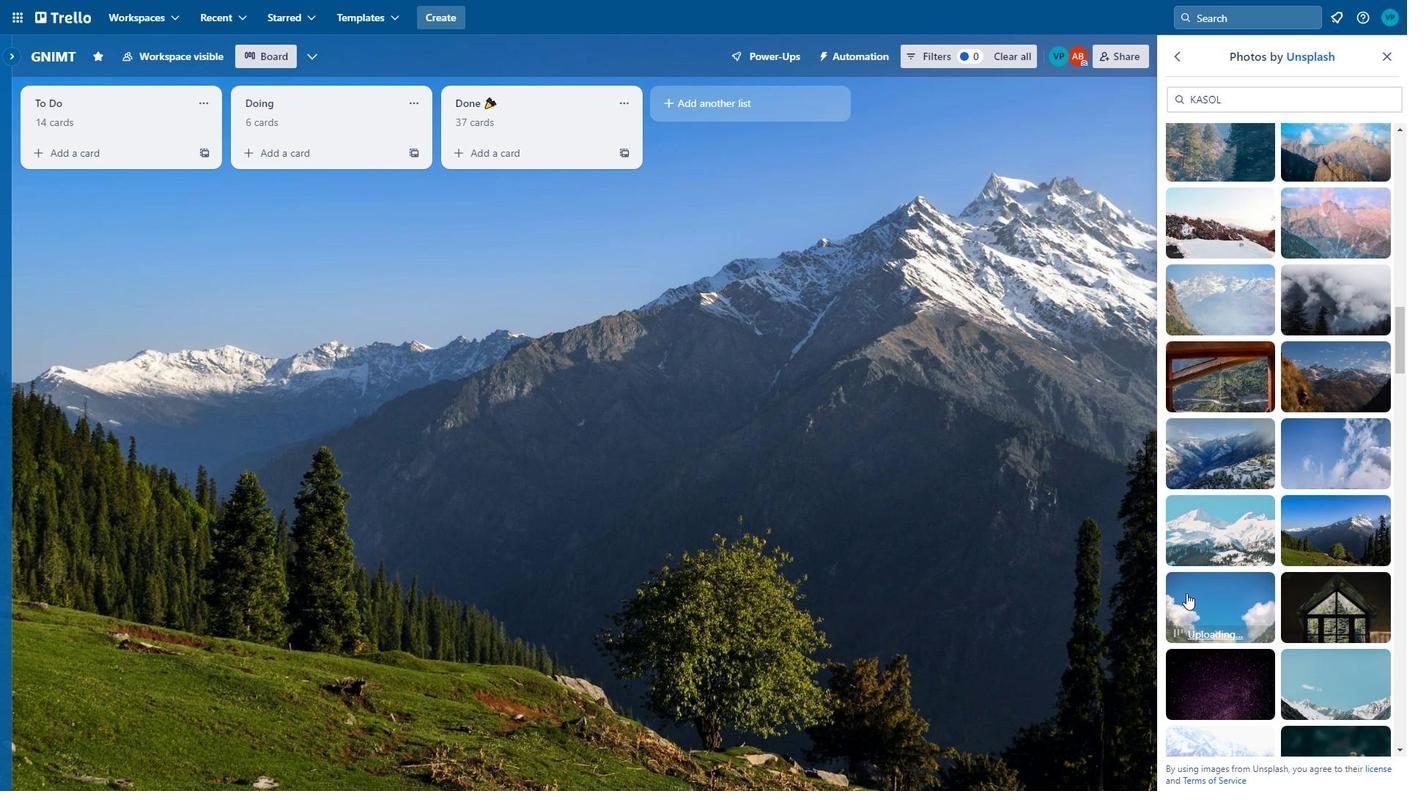 
Action: Mouse moved to (1186, 593)
Screenshot: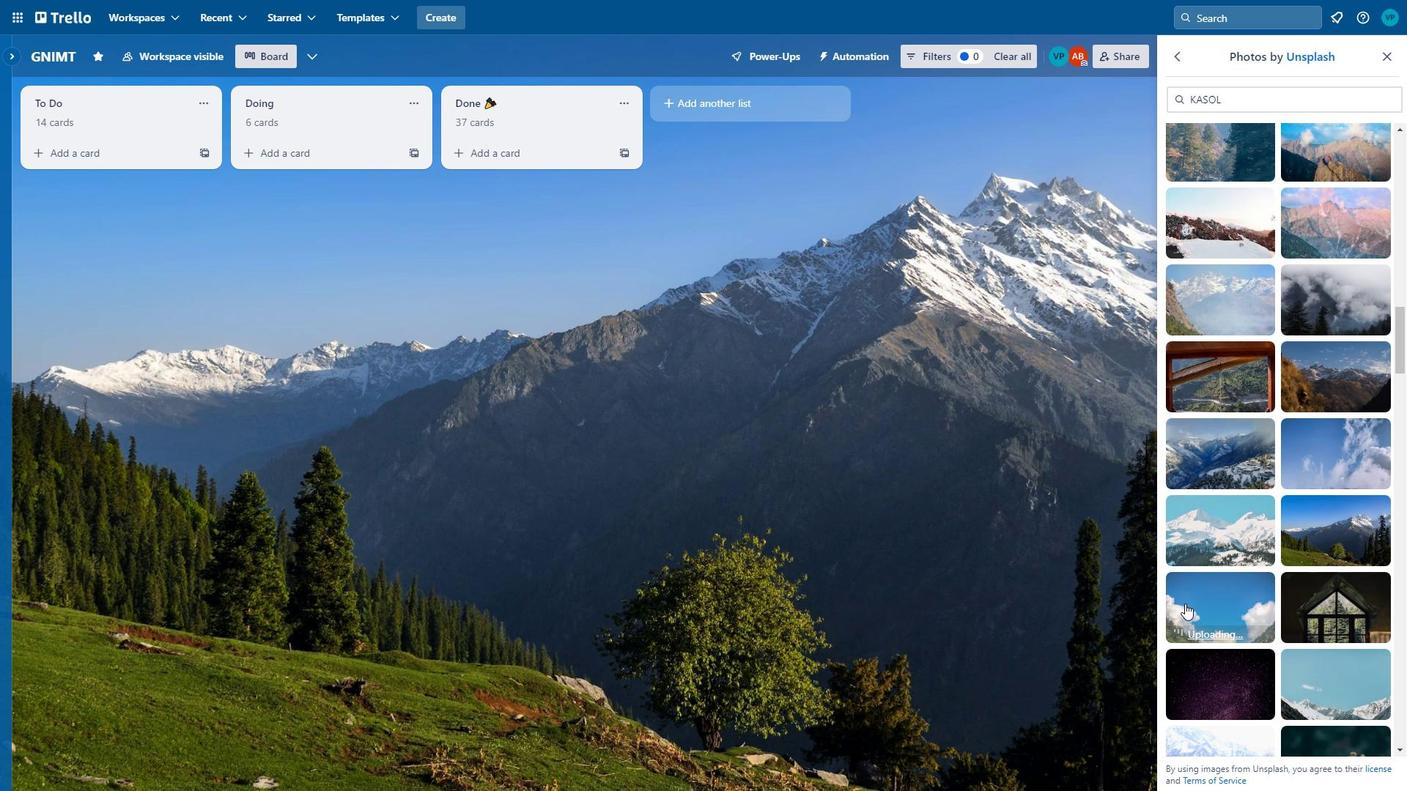 
Action: Mouse pressed left at (1186, 593)
Screenshot: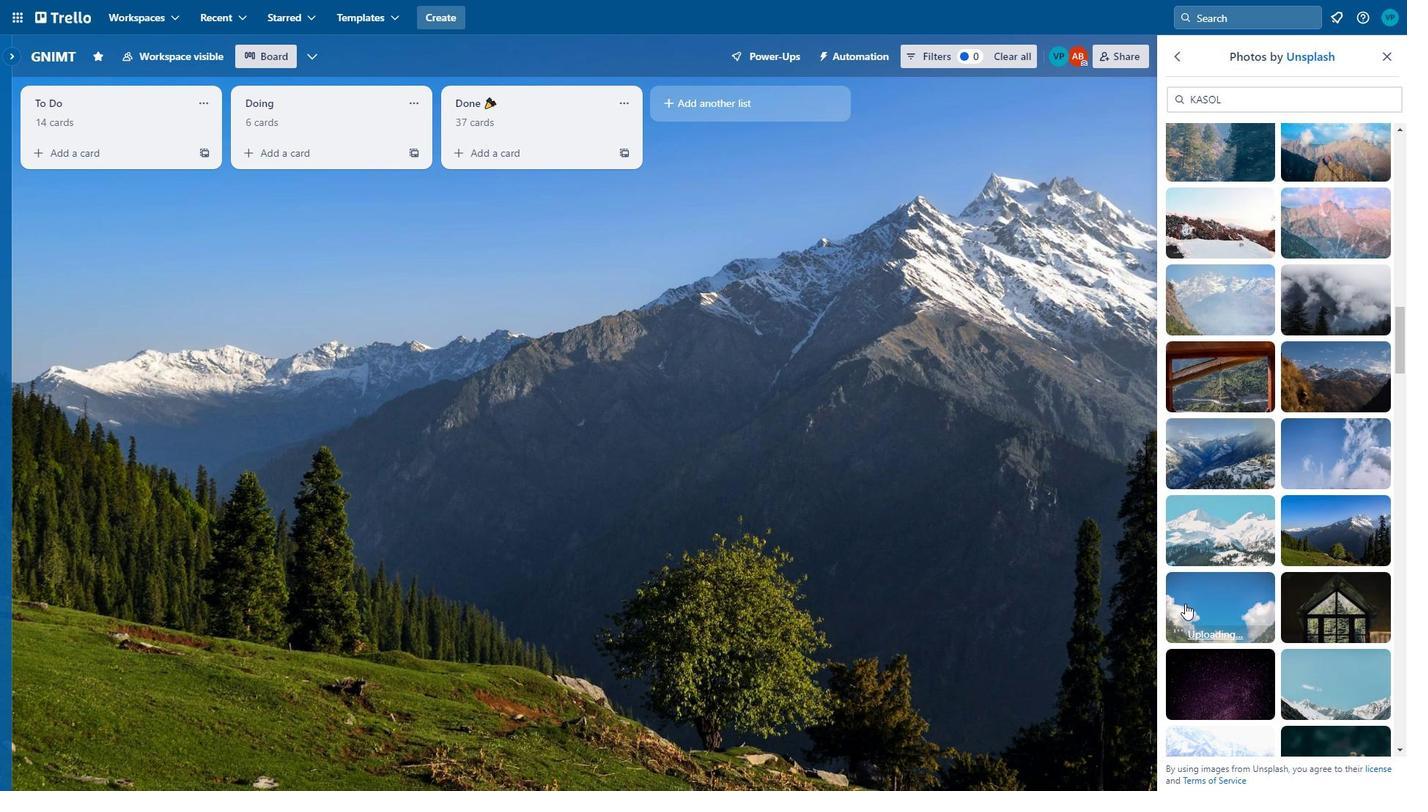 
Action: Mouse moved to (1342, 600)
Screenshot: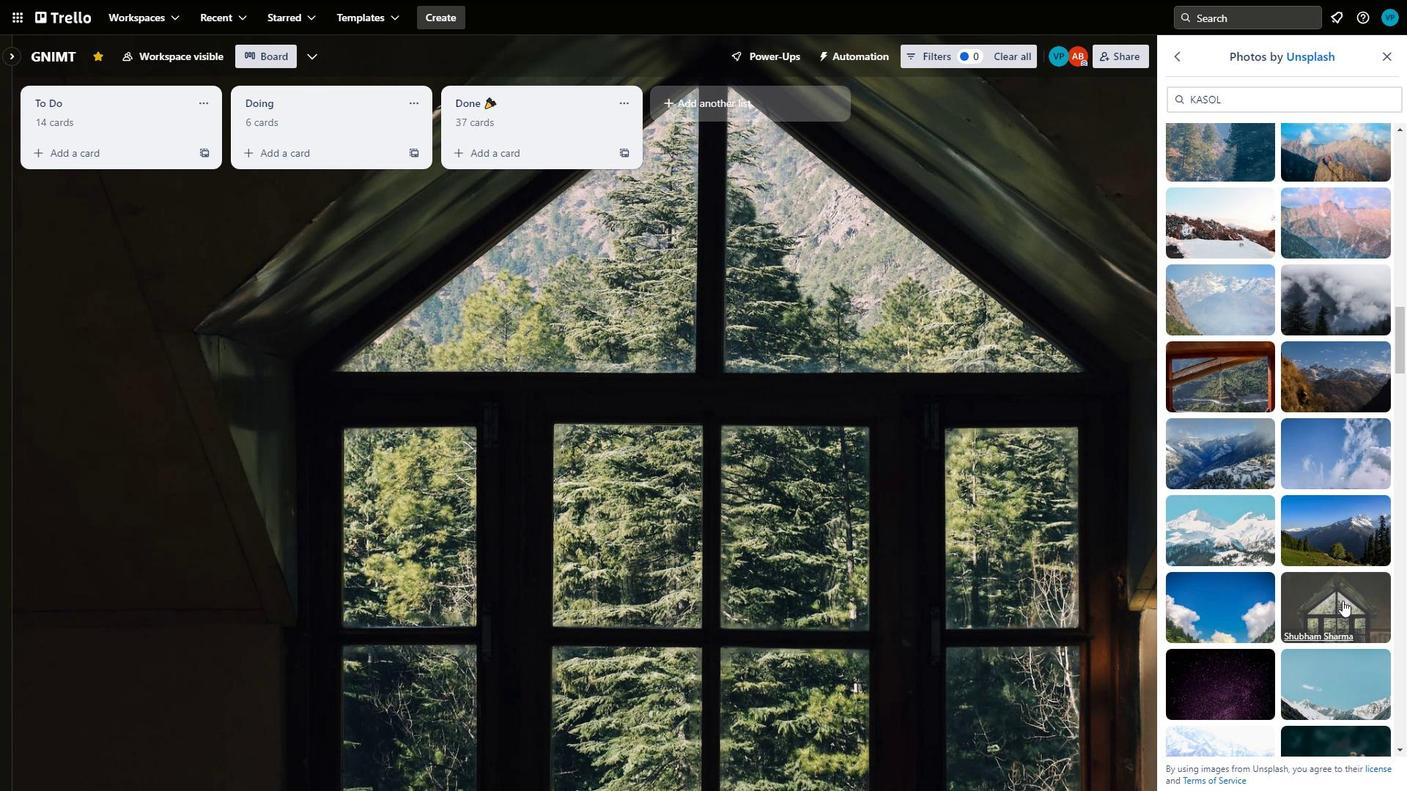 
Action: Mouse pressed left at (1342, 600)
Screenshot: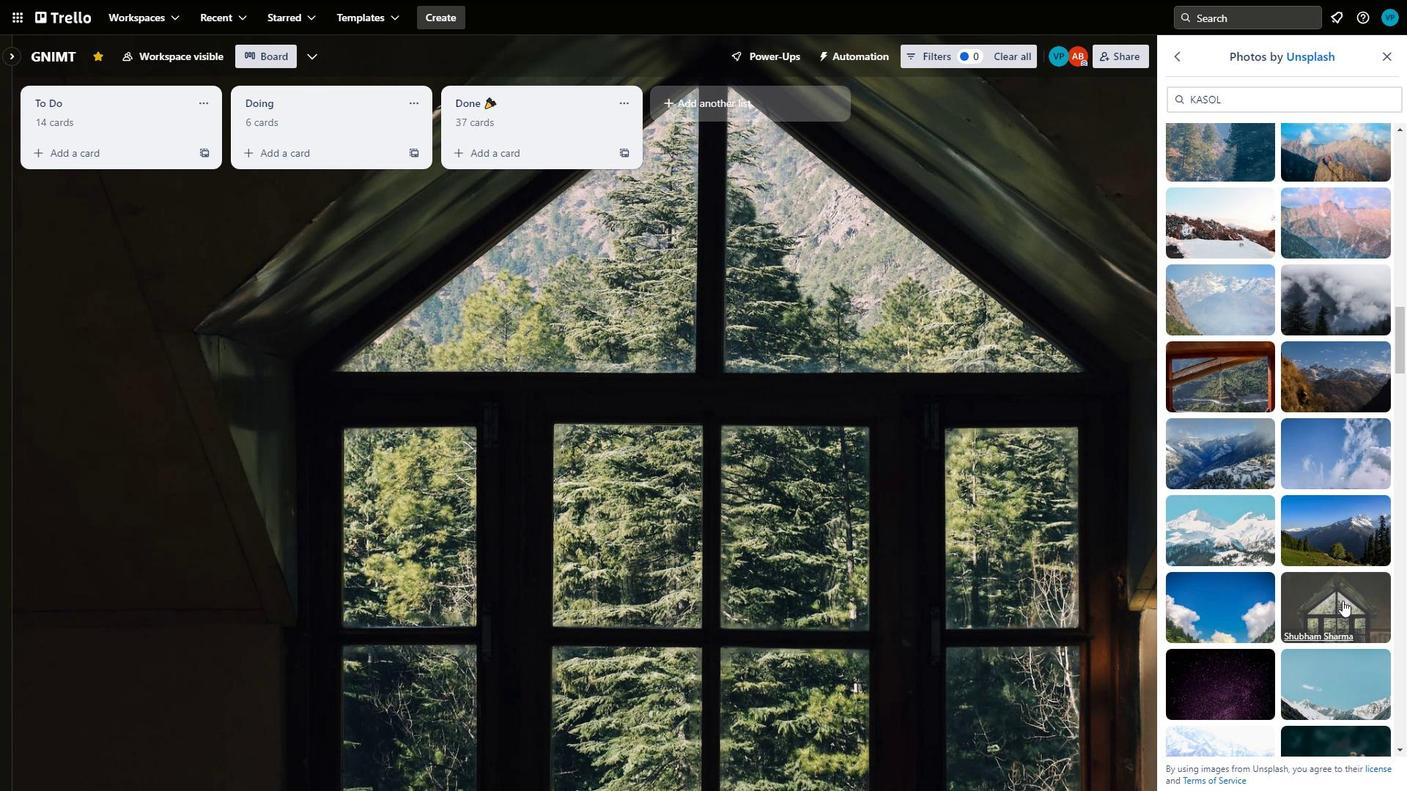 
Action: Mouse moved to (1342, 595)
Screenshot: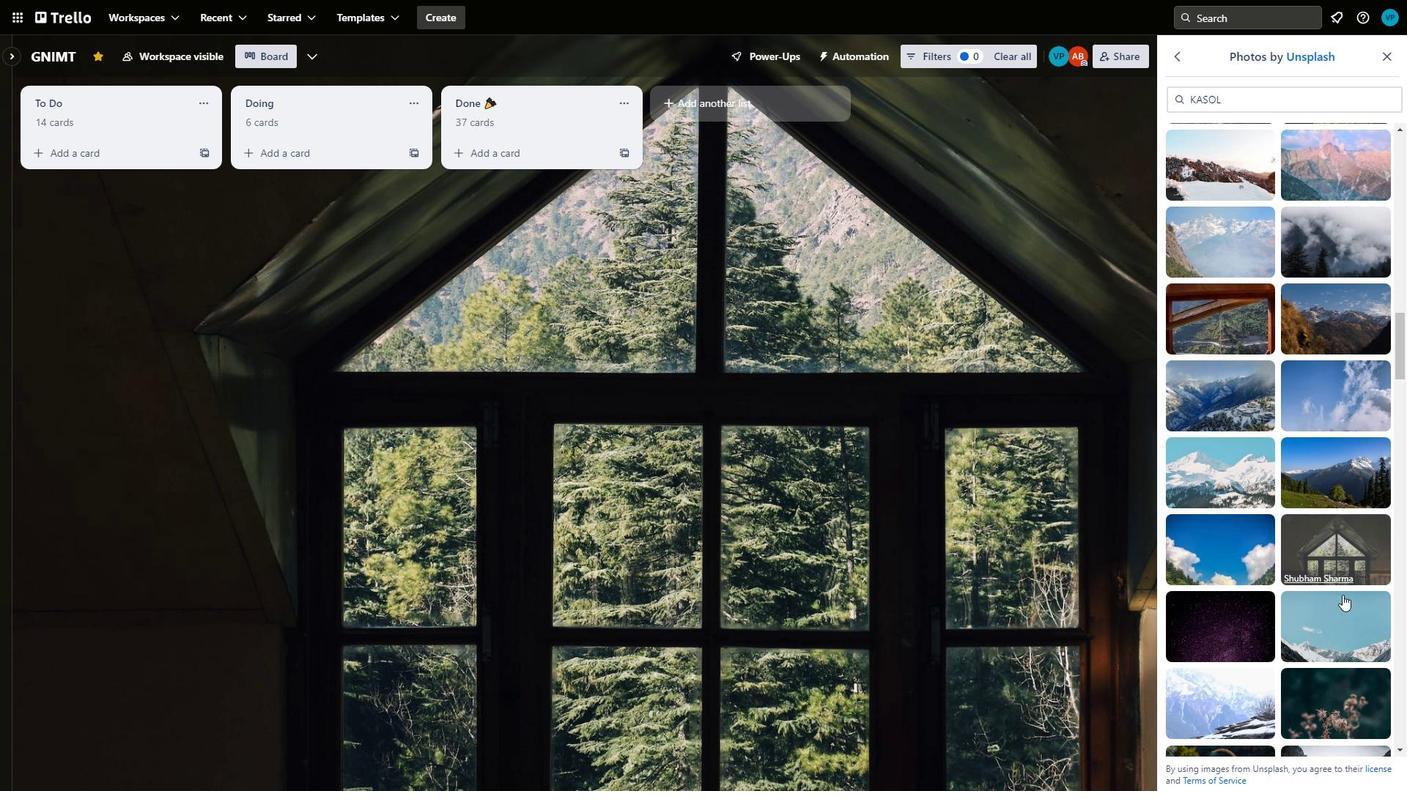 
Action: Mouse scrolled (1342, 594) with delta (0, 0)
Screenshot: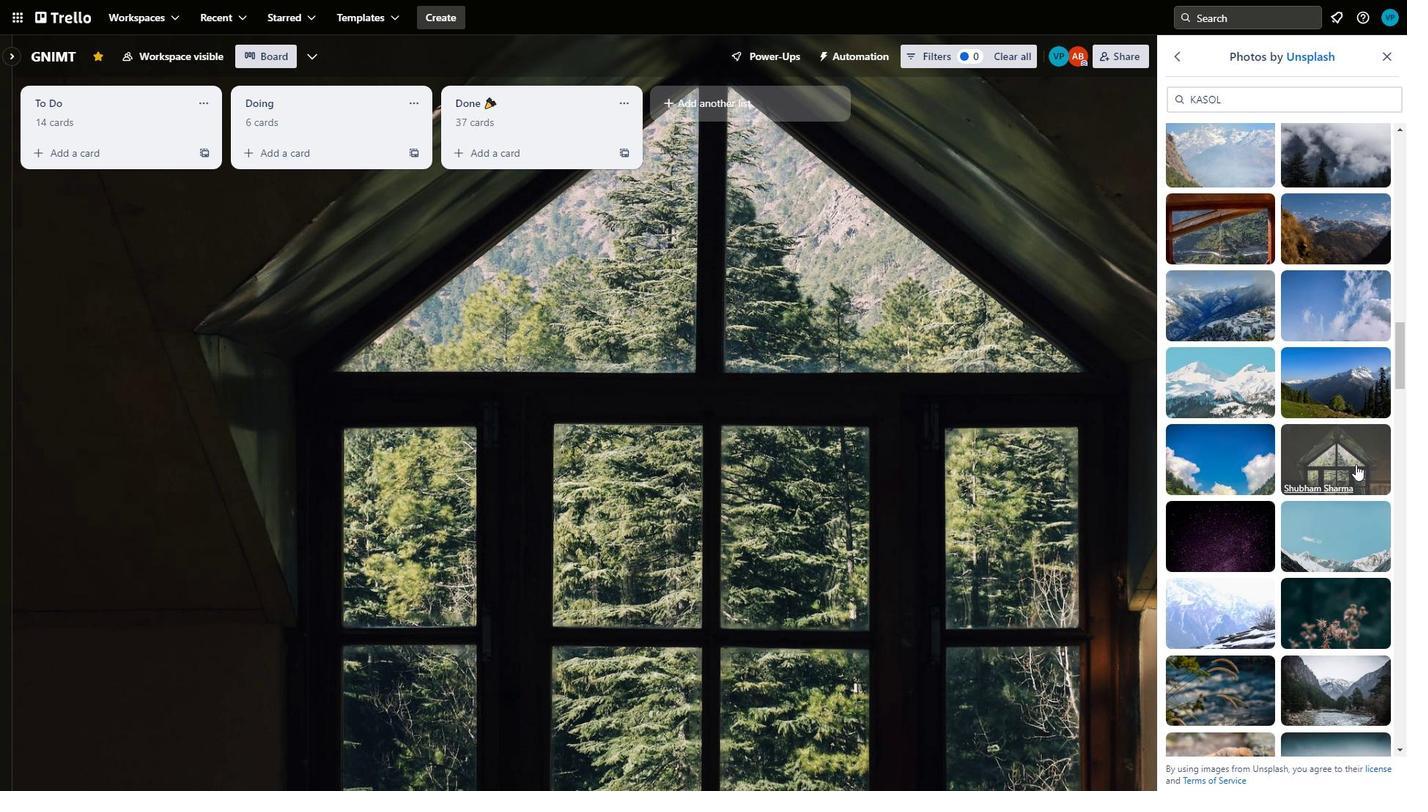 
Action: Mouse scrolled (1342, 594) with delta (0, 0)
Screenshot: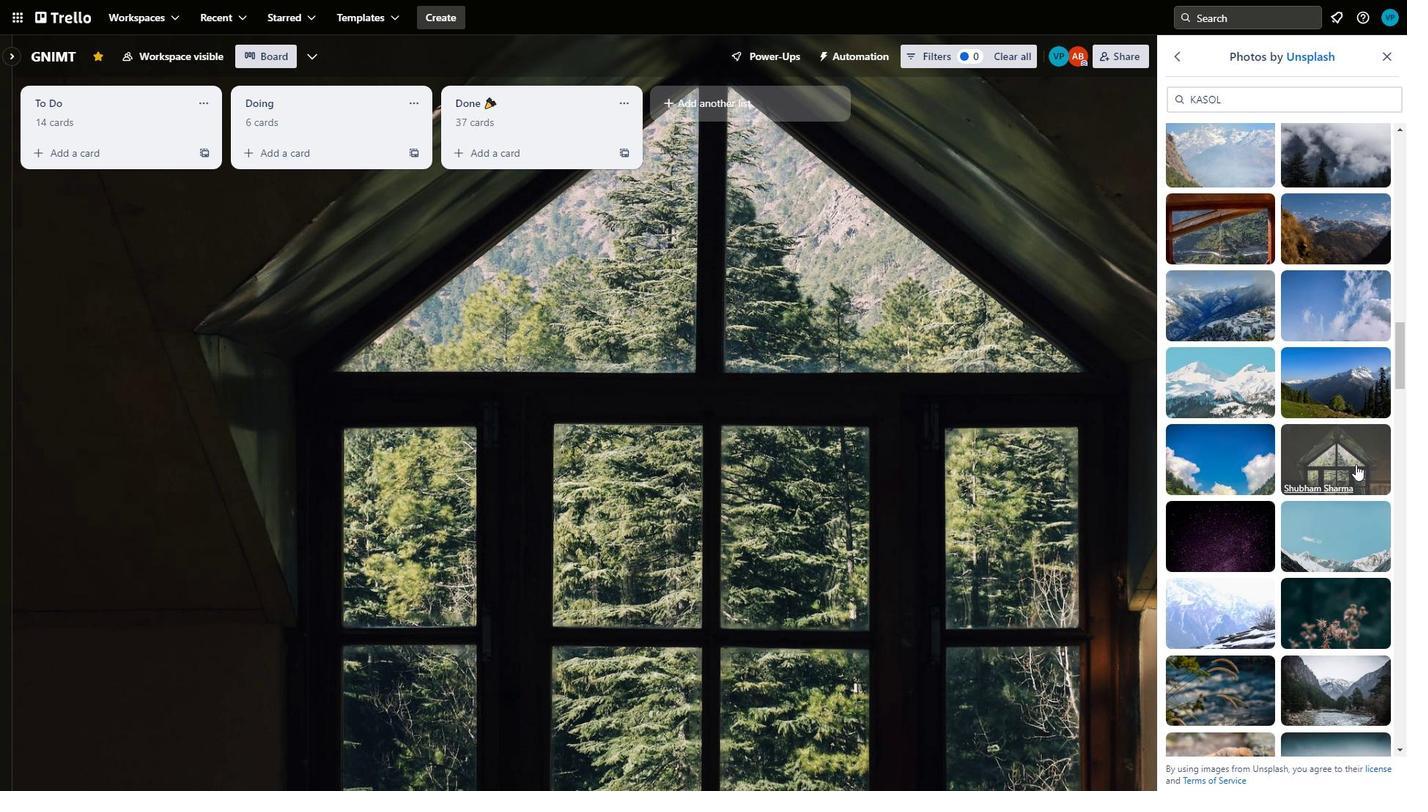 
Action: Mouse moved to (1355, 464)
Screenshot: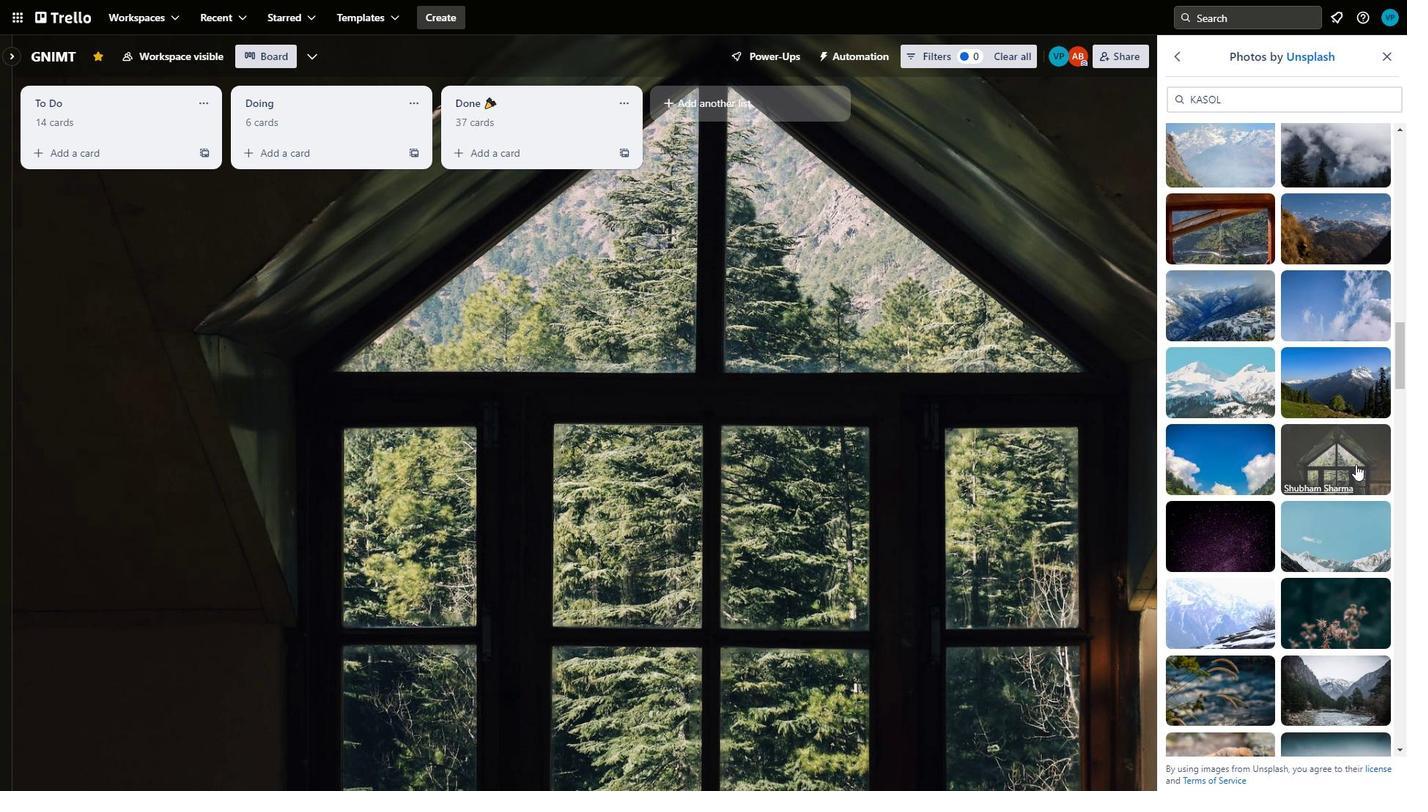 
Action: Mouse pressed left at (1355, 464)
Screenshot: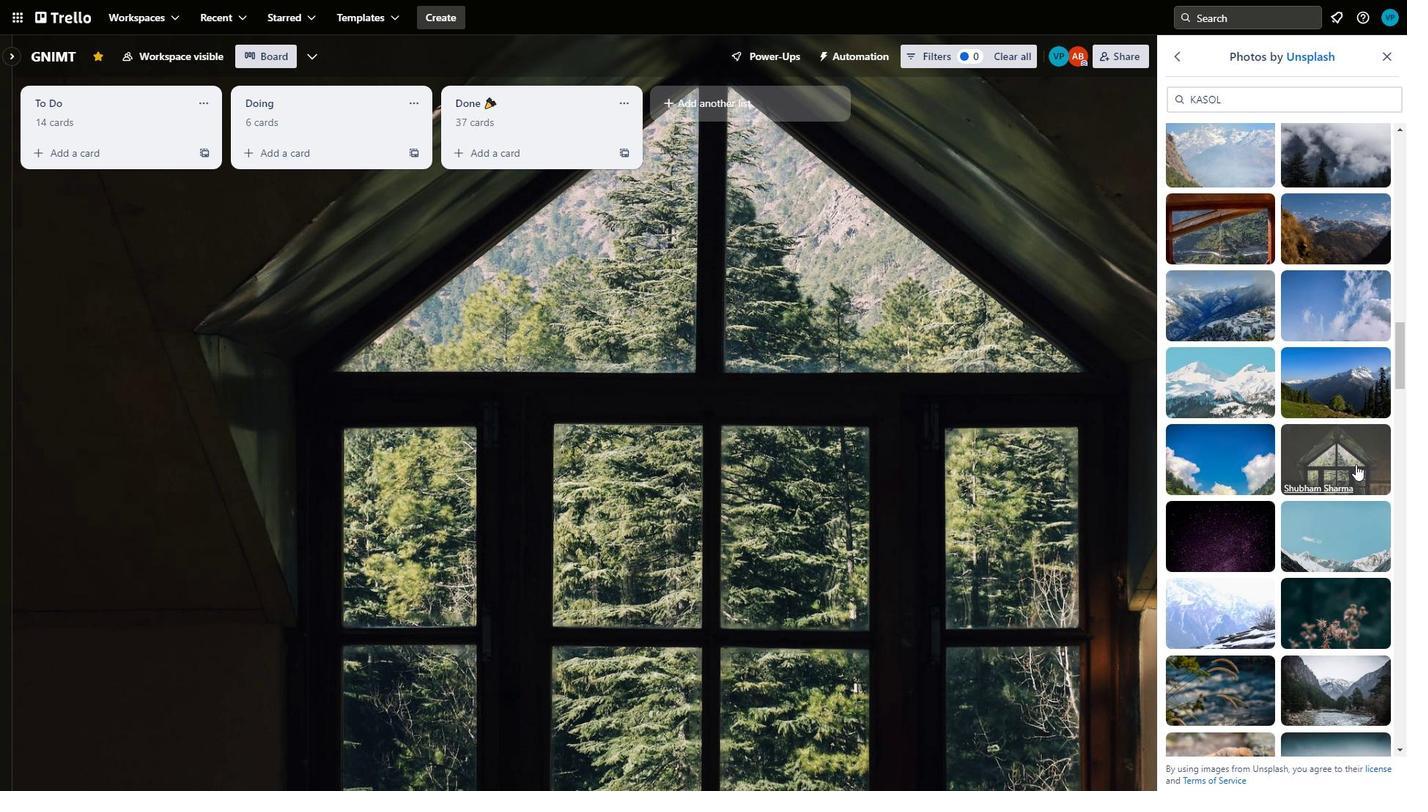 
Action: Mouse moved to (1318, 573)
